 Task: Select street view around selected location Georgia Aquarium, Georgia, United States and verify 3 surrounding locations
Action: Mouse pressed left at (556, 309)
Screenshot: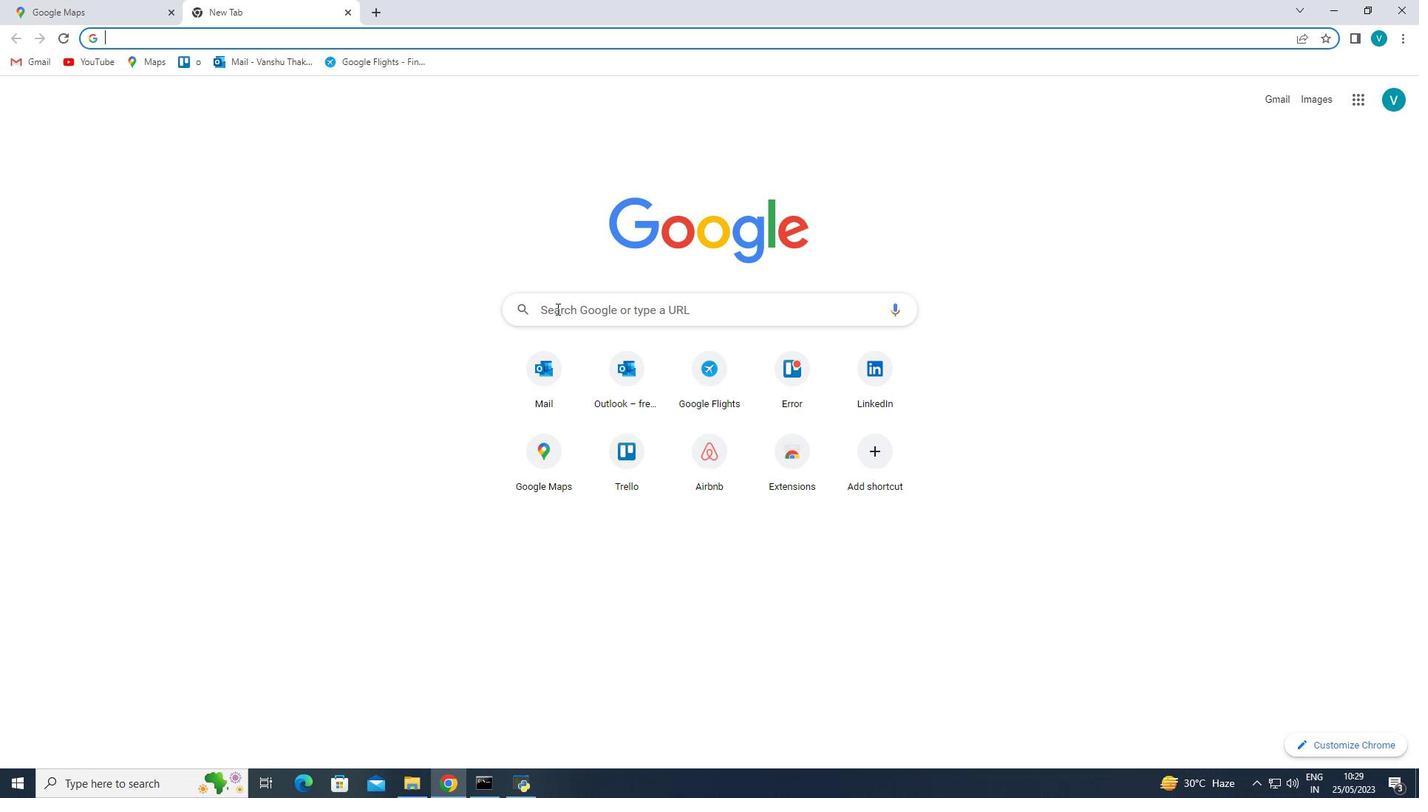 
Action: Mouse moved to (569, 339)
Screenshot: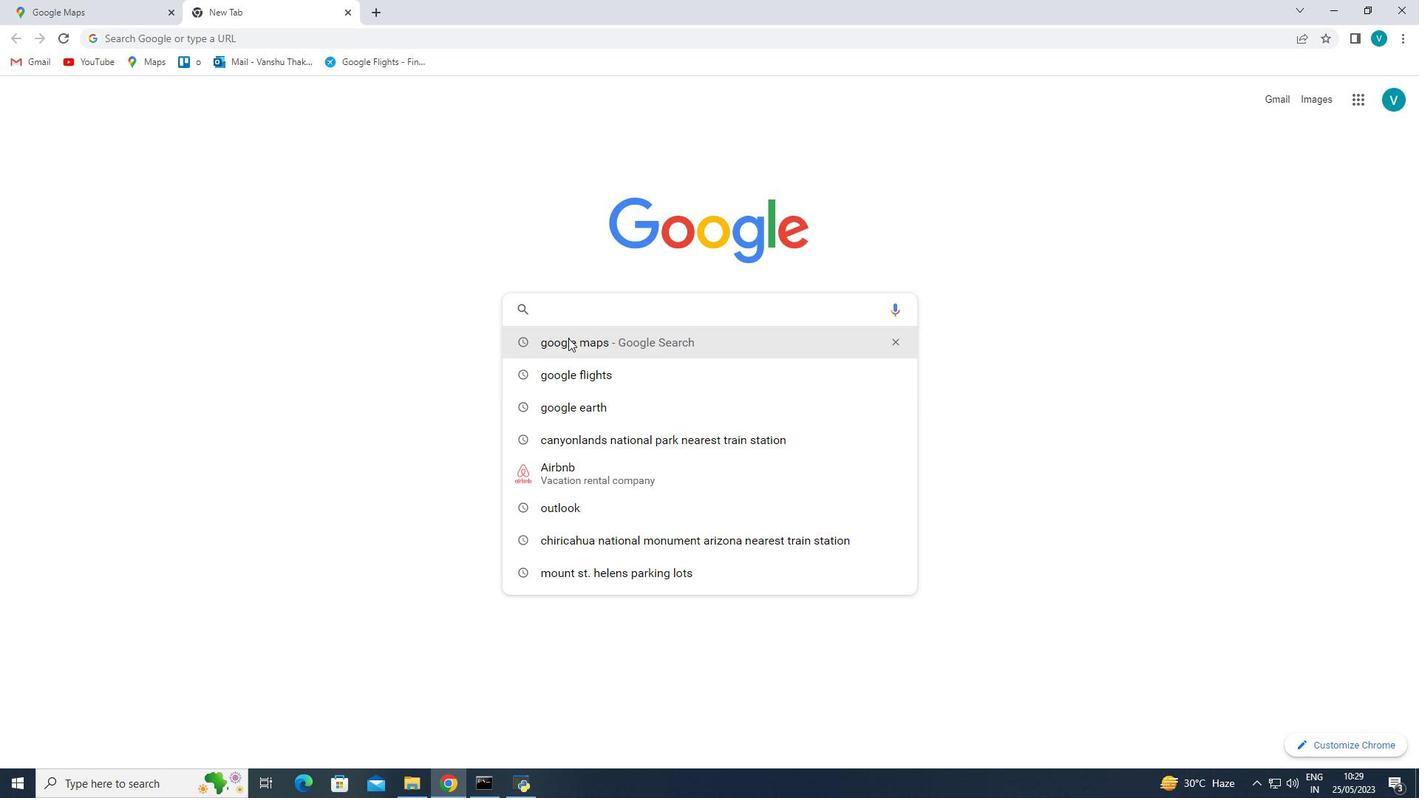 
Action: Mouse pressed left at (569, 339)
Screenshot: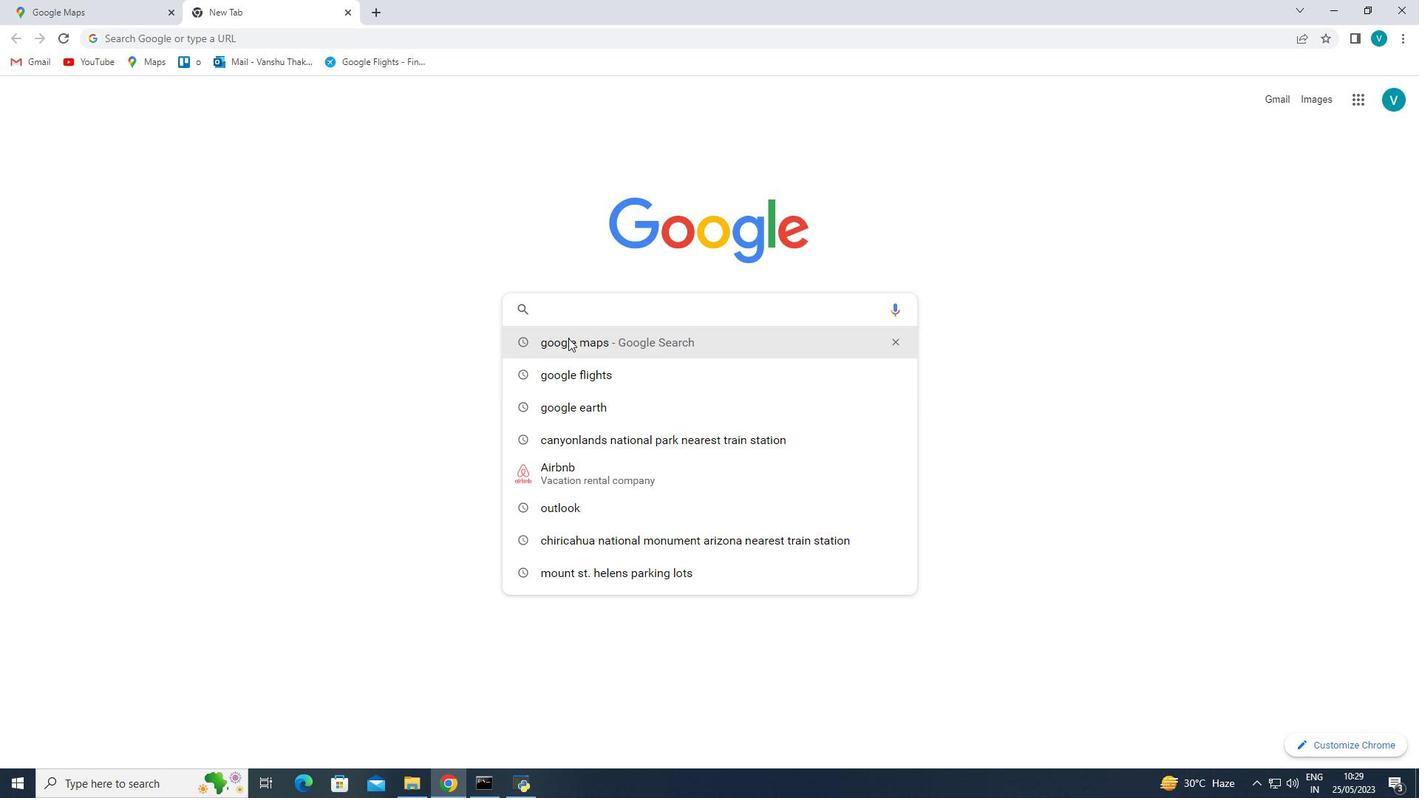 
Action: Mouse moved to (240, 244)
Screenshot: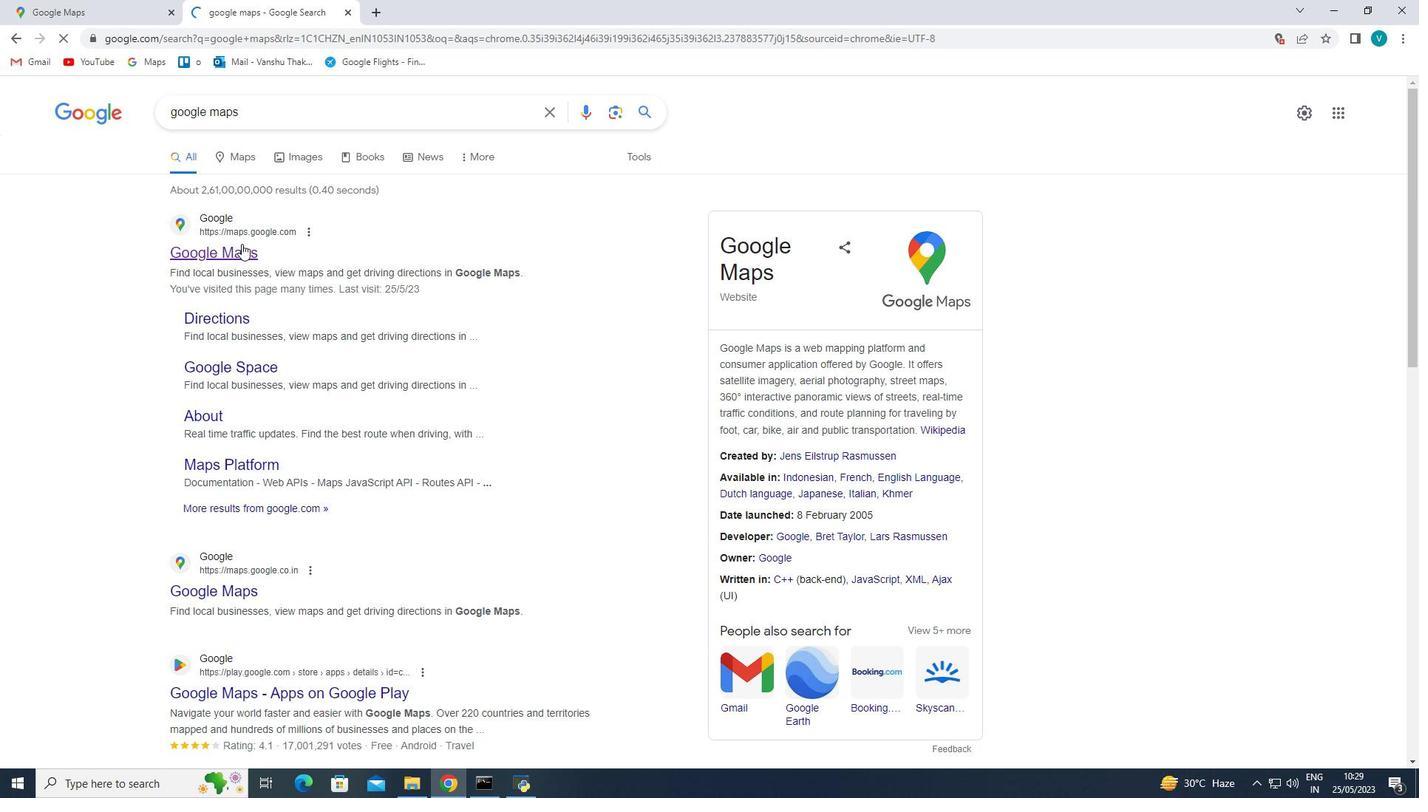 
Action: Mouse pressed left at (240, 244)
Screenshot: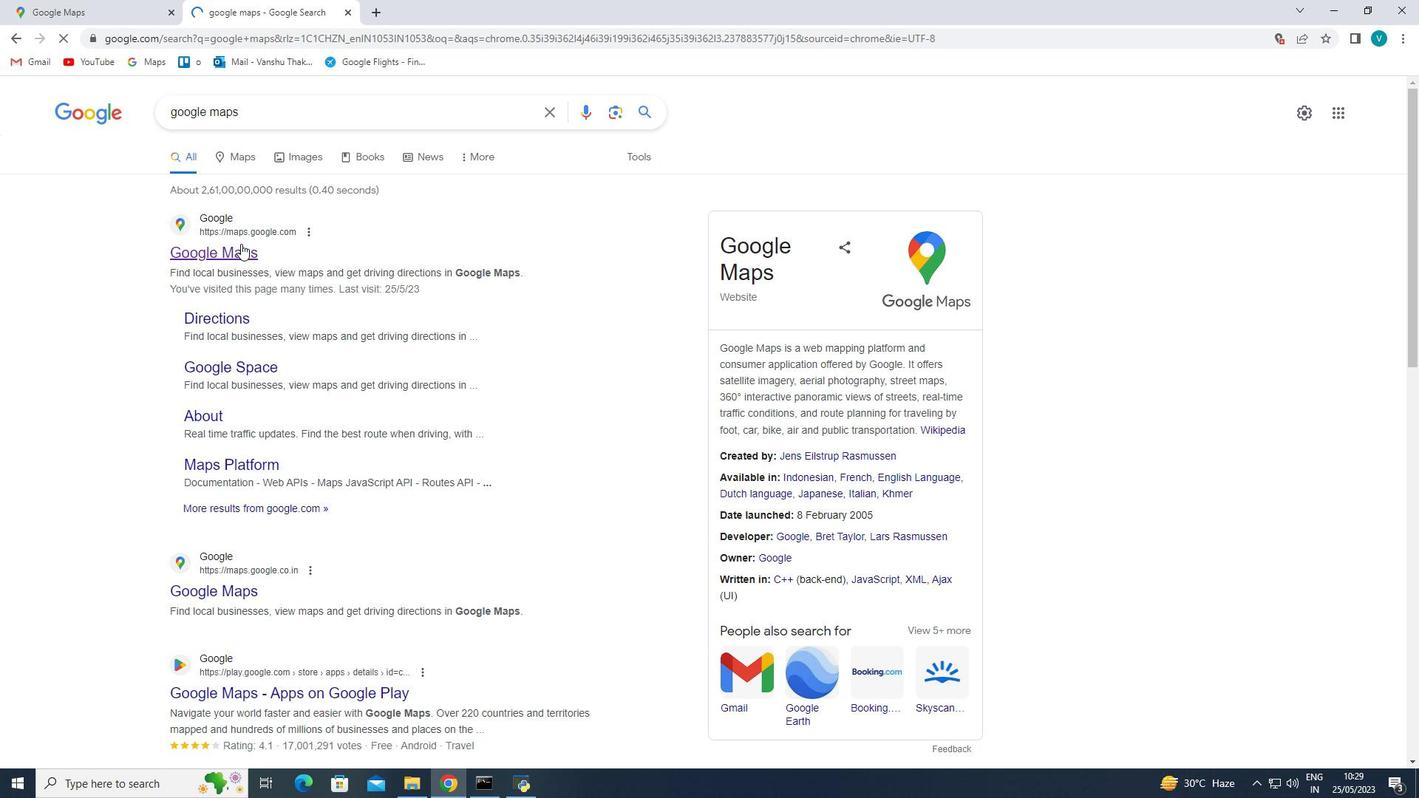 
Action: Mouse moved to (229, 102)
Screenshot: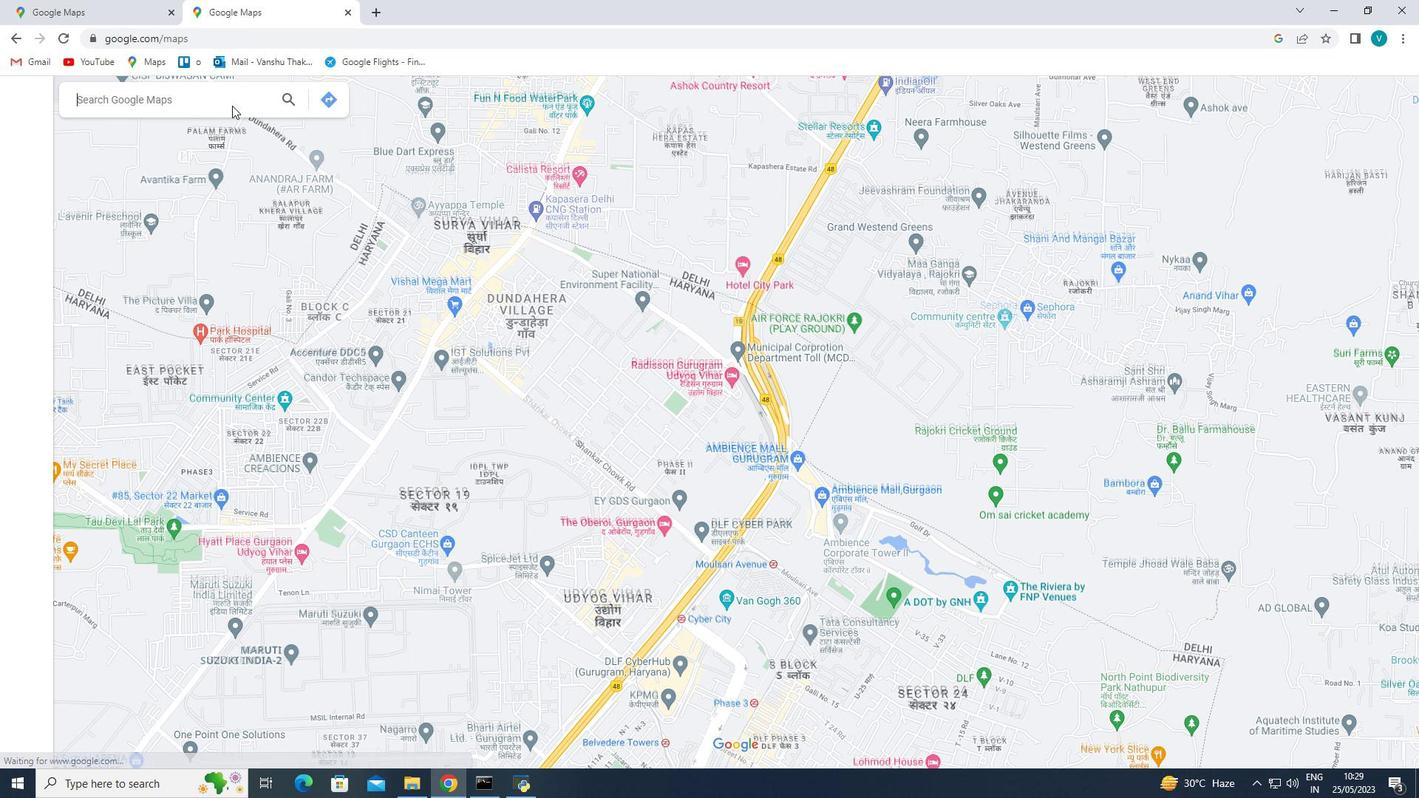 
Action: Mouse pressed left at (229, 102)
Screenshot: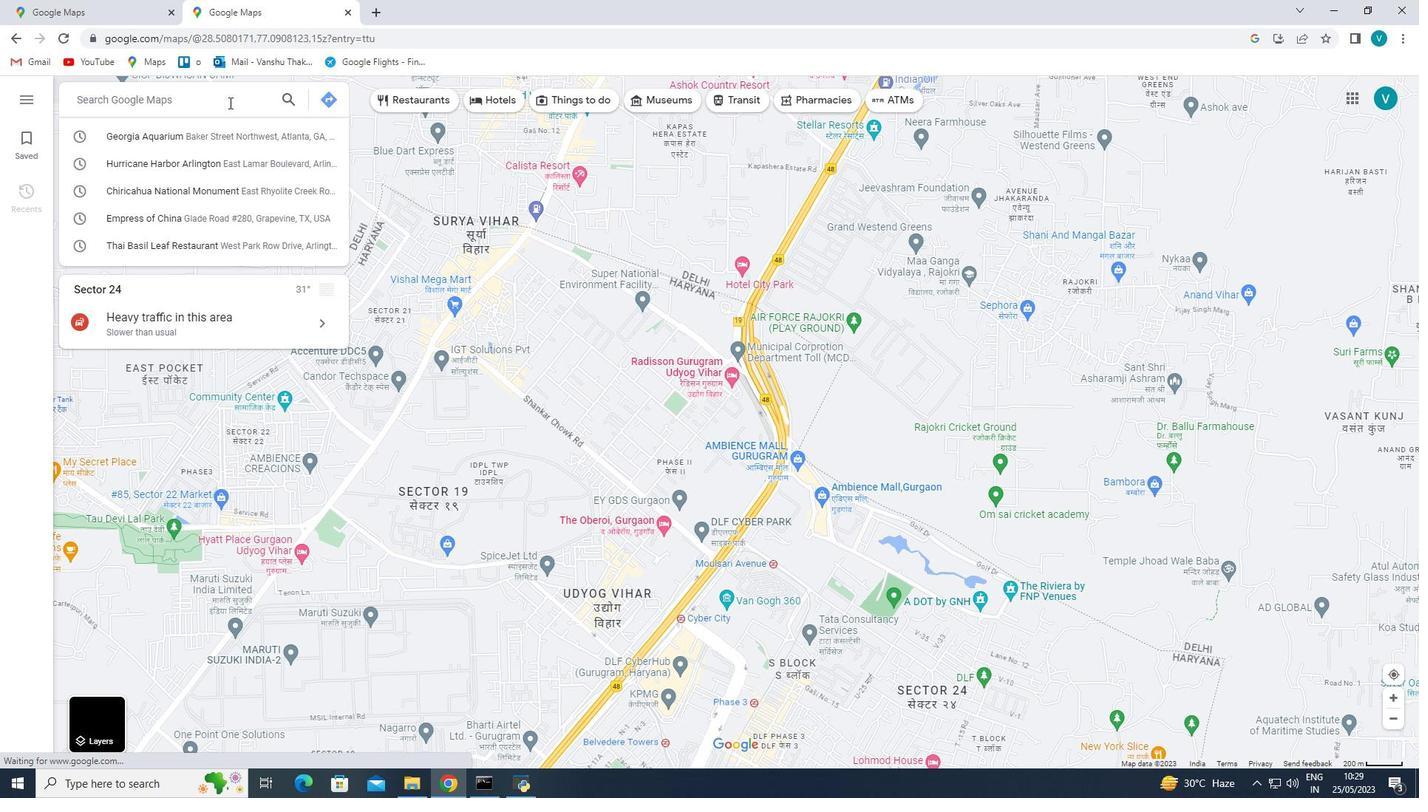 
Action: Key pressed <Key.shift><Key.shift><Key.shift><Key.shift><Key.shift><Key.shift>Georgia<Key.space><Key.shift>Auarium,<Key.space><Key.shift>Georgia,<Key.space><Key.shift>United<Key.space><Key.shift>States<Key.enter>
Screenshot: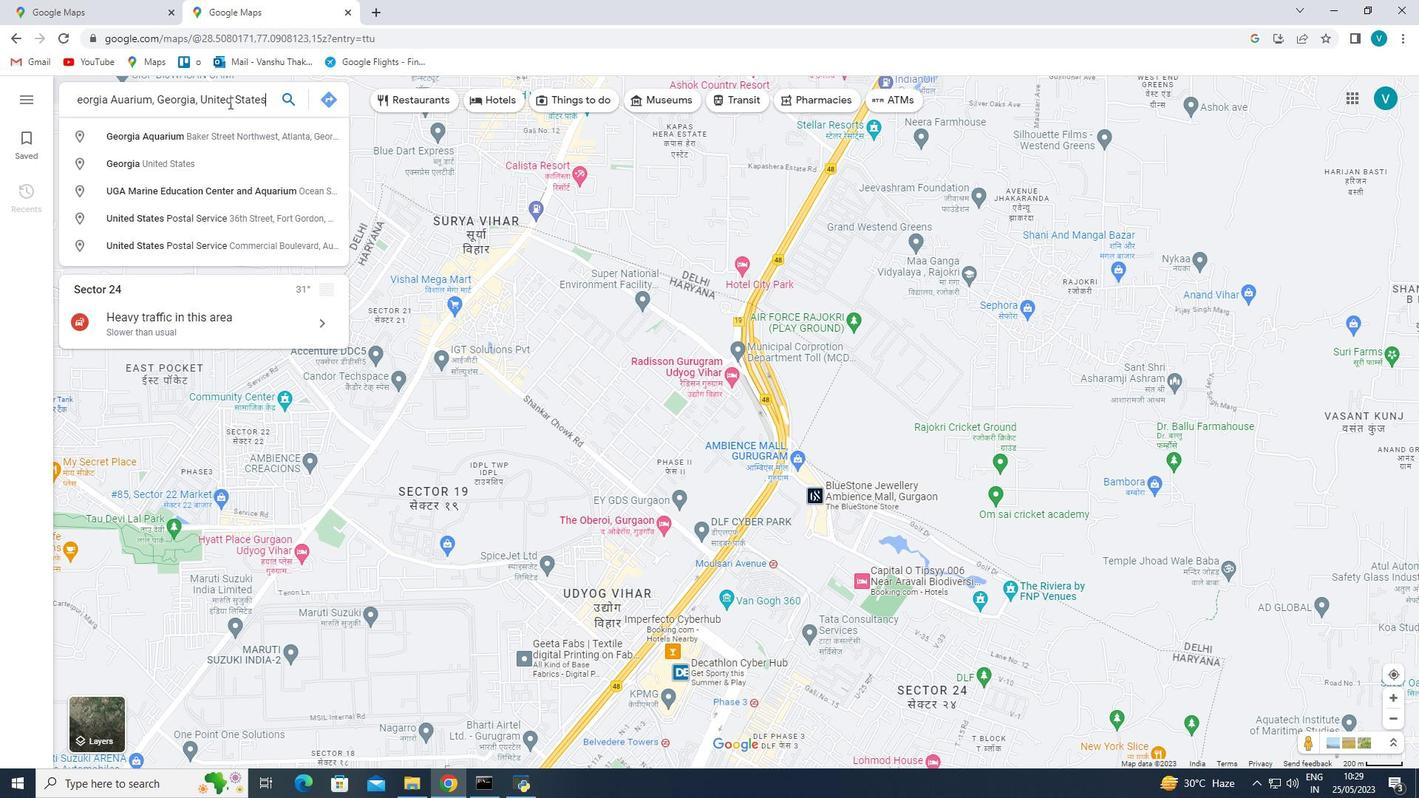 
Action: Mouse moved to (1392, 748)
Screenshot: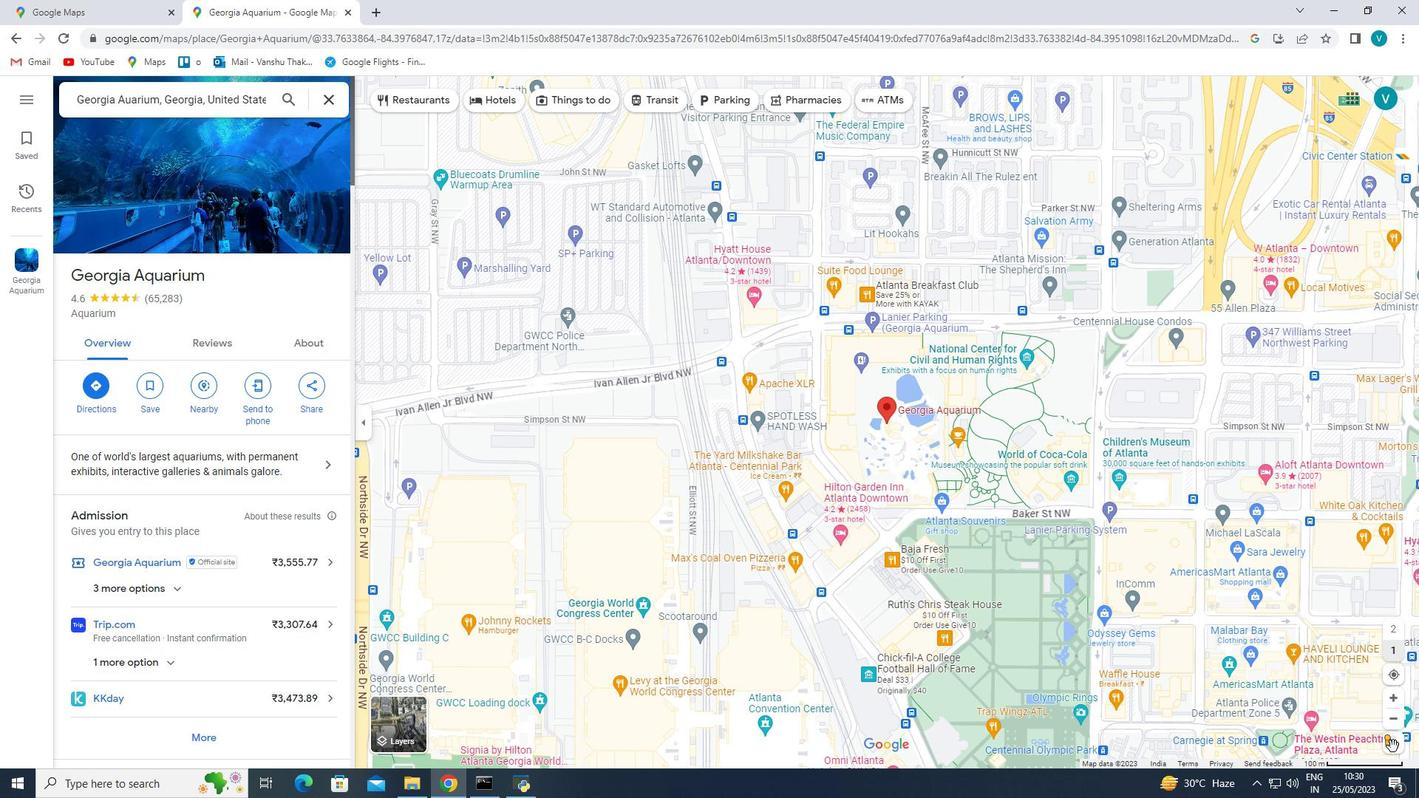 
Action: Mouse pressed left at (1392, 748)
Screenshot: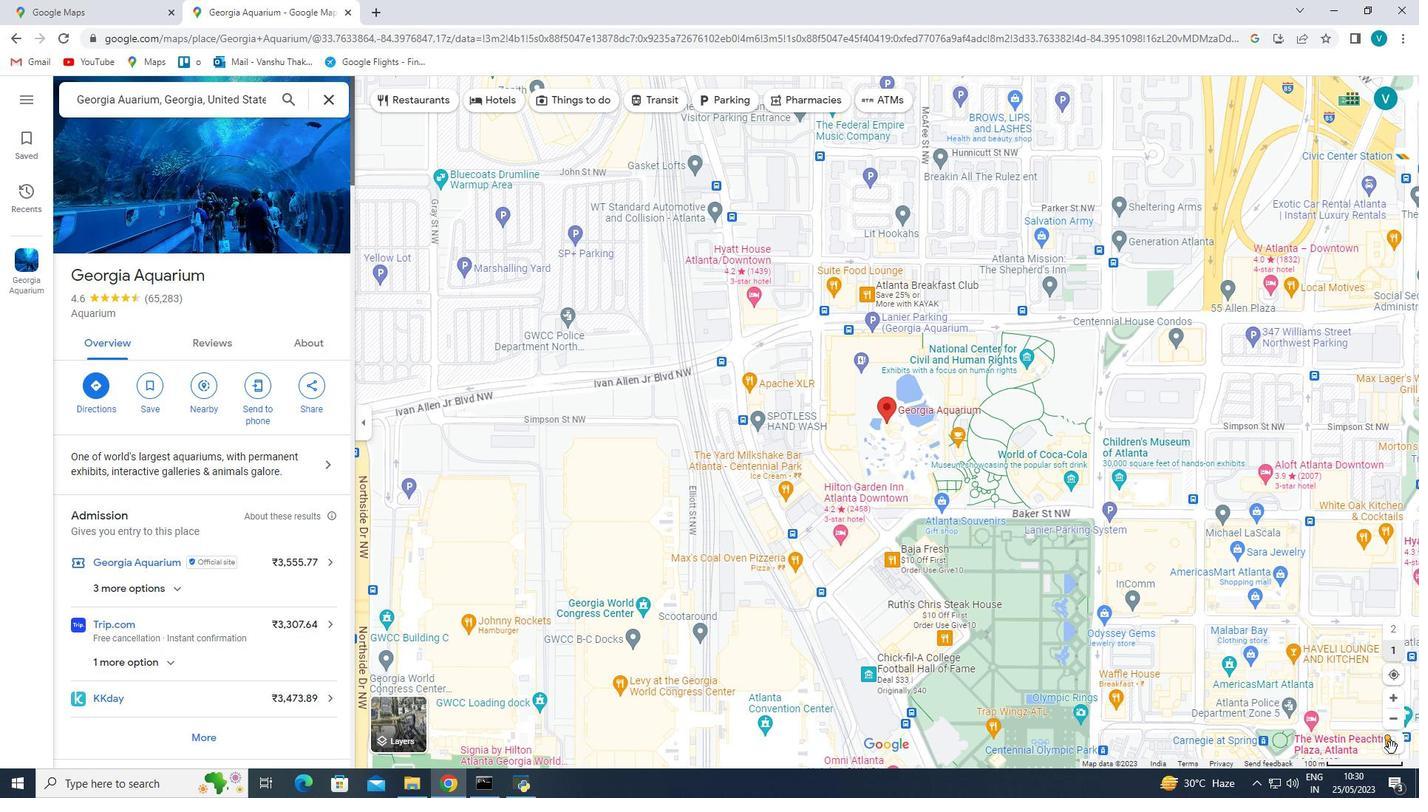 
Action: Mouse moved to (838, 394)
Screenshot: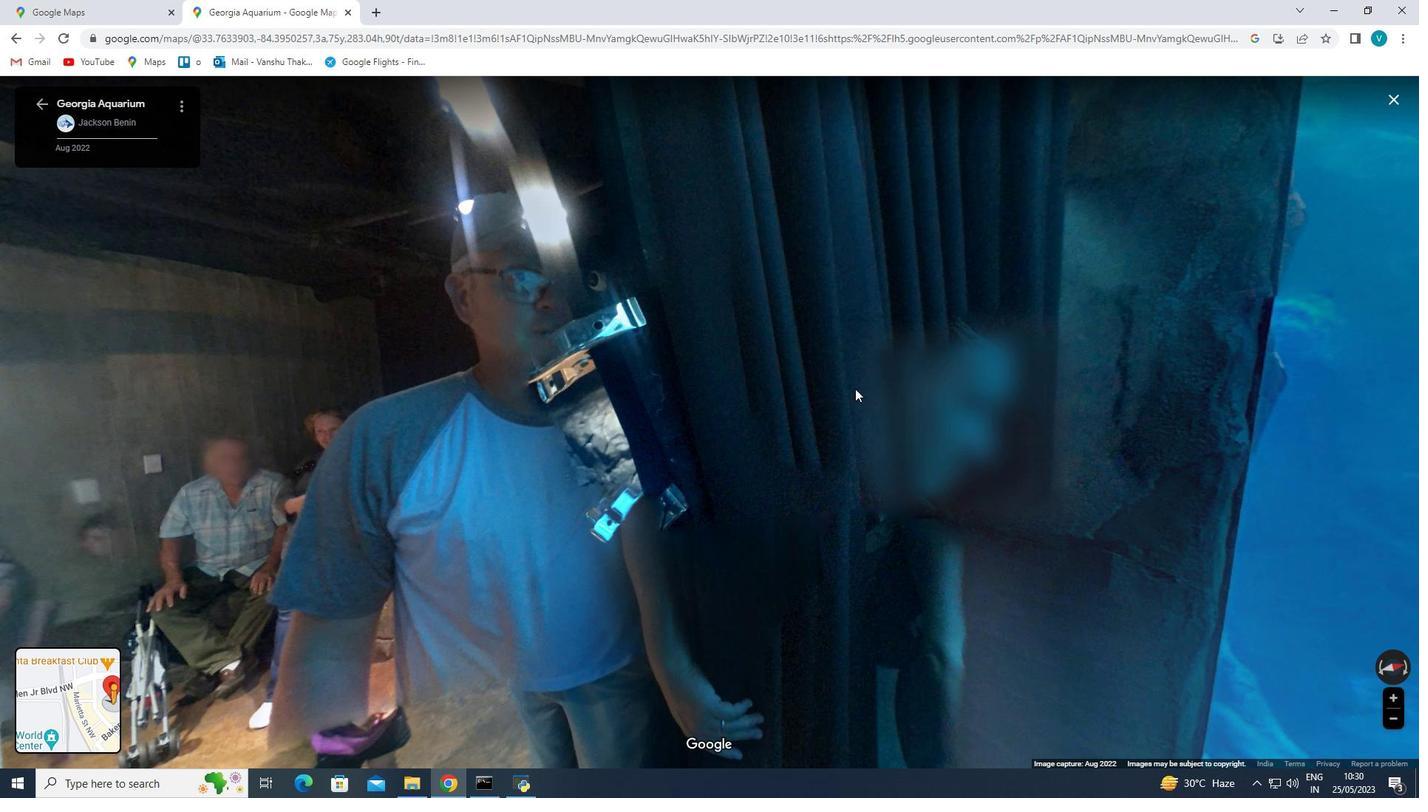 
Action: Mouse scrolled (838, 394) with delta (0, 0)
Screenshot: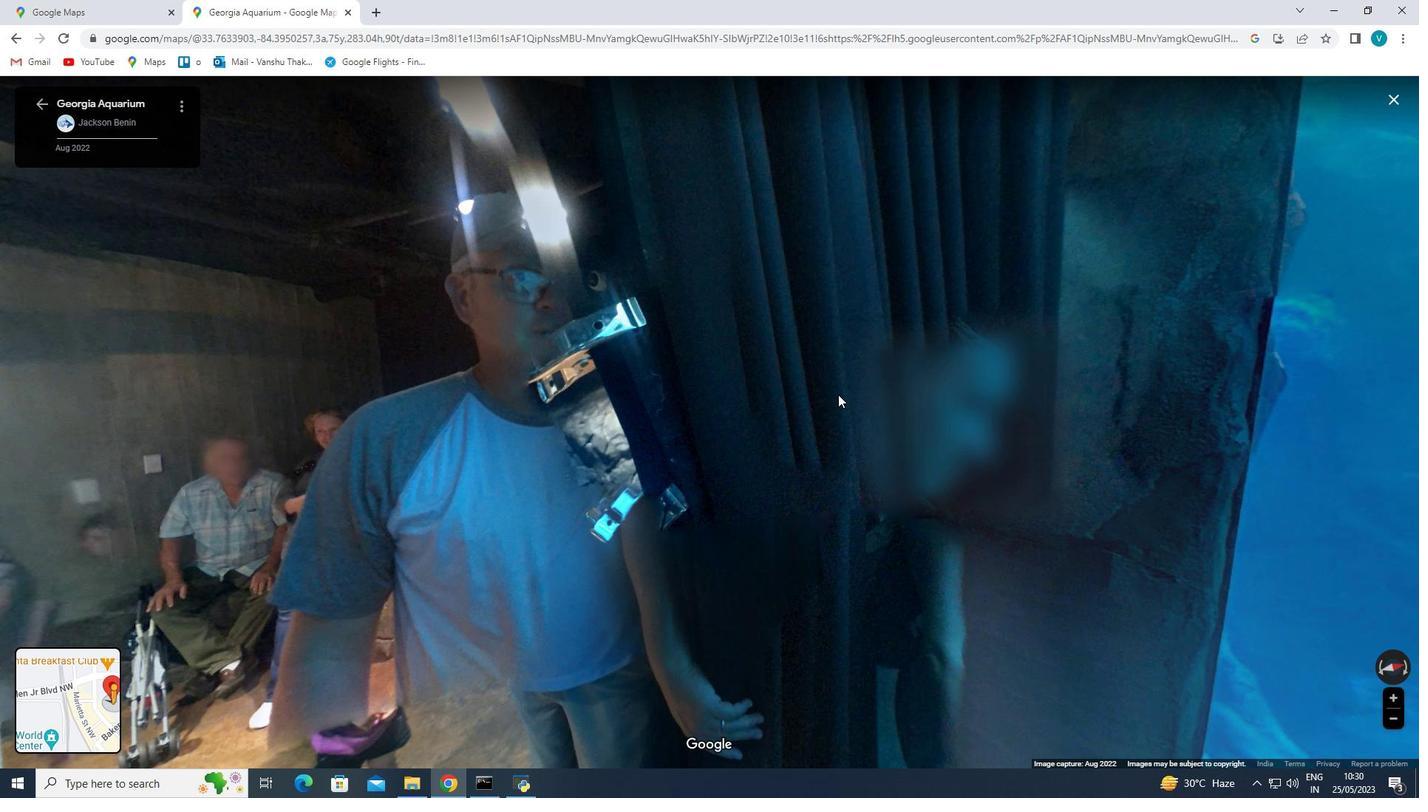 
Action: Mouse scrolled (838, 394) with delta (0, 0)
Screenshot: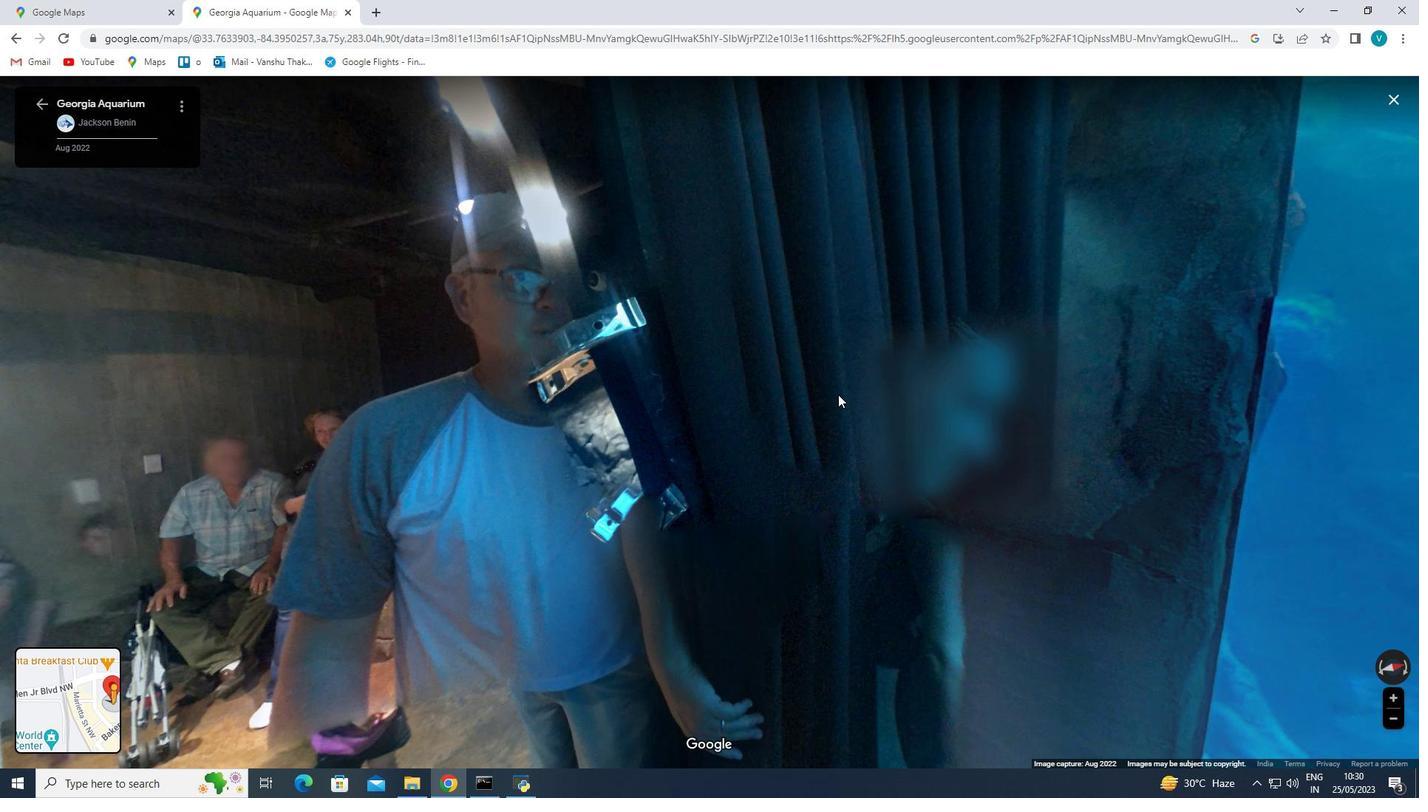 
Action: Mouse scrolled (838, 394) with delta (0, 0)
Screenshot: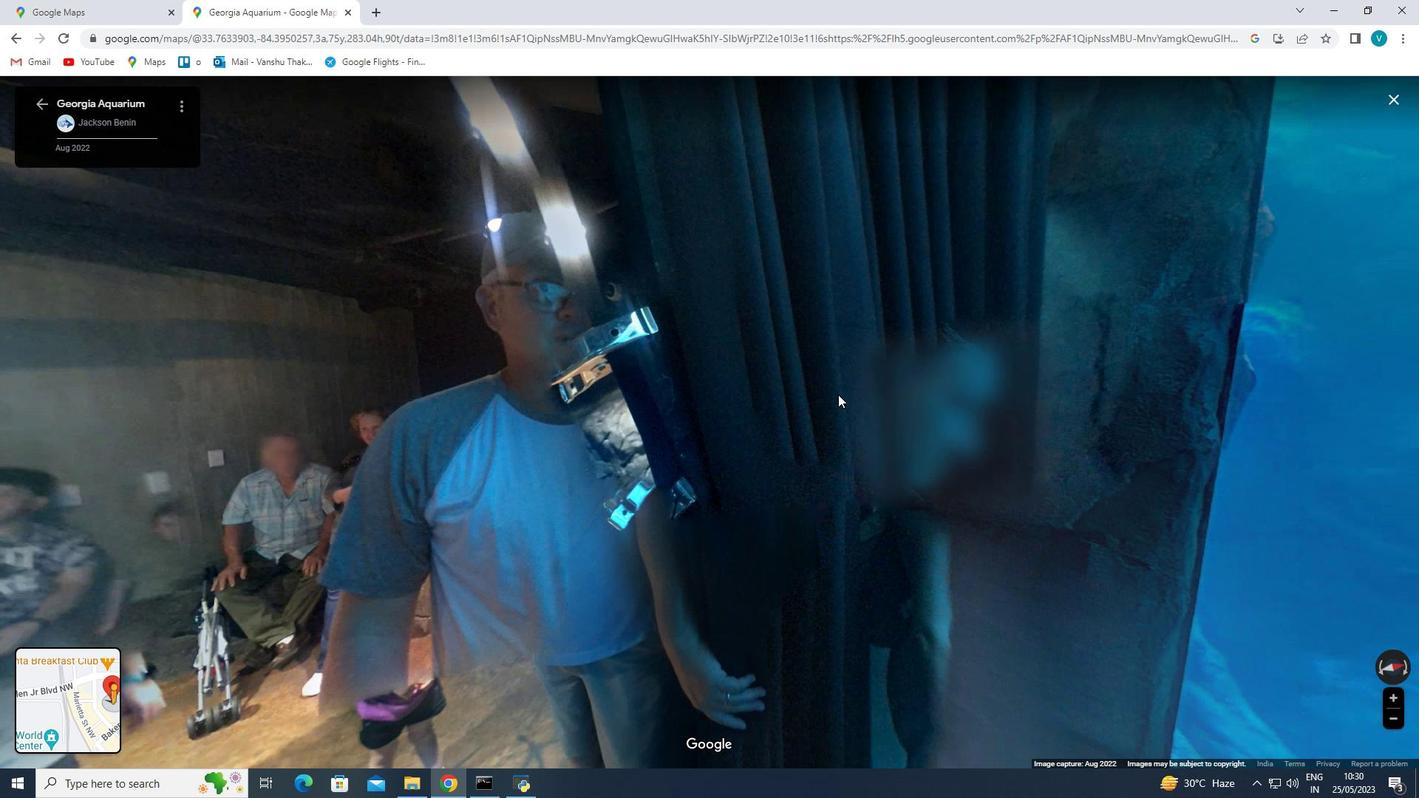
Action: Mouse scrolled (838, 394) with delta (0, 0)
Screenshot: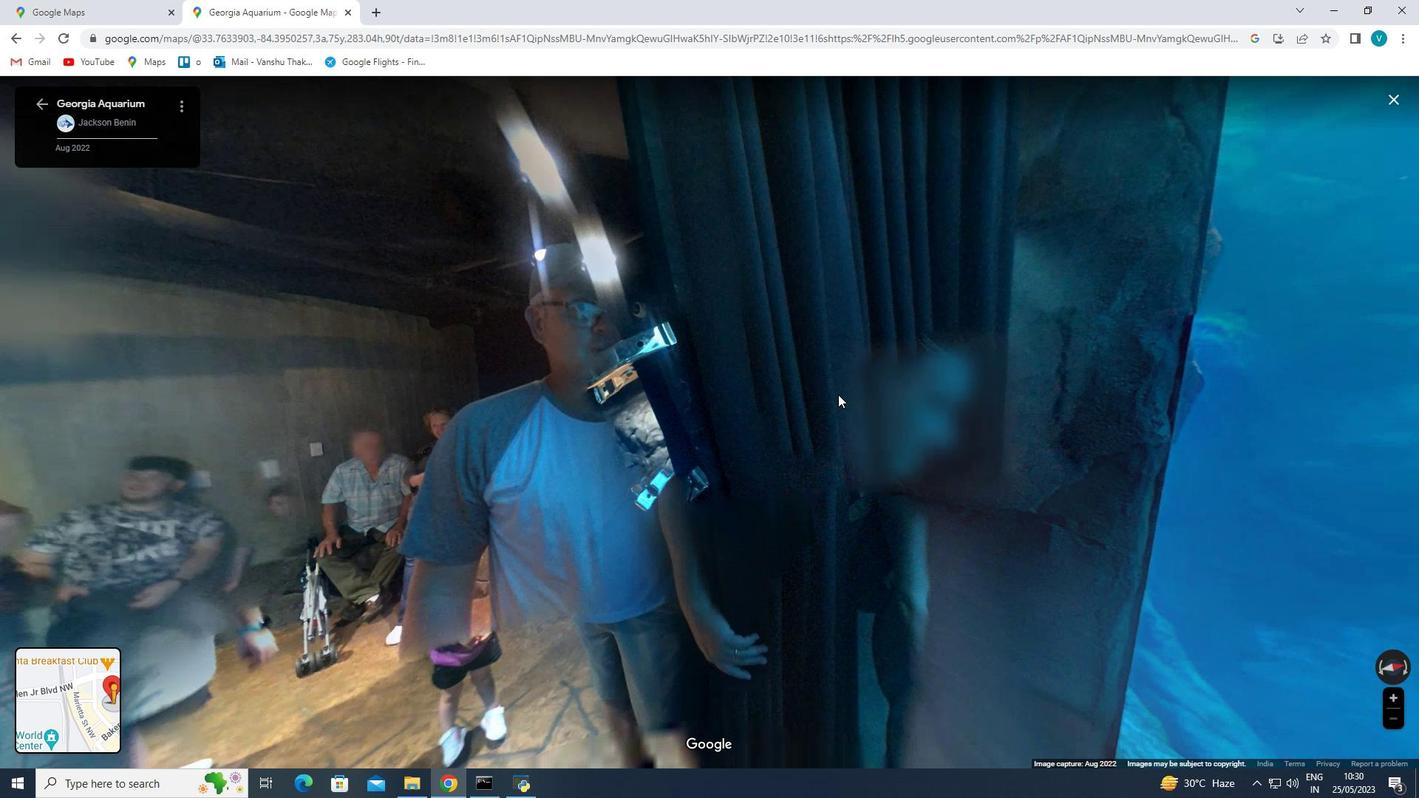 
Action: Mouse scrolled (838, 394) with delta (0, 0)
Screenshot: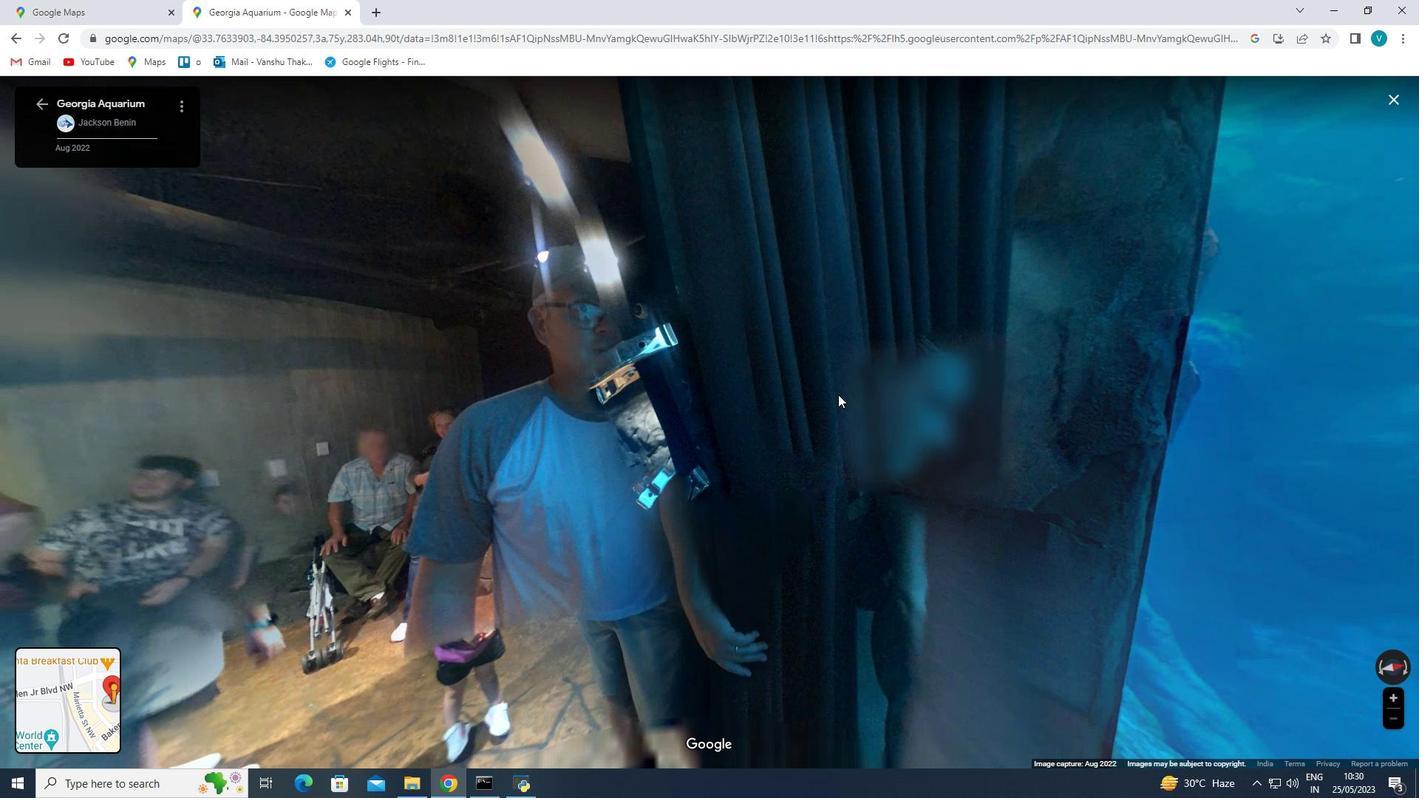 
Action: Mouse moved to (1047, 558)
Screenshot: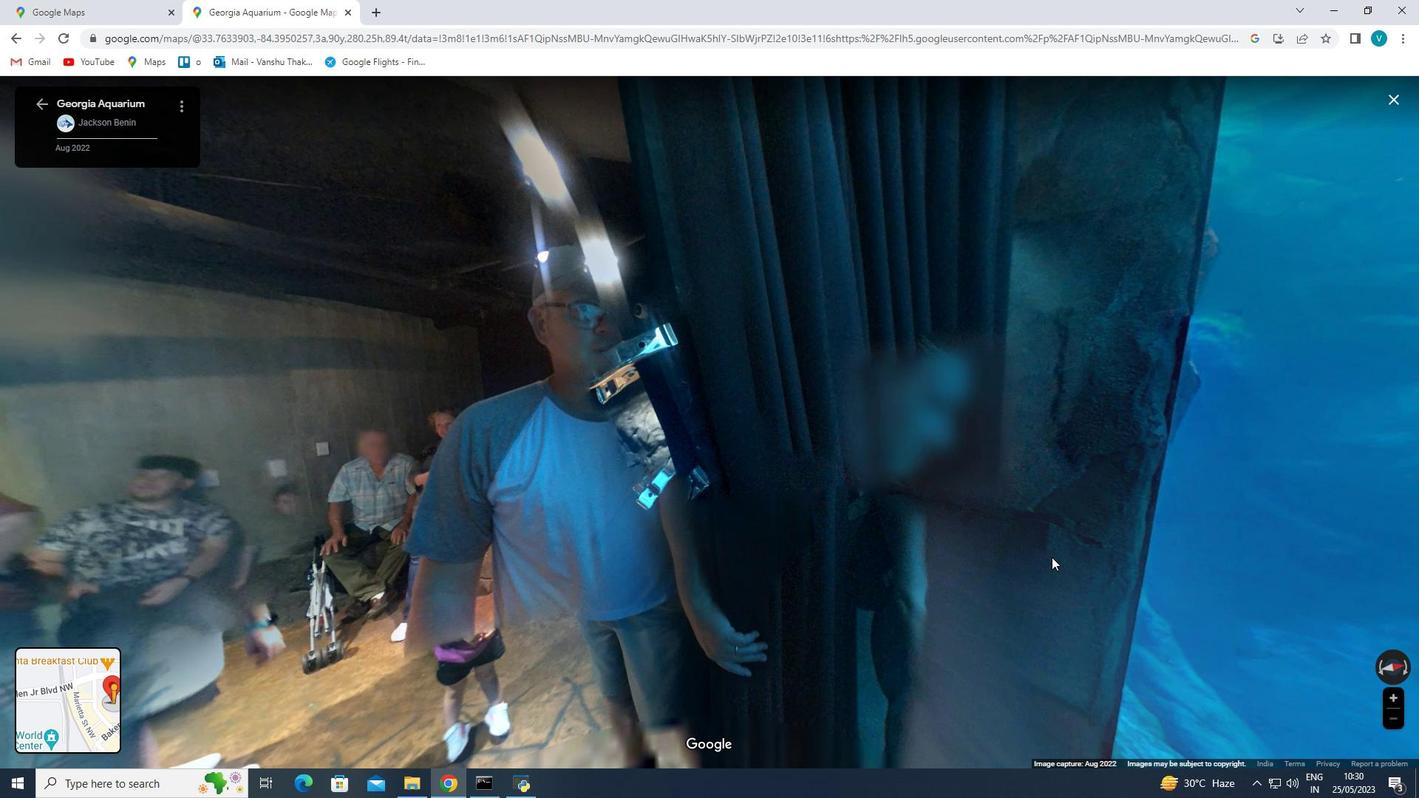 
Action: Mouse pressed left at (1047, 558)
Screenshot: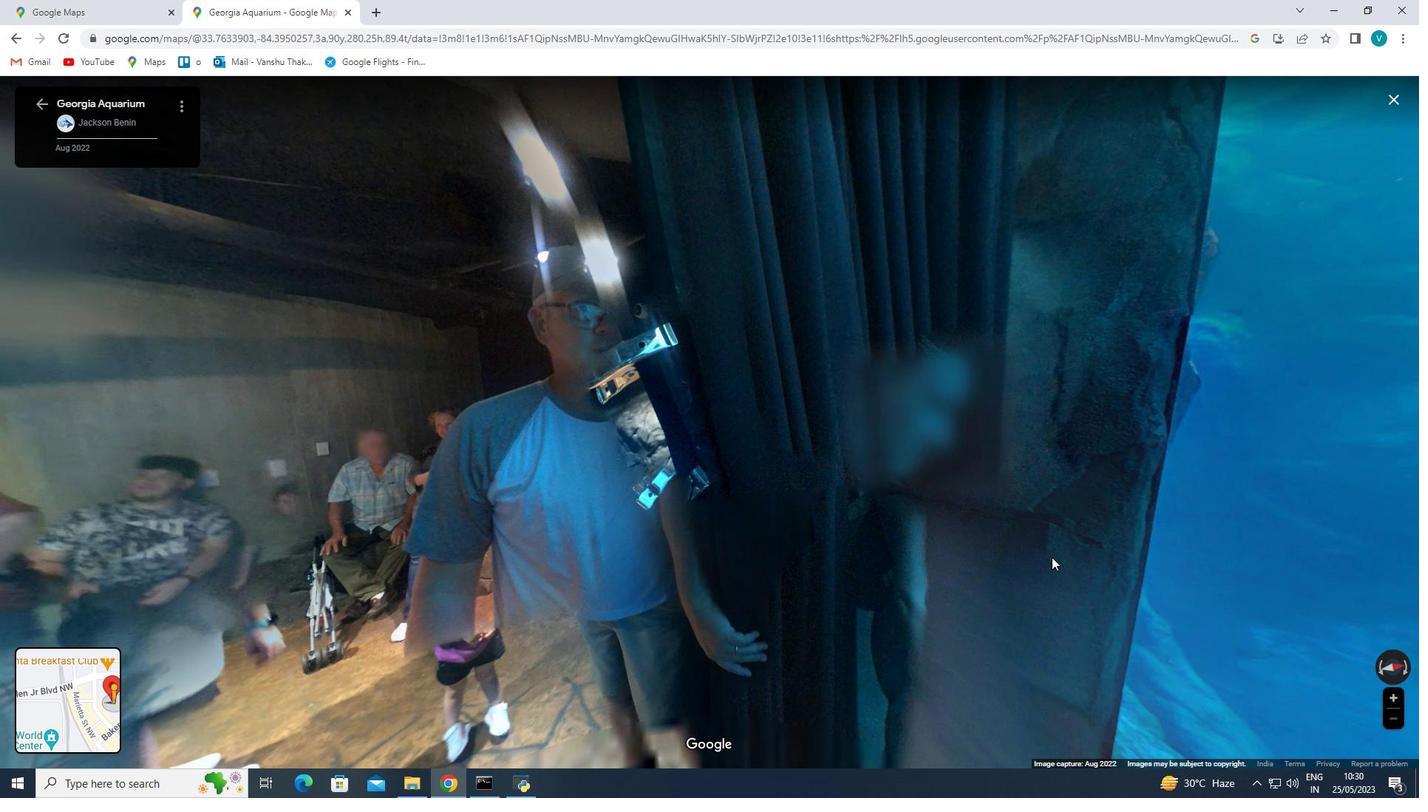 
Action: Mouse moved to (815, 427)
Screenshot: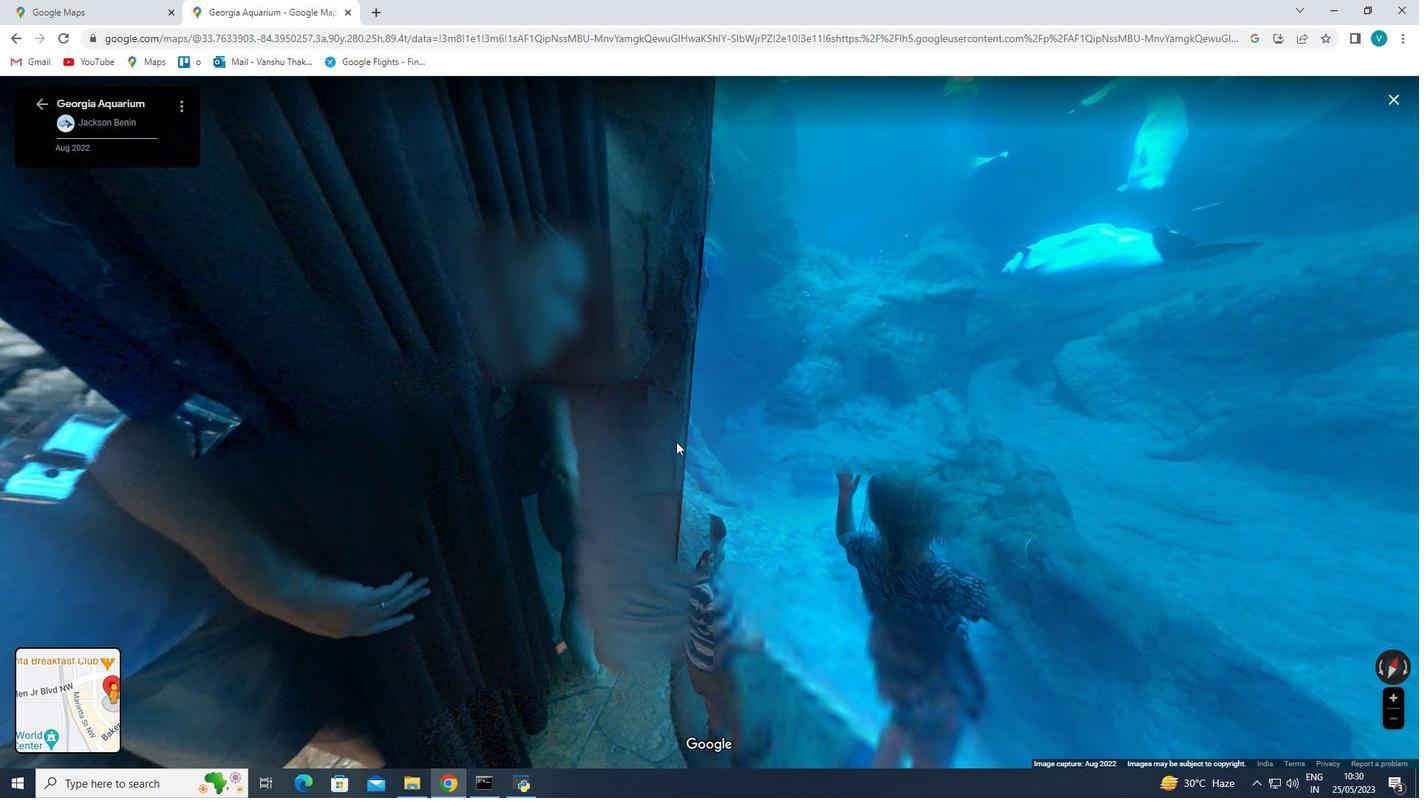 
Action: Mouse pressed left at (815, 427)
Screenshot: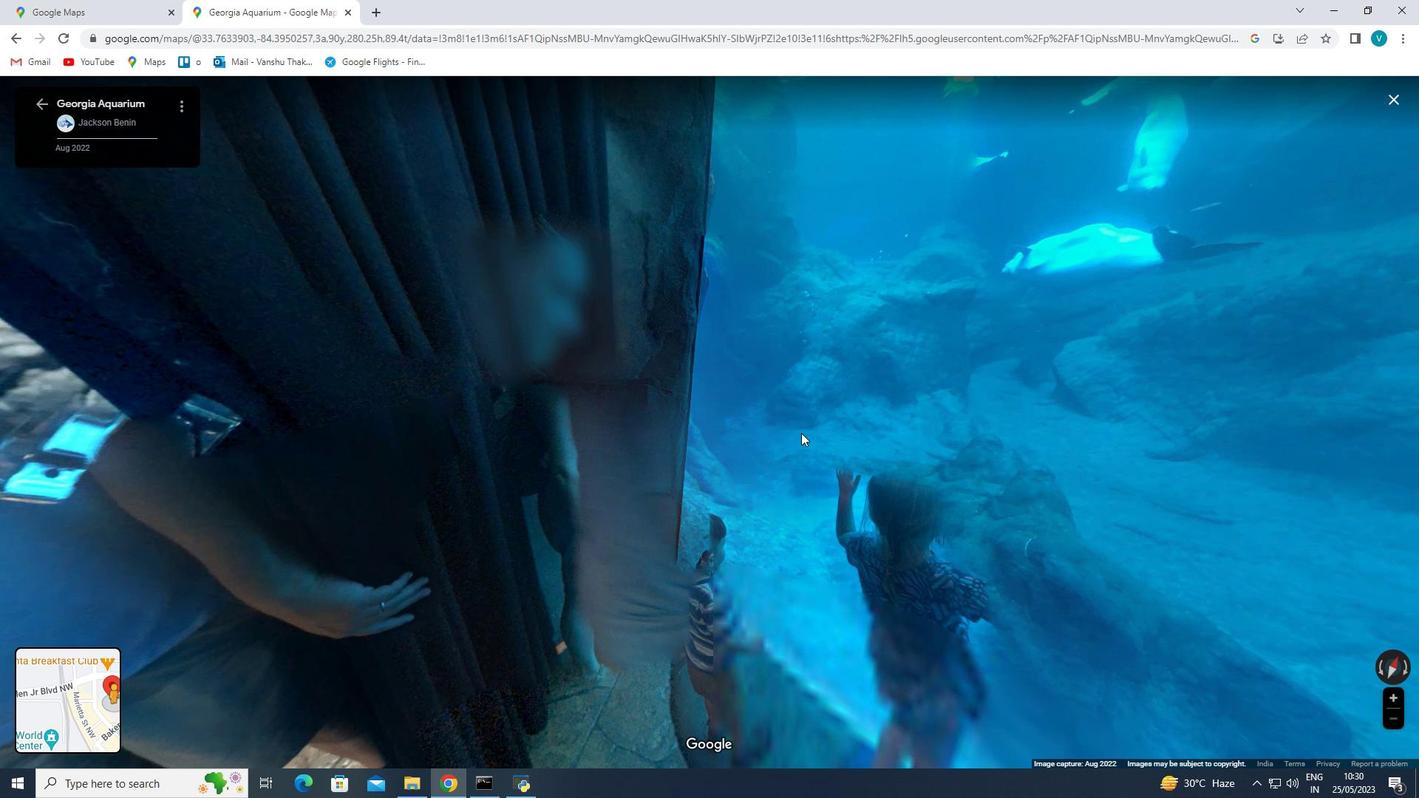 
Action: Mouse moved to (957, 423)
Screenshot: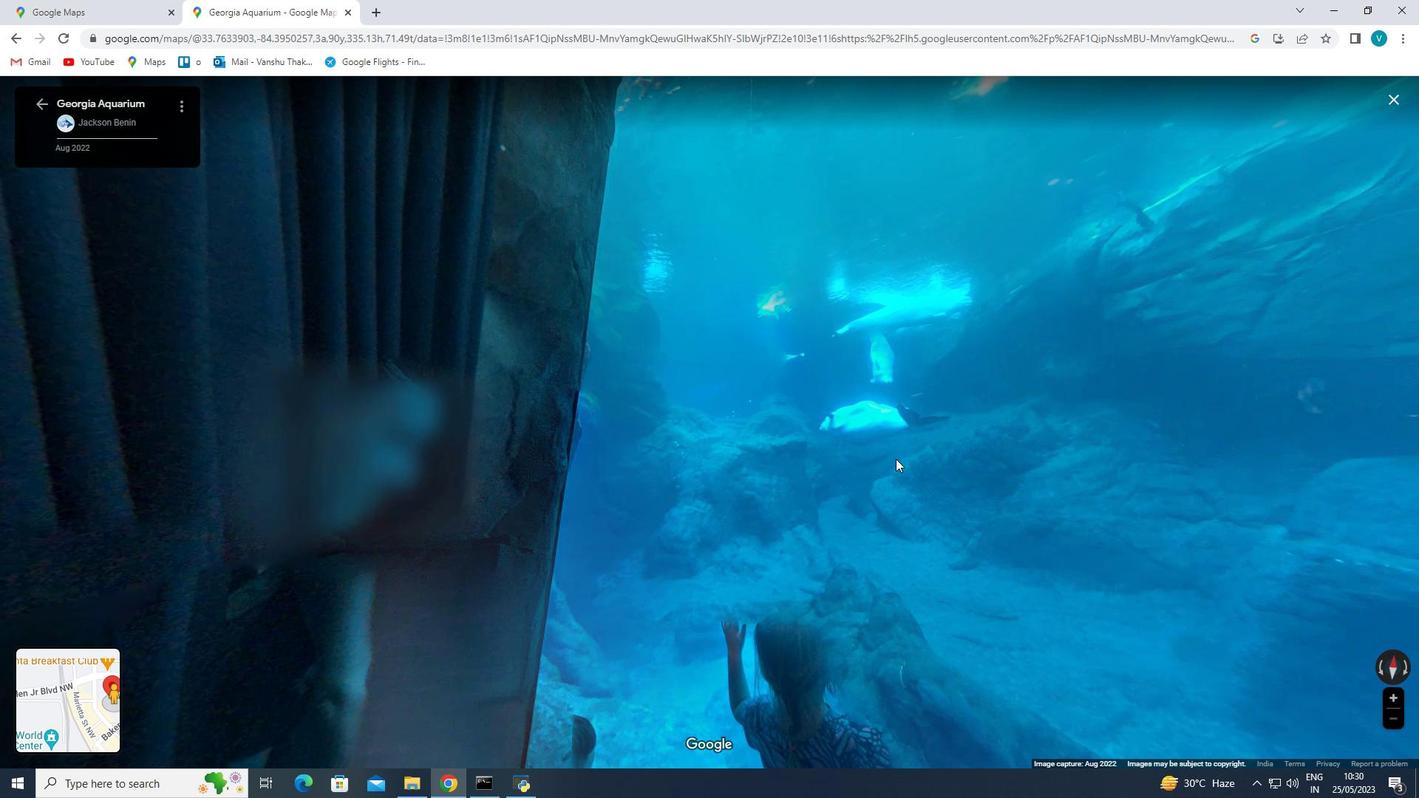 
Action: Mouse pressed left at (957, 423)
Screenshot: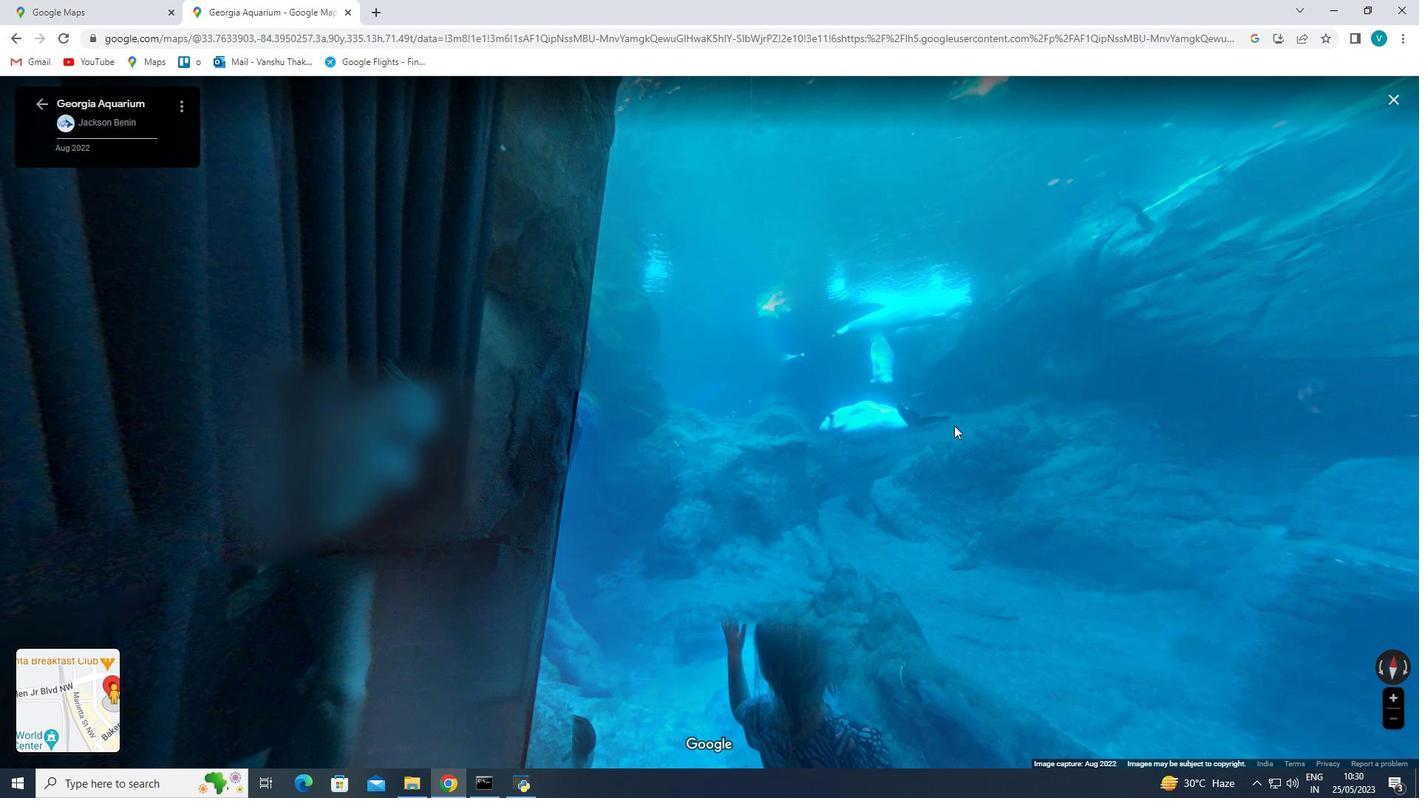 
Action: Mouse moved to (537, 450)
Screenshot: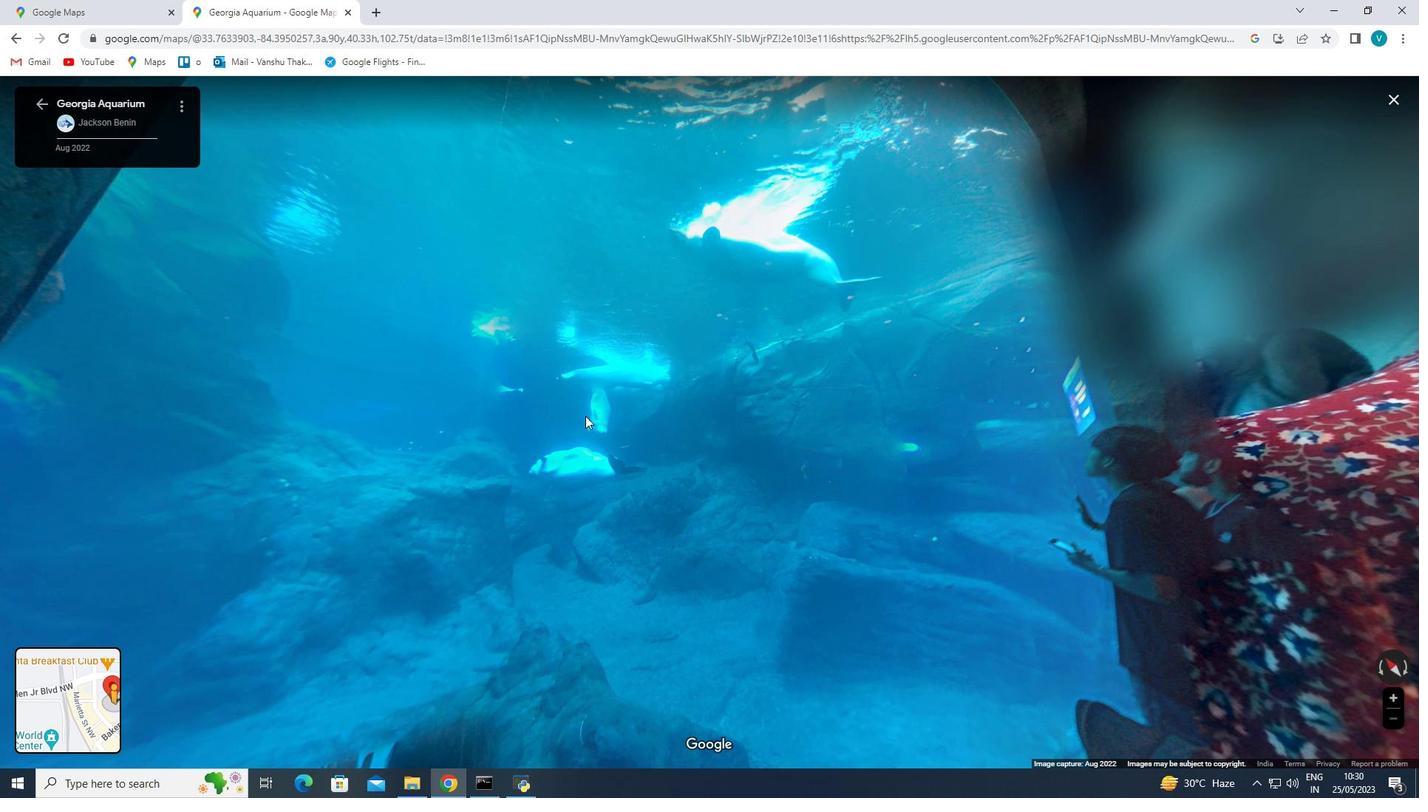 
Action: Mouse scrolled (537, 449) with delta (0, 0)
Screenshot: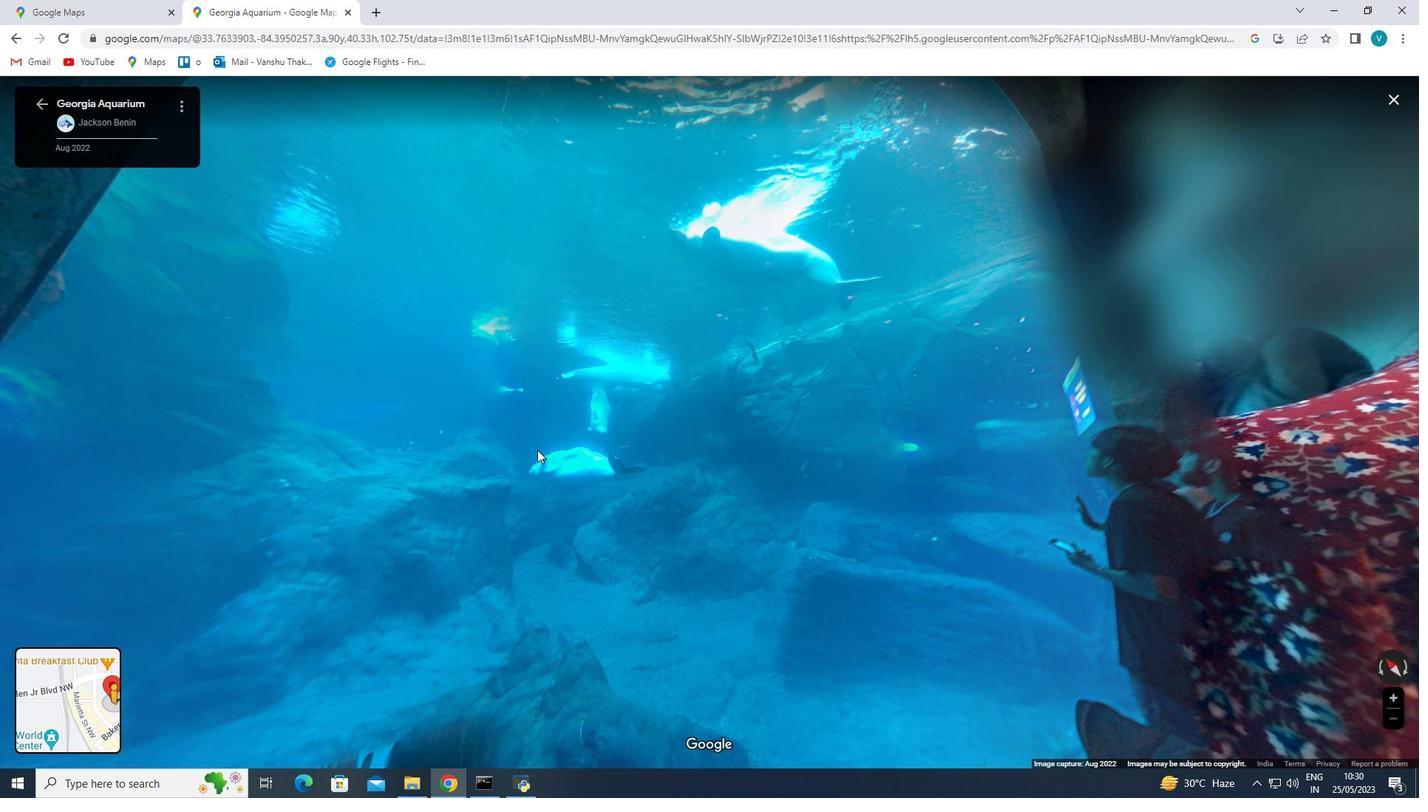 
Action: Mouse scrolled (537, 449) with delta (0, 0)
Screenshot: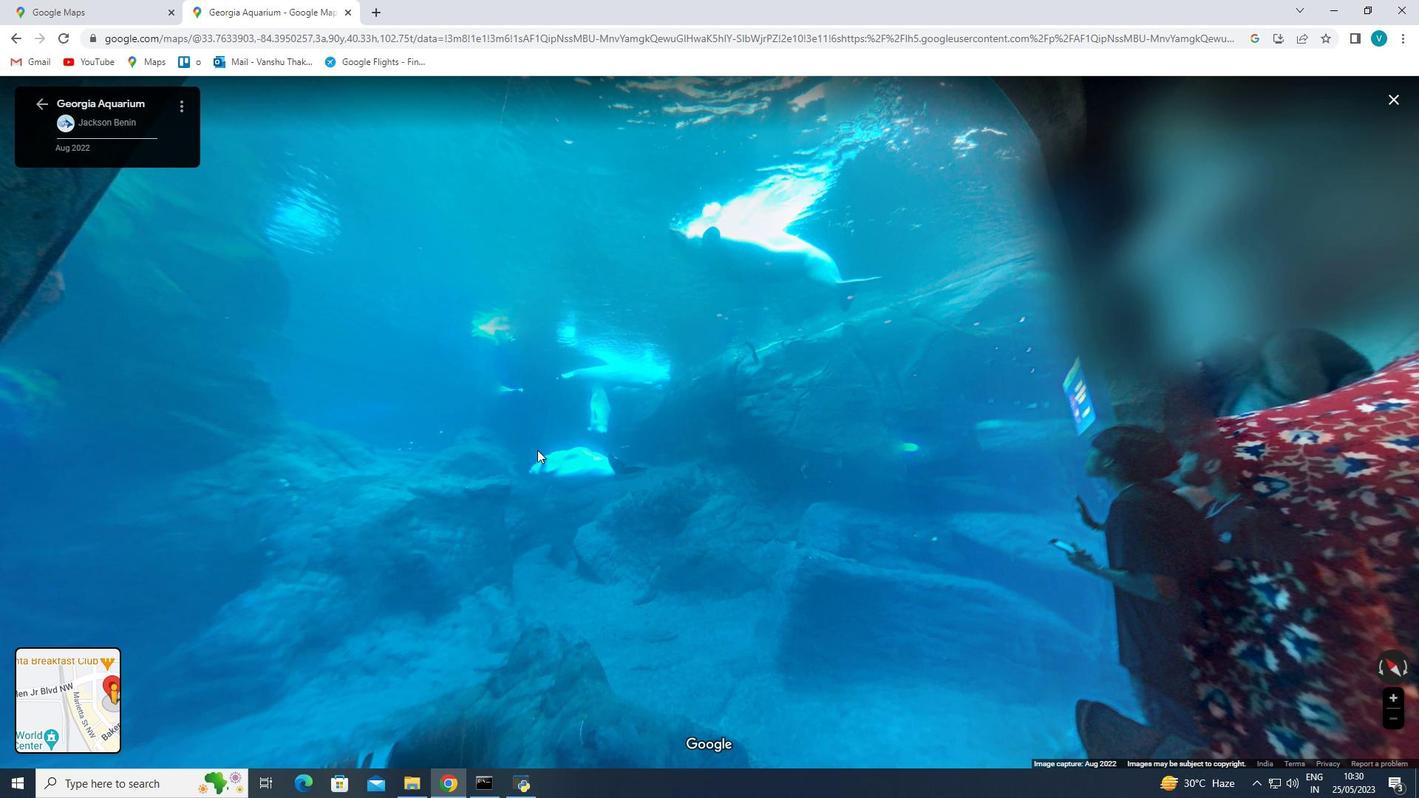 
Action: Mouse scrolled (537, 449) with delta (0, 0)
Screenshot: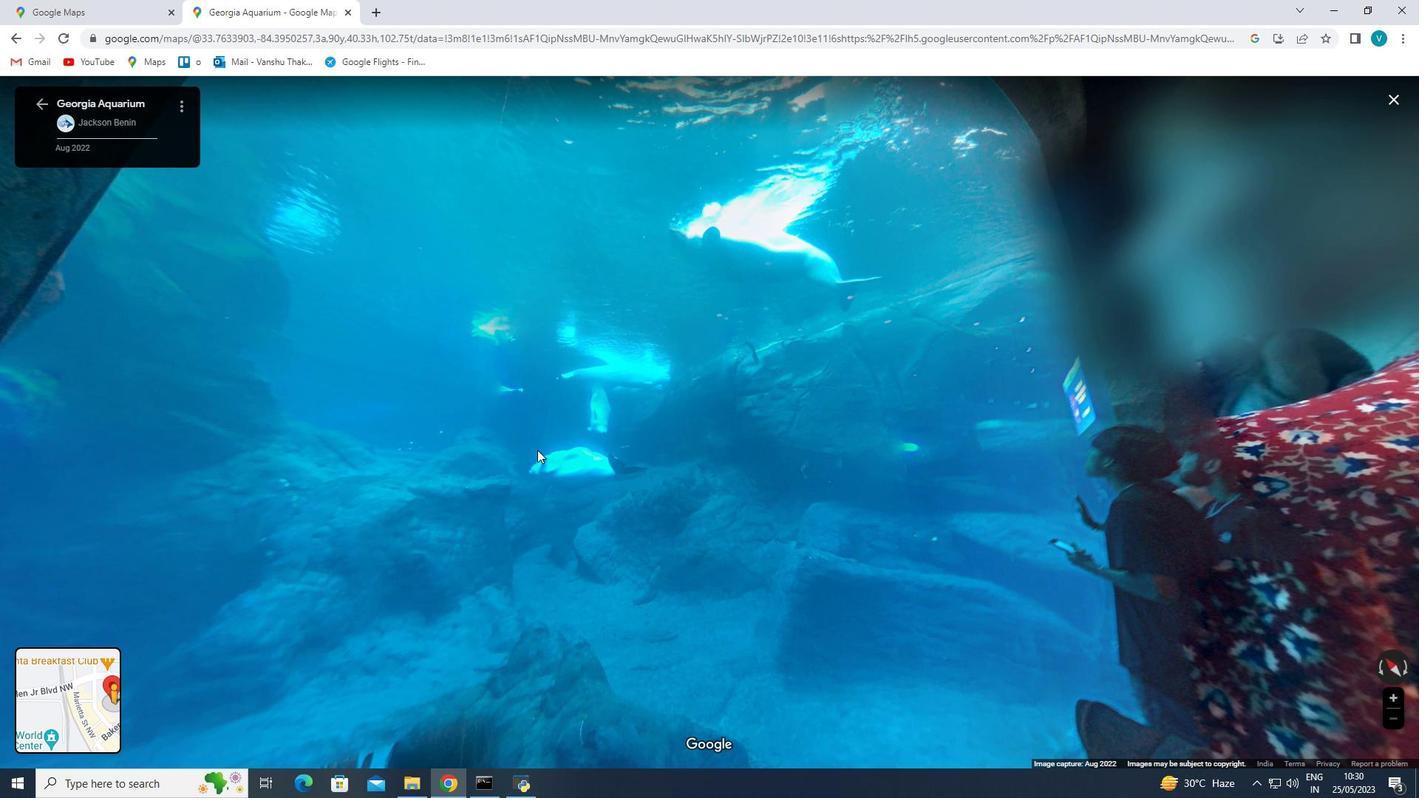 
Action: Mouse scrolled (537, 449) with delta (0, 0)
Screenshot: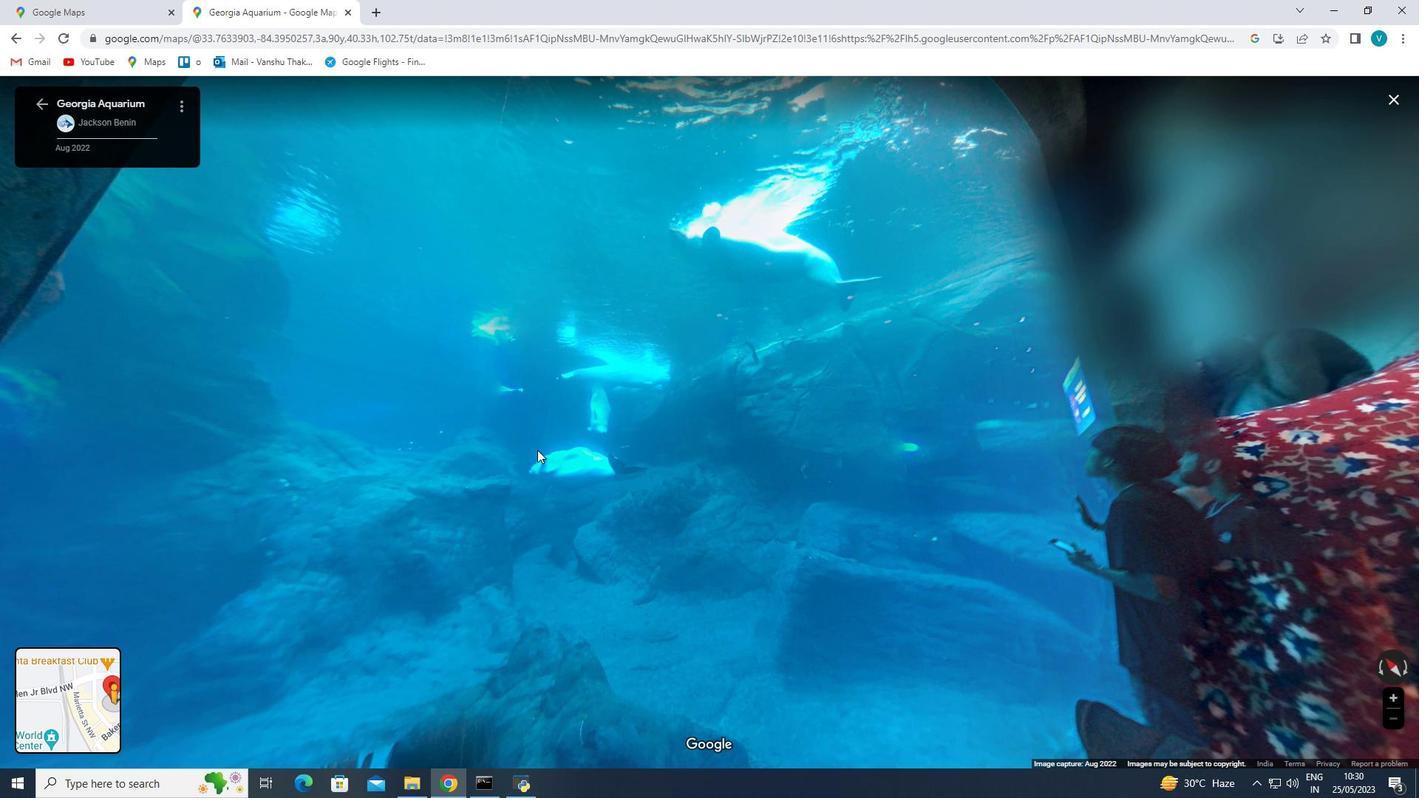 
Action: Mouse scrolled (537, 449) with delta (0, 0)
Screenshot: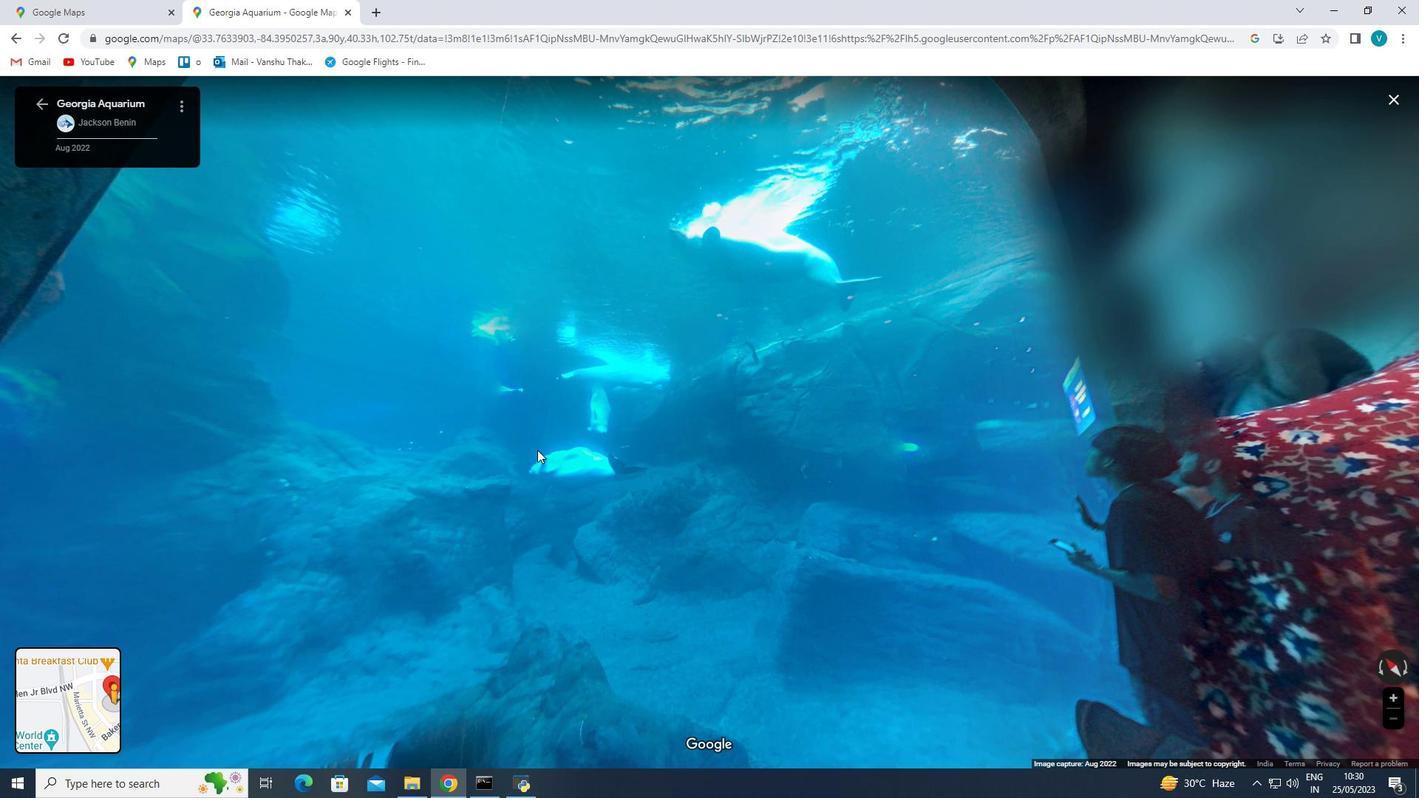 
Action: Mouse moved to (732, 527)
Screenshot: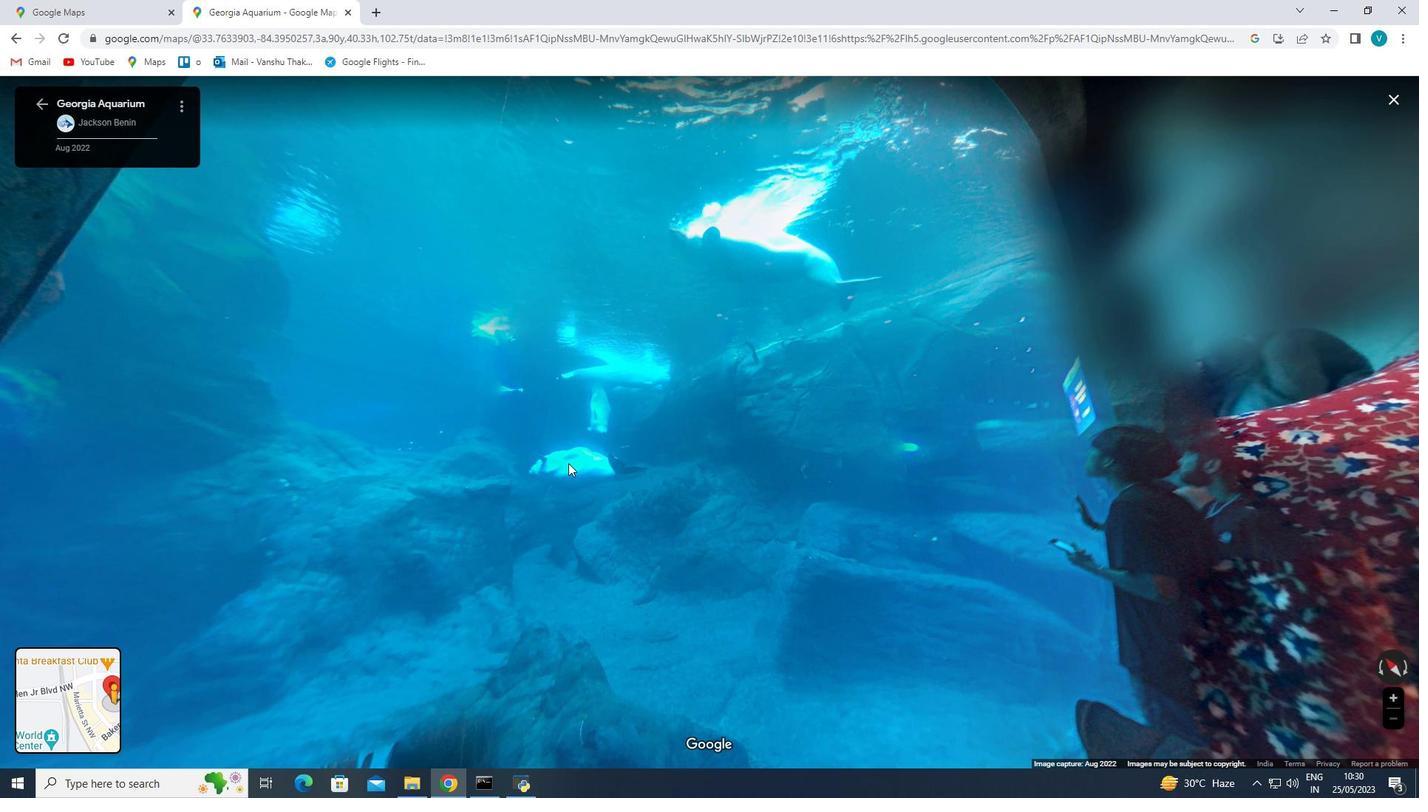 
Action: Mouse pressed left at (732, 527)
Screenshot: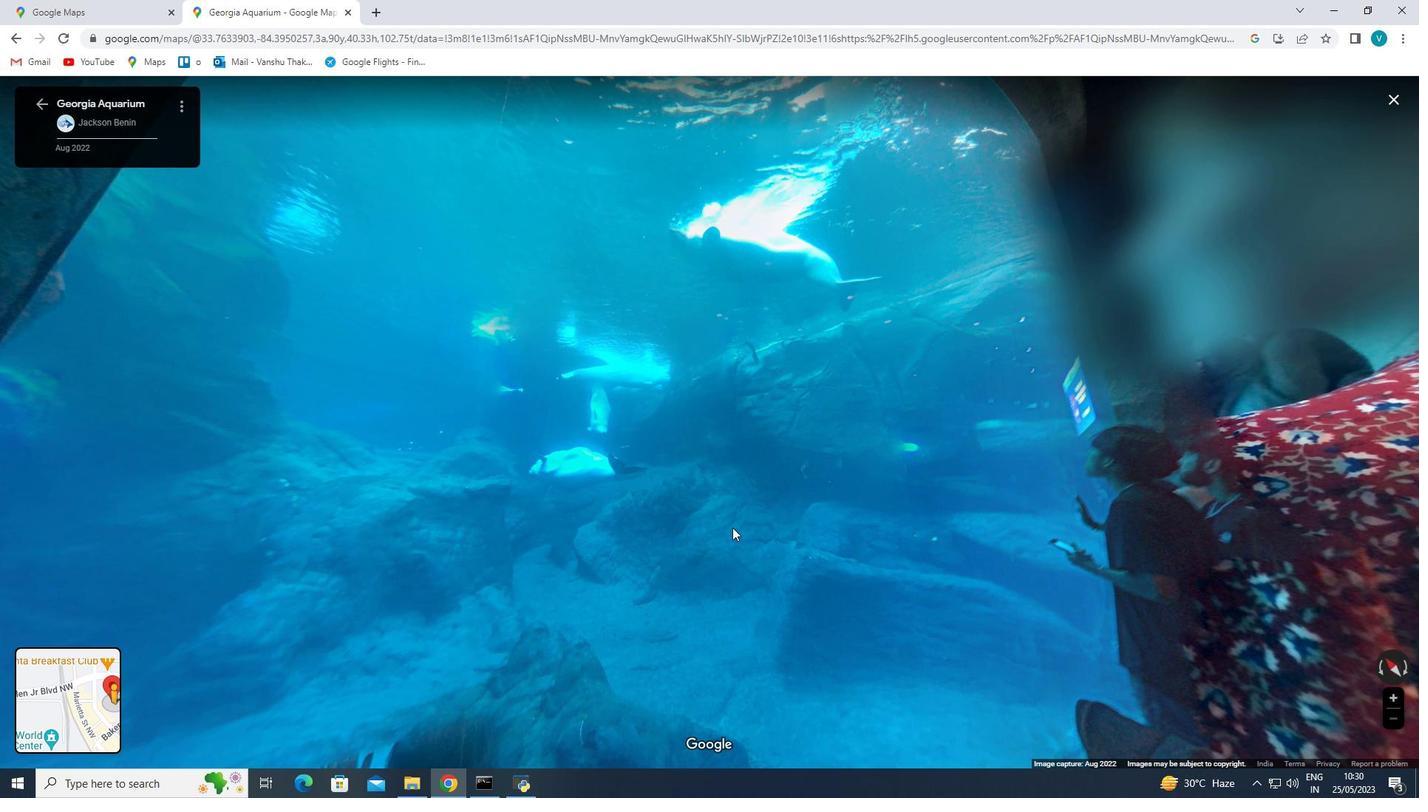 
Action: Mouse moved to (475, 476)
Screenshot: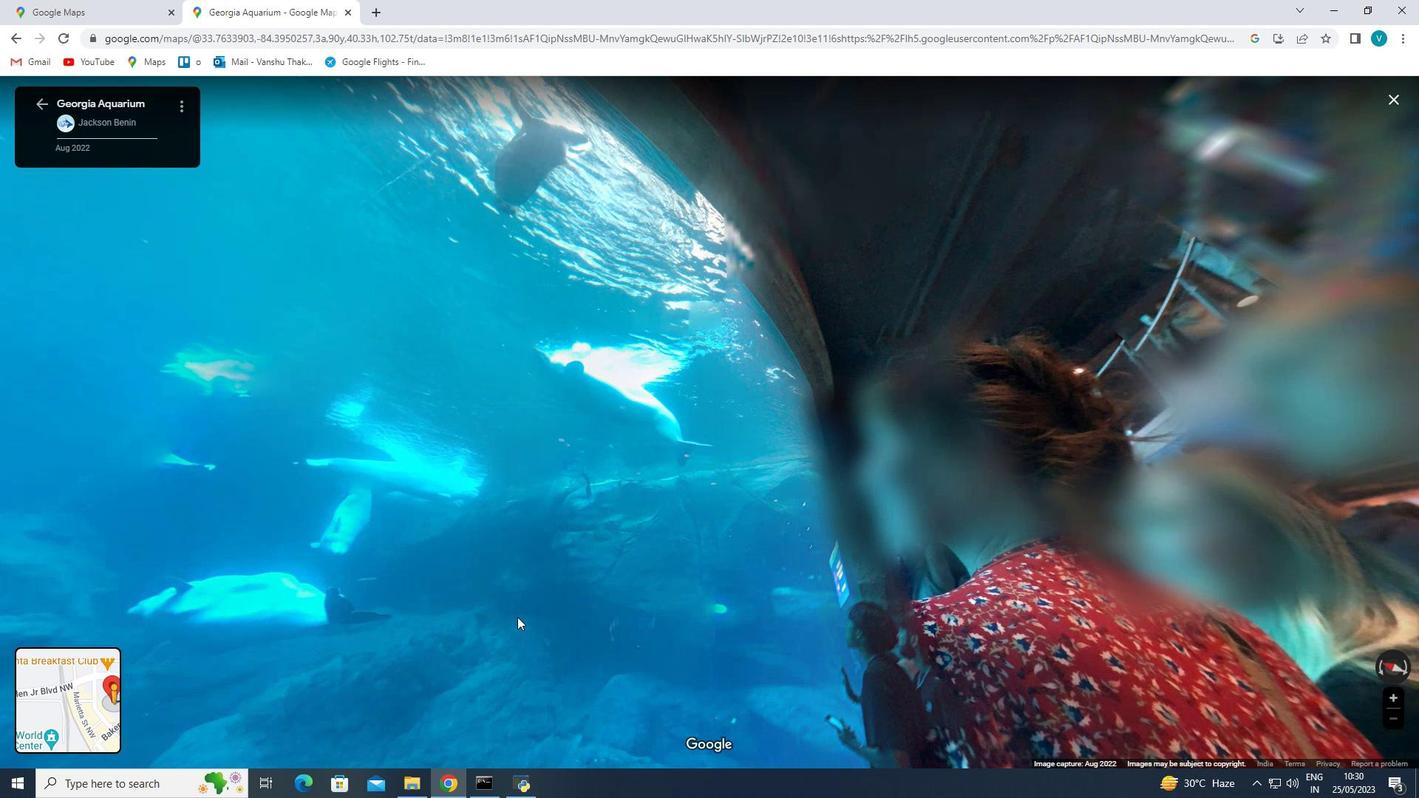 
Action: Mouse pressed left at (475, 476)
Screenshot: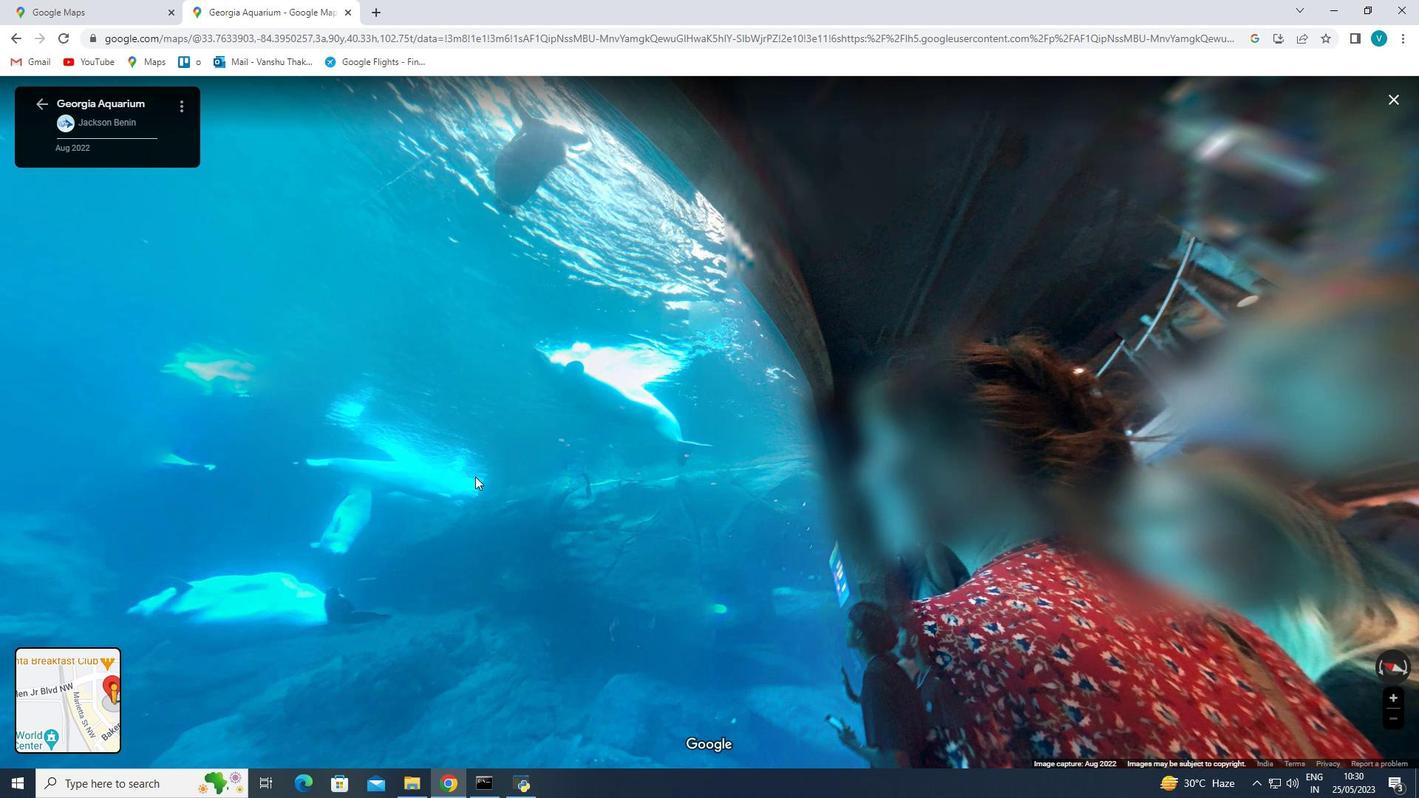 
Action: Mouse moved to (695, 580)
Screenshot: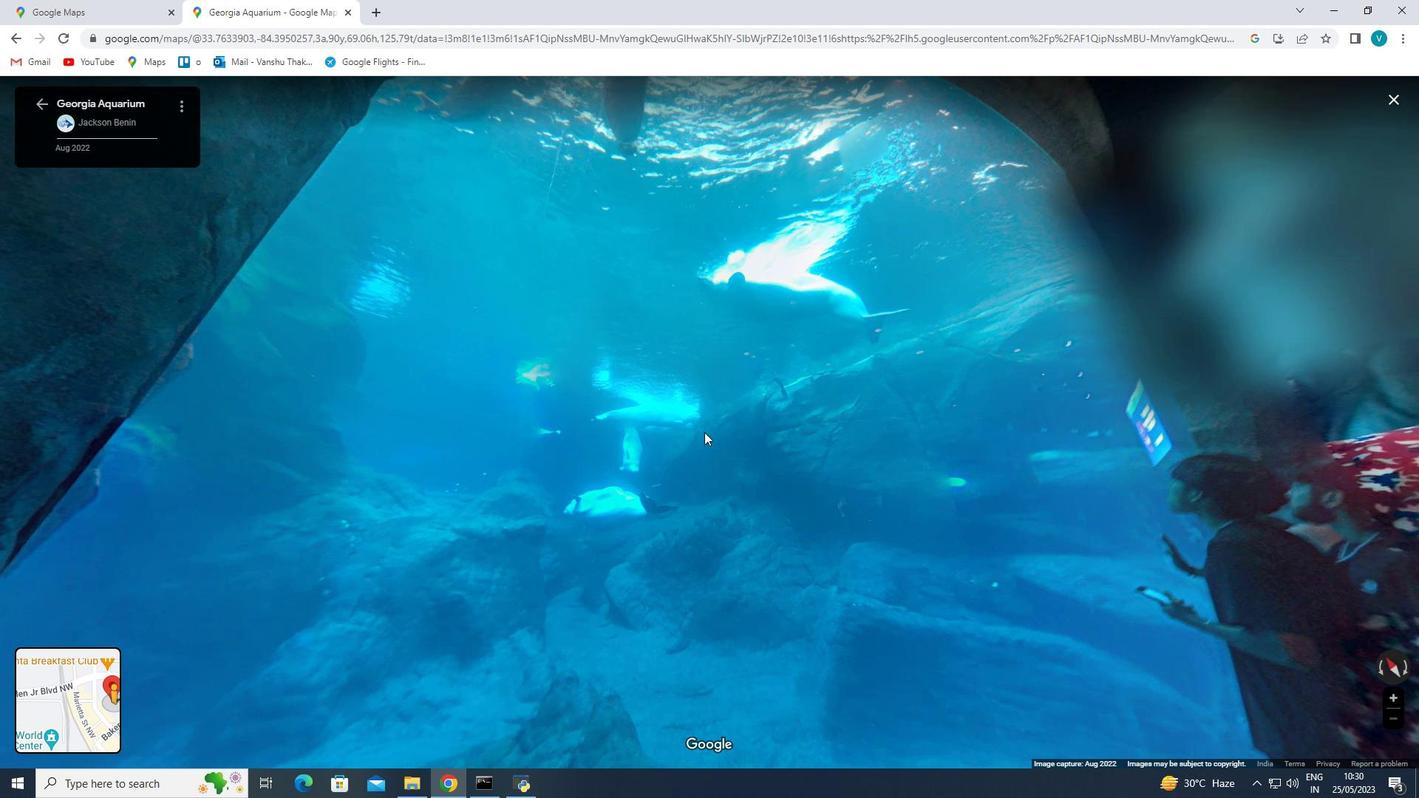 
Action: Mouse pressed left at (695, 580)
Screenshot: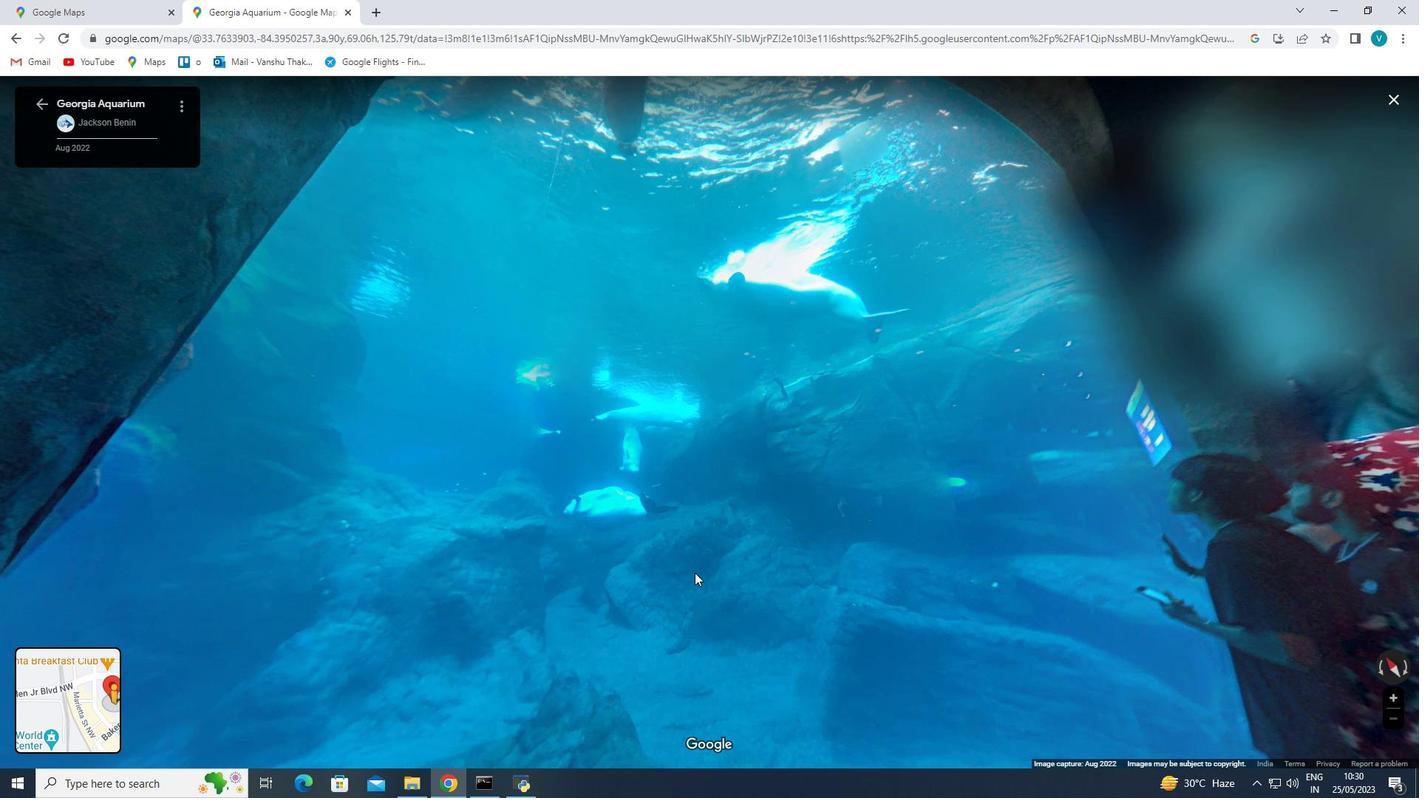 
Action: Mouse moved to (649, 499)
Screenshot: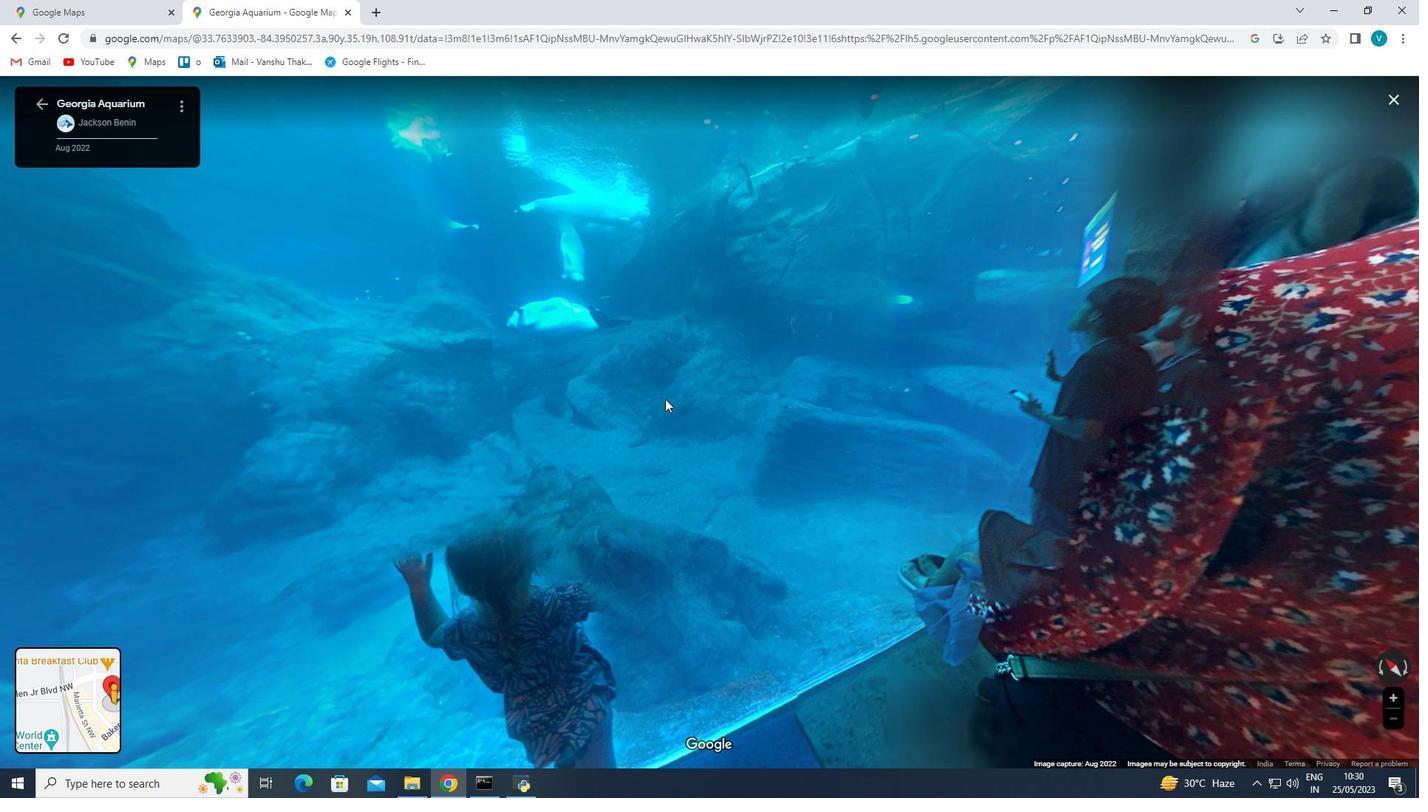 
Action: Mouse pressed left at (729, 596)
Screenshot: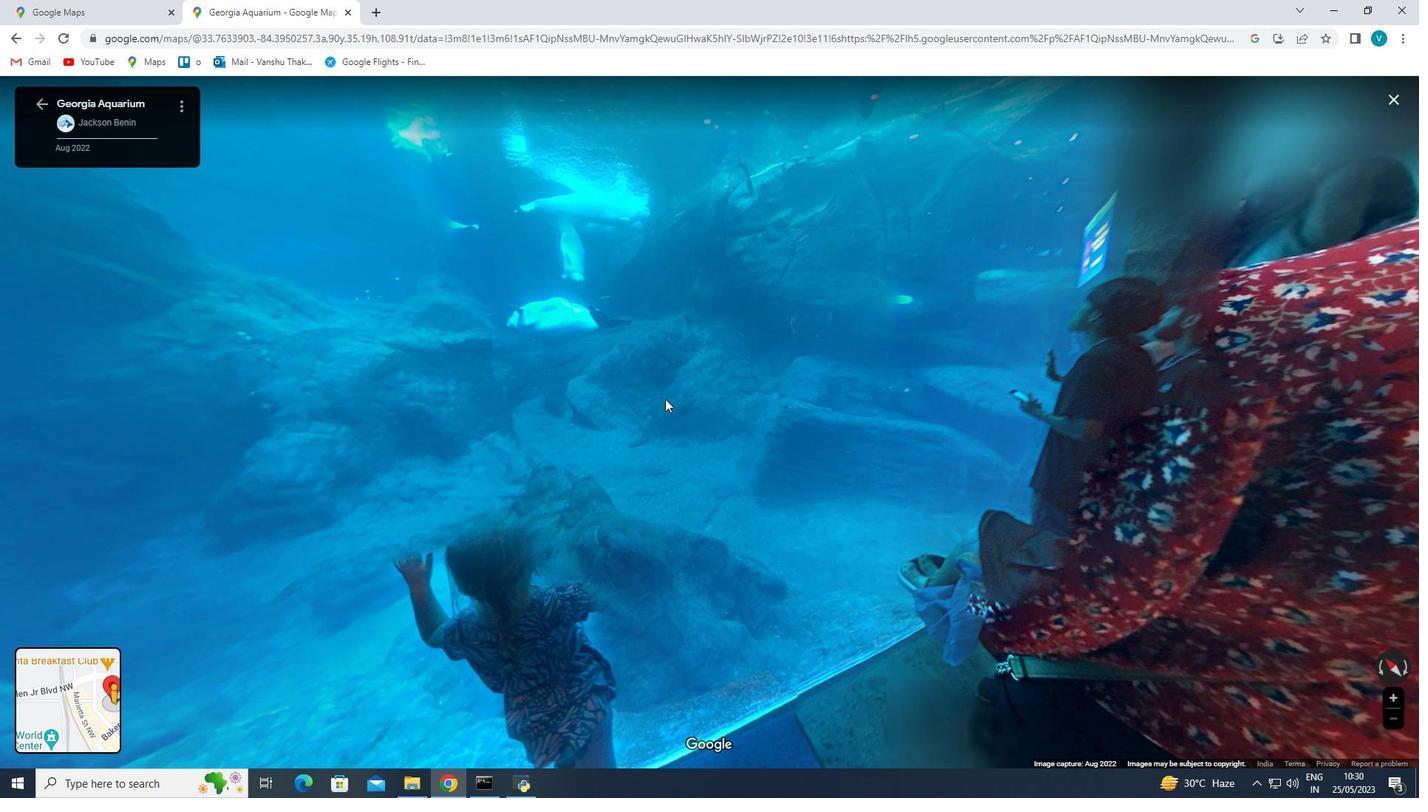 
Action: Mouse moved to (857, 411)
Screenshot: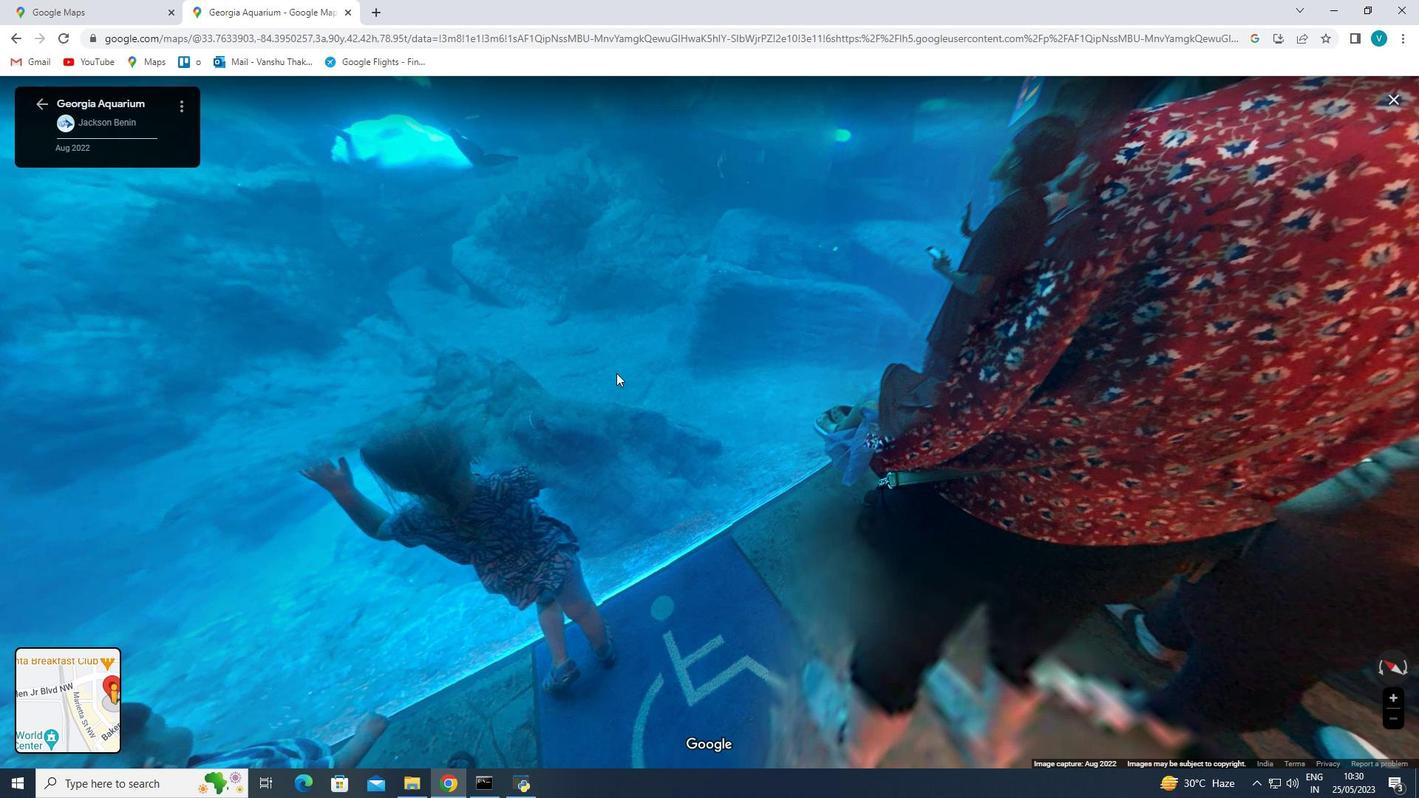 
Action: Mouse pressed left at (857, 411)
Screenshot: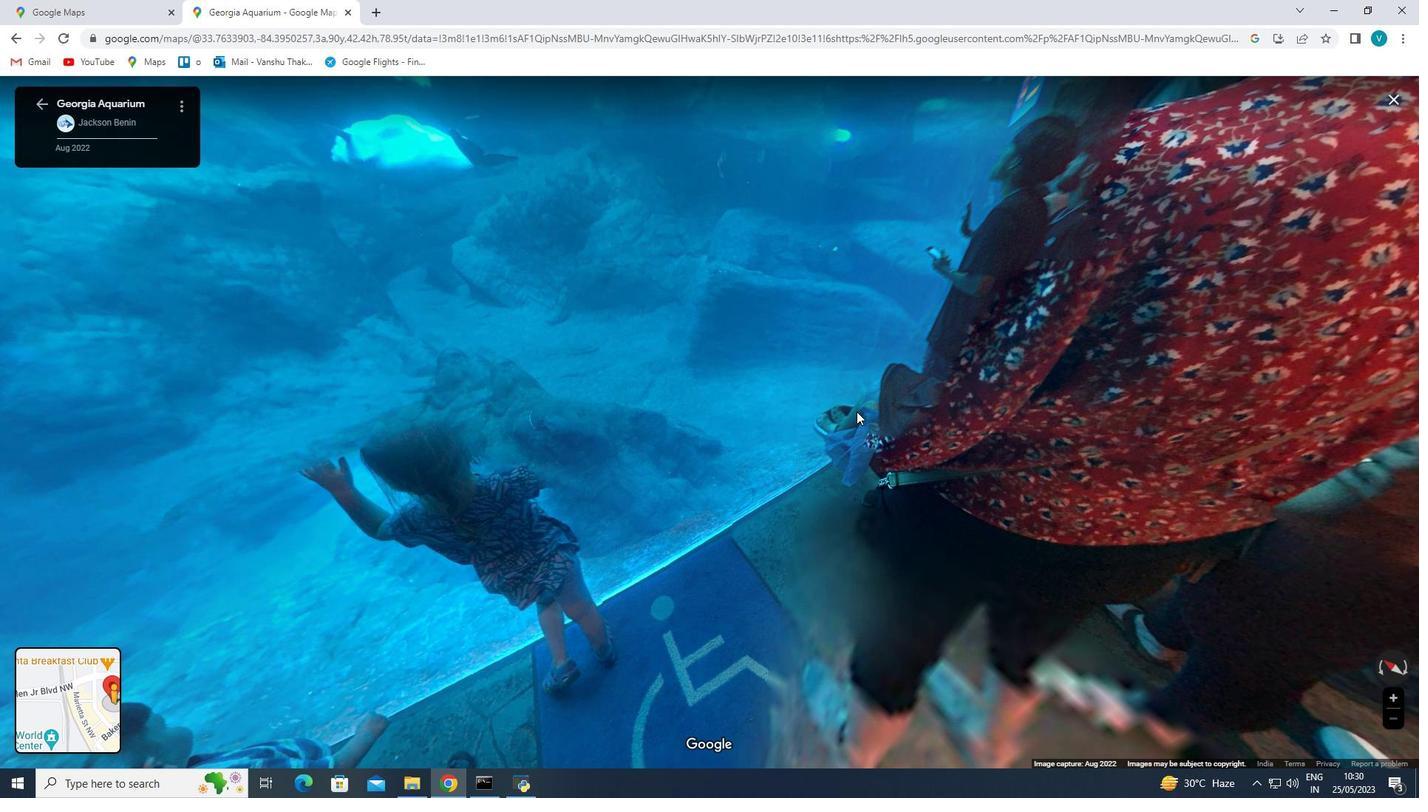 
Action: Mouse moved to (539, 391)
Screenshot: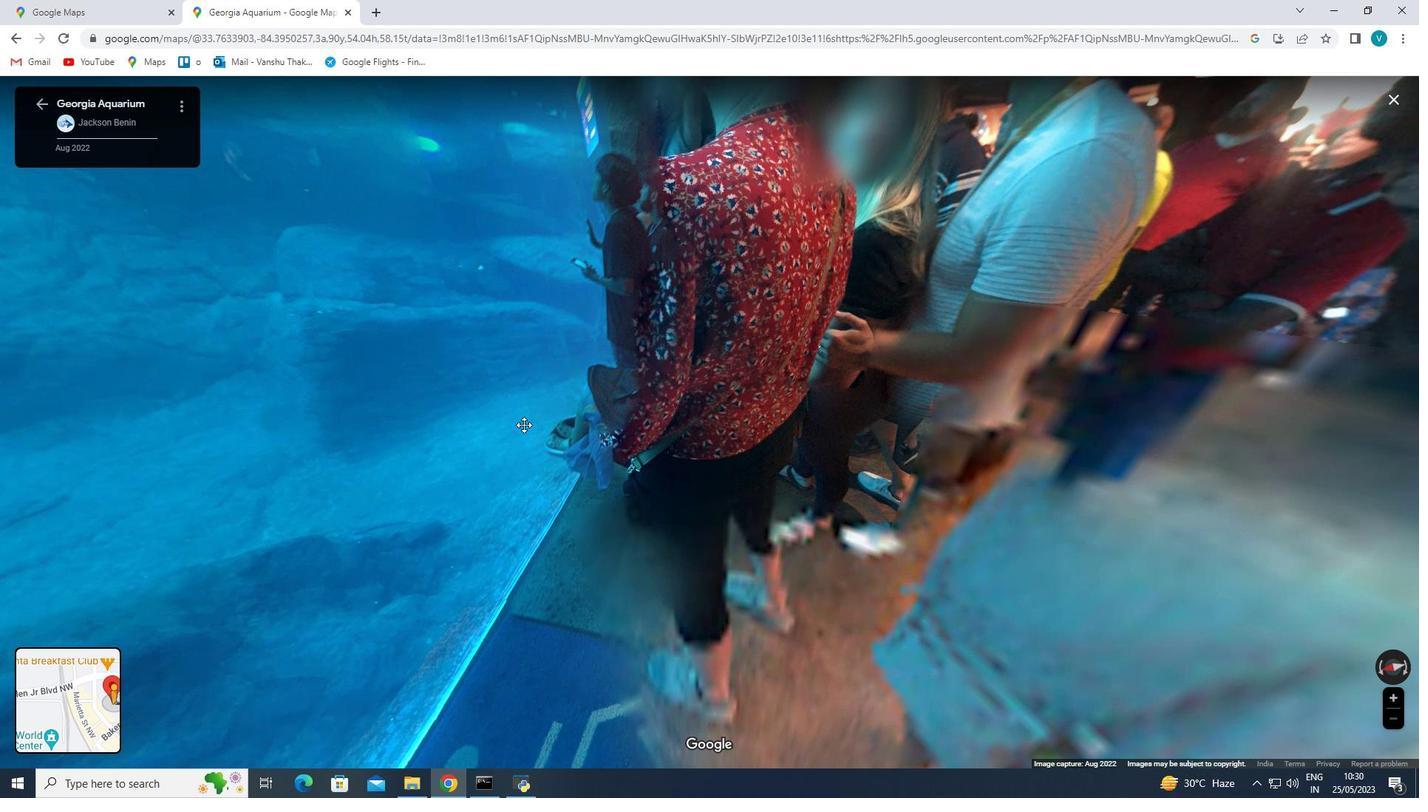 
Action: Mouse pressed left at (539, 391)
Screenshot: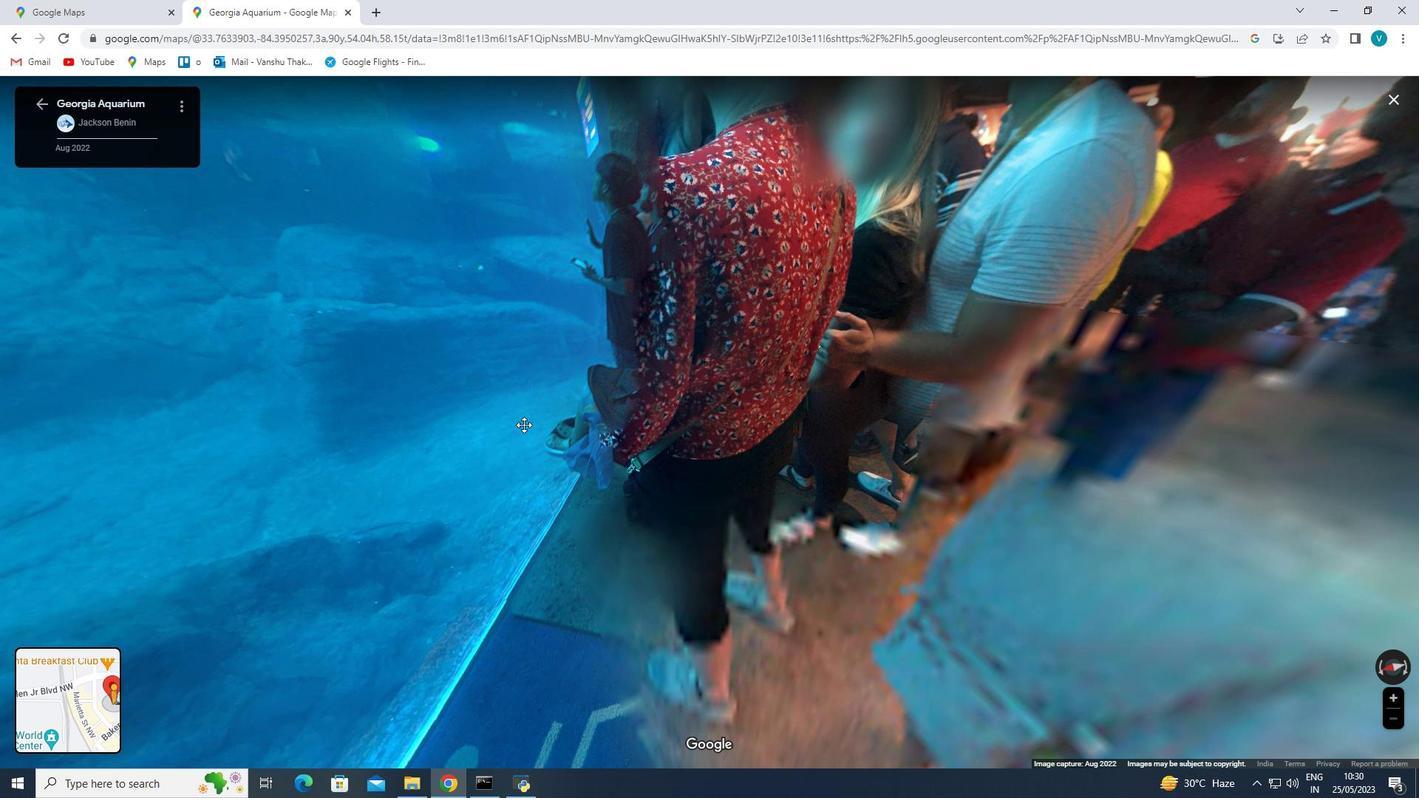 
Action: Mouse moved to (845, 462)
Screenshot: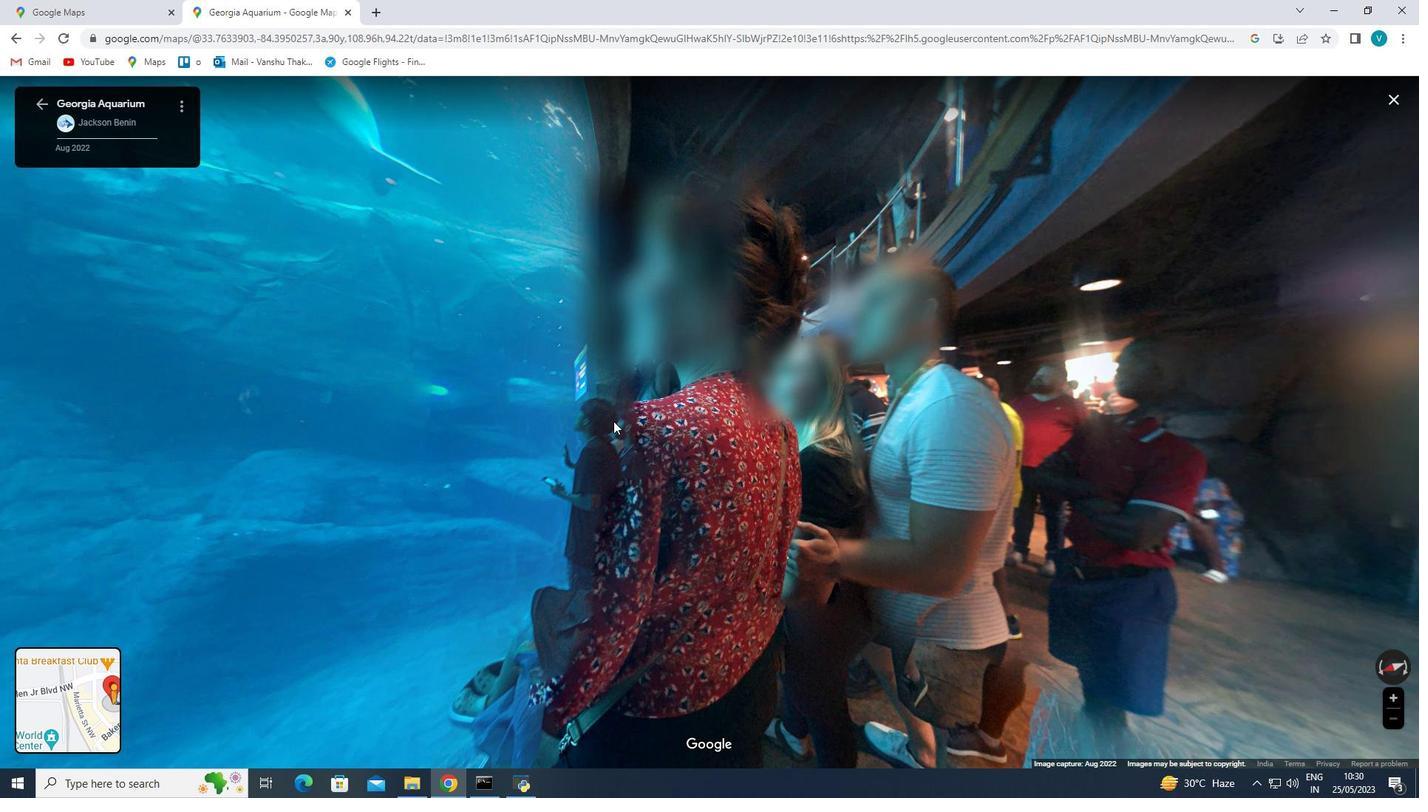 
Action: Mouse pressed left at (845, 462)
Screenshot: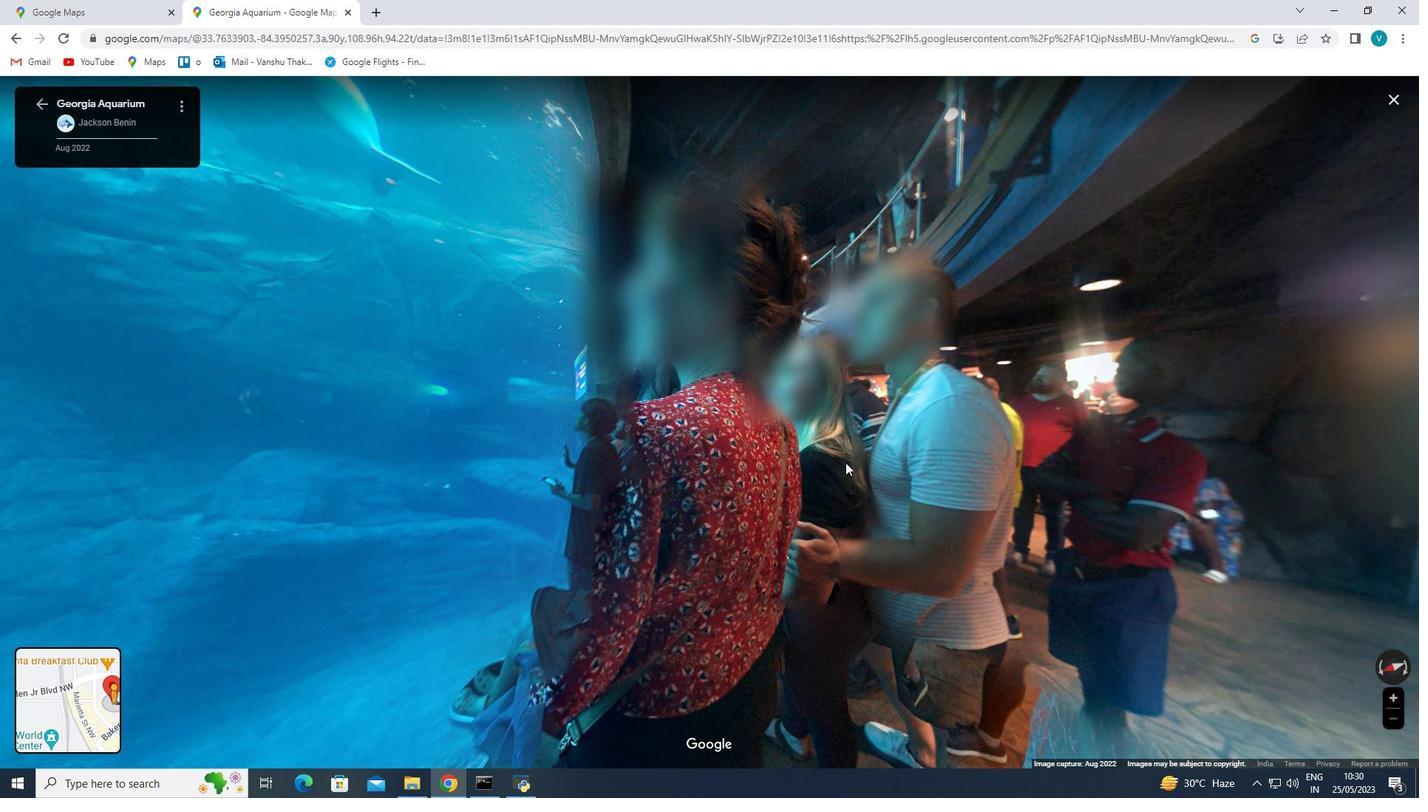 
Action: Mouse moved to (921, 516)
Screenshot: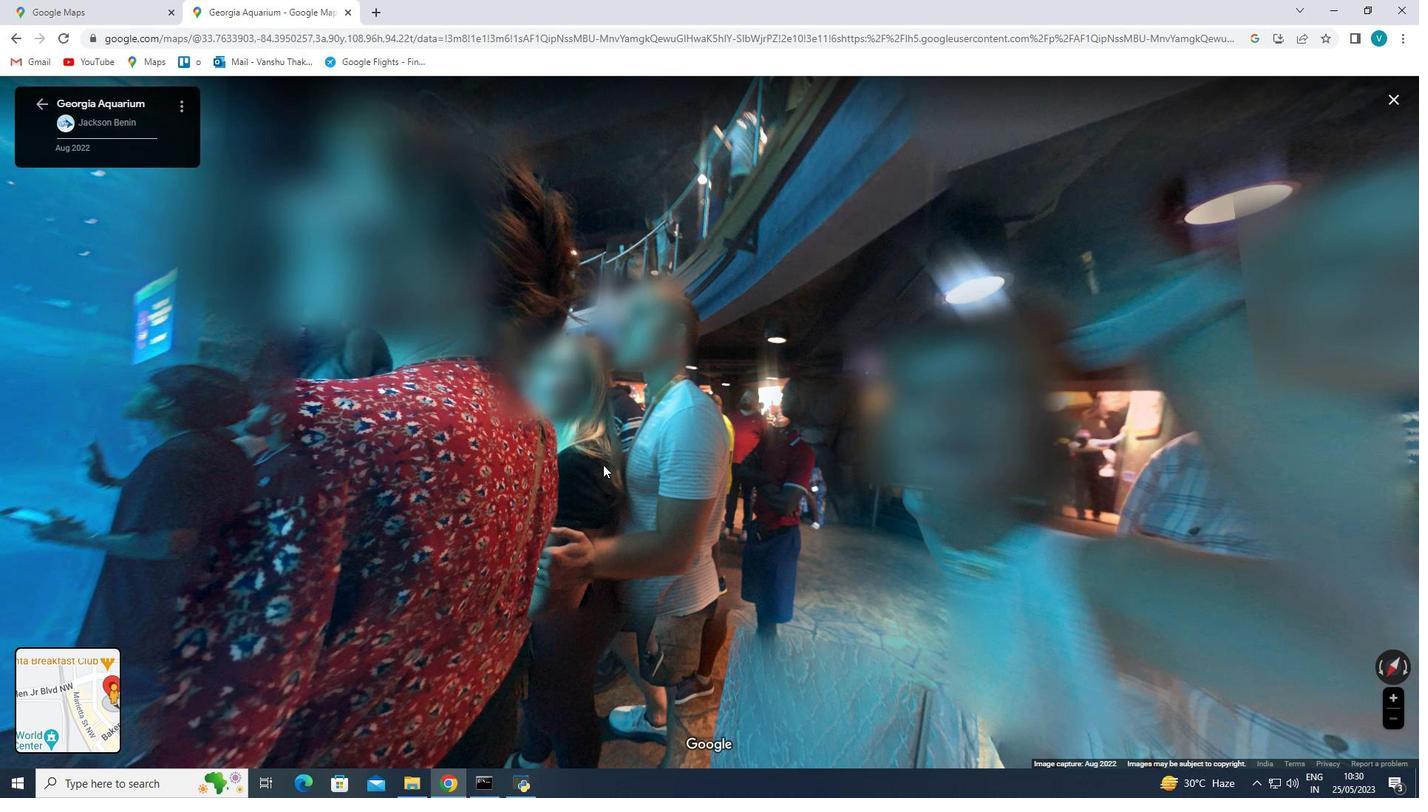 
Action: Mouse pressed left at (921, 516)
Screenshot: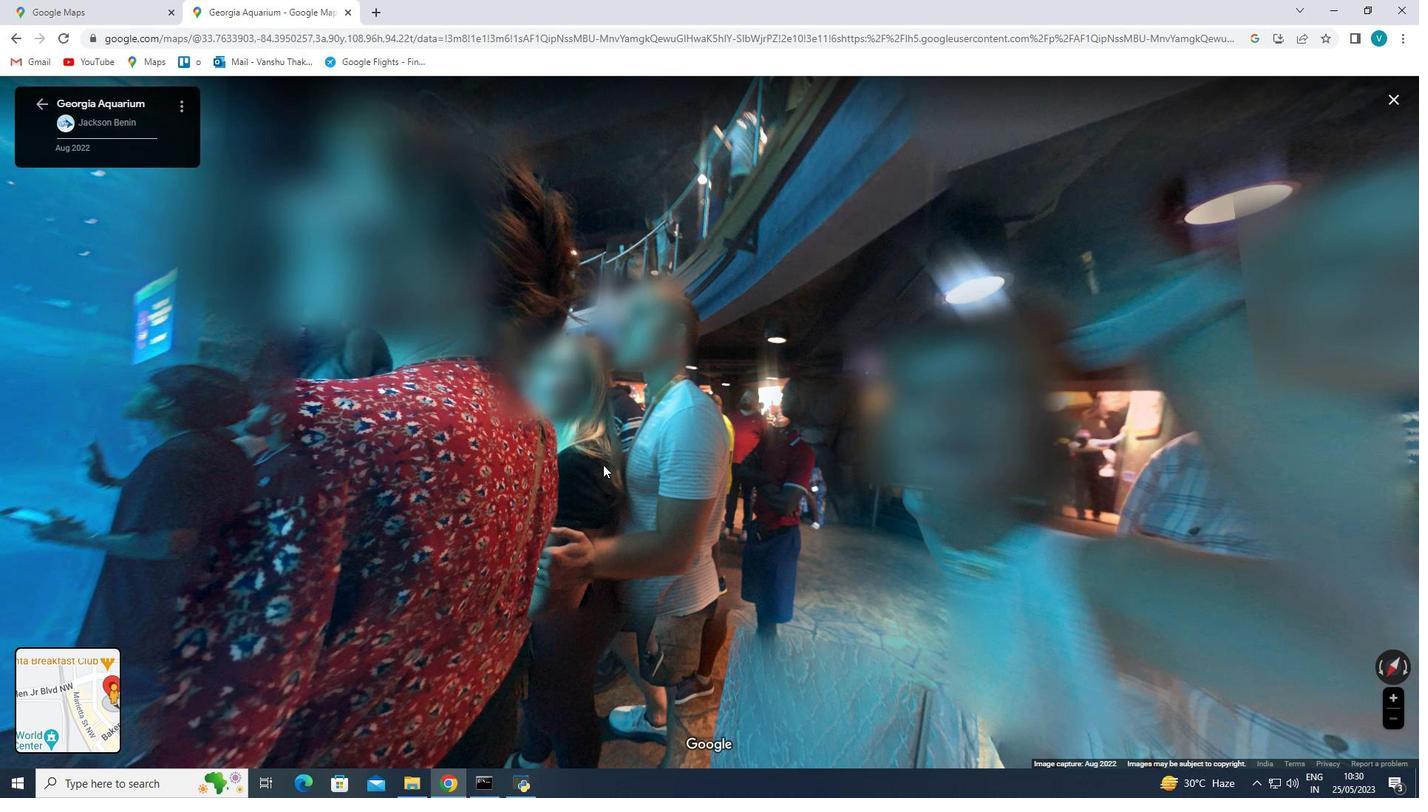 
Action: Mouse moved to (810, 493)
Screenshot: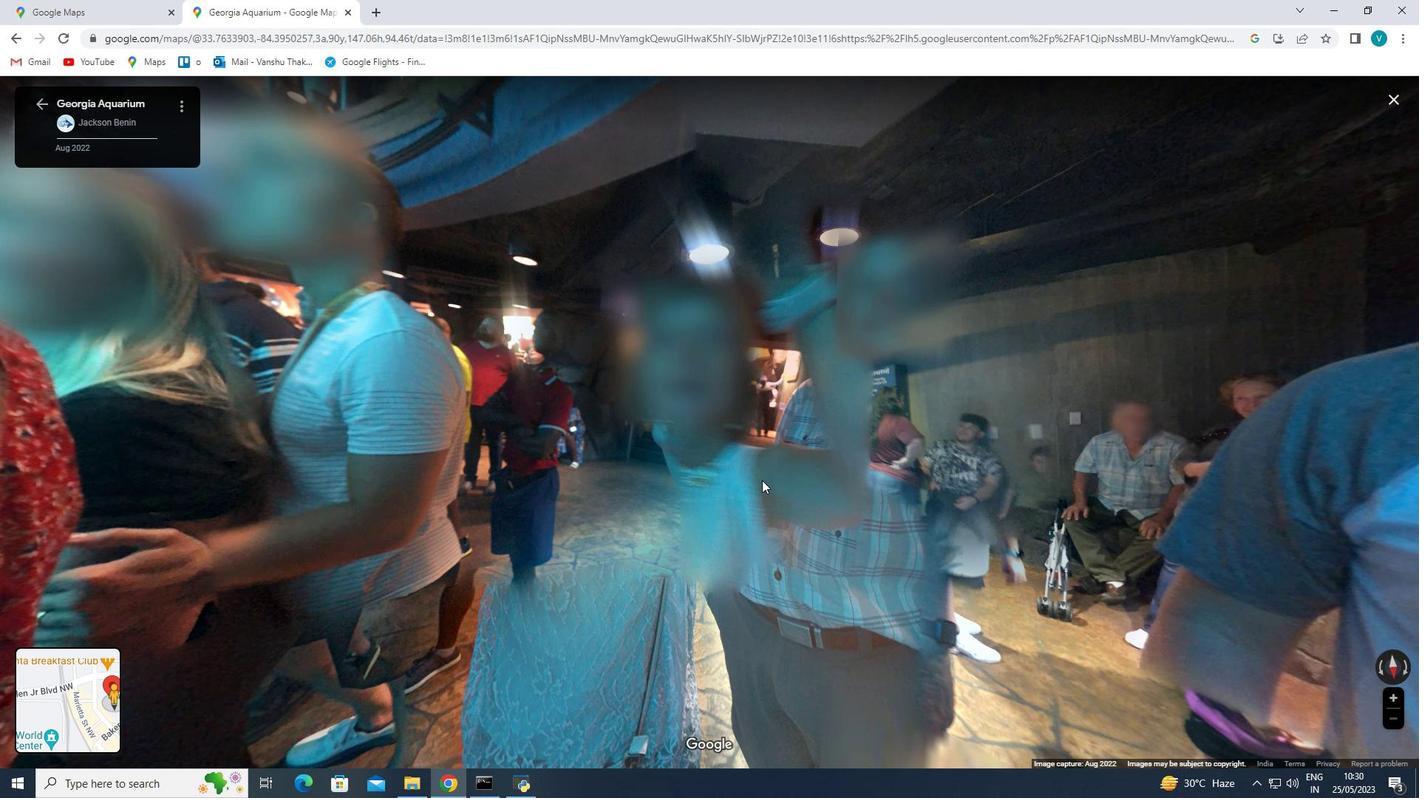 
Action: Mouse scrolled (810, 492) with delta (0, 0)
Screenshot: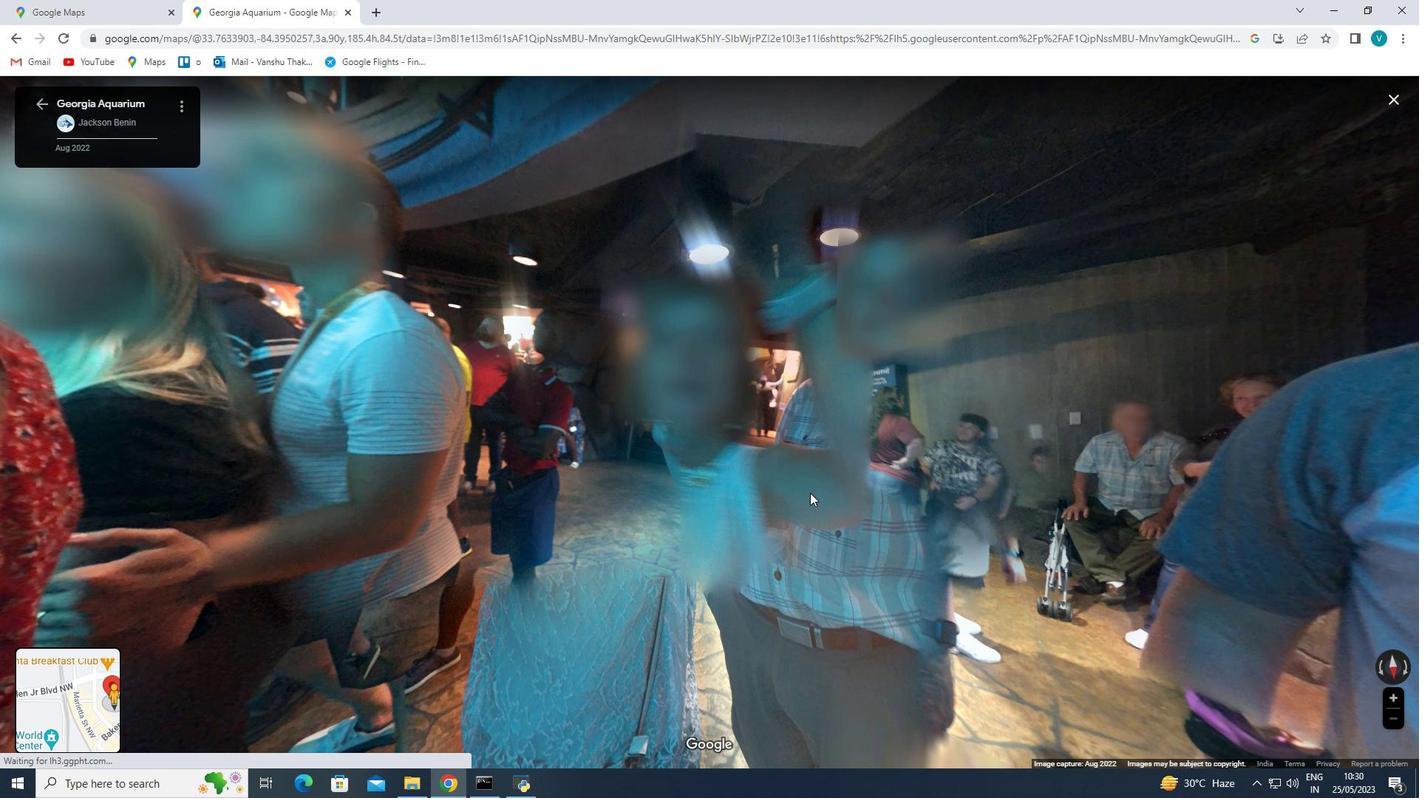 
Action: Mouse scrolled (810, 492) with delta (0, 0)
Screenshot: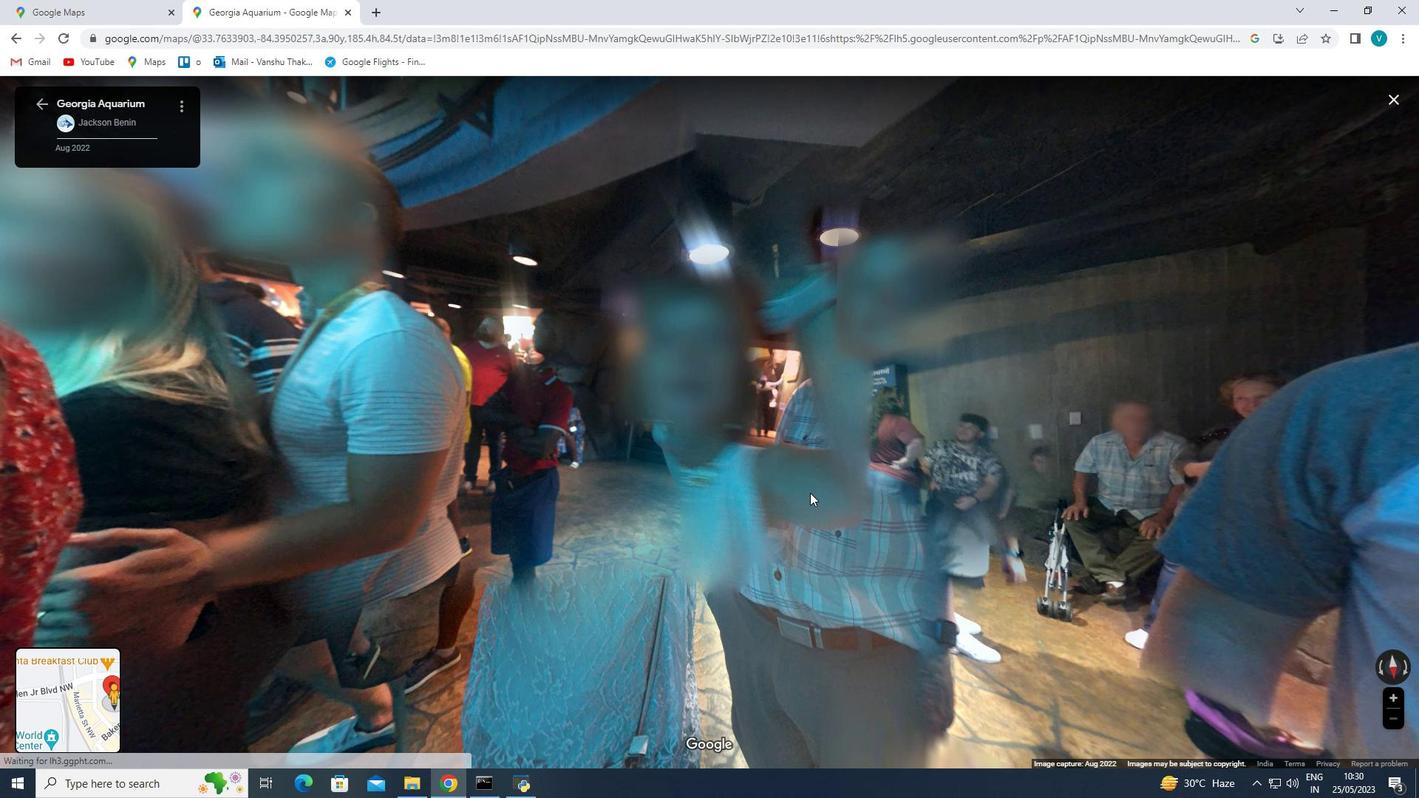 
Action: Mouse scrolled (810, 492) with delta (0, 0)
Screenshot: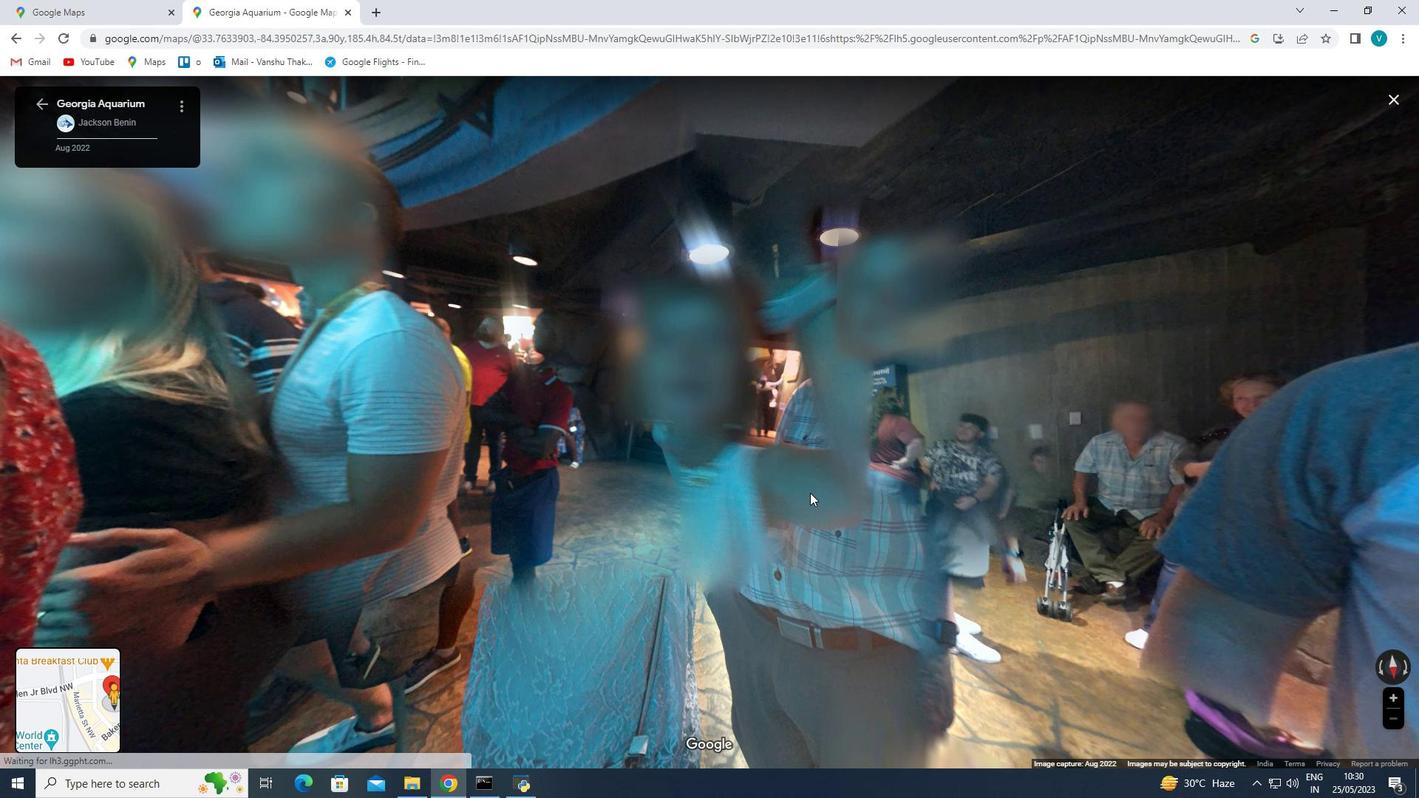 
Action: Mouse scrolled (810, 492) with delta (0, 0)
Screenshot: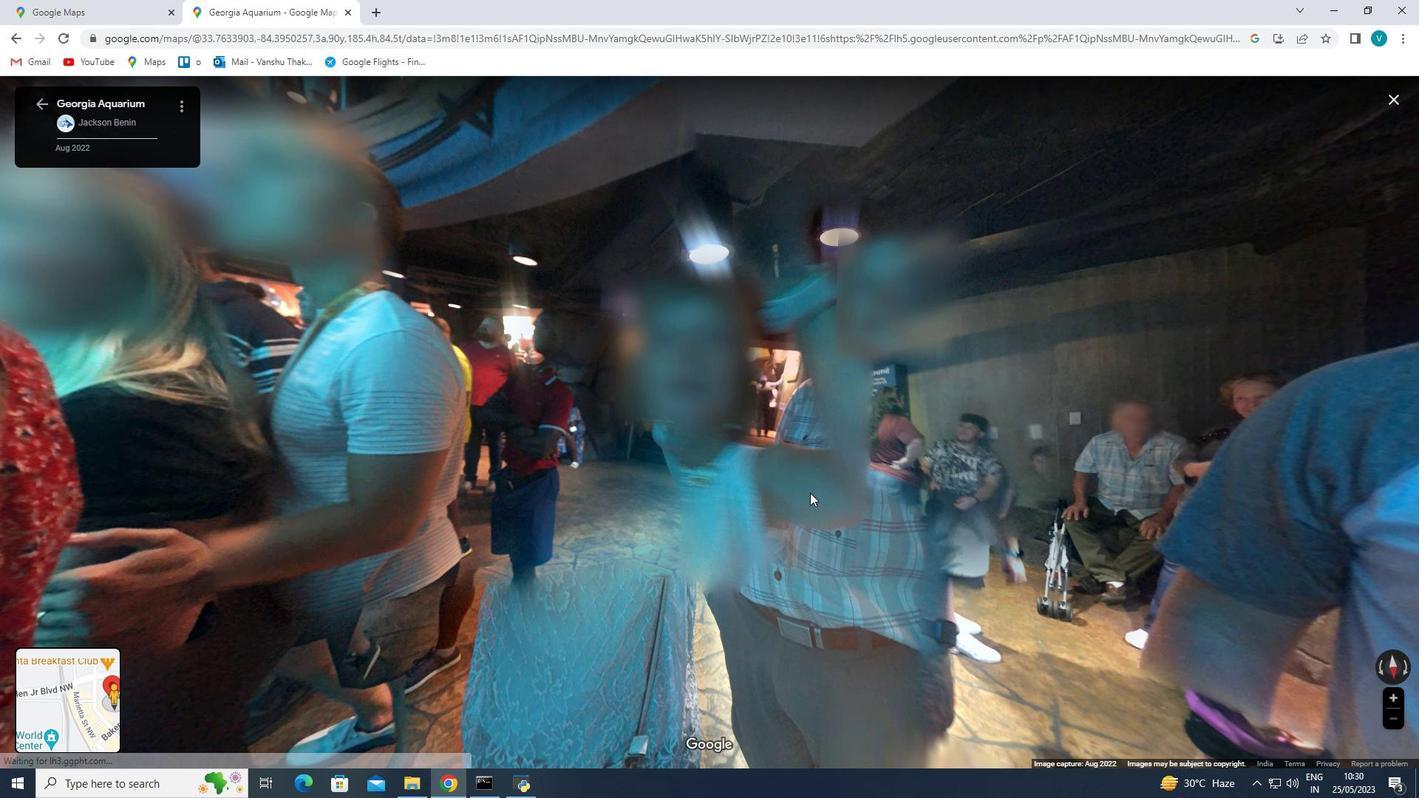 
Action: Mouse moved to (942, 539)
Screenshot: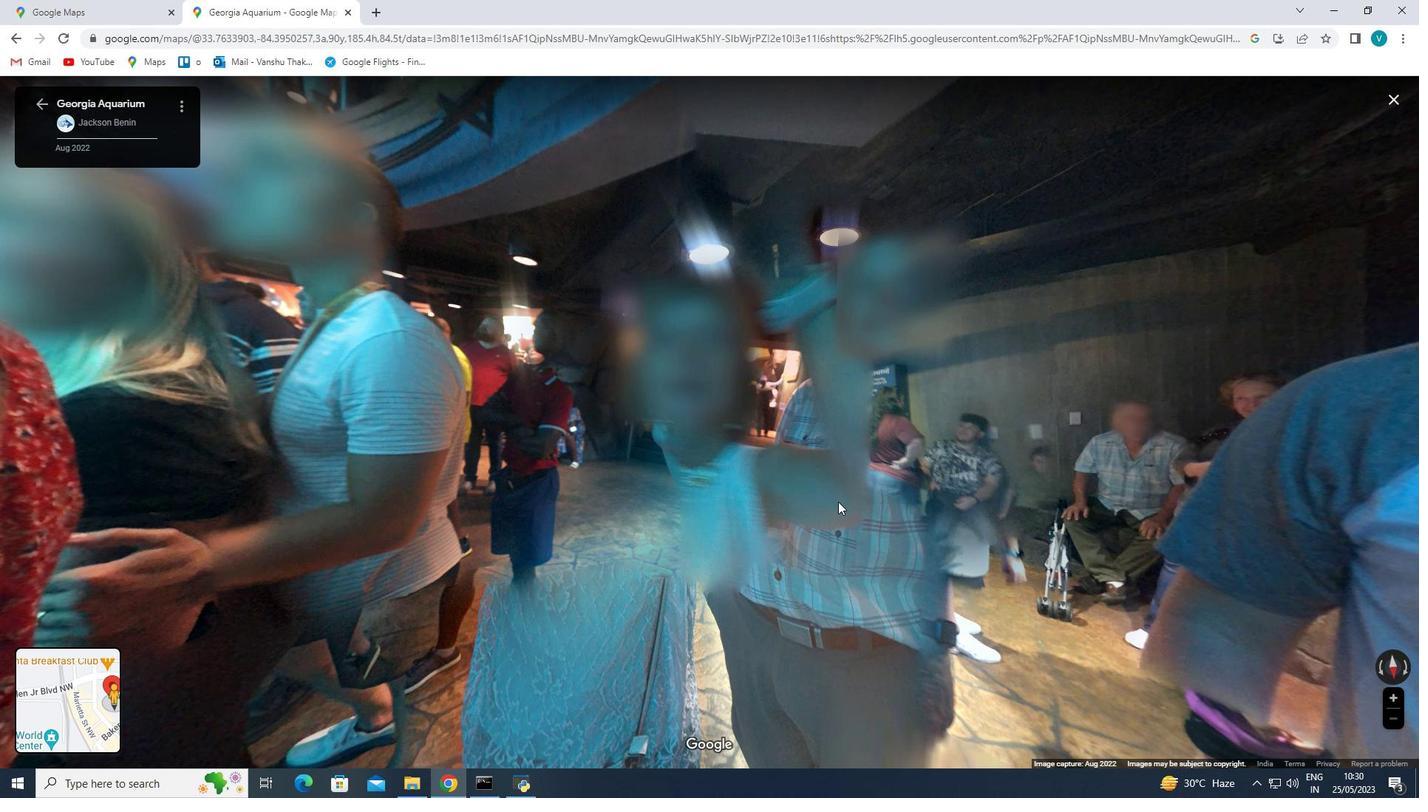 
Action: Mouse pressed left at (942, 539)
Screenshot: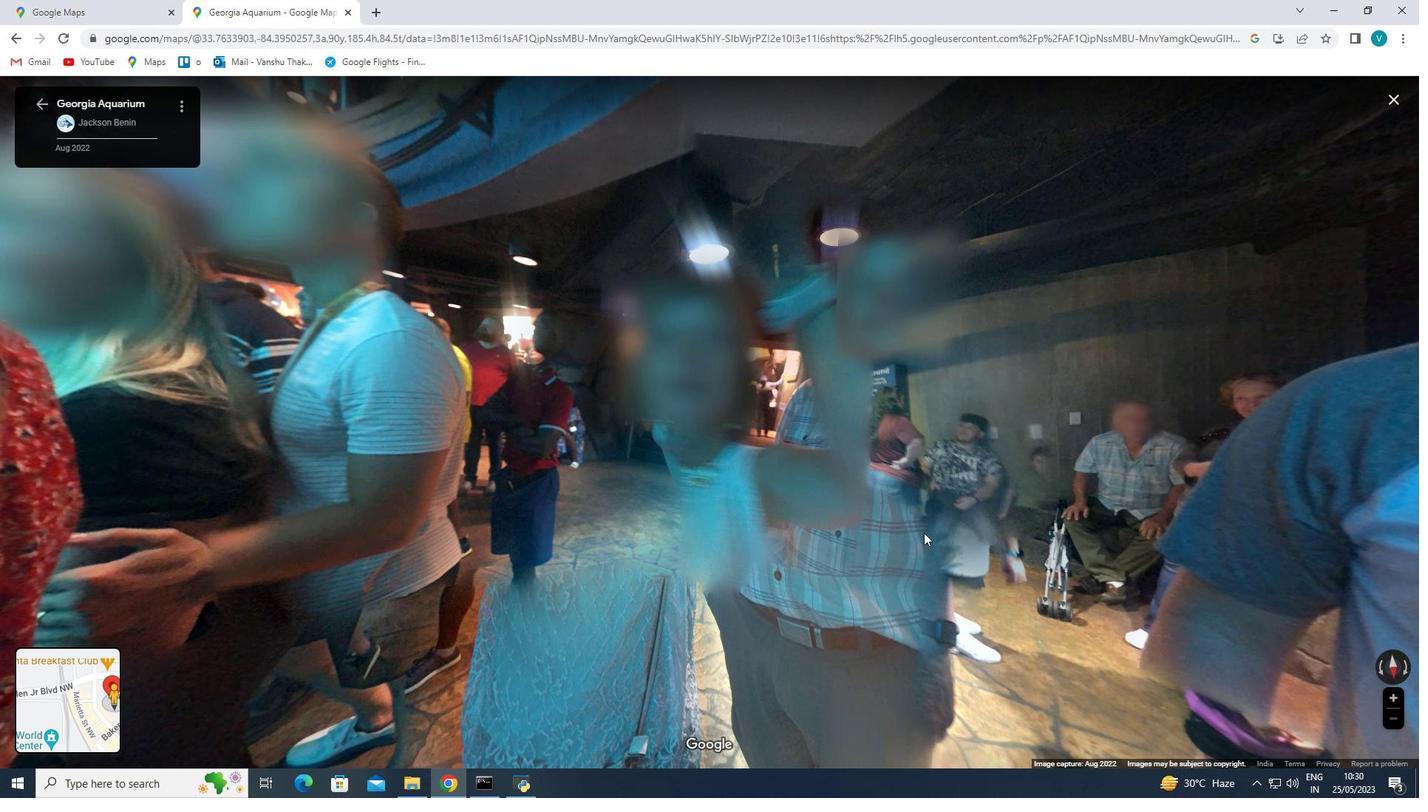 
Action: Mouse moved to (599, 302)
Screenshot: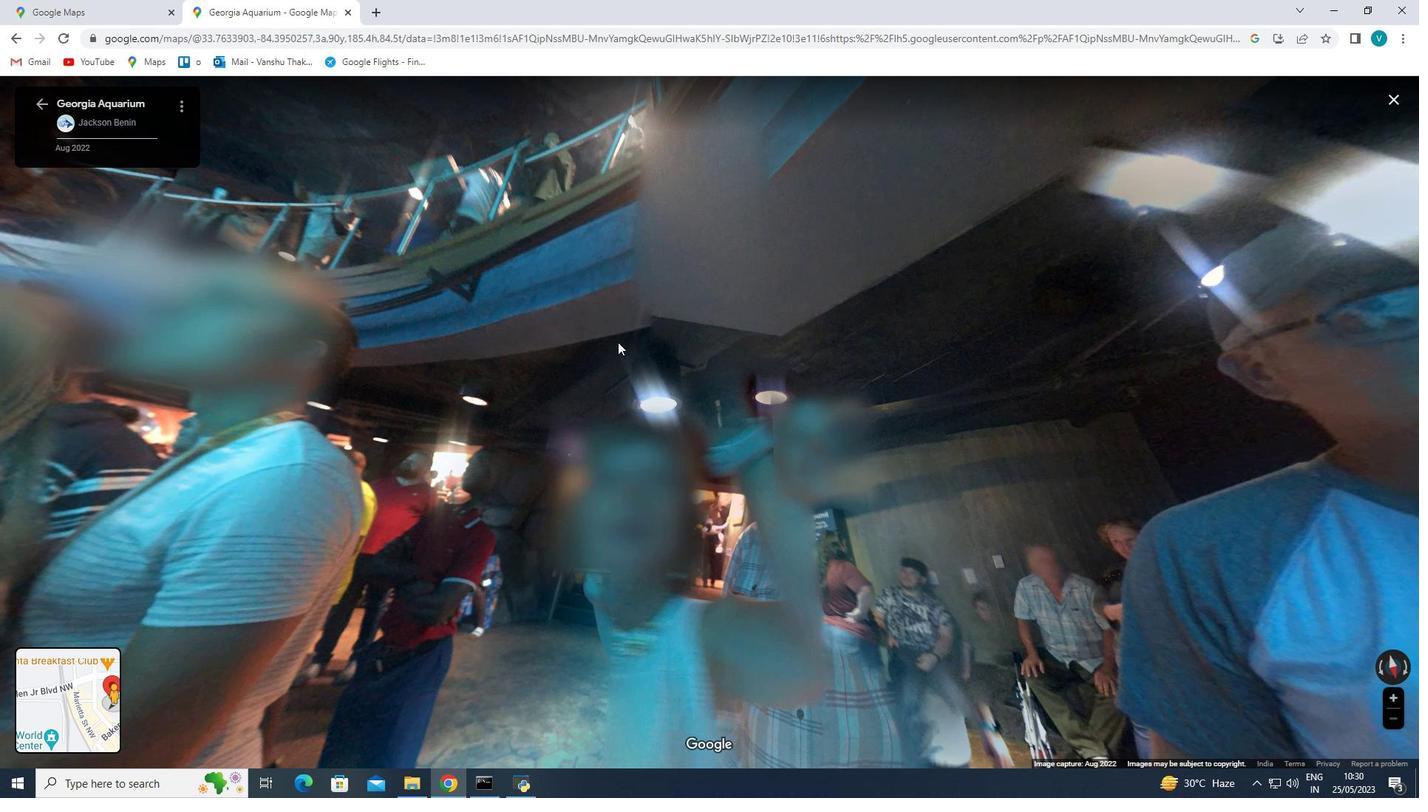 
Action: Mouse pressed left at (599, 302)
Screenshot: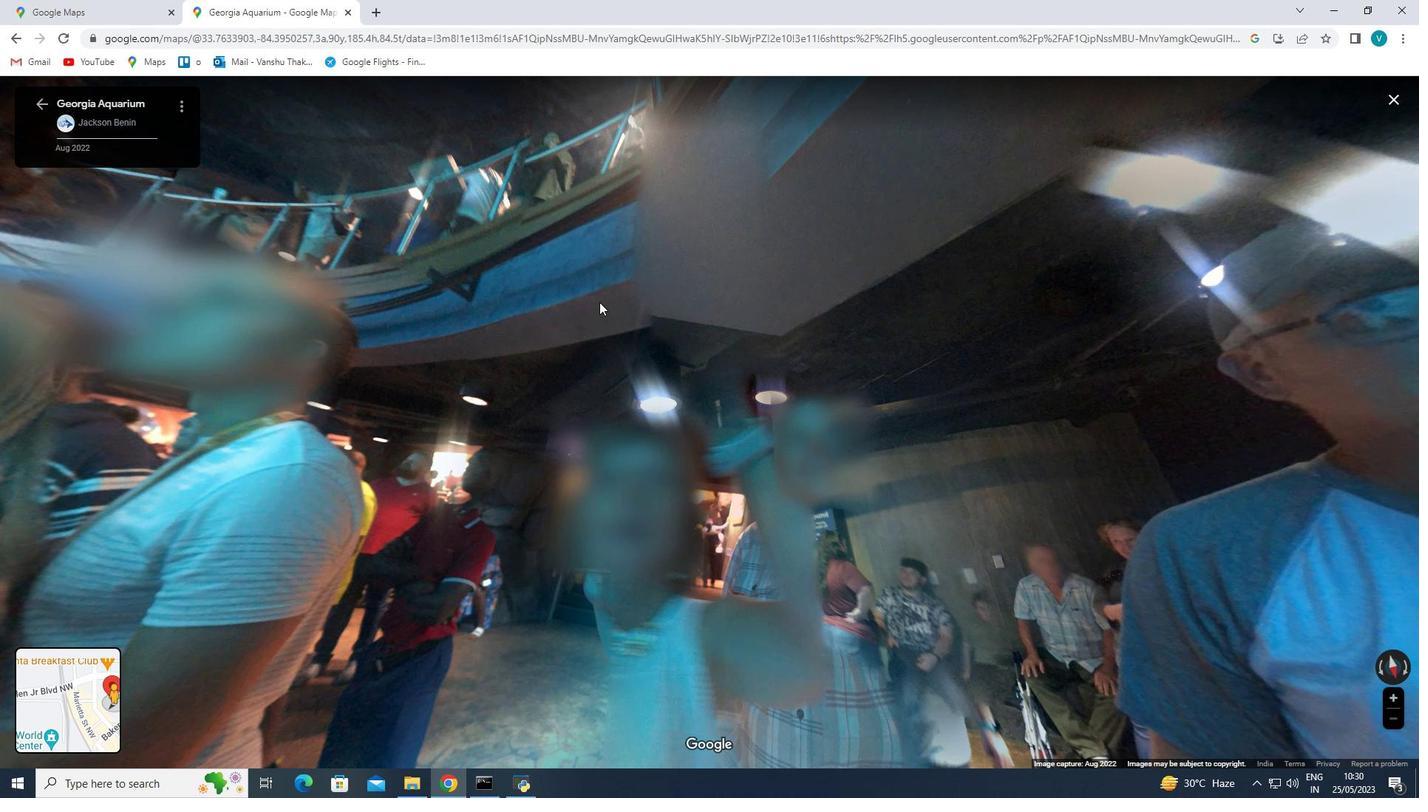 
Action: Mouse moved to (758, 421)
Screenshot: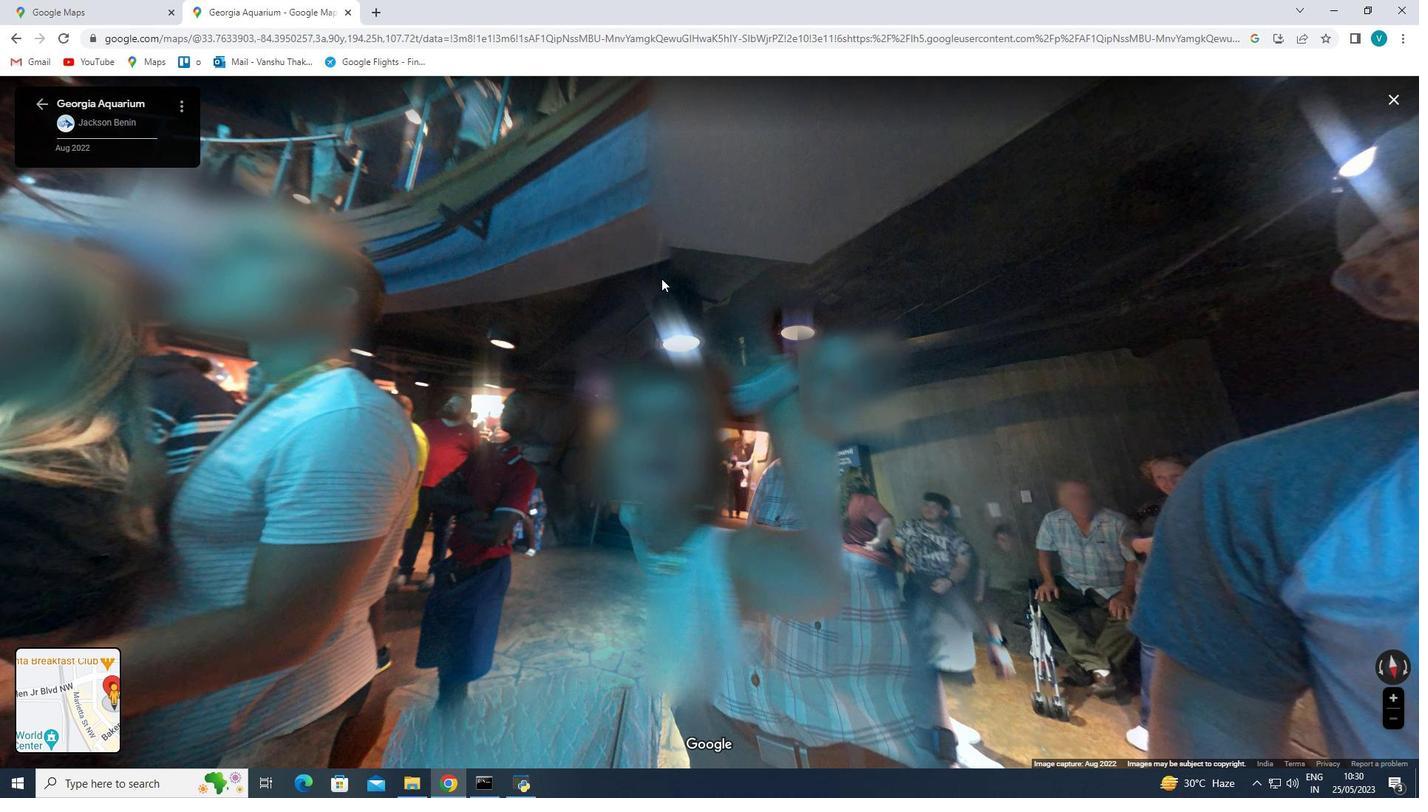 
Action: Mouse pressed left at (758, 421)
Screenshot: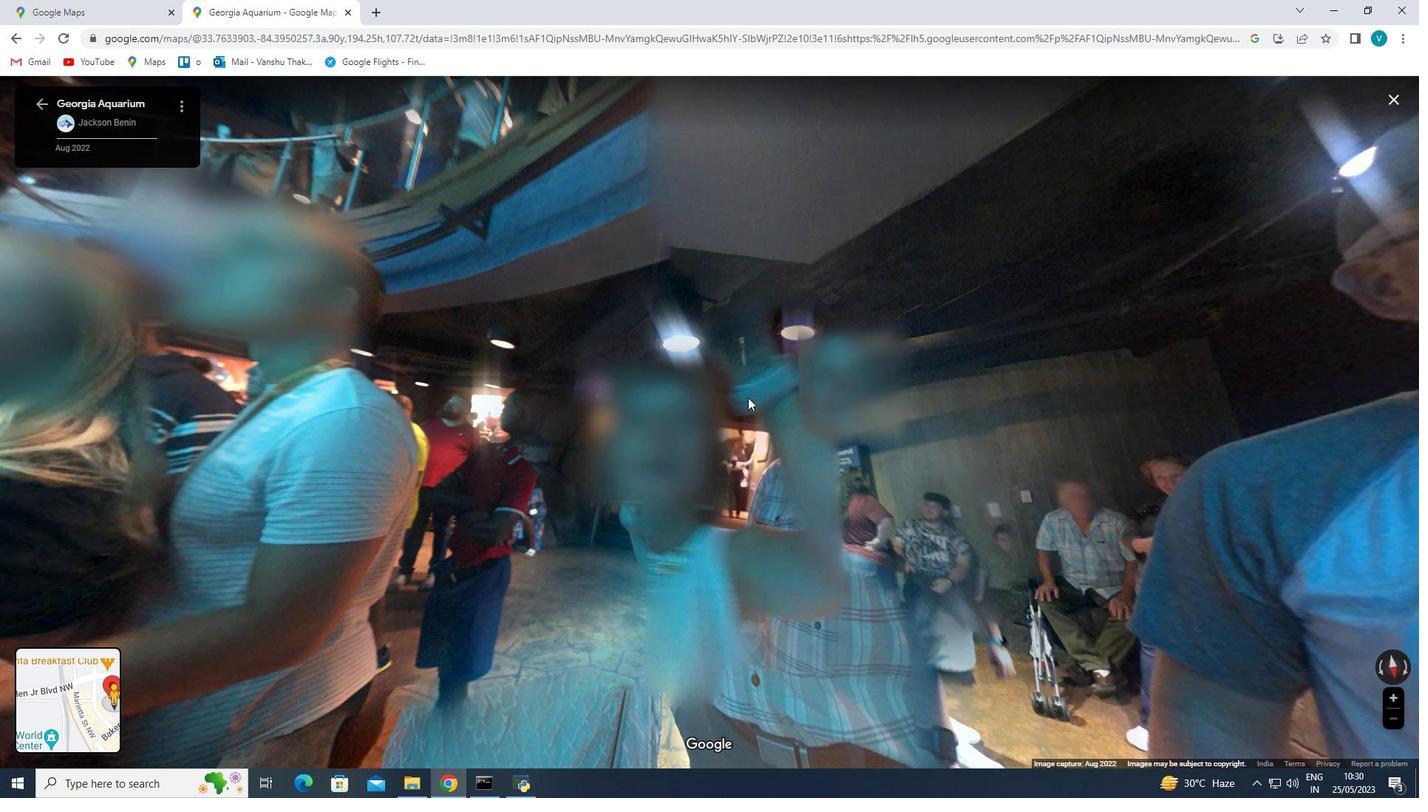
Action: Mouse moved to (902, 290)
Screenshot: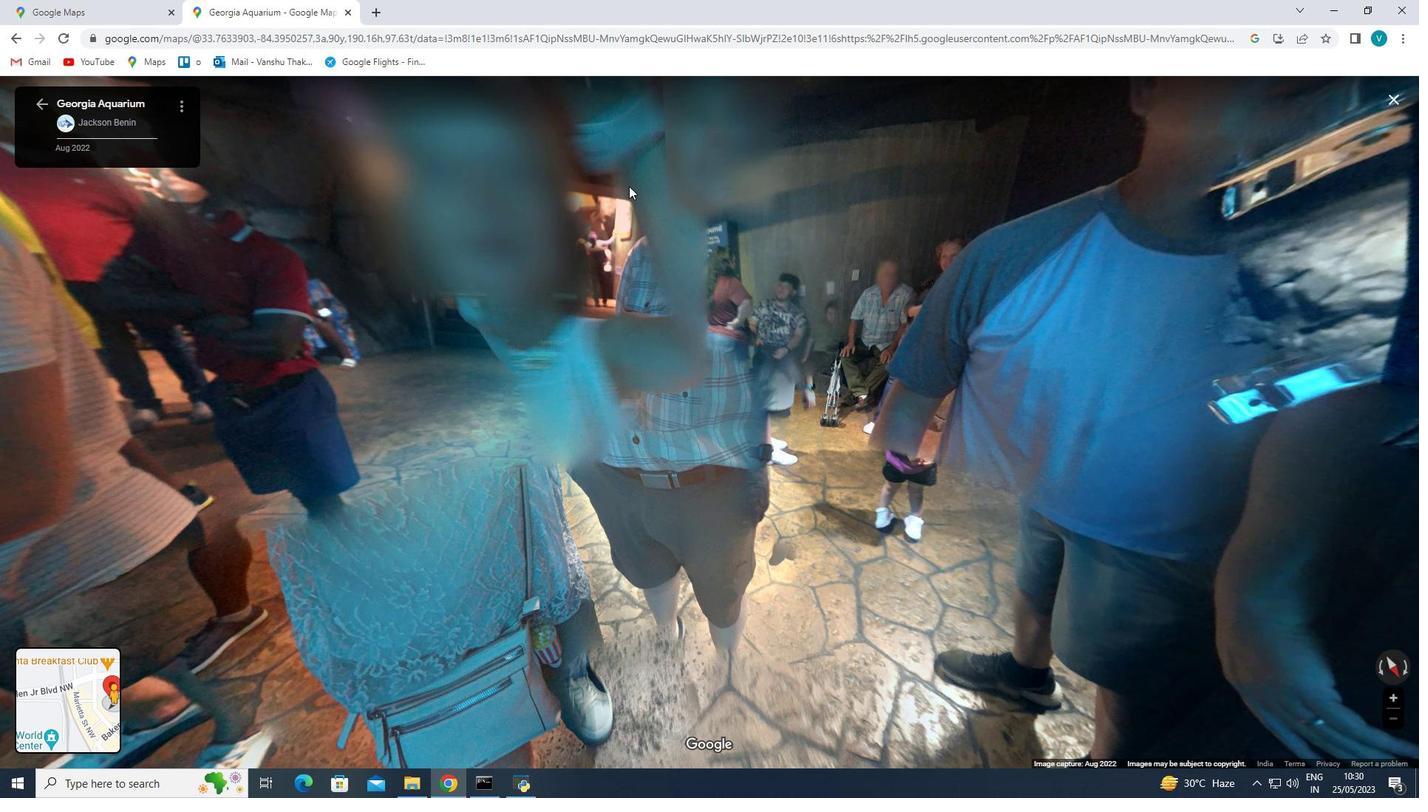 
Action: Mouse pressed left at (902, 290)
Screenshot: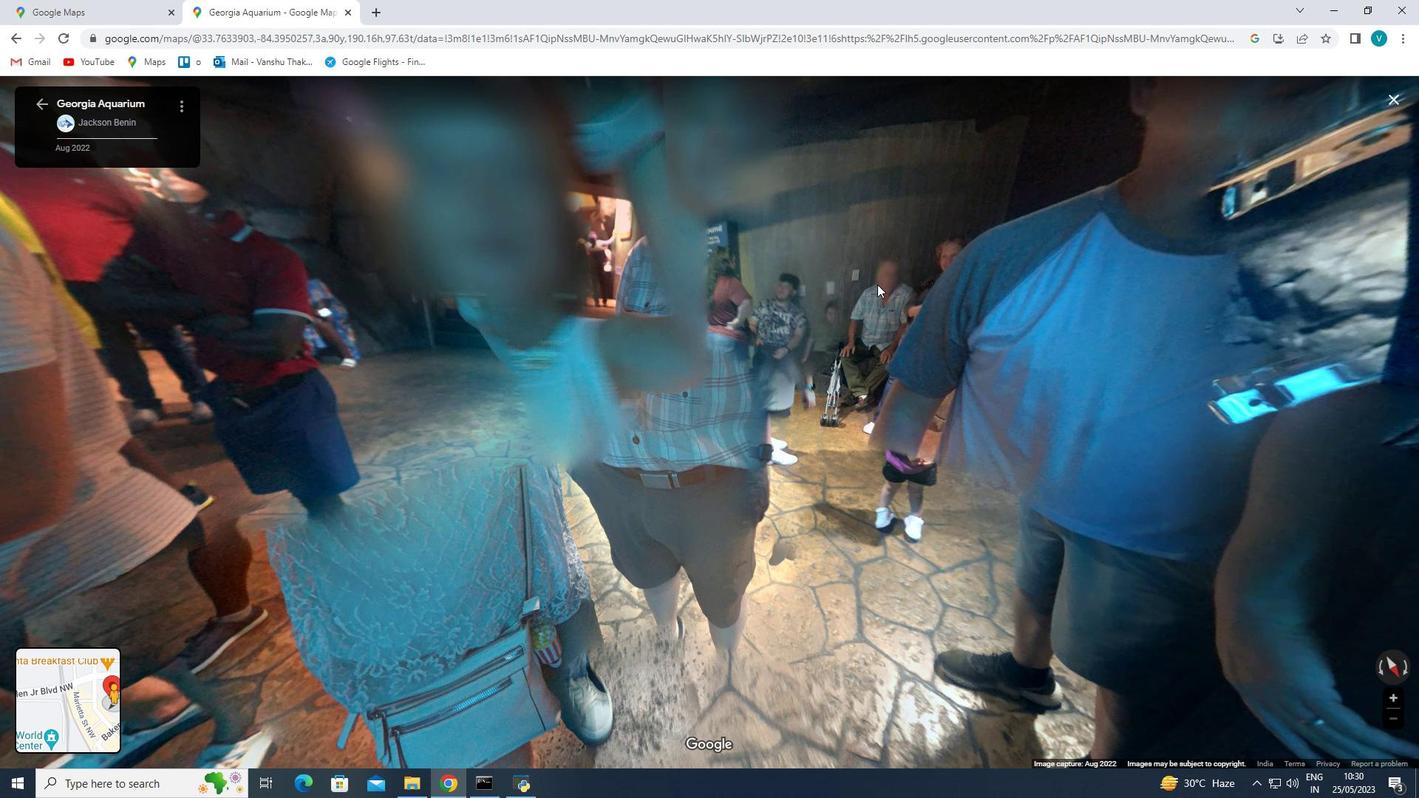 
Action: Mouse moved to (992, 430)
Screenshot: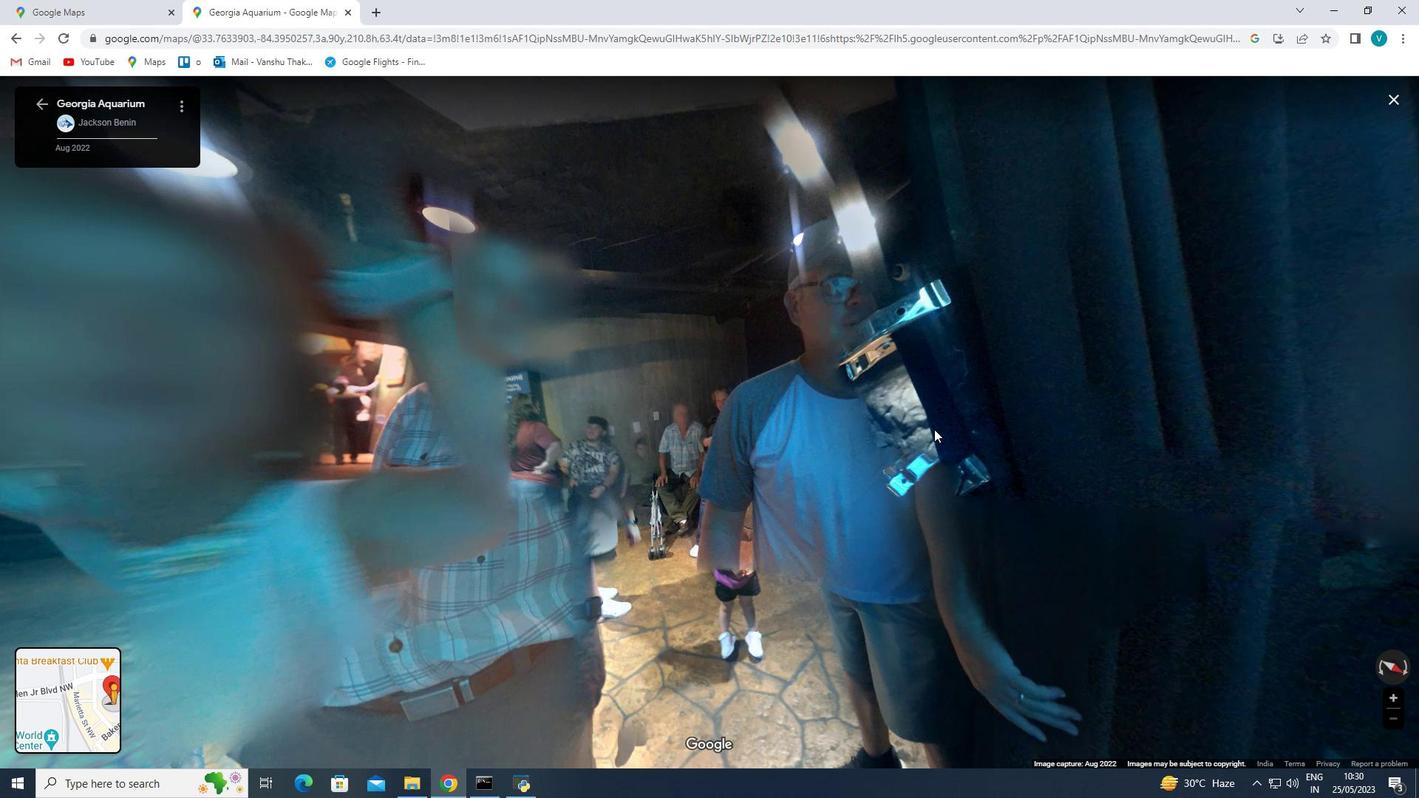
Action: Mouse pressed left at (992, 430)
Screenshot: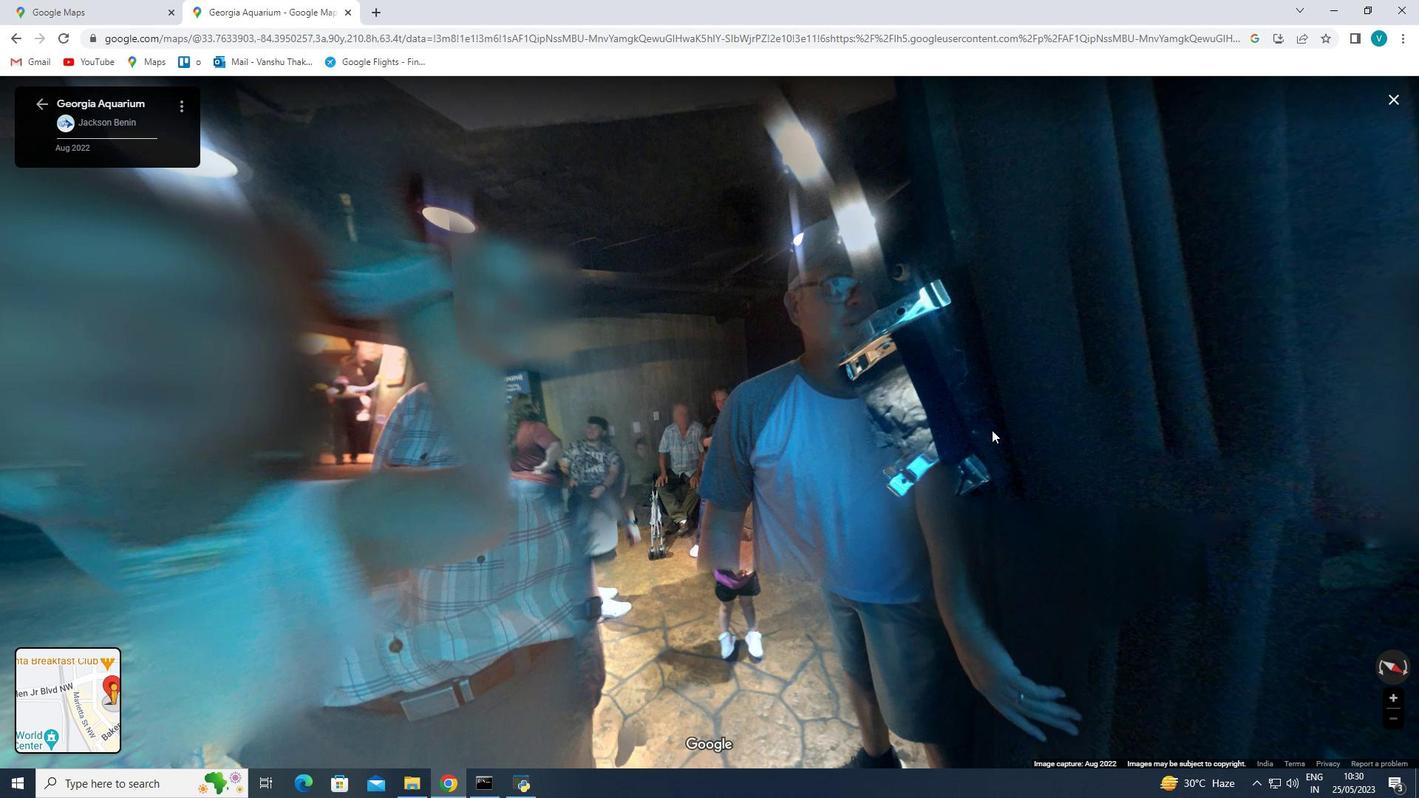 
Action: Mouse moved to (1054, 507)
Screenshot: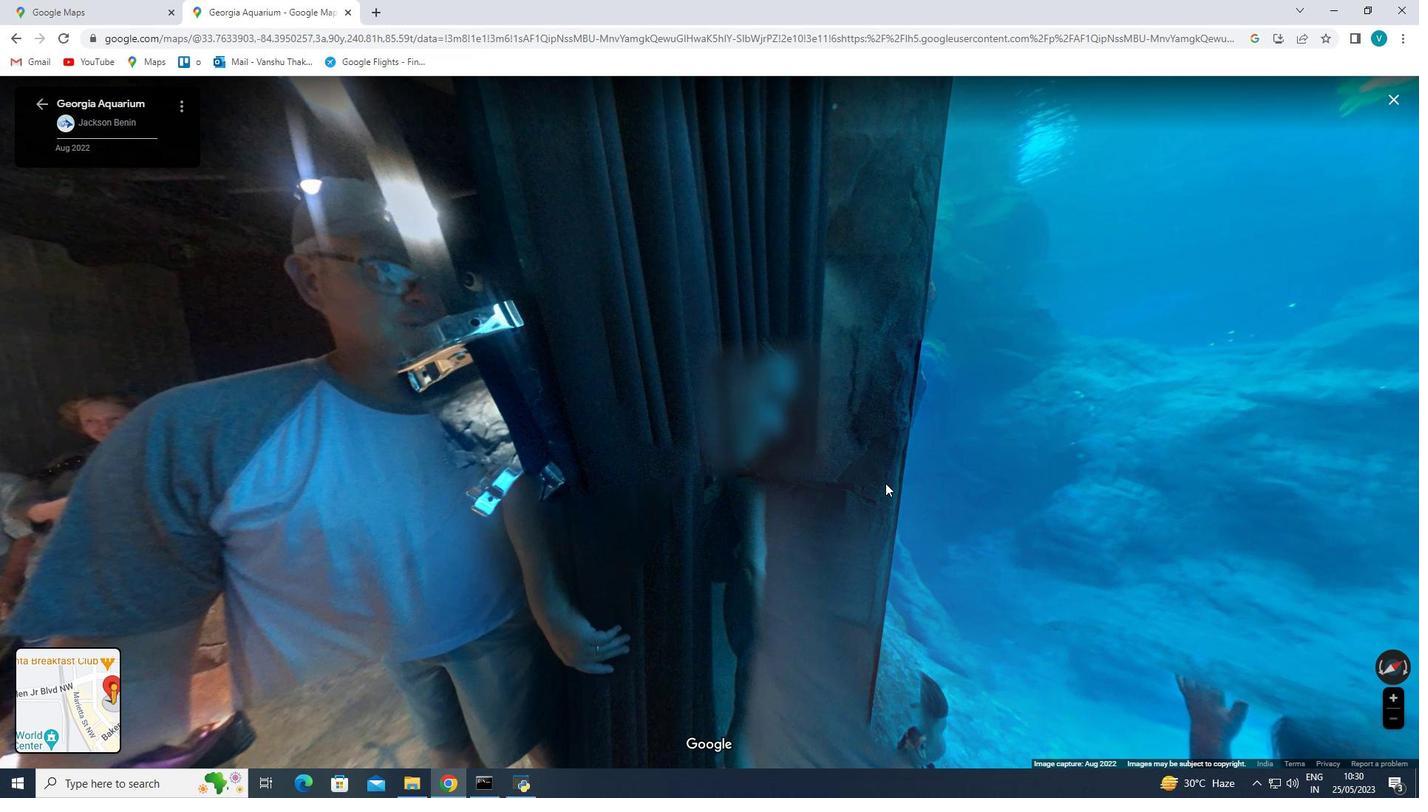 
Action: Mouse pressed left at (1054, 507)
Screenshot: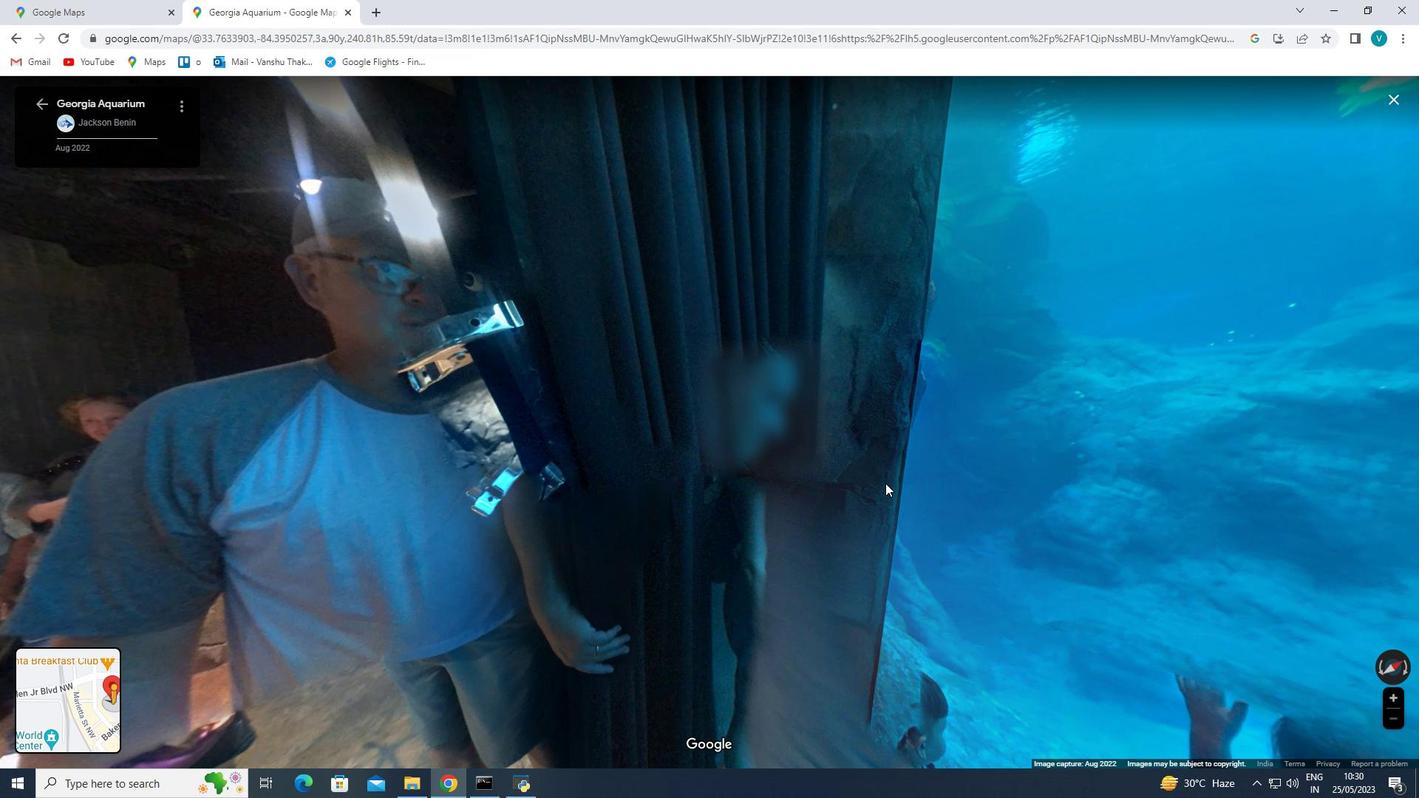 
Action: Mouse moved to (807, 584)
Screenshot: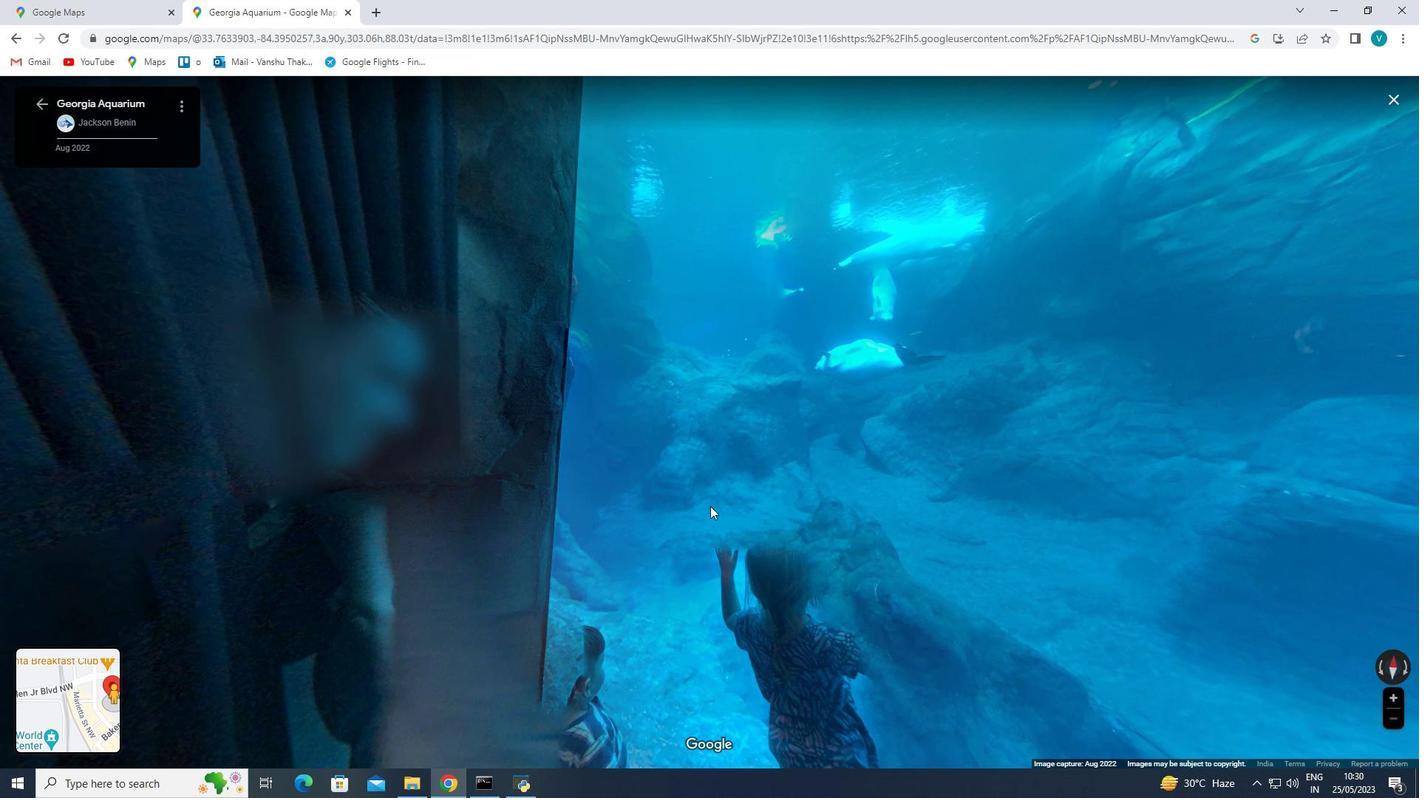 
Action: Mouse pressed left at (807, 584)
Screenshot: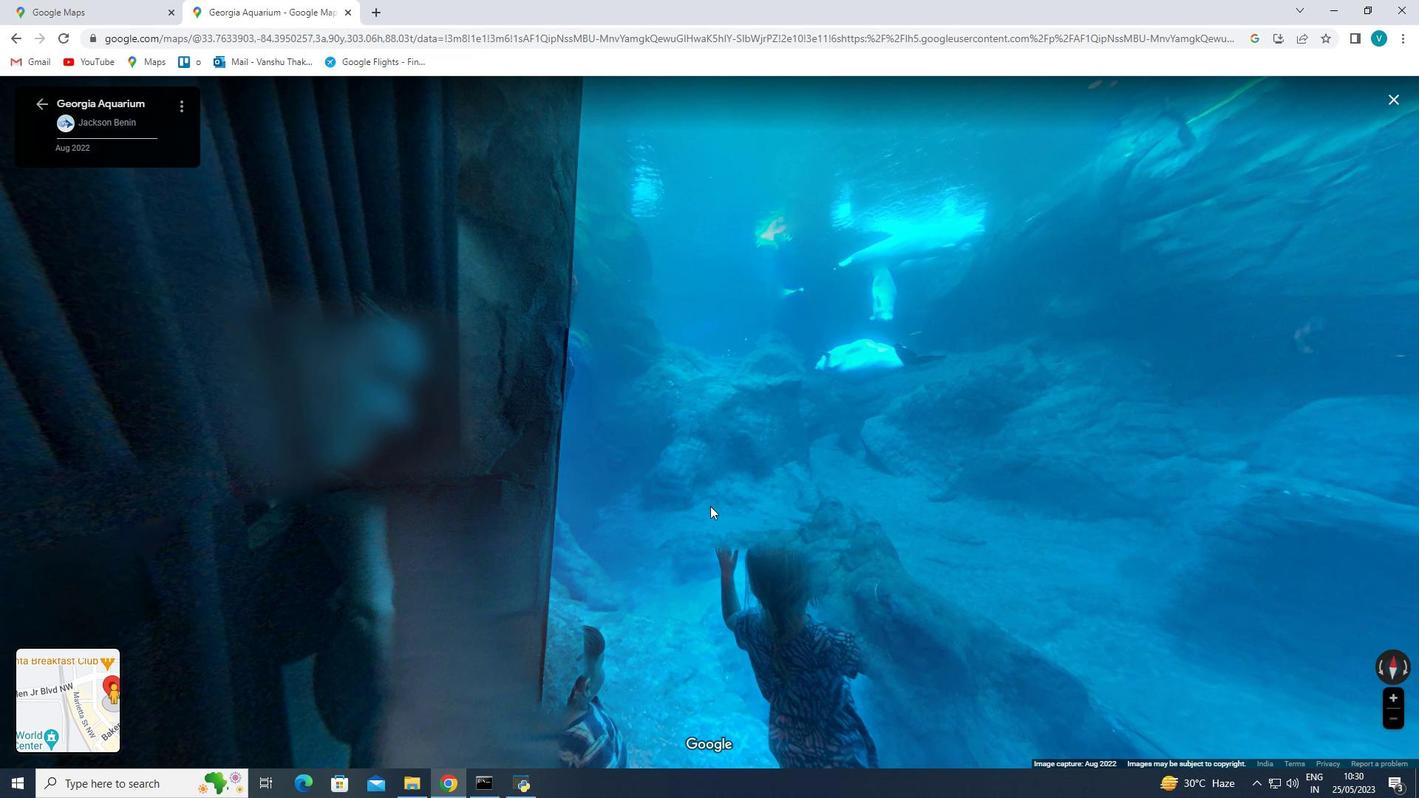 
Action: Mouse moved to (963, 503)
Screenshot: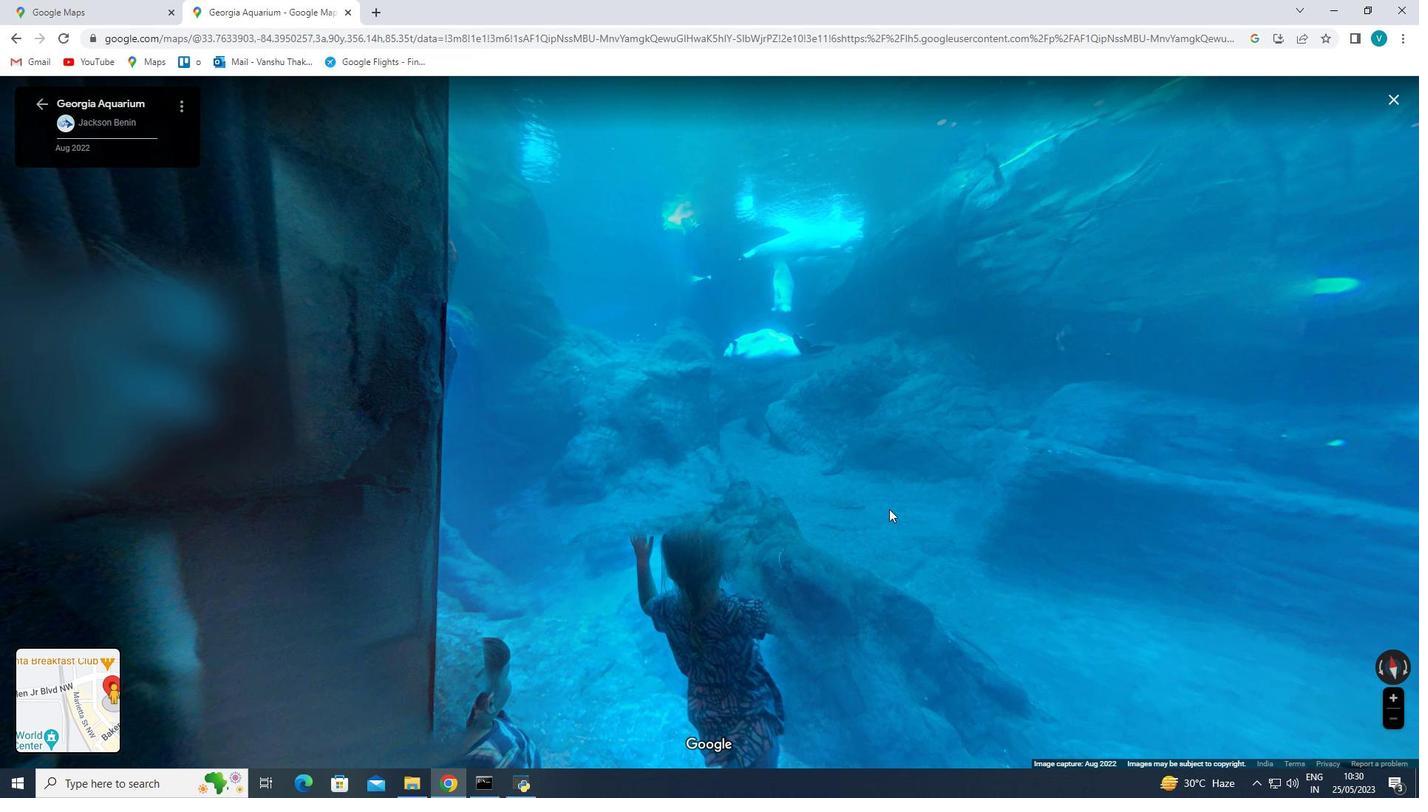 
Action: Mouse pressed left at (963, 503)
Screenshot: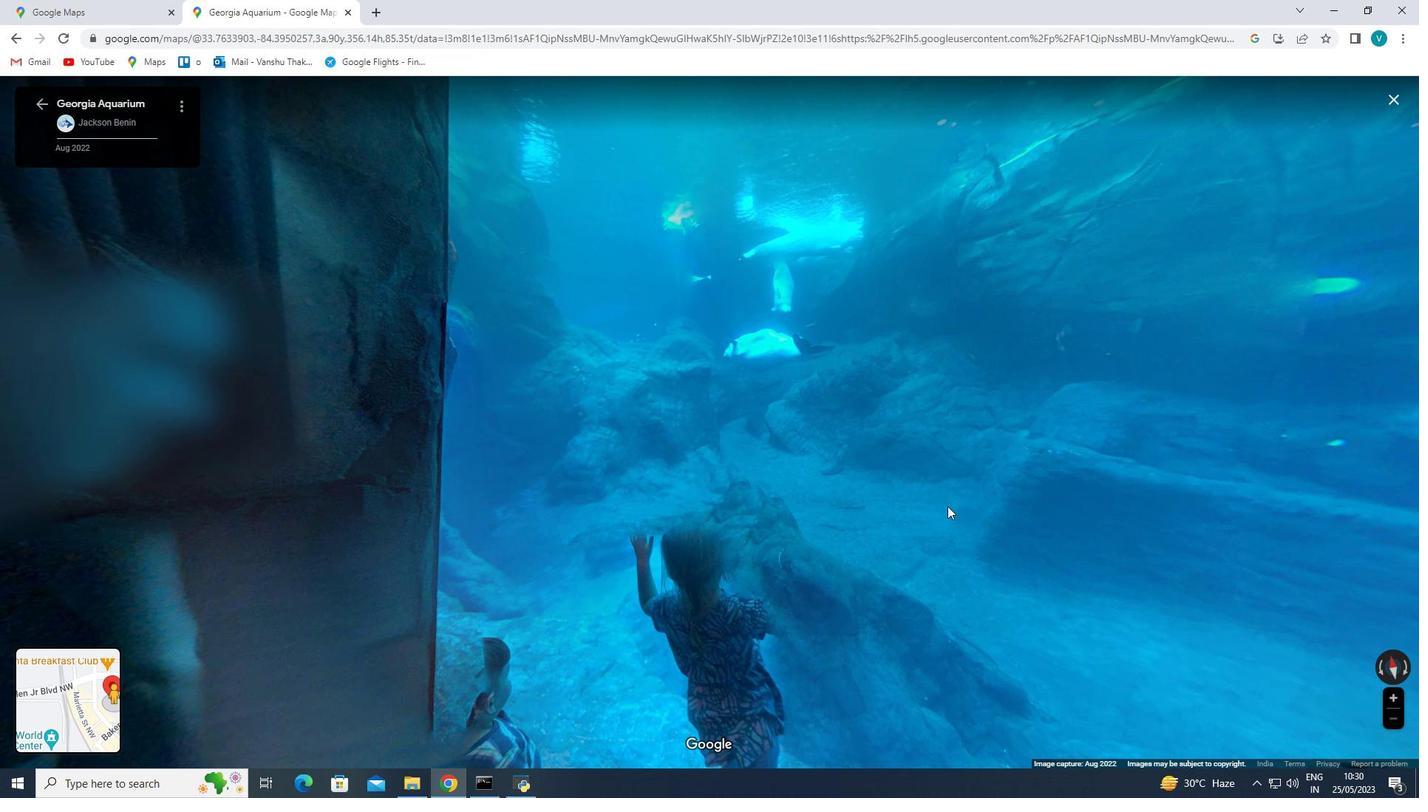 
Action: Mouse moved to (1092, 536)
Screenshot: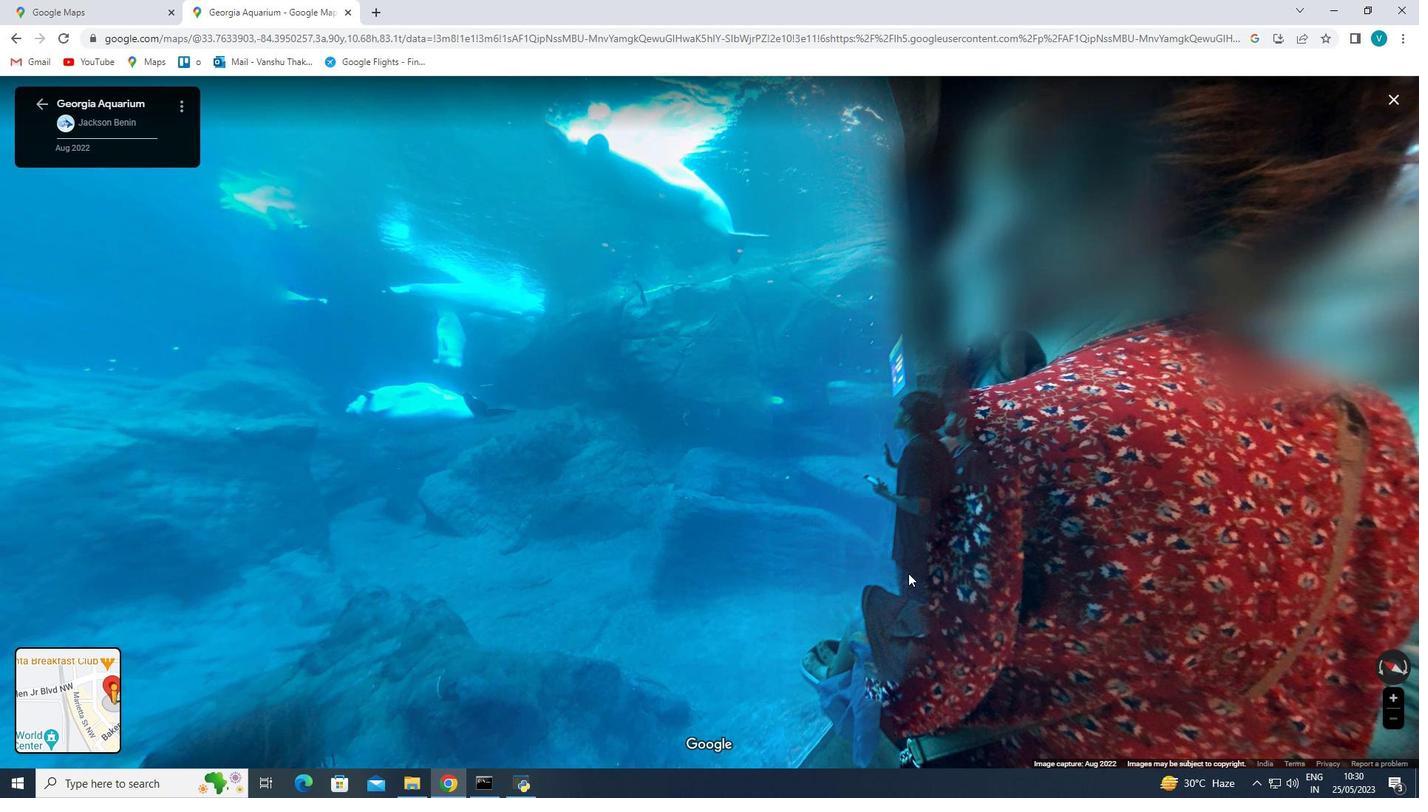 
Action: Mouse pressed left at (1092, 536)
Screenshot: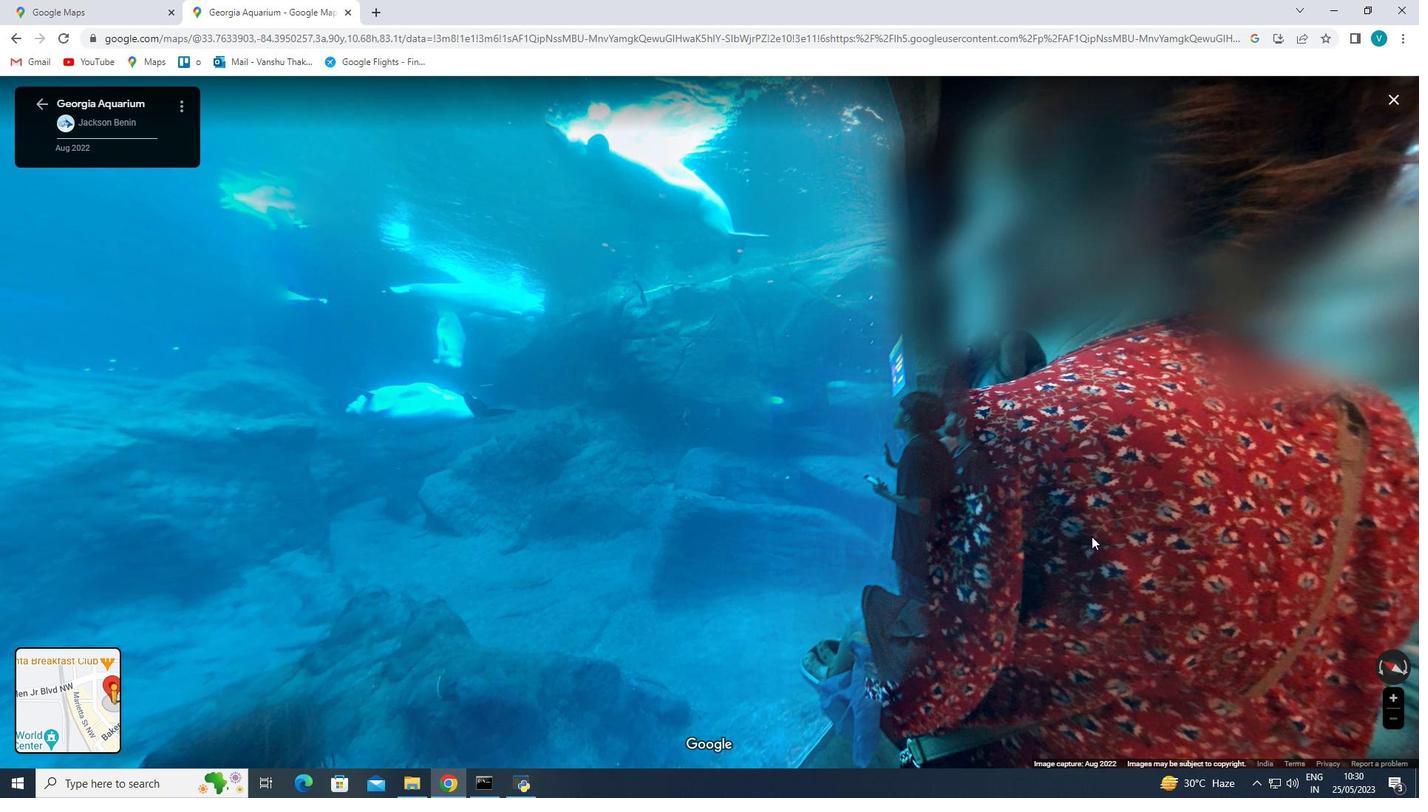 
Action: Mouse moved to (825, 437)
Screenshot: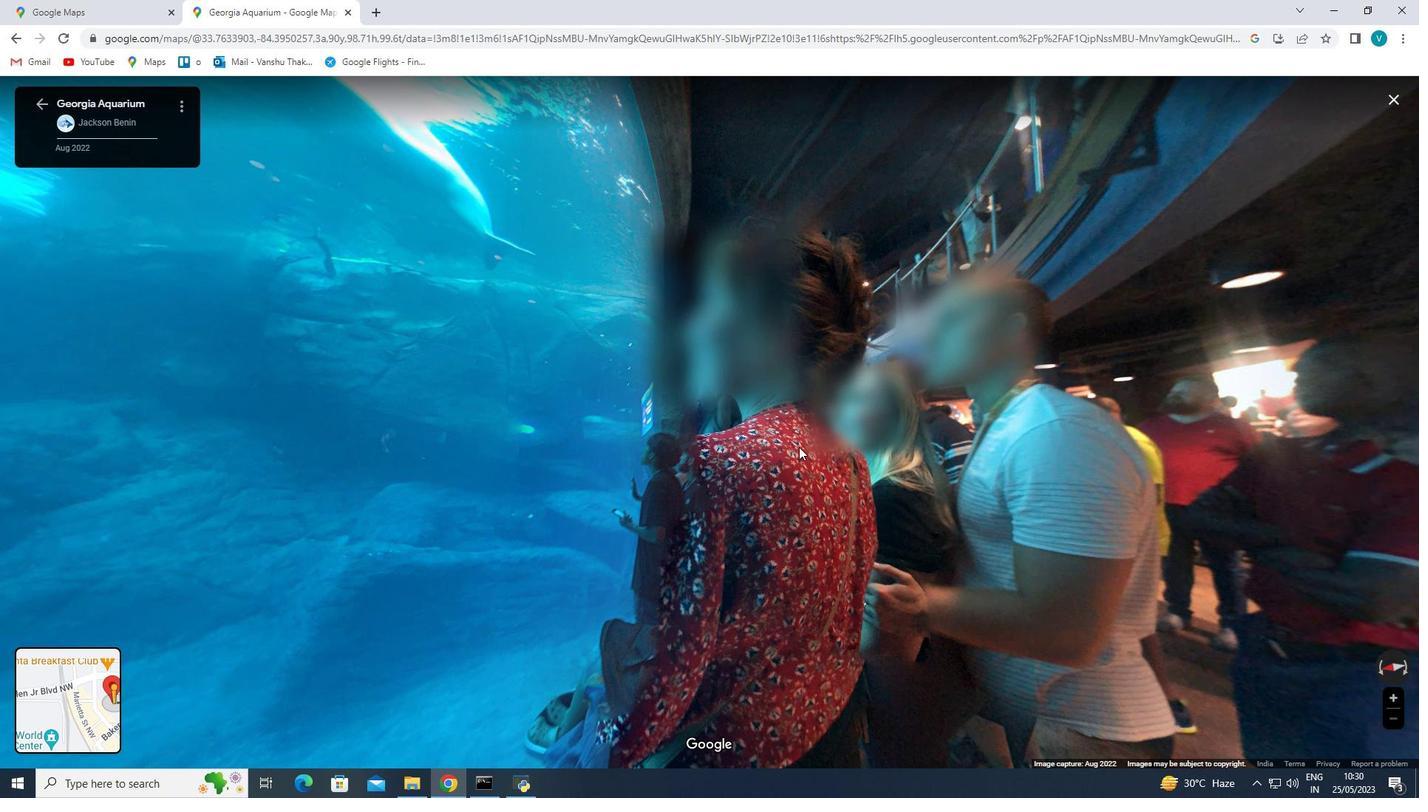 
Action: Mouse scrolled (825, 436) with delta (0, 0)
Screenshot: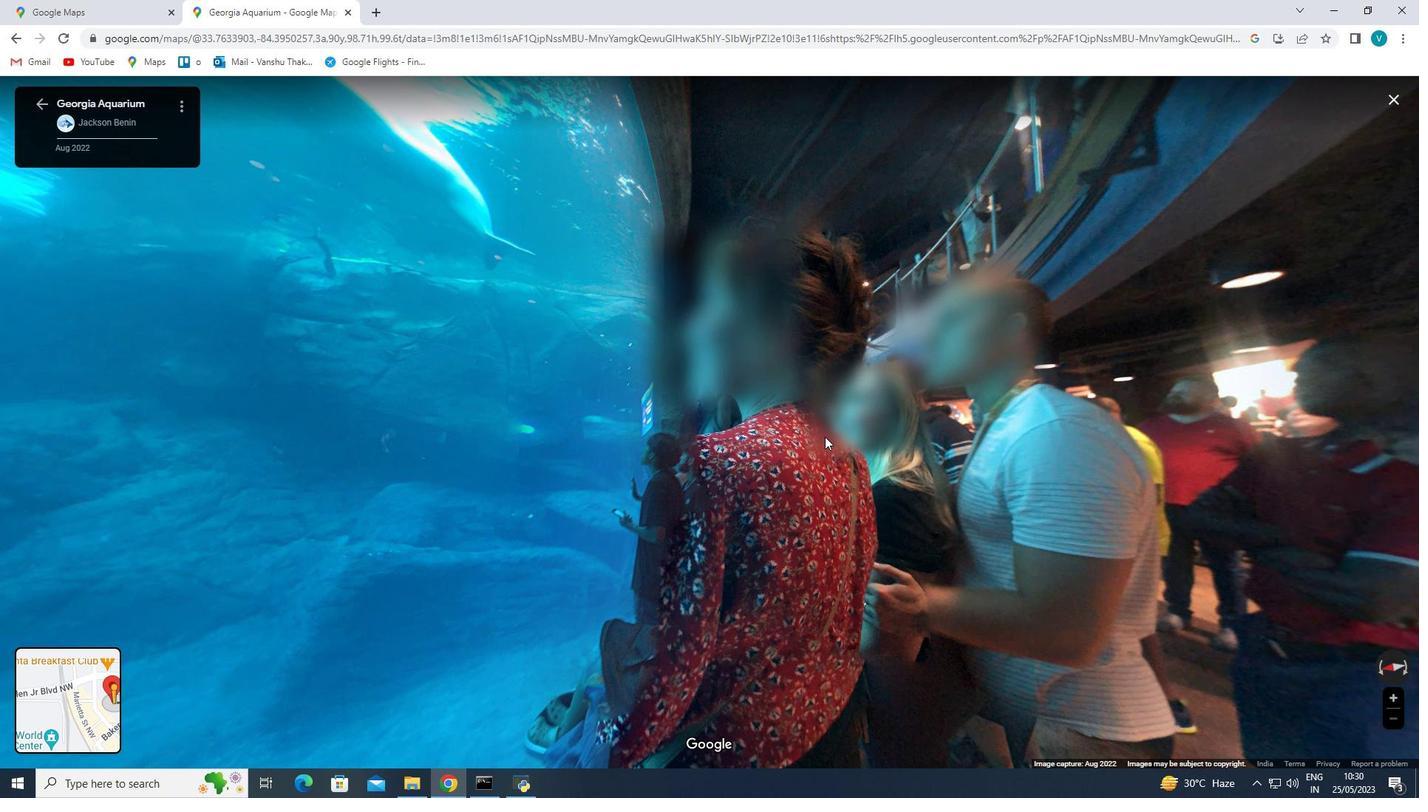 
Action: Mouse scrolled (825, 436) with delta (0, 0)
Screenshot: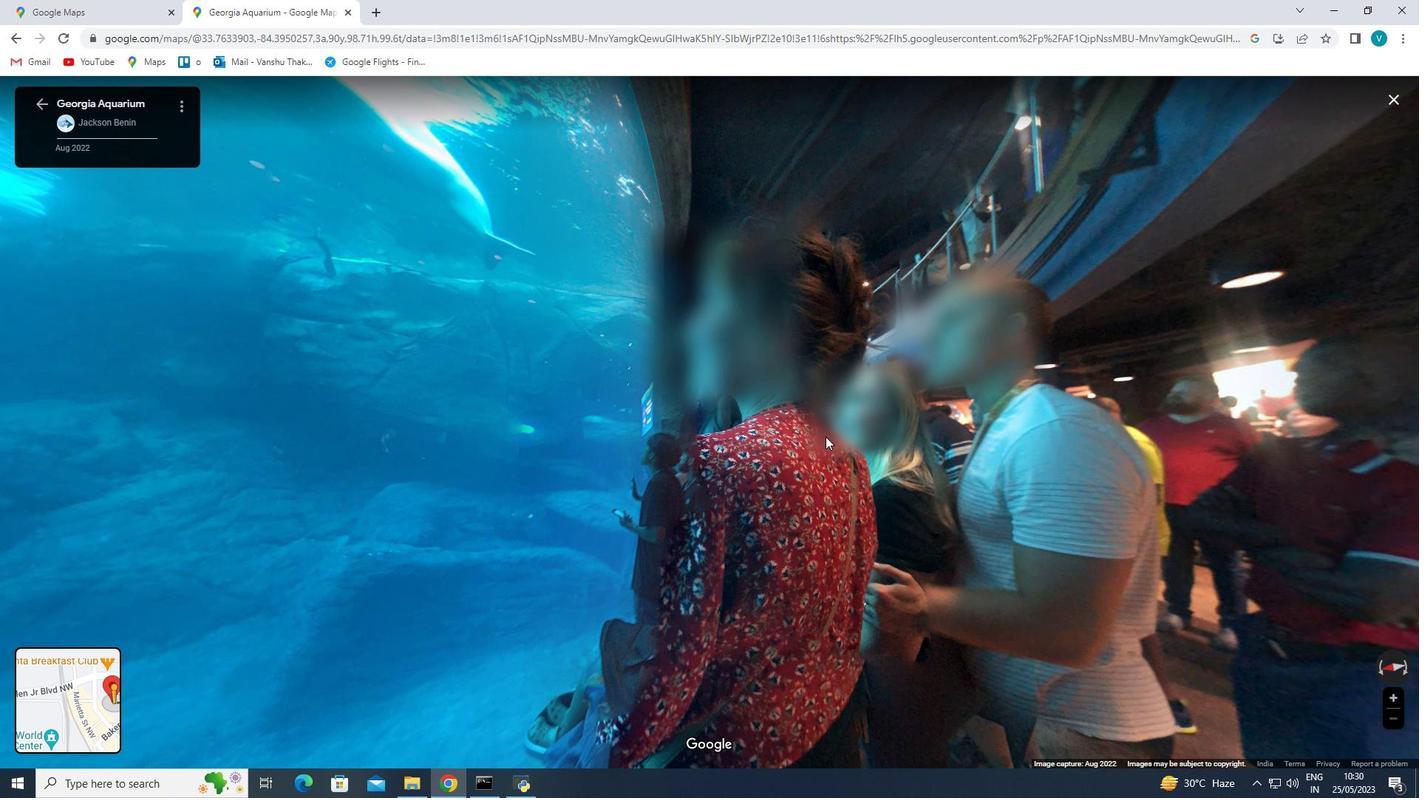 
Action: Mouse scrolled (825, 436) with delta (0, 0)
Screenshot: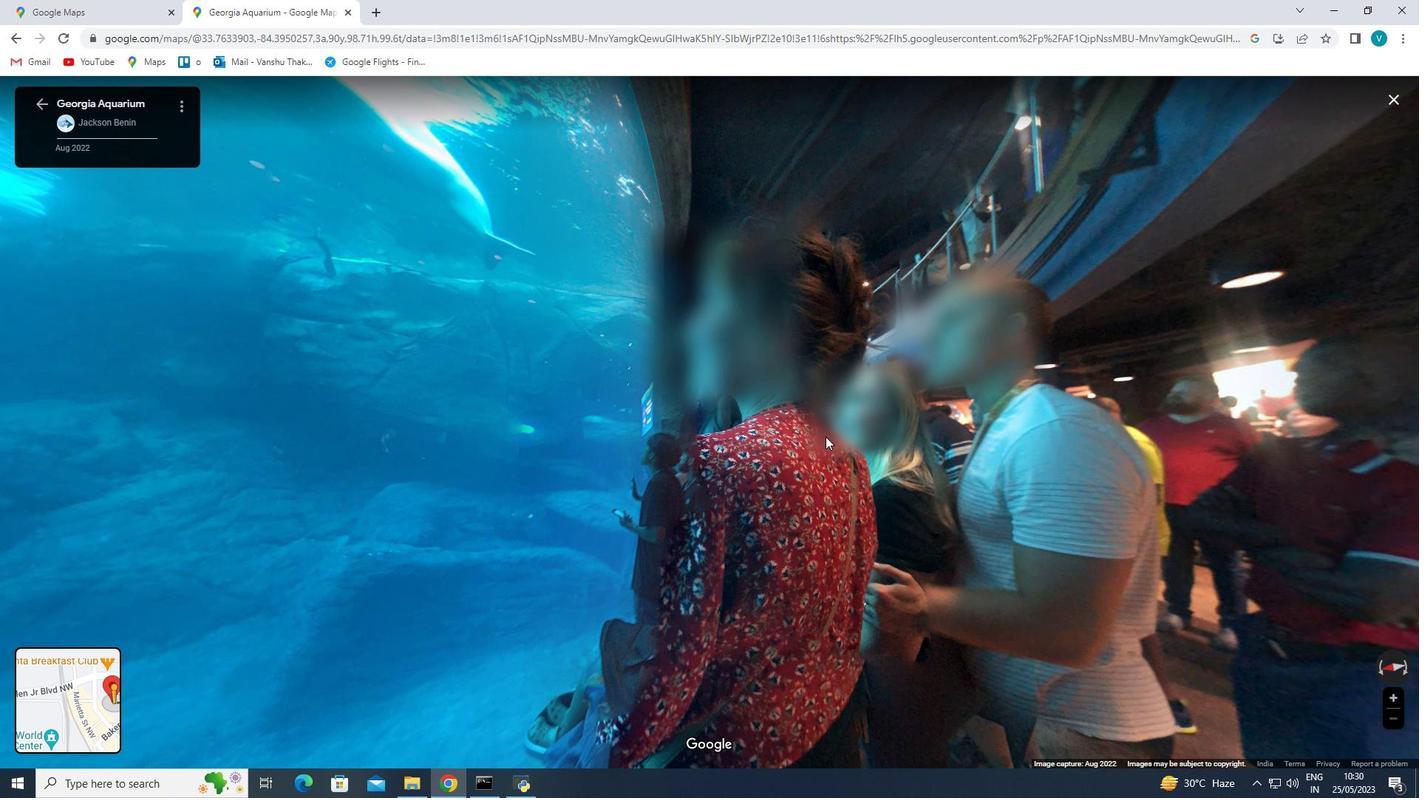 
Action: Mouse scrolled (825, 436) with delta (0, 0)
Screenshot: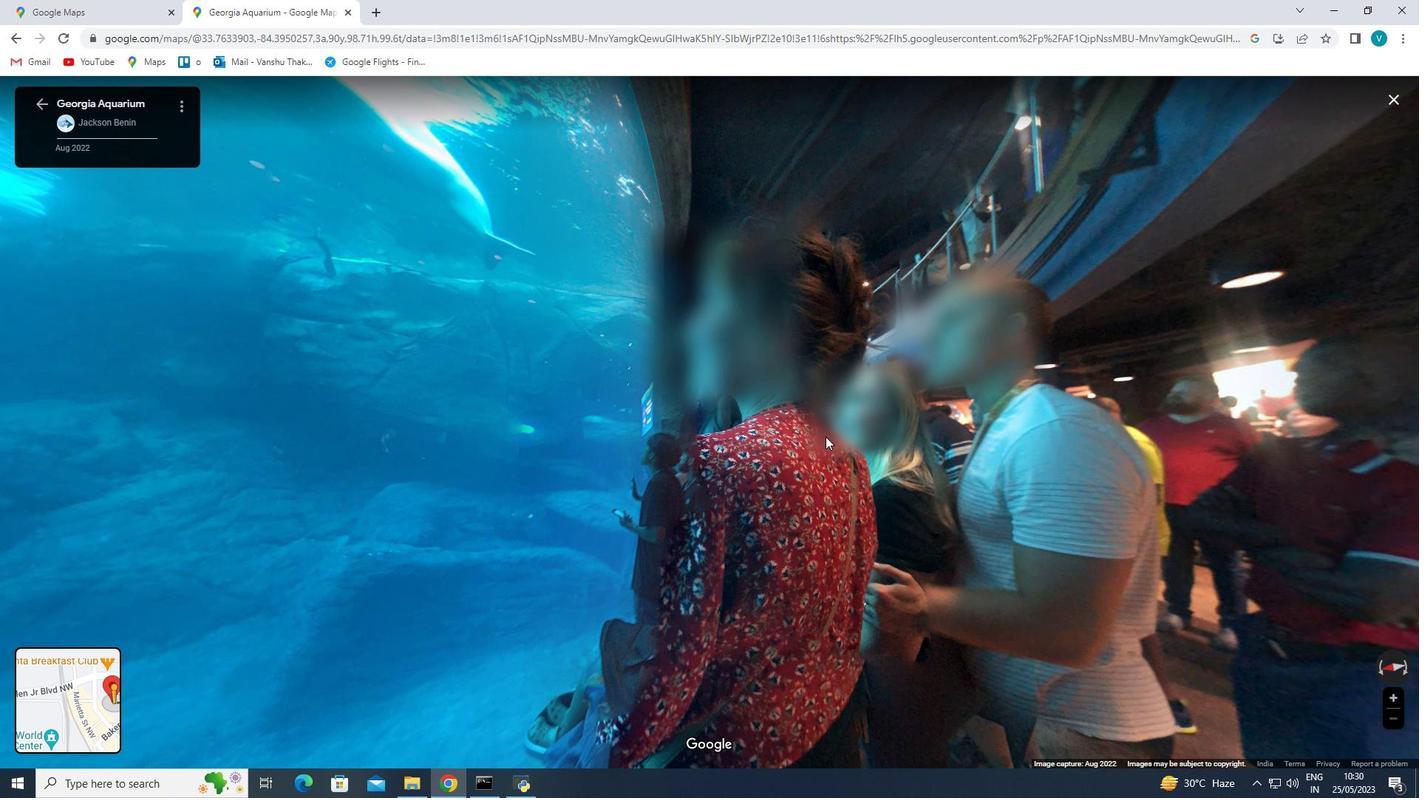 
Action: Mouse moved to (1067, 475)
Screenshot: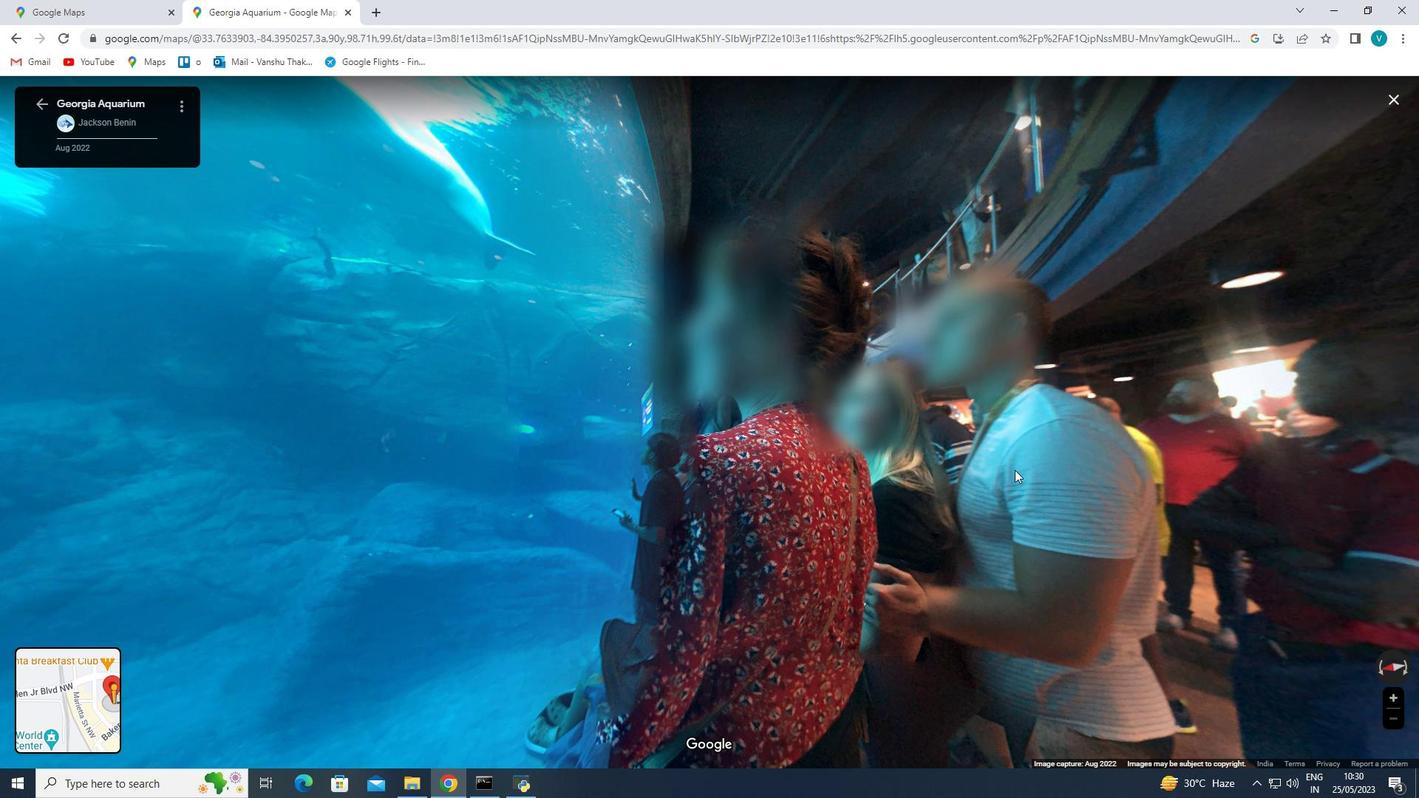 
Action: Mouse pressed left at (1067, 475)
Screenshot: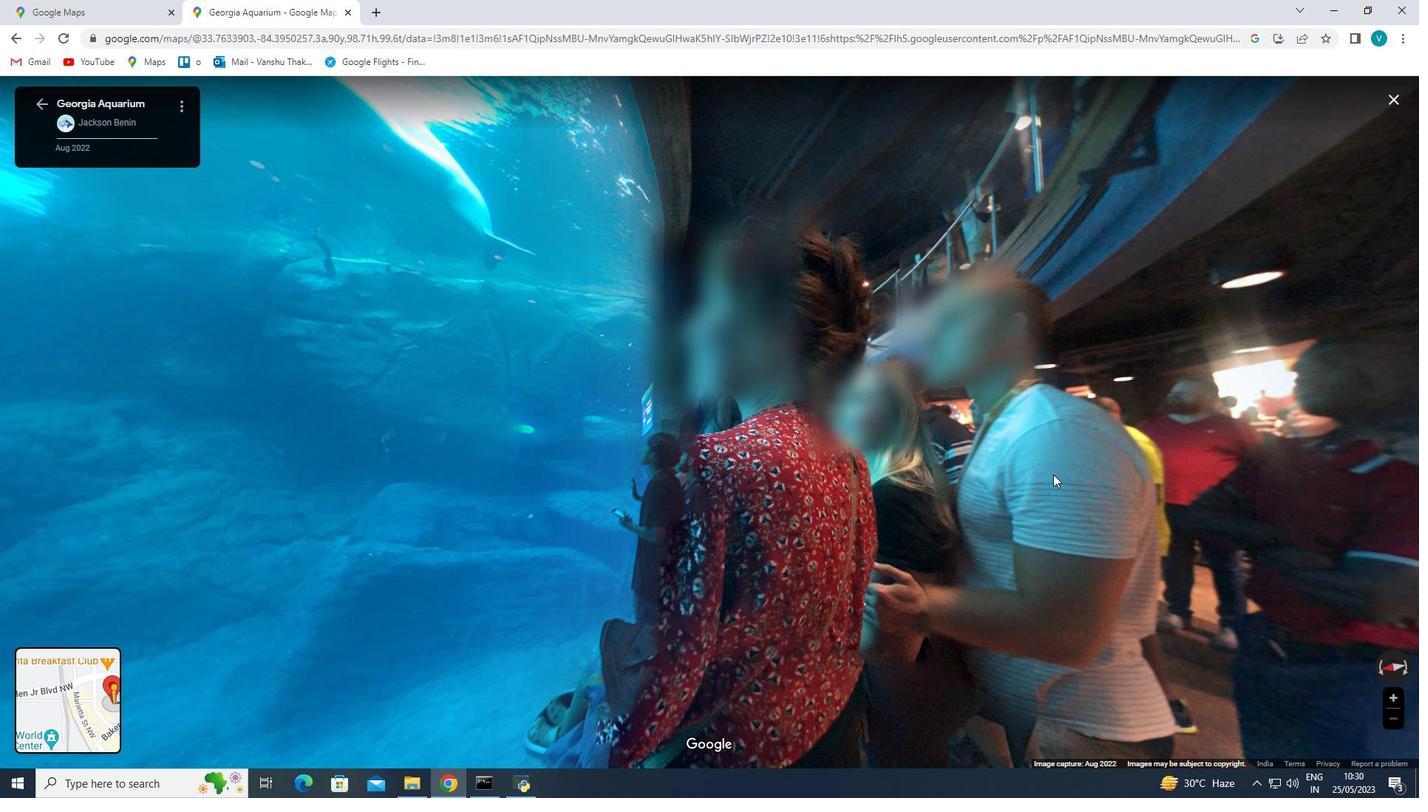 
Action: Mouse moved to (930, 465)
Screenshot: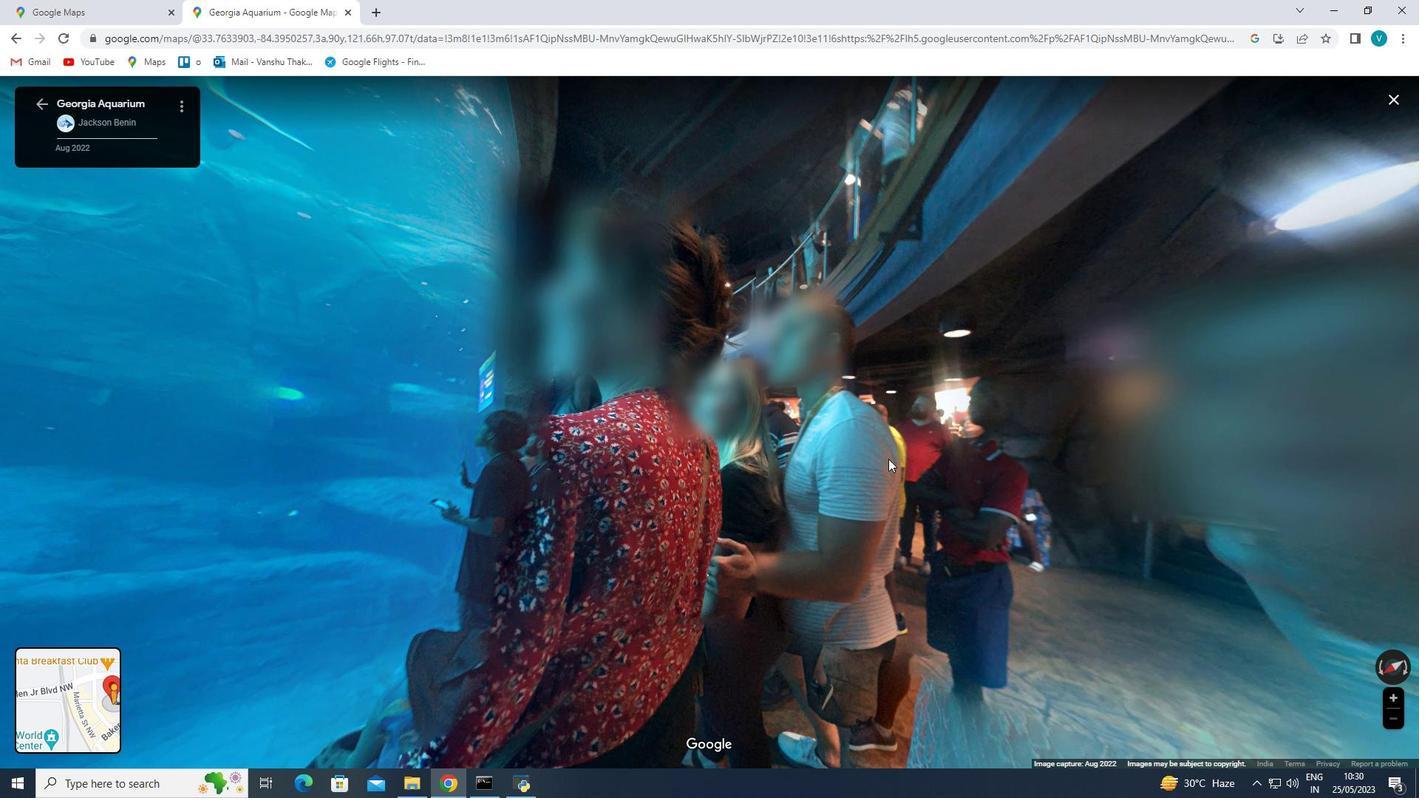 
Action: Mouse scrolled (930, 465) with delta (0, 0)
Screenshot: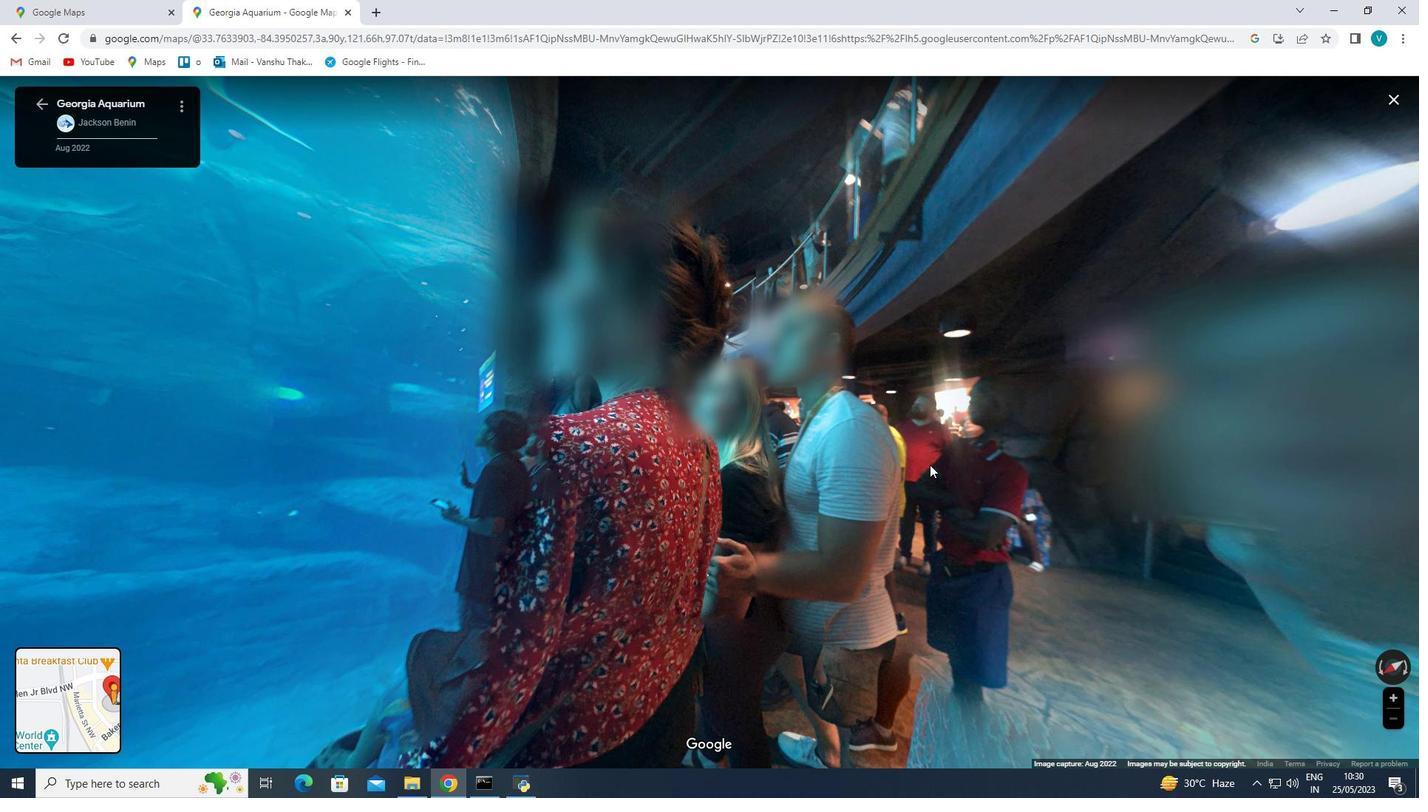 
Action: Mouse scrolled (930, 464) with delta (0, 0)
Screenshot: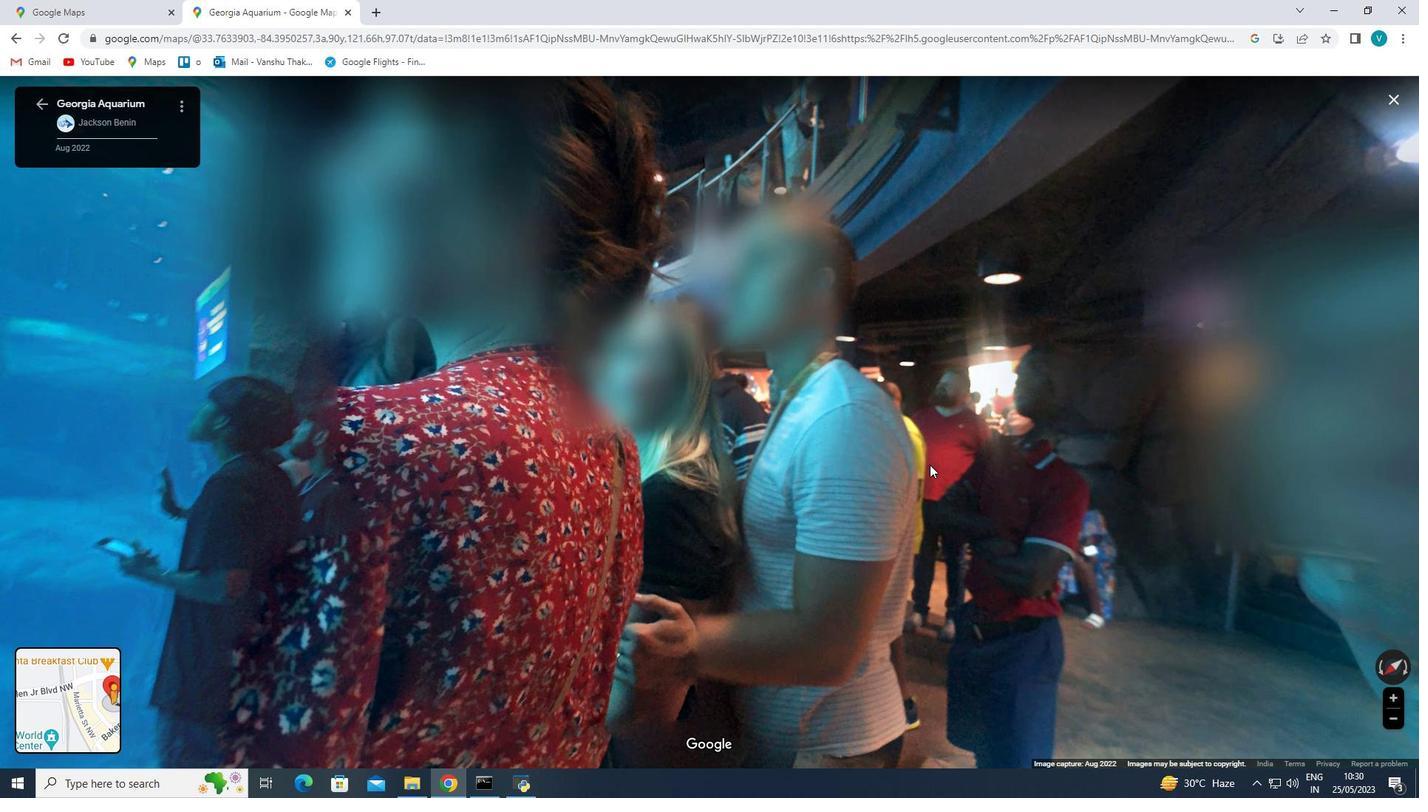 
Action: Mouse scrolled (930, 464) with delta (0, 0)
Screenshot: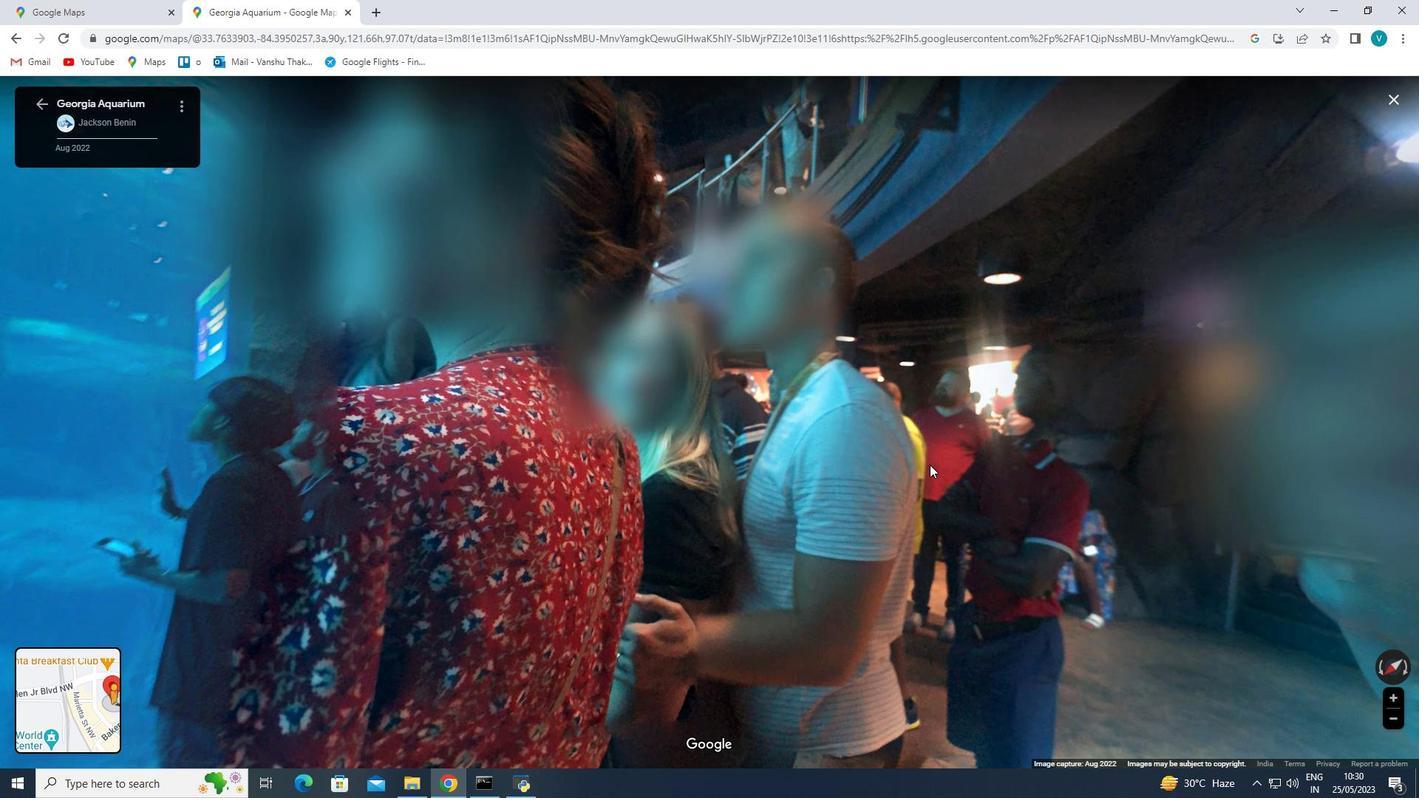 
Action: Mouse moved to (930, 465)
Screenshot: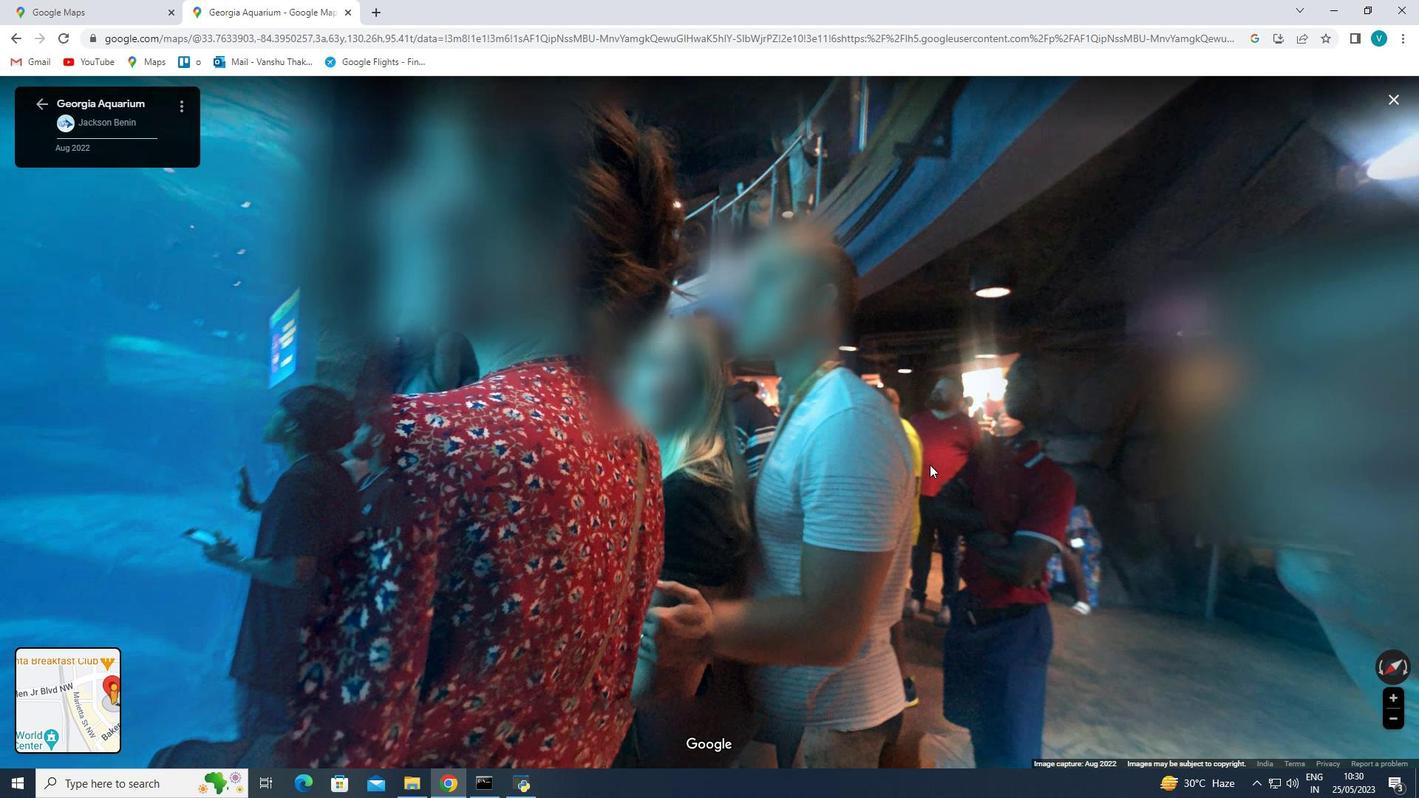 
Action: Mouse scrolled (930, 464) with delta (0, 0)
Screenshot: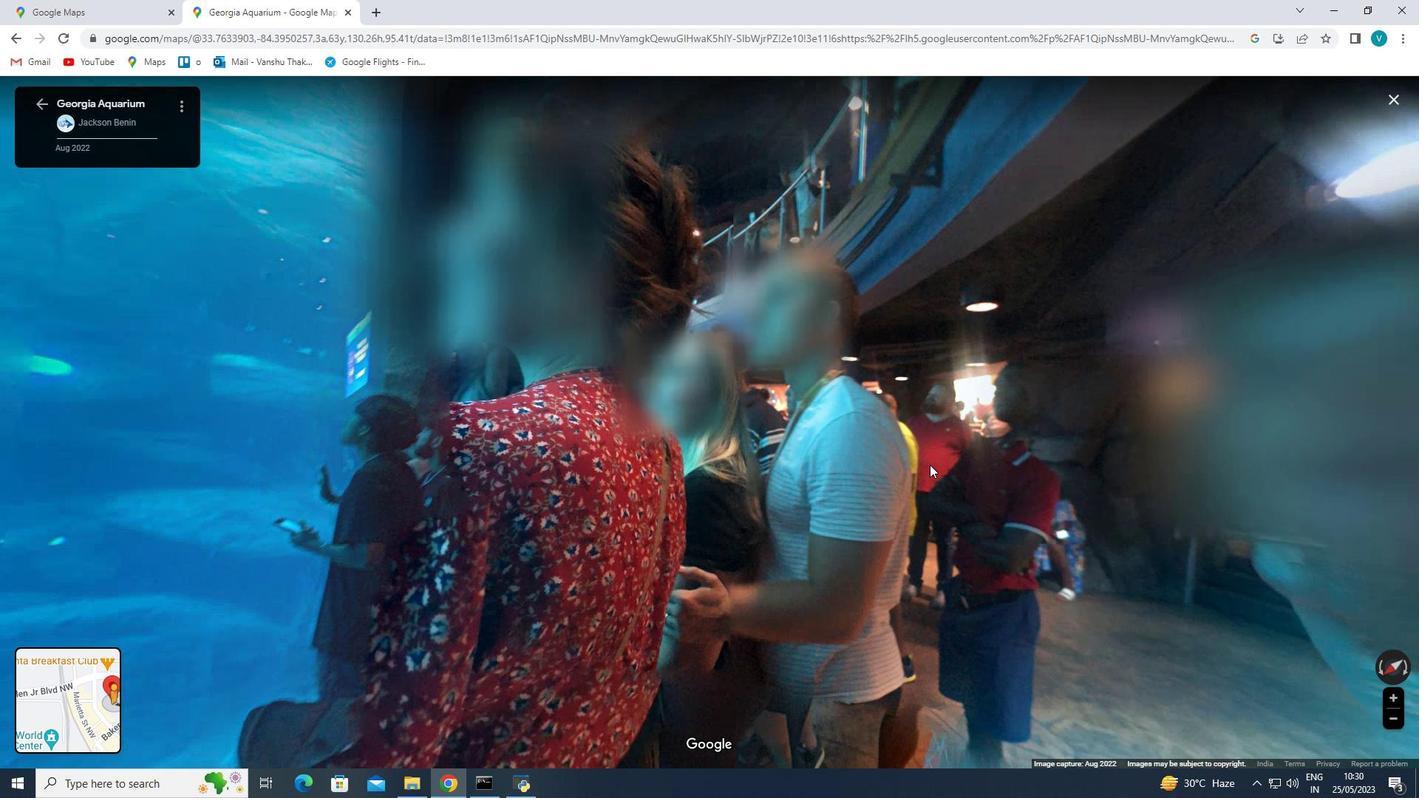 
Action: Mouse moved to (1061, 463)
Screenshot: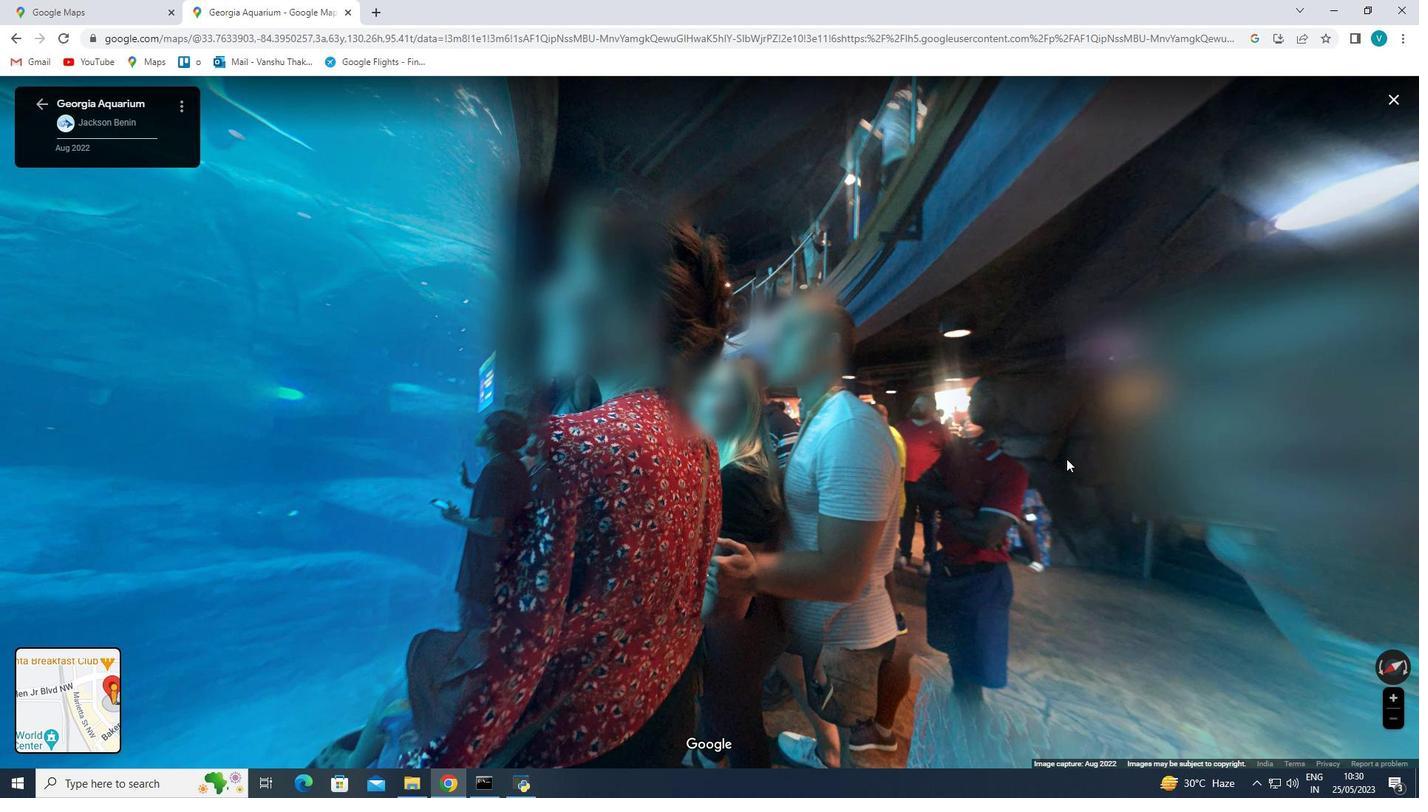 
Action: Mouse pressed left at (1067, 459)
Screenshot: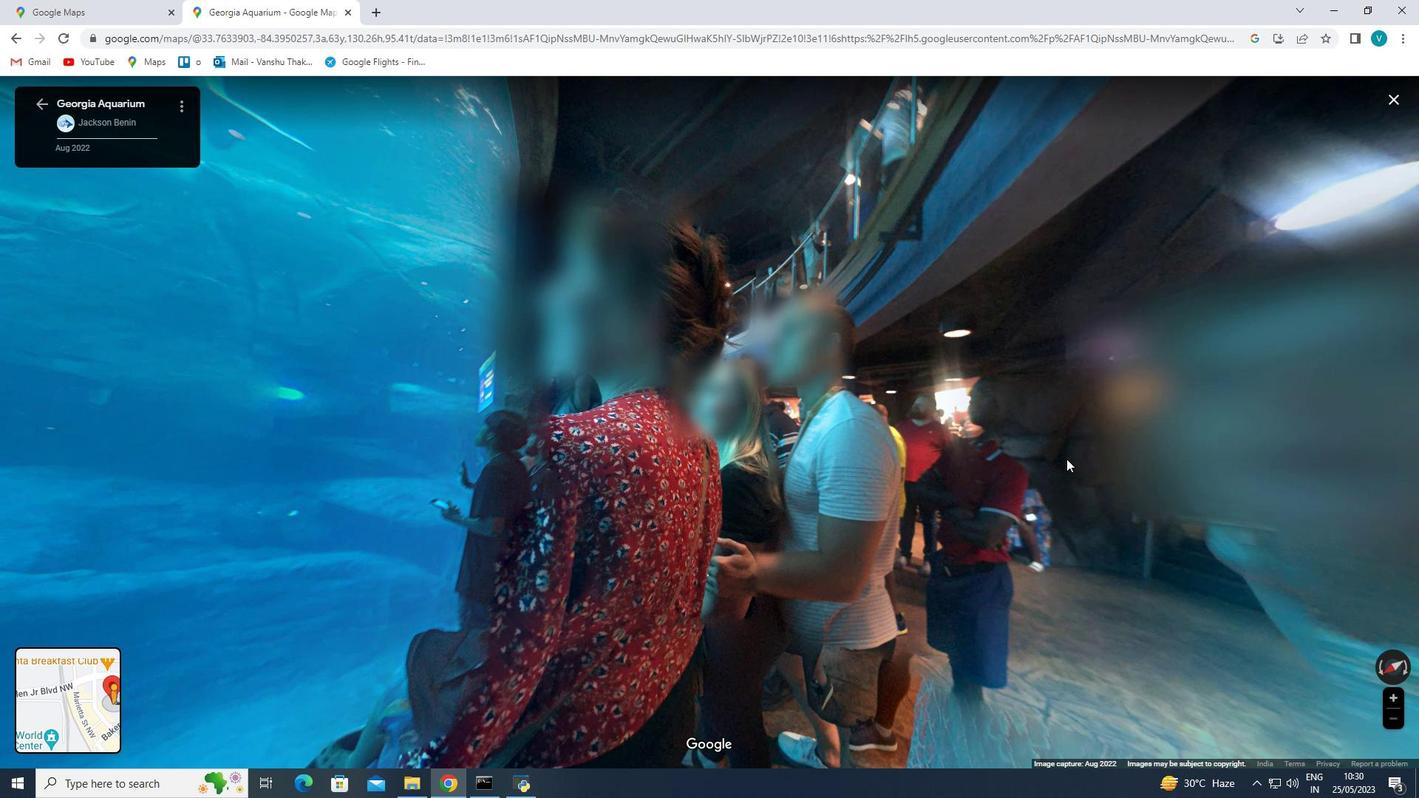 
Action: Mouse moved to (1024, 508)
Screenshot: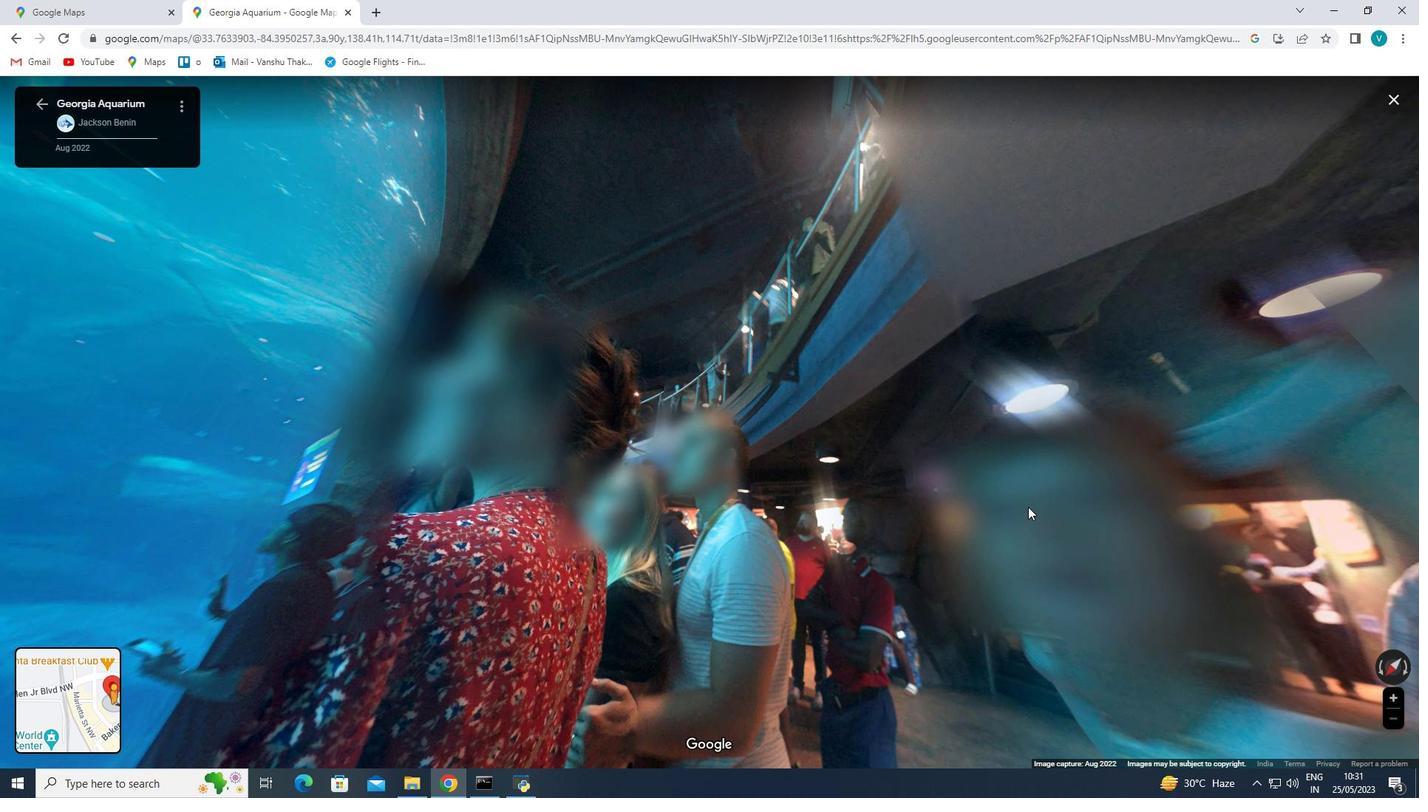 
Action: Mouse pressed left at (1024, 508)
Screenshot: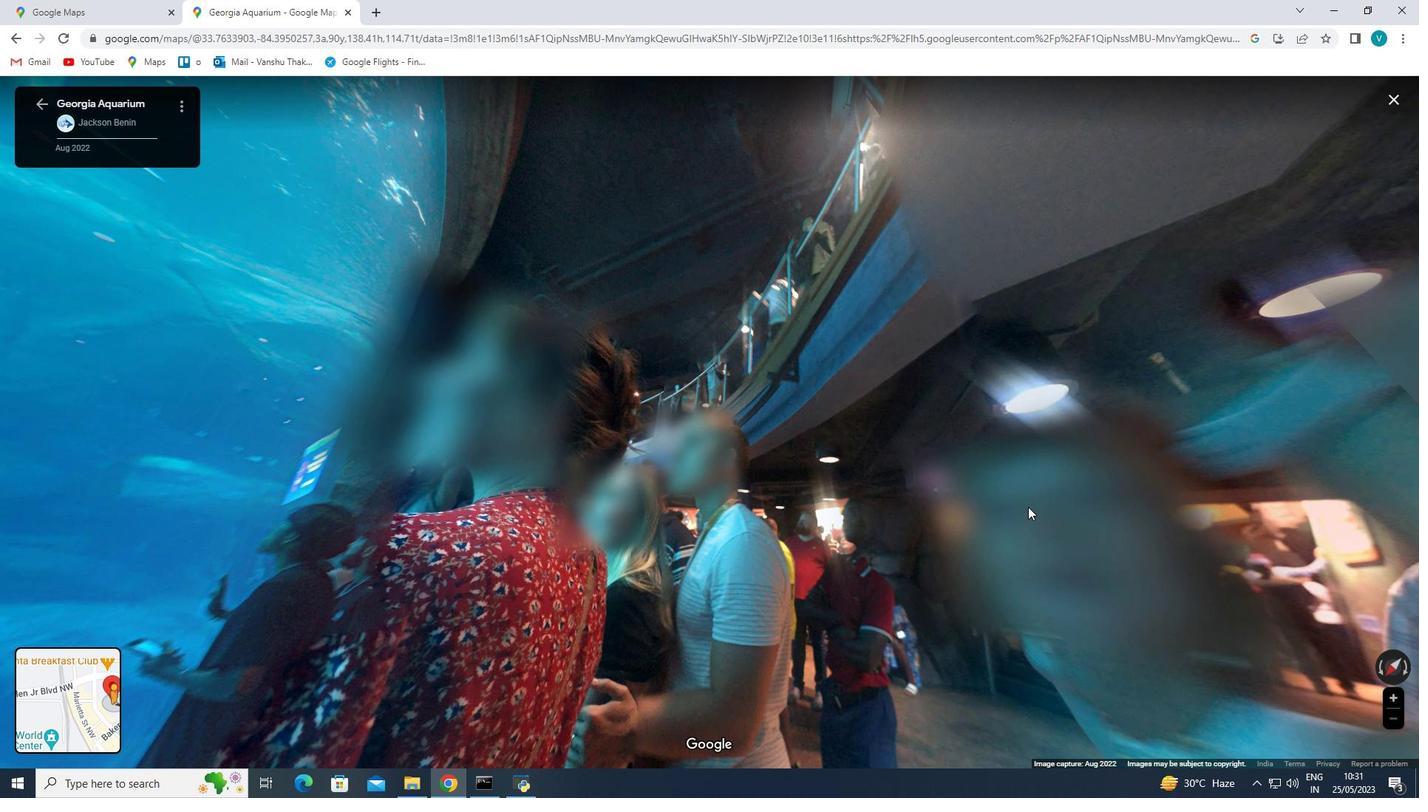 
Action: Mouse moved to (853, 555)
Screenshot: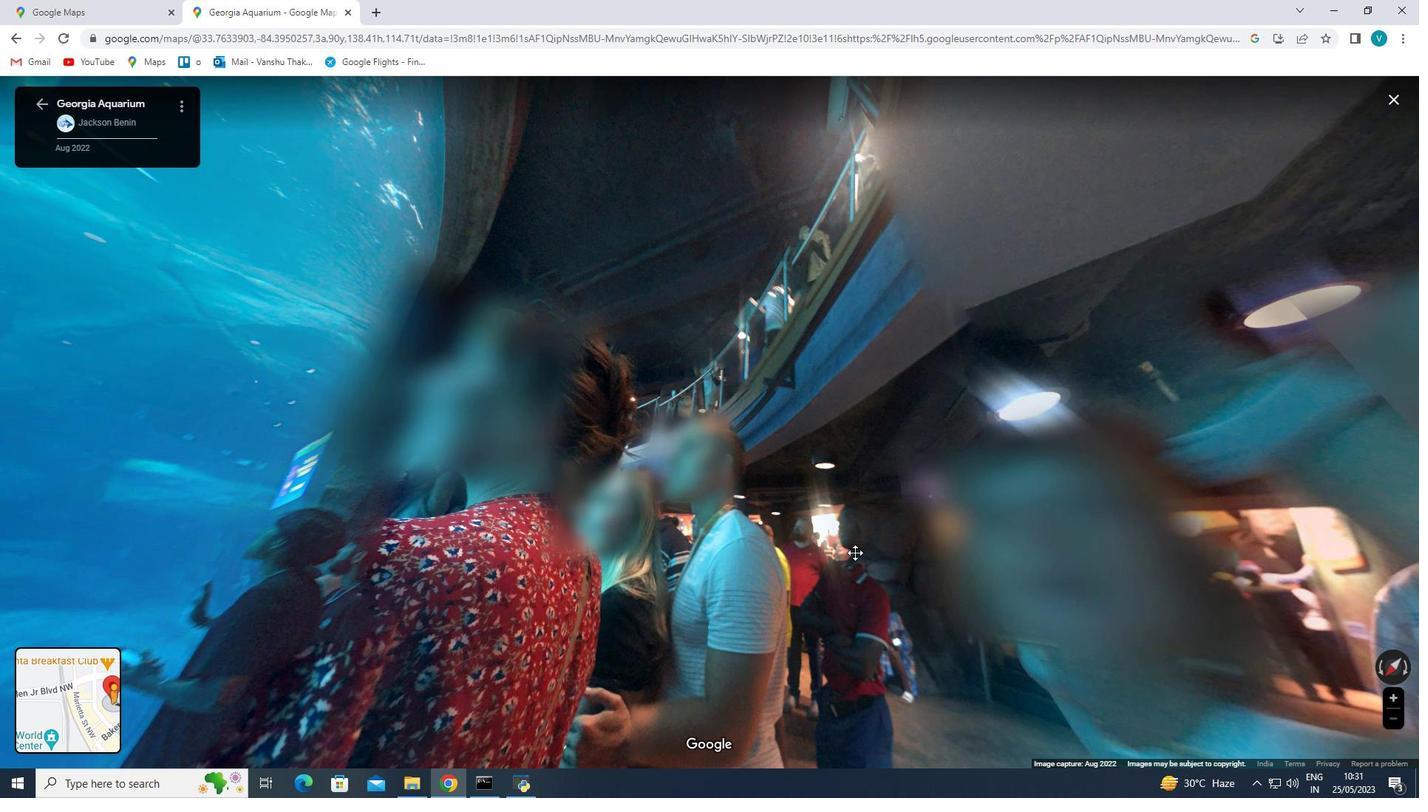 
Action: Mouse scrolled (853, 556) with delta (0, 0)
Screenshot: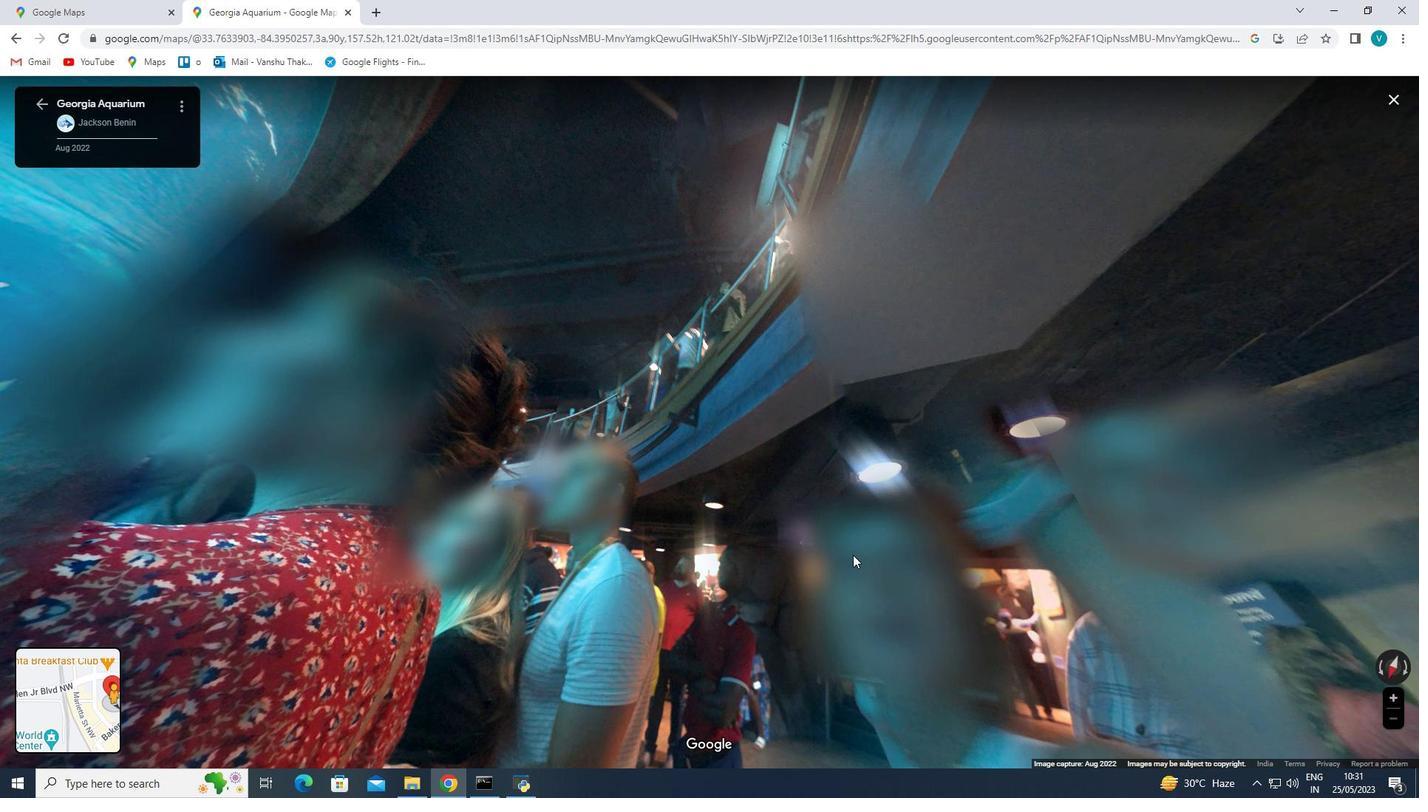 
Action: Mouse scrolled (853, 556) with delta (0, 0)
Screenshot: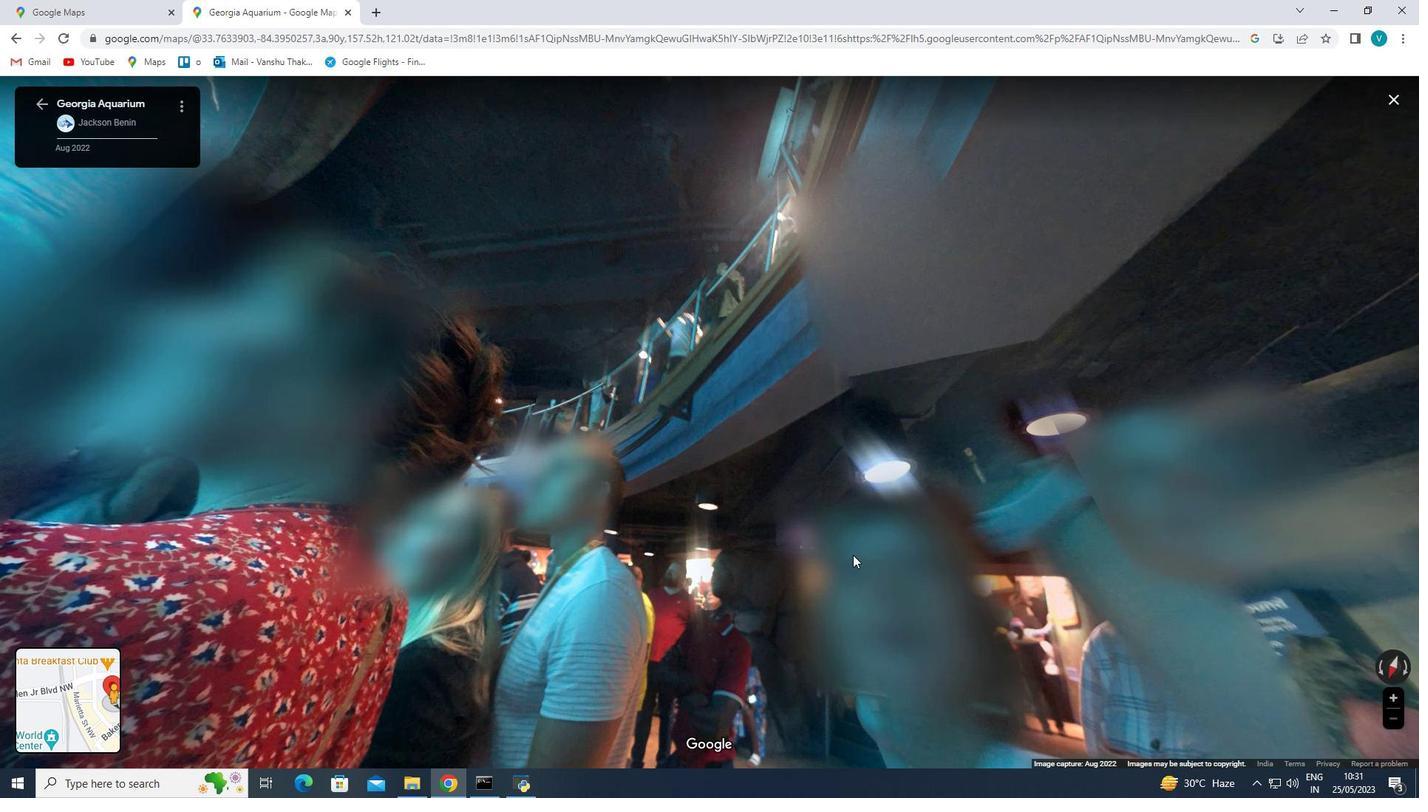 
Action: Mouse scrolled (853, 554) with delta (0, 0)
Screenshot: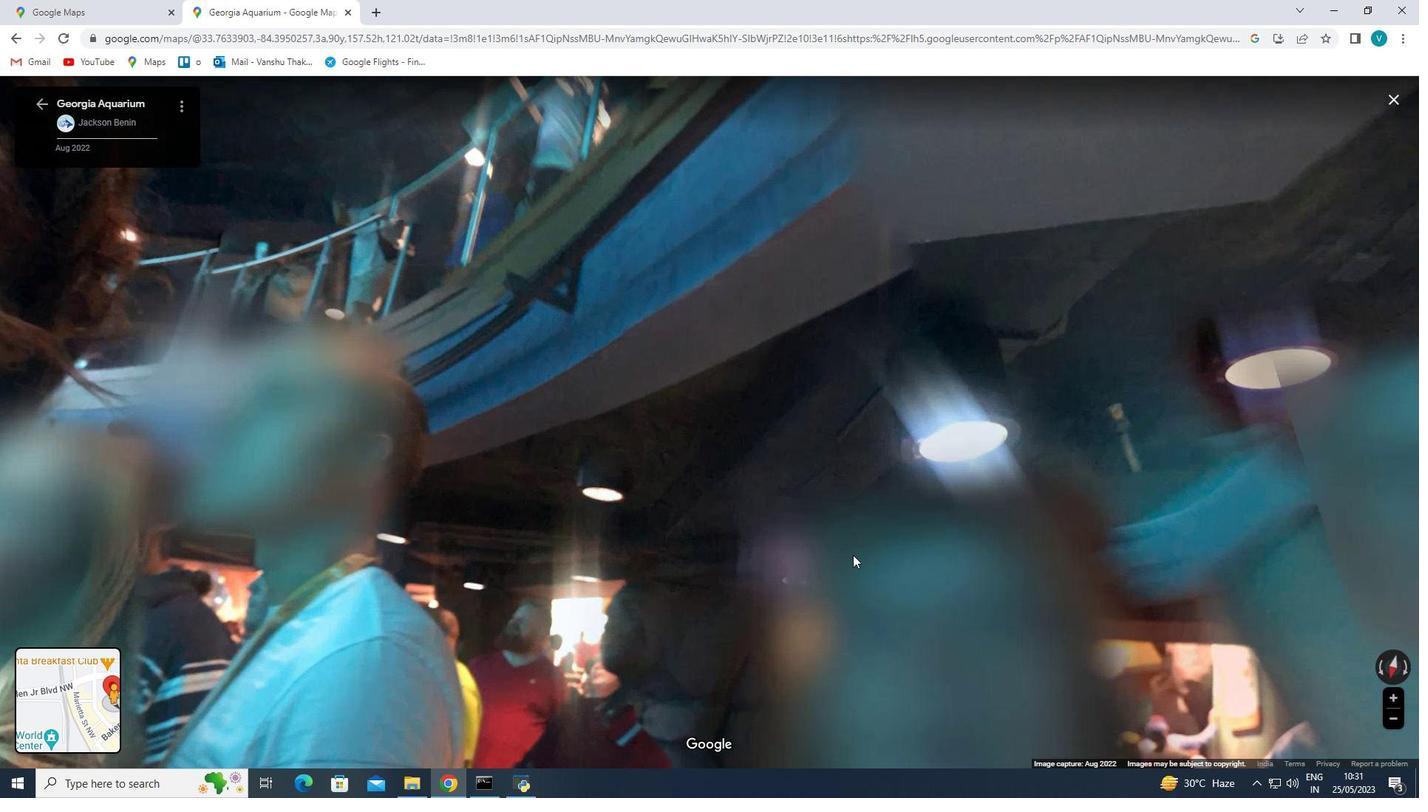 
Action: Mouse scrolled (853, 554) with delta (0, 0)
Screenshot: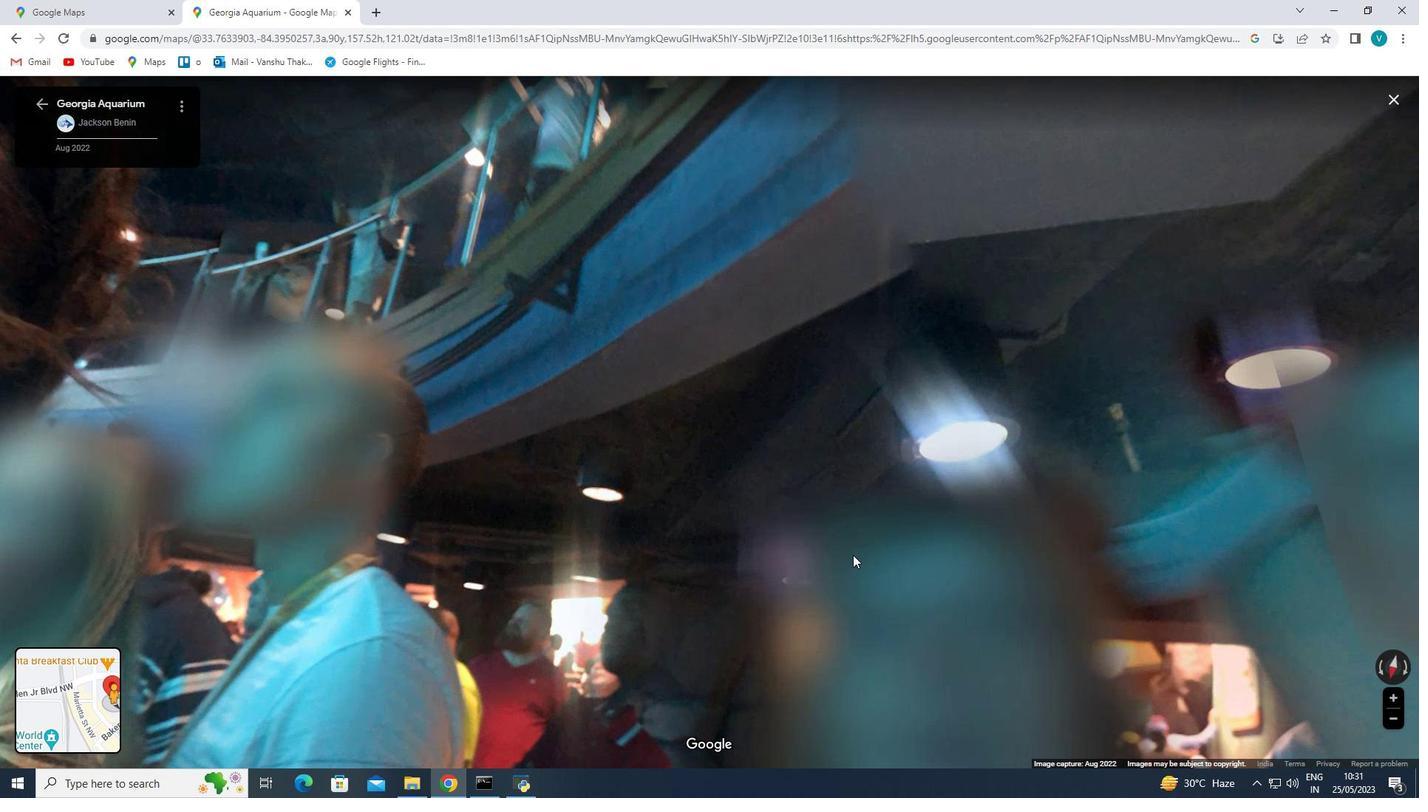 
Action: Mouse scrolled (853, 554) with delta (0, 0)
Screenshot: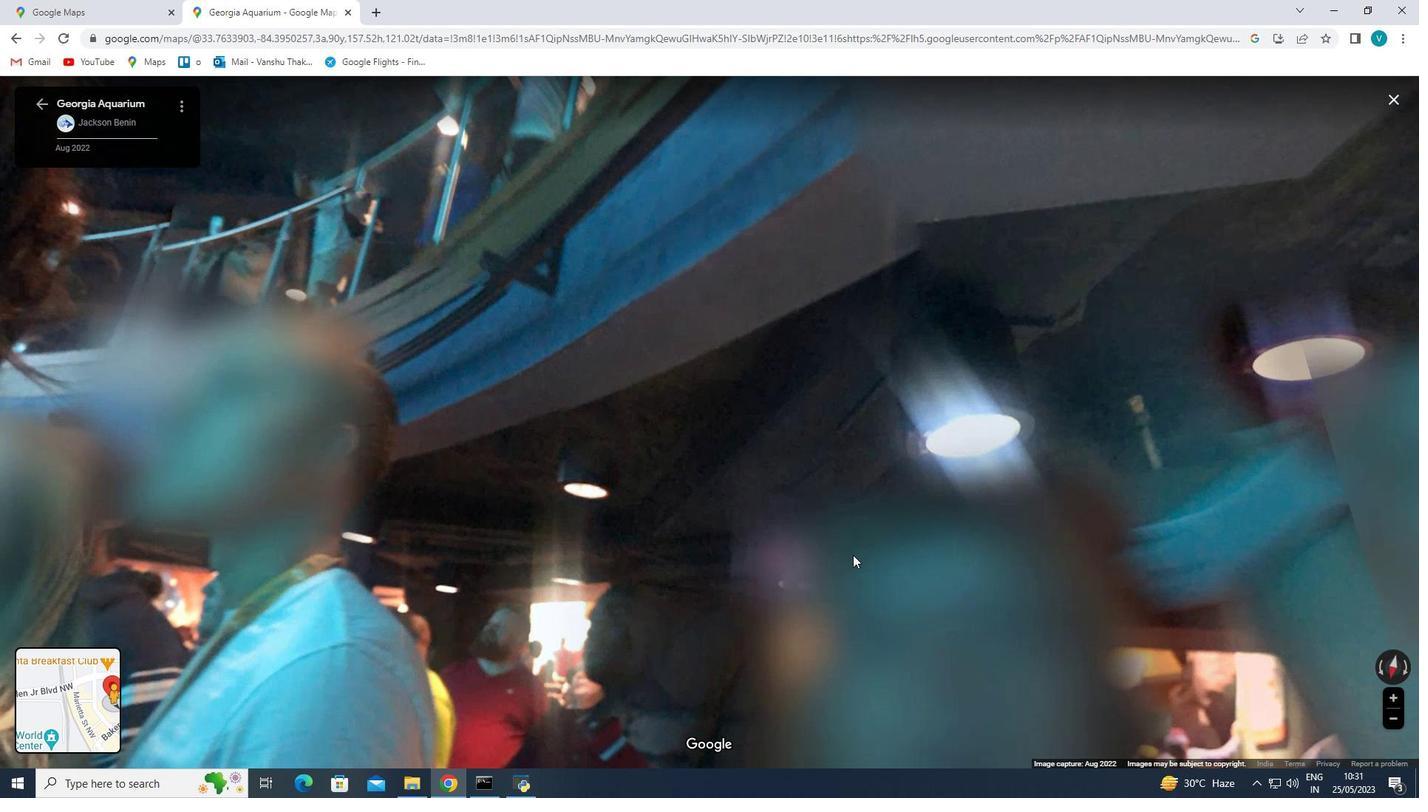 
Action: Mouse scrolled (853, 554) with delta (0, 0)
Screenshot: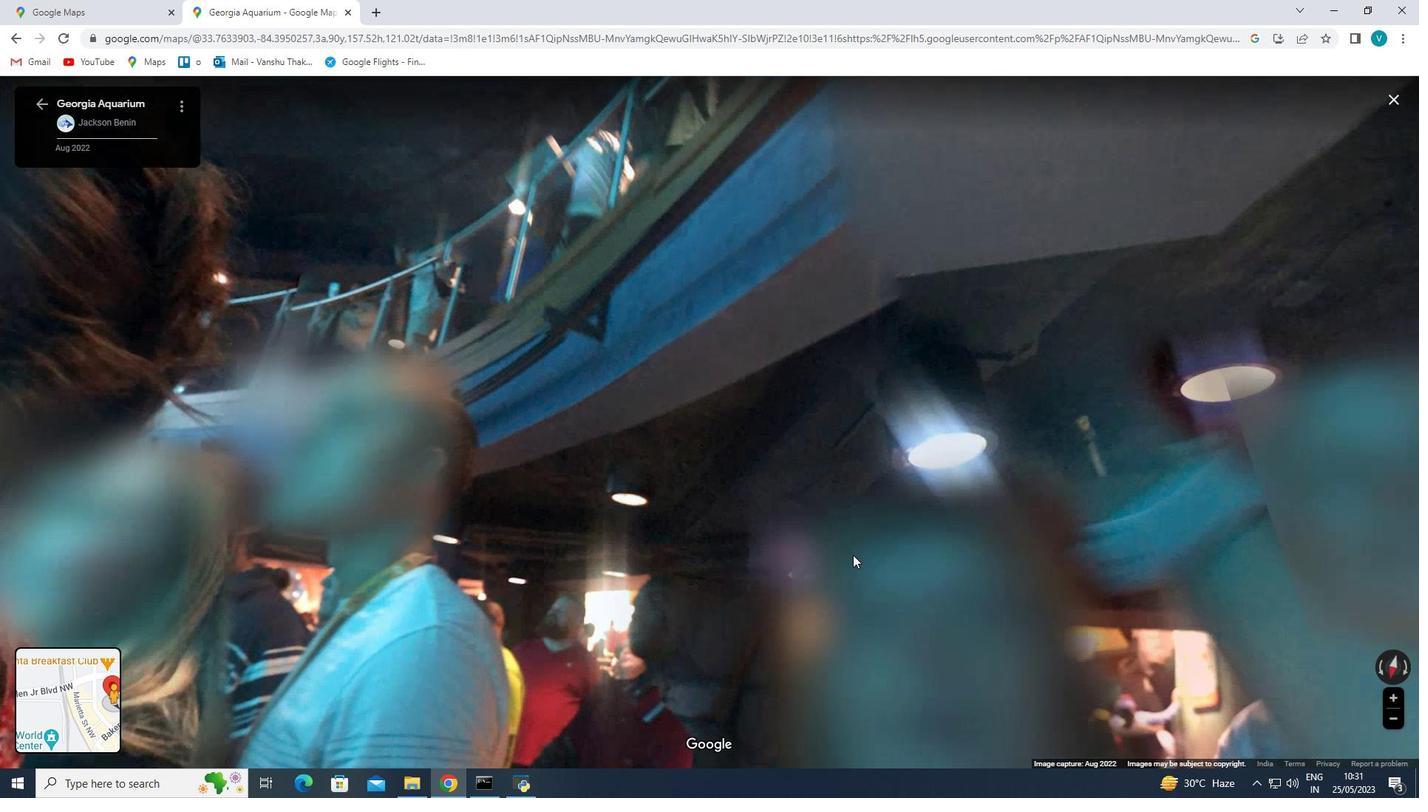
Action: Mouse scrolled (853, 554) with delta (0, 0)
Screenshot: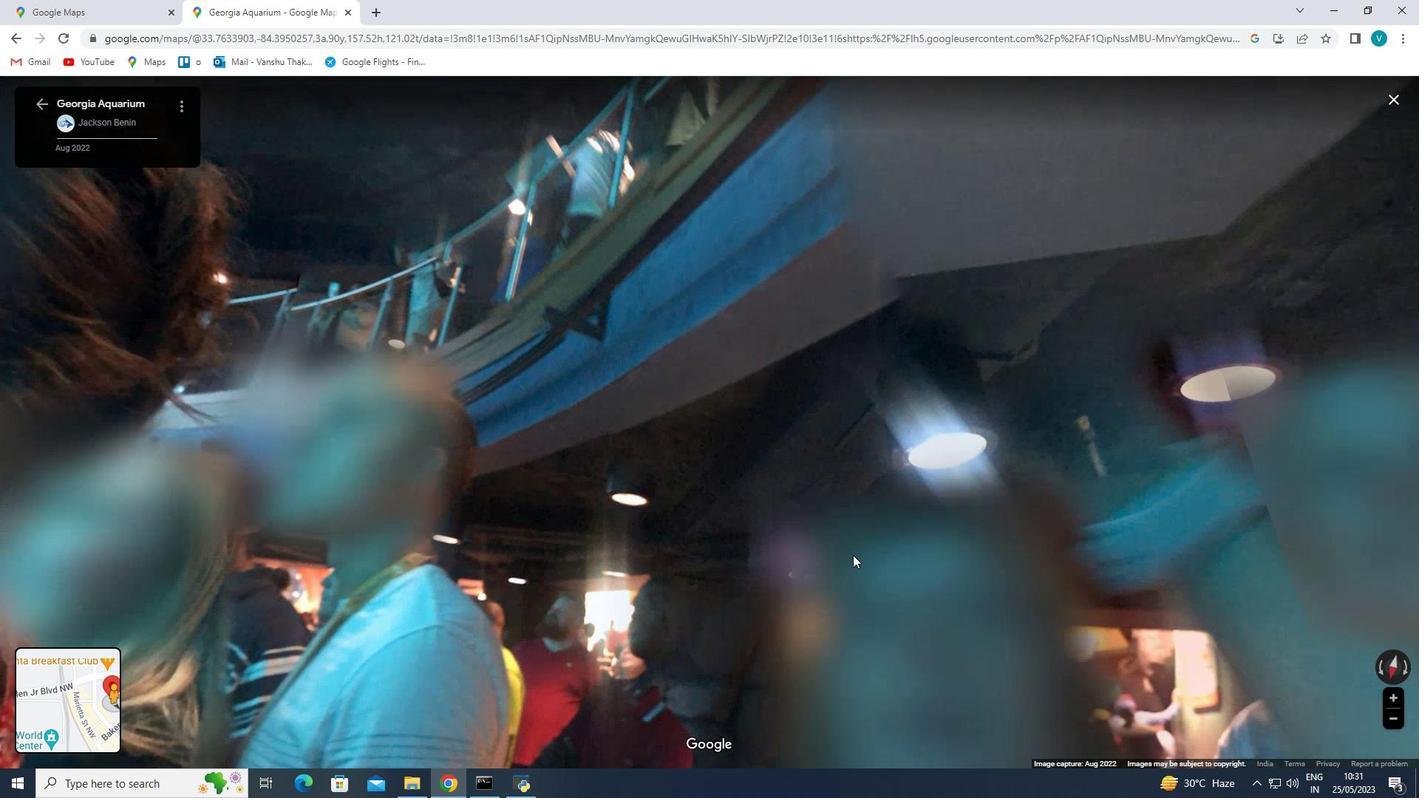 
Action: Mouse moved to (1192, 583)
Screenshot: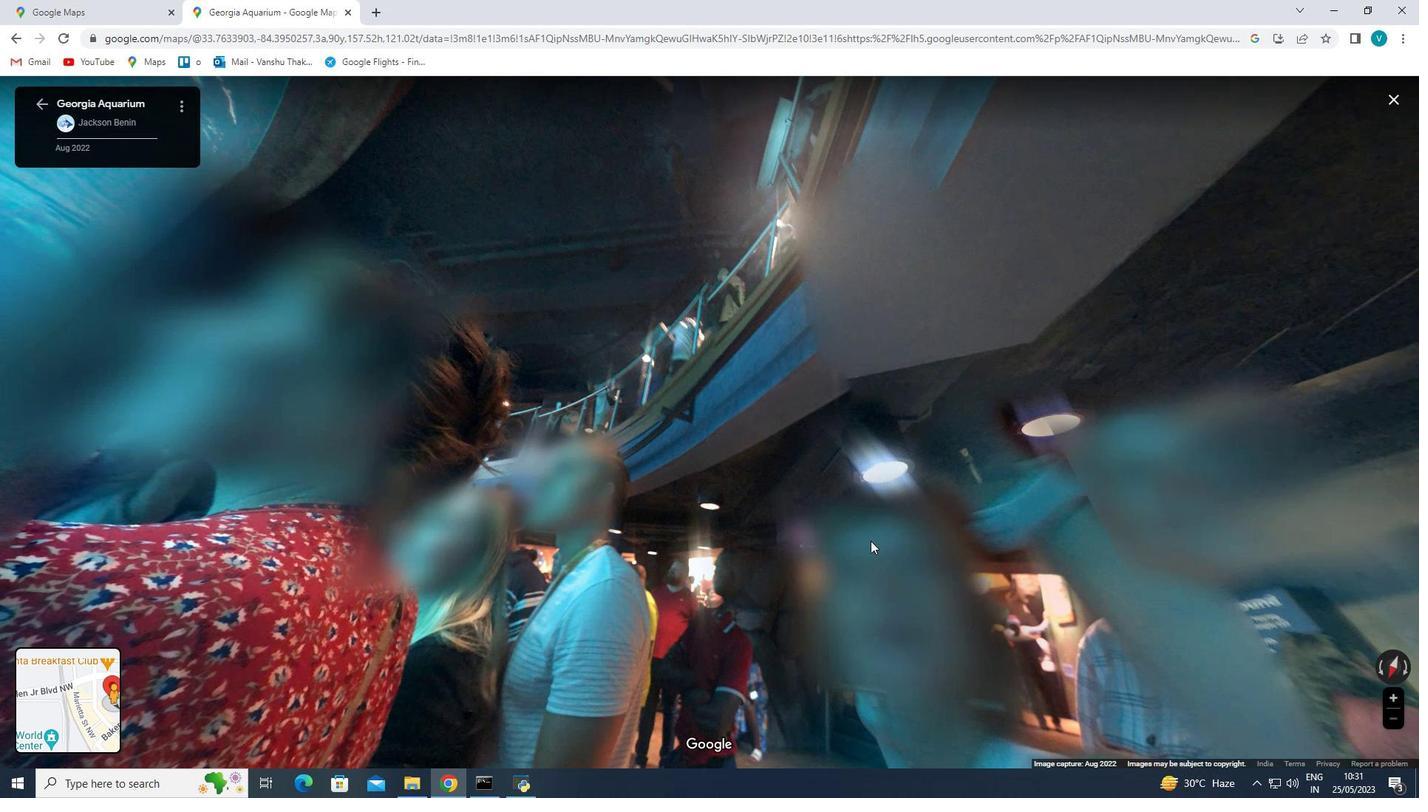 
Action: Mouse pressed left at (1192, 583)
Screenshot: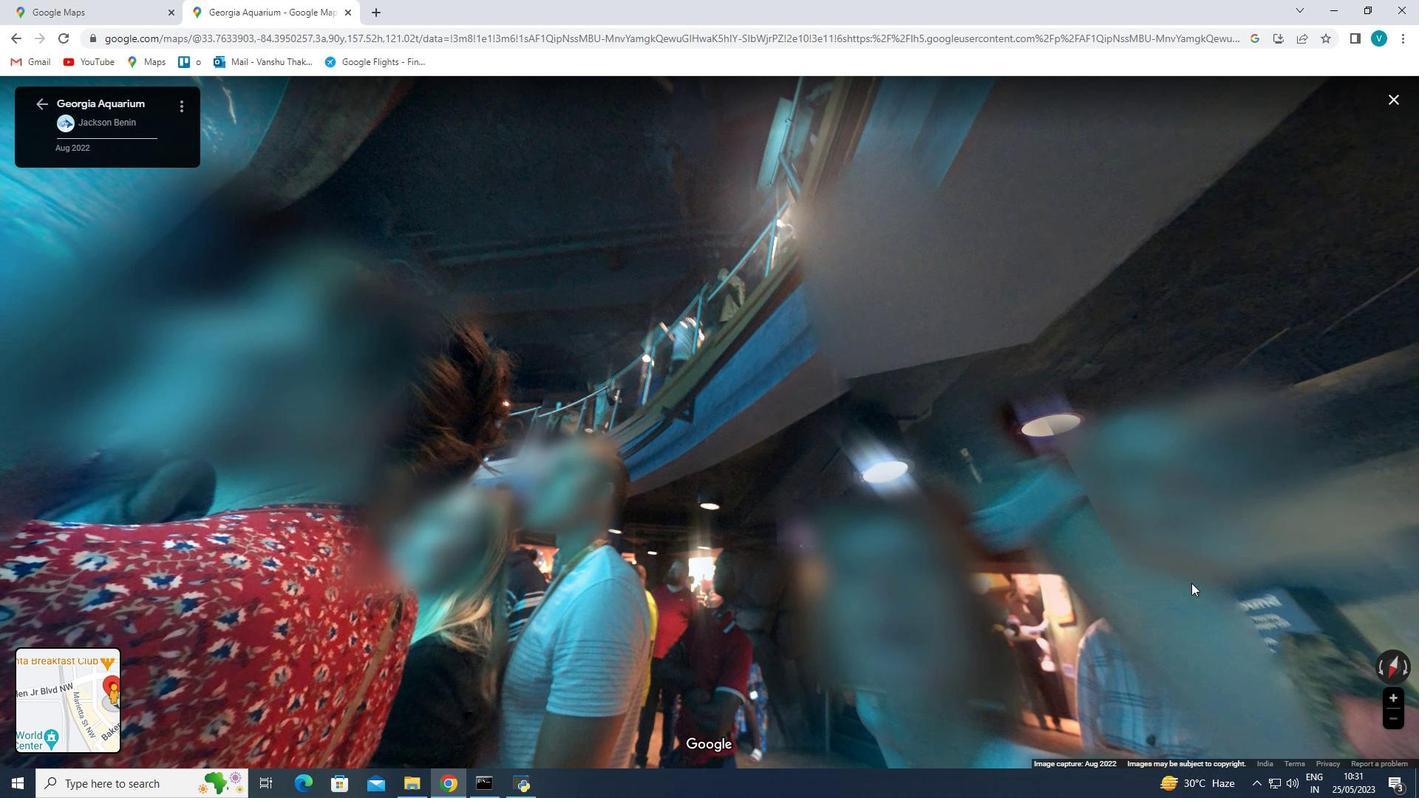
Action: Mouse moved to (1023, 615)
Screenshot: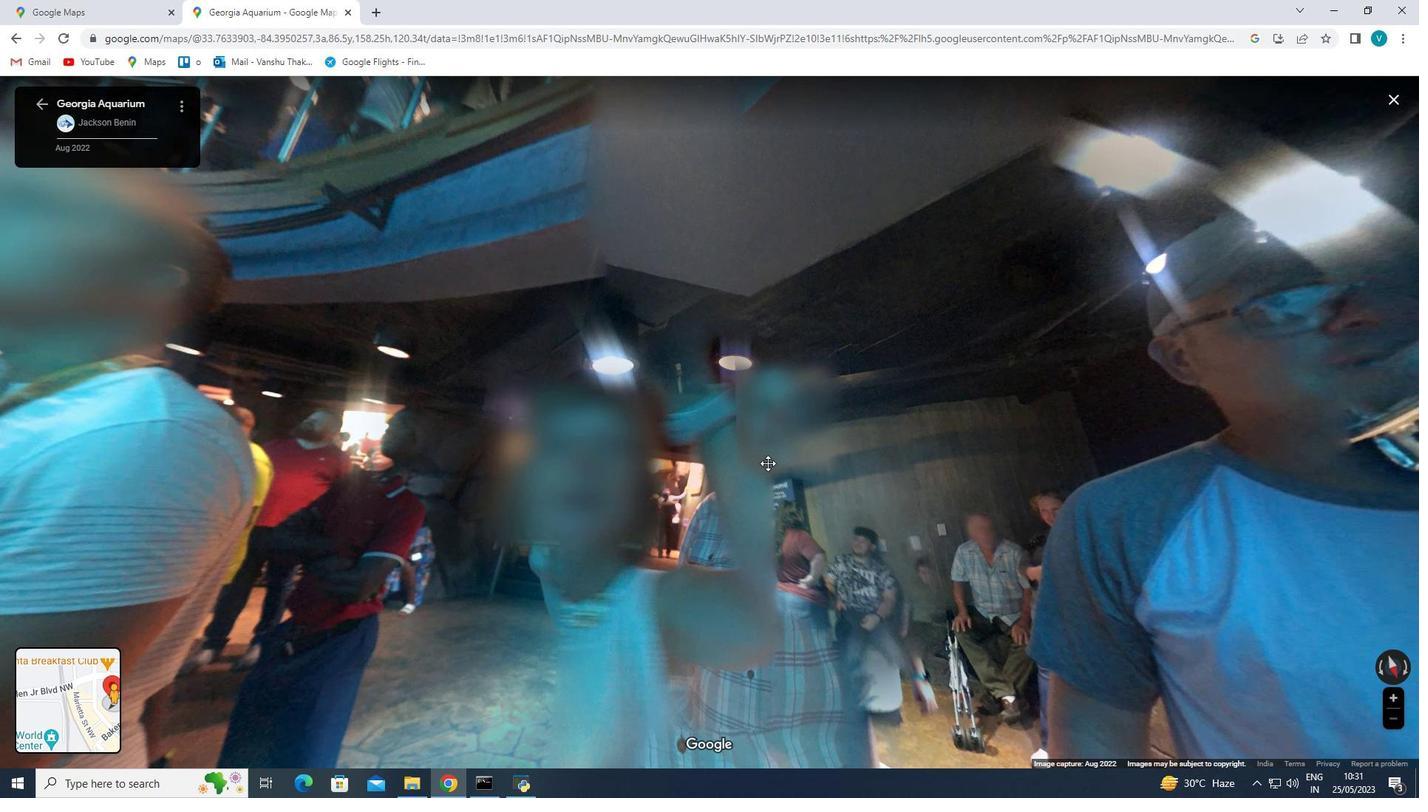 
Action: Mouse pressed left at (1023, 615)
Screenshot: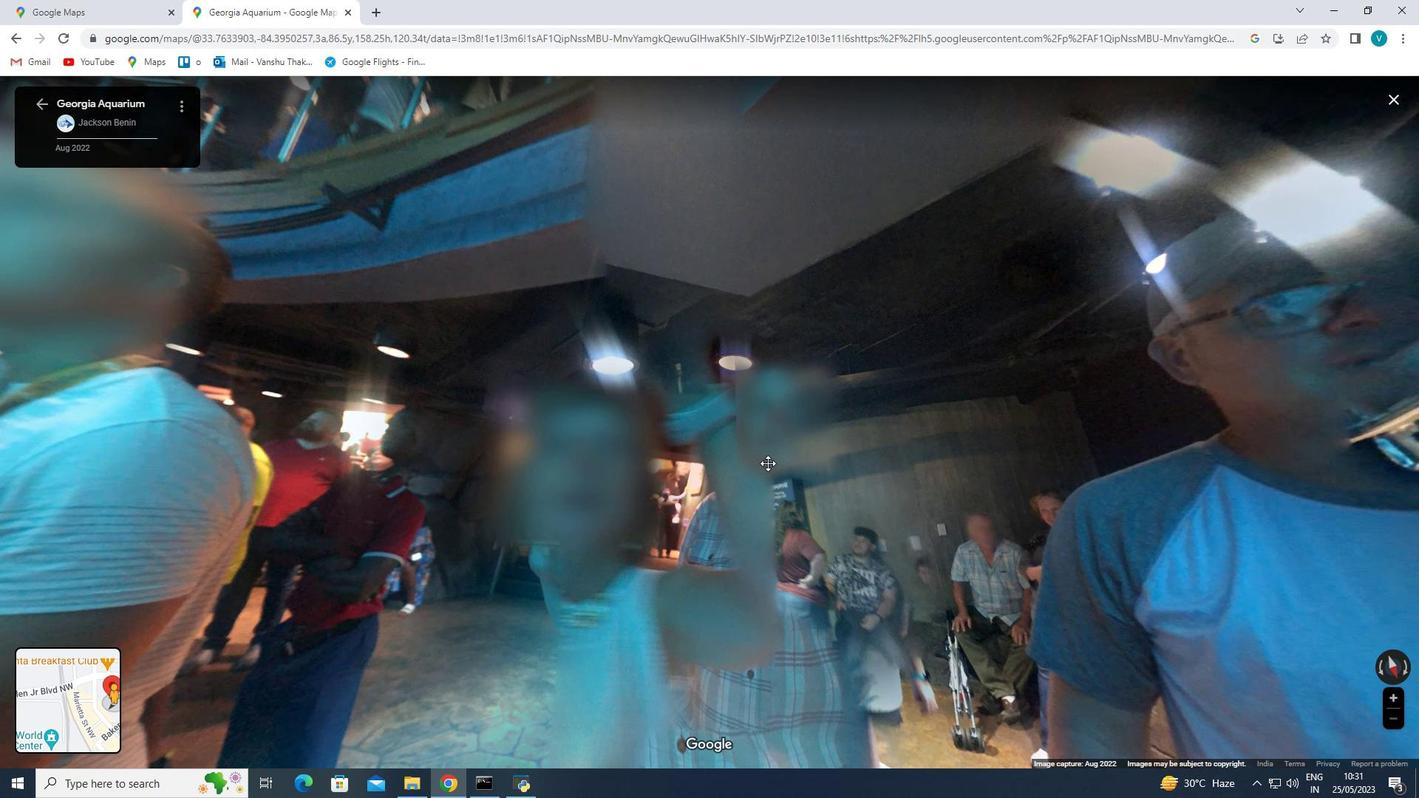 
Action: Mouse moved to (846, 544)
Screenshot: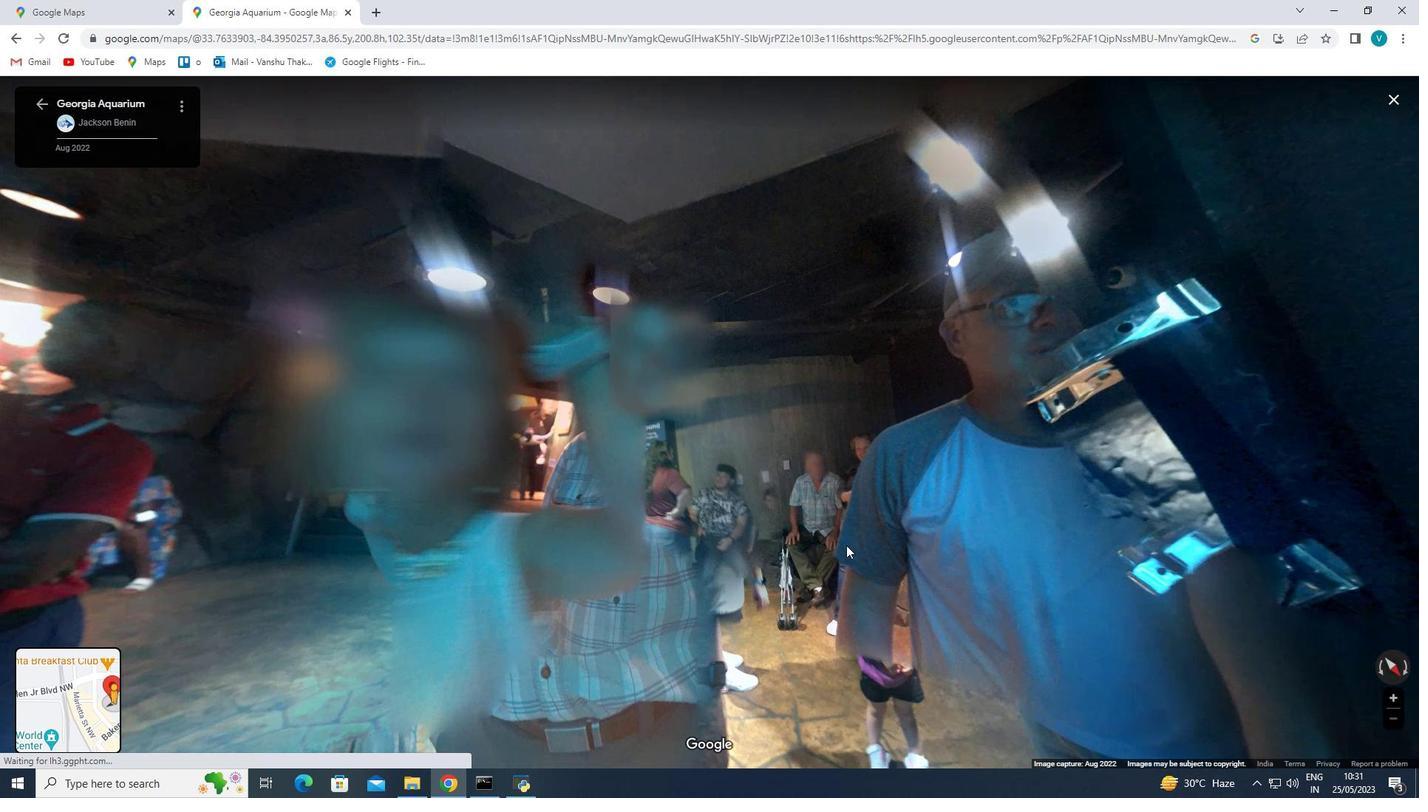 
Action: Mouse scrolled (846, 544) with delta (0, 0)
Screenshot: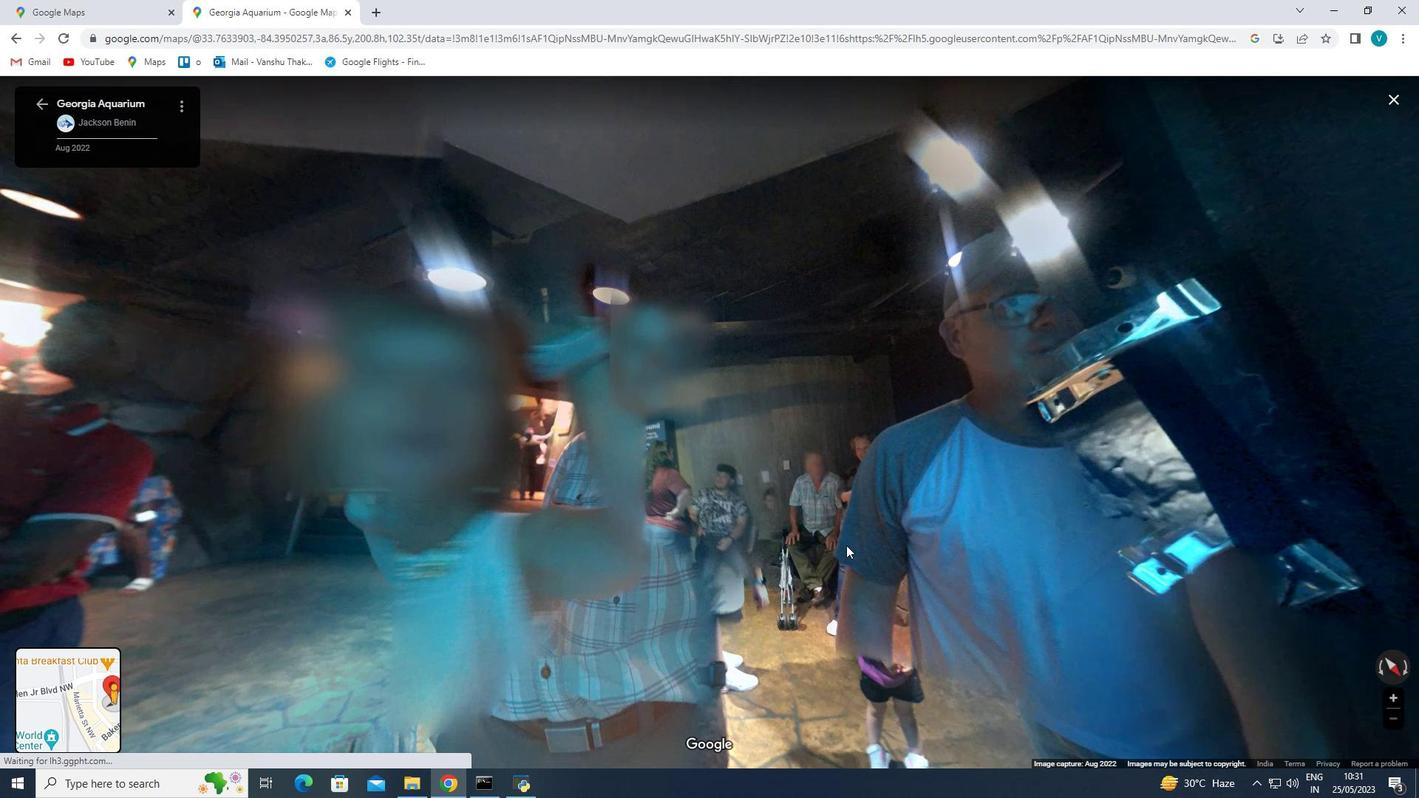 
Action: Mouse moved to (847, 544)
Screenshot: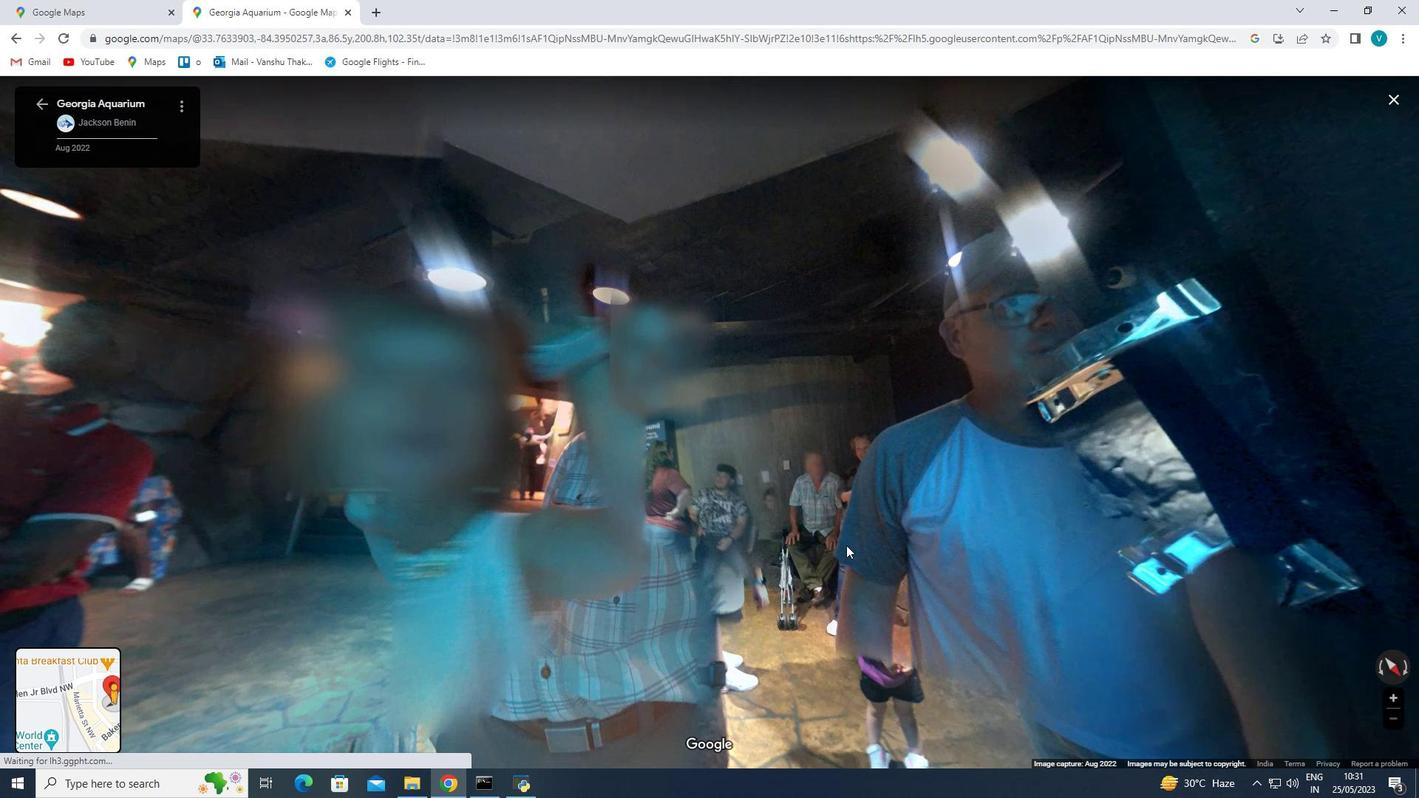 
Action: Mouse scrolled (847, 544) with delta (0, 0)
Screenshot: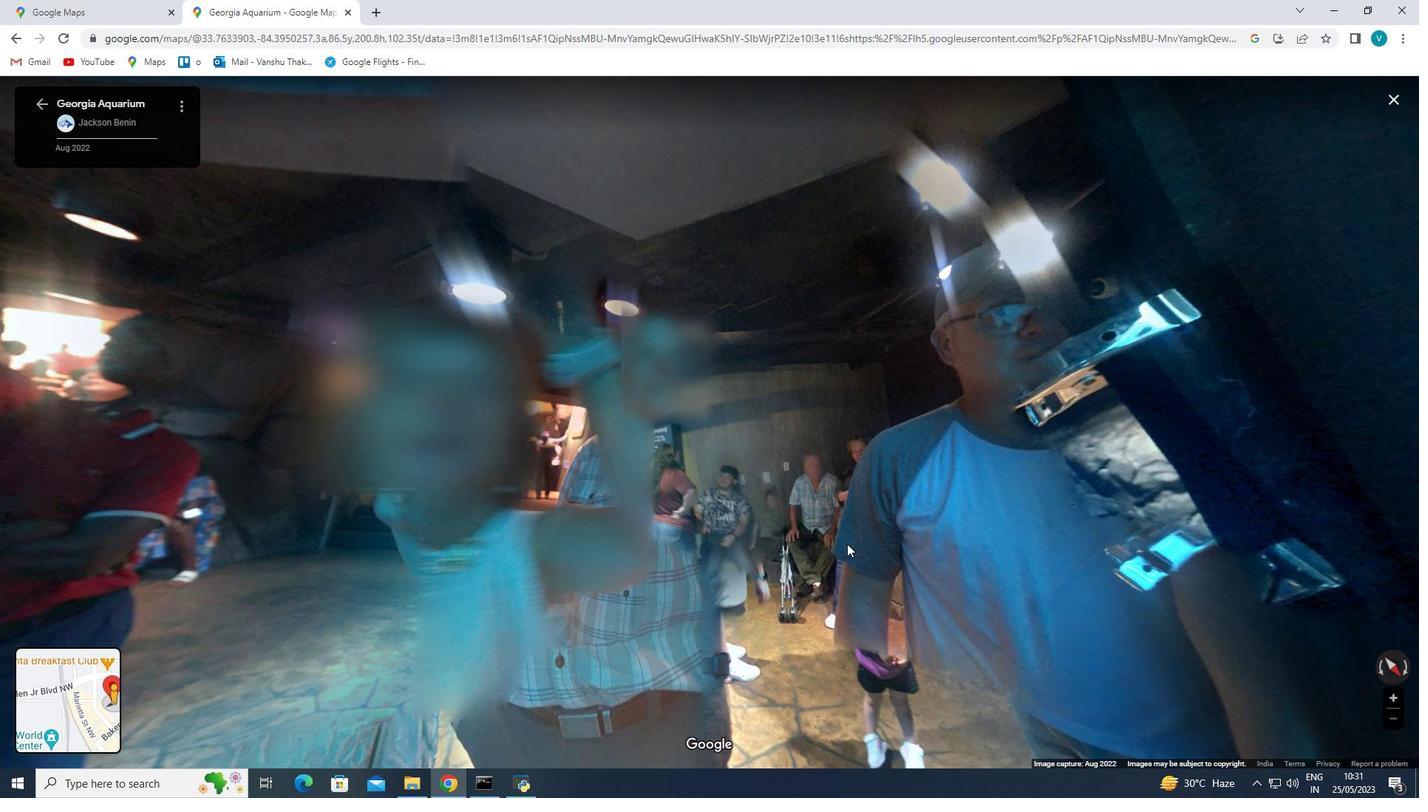 
Action: Mouse scrolled (847, 544) with delta (0, 0)
Screenshot: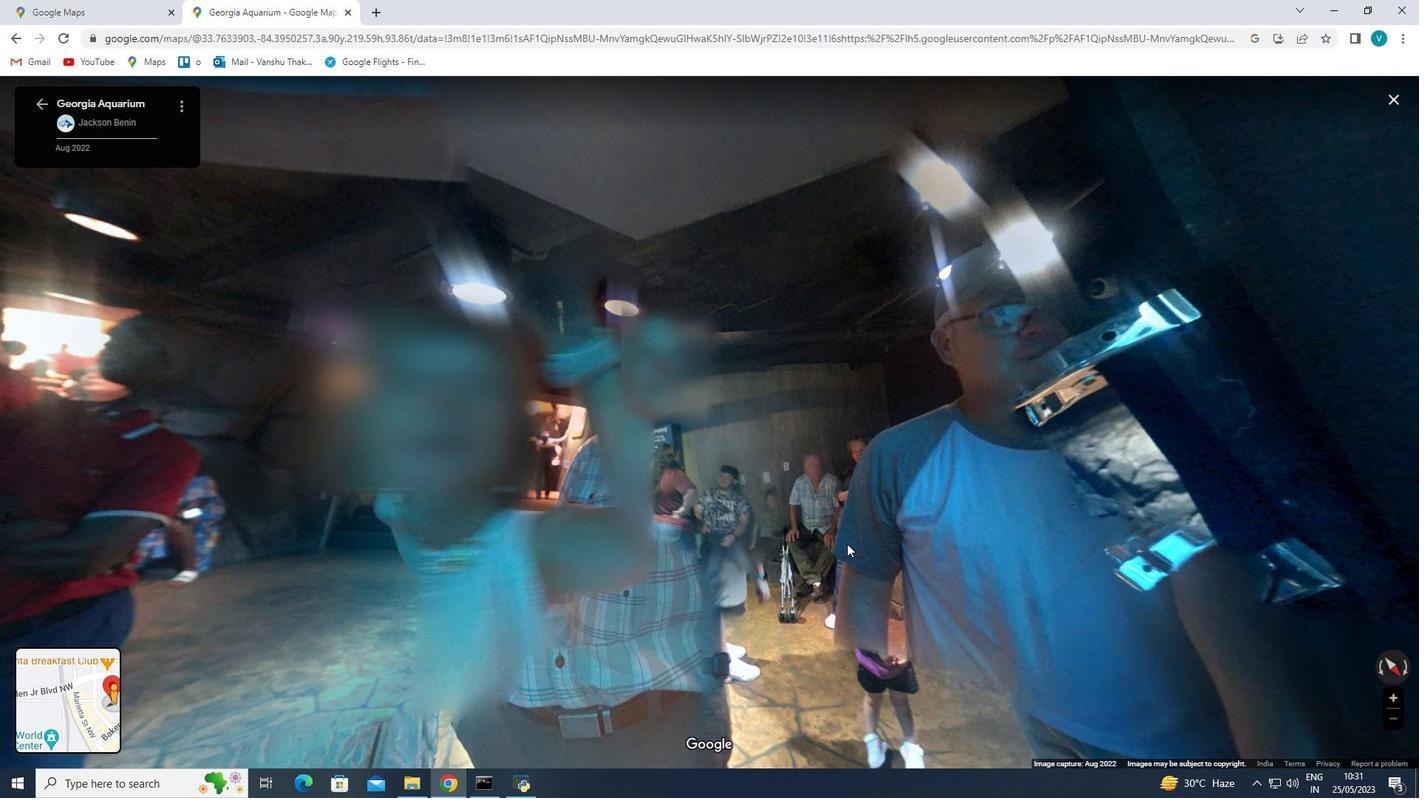 
Action: Mouse scrolled (847, 544) with delta (0, 0)
Screenshot: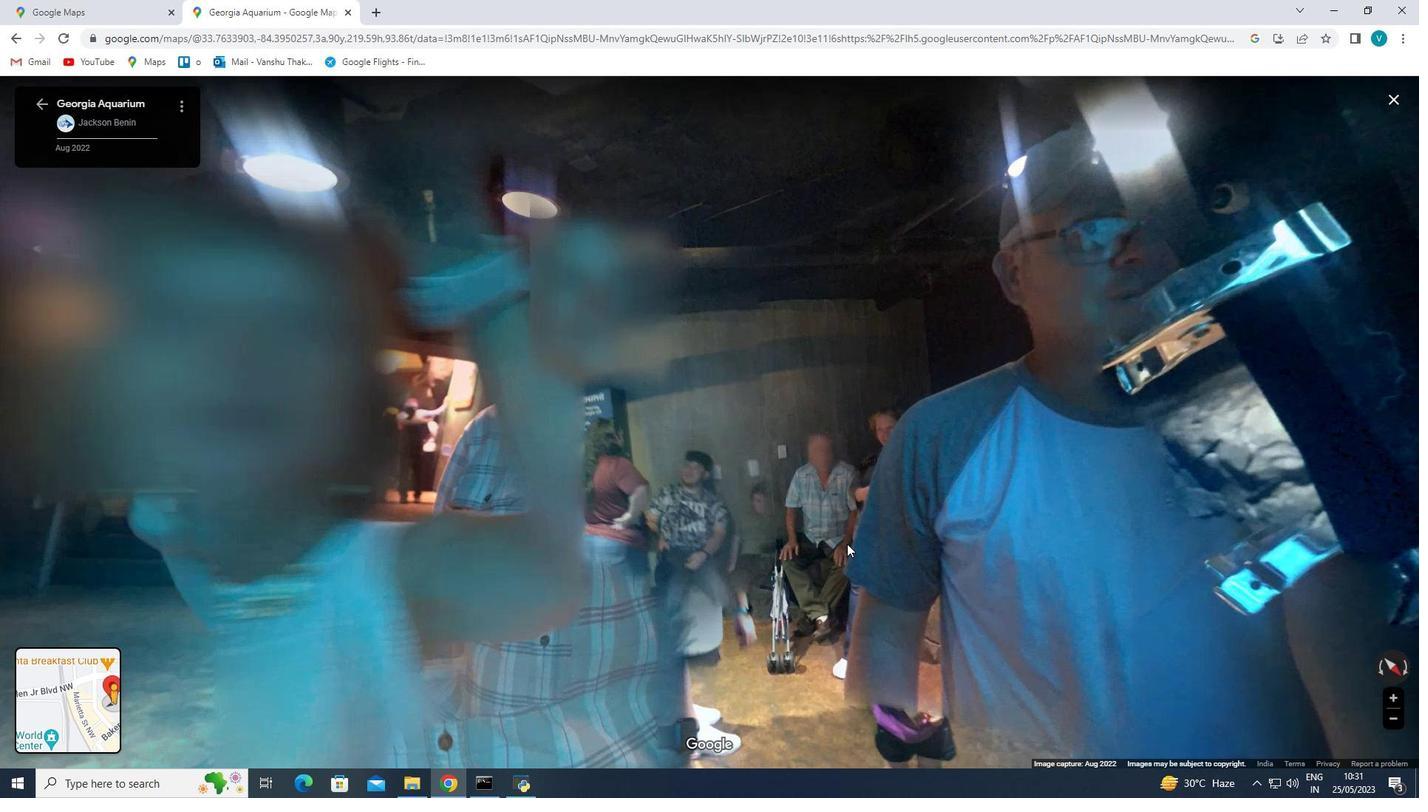 
Action: Mouse scrolled (847, 544) with delta (0, 0)
Screenshot: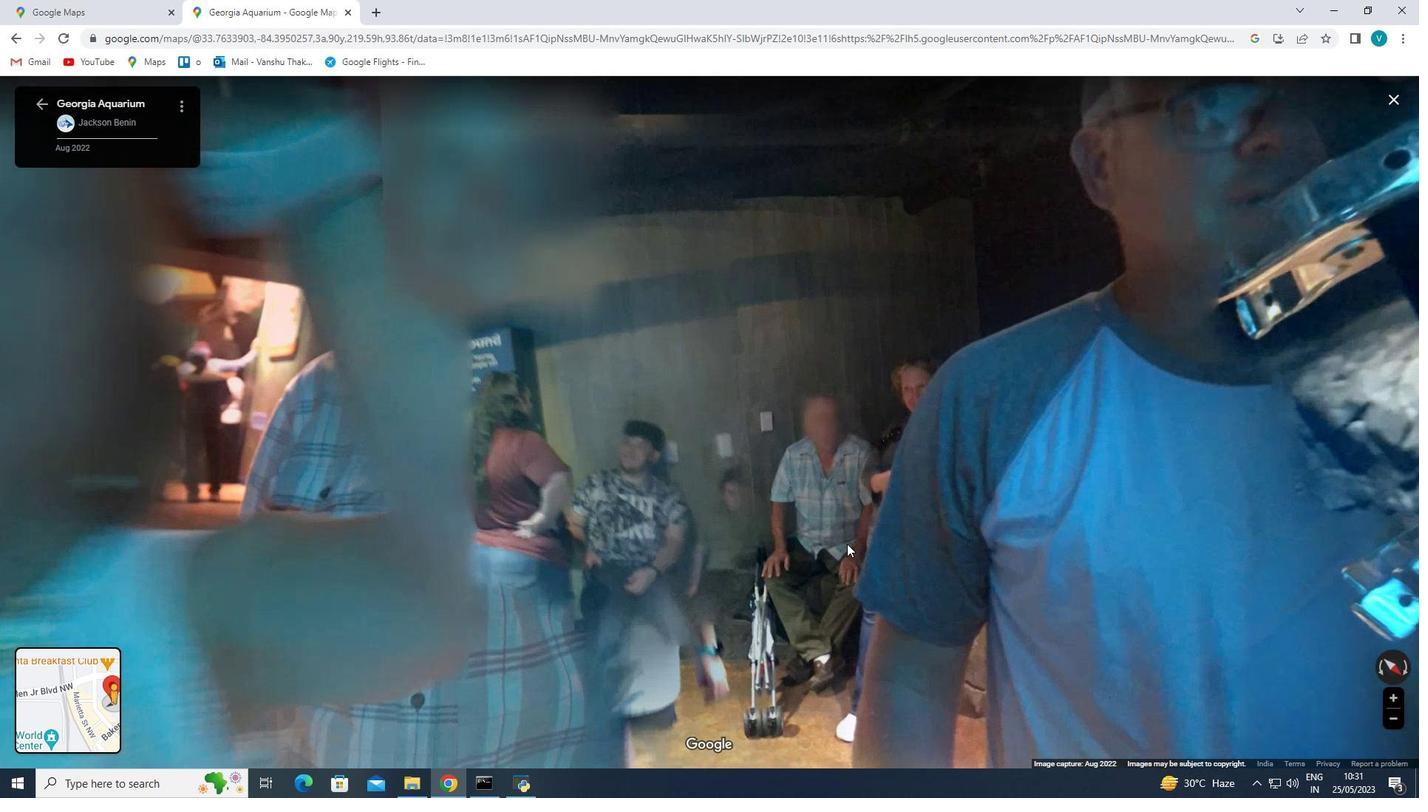 
Action: Mouse scrolled (847, 543) with delta (0, 0)
Screenshot: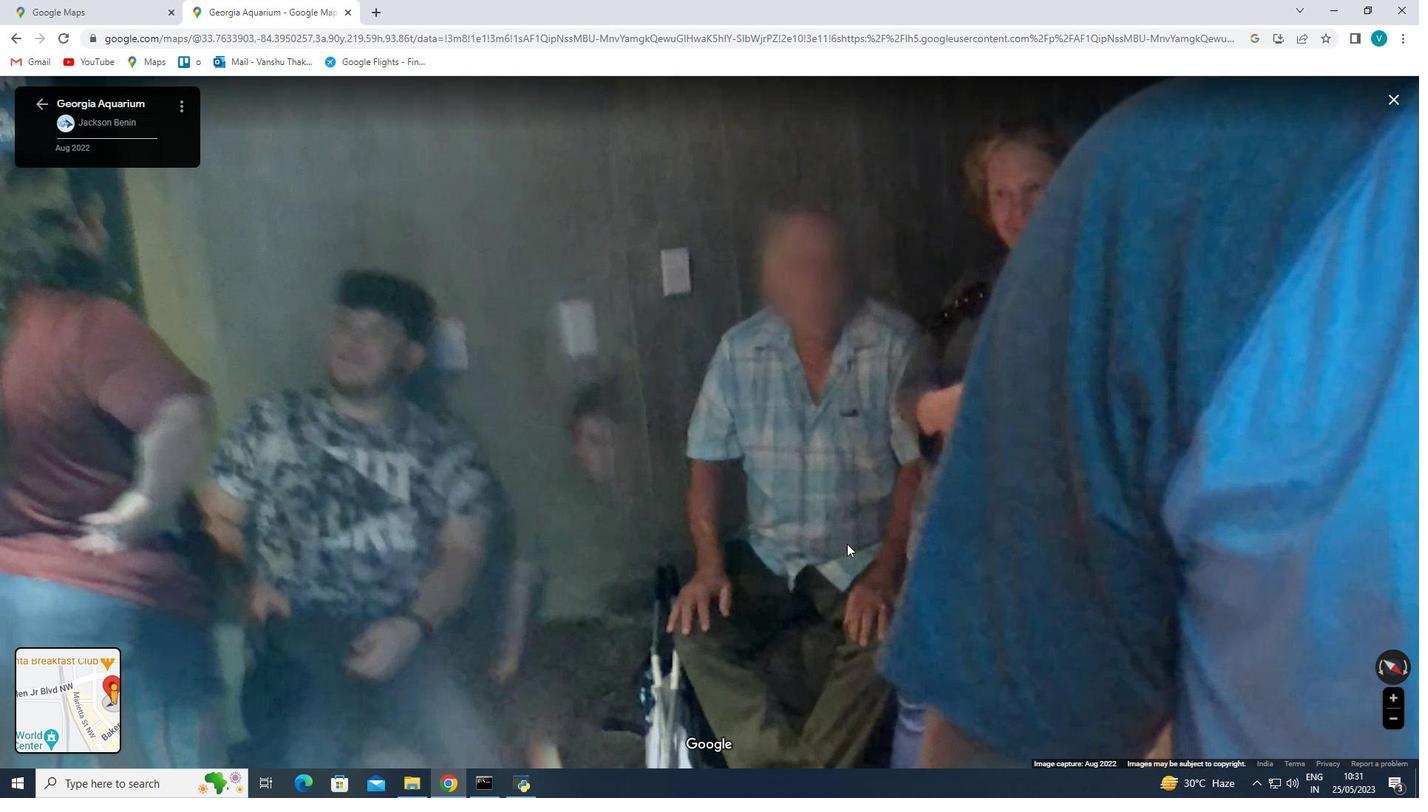 
Action: Mouse scrolled (847, 543) with delta (0, 0)
Screenshot: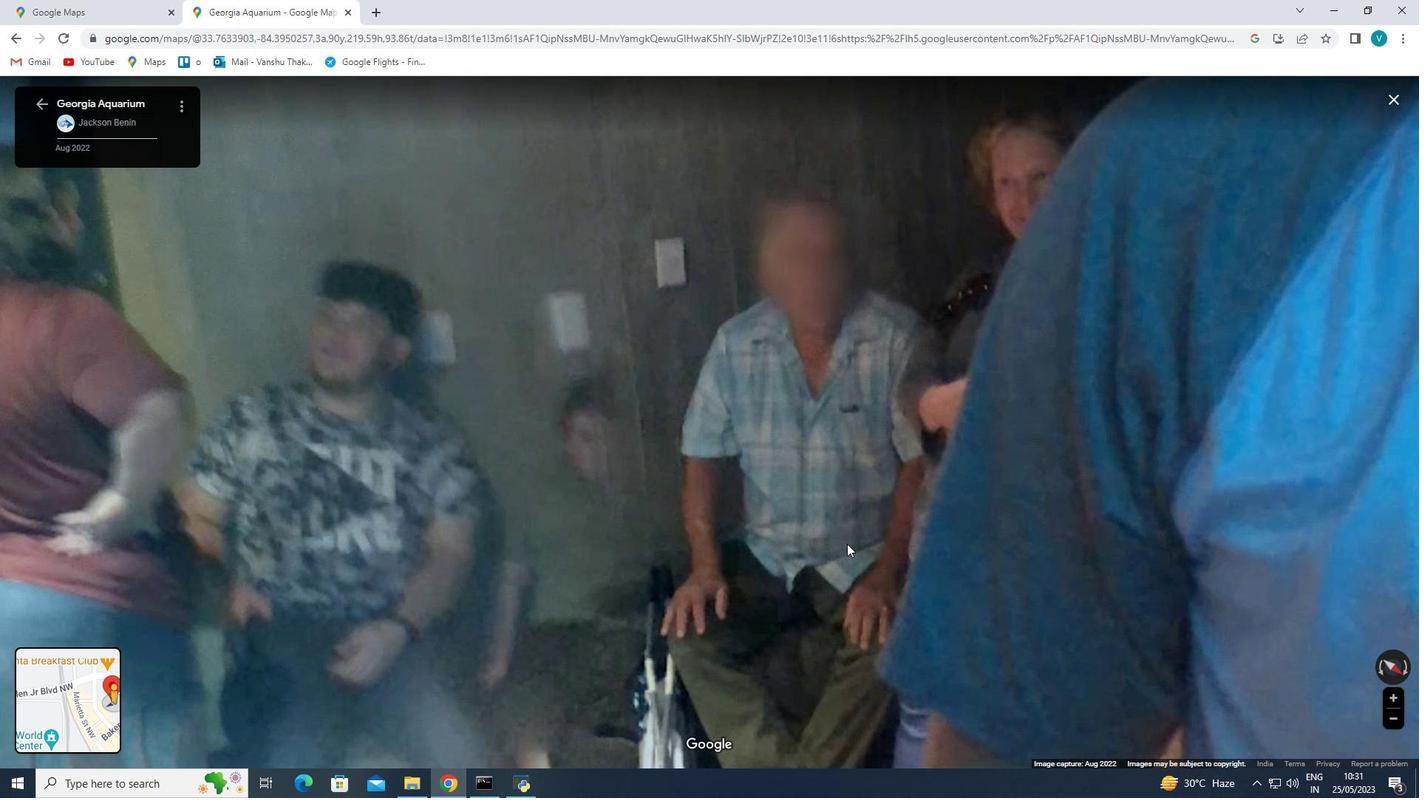 
Action: Mouse scrolled (847, 543) with delta (0, 0)
Screenshot: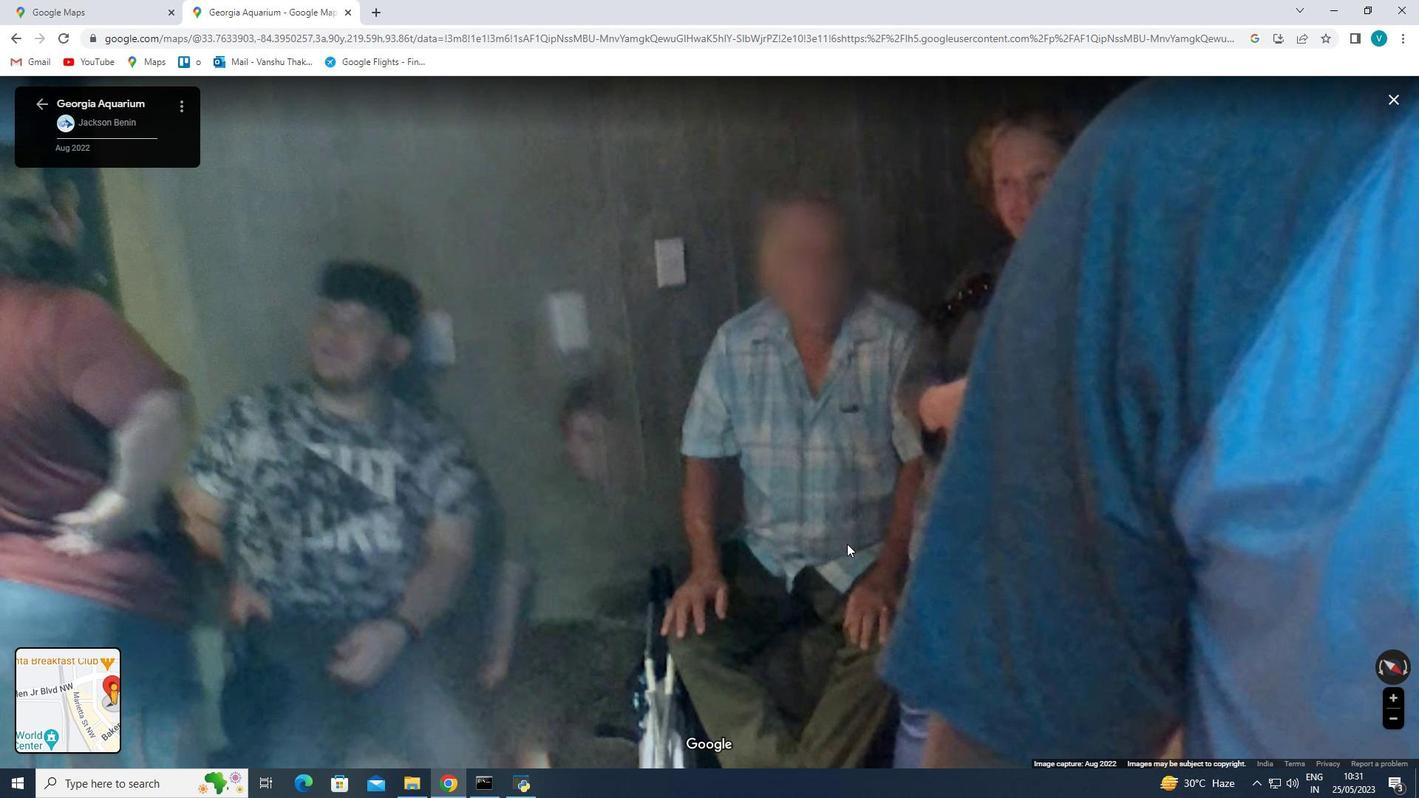 
Action: Mouse scrolled (847, 543) with delta (0, 0)
Screenshot: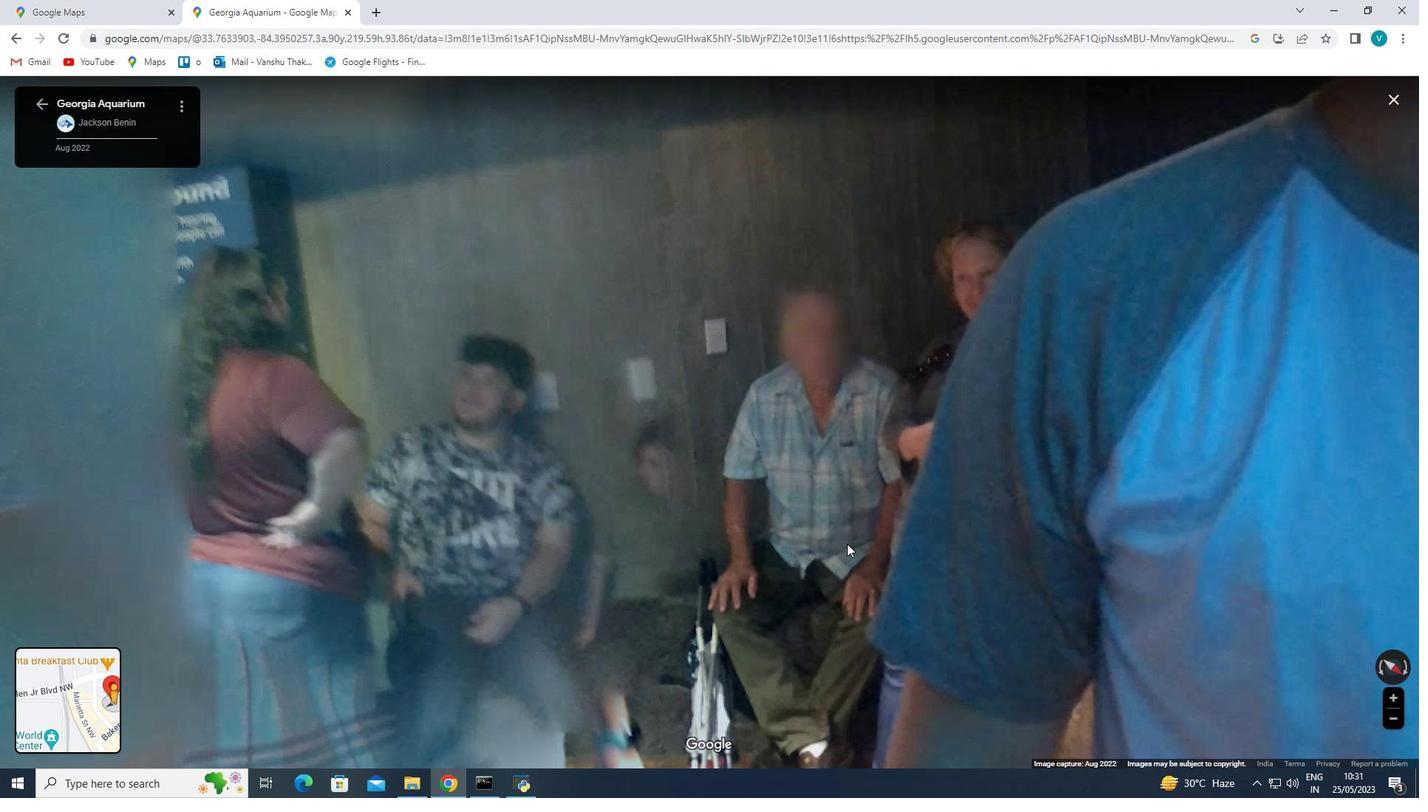 
Action: Mouse scrolled (847, 543) with delta (0, 0)
Screenshot: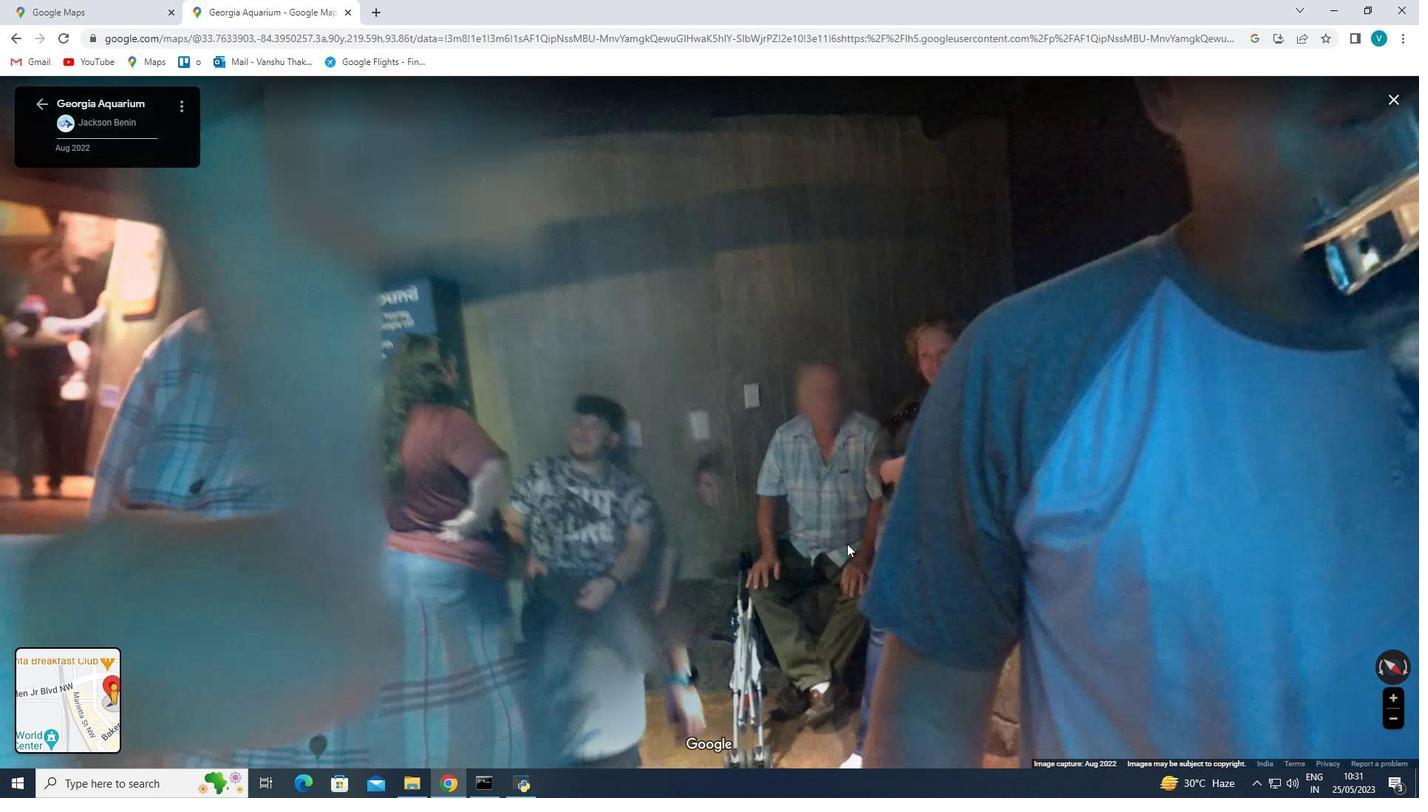 
Action: Mouse scrolled (847, 543) with delta (0, 0)
Screenshot: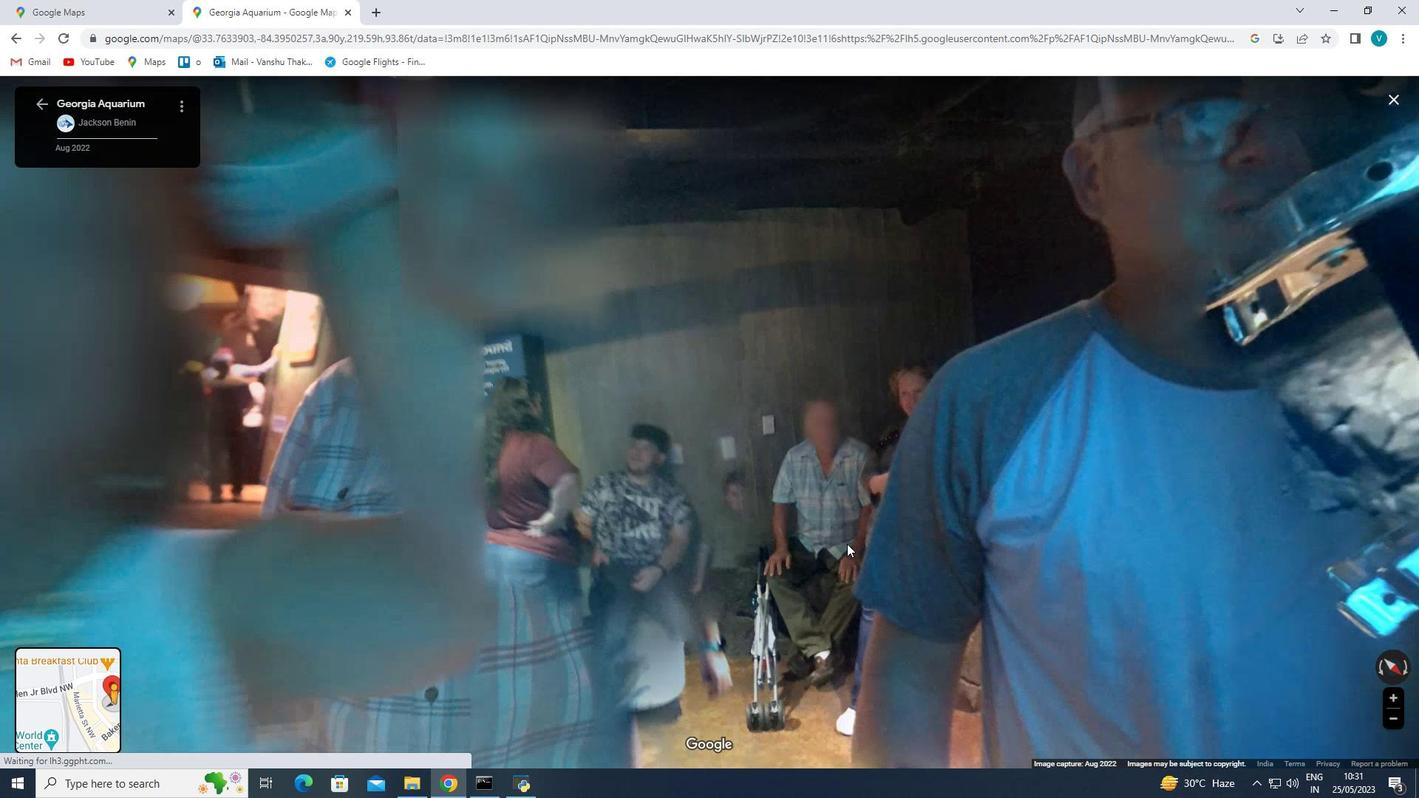 
Action: Mouse scrolled (847, 543) with delta (0, 0)
Screenshot: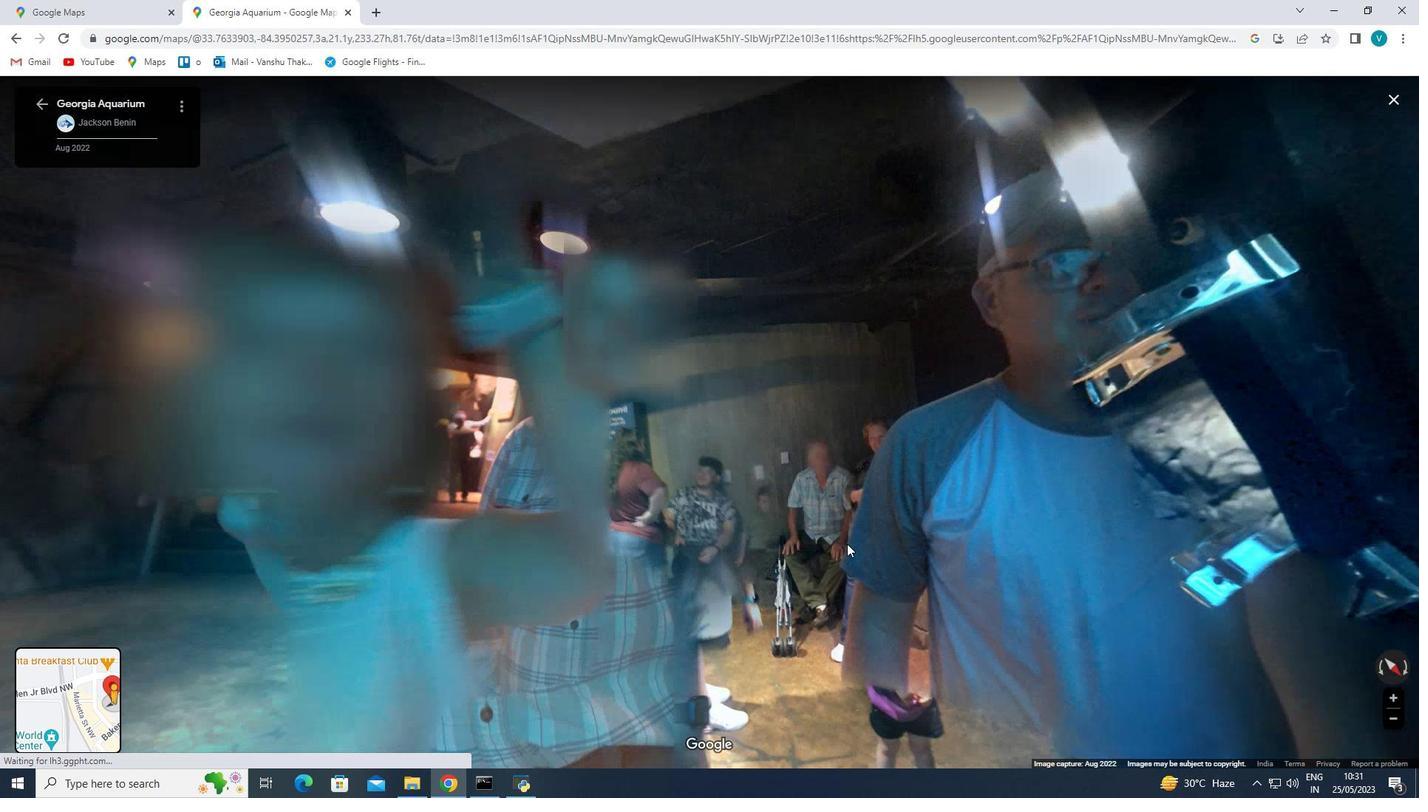 
Action: Mouse moved to (854, 539)
Screenshot: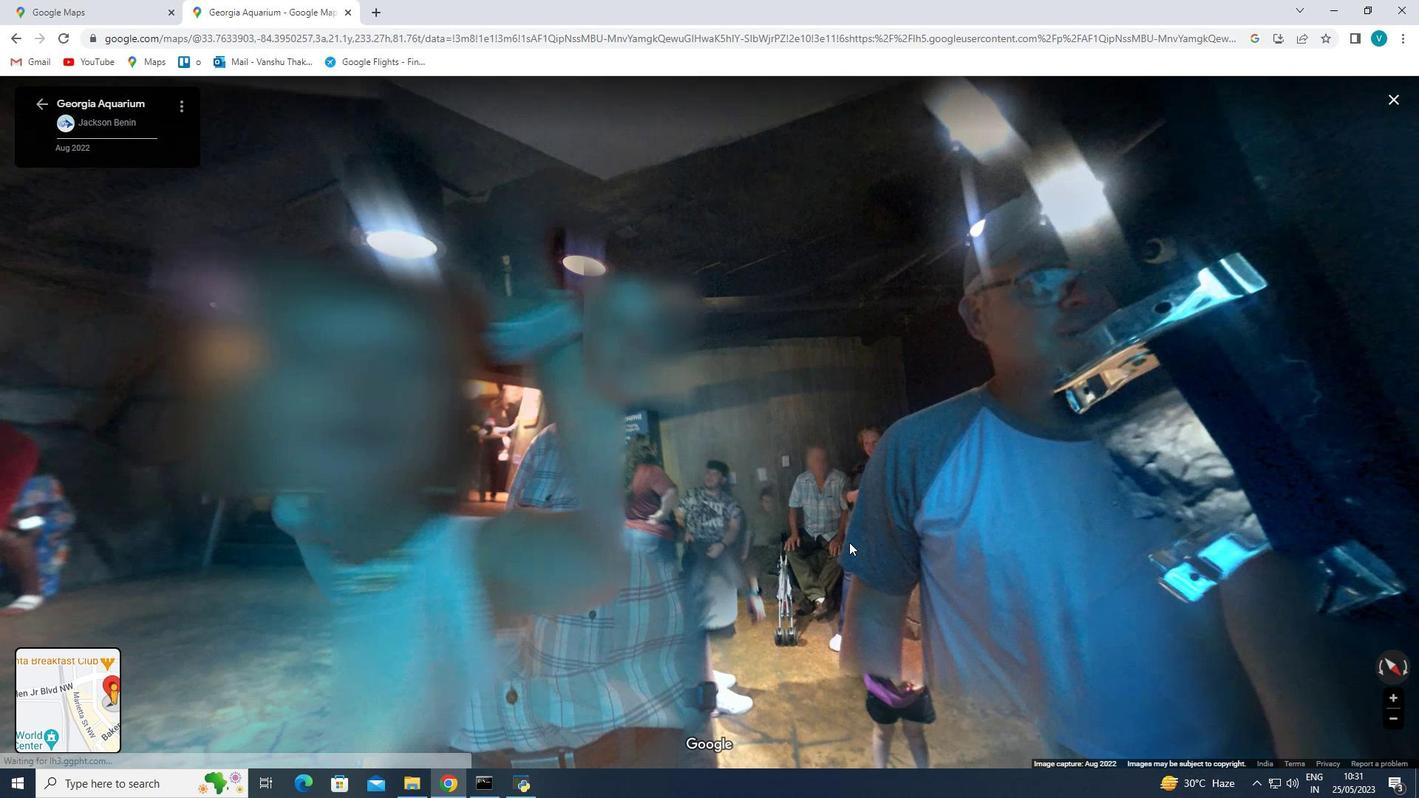 
Action: Mouse scrolled (854, 539) with delta (0, 0)
Screenshot: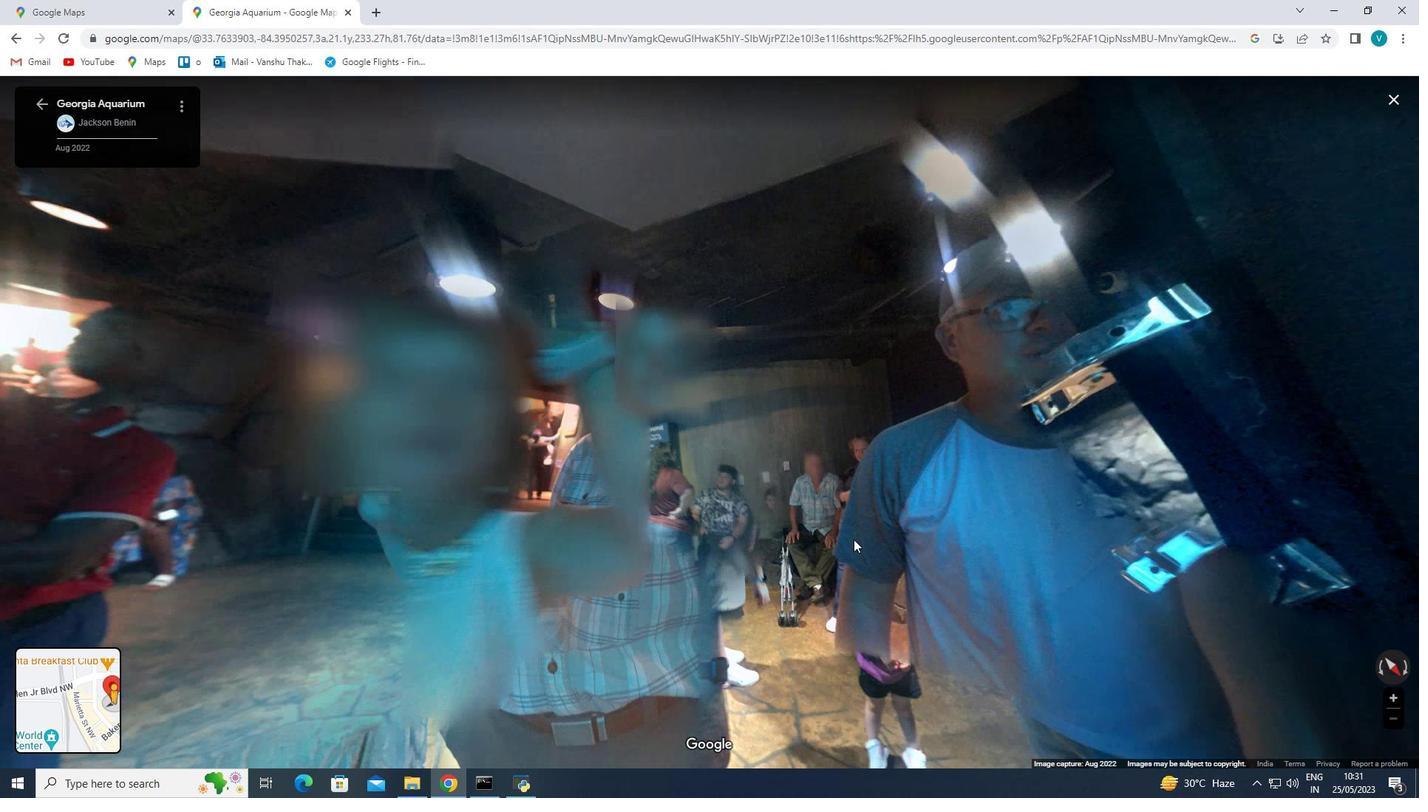 
Action: Mouse moved to (854, 539)
Screenshot: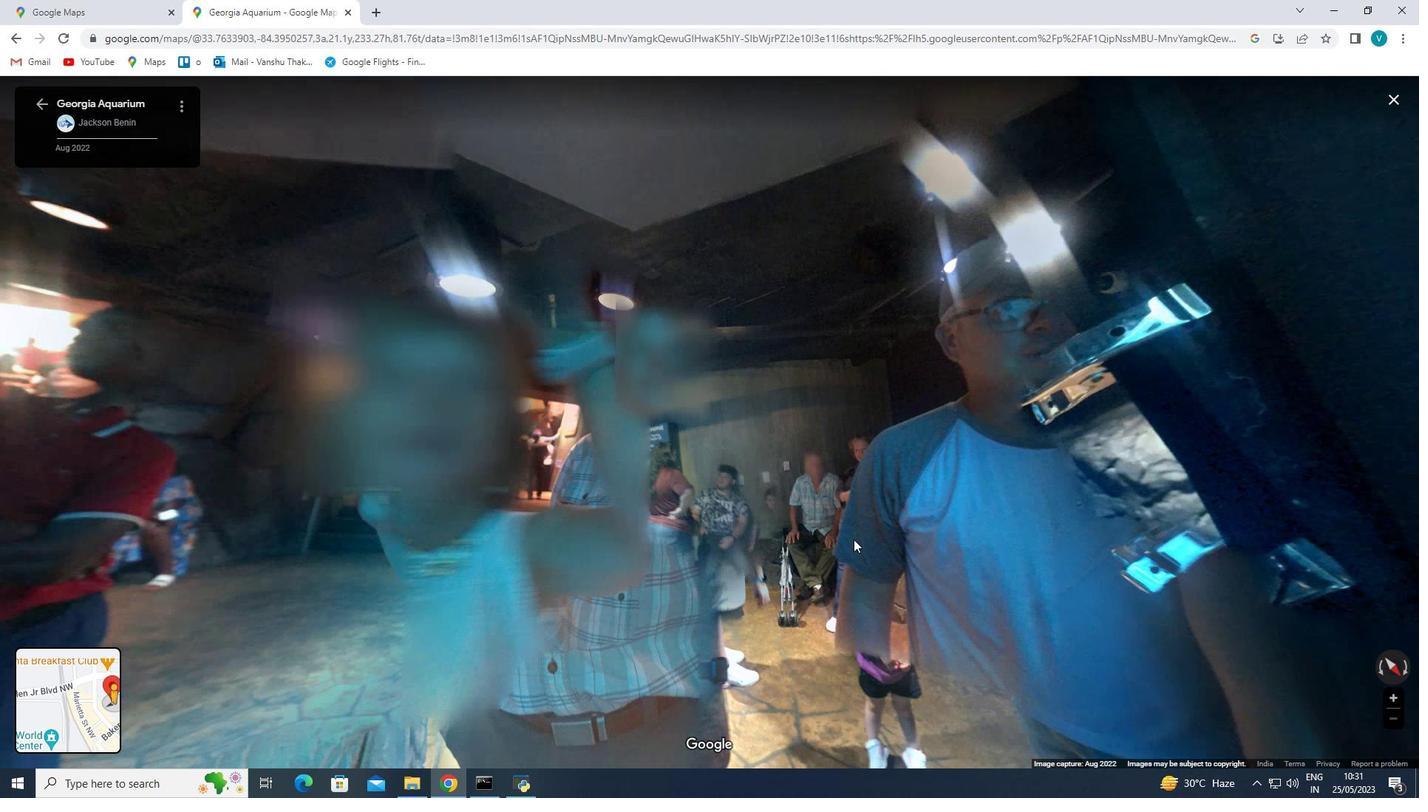 
Action: Mouse scrolled (854, 538) with delta (0, 0)
Screenshot: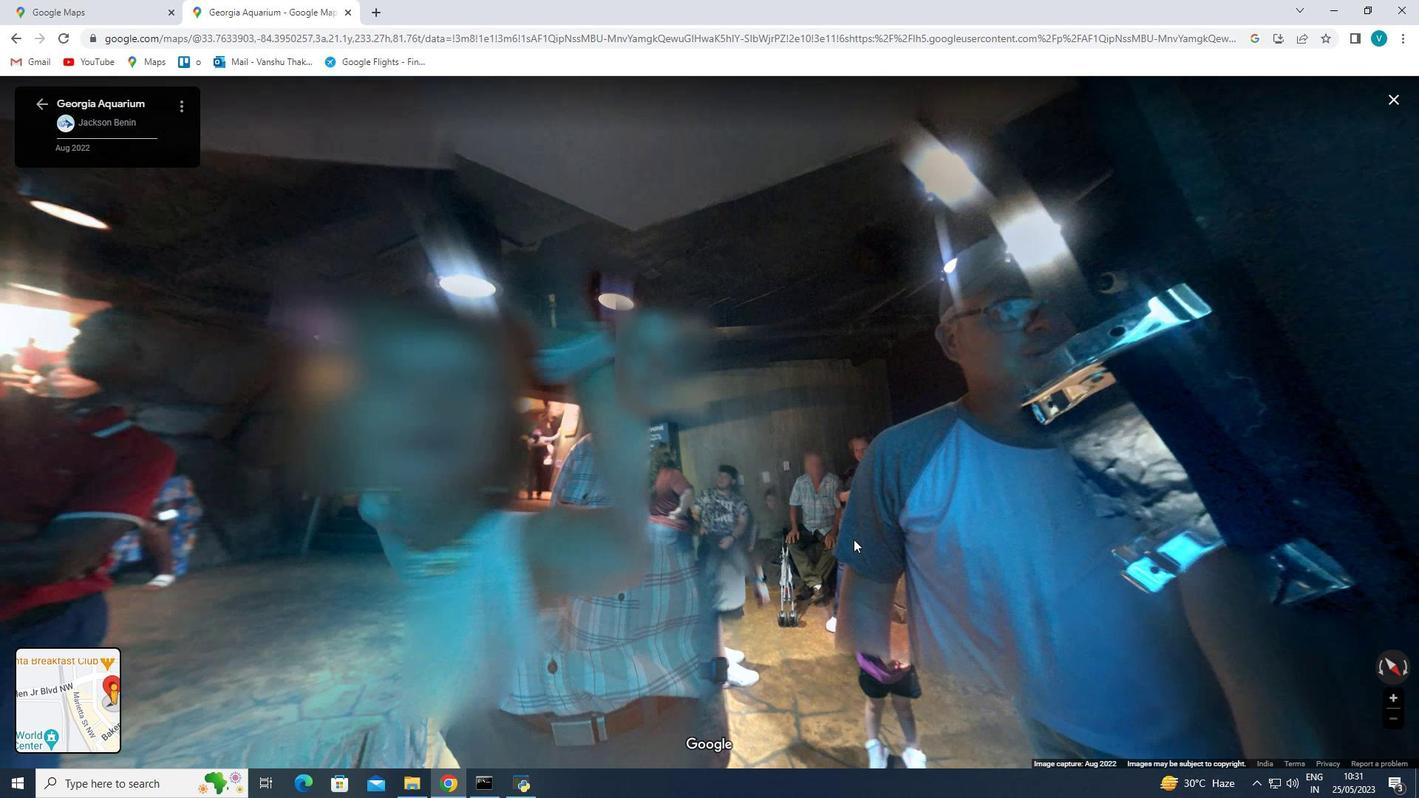 
Action: Mouse scrolled (854, 538) with delta (0, 0)
Screenshot: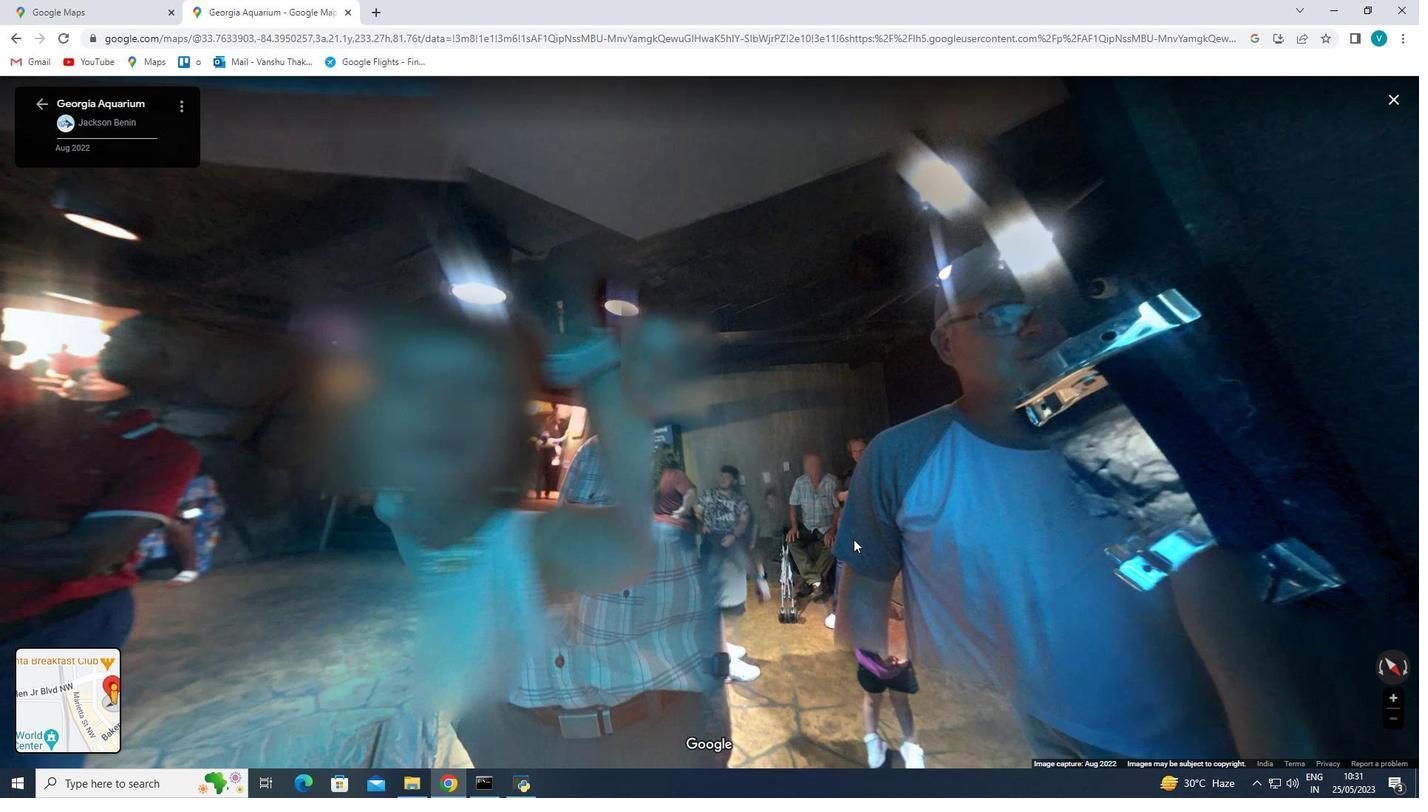 
Action: Mouse moved to (854, 539)
Screenshot: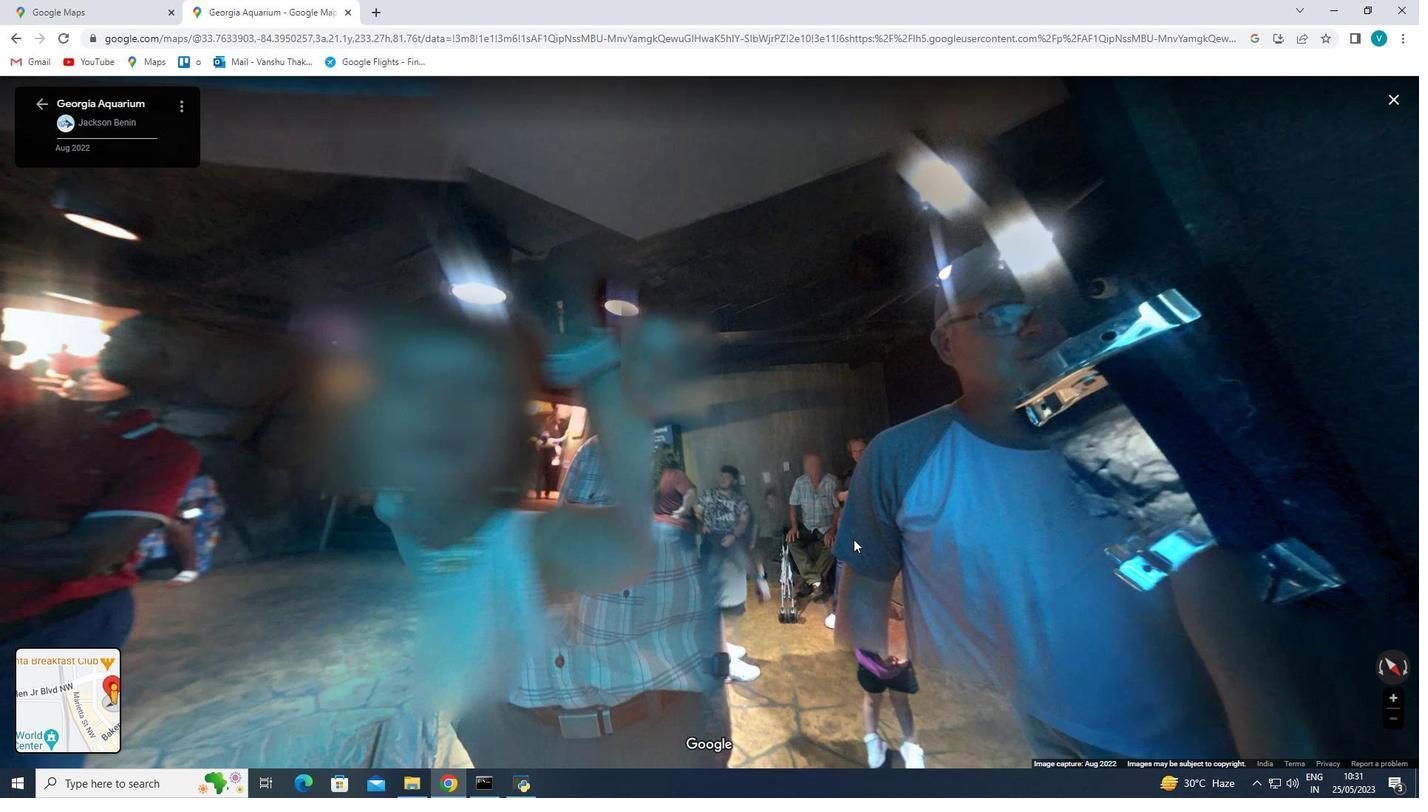 
Action: Mouse scrolled (854, 538) with delta (0, 0)
Screenshot: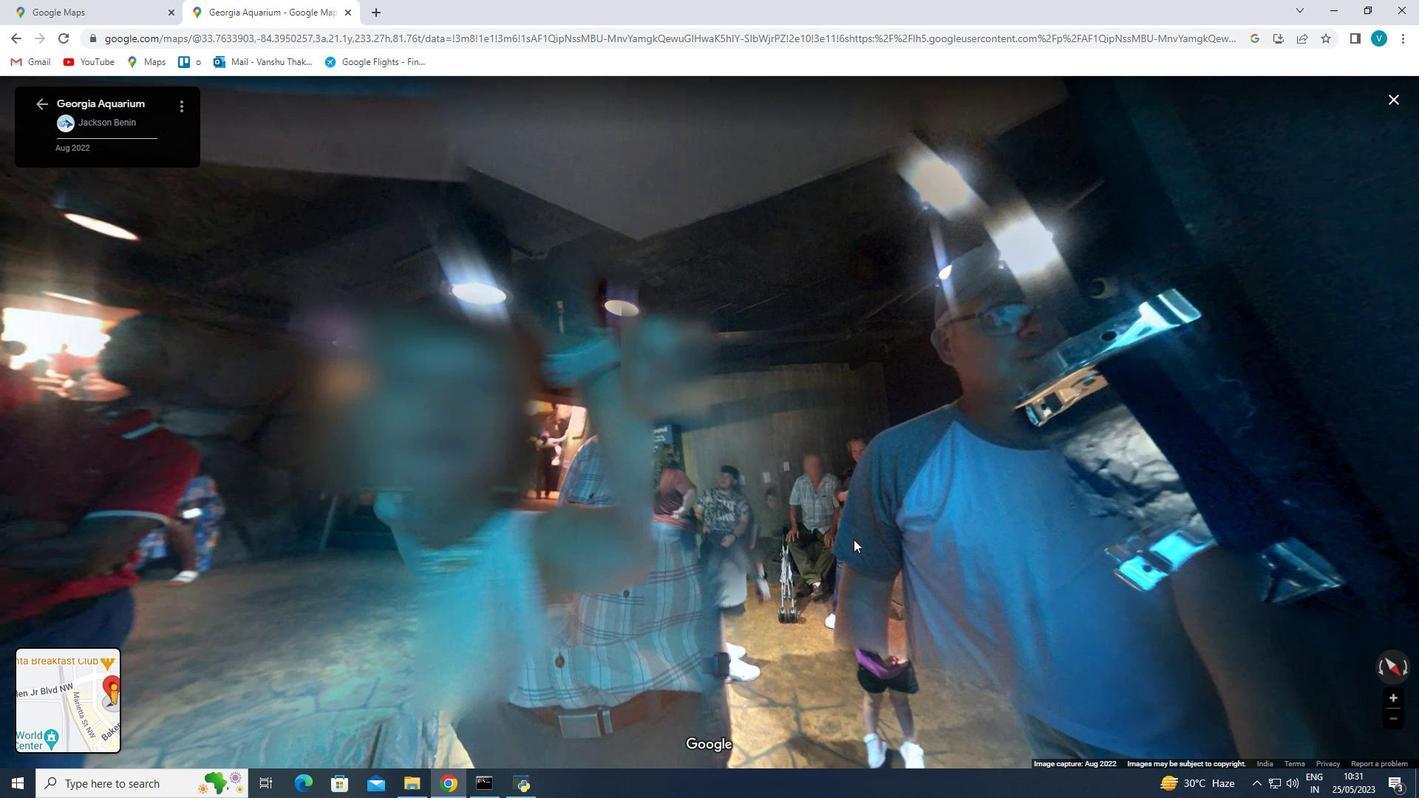 
Action: Mouse moved to (854, 538)
Screenshot: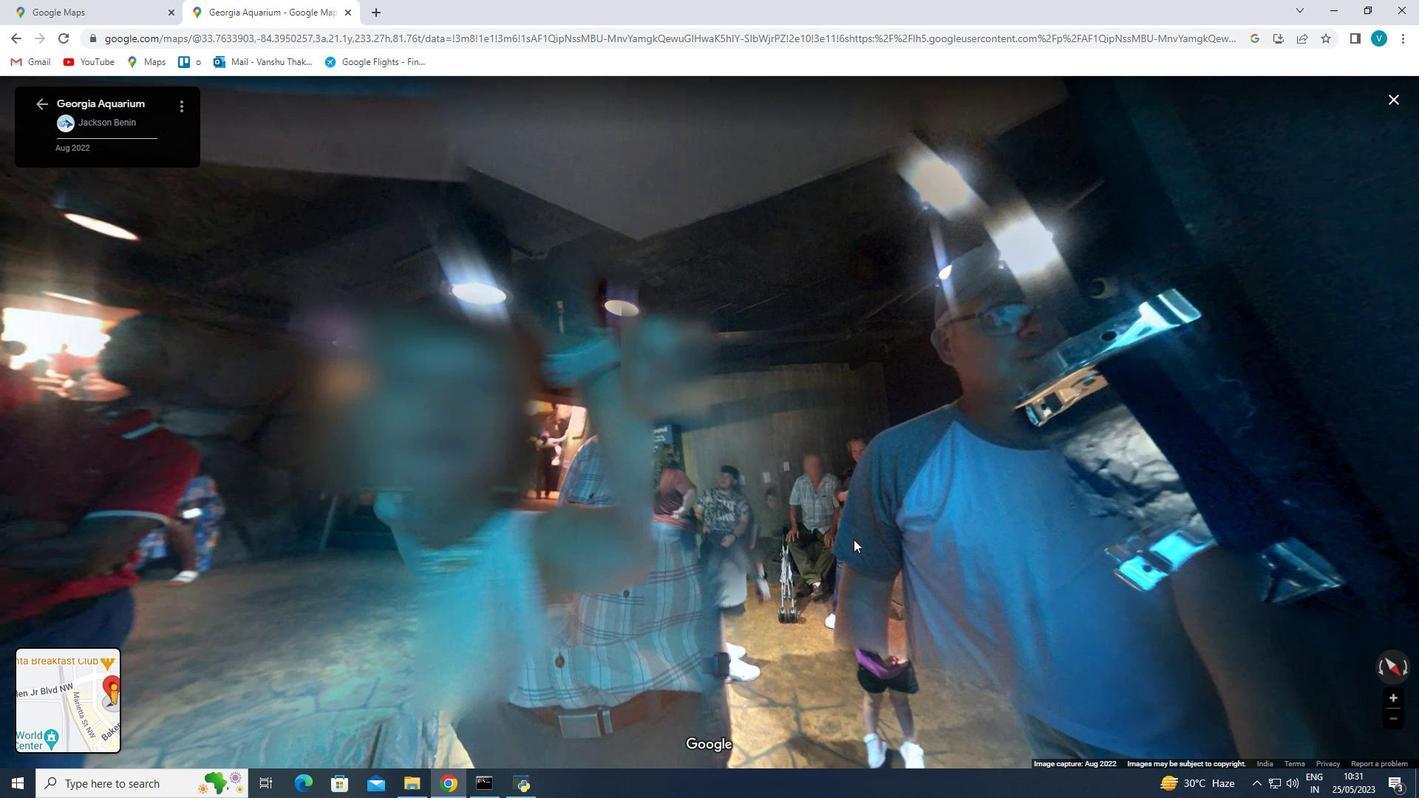 
Action: Mouse scrolled (854, 537) with delta (0, 0)
Screenshot: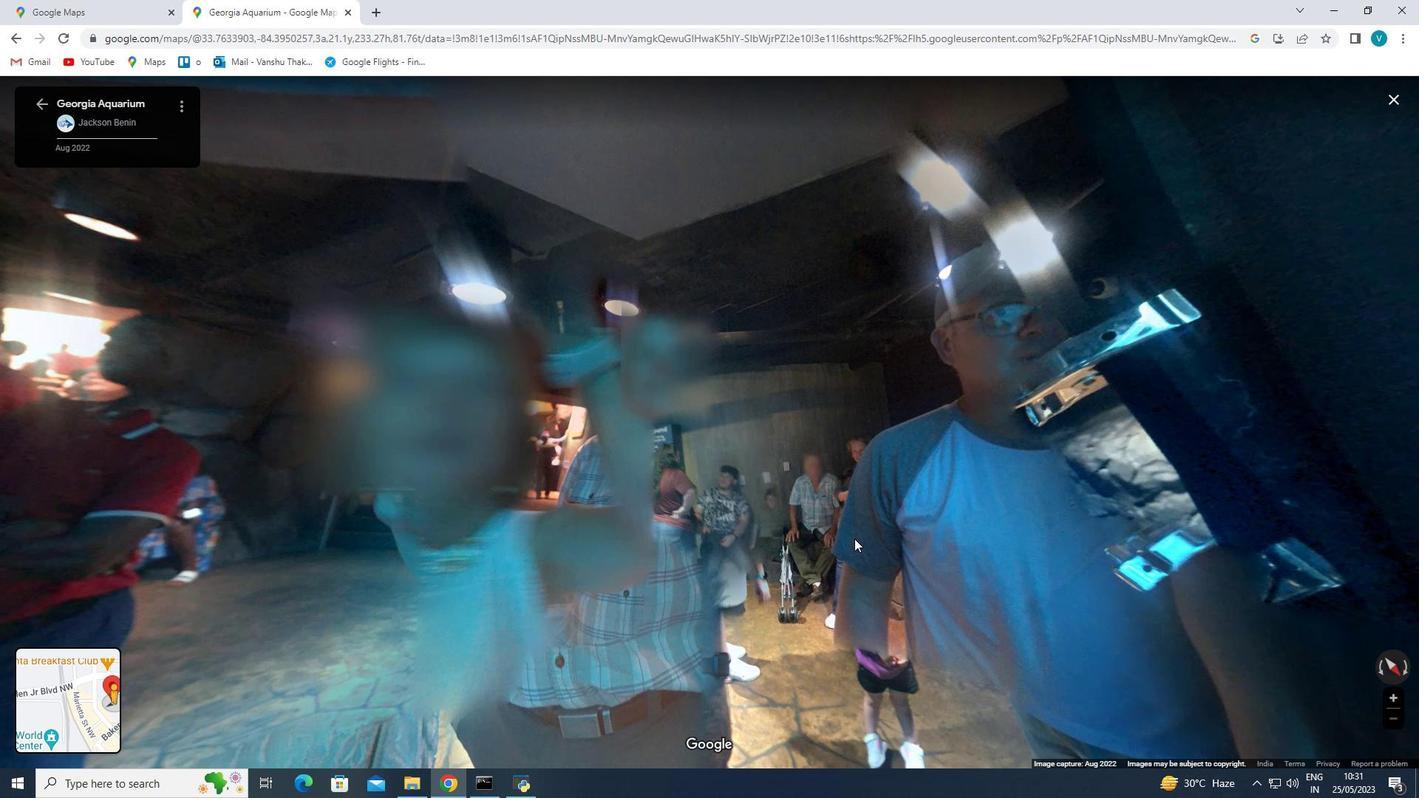 
Action: Mouse moved to (1149, 488)
Screenshot: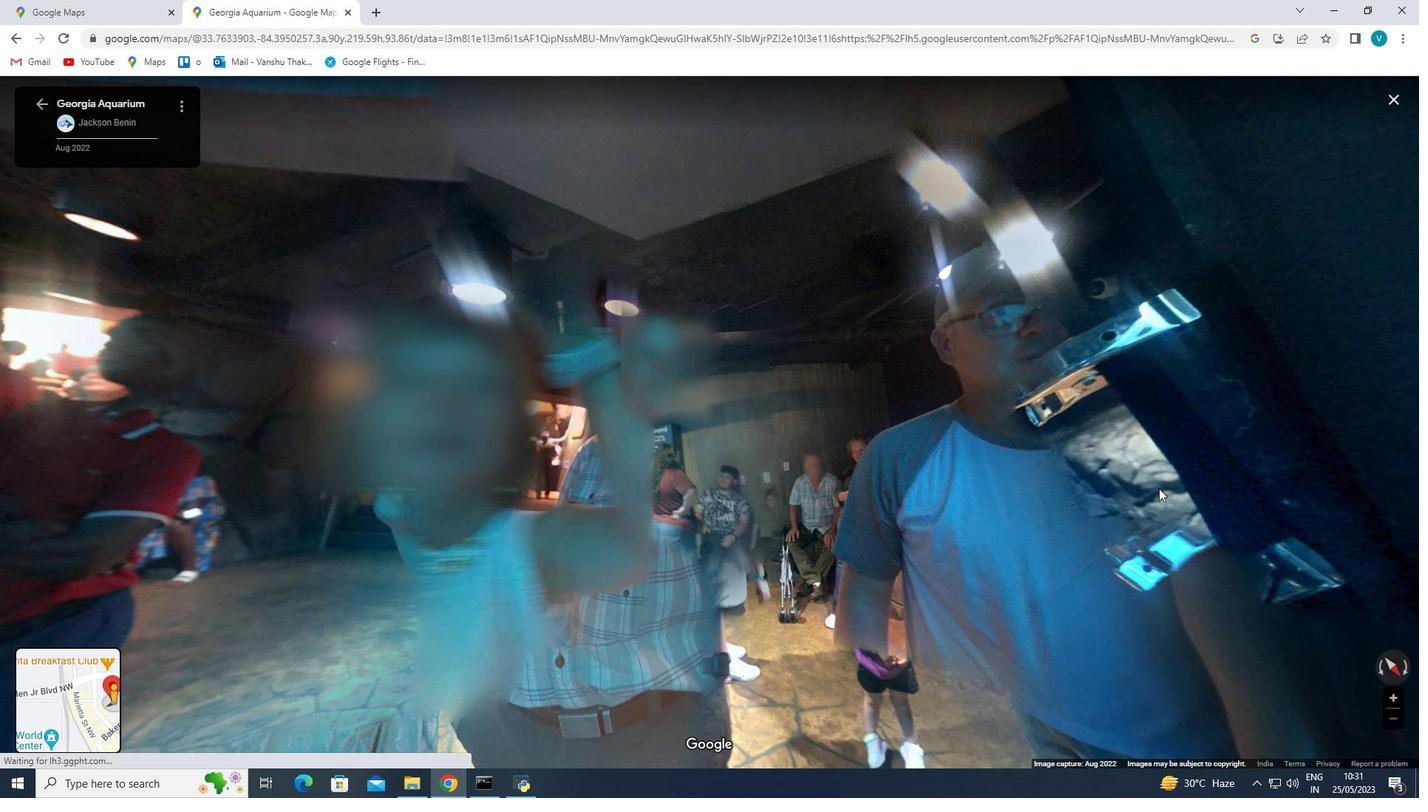
Action: Mouse pressed left at (1149, 488)
Screenshot: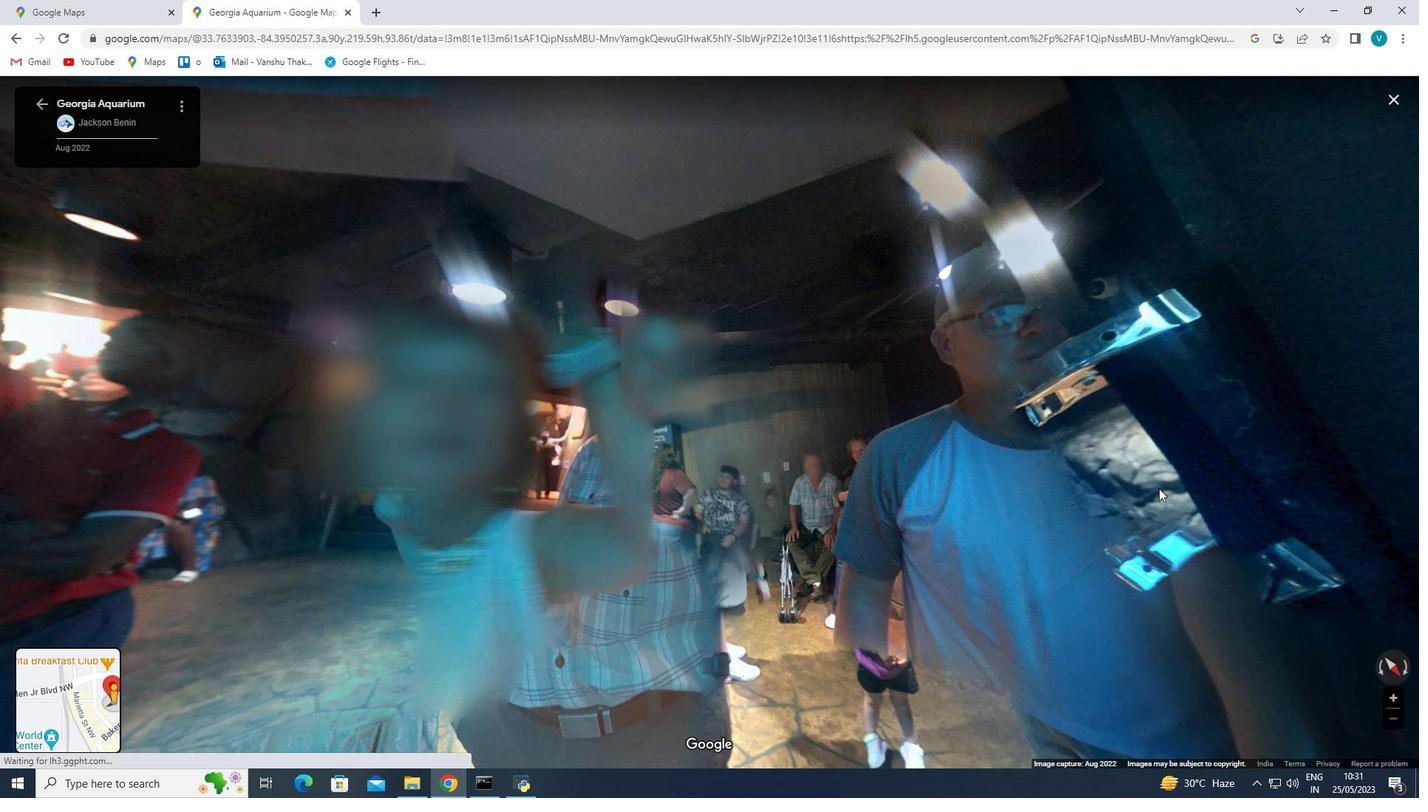
Action: Mouse moved to (1141, 508)
Screenshot: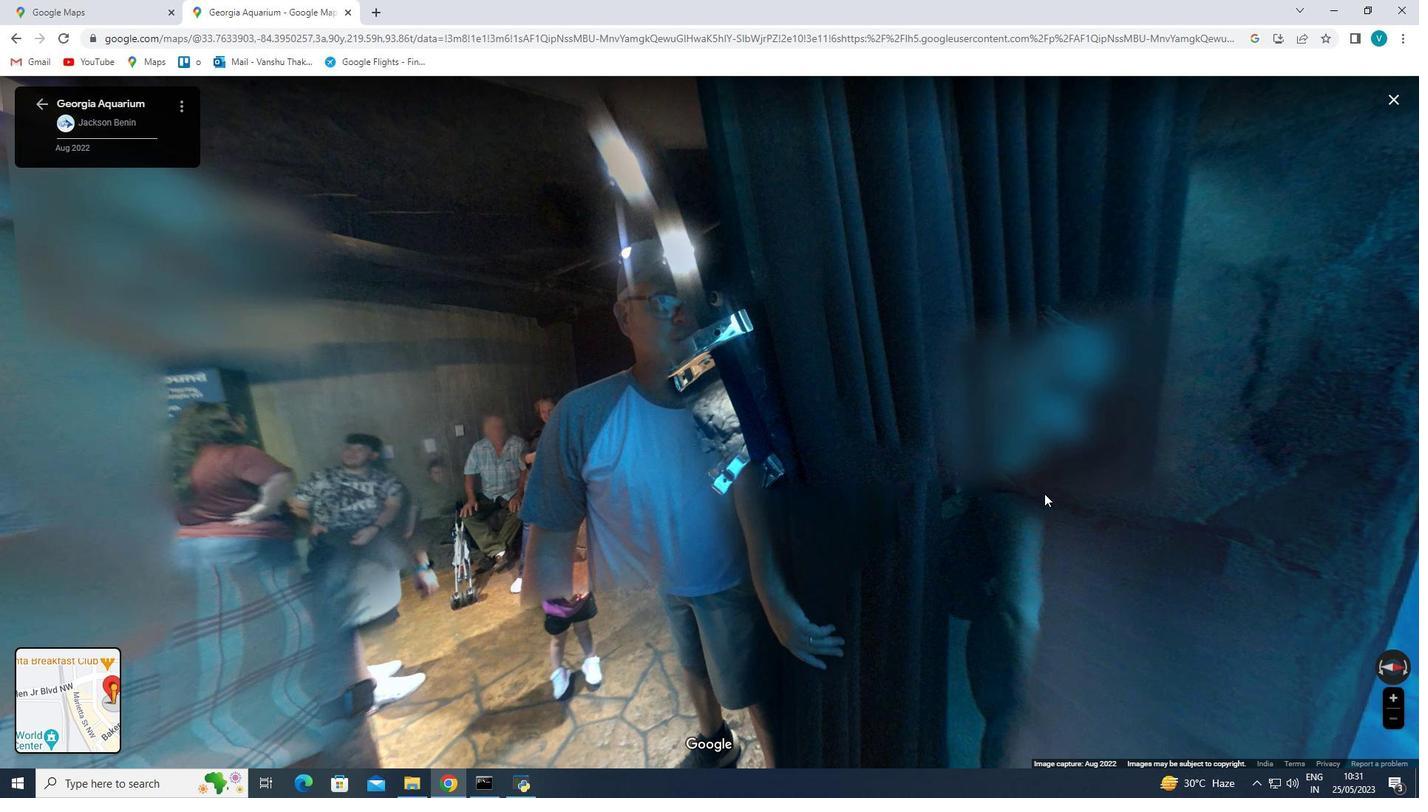 
Action: Mouse pressed left at (1141, 508)
Screenshot: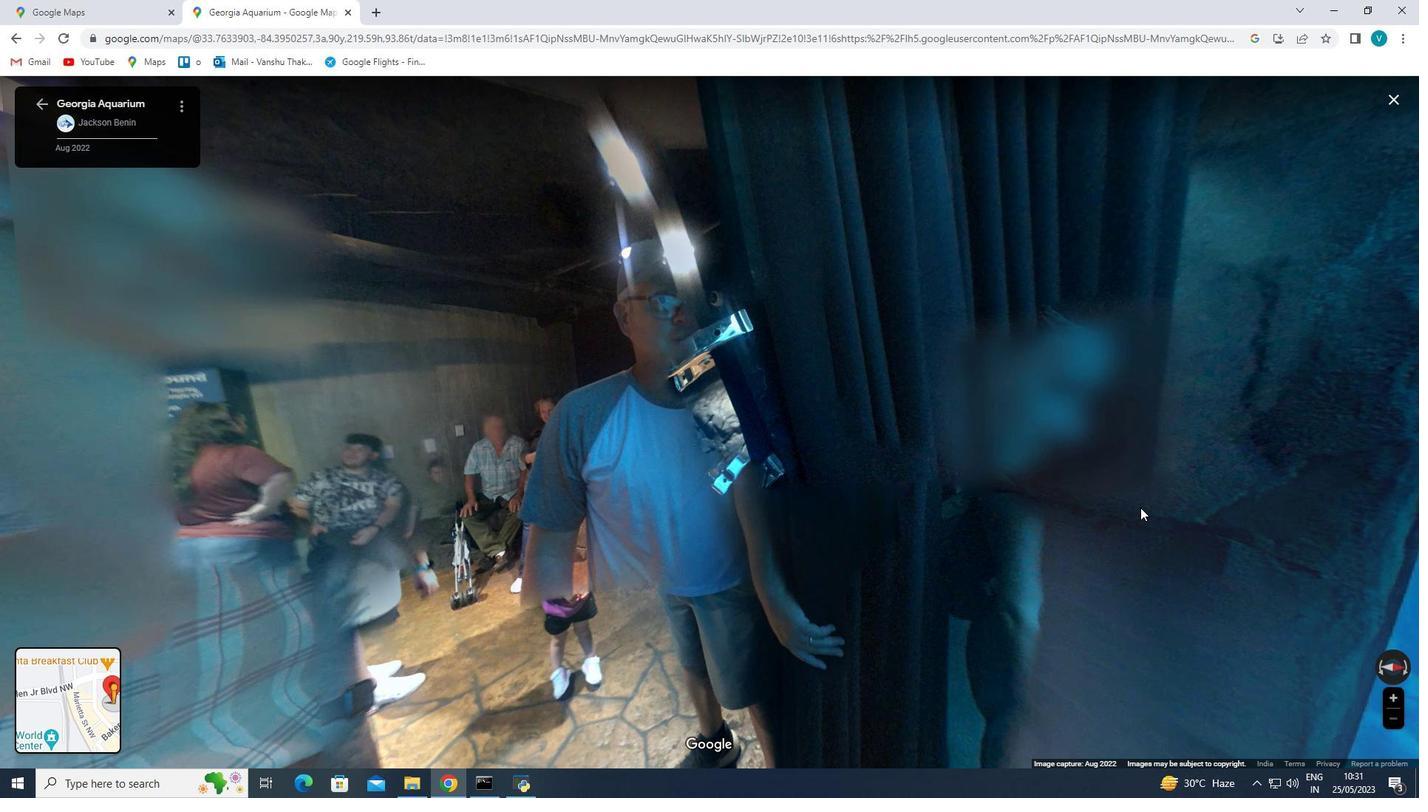 
Action: Mouse moved to (1194, 559)
Screenshot: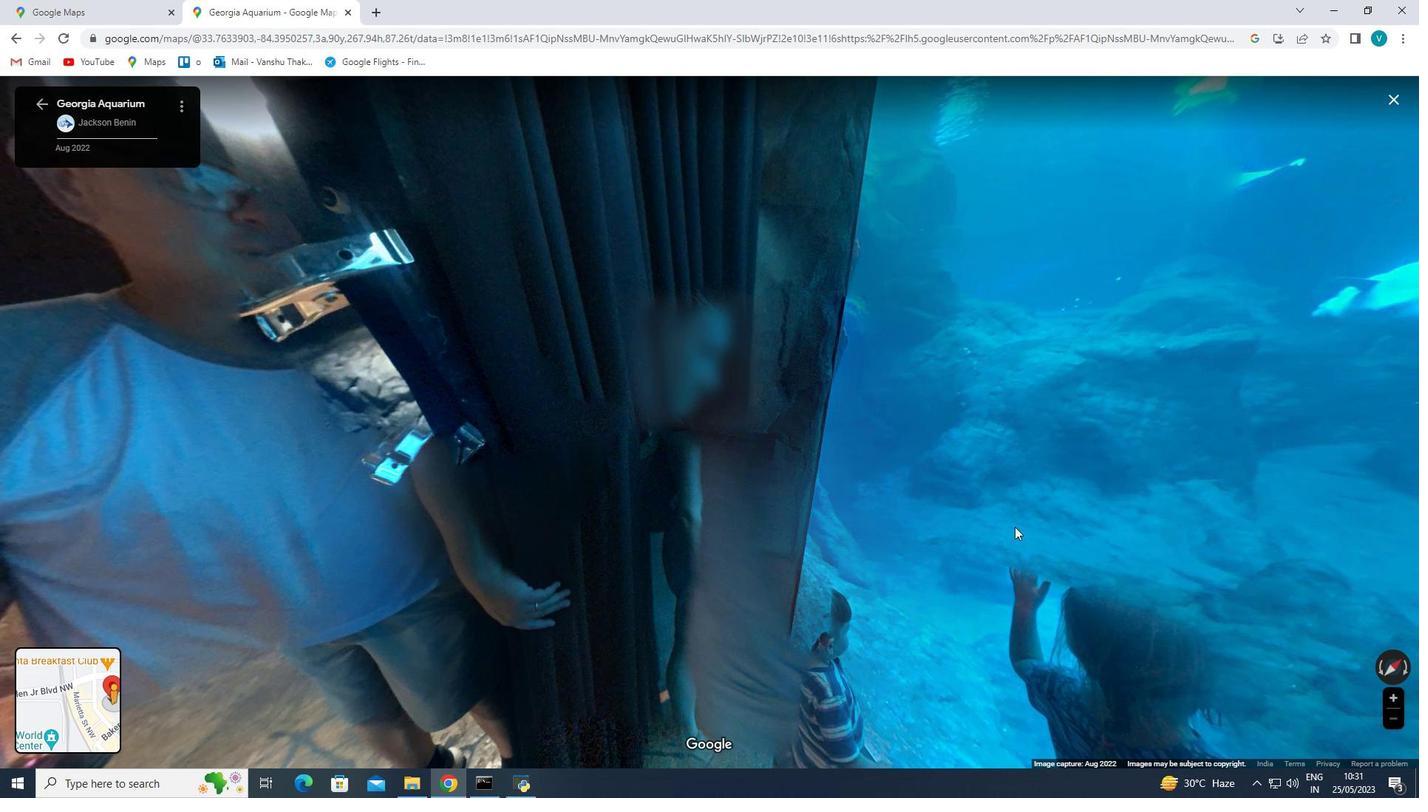 
Action: Mouse pressed left at (1194, 559)
Screenshot: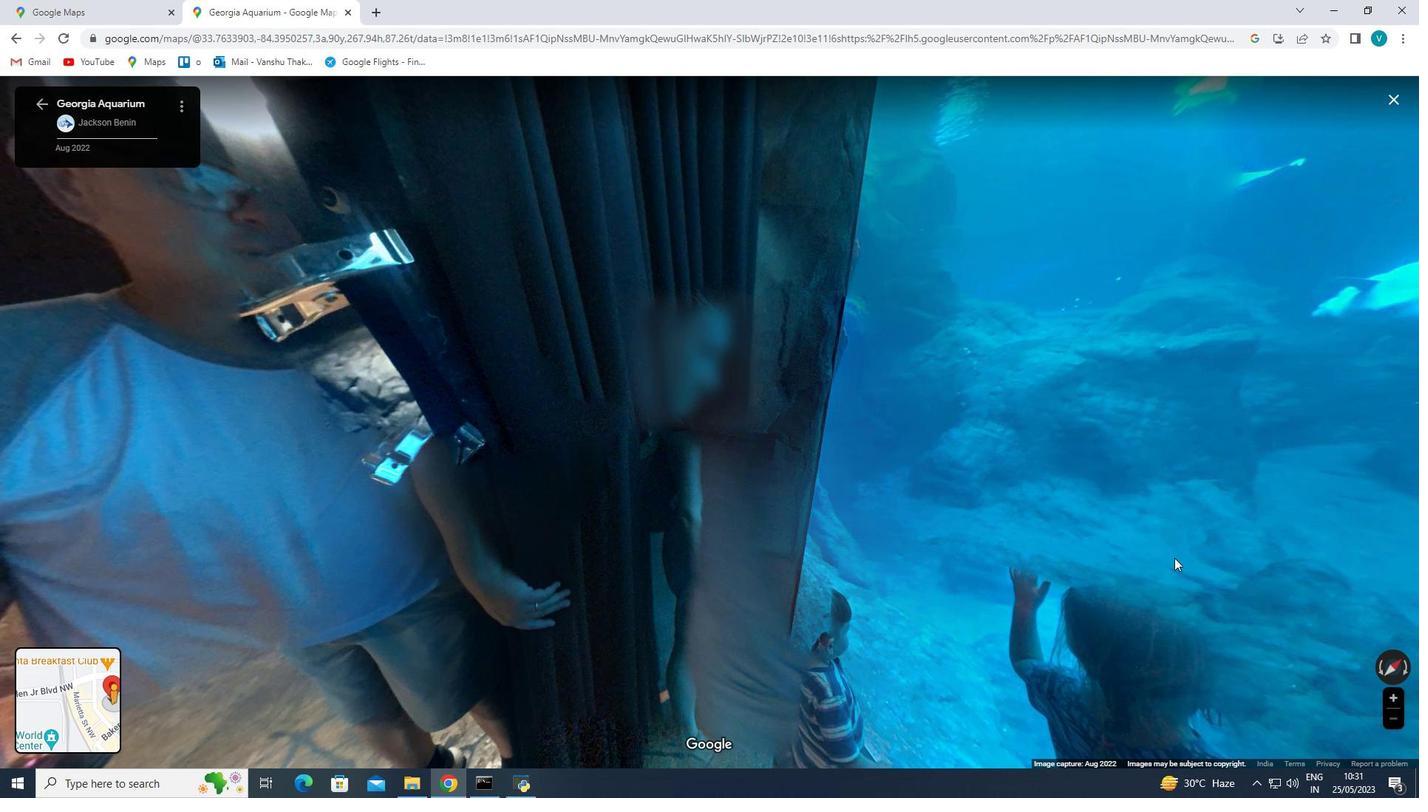 
Action: Mouse moved to (1140, 556)
Screenshot: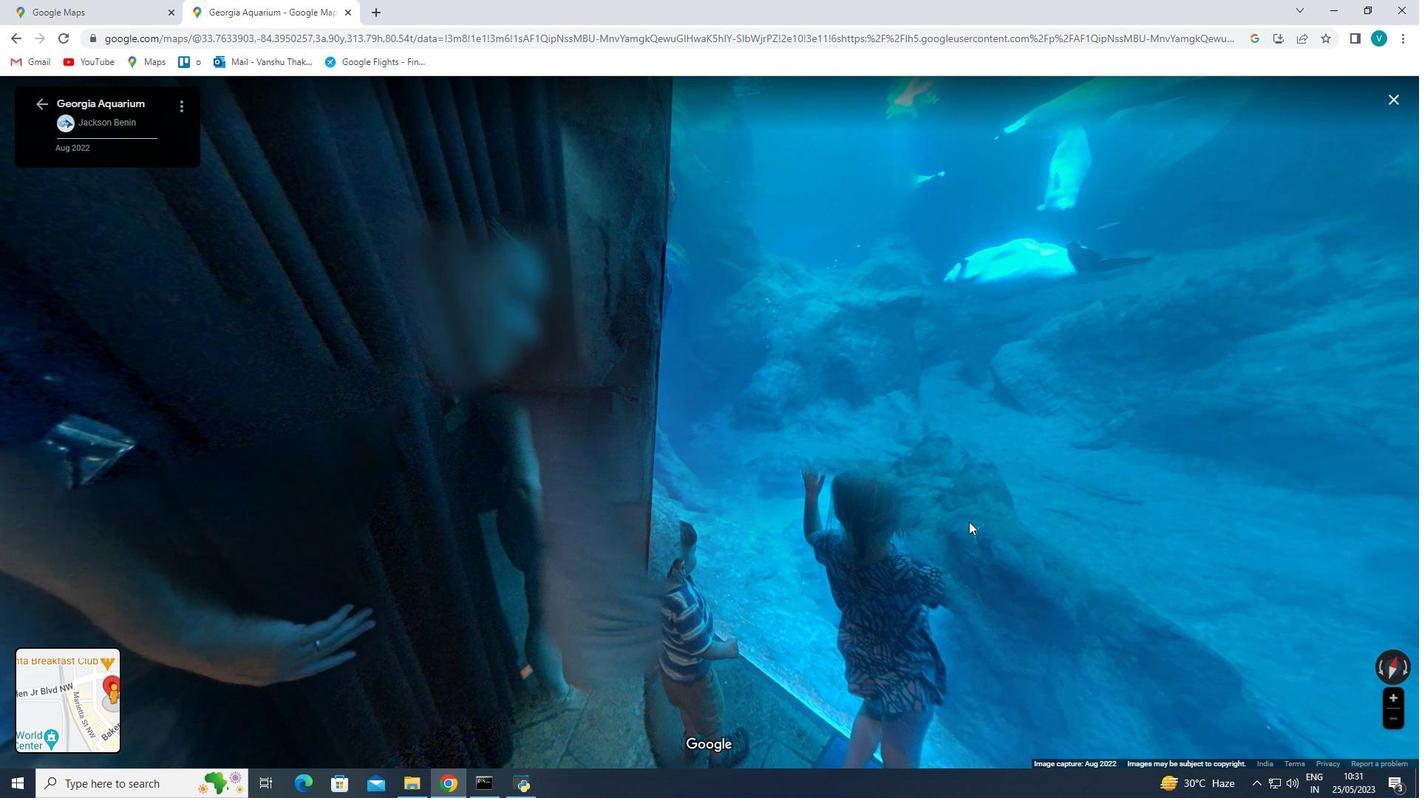 
Action: Mouse pressed left at (1140, 556)
Screenshot: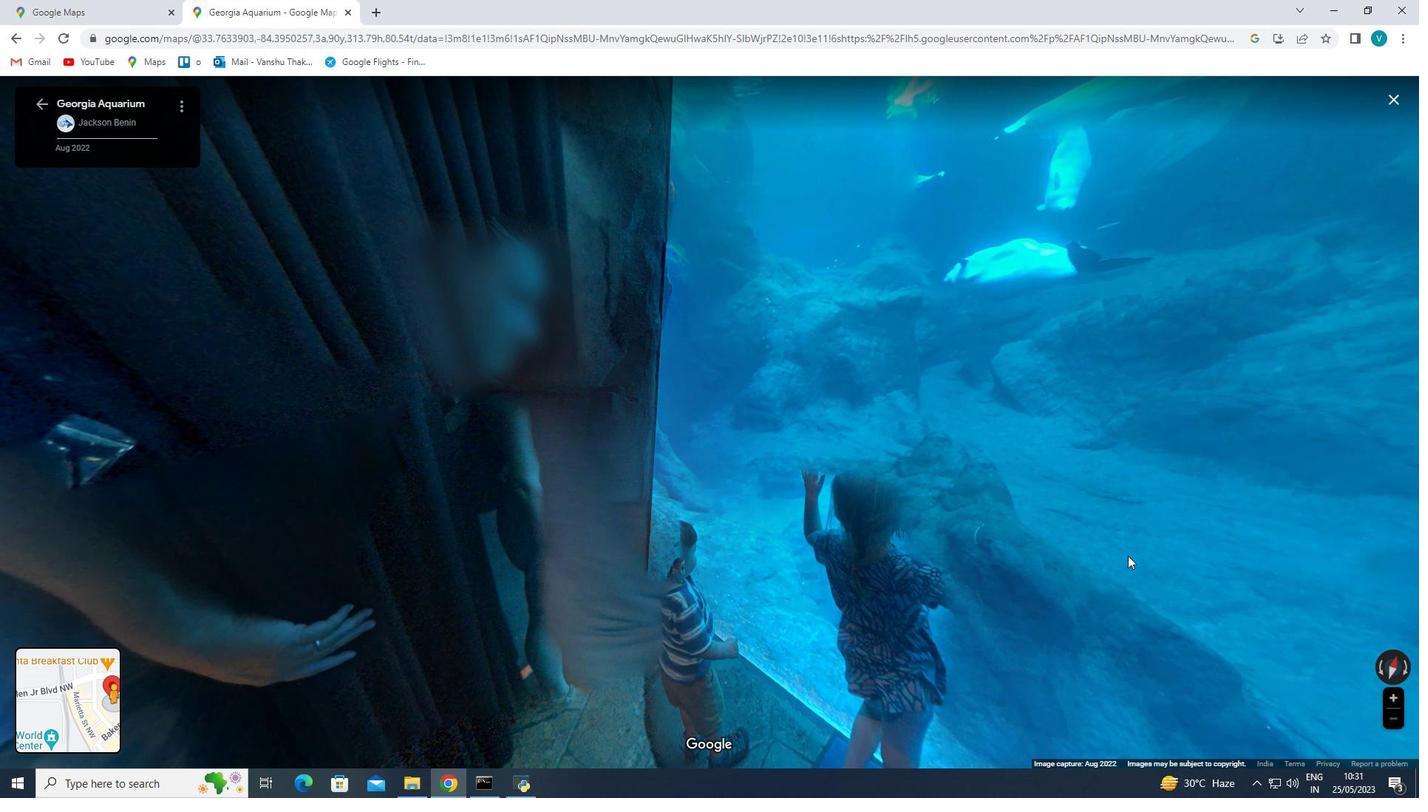
Action: Mouse moved to (1038, 524)
Screenshot: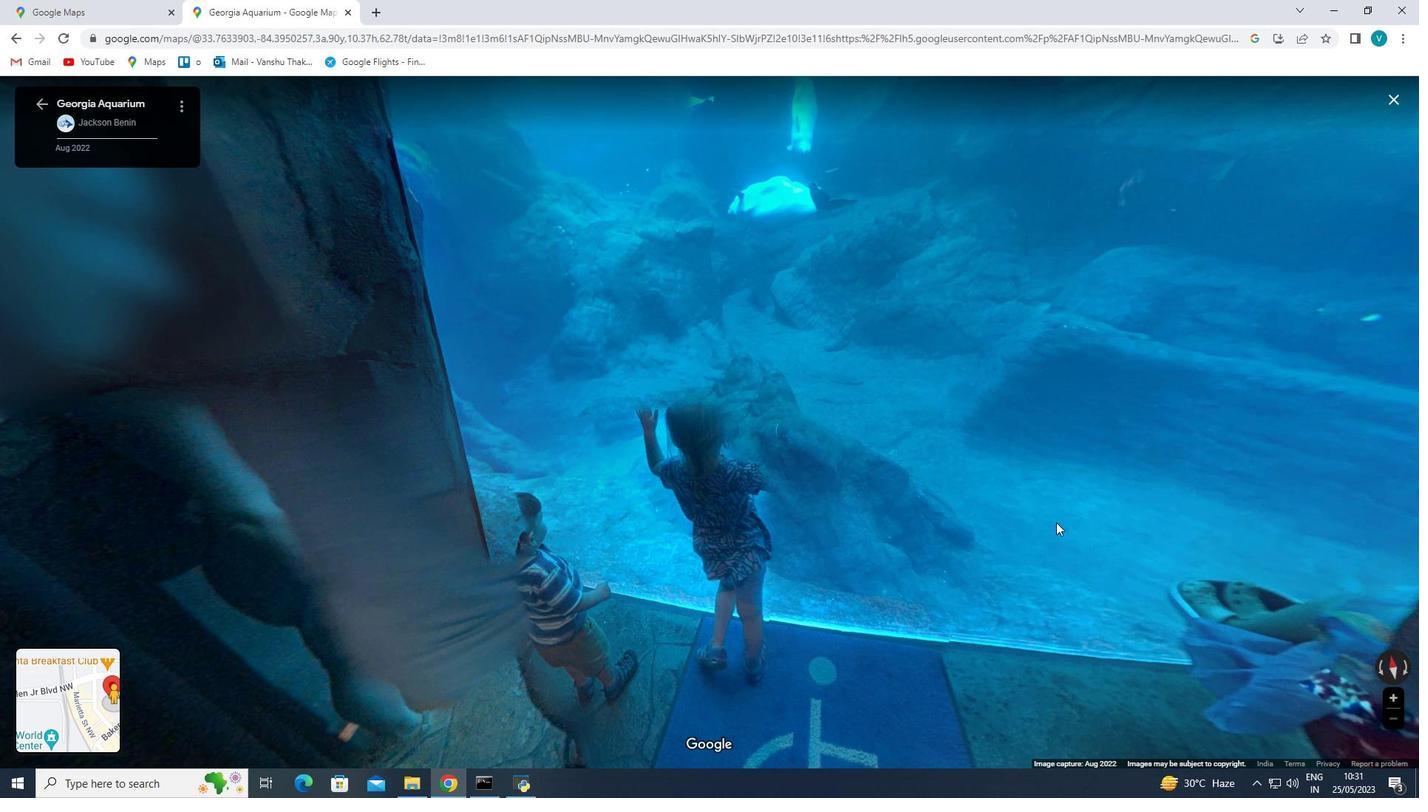 
Action: Mouse pressed left at (1038, 524)
Screenshot: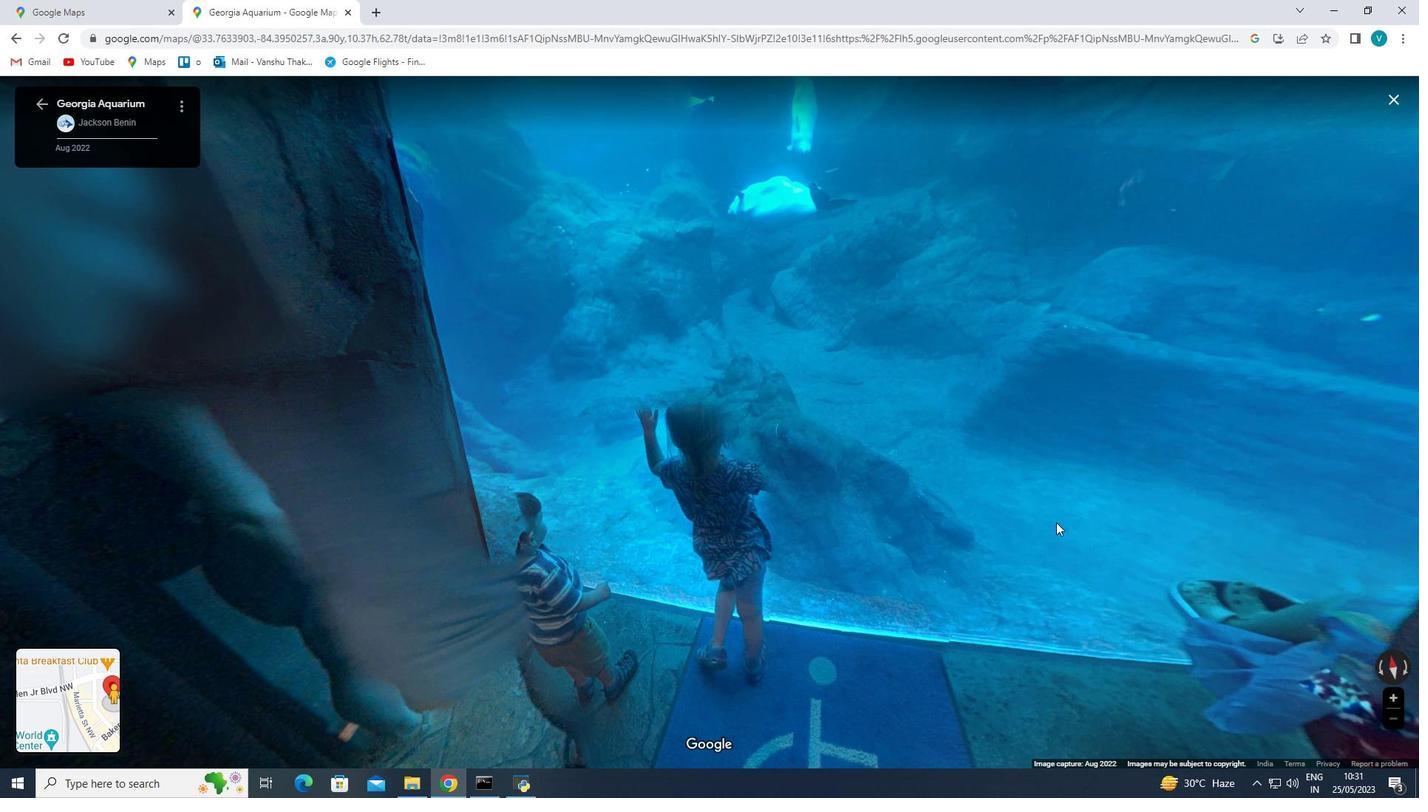 
Action: Mouse moved to (1040, 546)
Screenshot: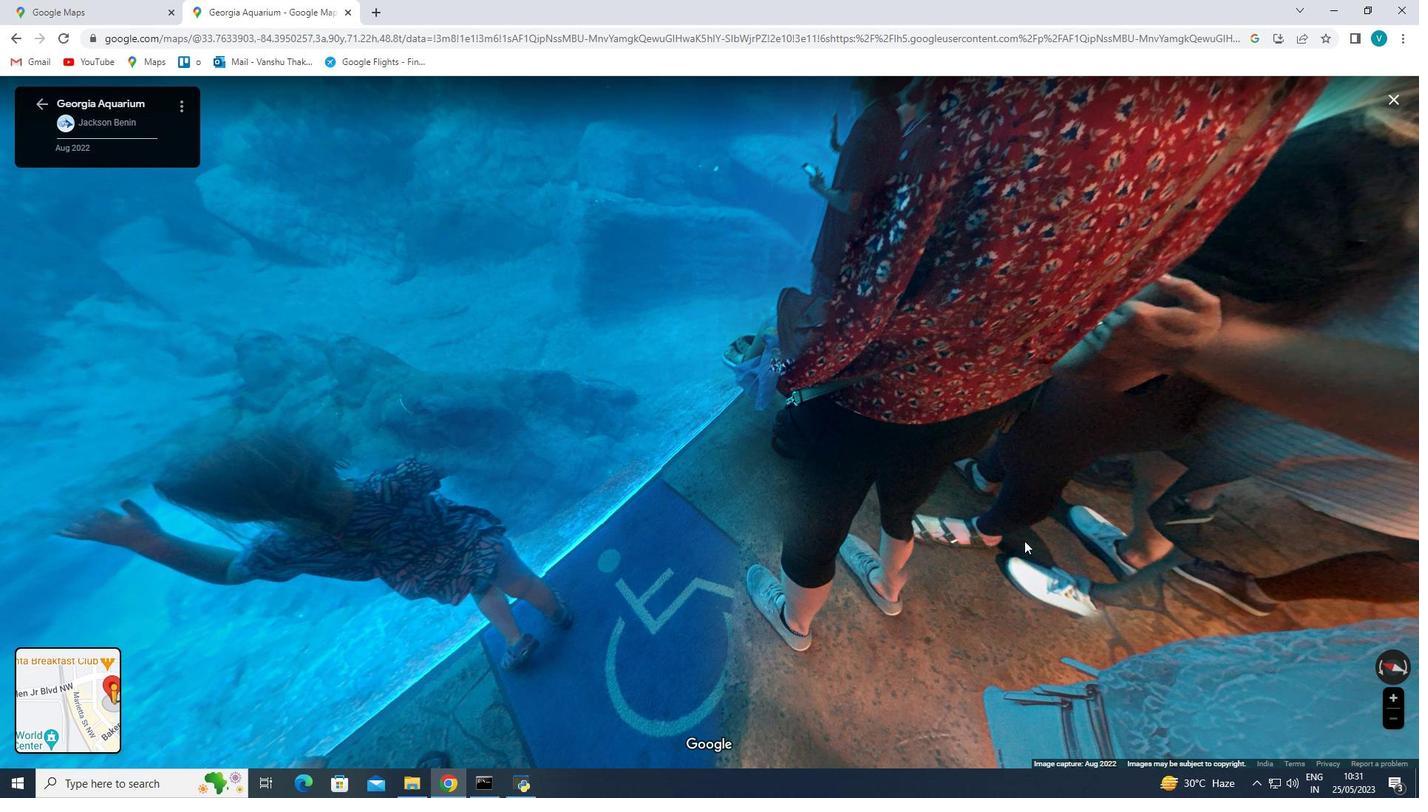 
Action: Mouse pressed left at (1040, 546)
Screenshot: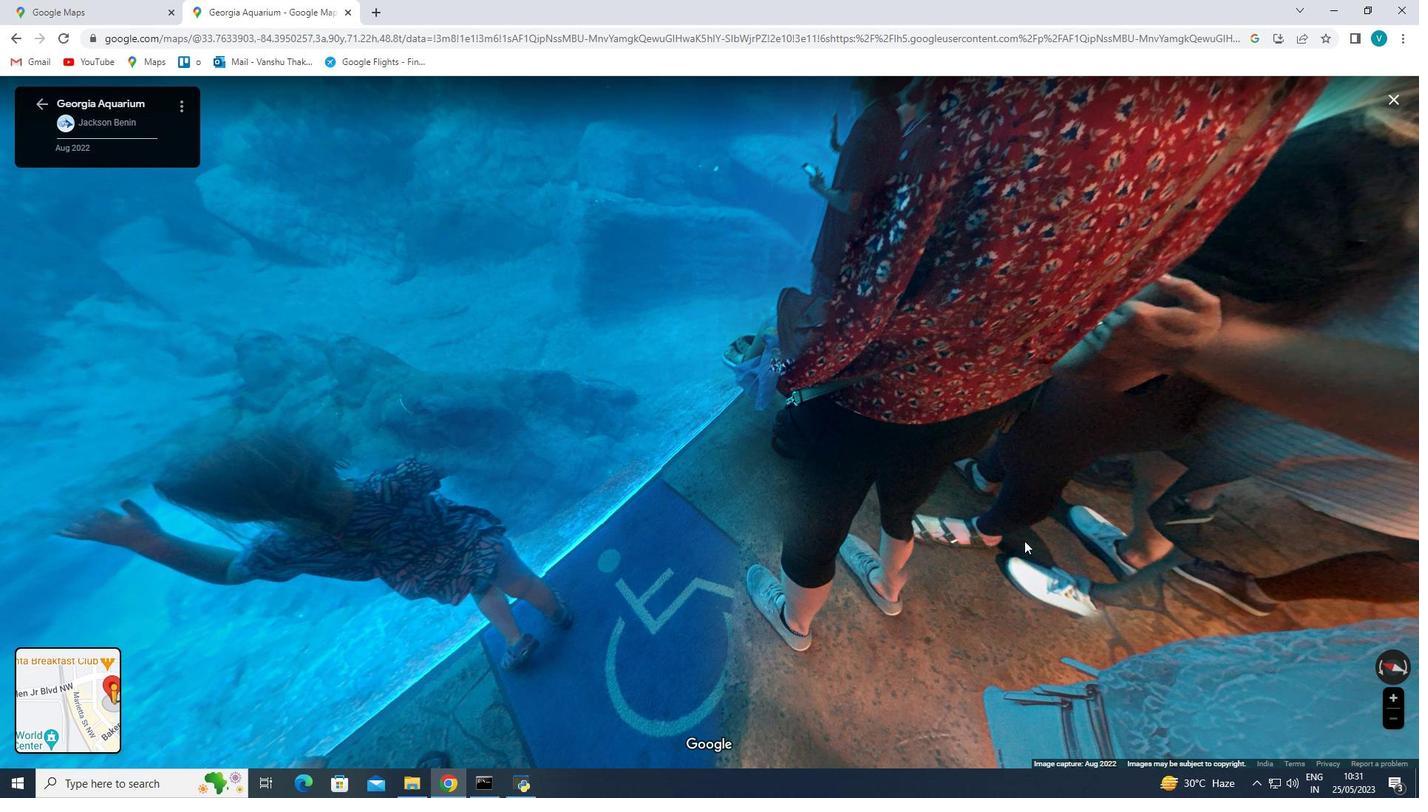 
Action: Mouse moved to (698, 251)
Screenshot: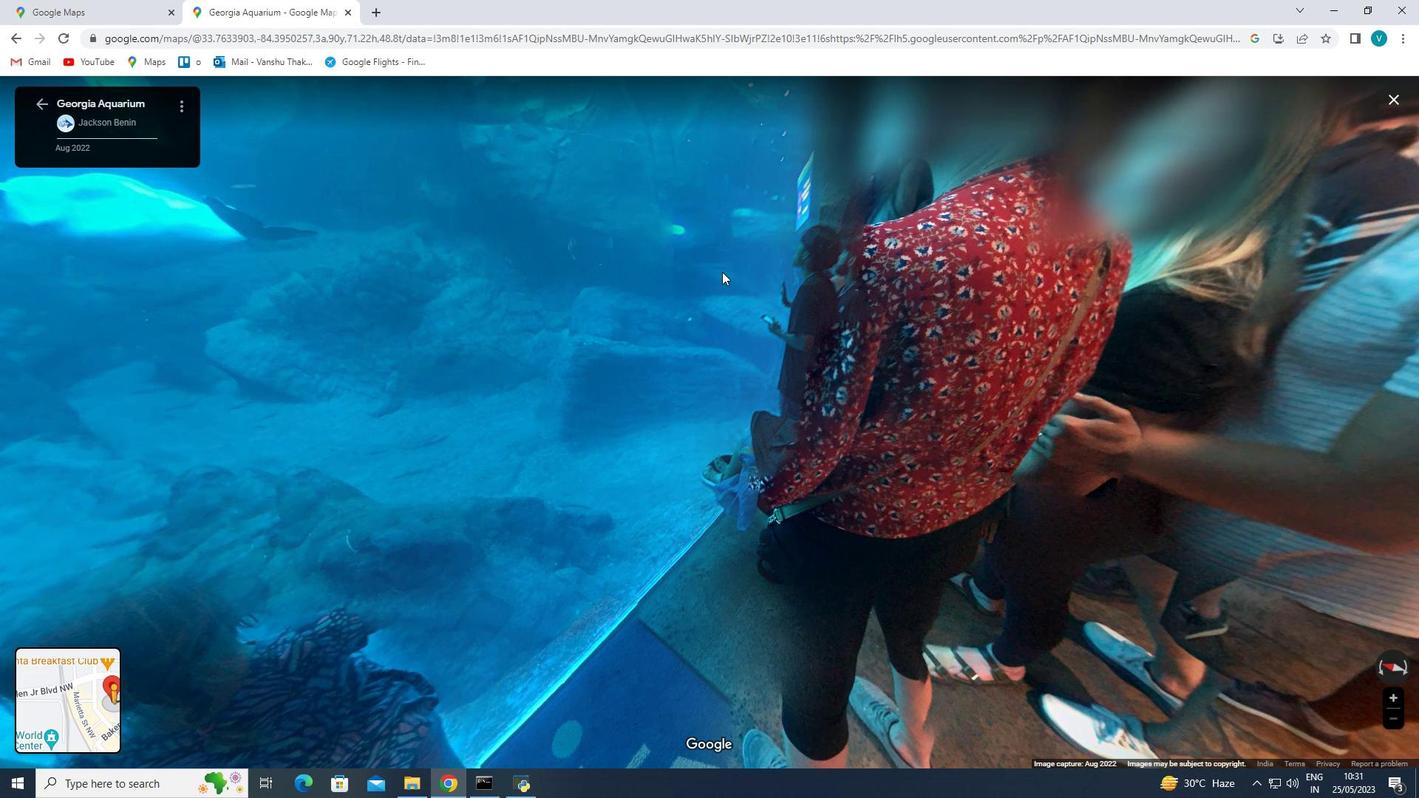 
Action: Mouse pressed left at (698, 251)
Screenshot: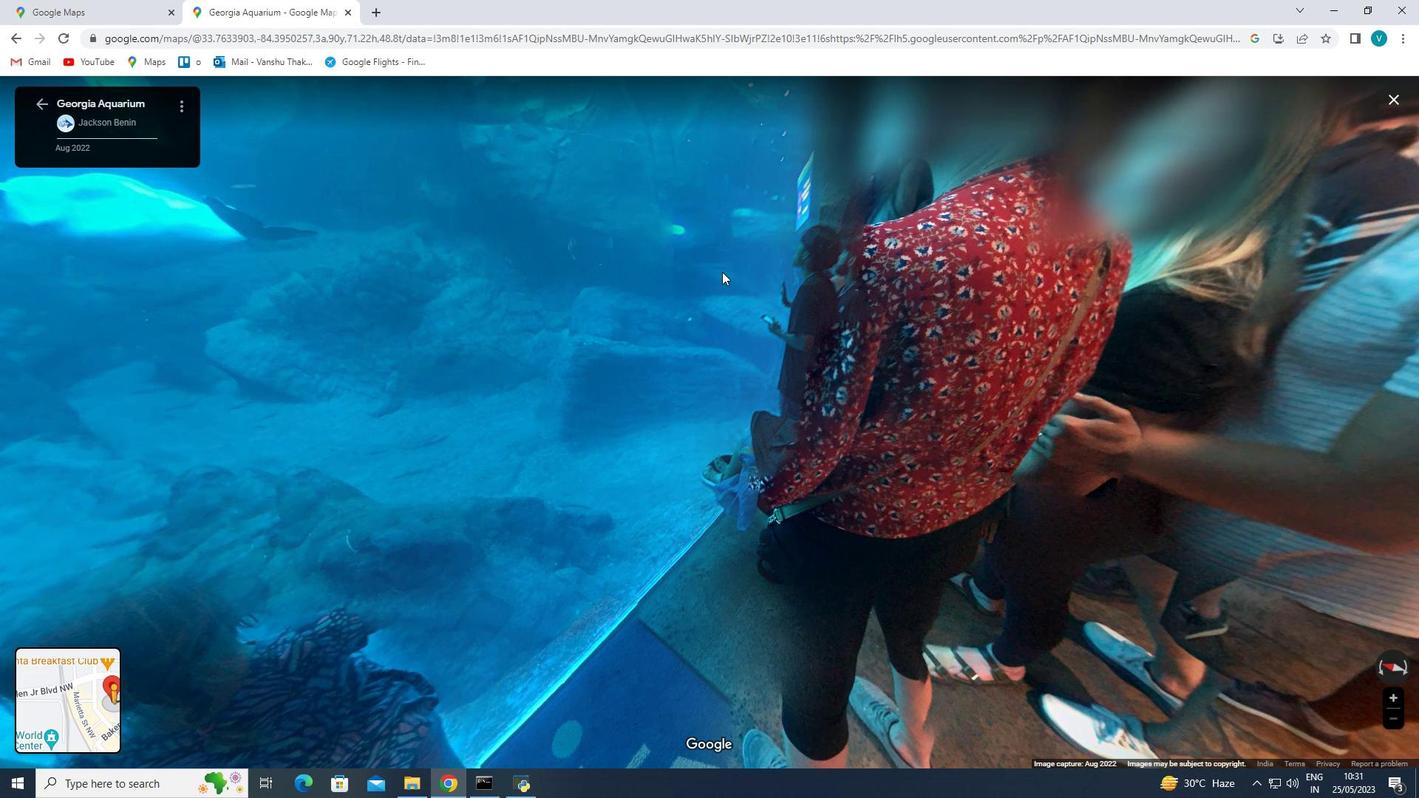 
Action: Mouse moved to (1035, 484)
Screenshot: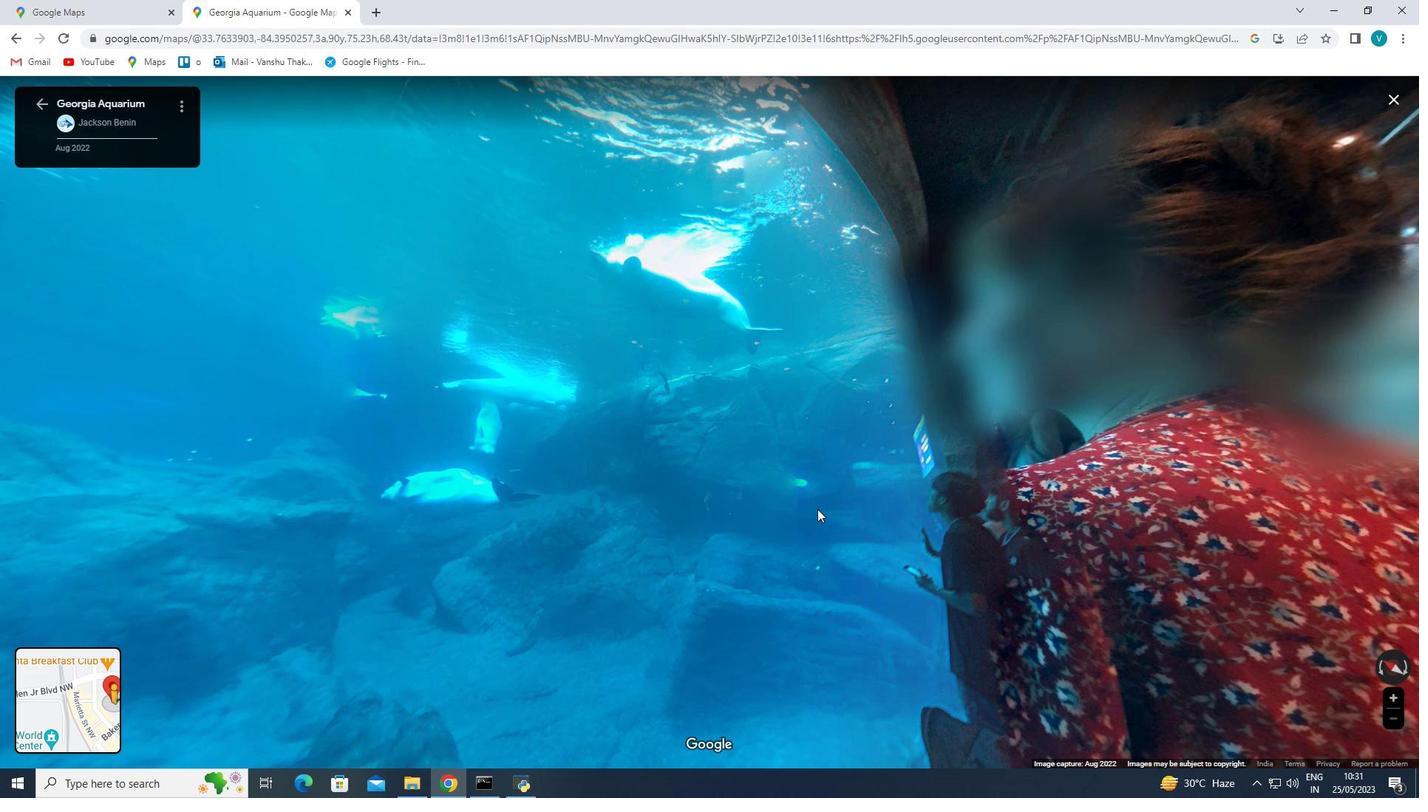 
Action: Mouse pressed left at (1035, 484)
Screenshot: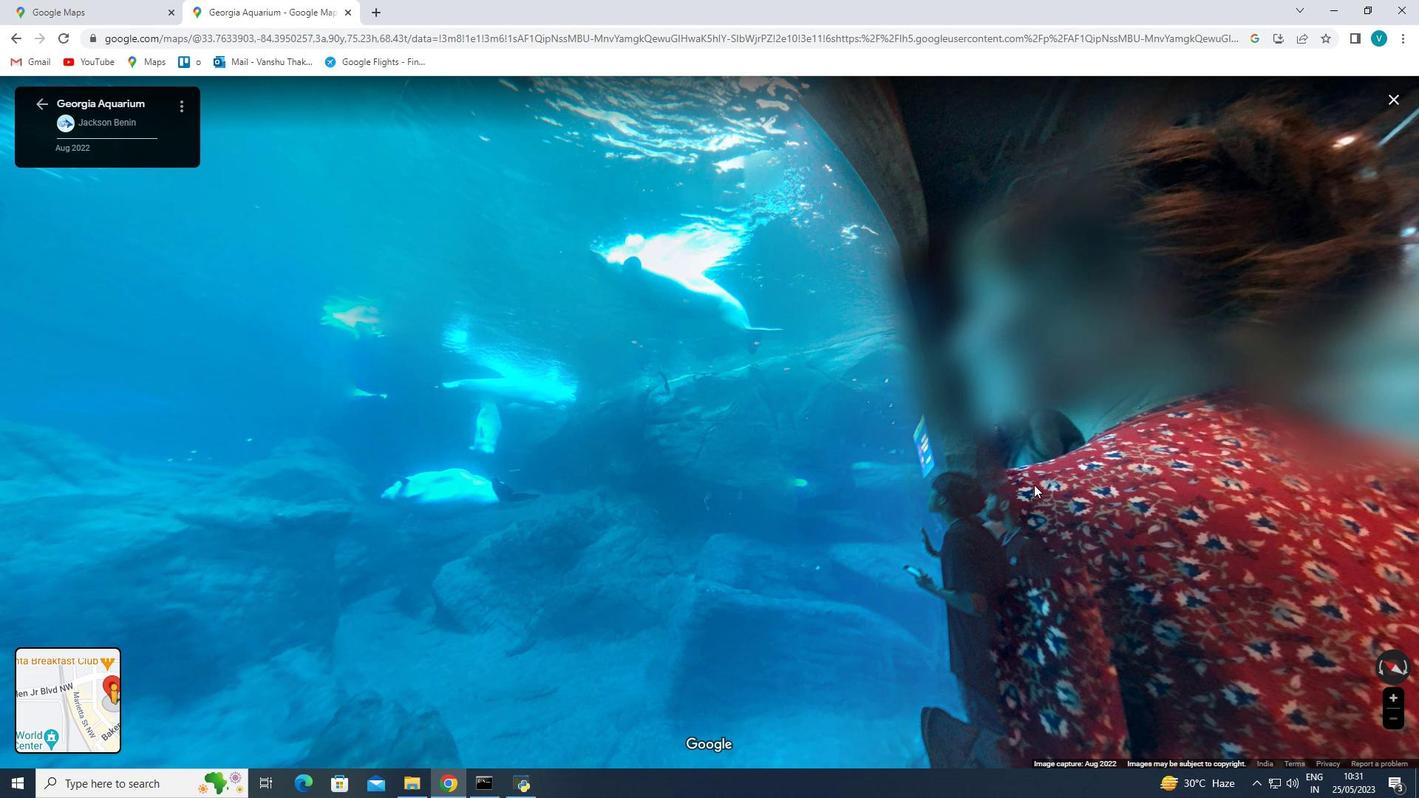 
Action: Mouse moved to (1260, 569)
Screenshot: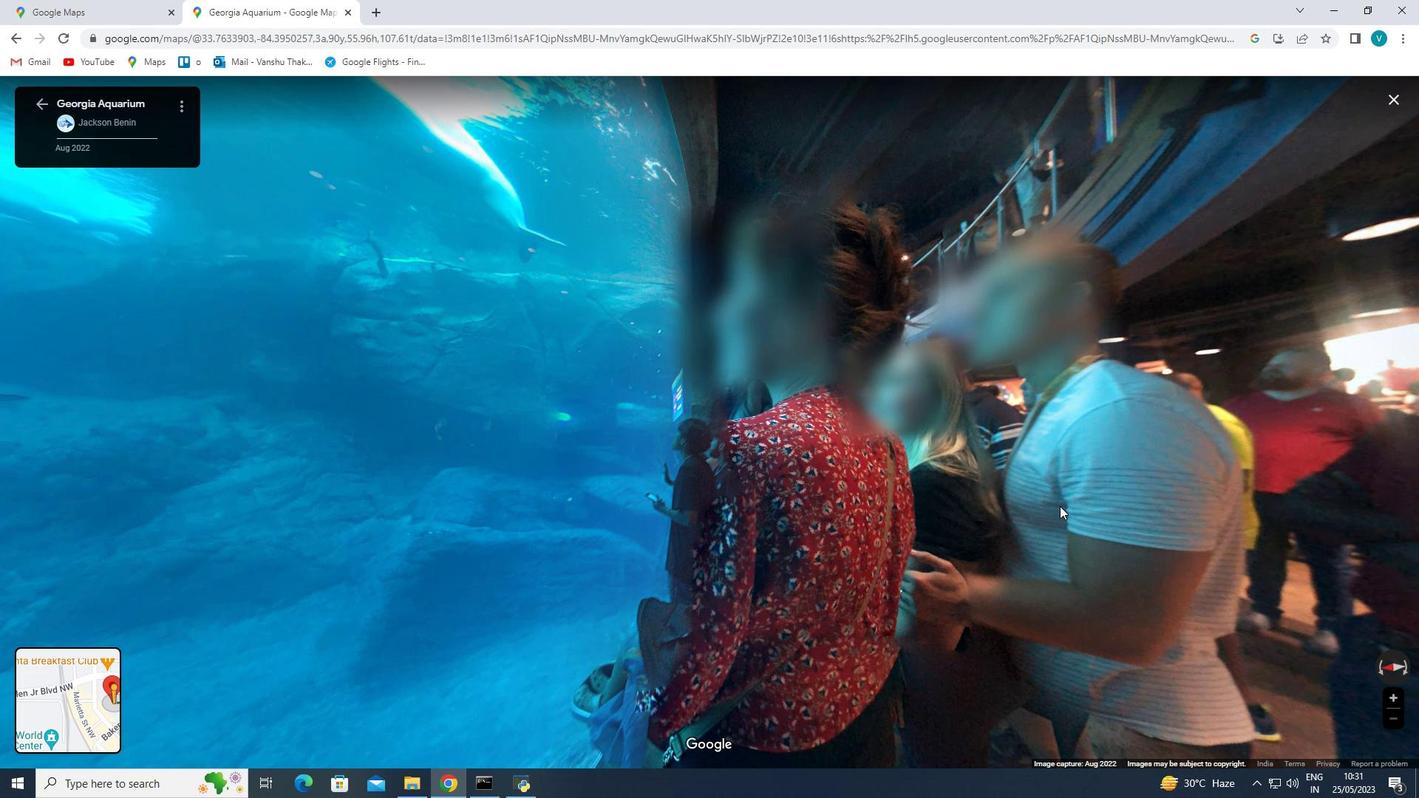
Action: Mouse pressed left at (1260, 569)
Screenshot: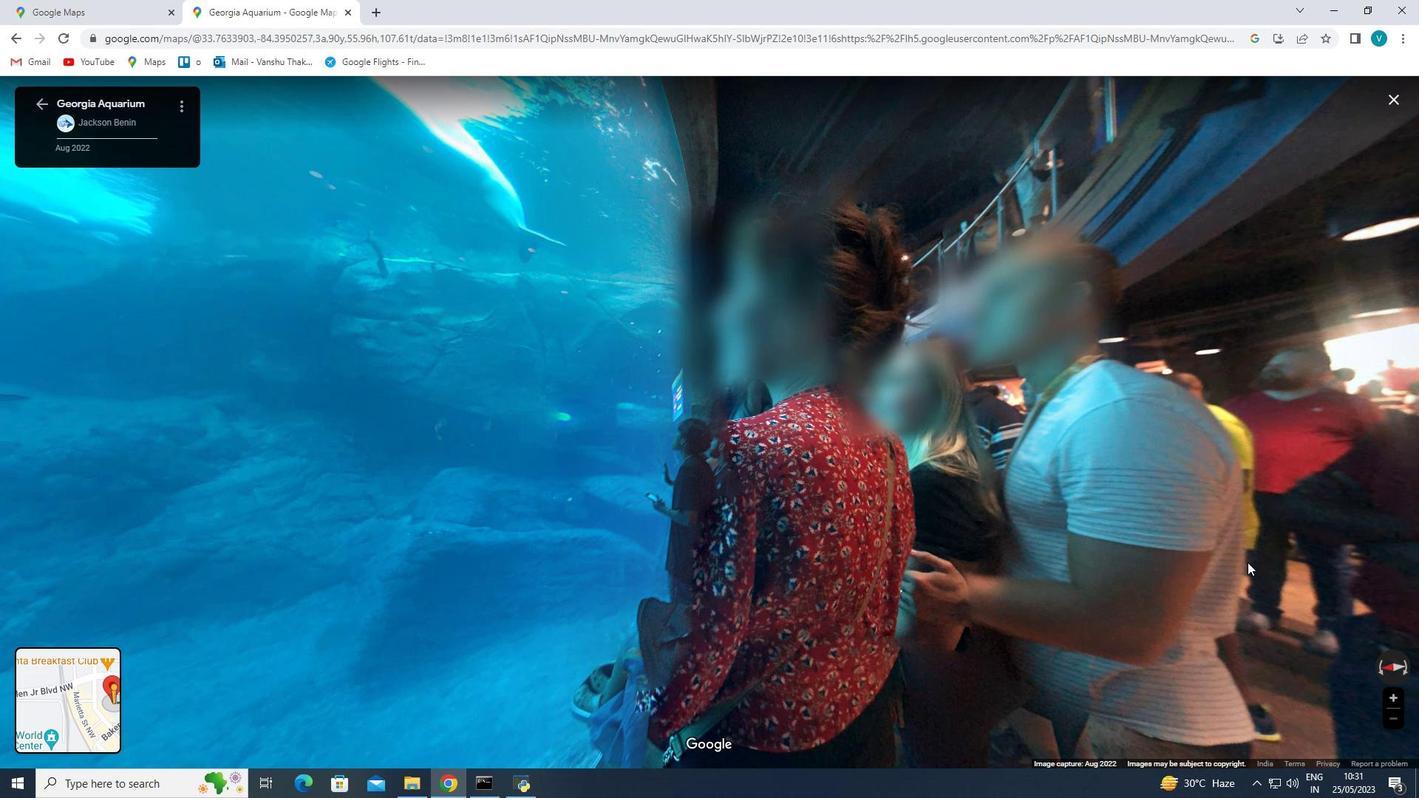 
Action: Mouse moved to (1285, 574)
Screenshot: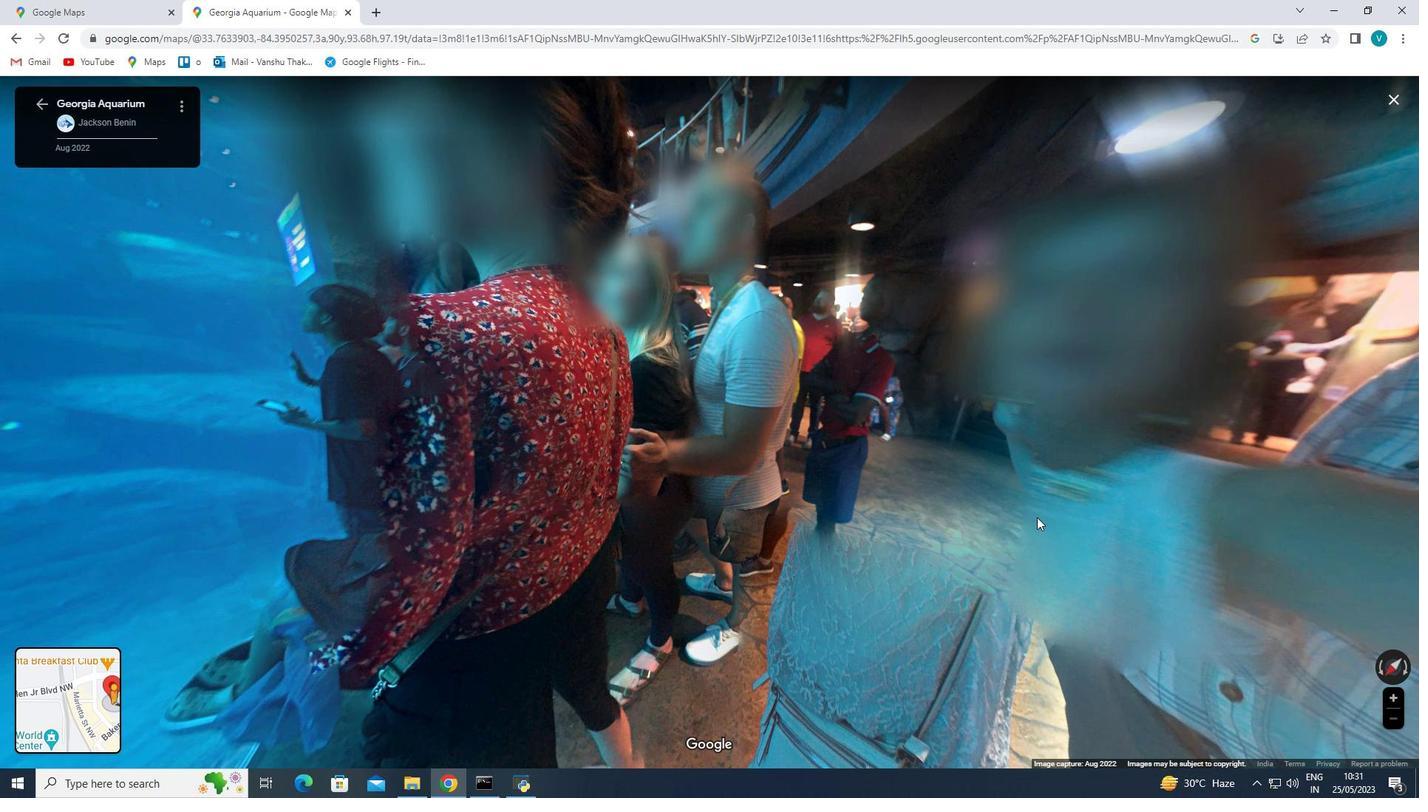 
Action: Mouse pressed left at (1285, 574)
Screenshot: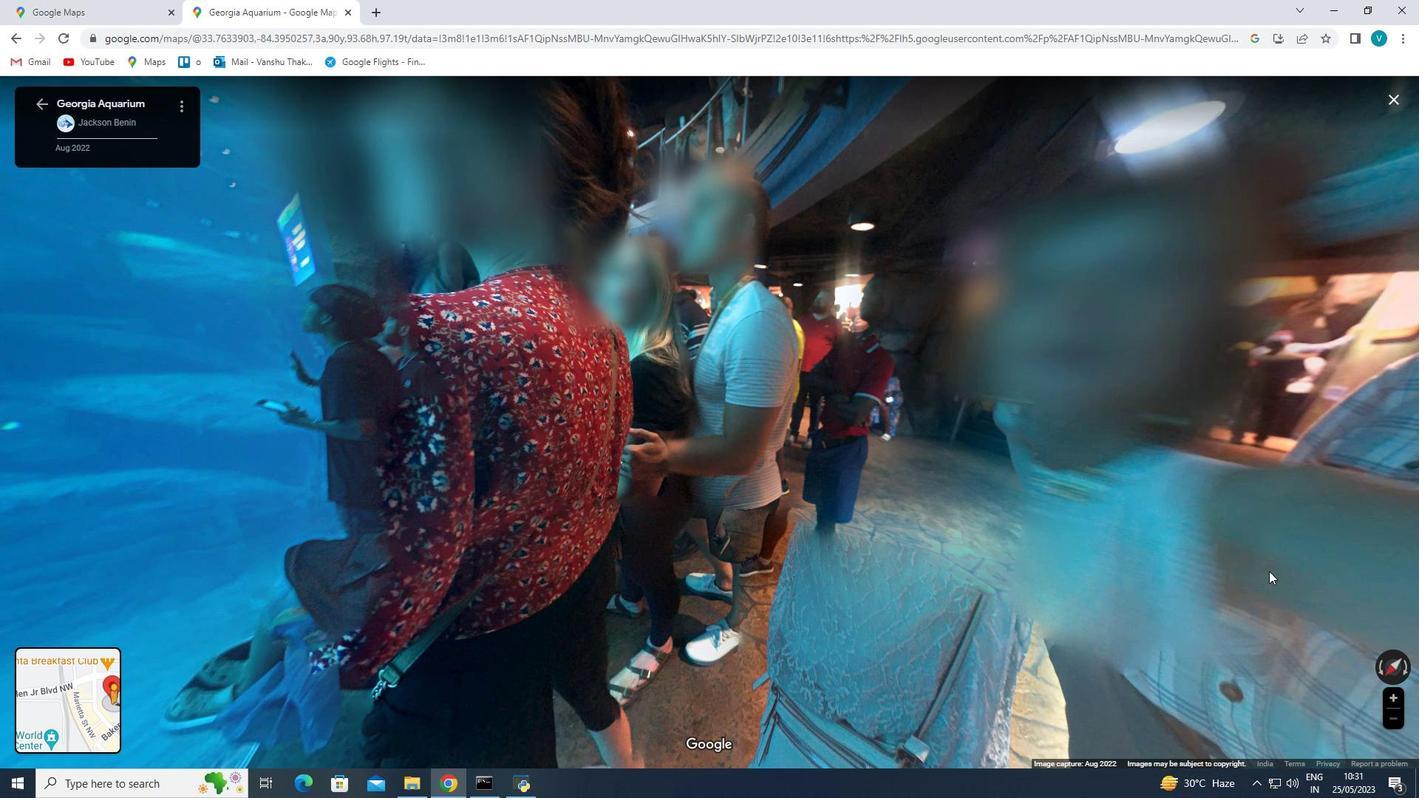 
Action: Mouse moved to (1224, 430)
Screenshot: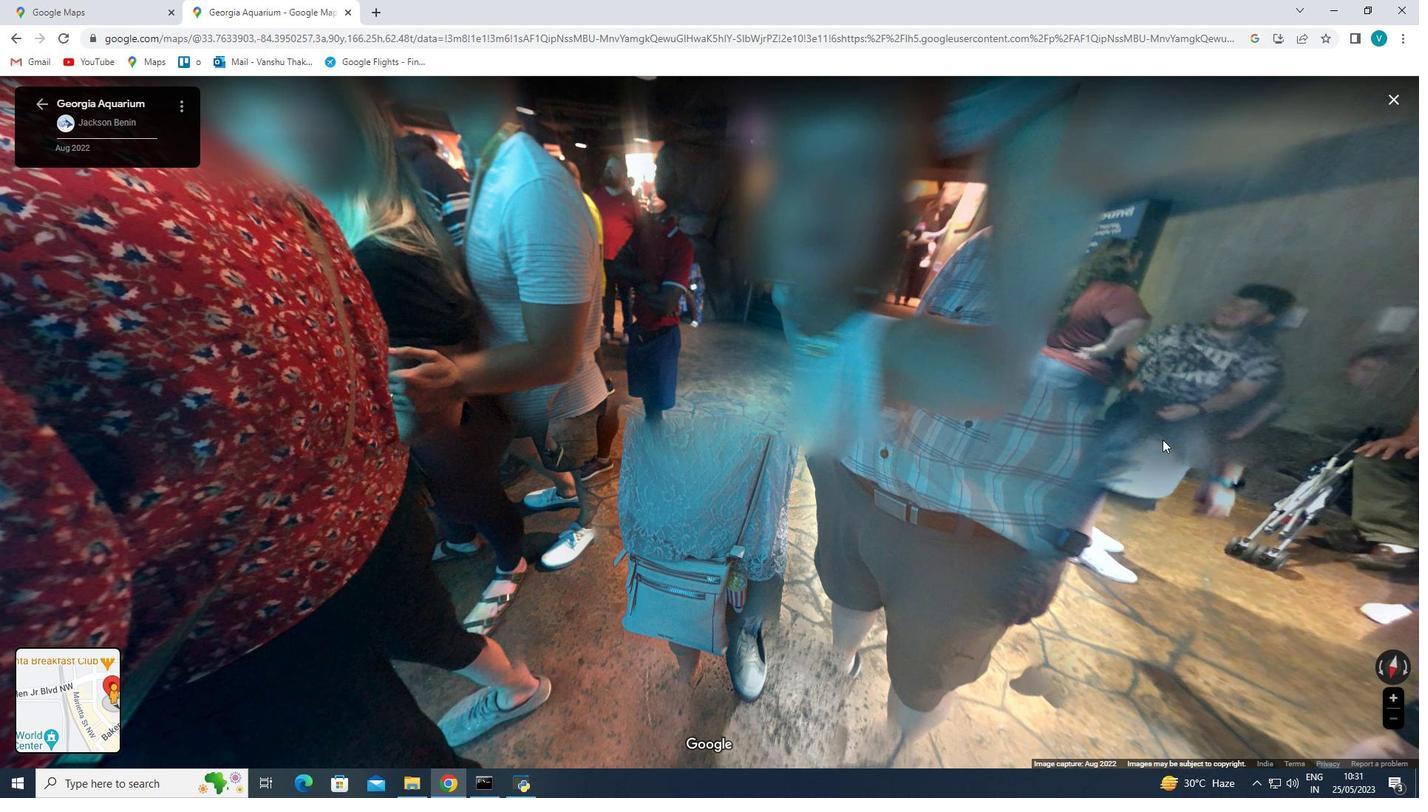
Action: Mouse pressed left at (1224, 430)
Screenshot: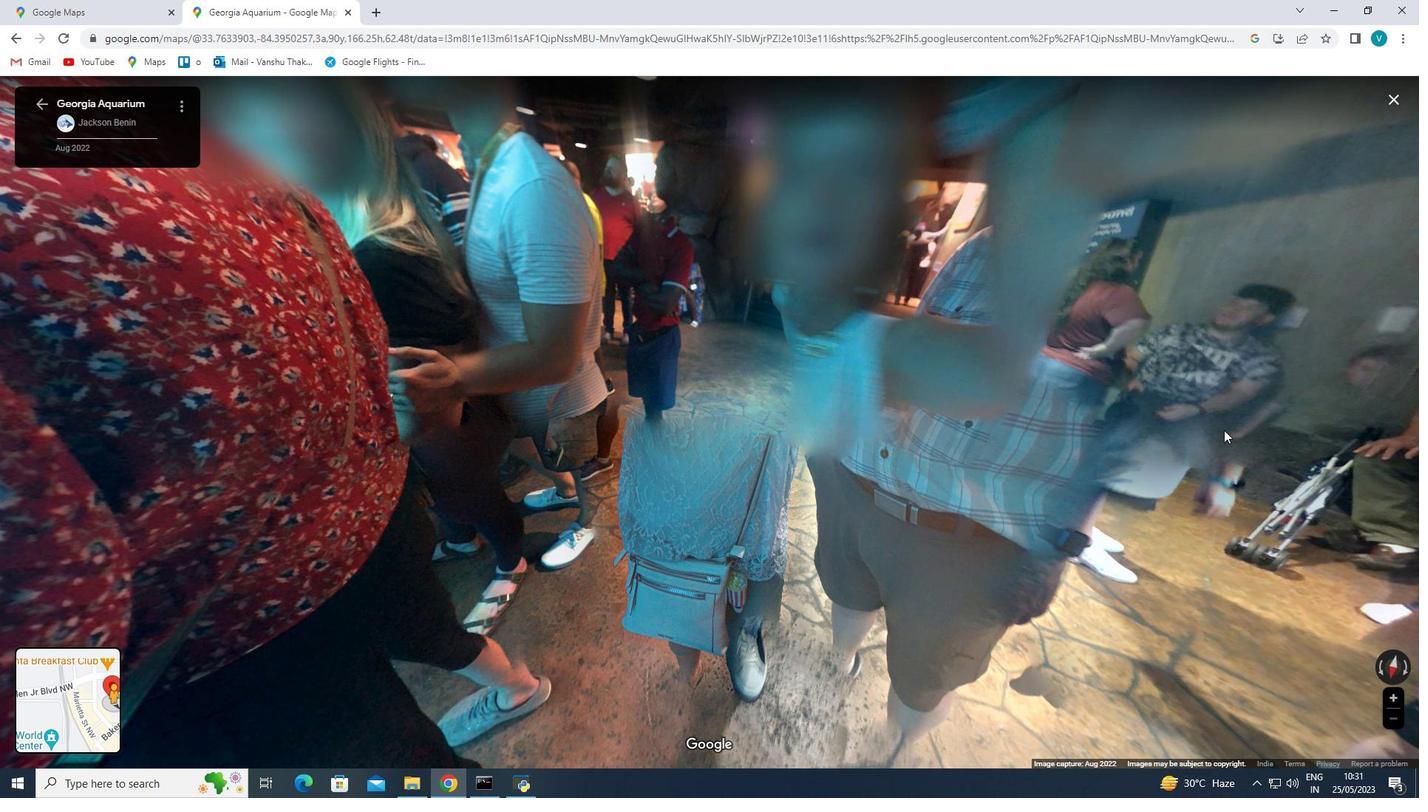 
Action: Mouse moved to (1257, 499)
Screenshot: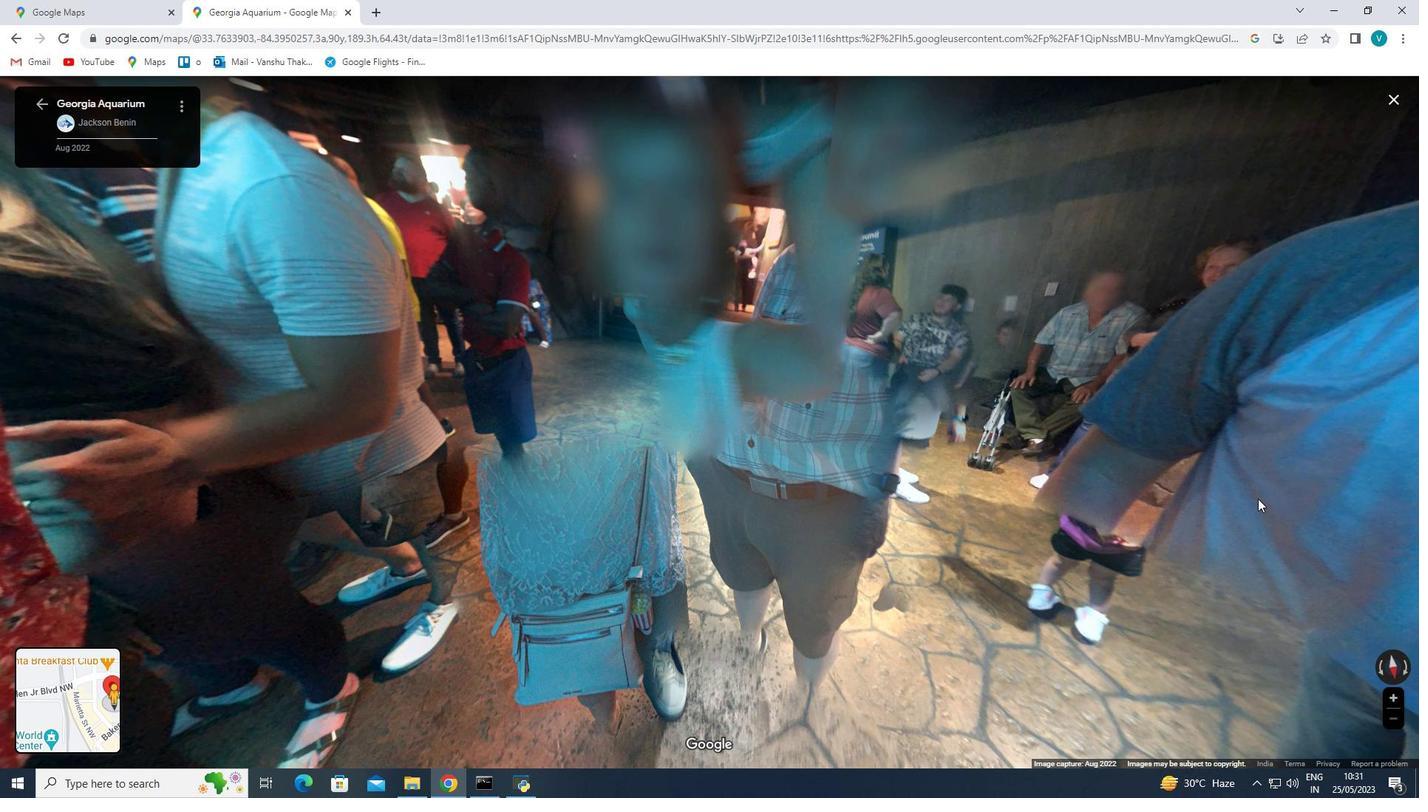 
Action: Mouse pressed left at (1257, 499)
Screenshot: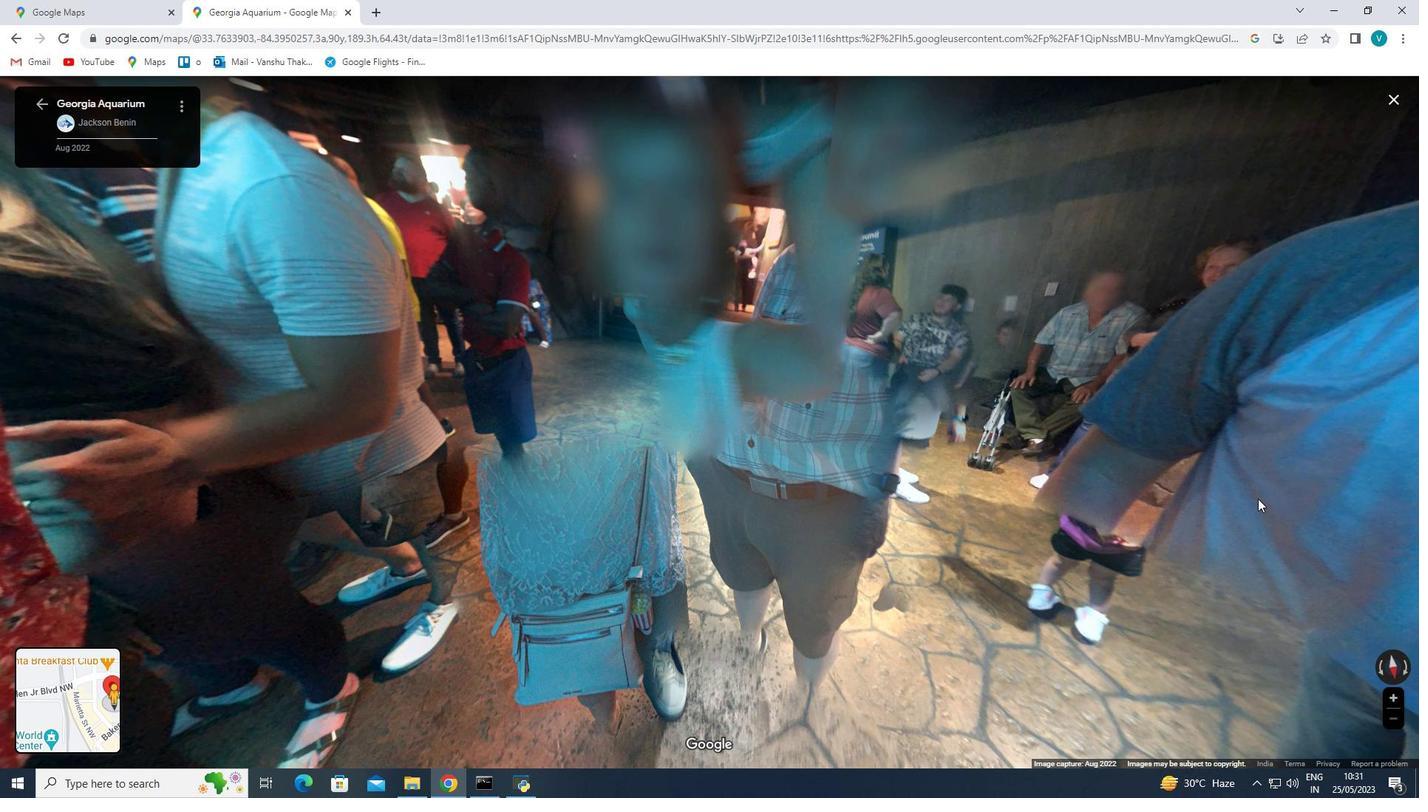 
Action: Mouse moved to (977, 458)
Screenshot: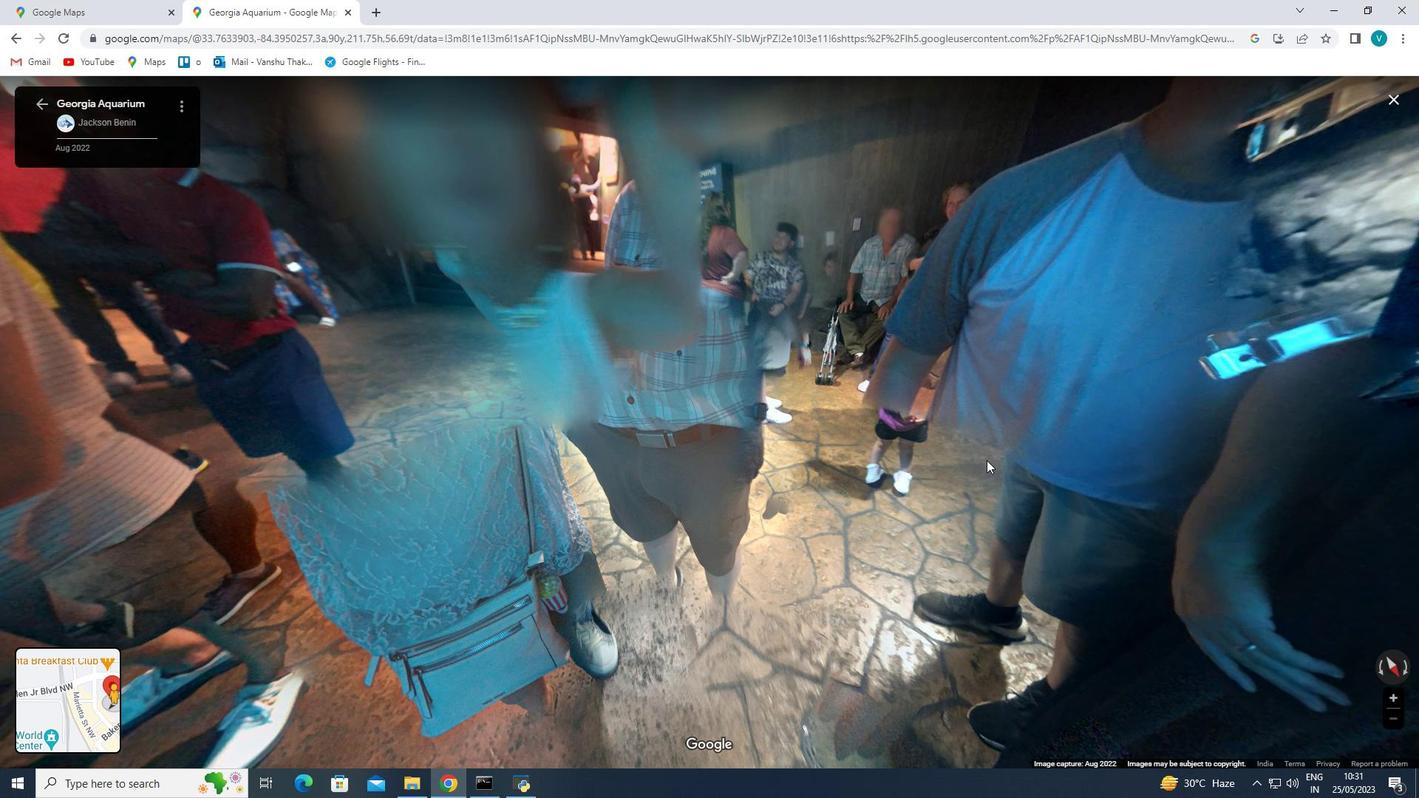 
Action: Mouse pressed left at (977, 458)
Screenshot: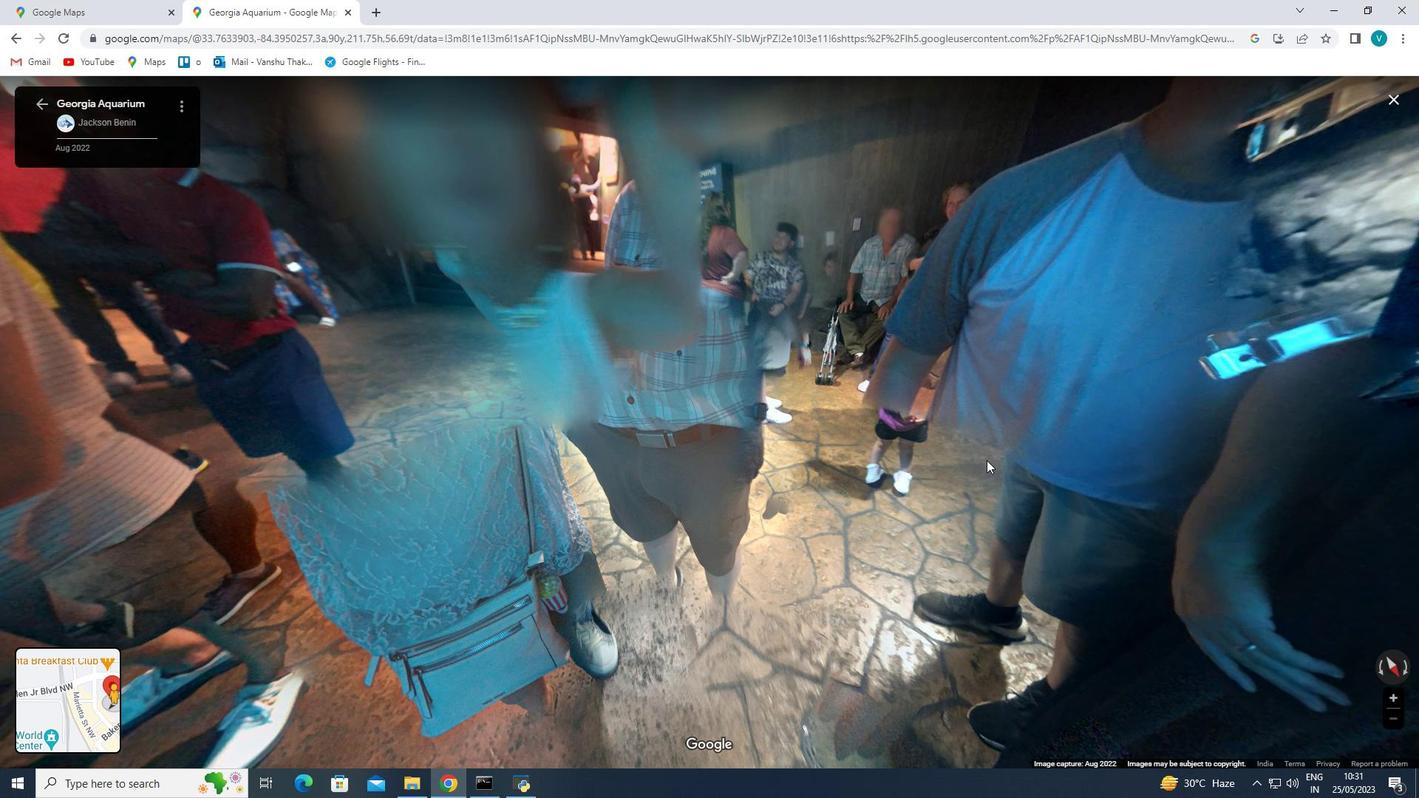
Action: Mouse moved to (777, 396)
Screenshot: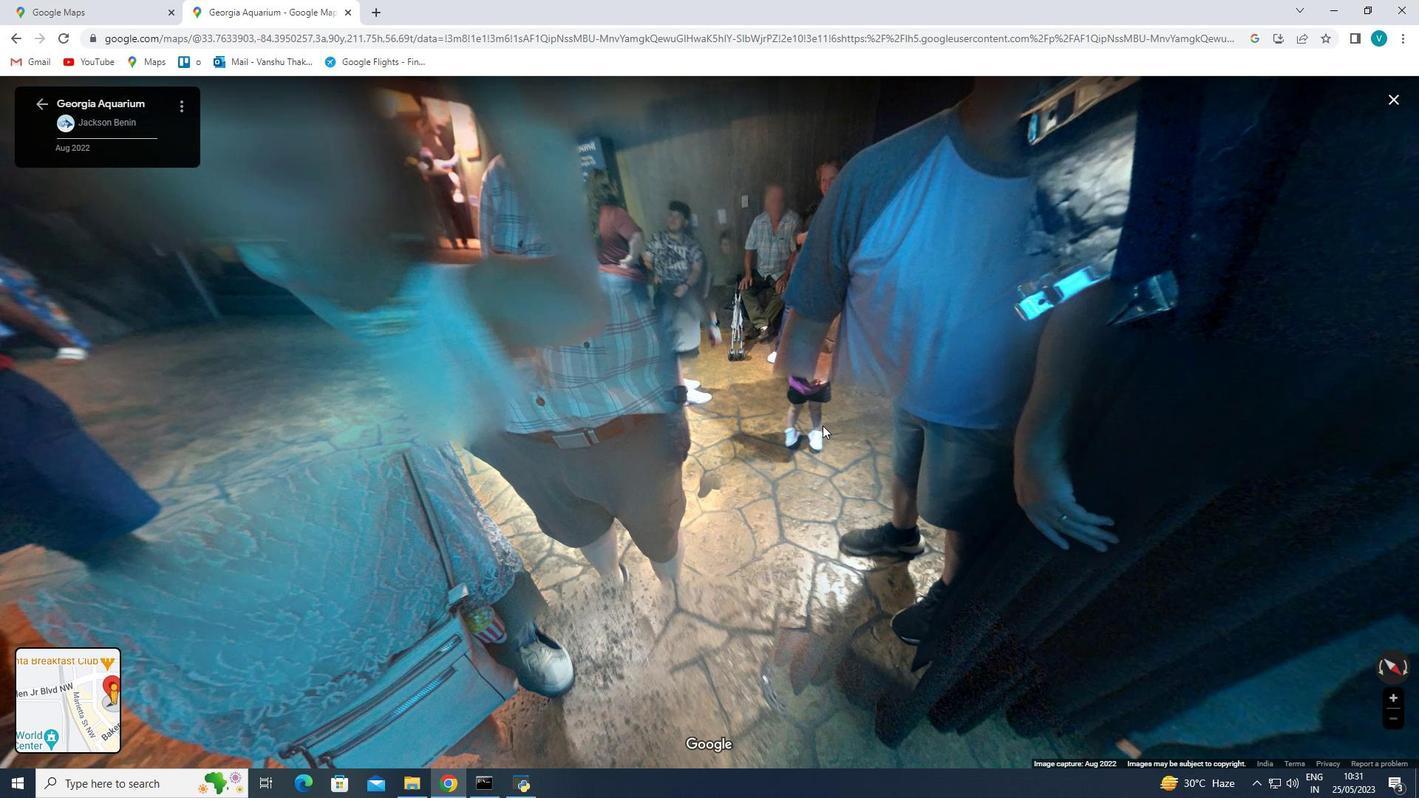 
Action: Mouse pressed left at (777, 396)
Screenshot: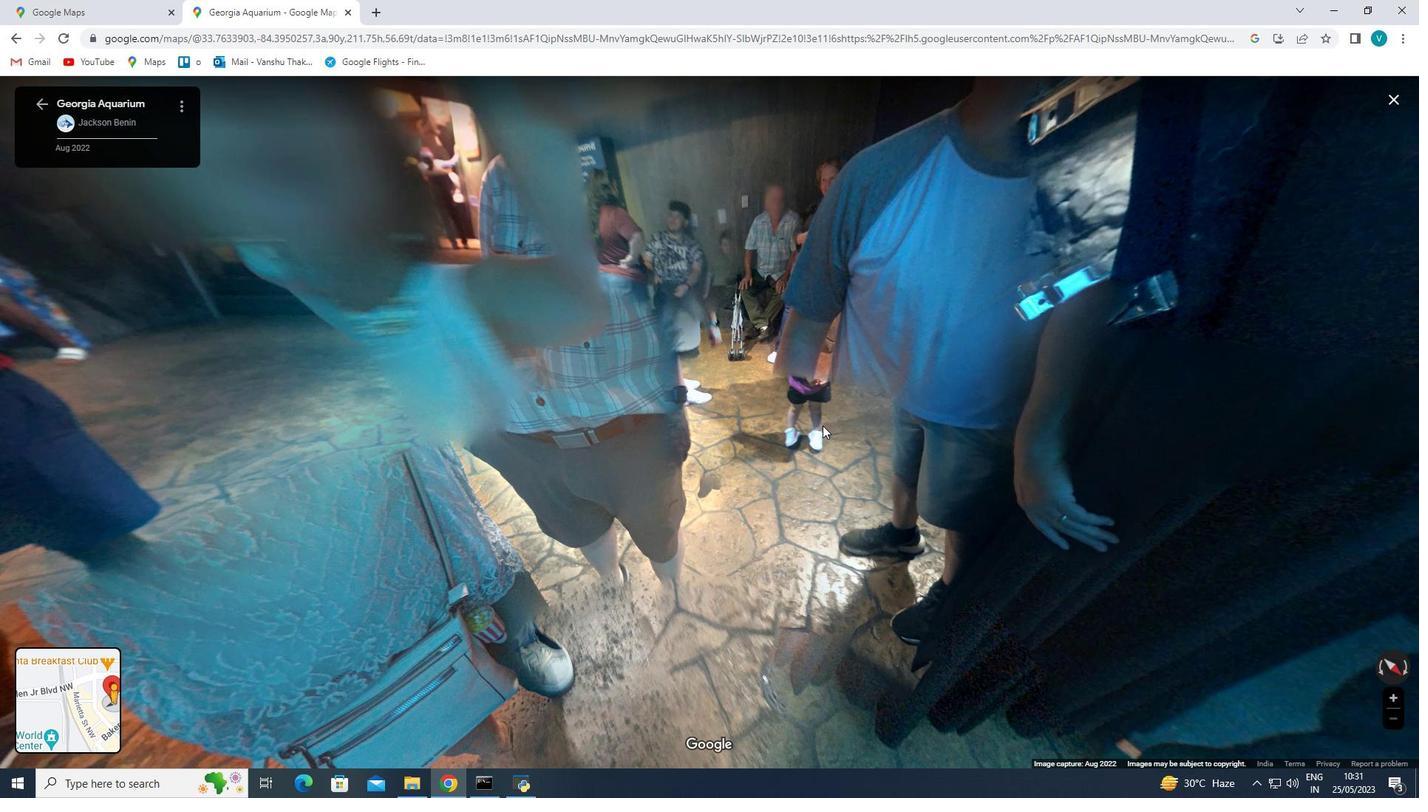 
Action: Mouse moved to (837, 477)
Screenshot: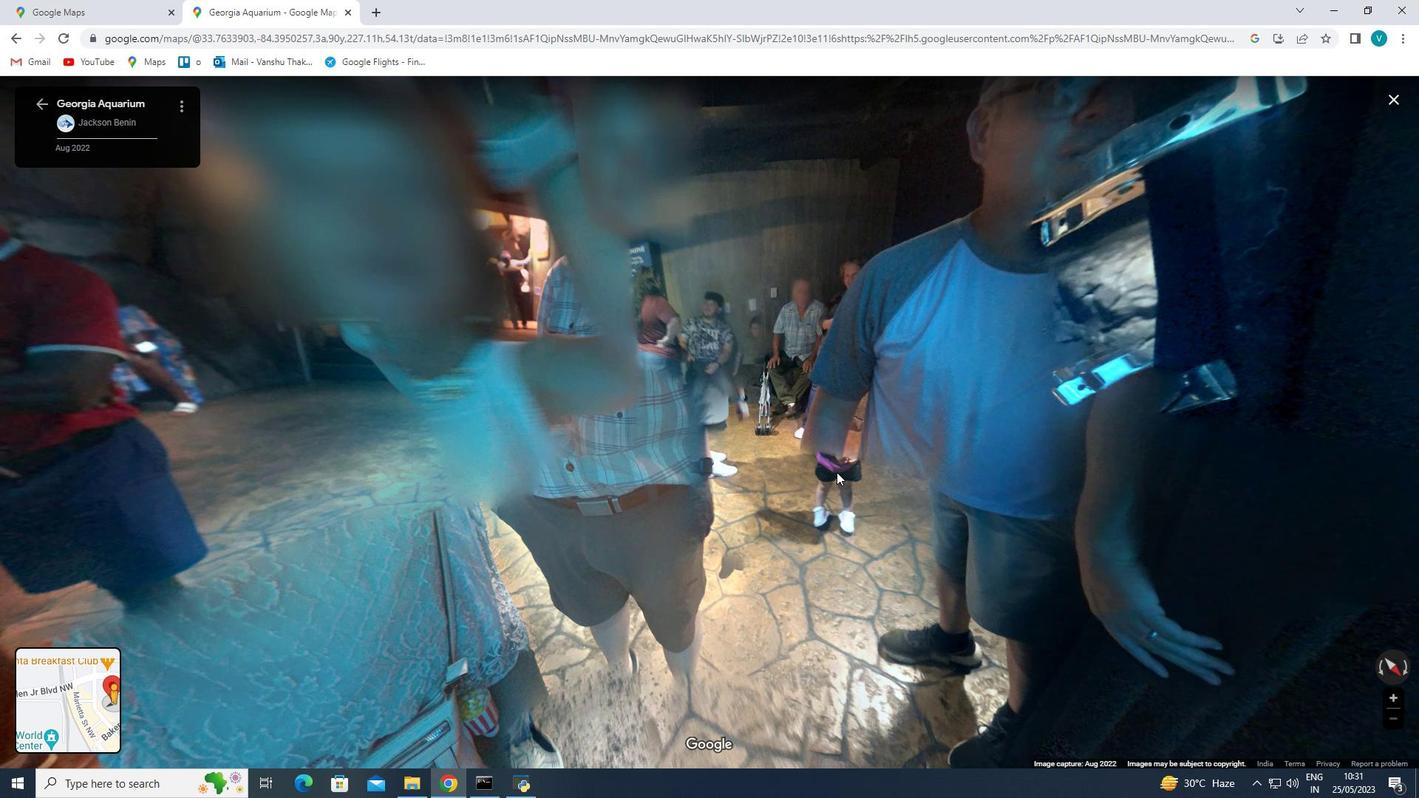 
Action: Mouse pressed left at (837, 472)
Screenshot: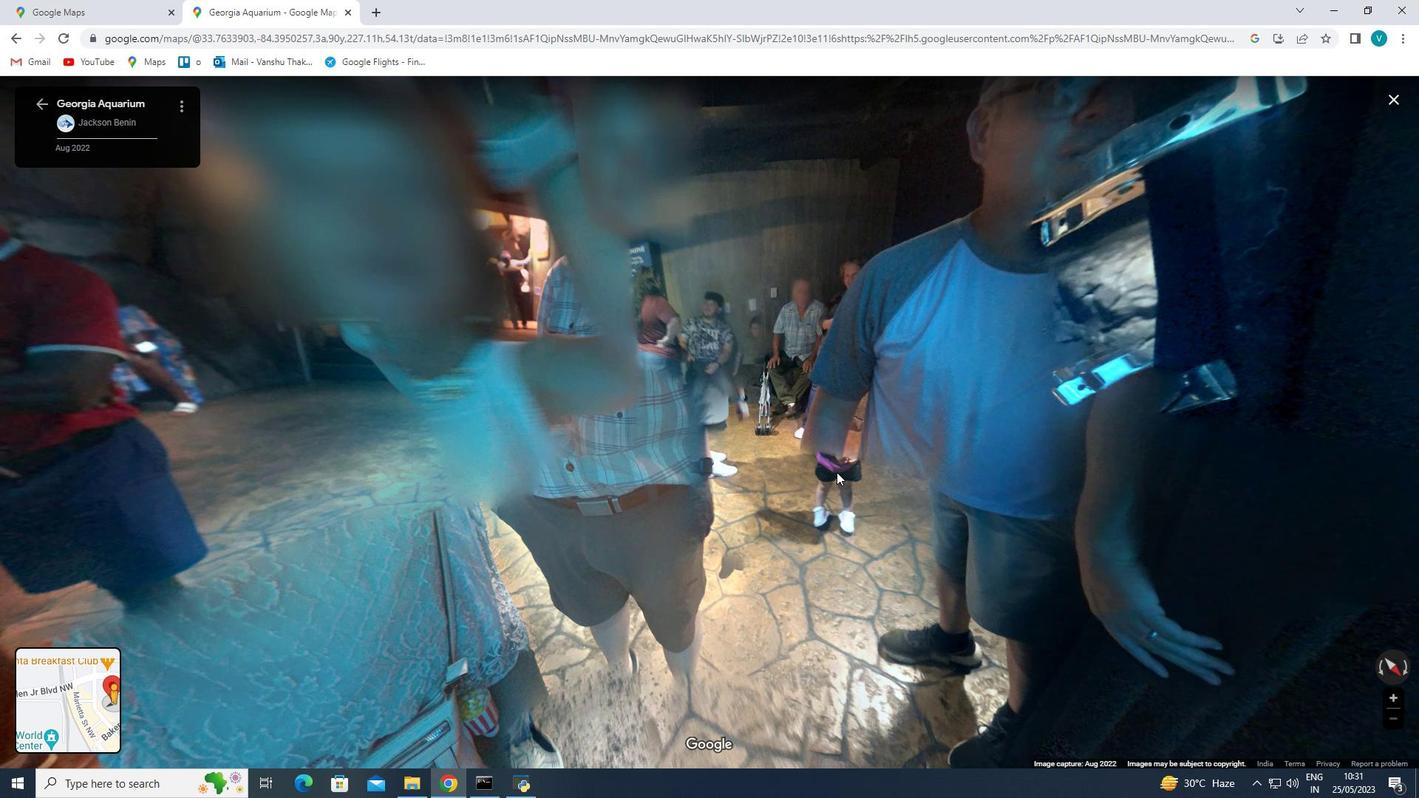 
Action: Mouse moved to (776, 425)
Screenshot: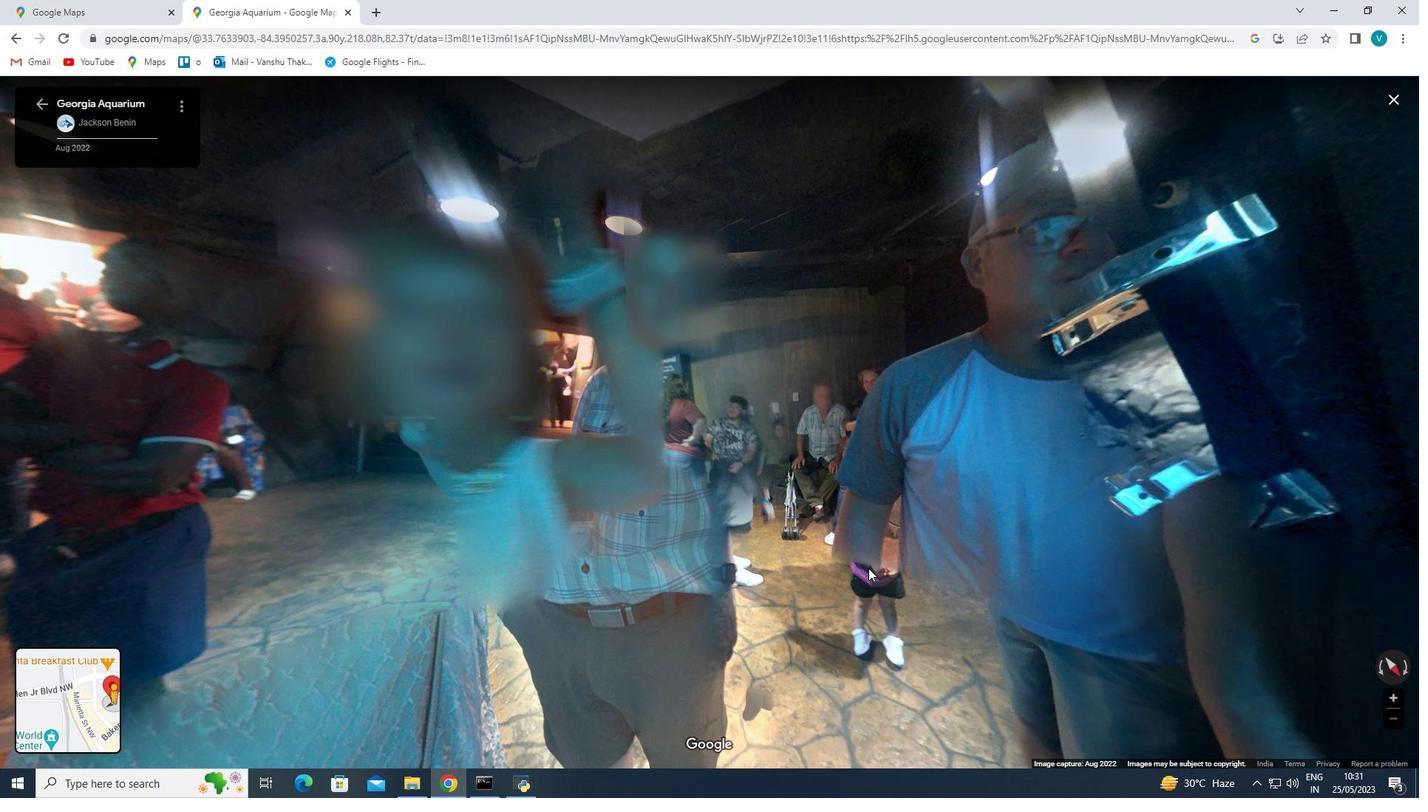 
Action: Mouse pressed left at (776, 425)
Screenshot: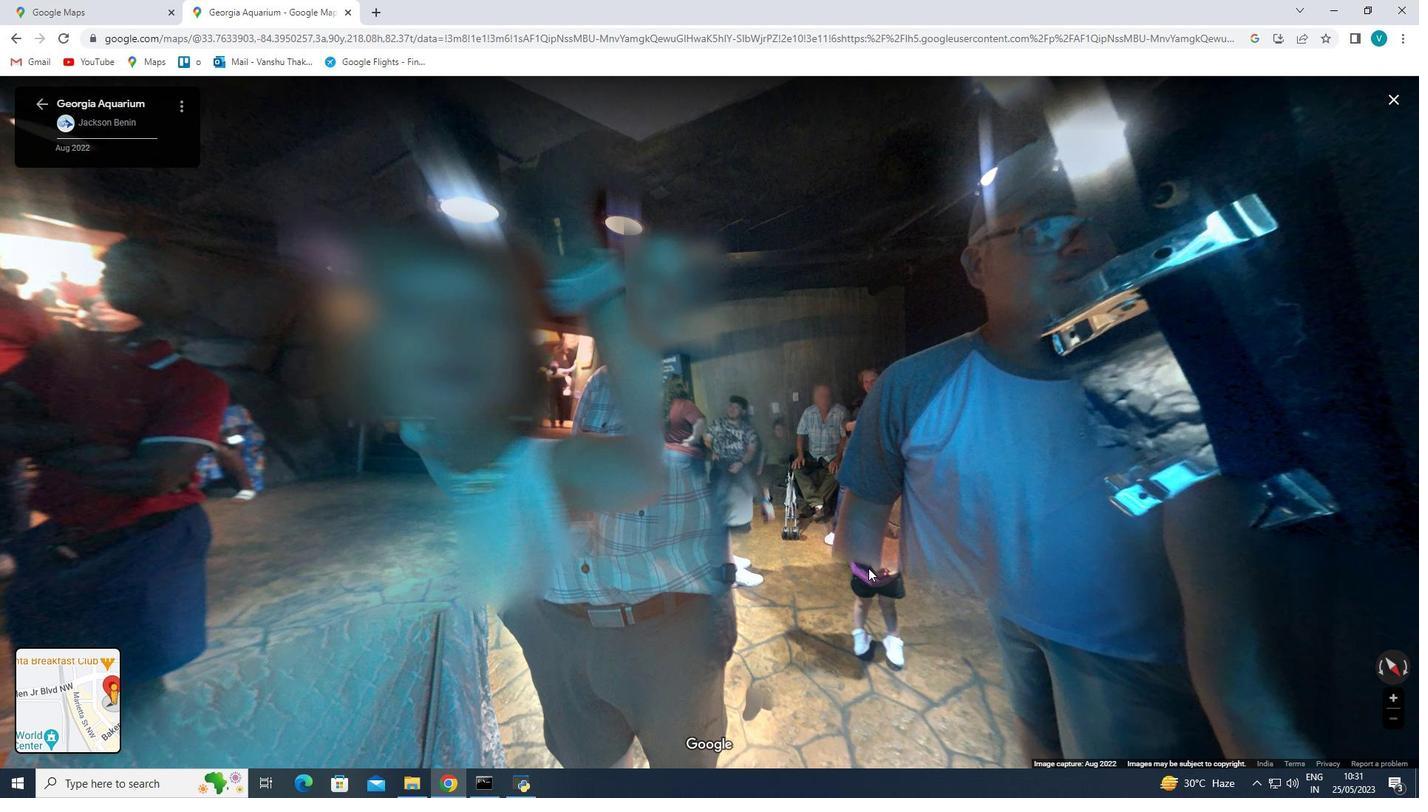 
Action: Mouse moved to (991, 514)
Screenshot: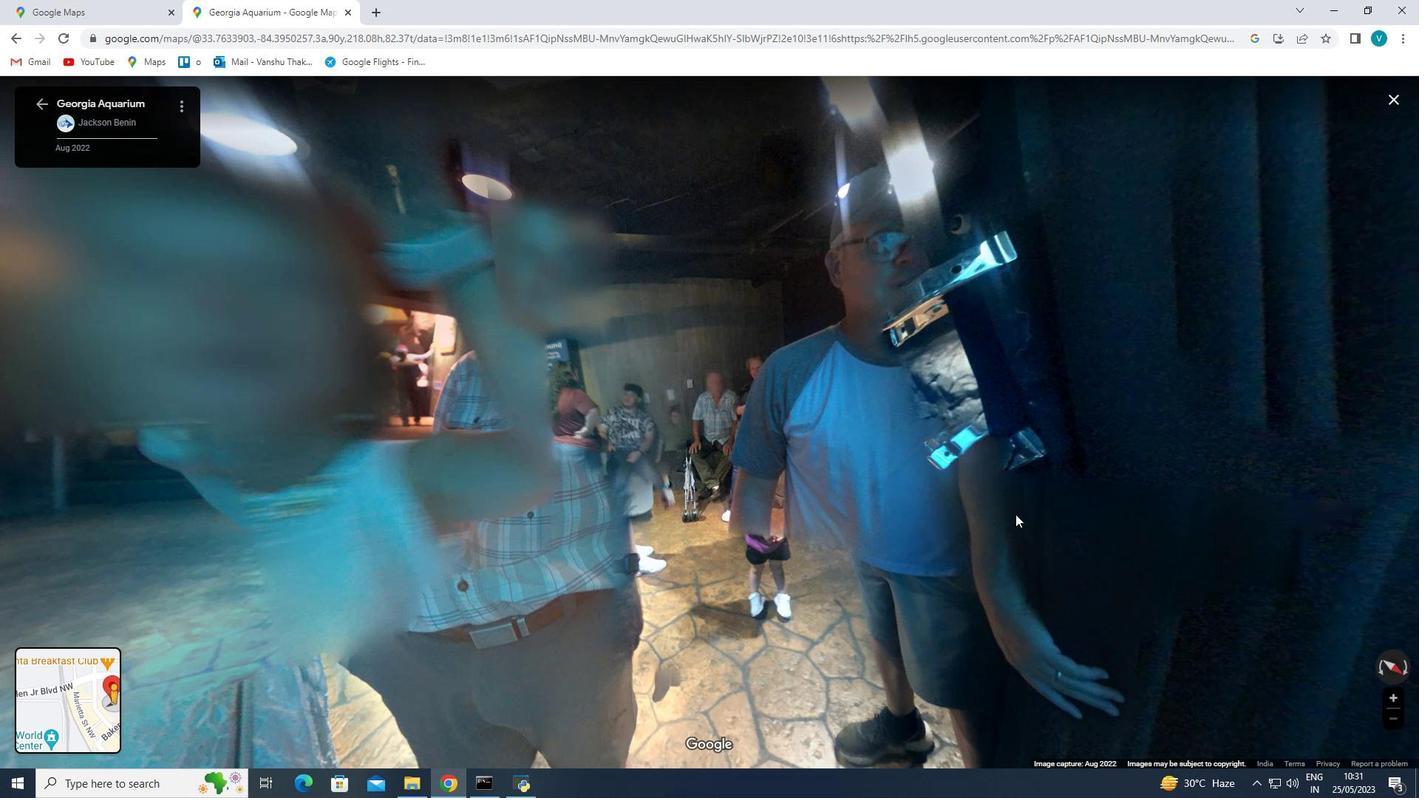 
Action: Mouse pressed left at (991, 514)
Screenshot: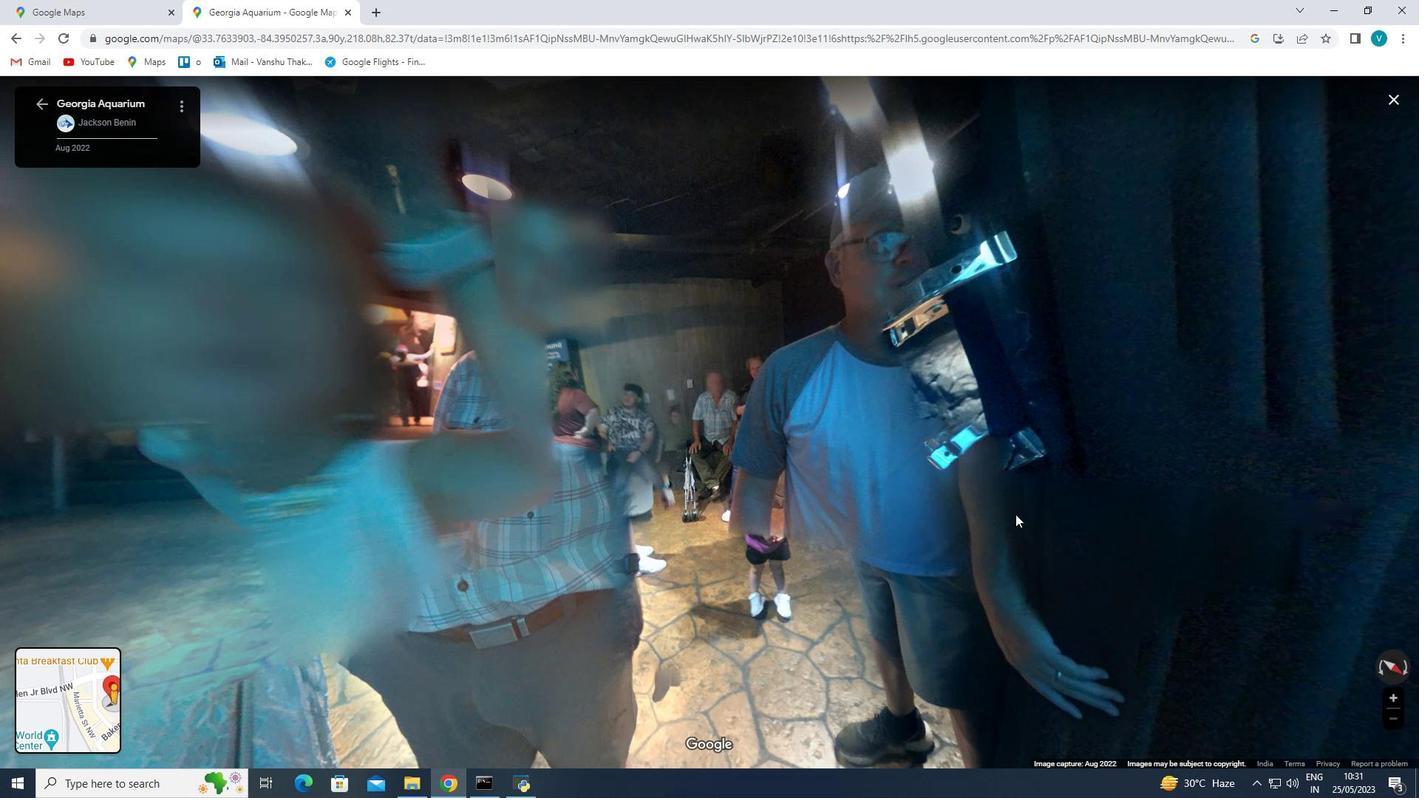 
Action: Mouse moved to (855, 392)
Screenshot: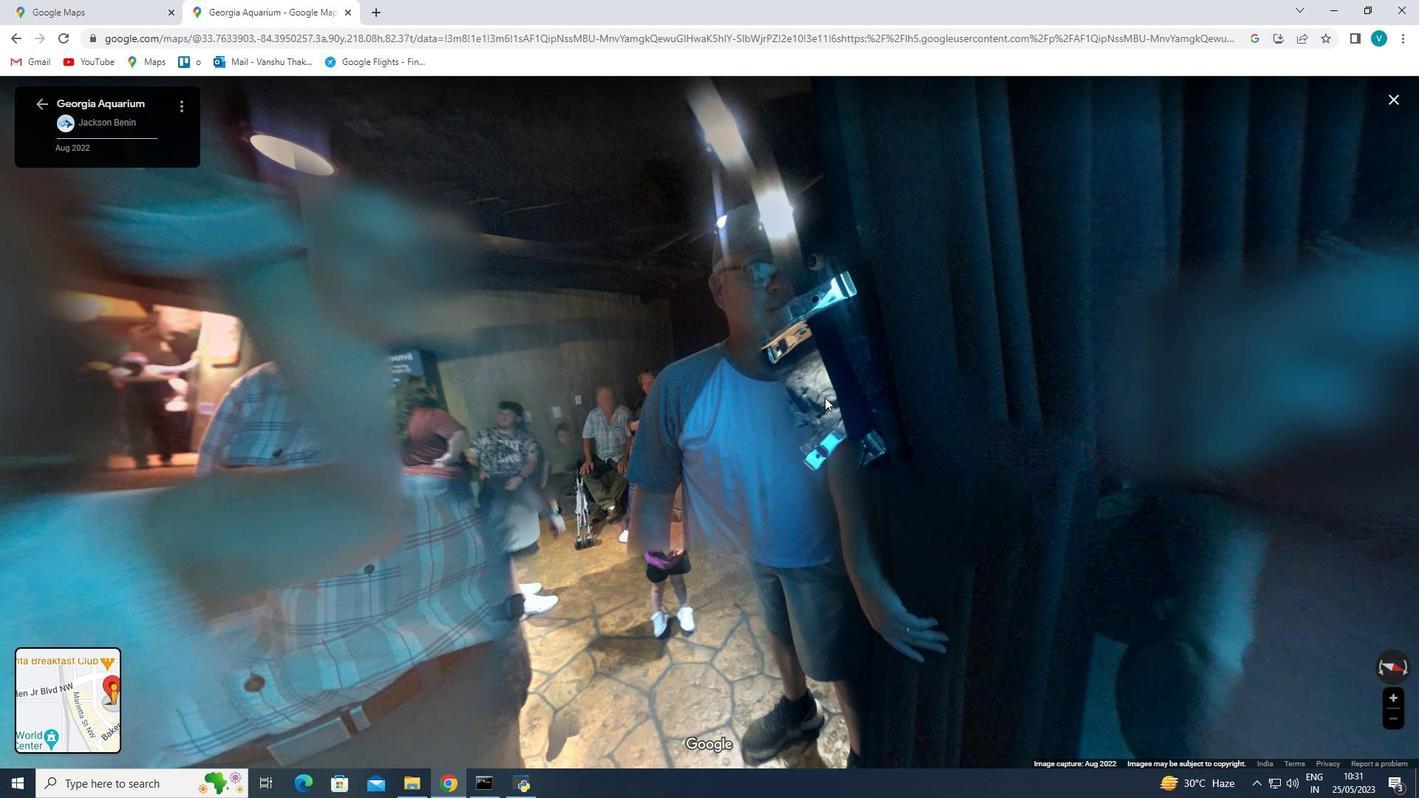 
Action: Mouse pressed left at (857, 390)
Screenshot: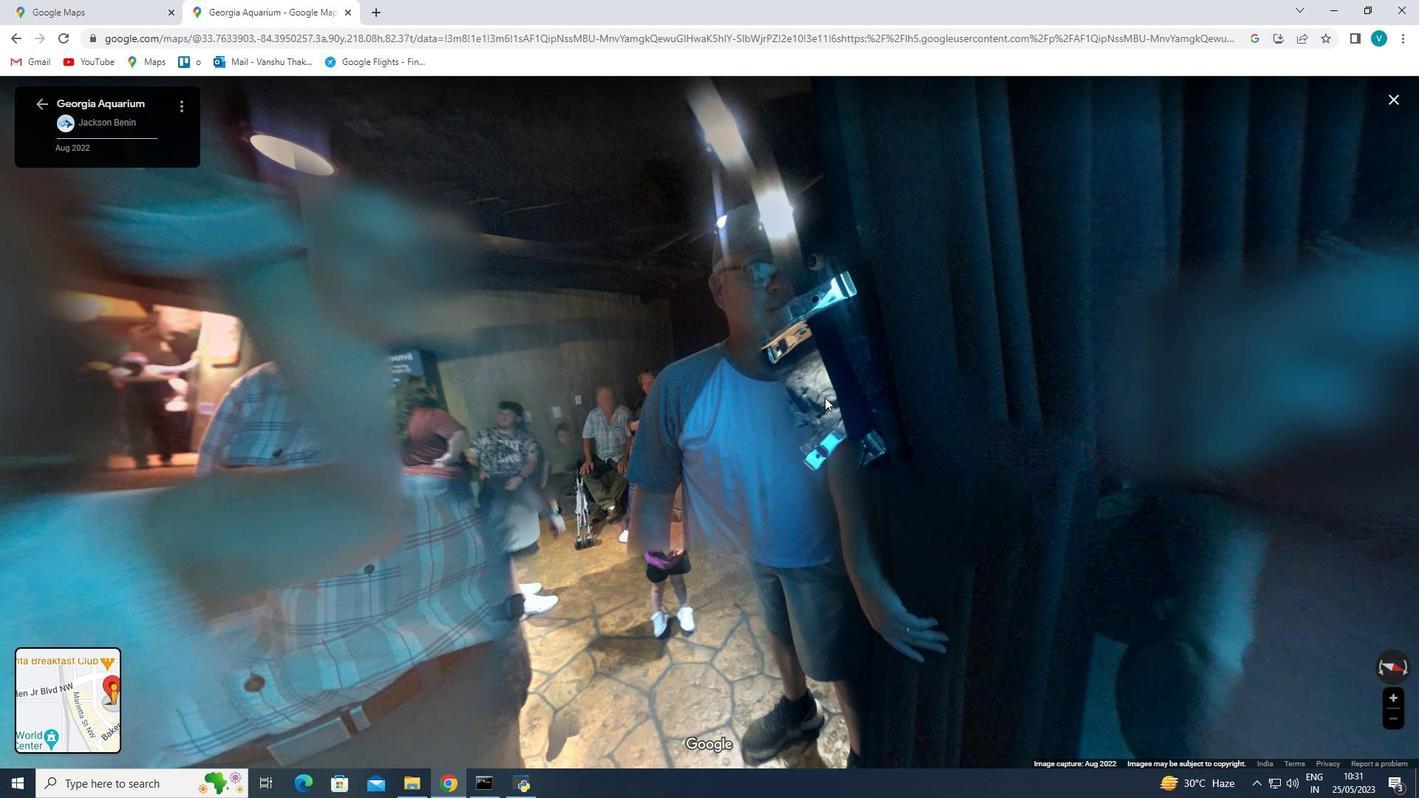 
Action: Mouse moved to (914, 454)
Screenshot: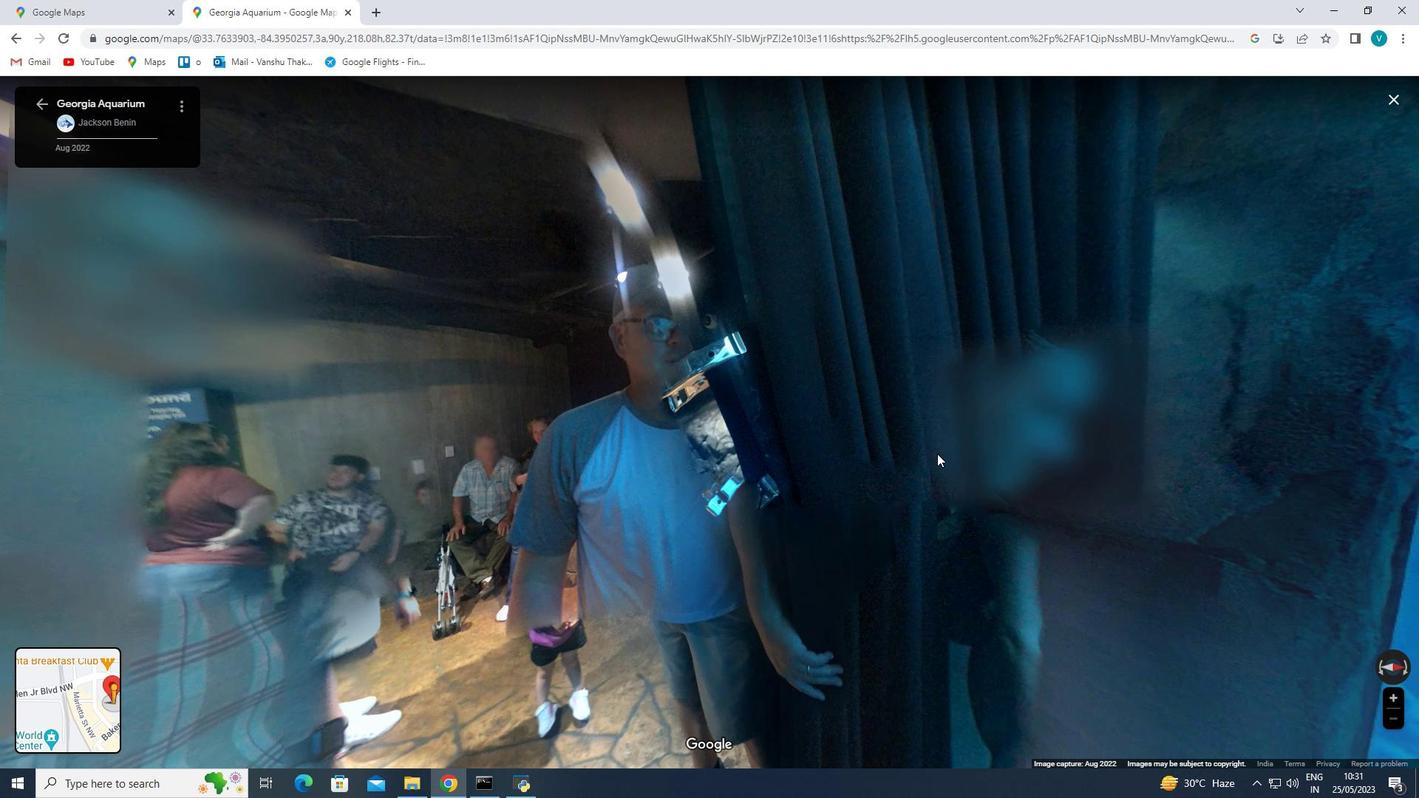 
Action: Mouse pressed left at (914, 454)
Screenshot: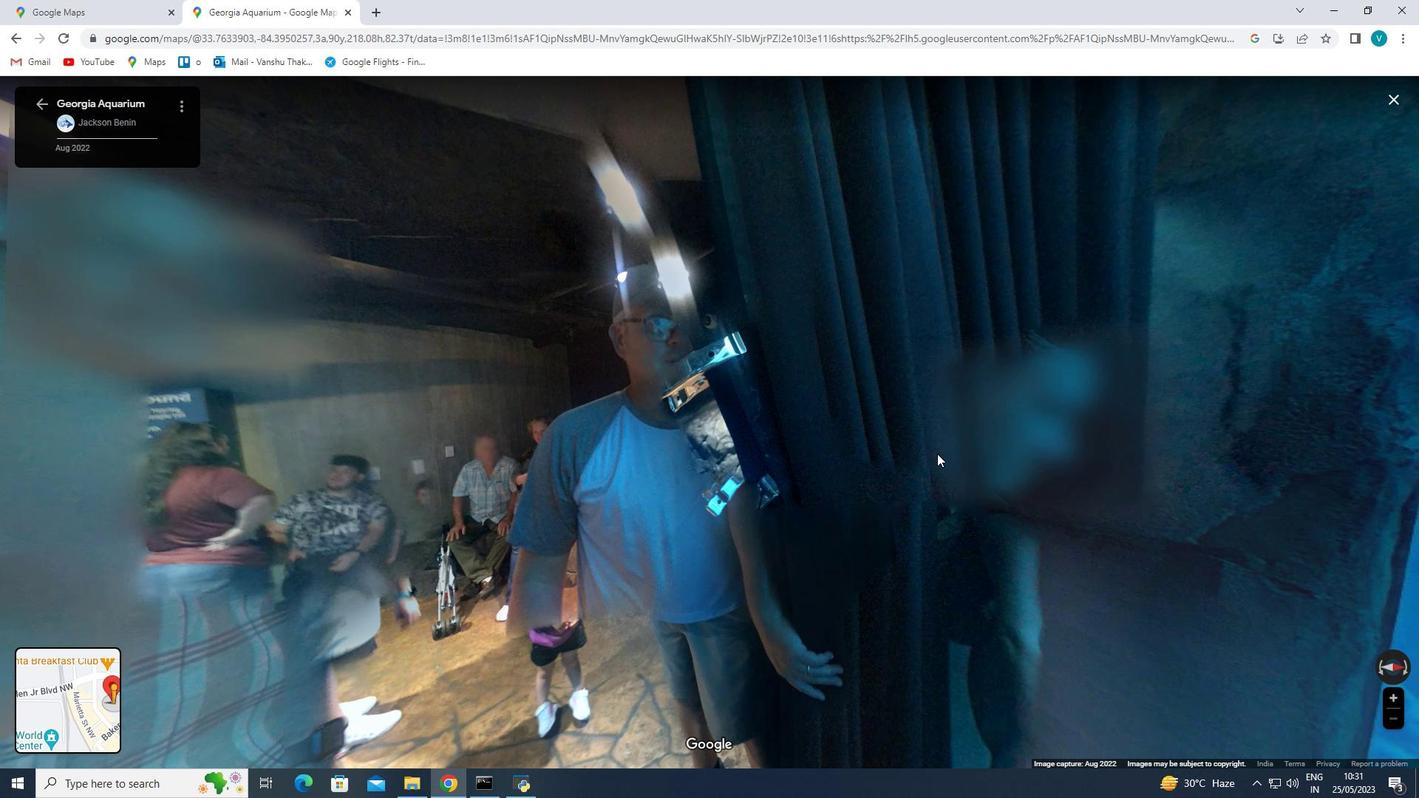 
Action: Mouse moved to (1004, 503)
Screenshot: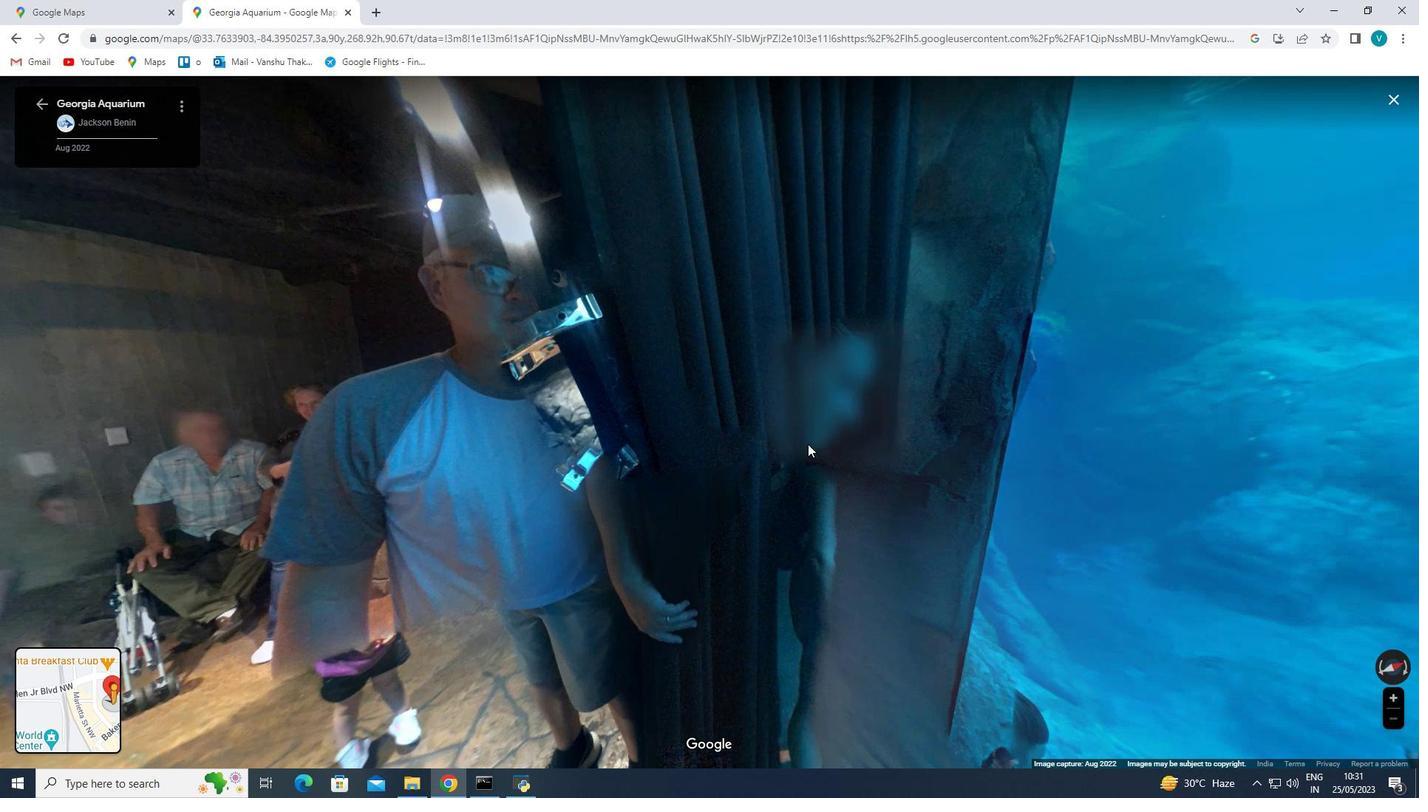
Action: Mouse pressed left at (1004, 503)
Screenshot: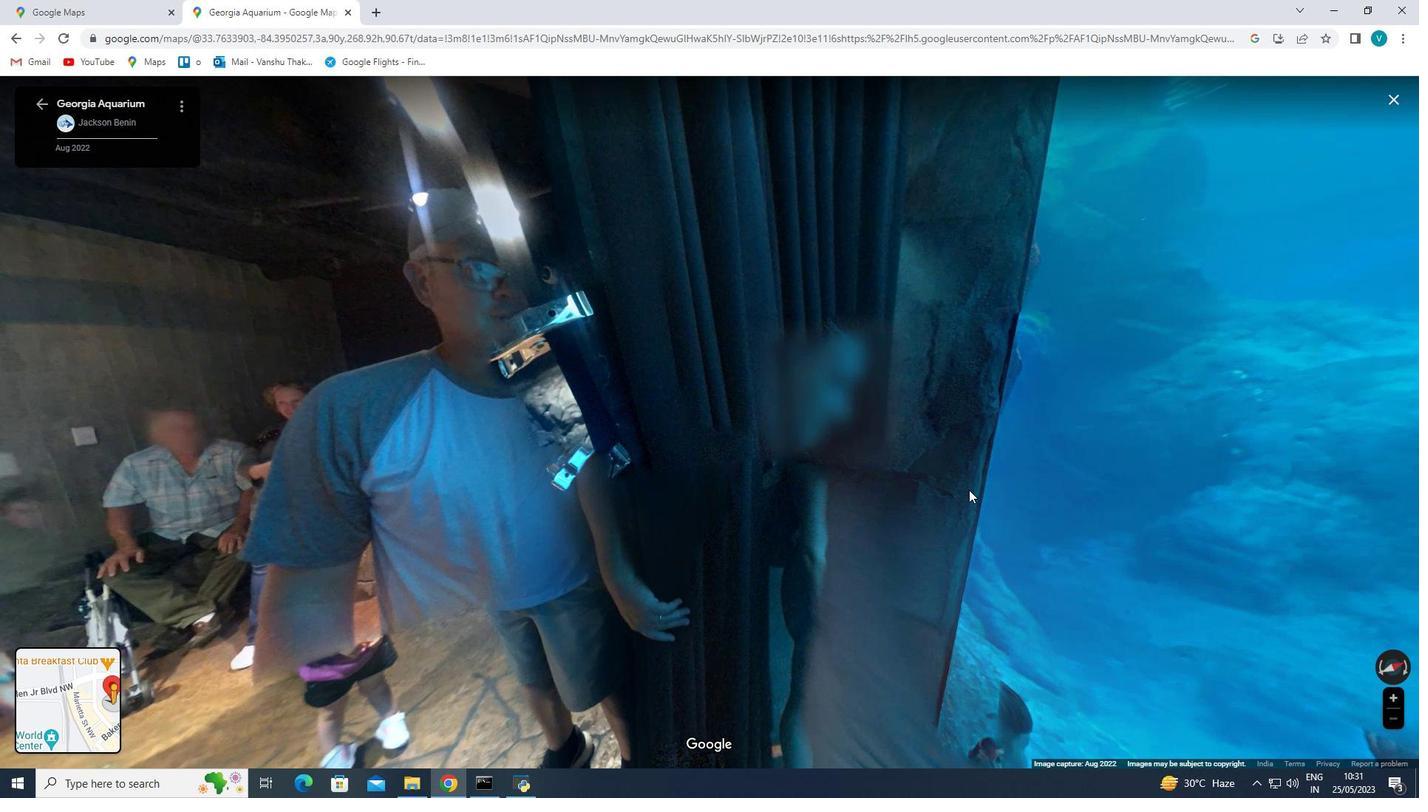 
Action: Mouse moved to (787, 429)
Screenshot: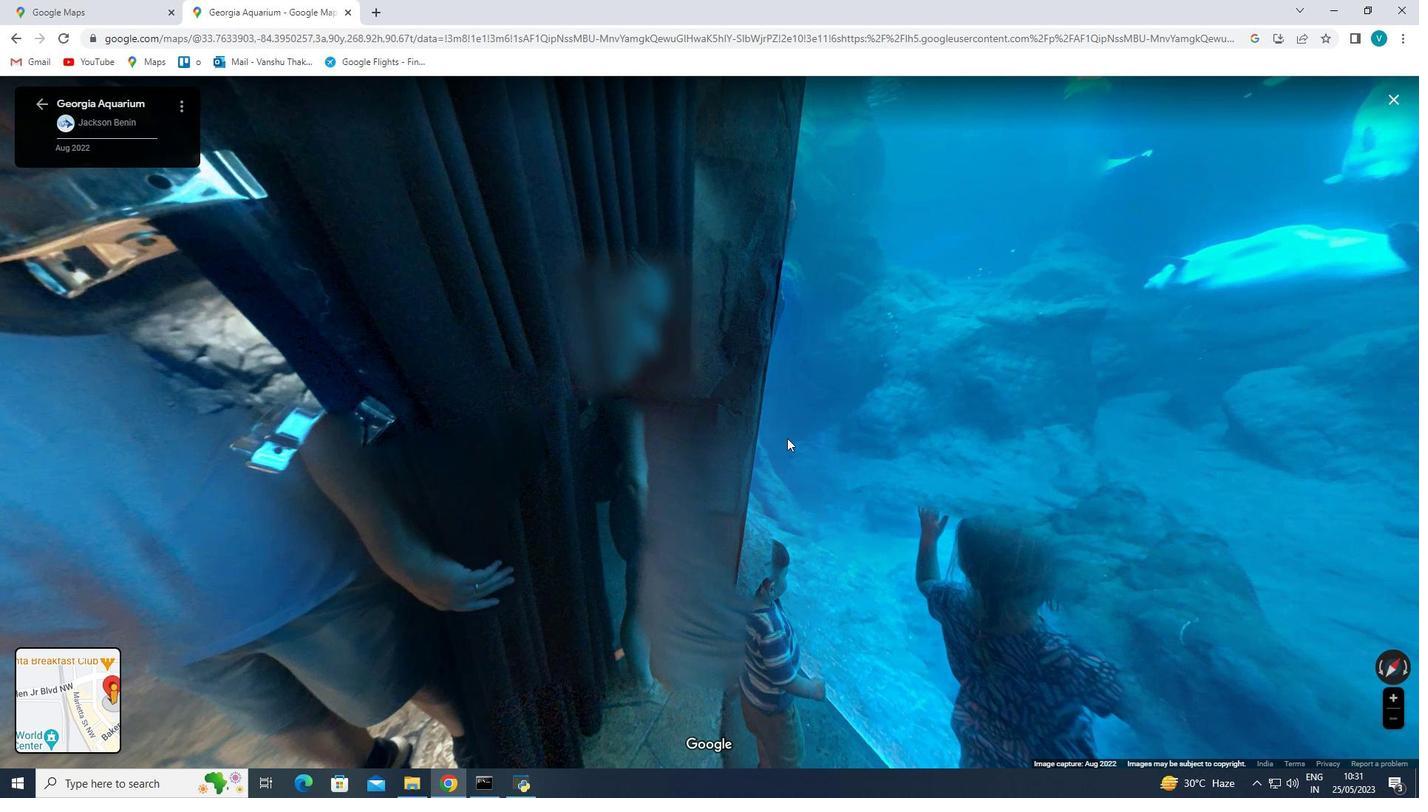 
Action: Mouse pressed left at (787, 429)
Screenshot: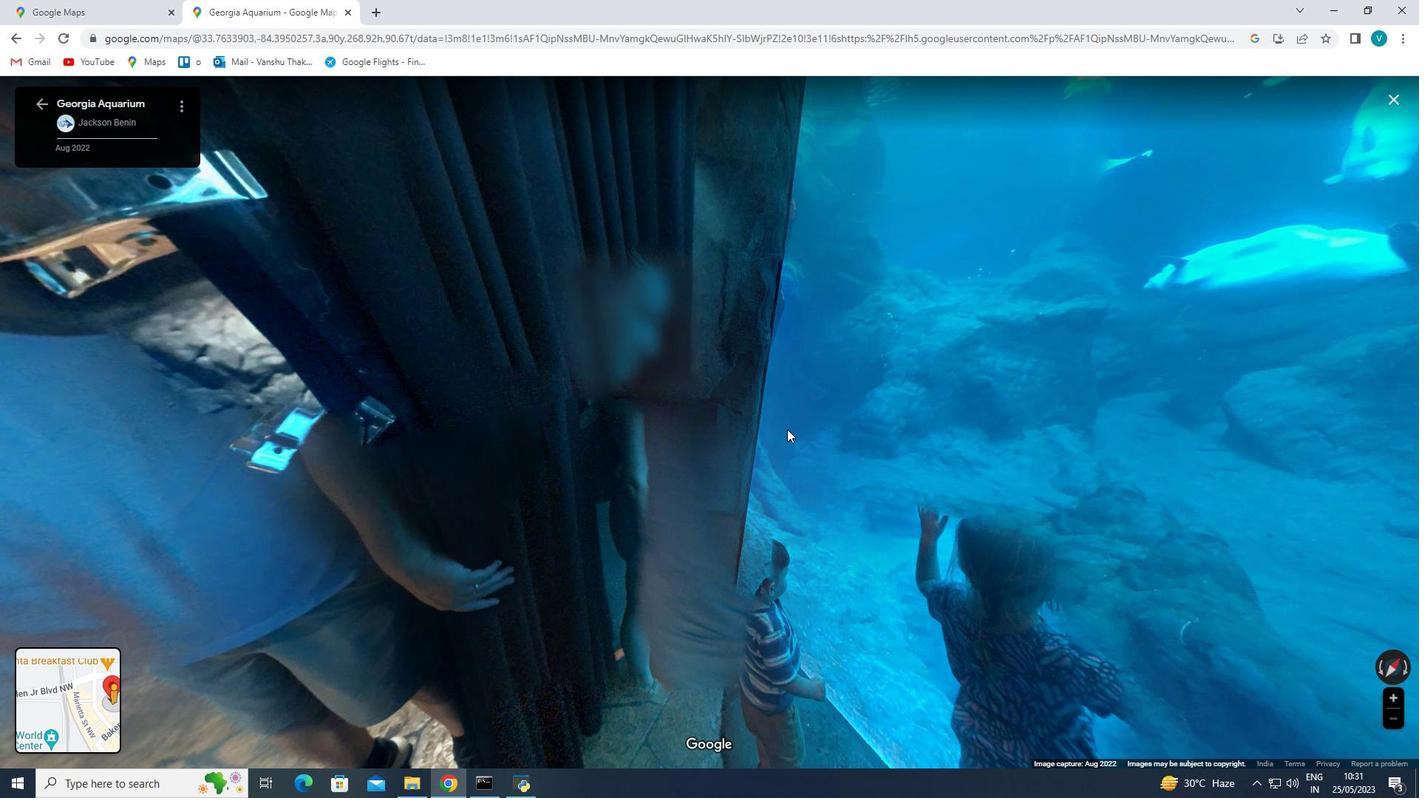 
Action: Mouse moved to (885, 505)
Screenshot: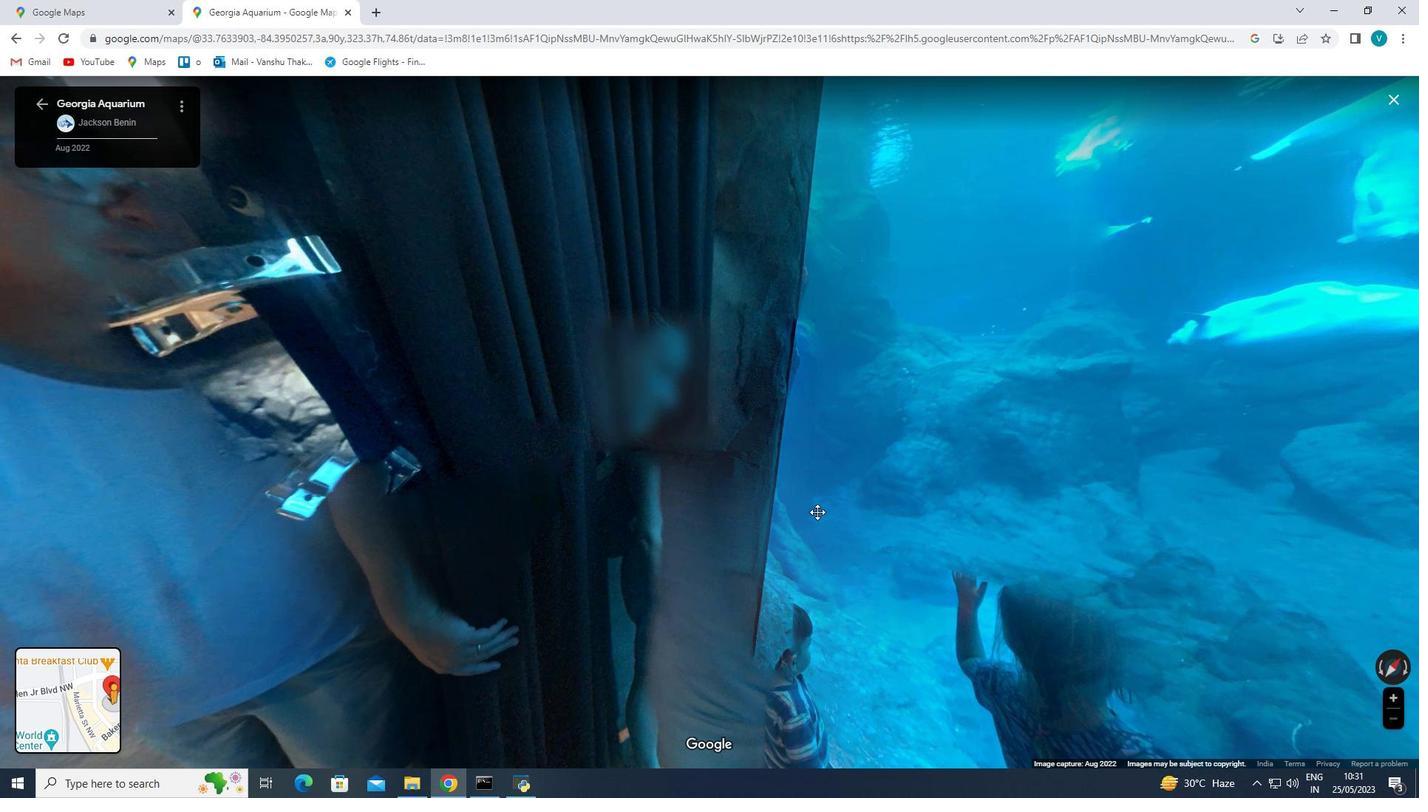 
Action: Mouse pressed left at (885, 505)
Screenshot: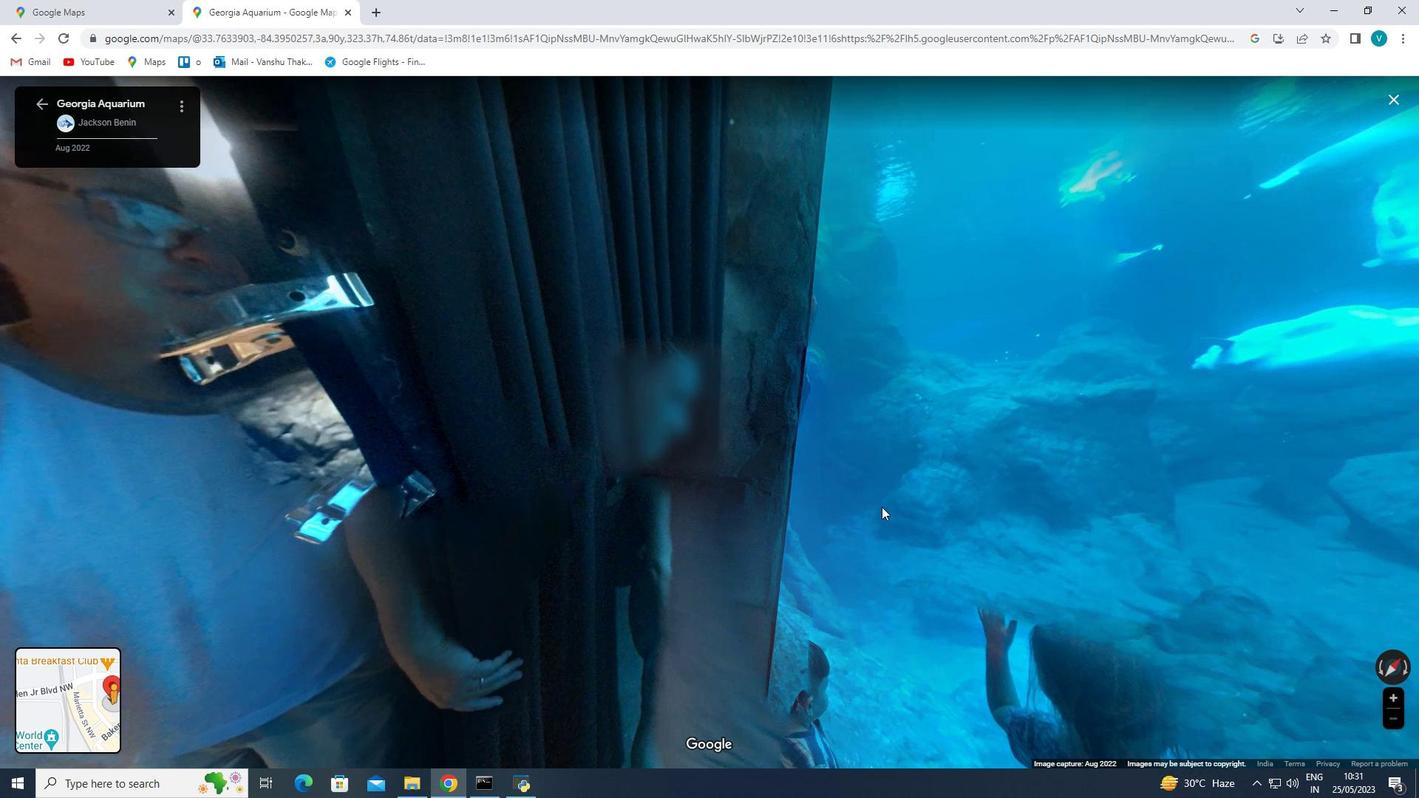 
Action: Mouse moved to (940, 544)
Screenshot: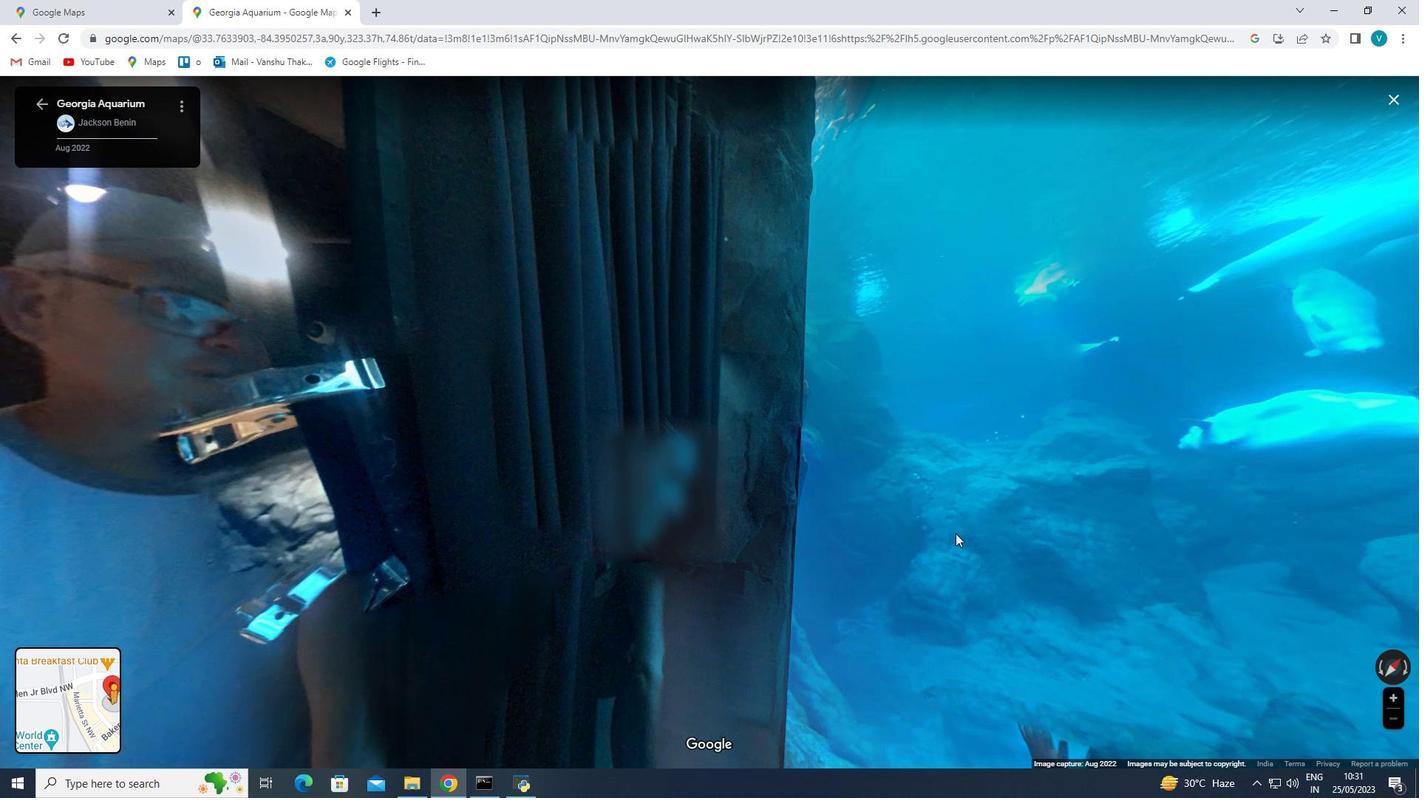 
Action: Mouse pressed left at (940, 544)
Screenshot: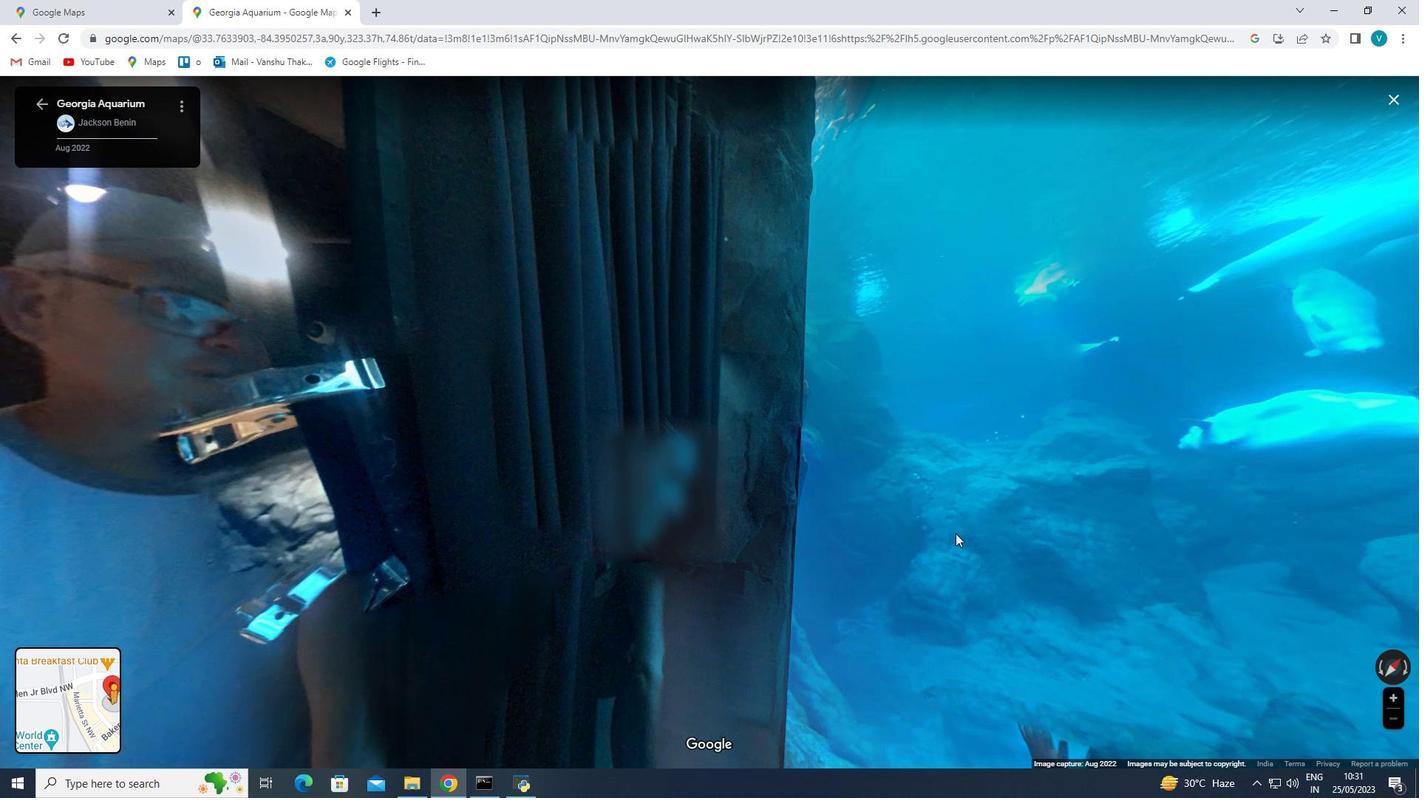 
Action: Mouse moved to (865, 564)
Screenshot: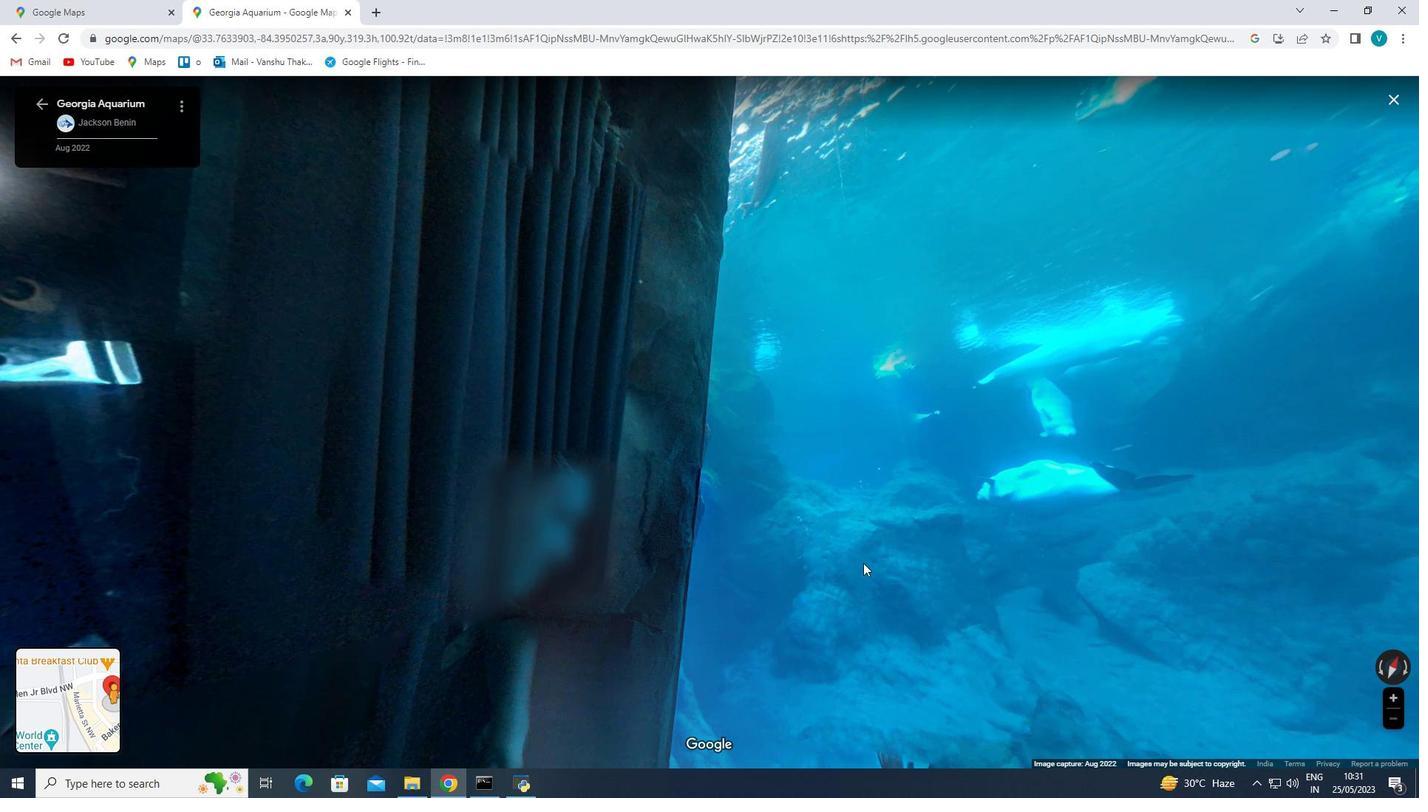 
Action: Mouse pressed left at (868, 565)
Screenshot: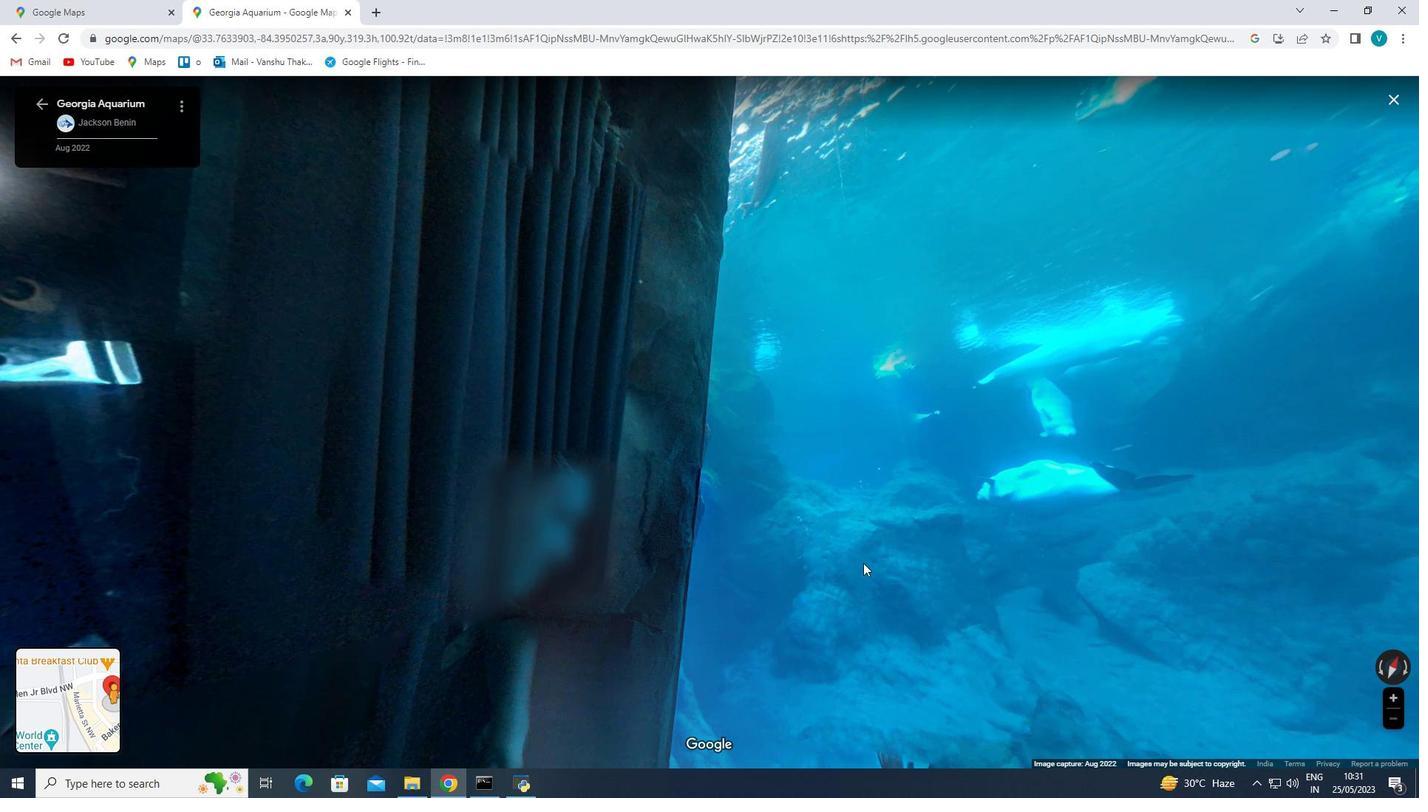 
Action: Mouse moved to (724, 485)
Screenshot: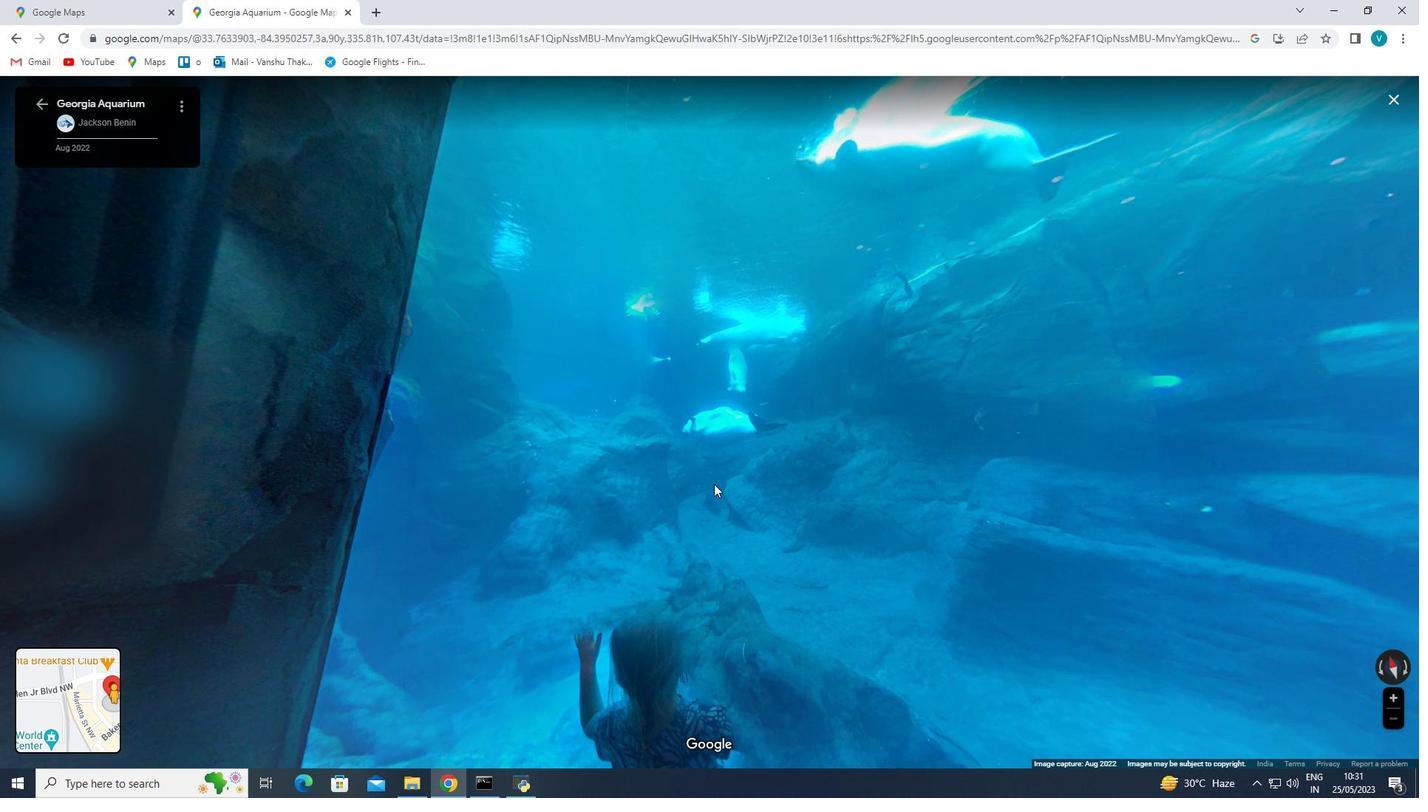 
Action: Mouse pressed left at (724, 485)
Screenshot: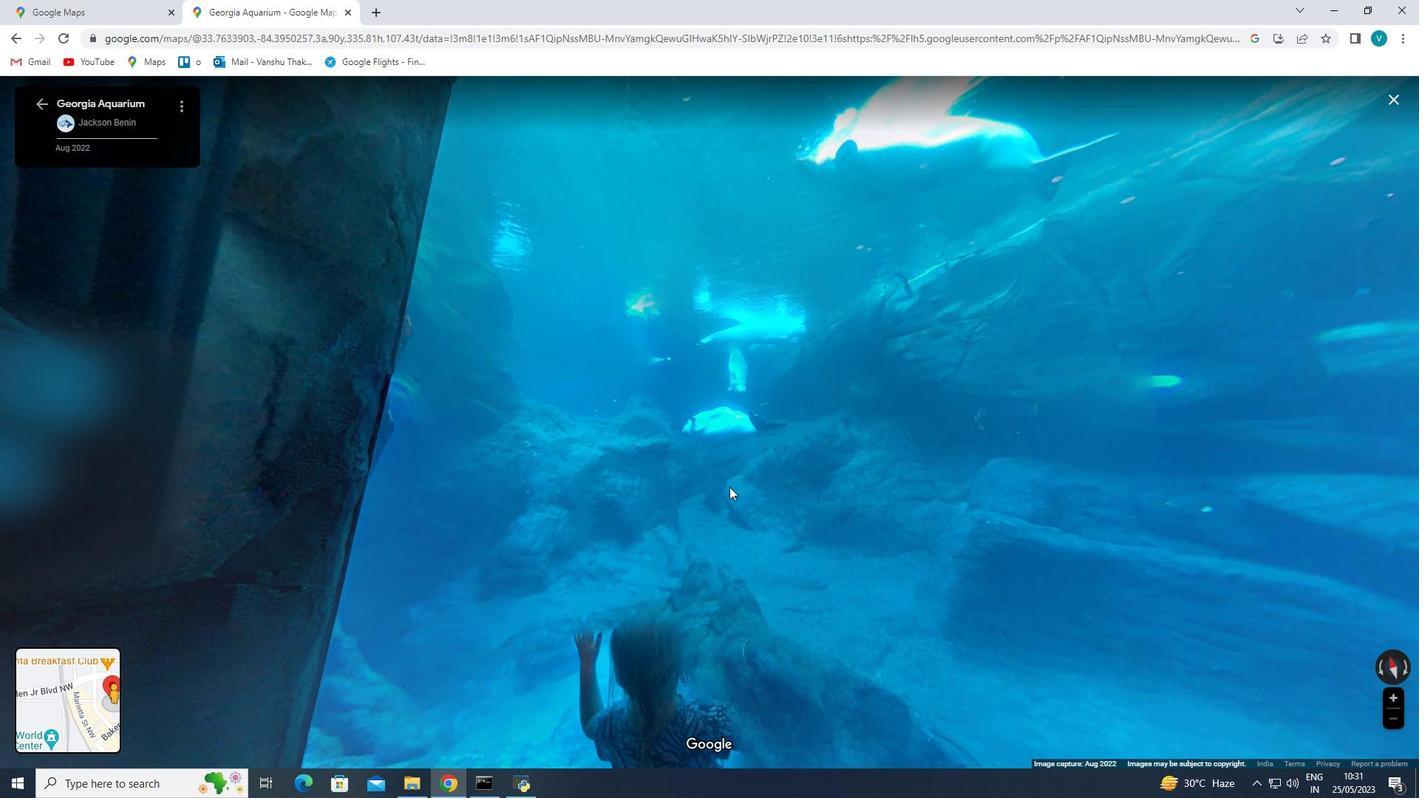 
Action: Mouse moved to (813, 536)
Screenshot: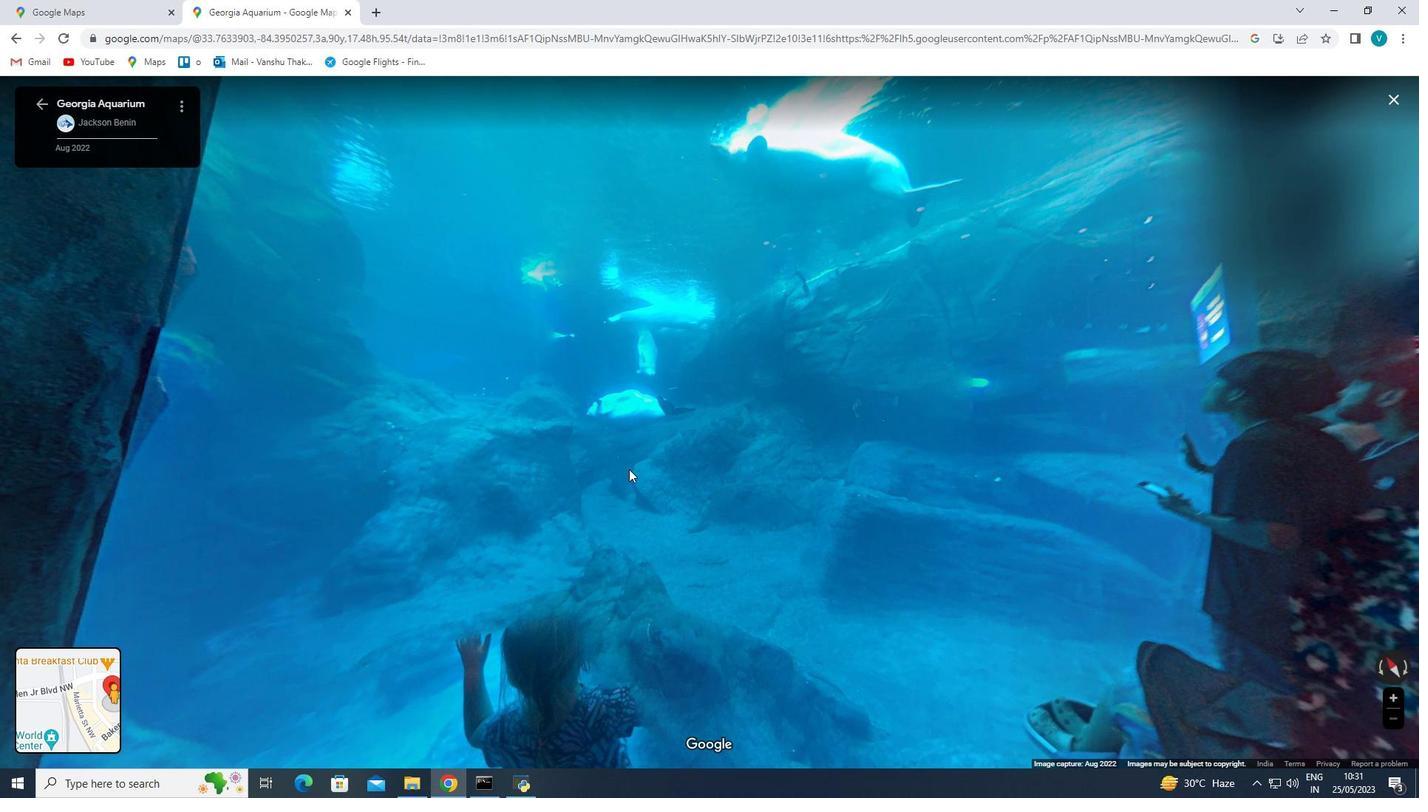 
Action: Mouse pressed left at (829, 542)
Screenshot: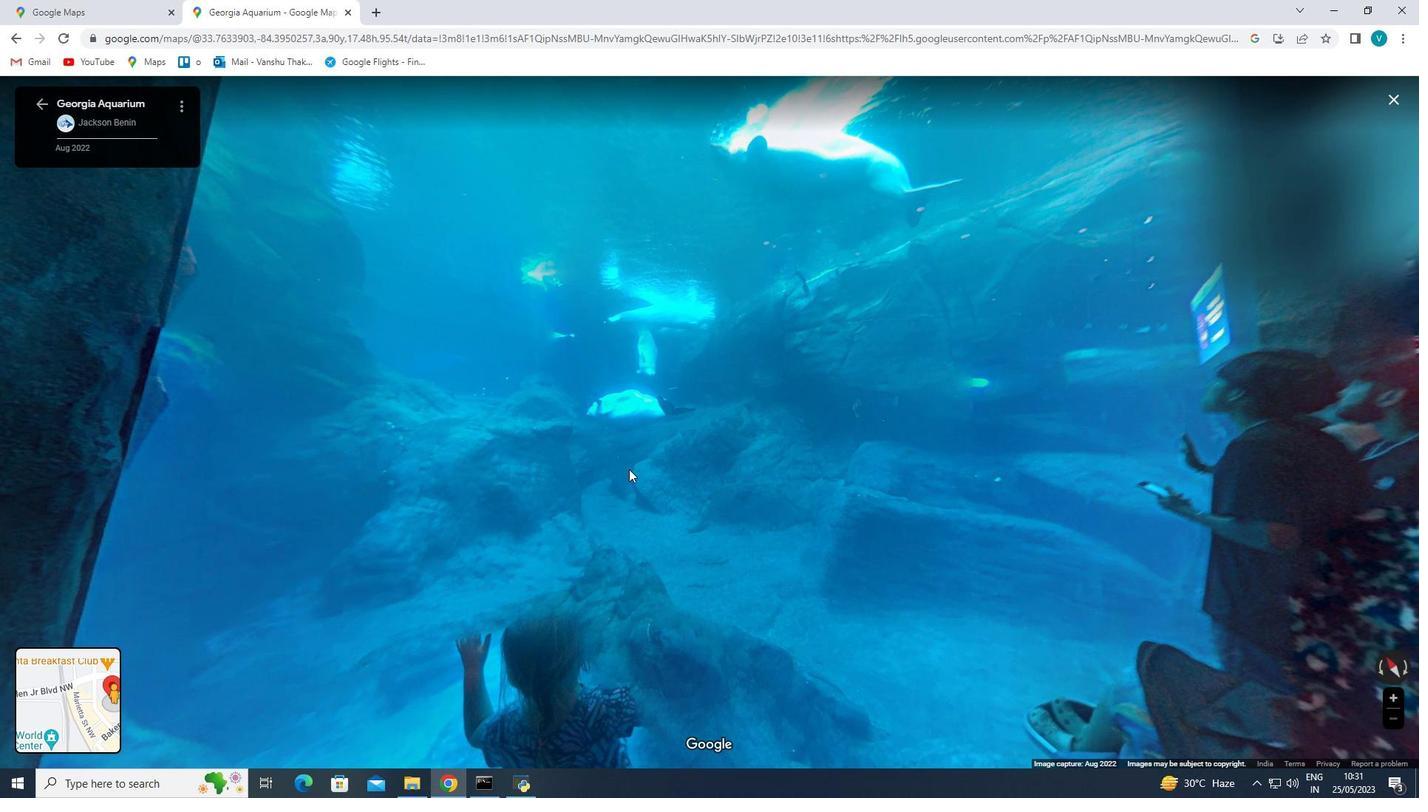 
Action: Mouse moved to (620, 432)
Screenshot: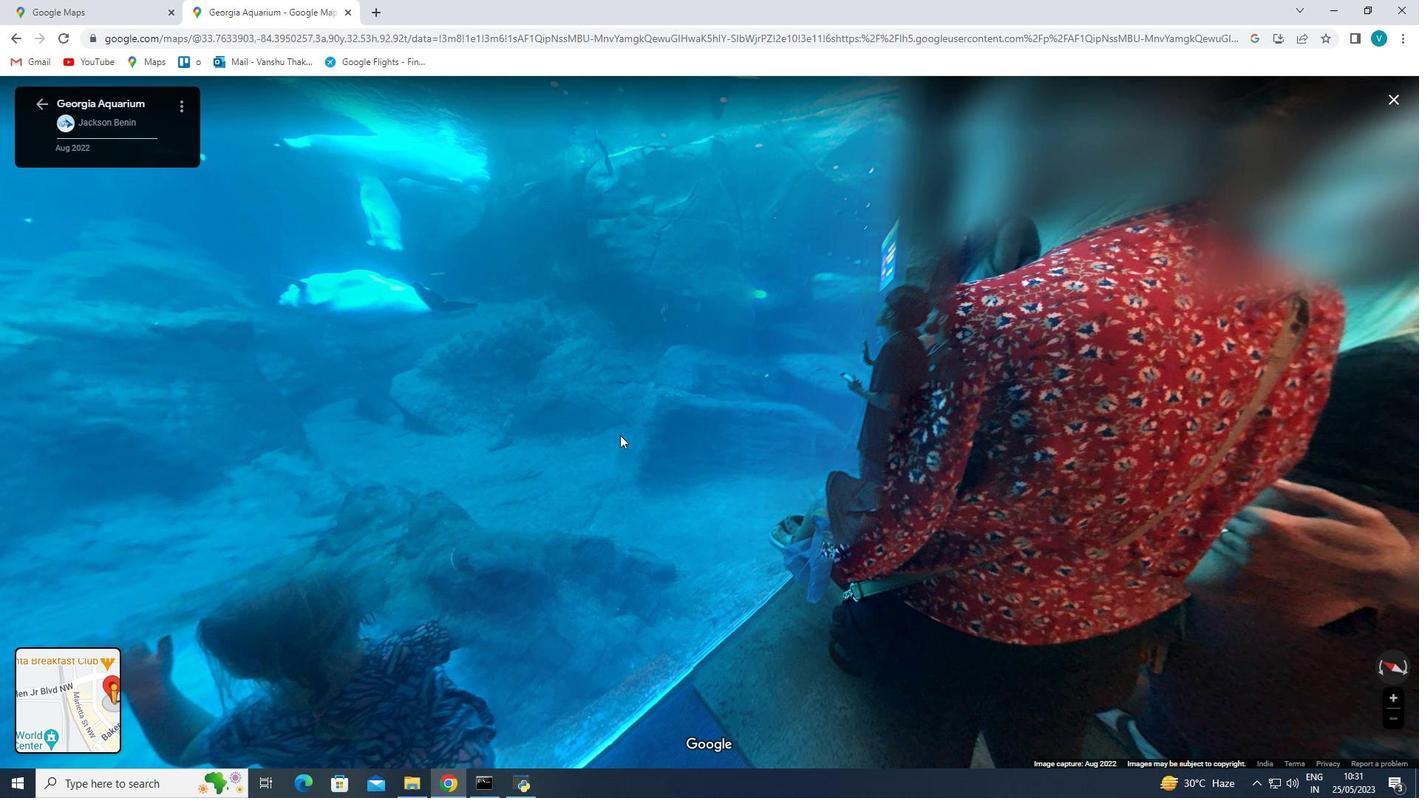 
Action: Mouse pressed left at (620, 432)
Screenshot: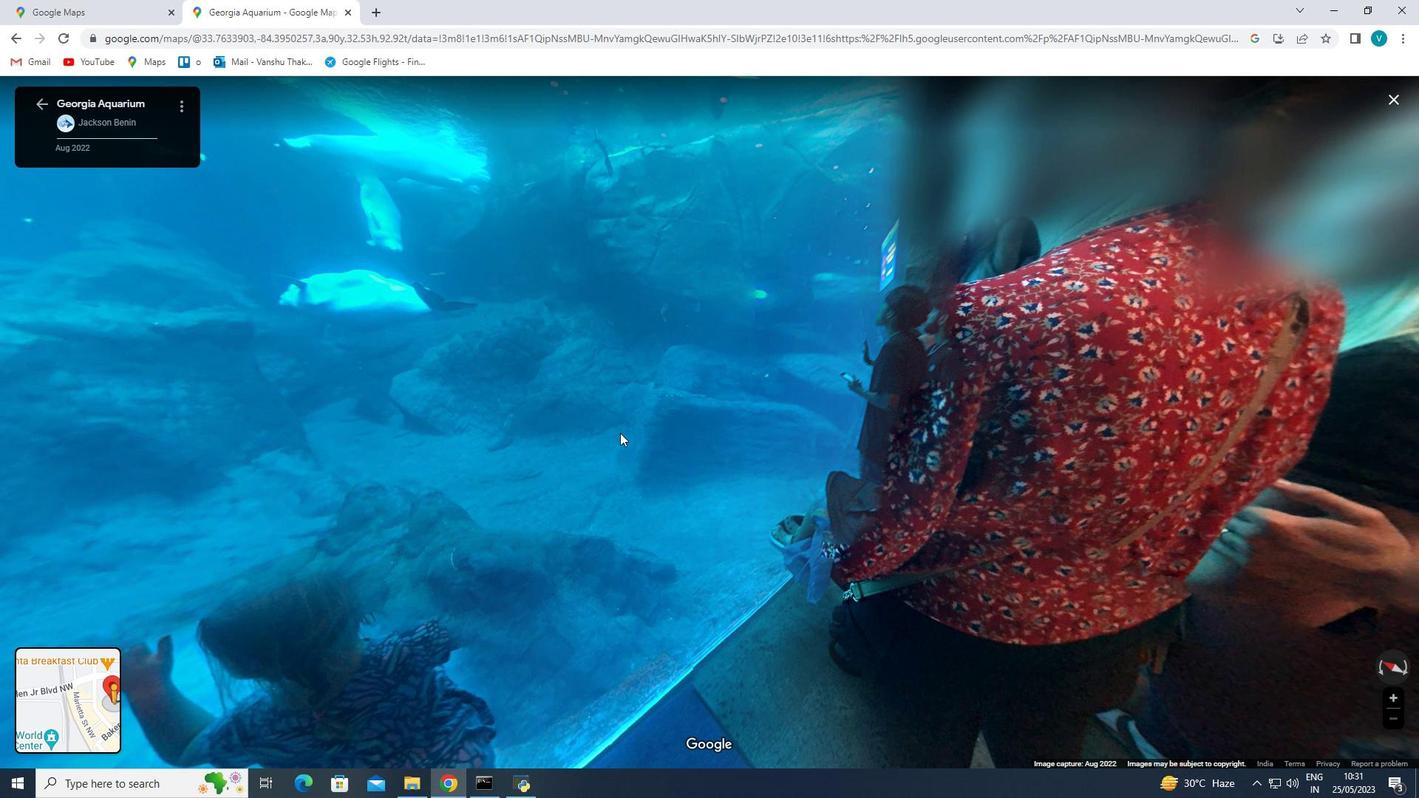 
Action: Mouse moved to (751, 533)
Screenshot: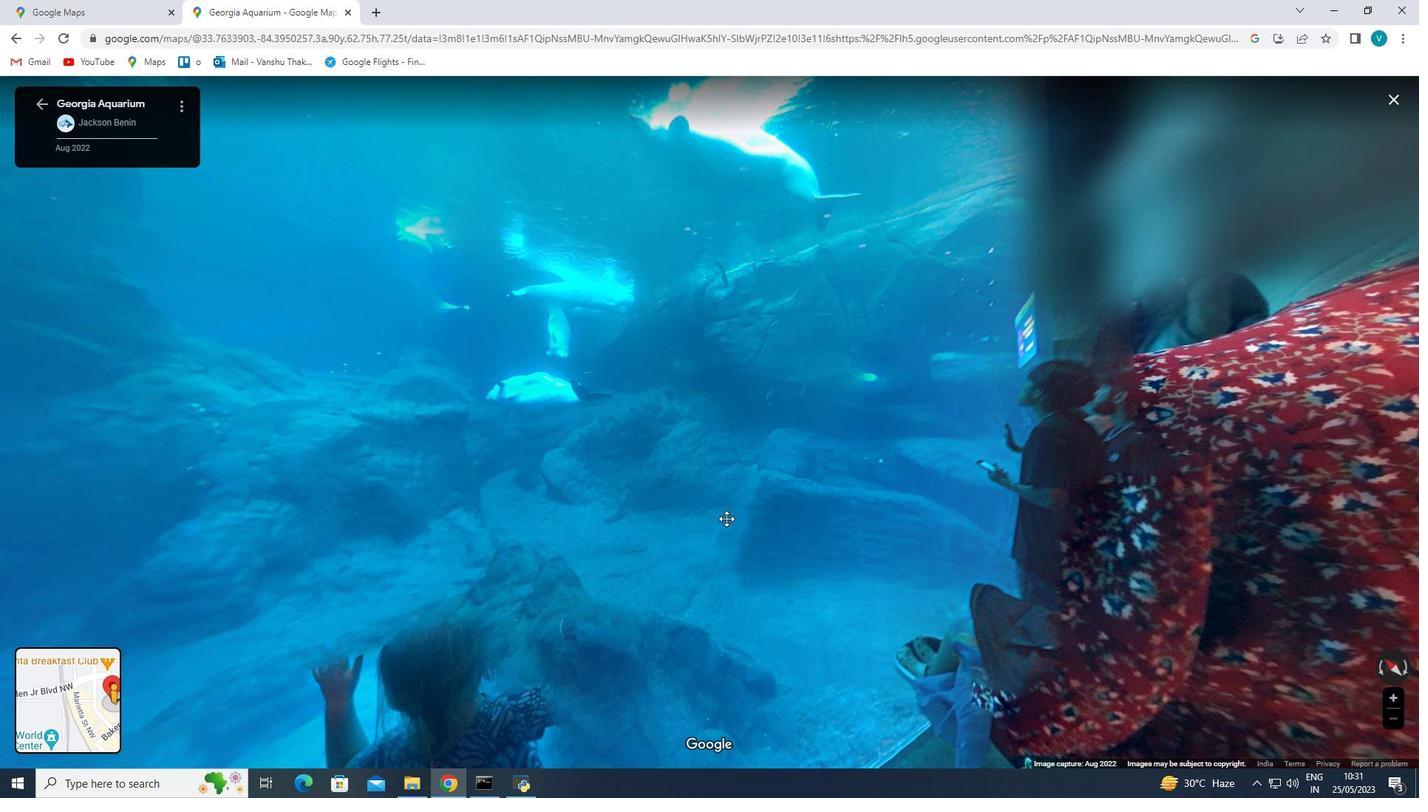 
Action: Mouse pressed left at (751, 533)
Screenshot: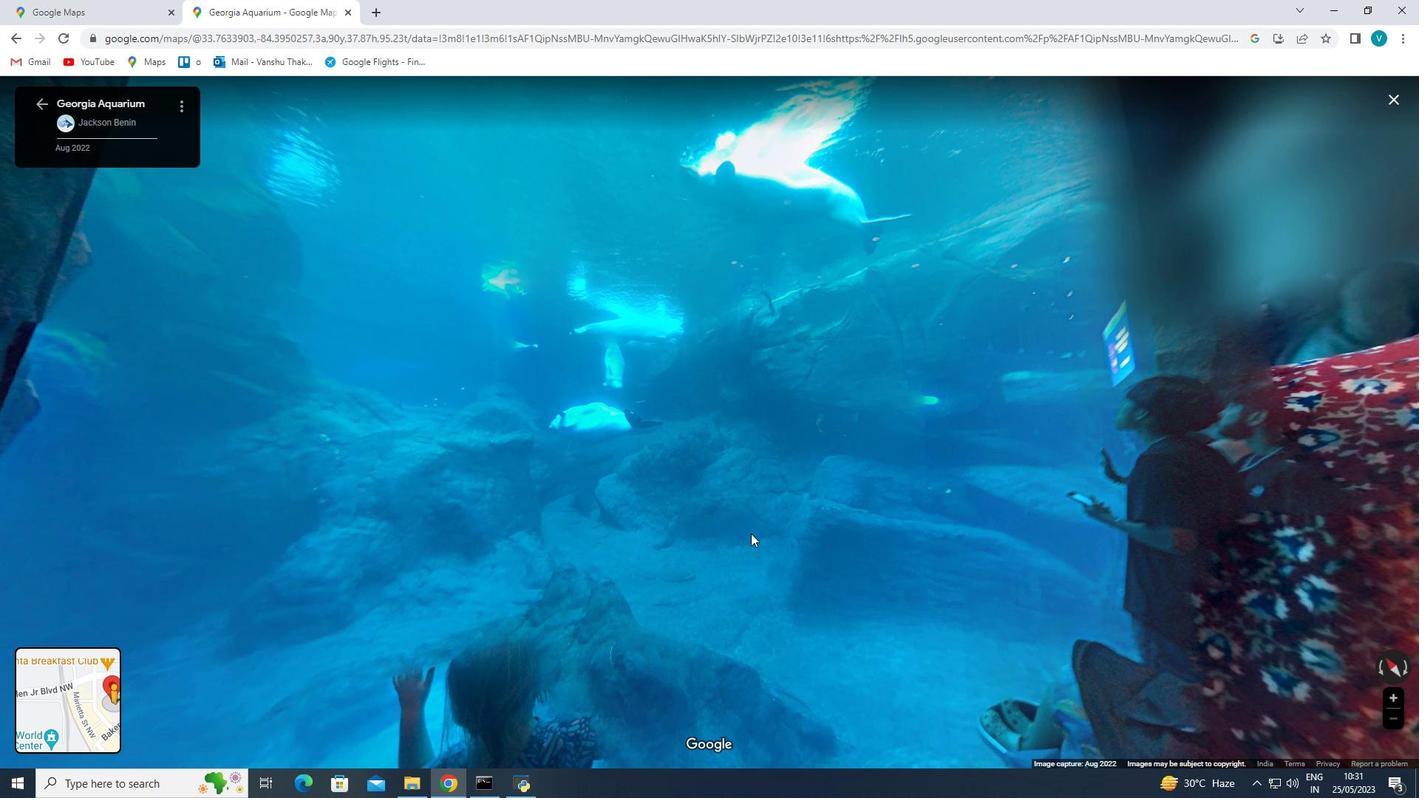 
Action: Mouse moved to (650, 453)
Screenshot: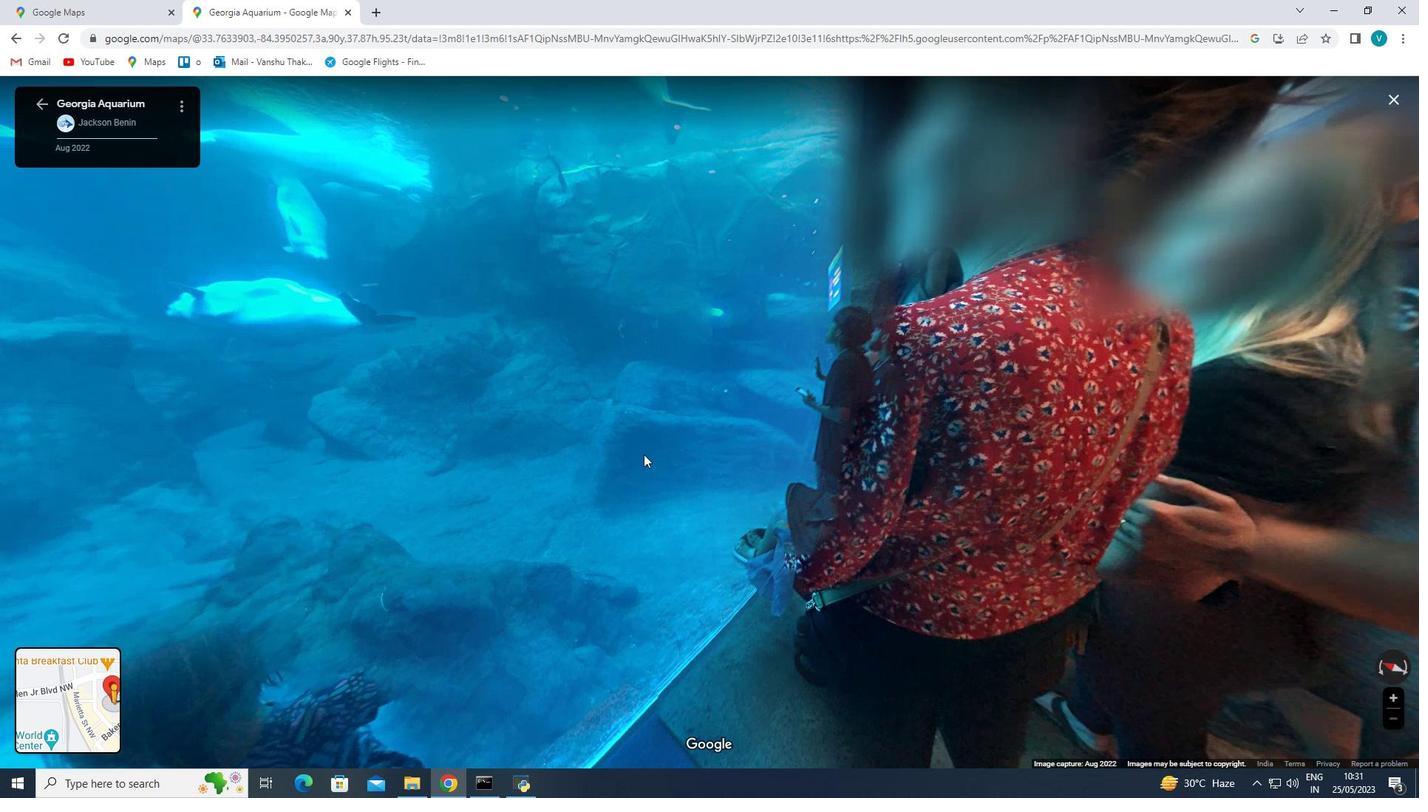 
Action: Mouse pressed left at (650, 453)
Screenshot: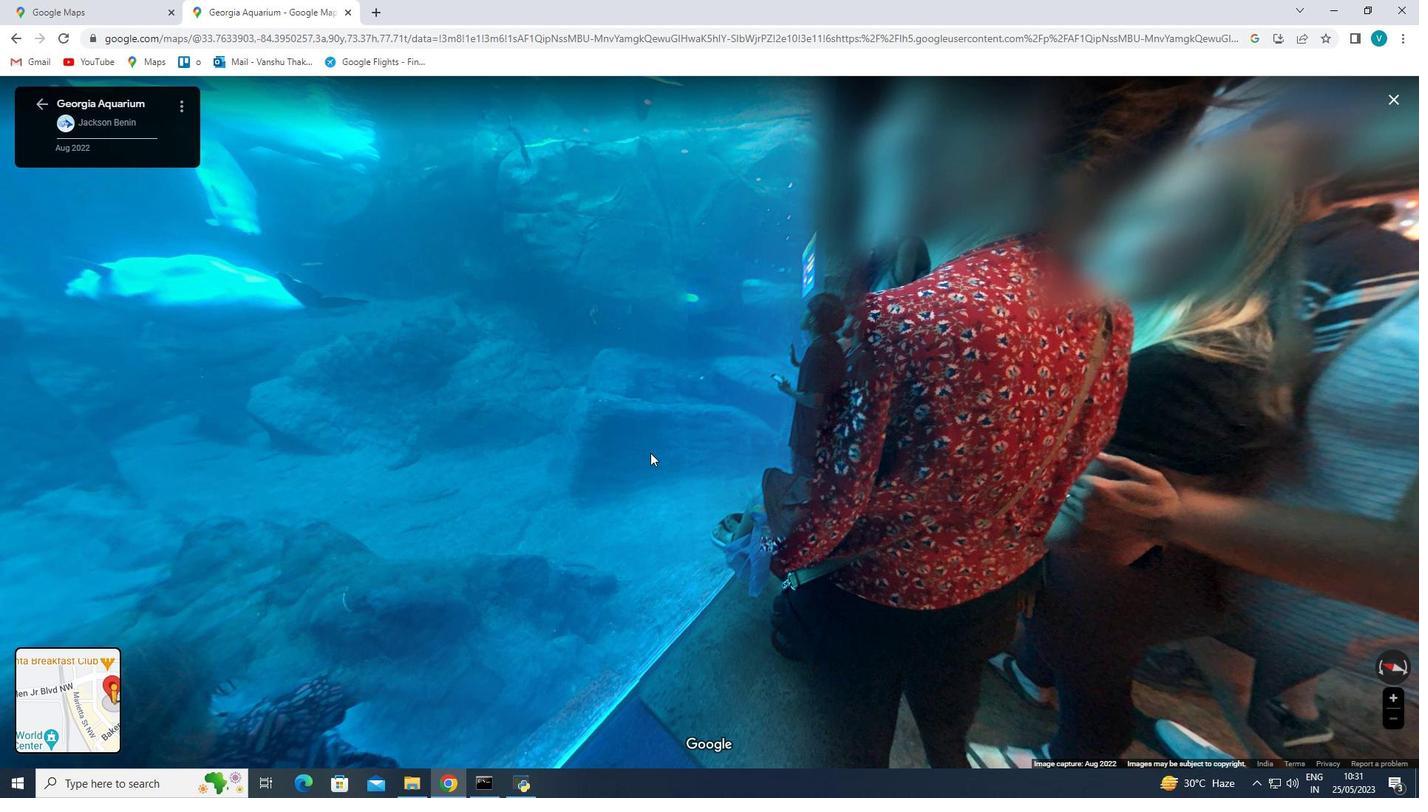 
Action: Mouse moved to (607, 491)
Screenshot: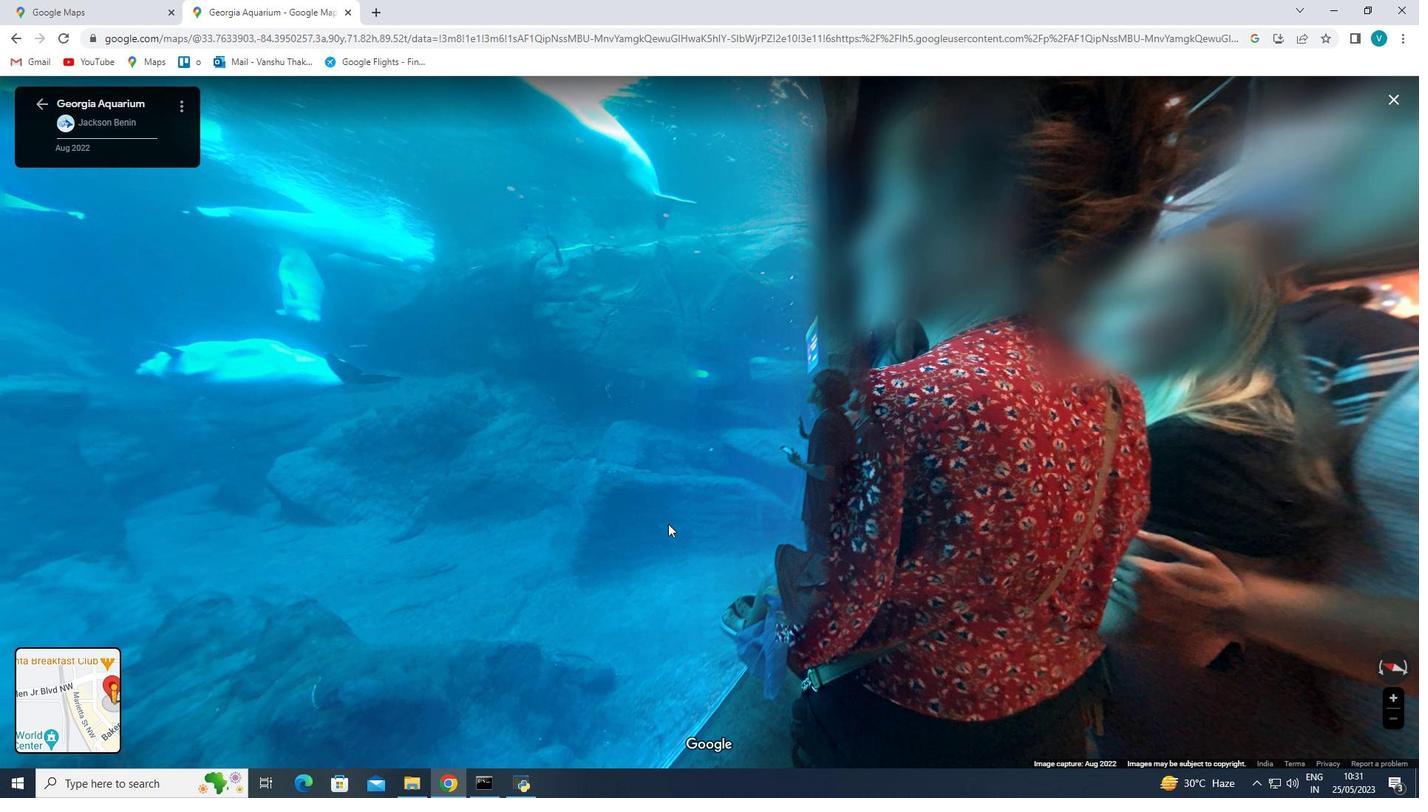 
Action: Mouse pressed left at (650, 513)
Screenshot: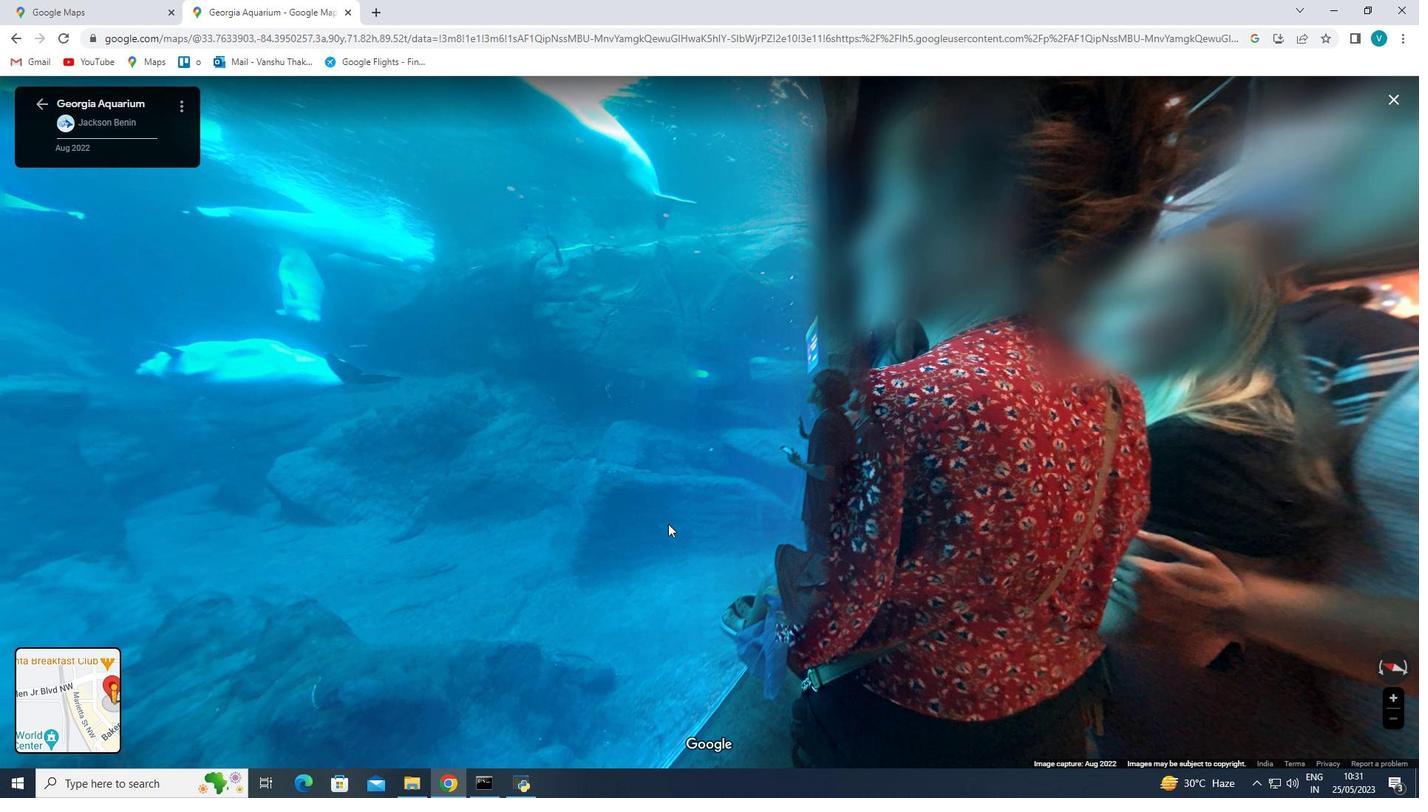 
Action: Mouse moved to (698, 447)
Screenshot: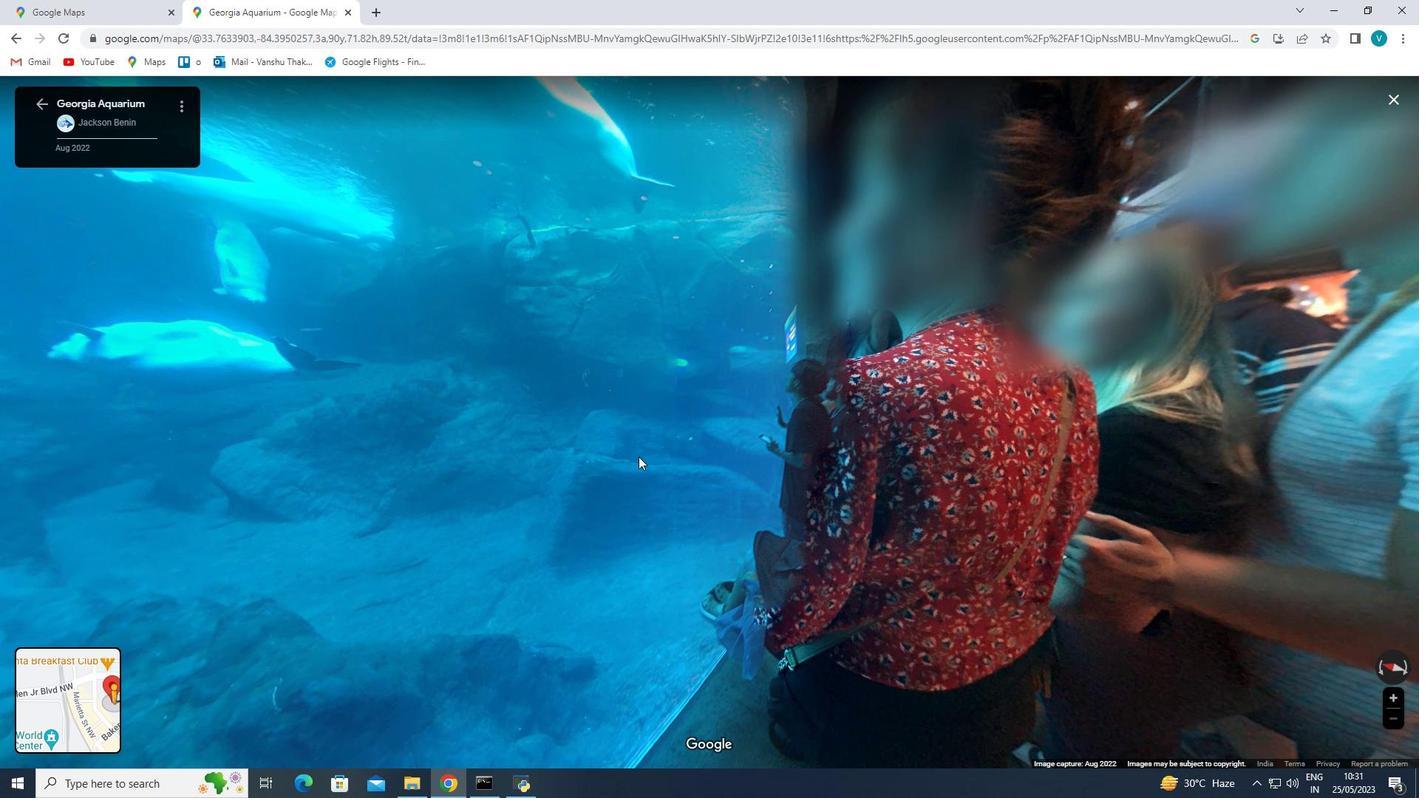 
Action: Mouse pressed left at (698, 447)
Screenshot: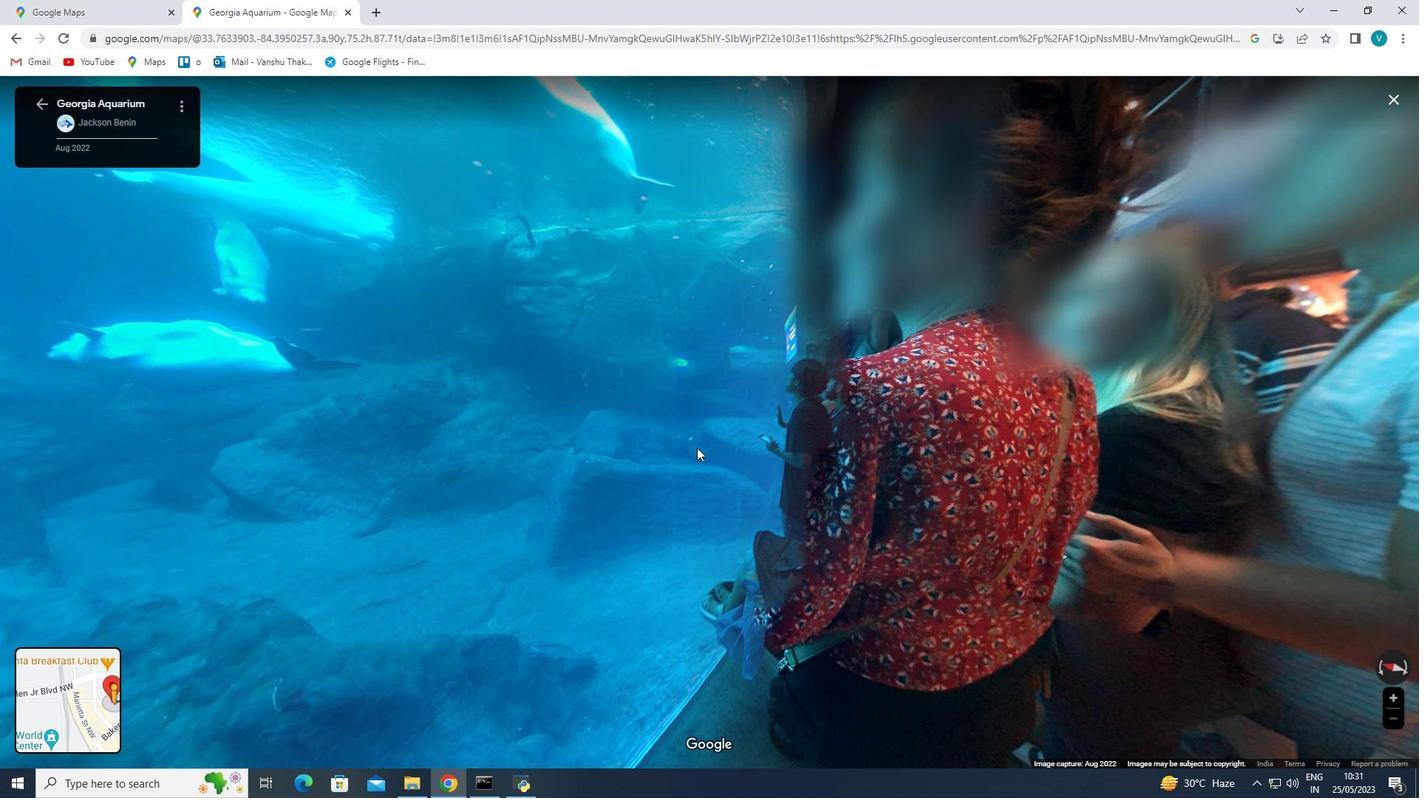 
Action: Mouse moved to (685, 441)
Screenshot: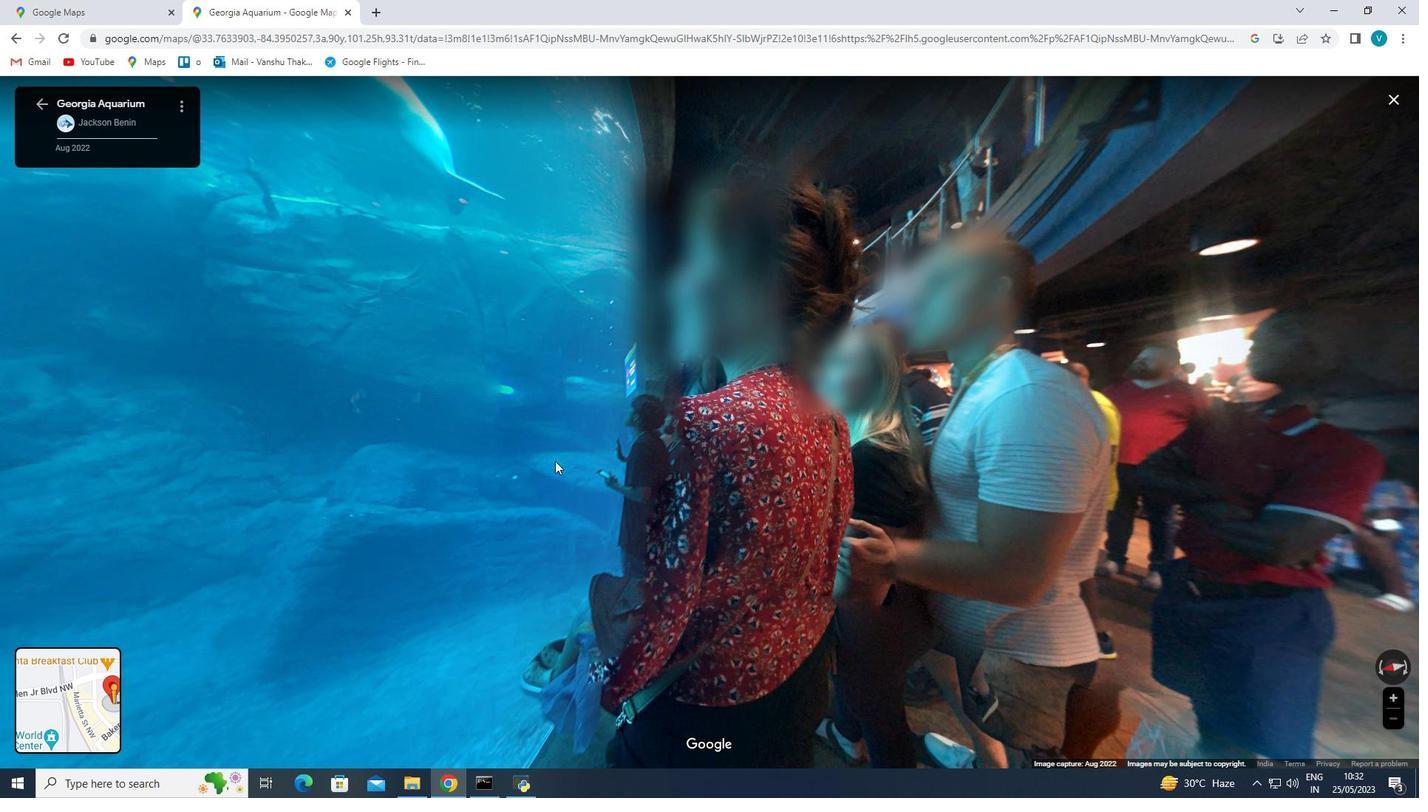 
Action: Mouse pressed left at (685, 441)
Screenshot: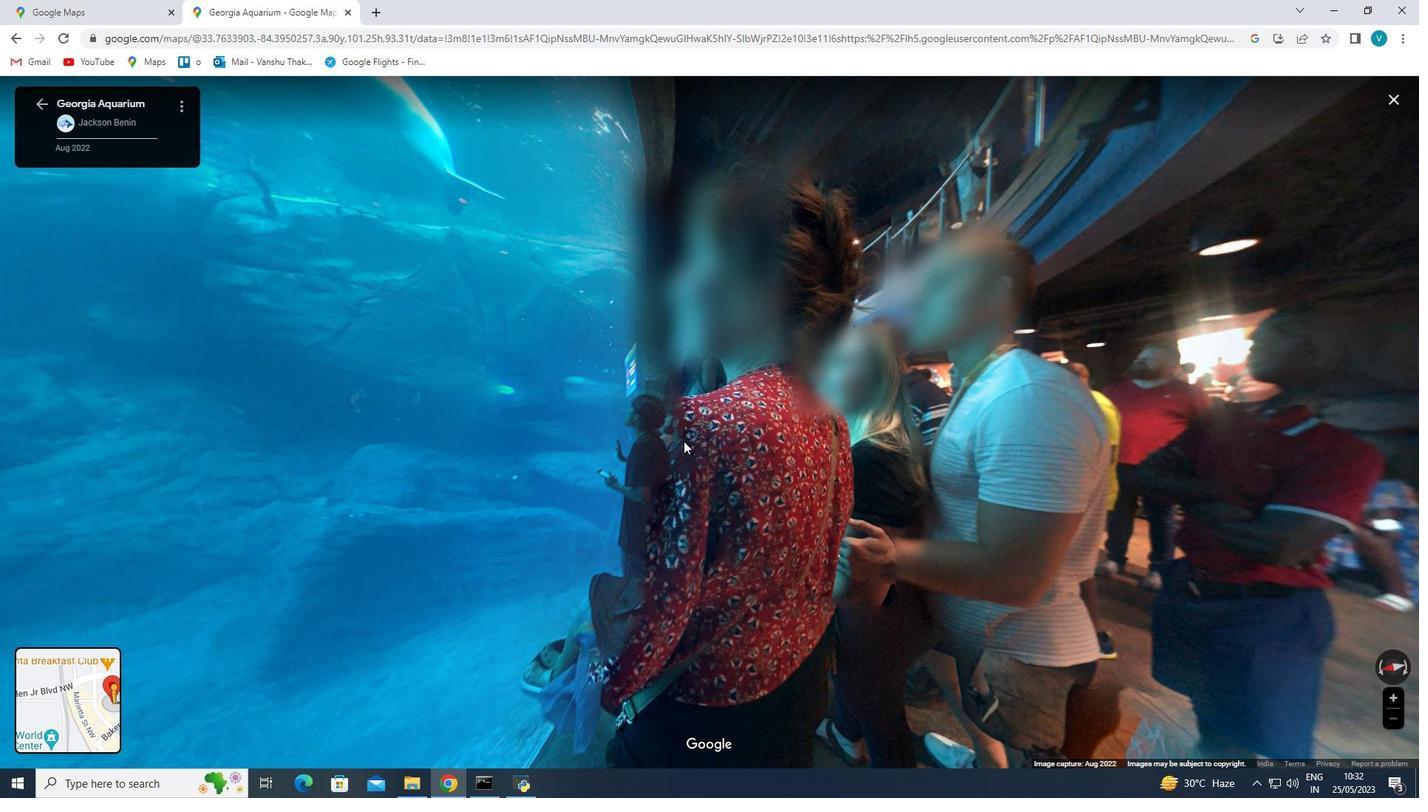 
Action: Mouse moved to (926, 454)
Screenshot: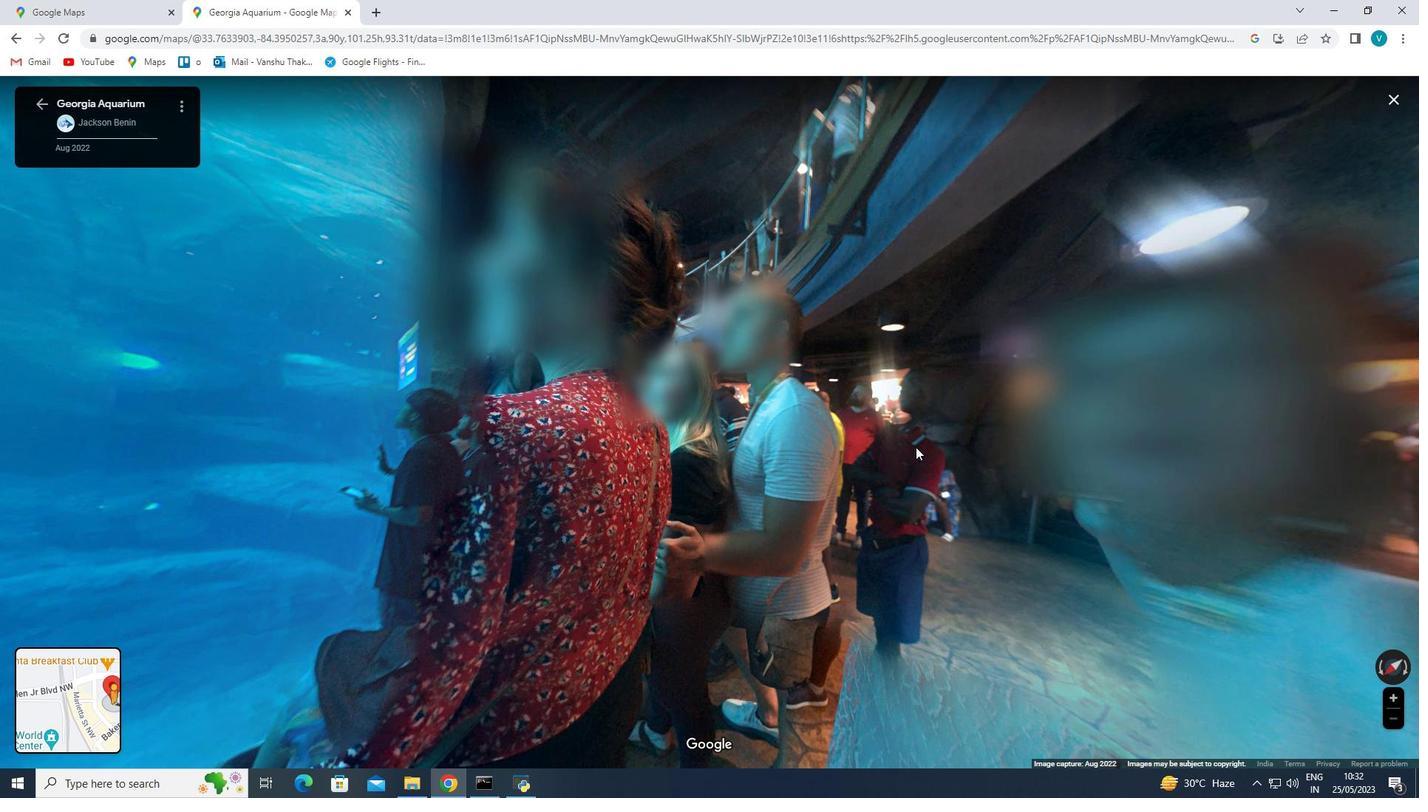 
Action: Mouse pressed left at (926, 454)
Screenshot: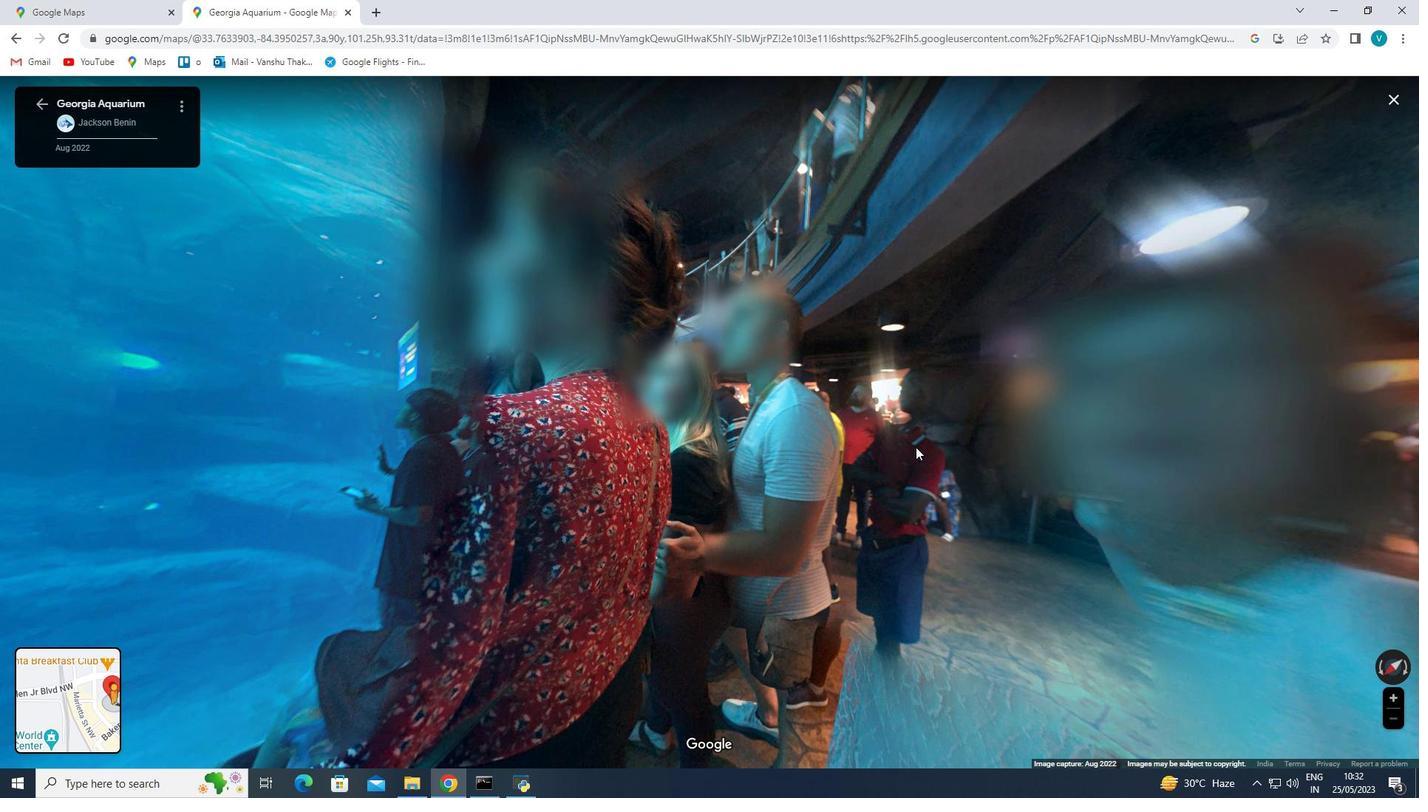 
Action: Mouse moved to (767, 413)
Screenshot: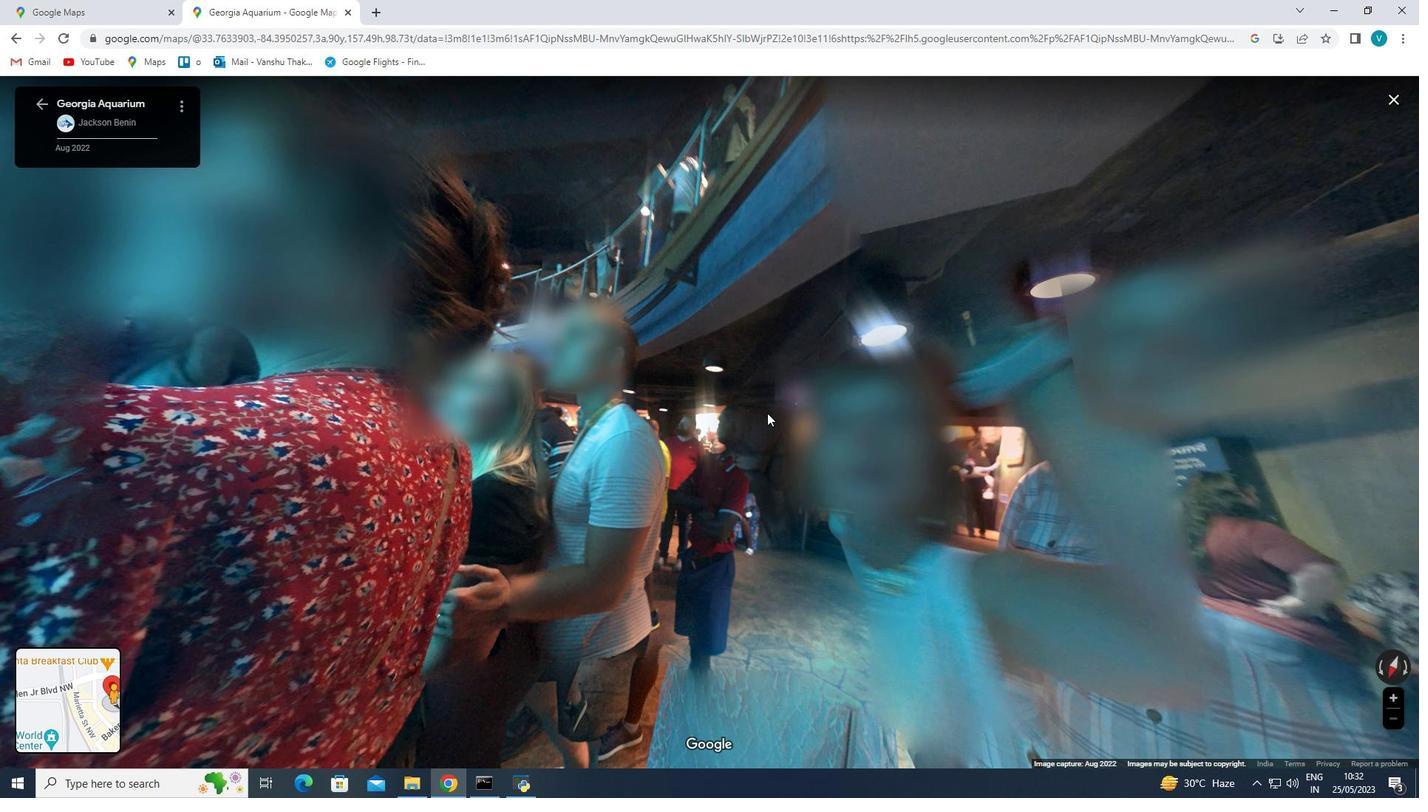 
Action: Mouse pressed left at (767, 413)
Screenshot: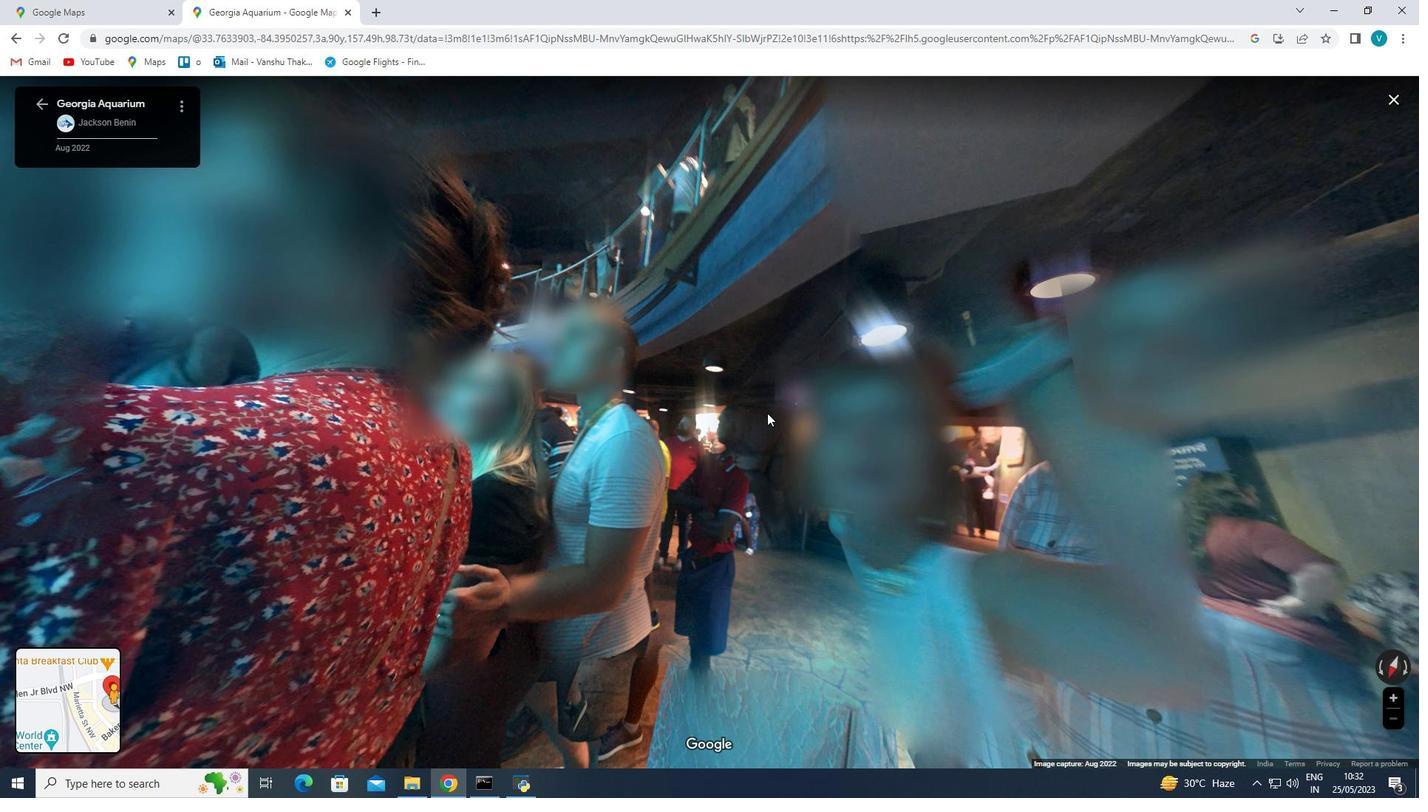
Action: Mouse moved to (642, 502)
Screenshot: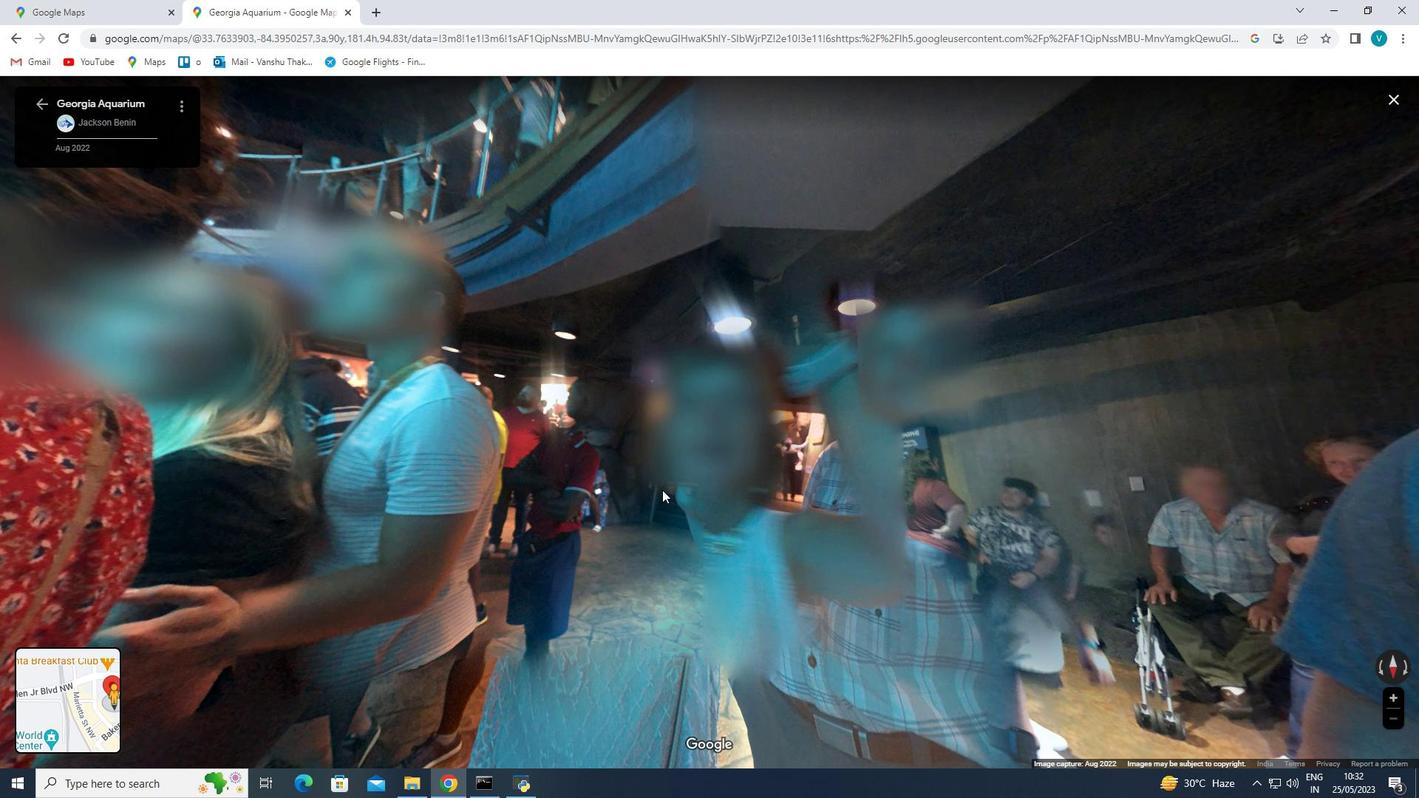 
Action: Mouse pressed left at (642, 502)
Screenshot: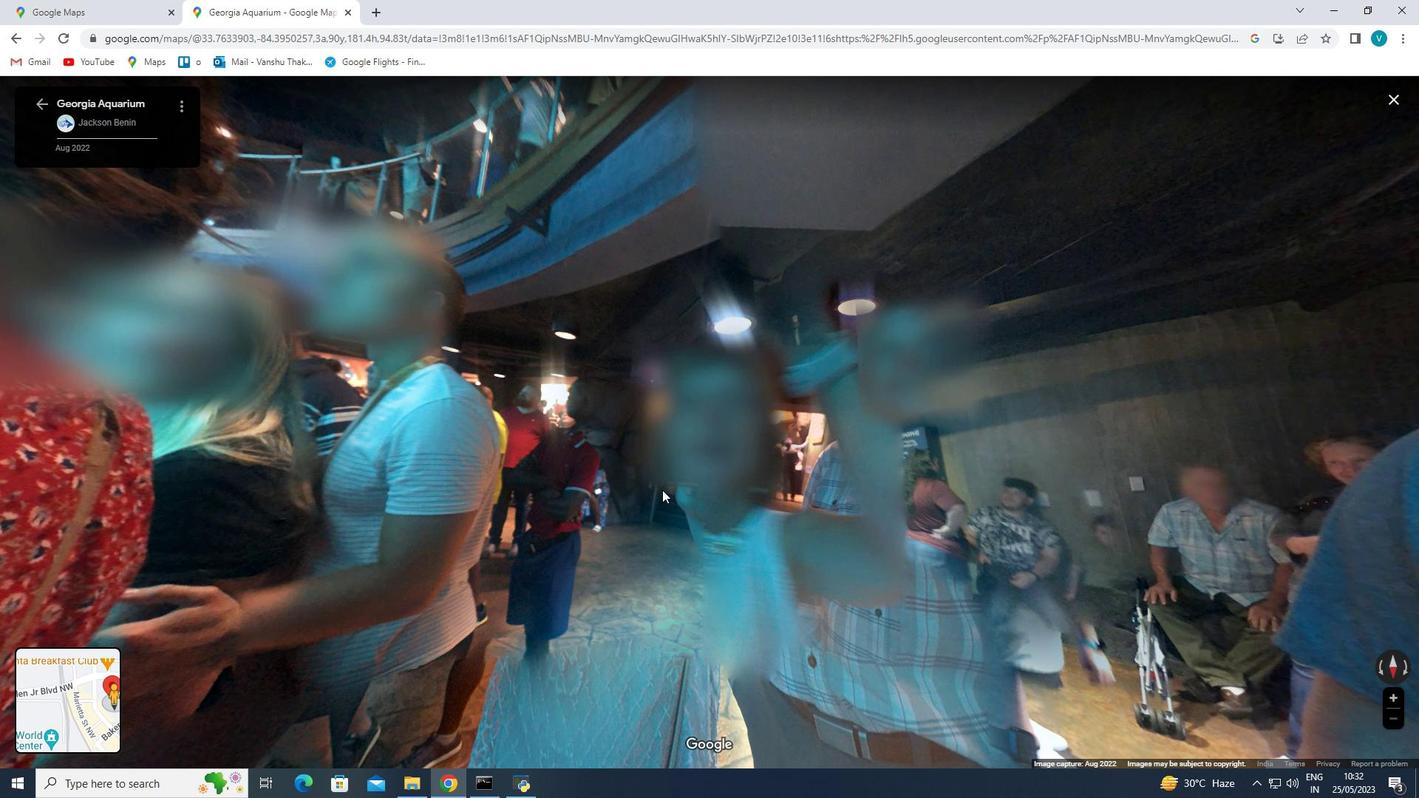 
Action: Mouse moved to (693, 460)
Screenshot: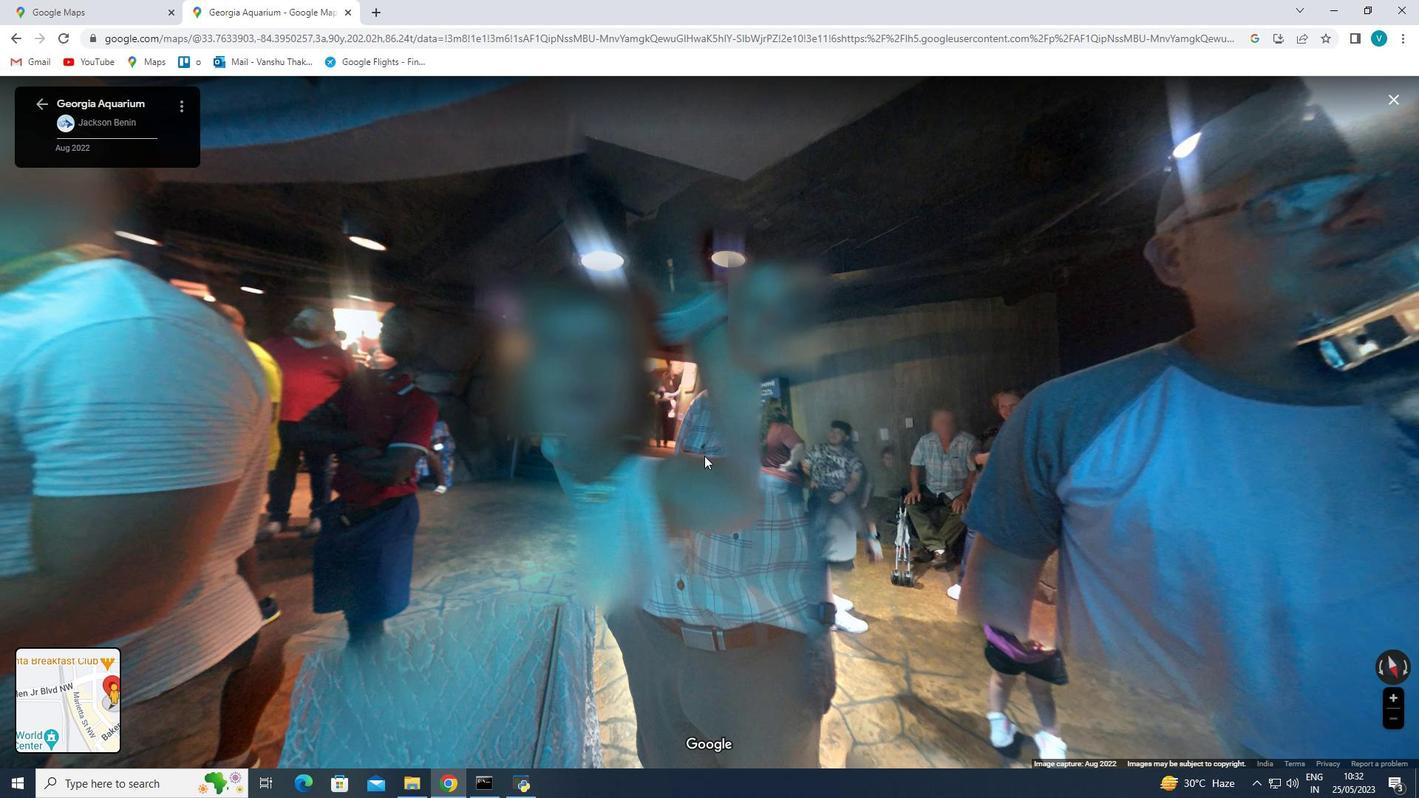 
Action: Mouse pressed left at (693, 460)
Screenshot: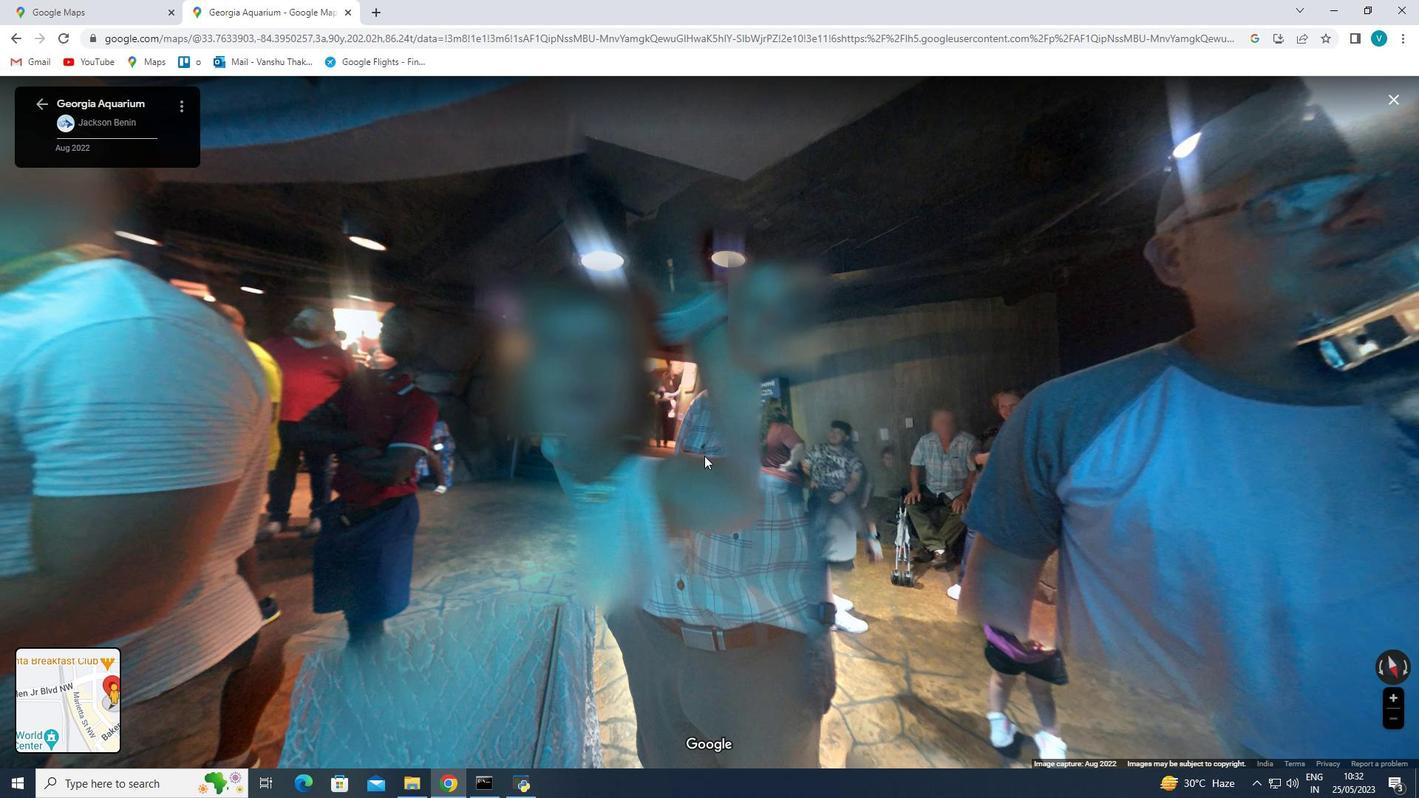 
Action: Mouse moved to (769, 397)
Screenshot: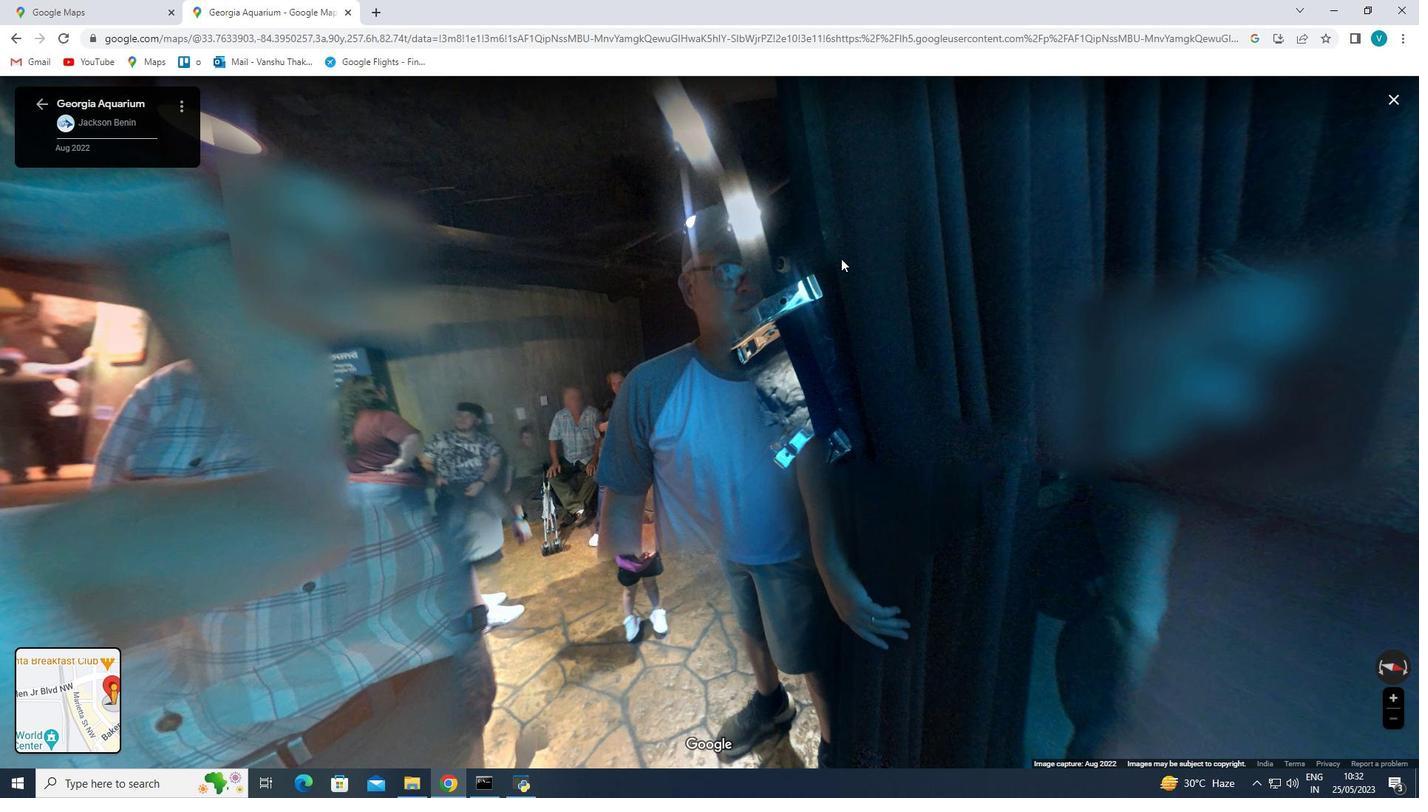 
Action: Mouse pressed left at (828, 276)
Screenshot: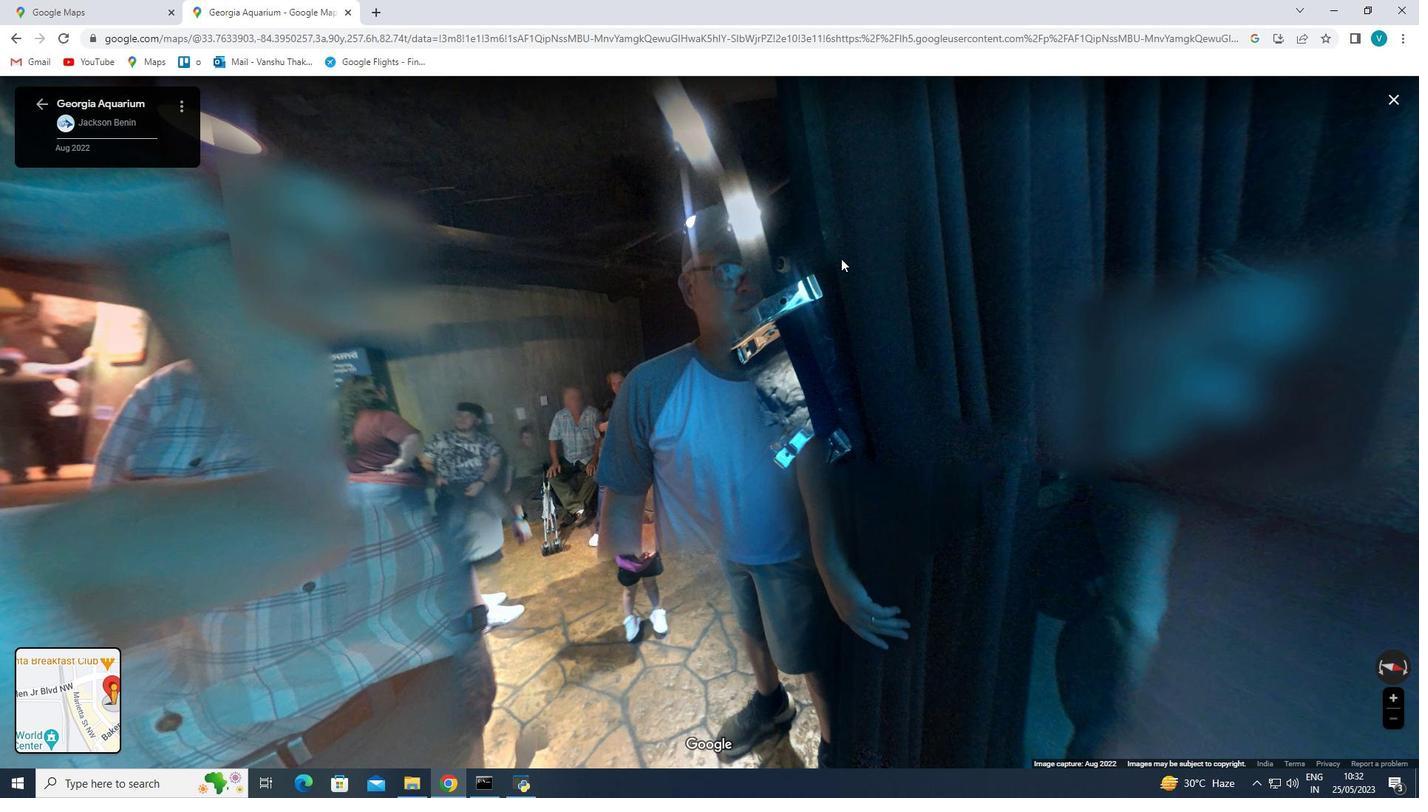 
Action: Mouse moved to (631, 440)
Screenshot: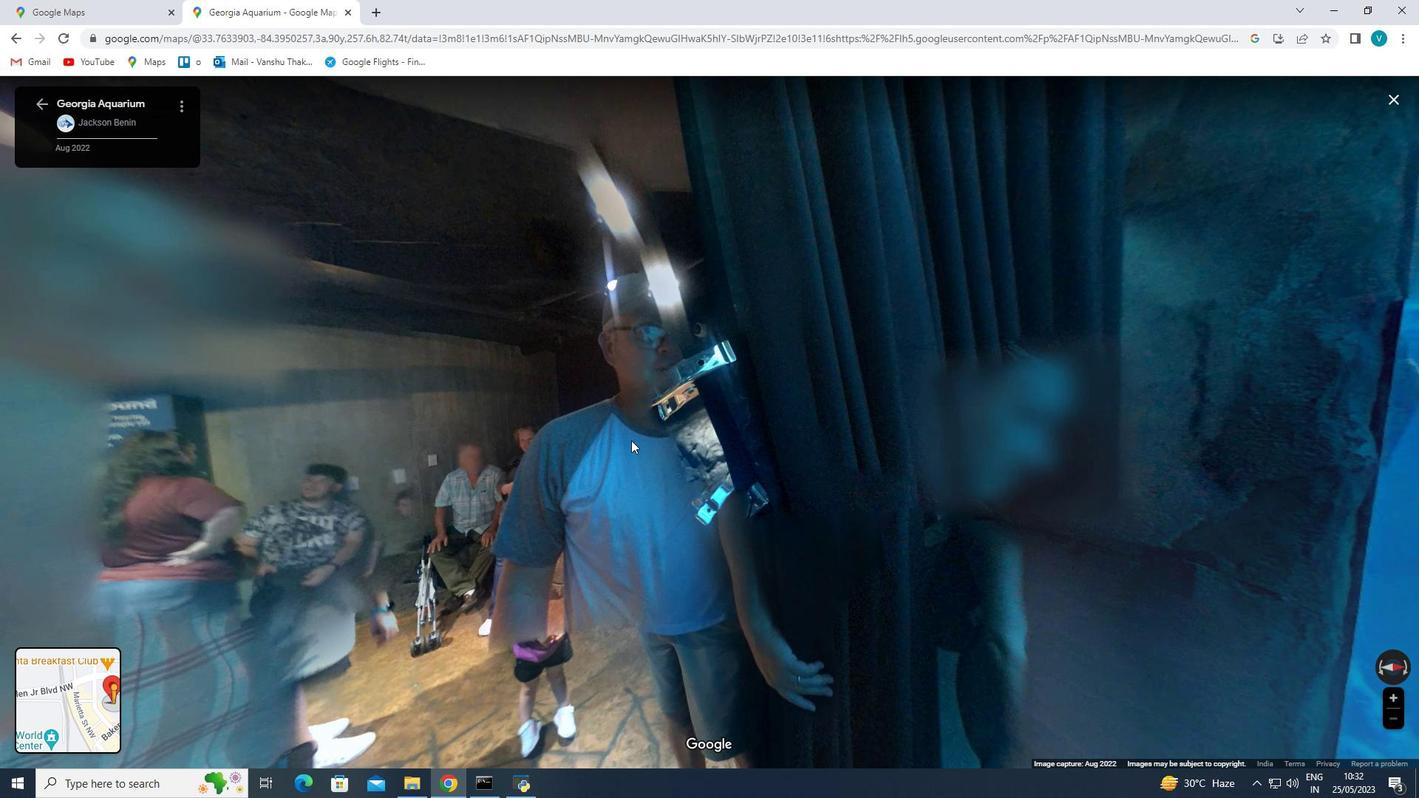 
Action: Mouse pressed left at (631, 440)
Screenshot: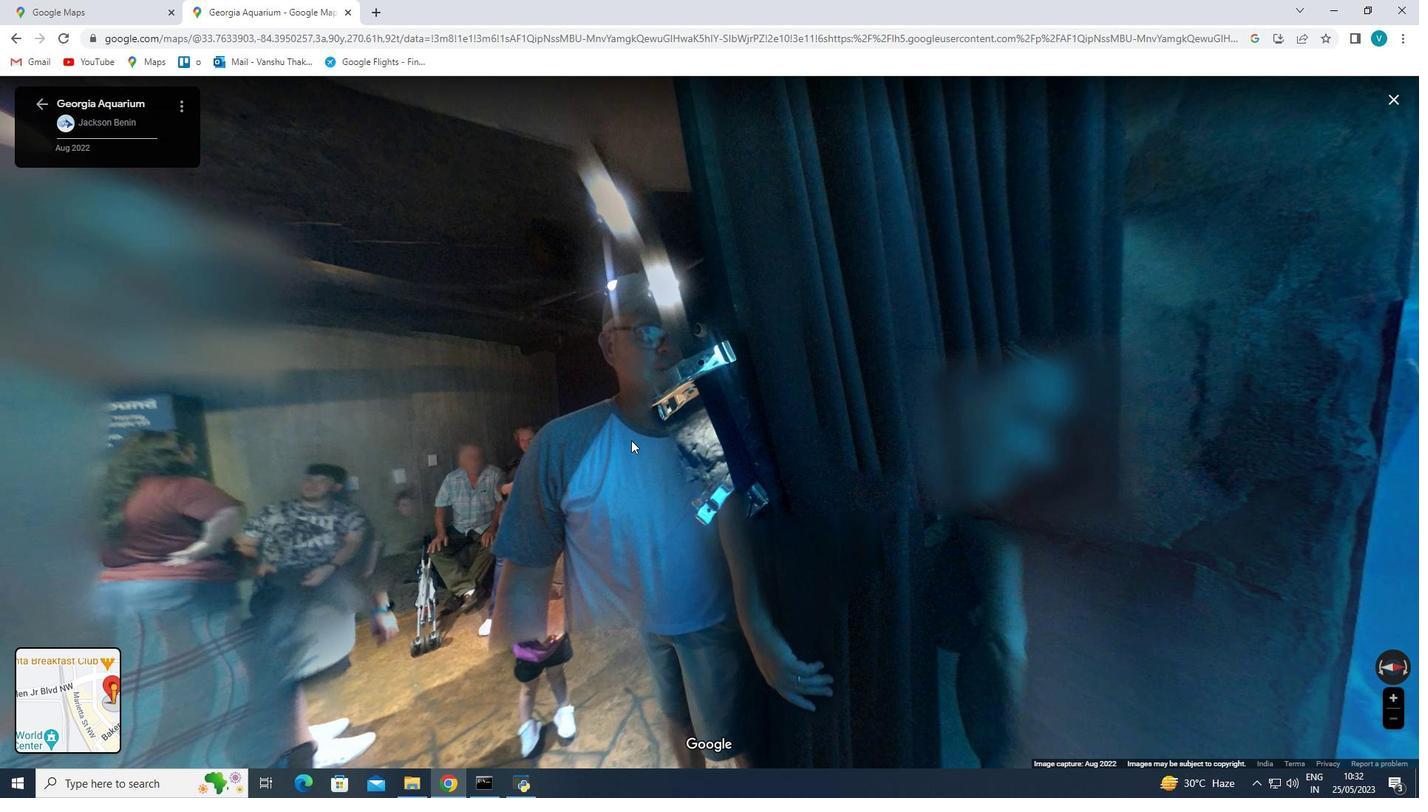 
Action: Mouse moved to (800, 507)
Screenshot: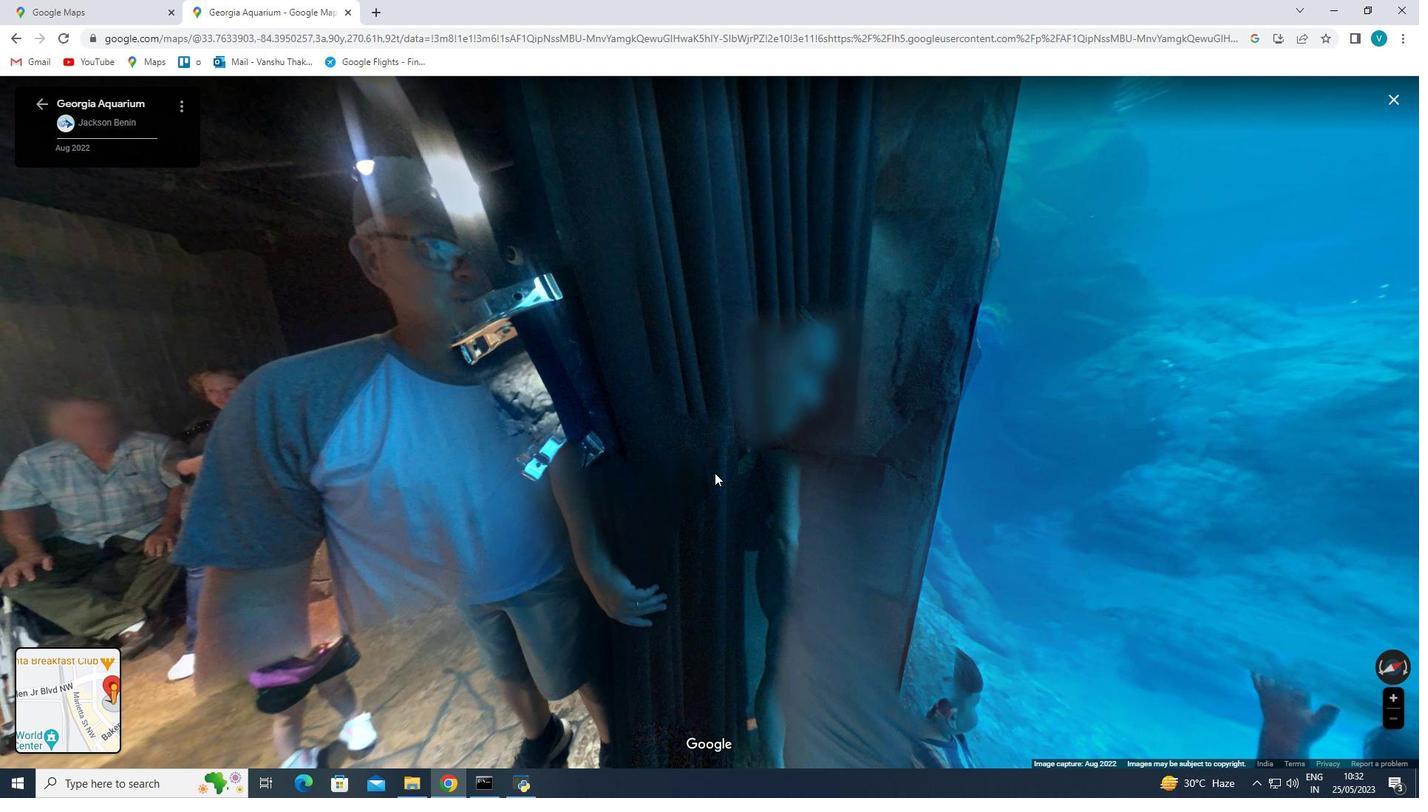 
Action: Mouse pressed left at (800, 507)
Screenshot: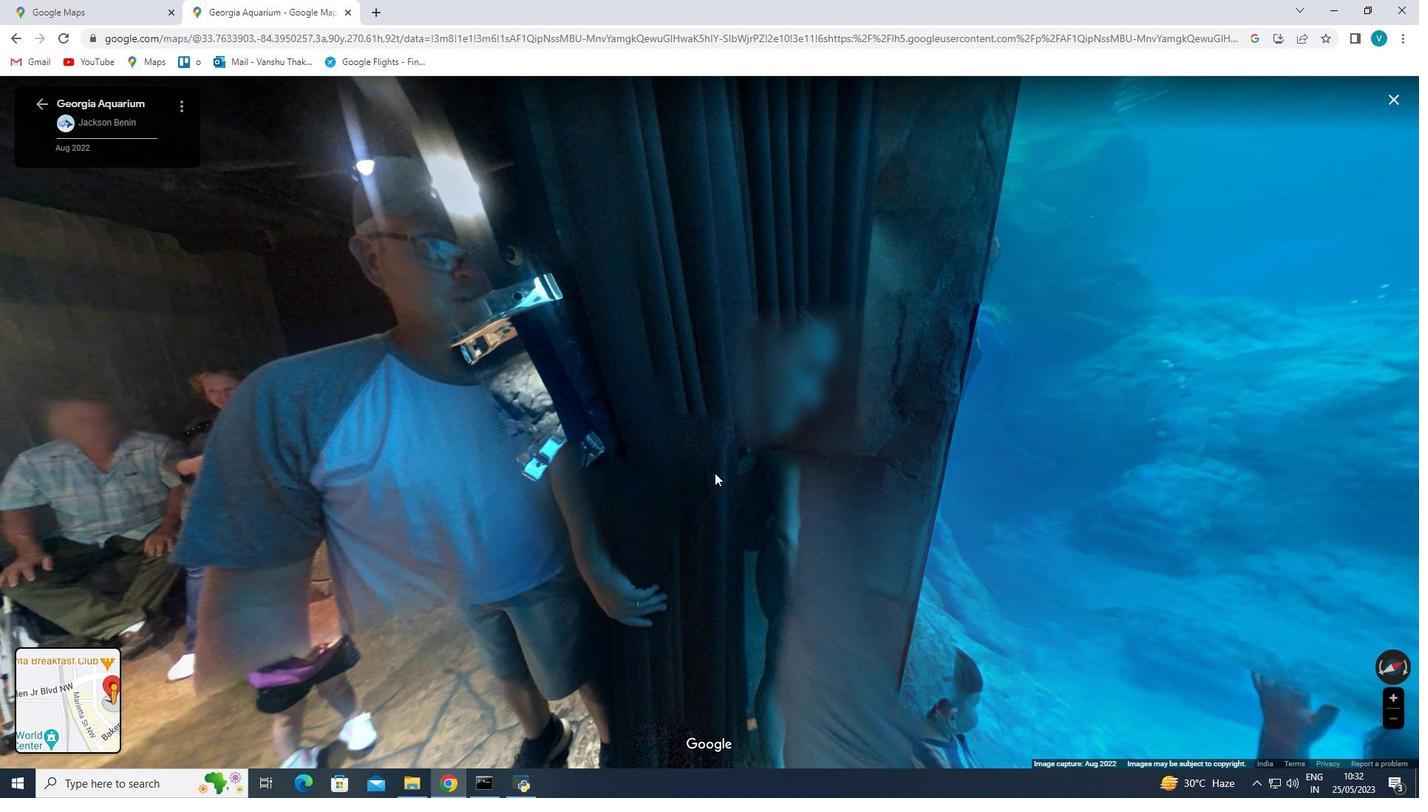 
Action: Mouse moved to (794, 406)
Screenshot: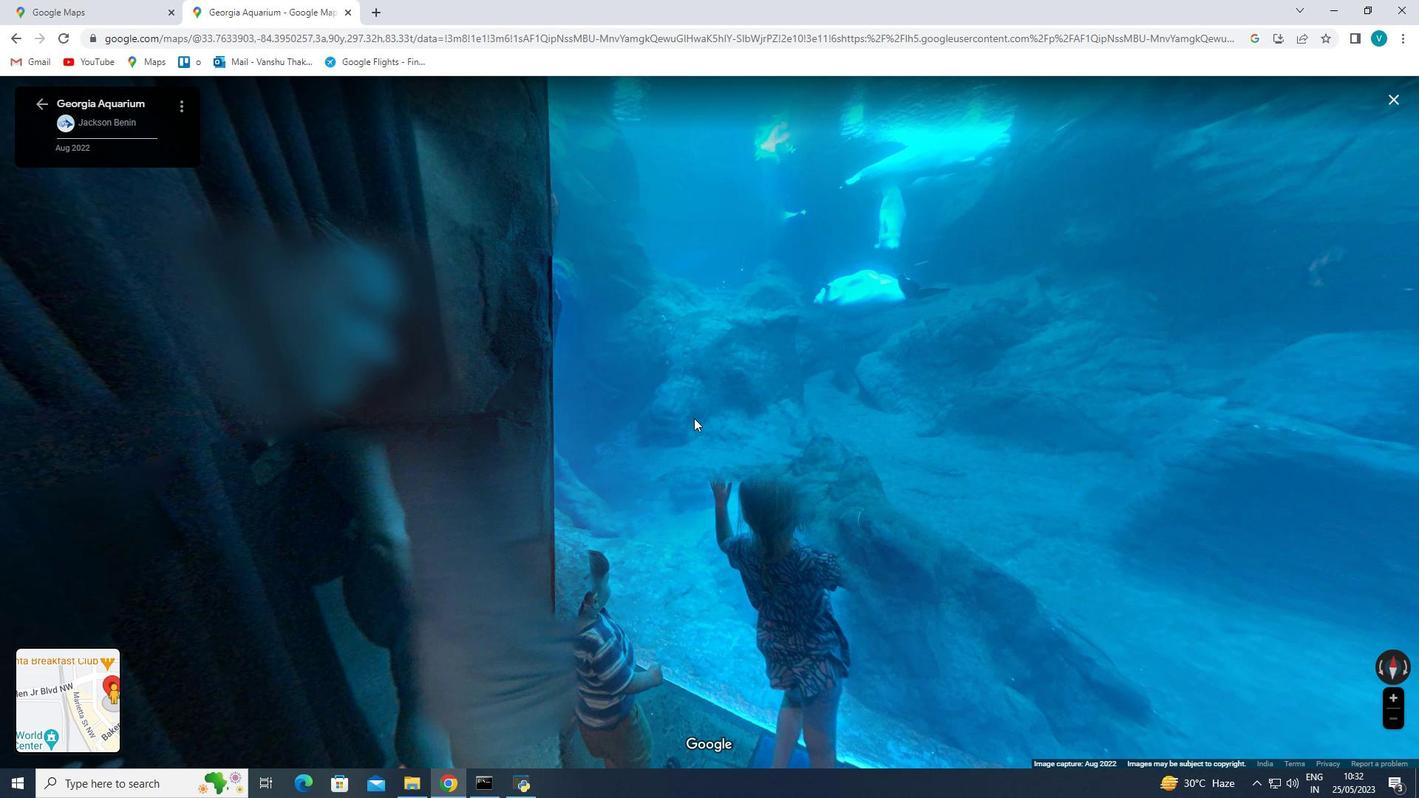 
Action: Mouse pressed left at (794, 406)
Screenshot: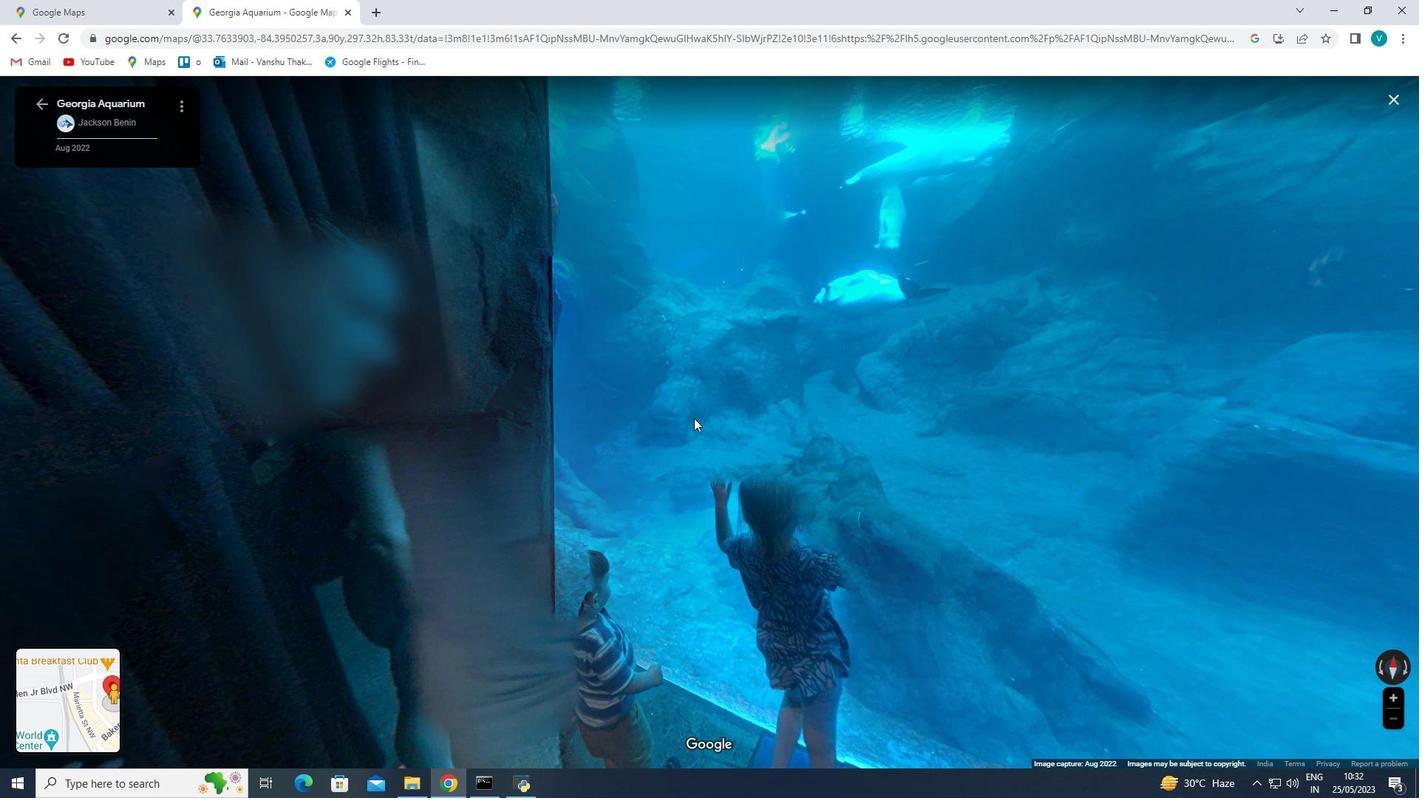 
Action: Mouse moved to (942, 508)
Screenshot: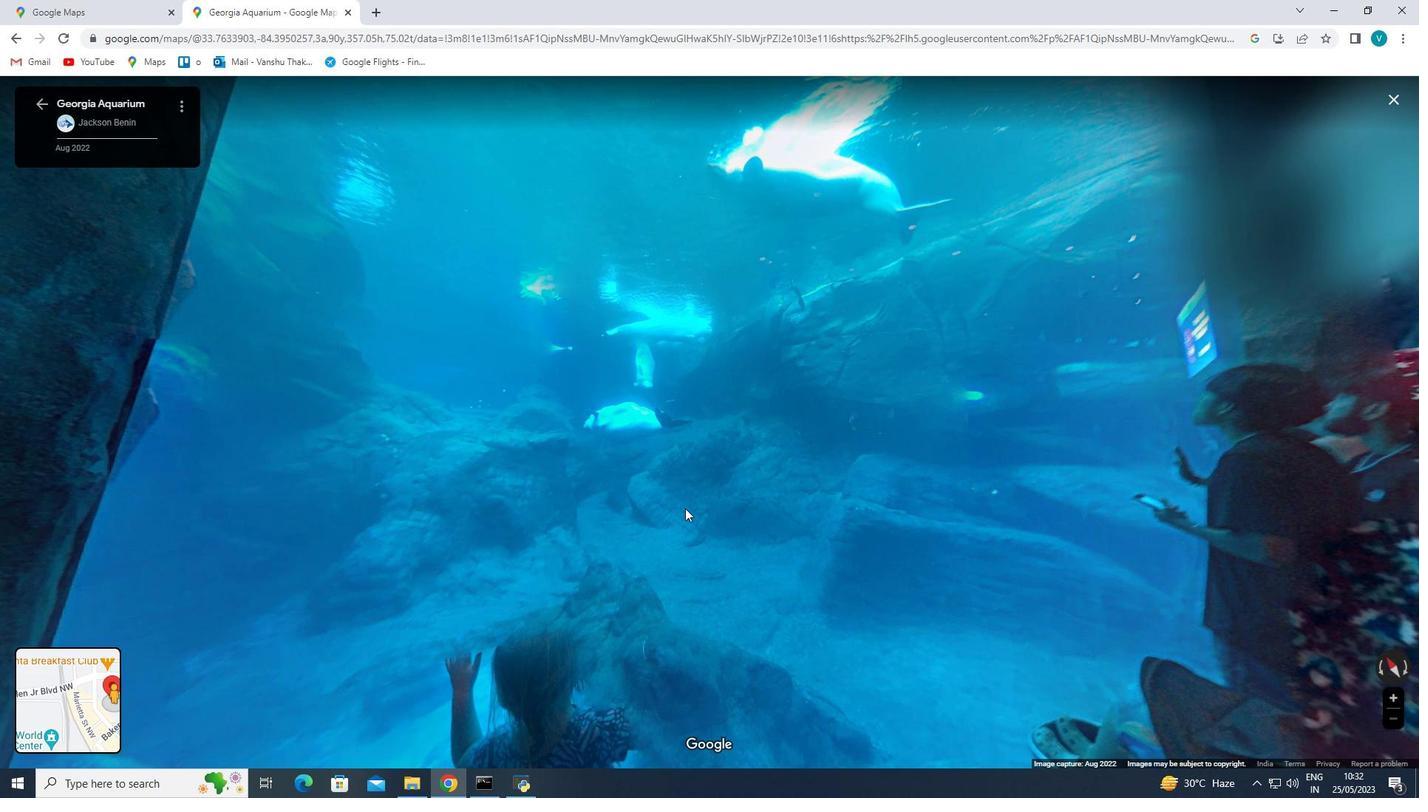 
Action: Mouse pressed left at (975, 486)
Screenshot: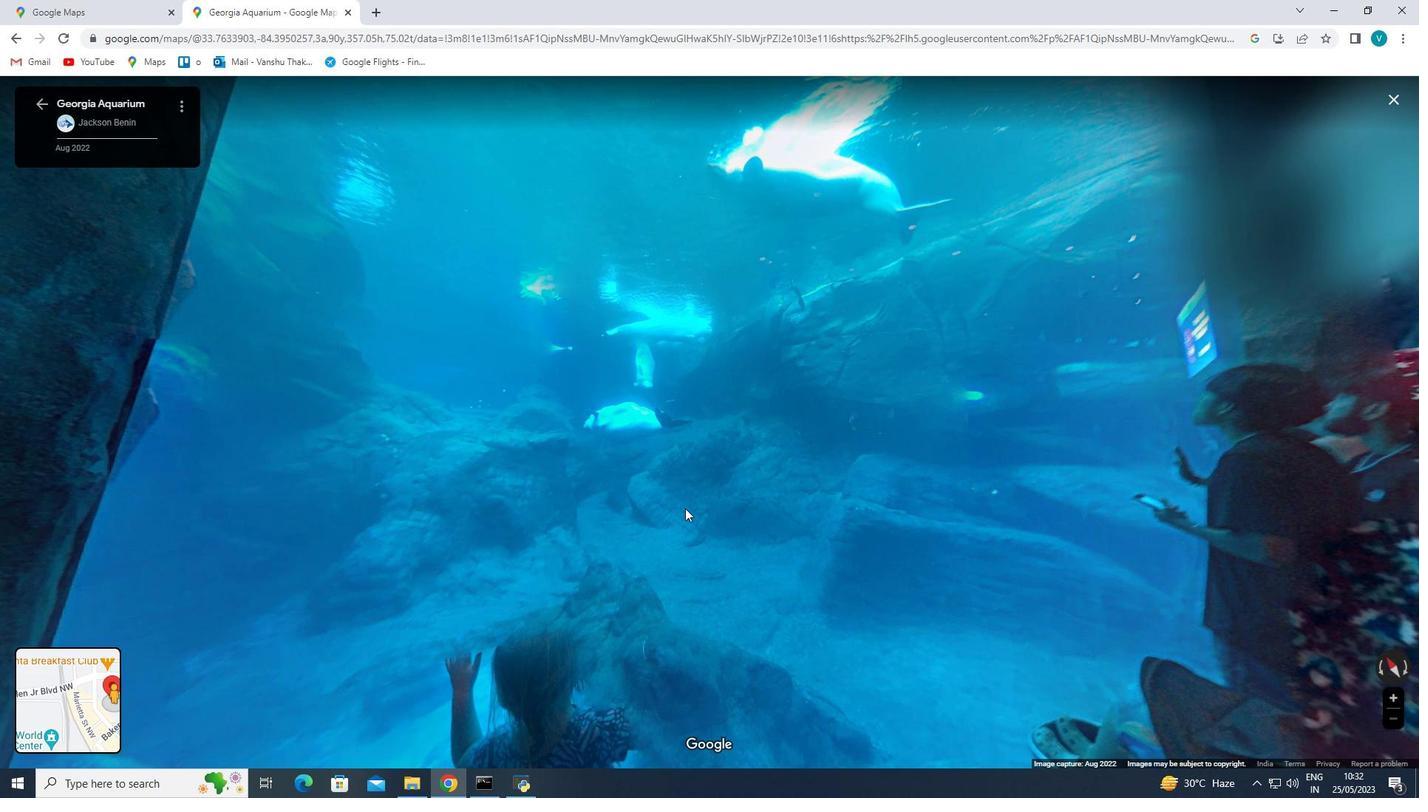 
Action: Mouse moved to (817, 537)
Screenshot: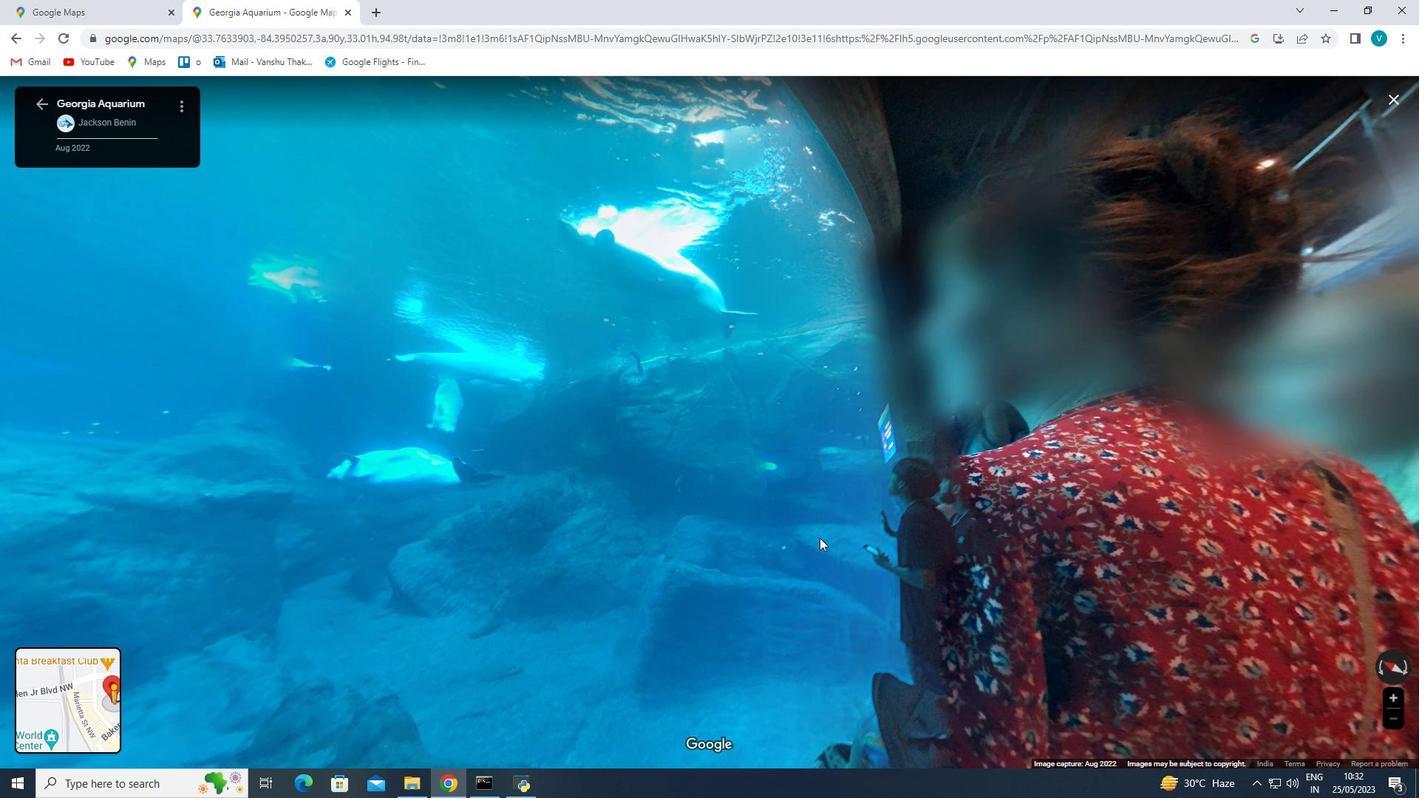 
Action: Mouse pressed left at (817, 537)
Screenshot: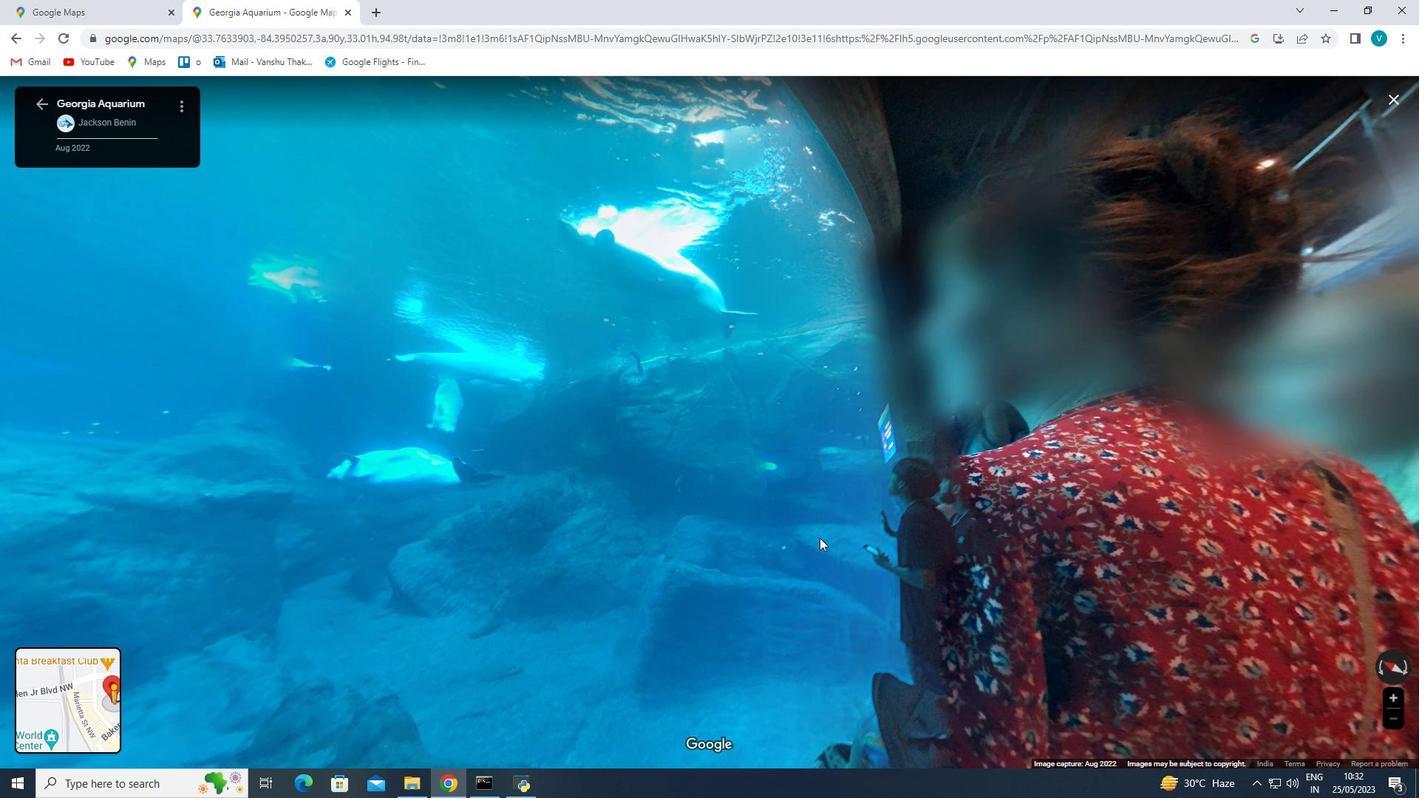 
Action: Mouse moved to (965, 491)
Screenshot: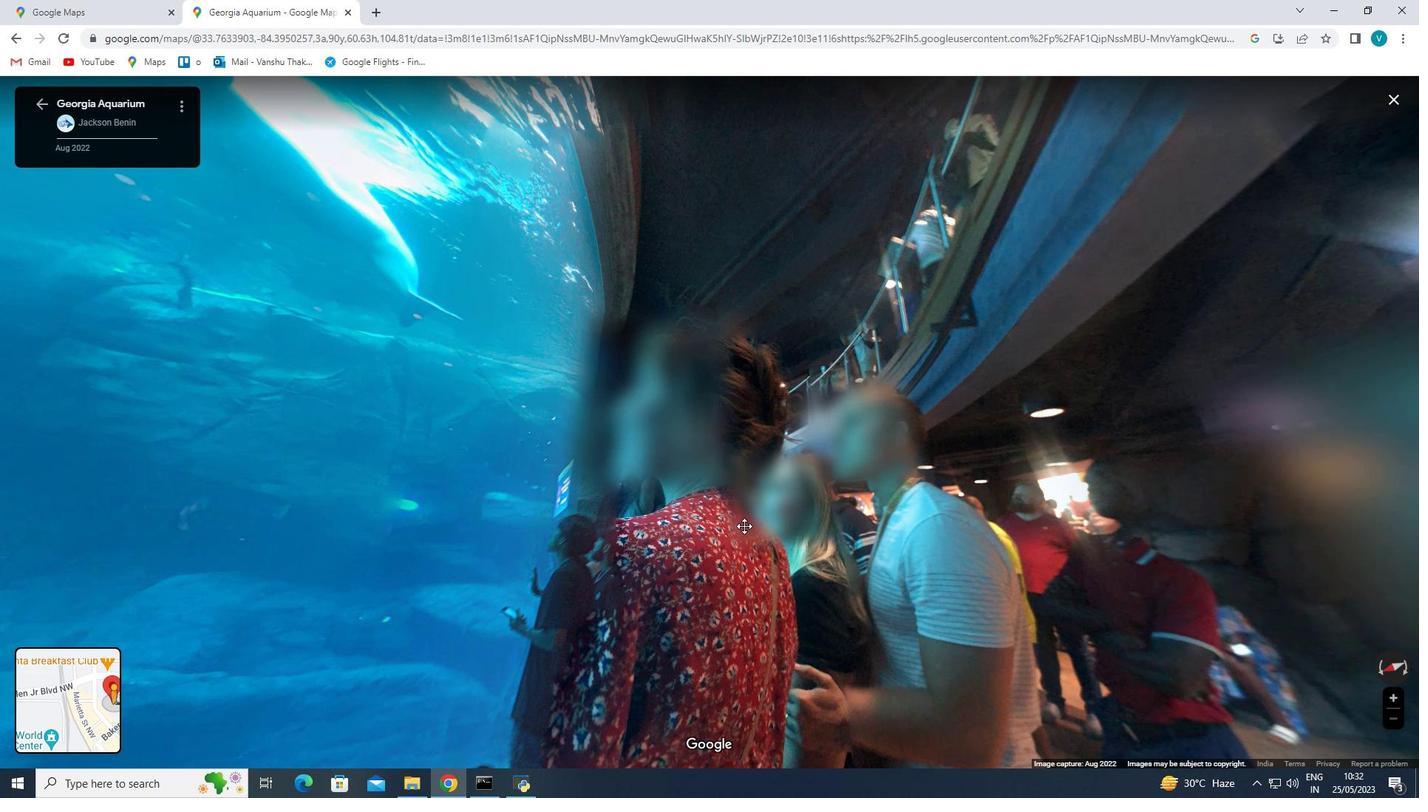 
Action: Mouse pressed left at (965, 491)
Screenshot: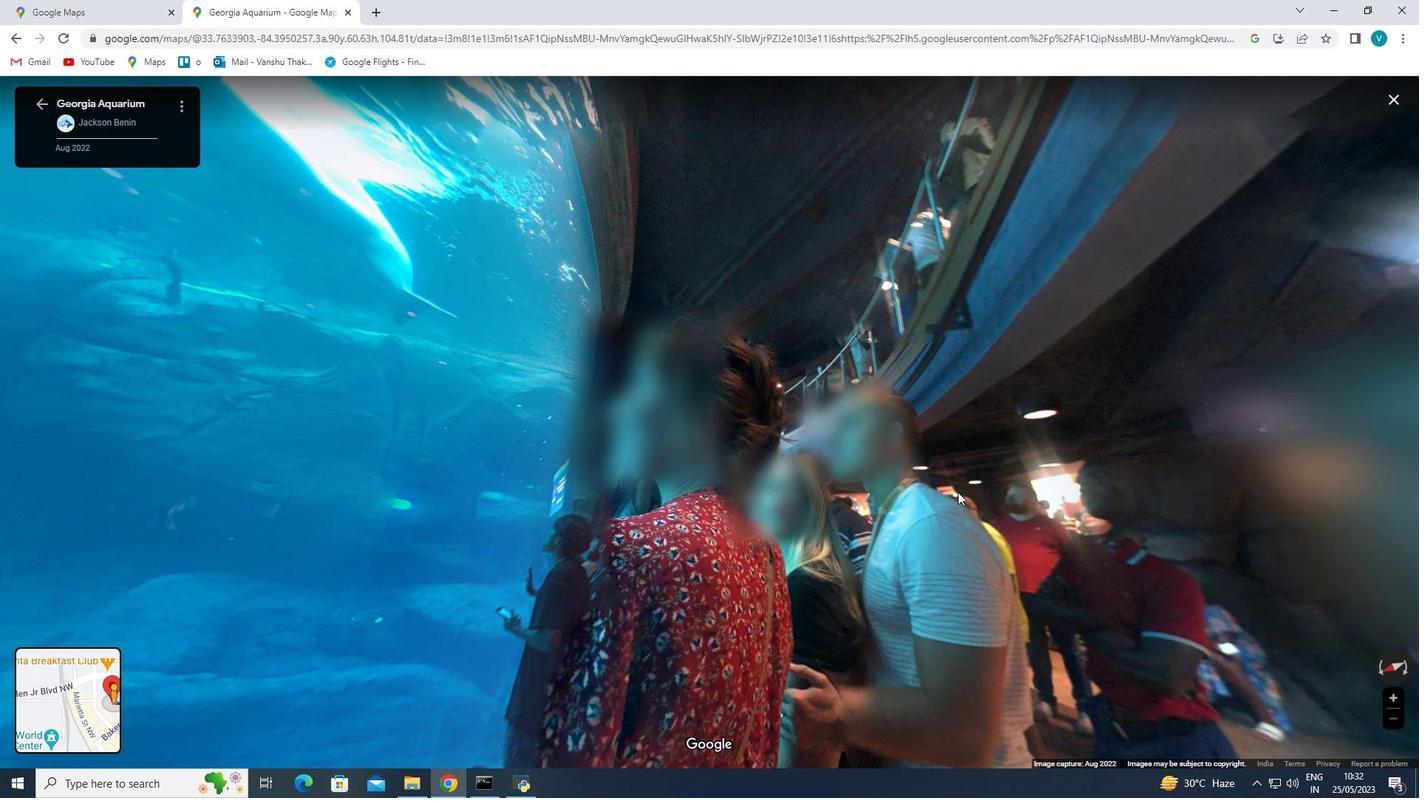 
Action: Mouse moved to (789, 400)
Screenshot: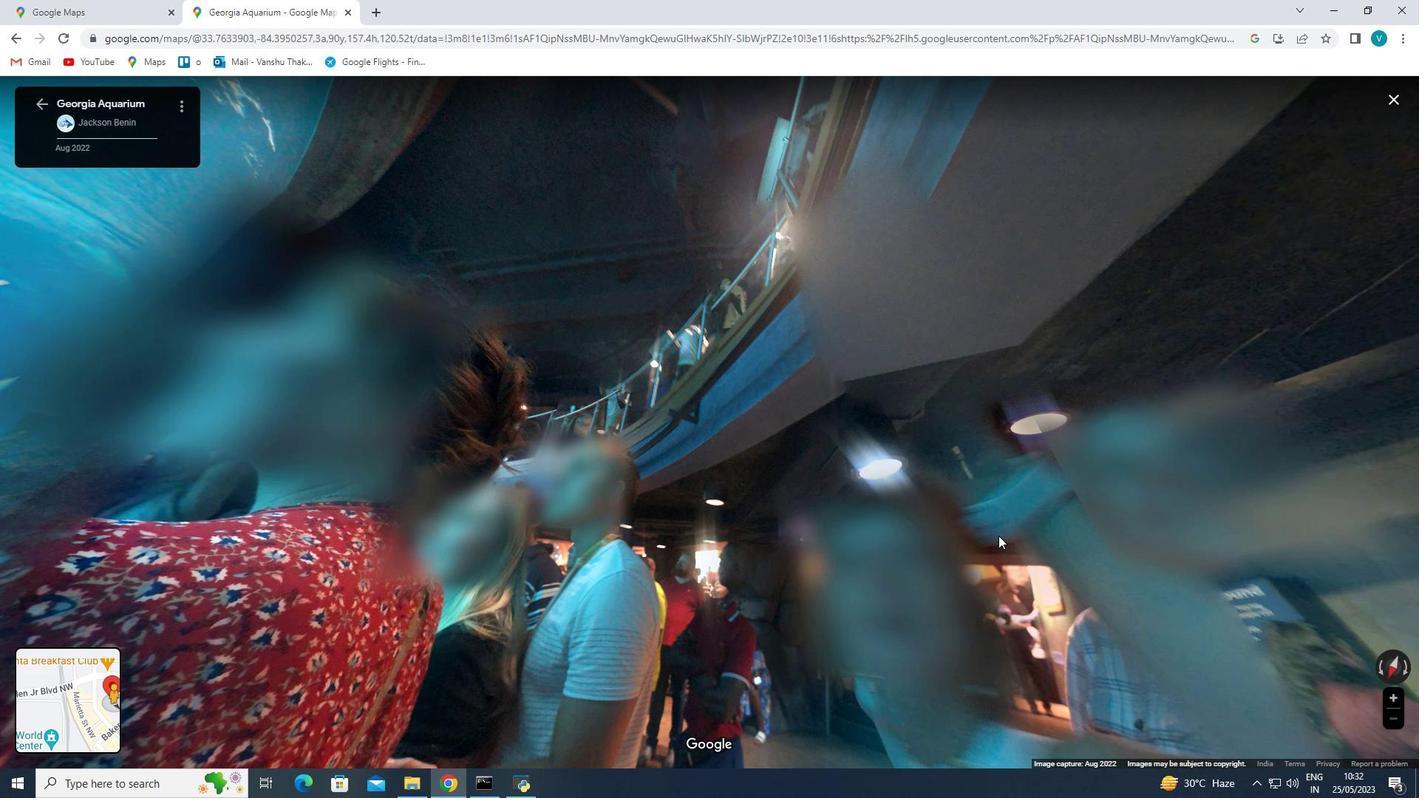 
Action: Mouse pressed left at (989, 587)
Screenshot: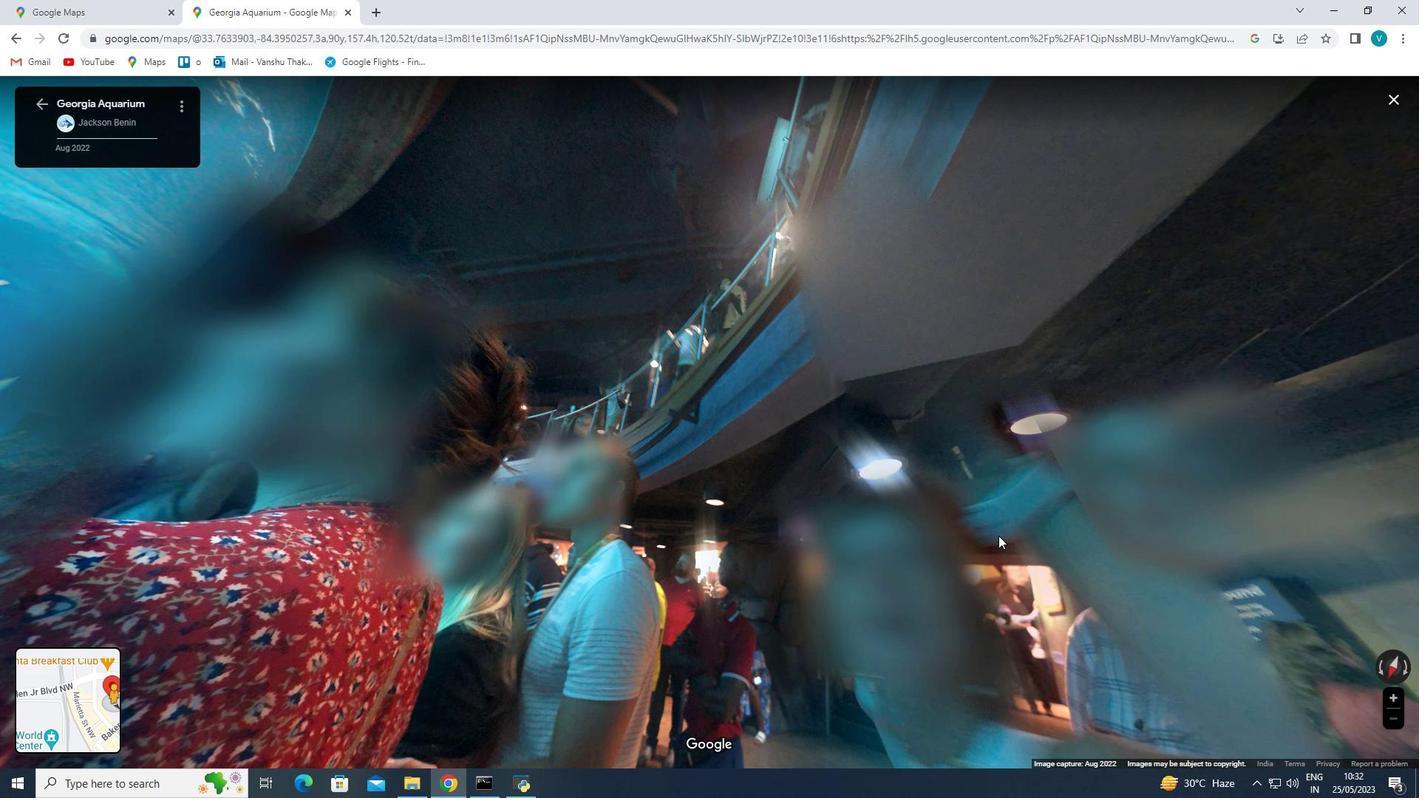
Action: Mouse moved to (982, 529)
Screenshot: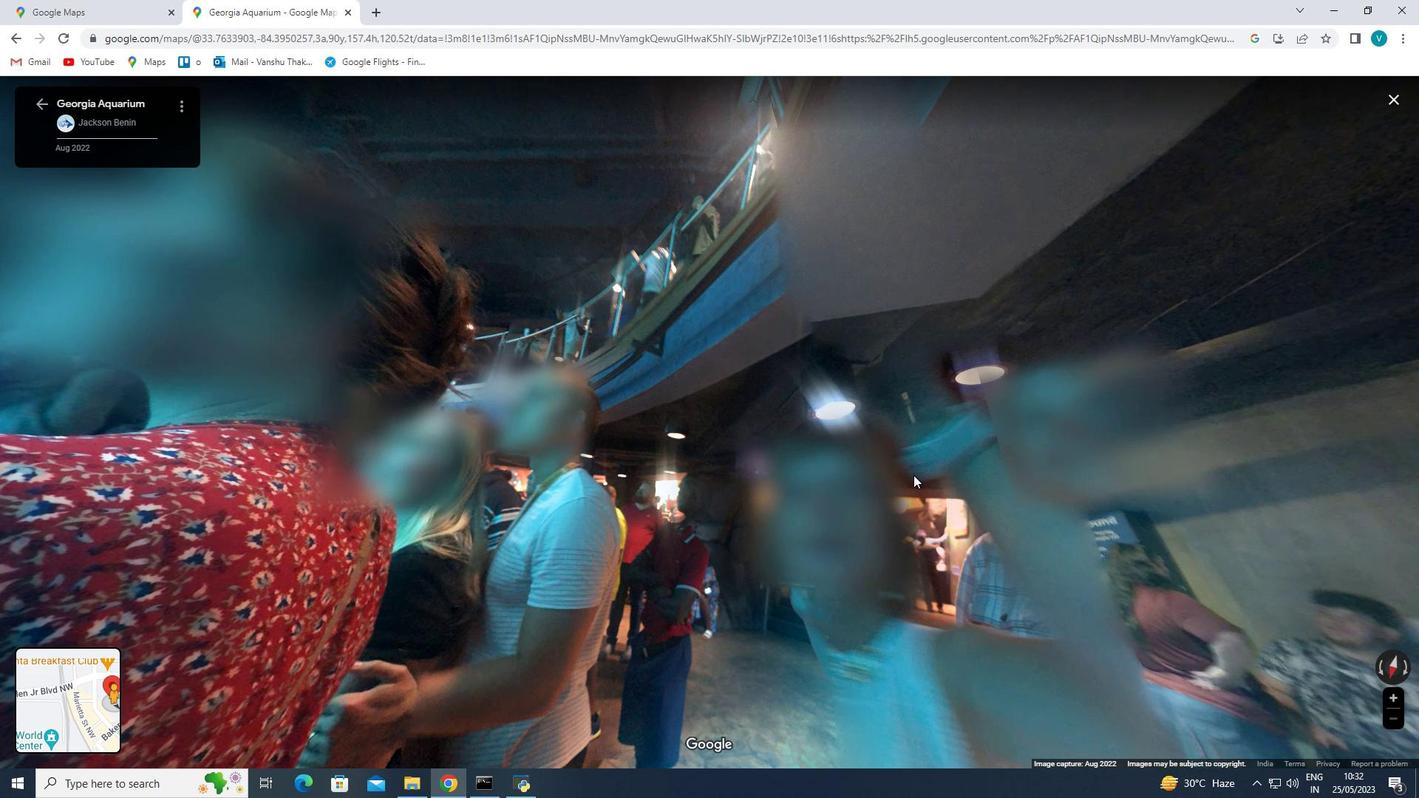 
Action: Mouse pressed left at (982, 529)
Screenshot: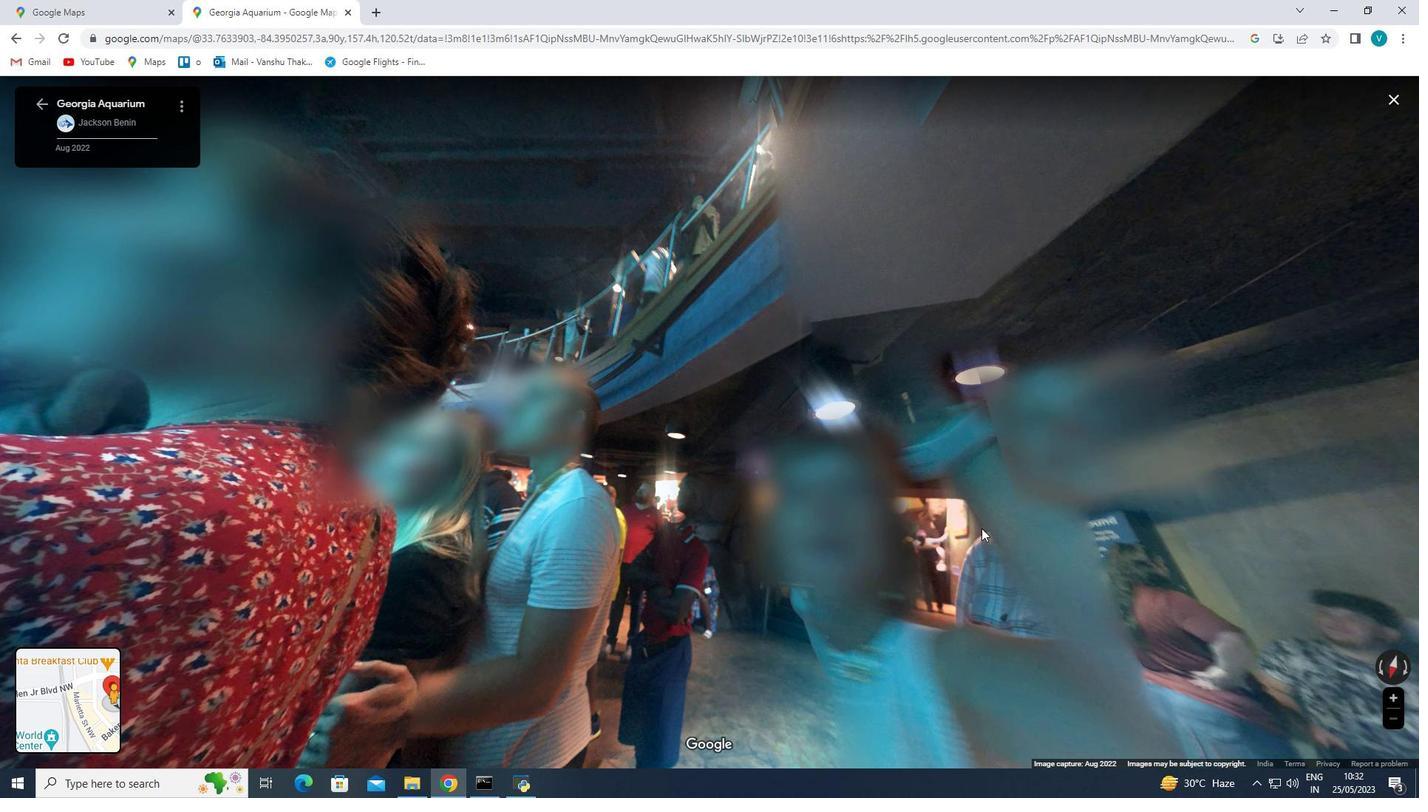 
Action: Mouse moved to (1110, 466)
Screenshot: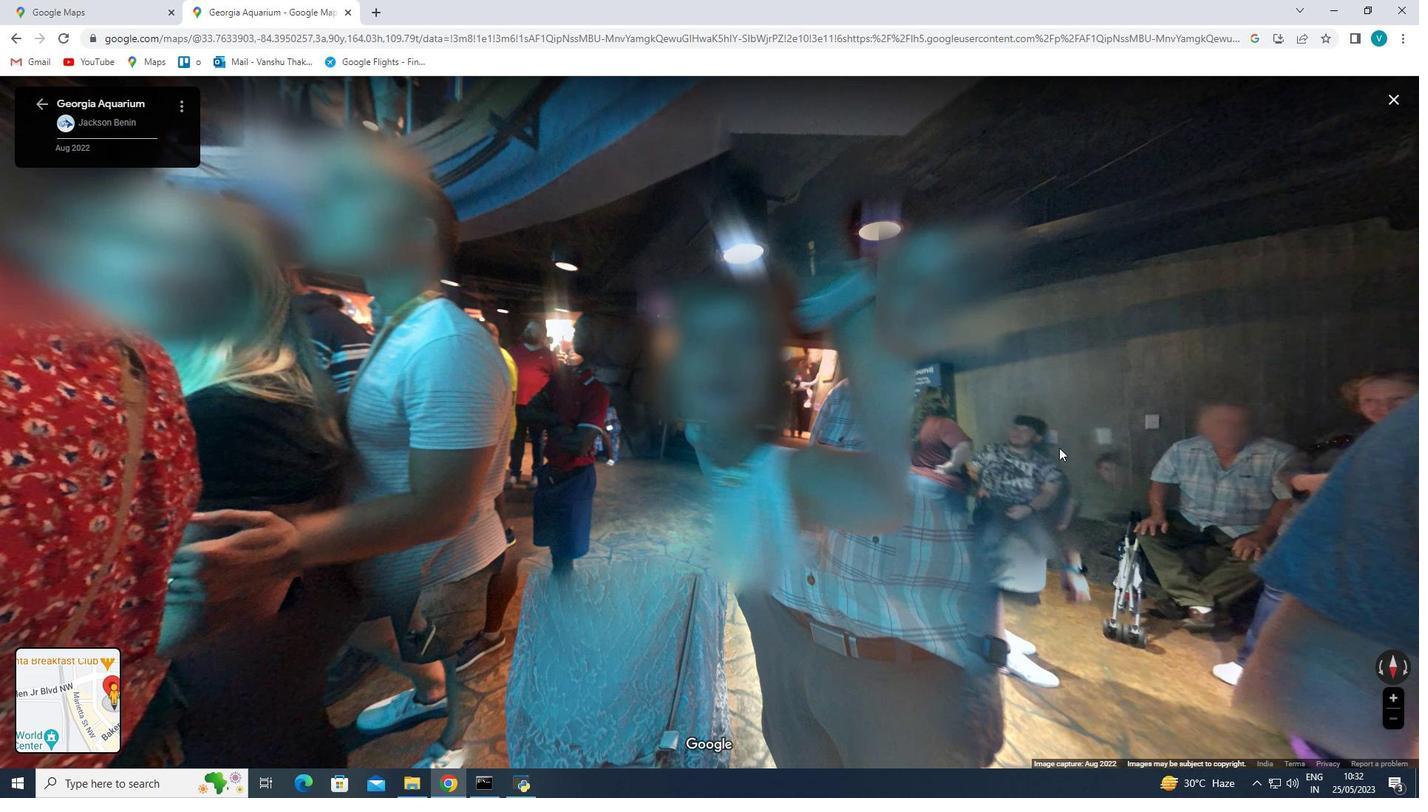
Action: Mouse pressed left at (1110, 466)
Screenshot: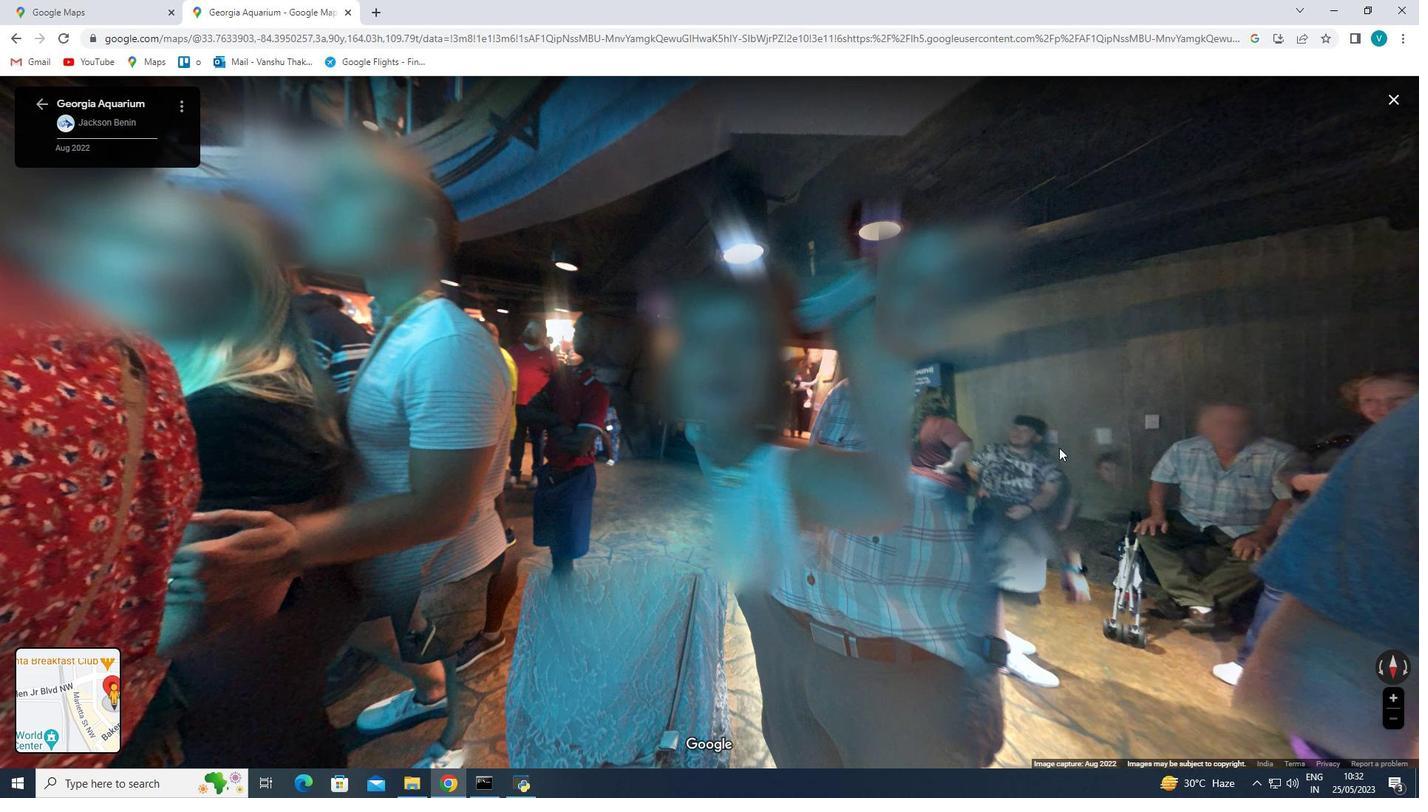 
Action: Mouse moved to (964, 300)
Screenshot: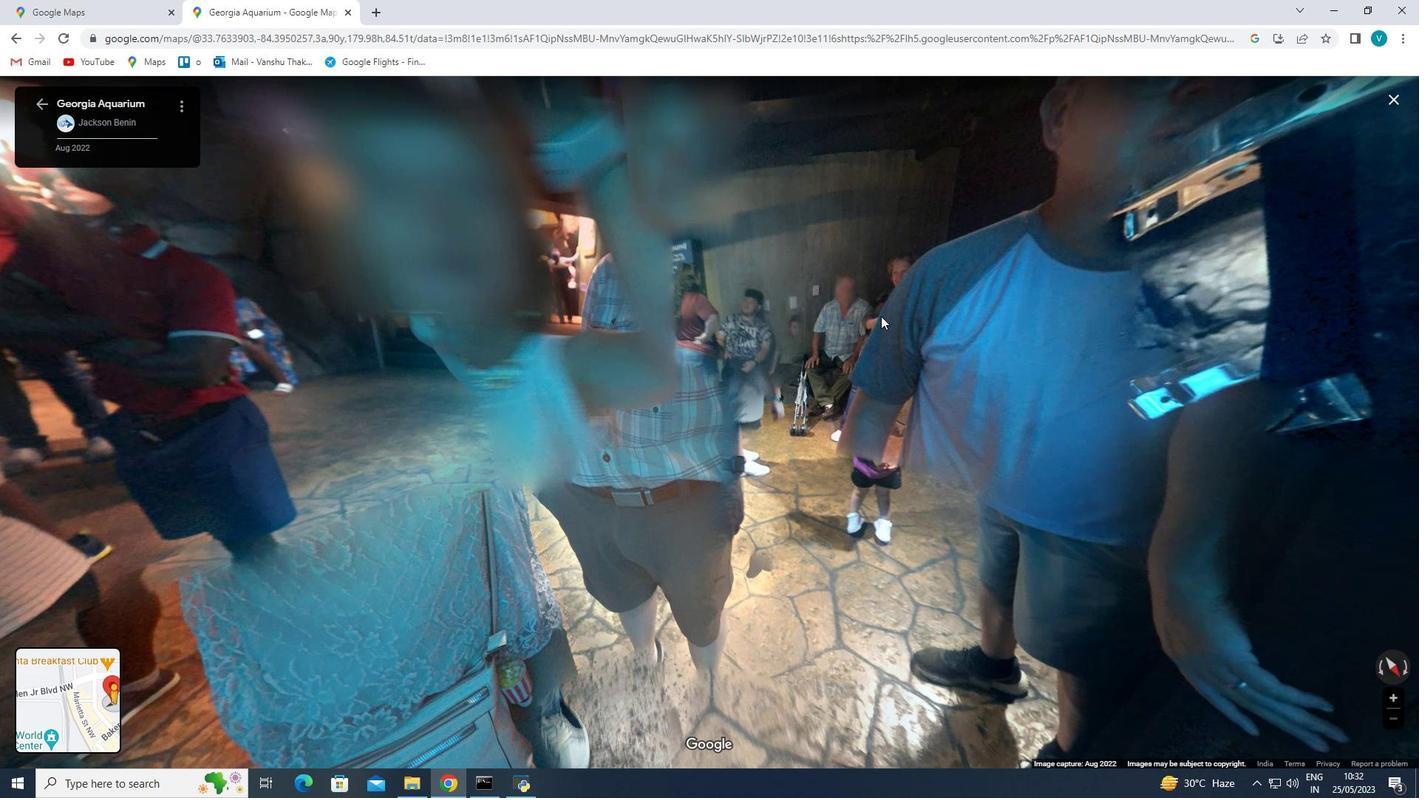 
Action: Mouse pressed left at (964, 300)
Screenshot: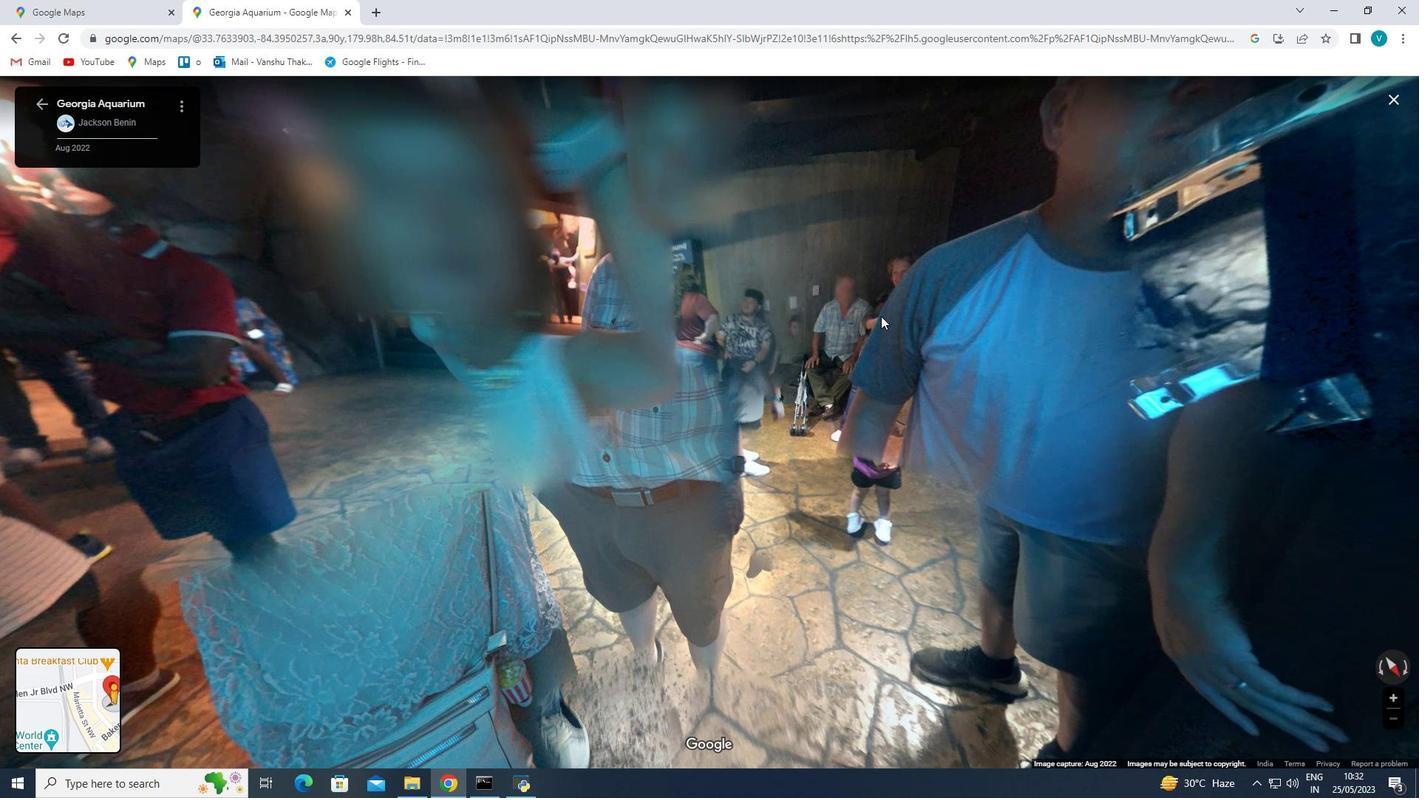 
Action: Mouse moved to (39, 104)
Screenshot: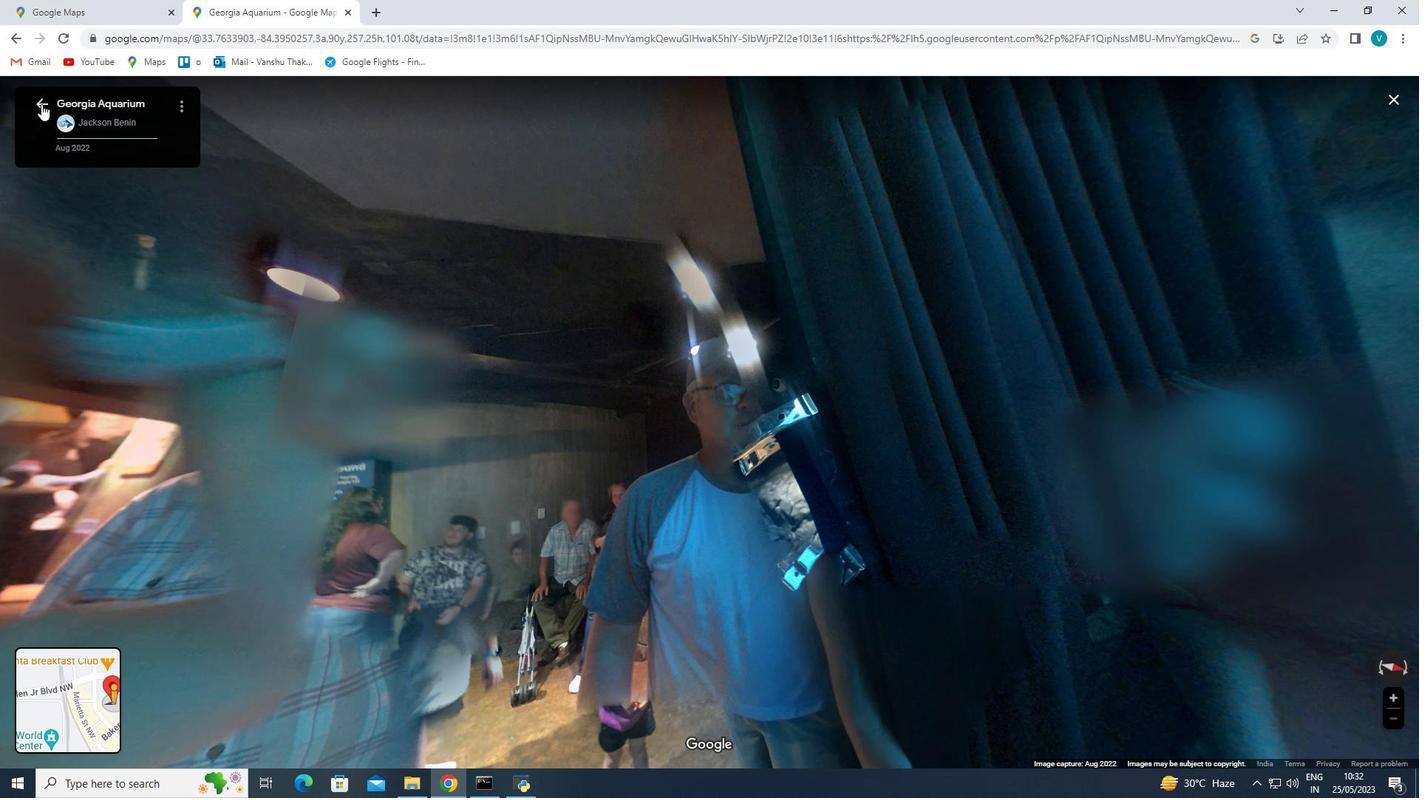 
Action: Mouse pressed left at (39, 104)
Screenshot: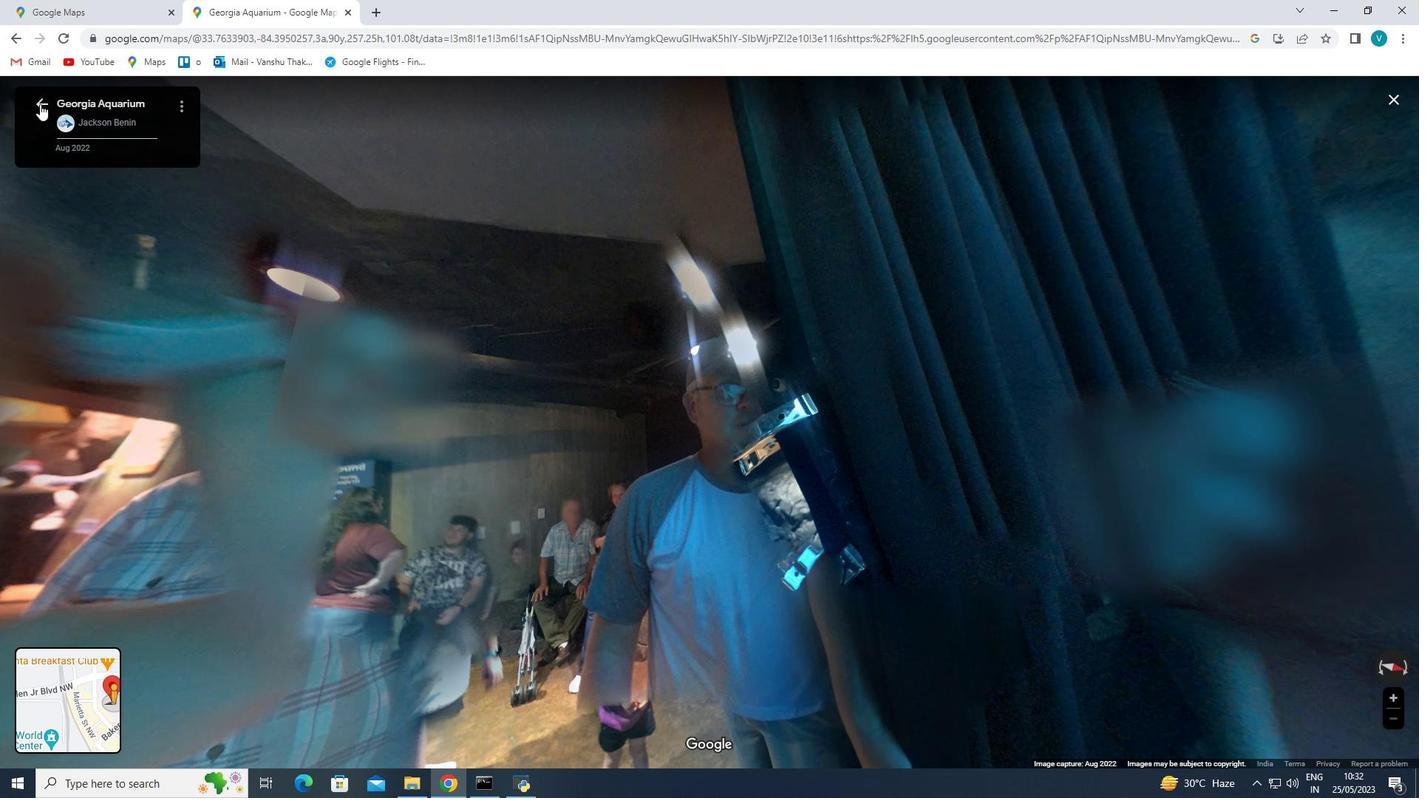 
Action: Mouse moved to (973, 539)
Screenshot: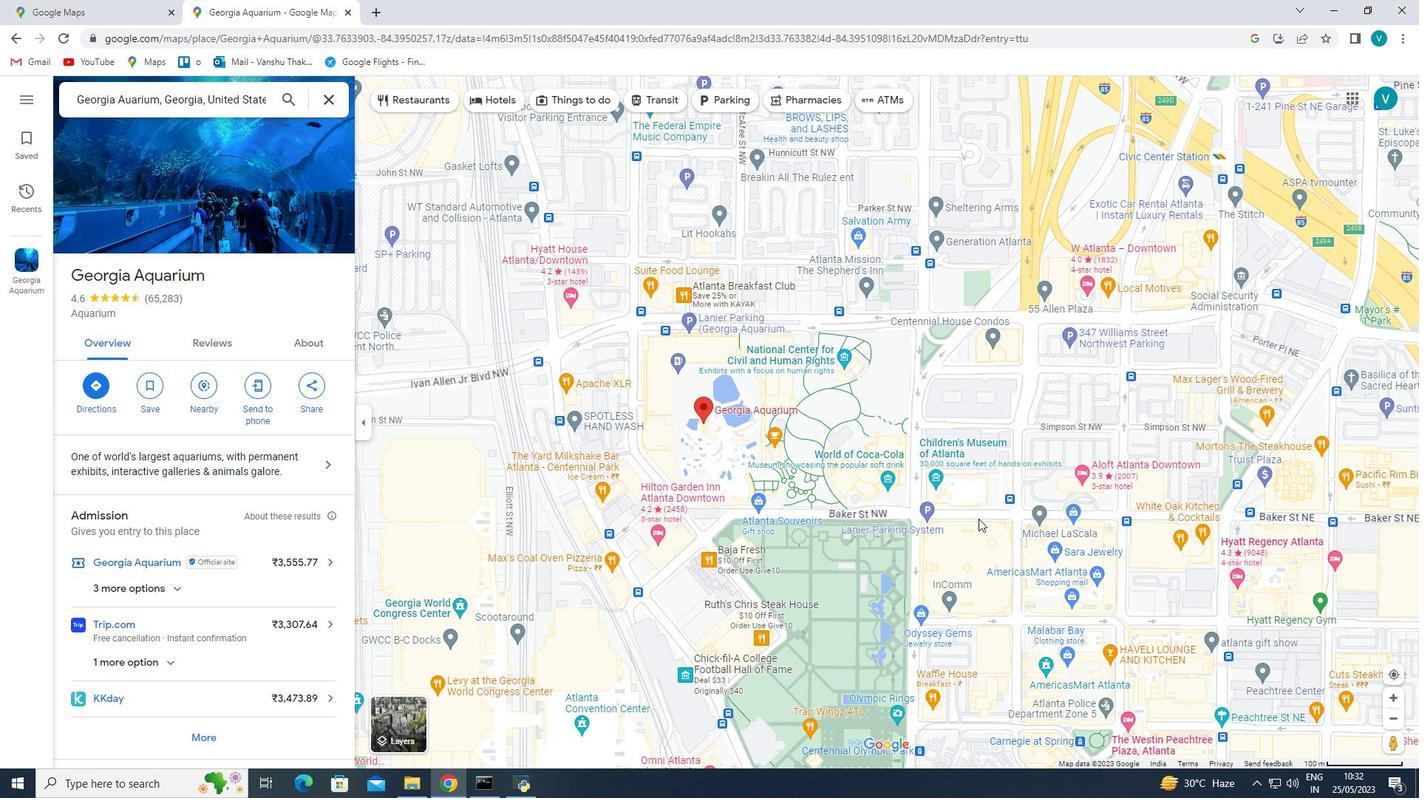 
Action: Mouse scrolled (973, 540) with delta (0, 0)
Screenshot: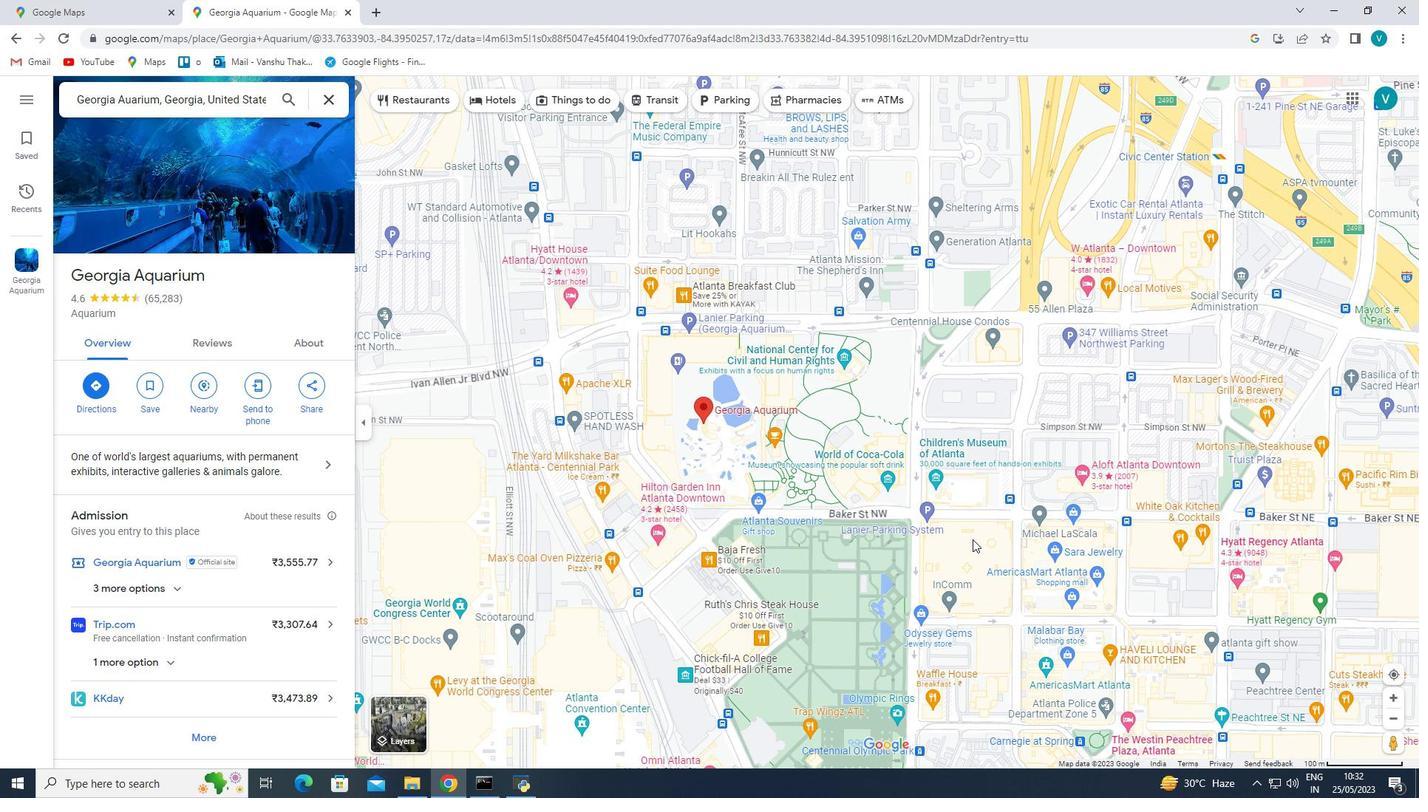 
Action: Mouse scrolled (973, 540) with delta (0, 0)
Screenshot: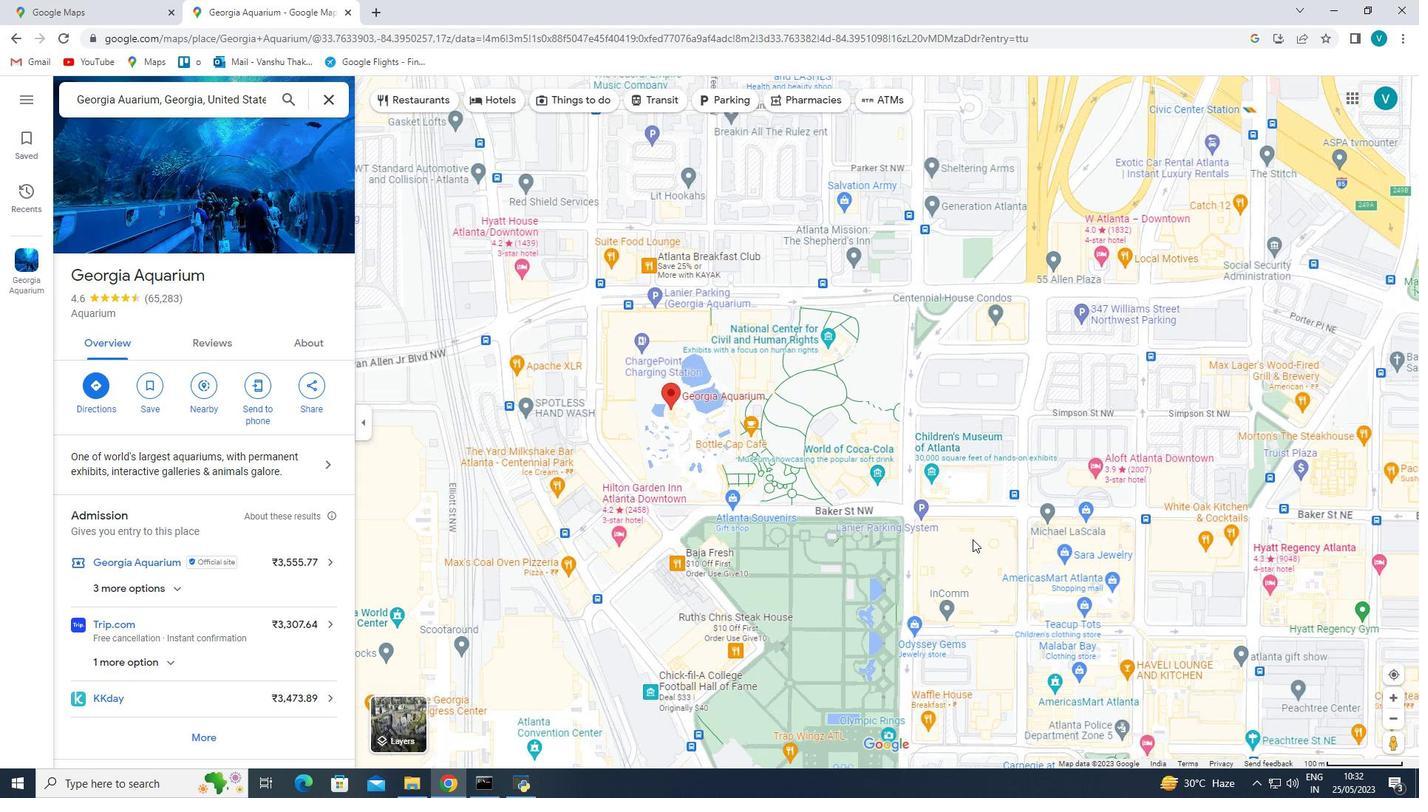 
Action: Mouse scrolled (973, 540) with delta (0, 0)
Screenshot: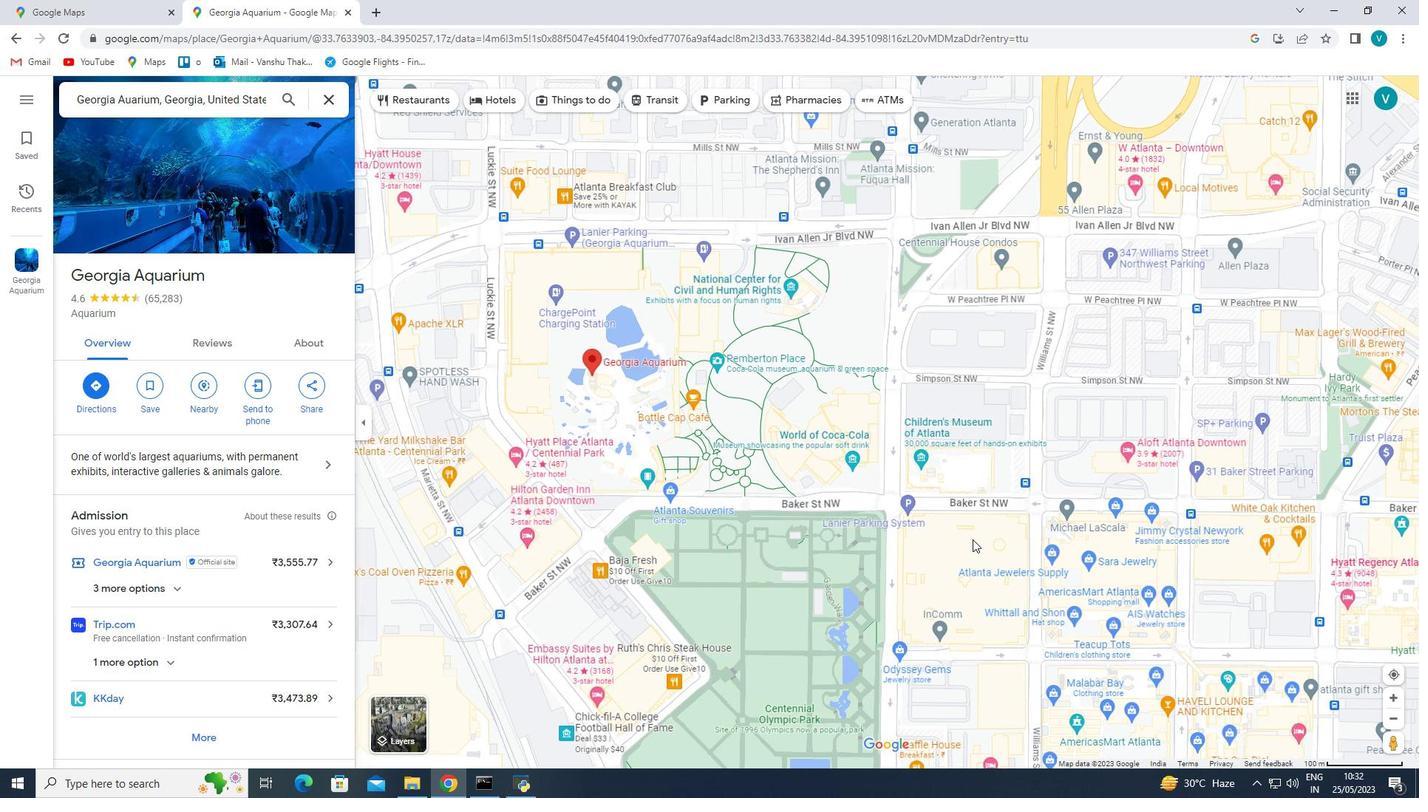 
Action: Mouse scrolled (973, 540) with delta (0, 0)
Screenshot: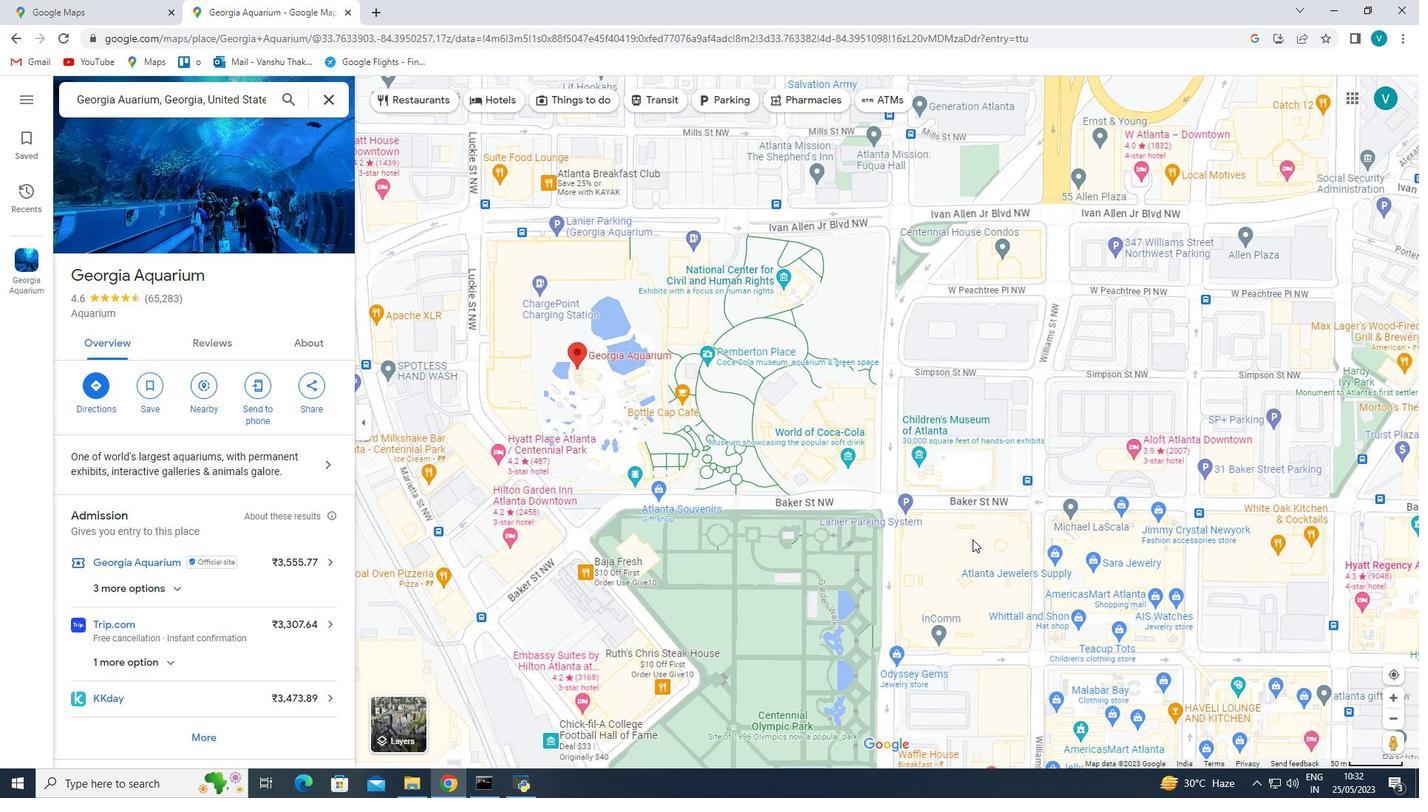 
Action: Mouse scrolled (973, 540) with delta (0, 0)
Screenshot: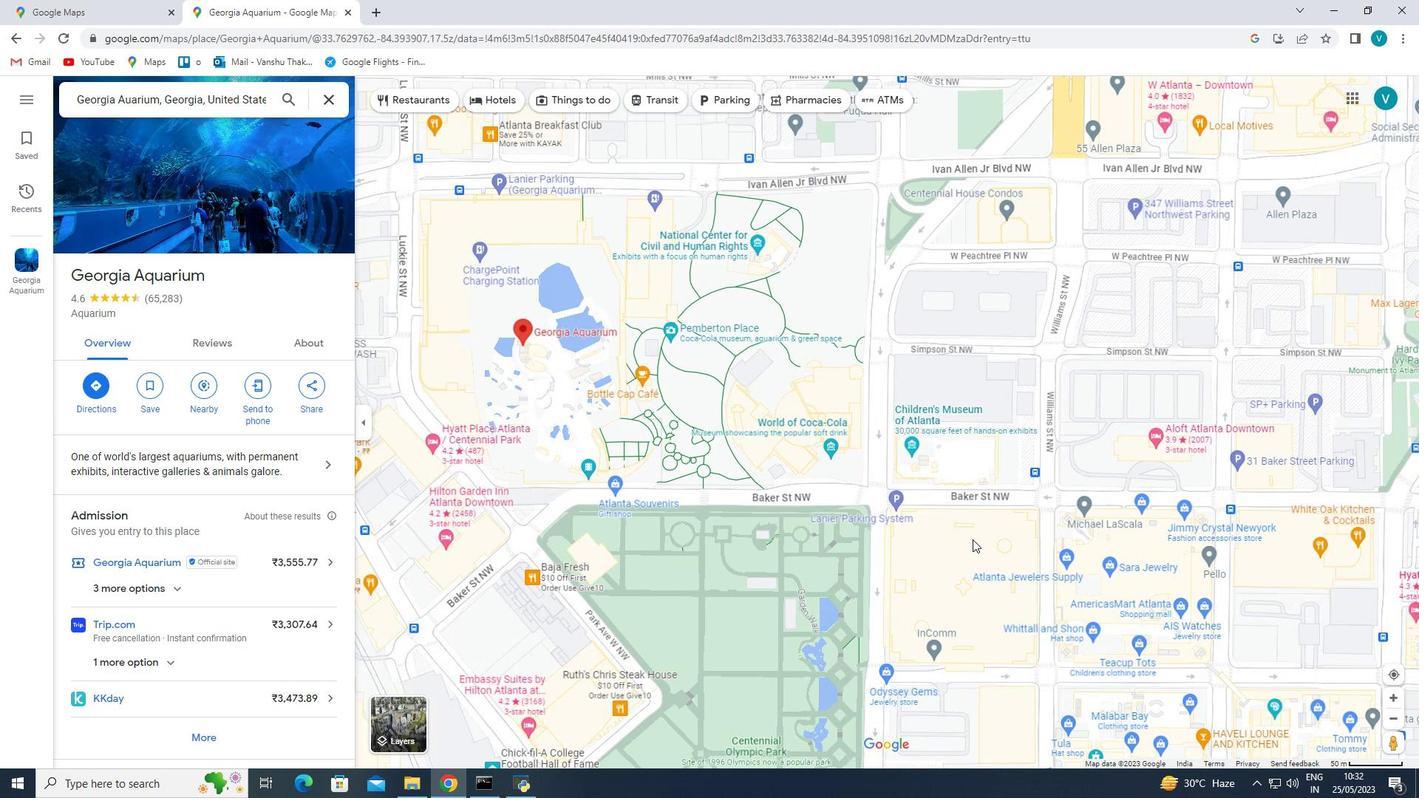 
Action: Mouse moved to (204, 462)
Screenshot: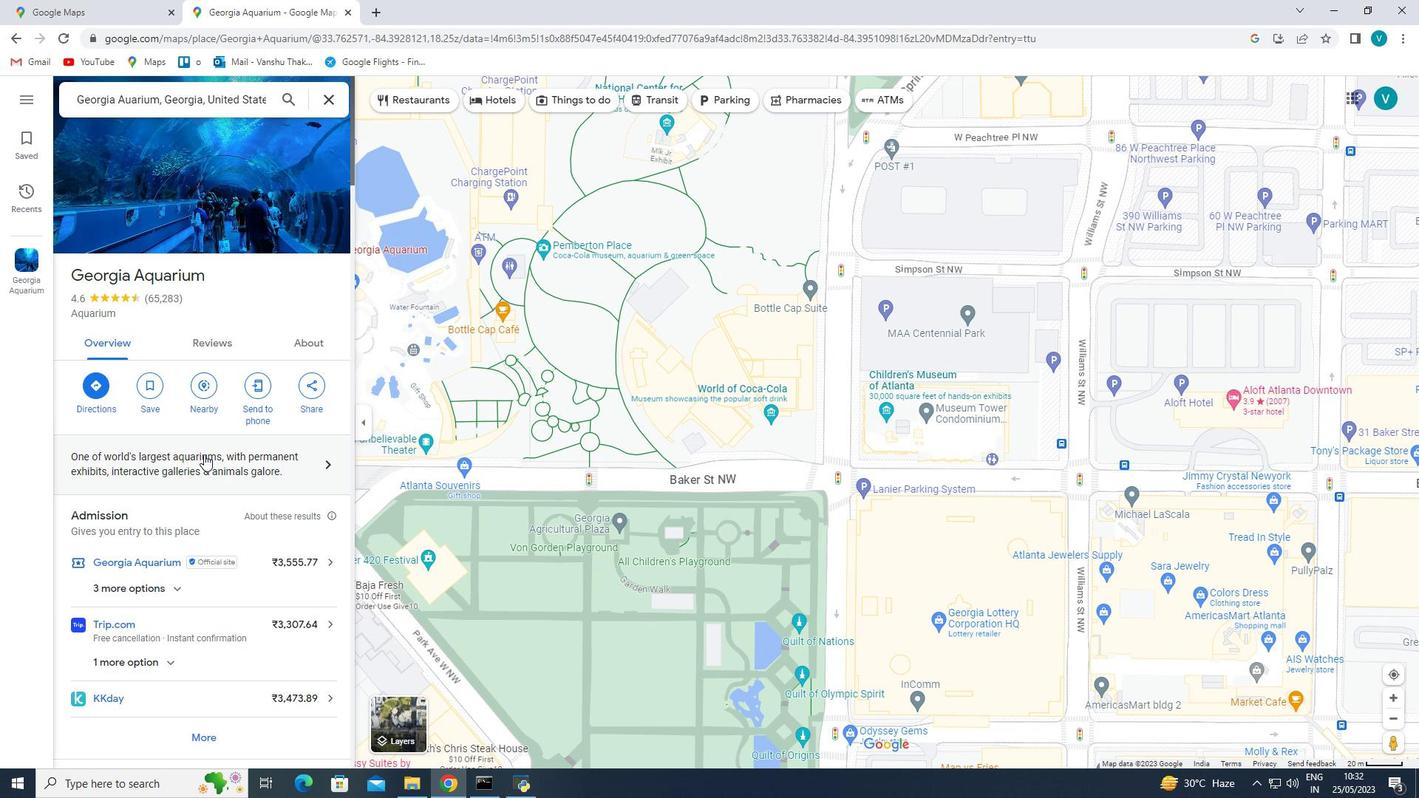 
Action: Mouse scrolled (204, 461) with delta (0, 0)
Screenshot: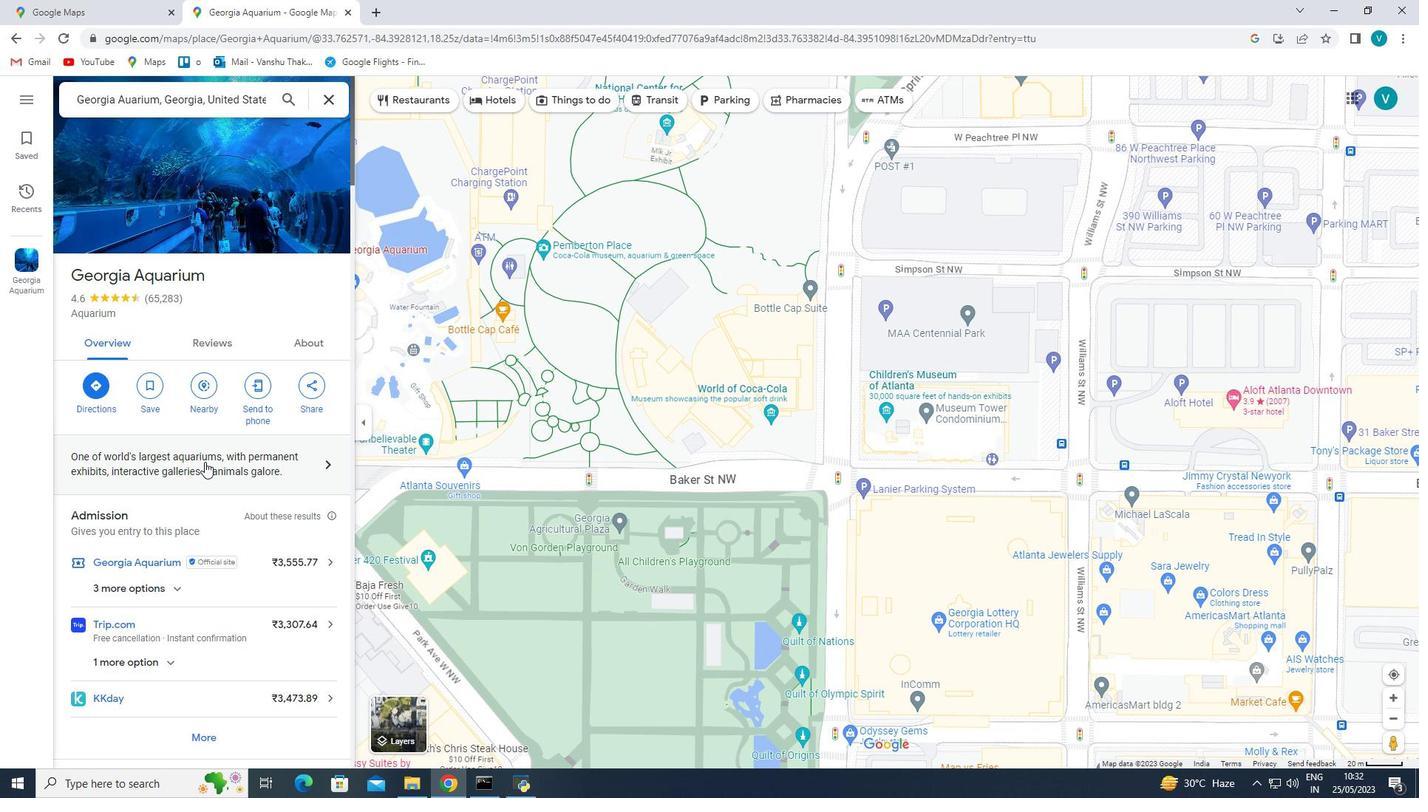 
Action: Mouse scrolled (204, 461) with delta (0, 0)
Screenshot: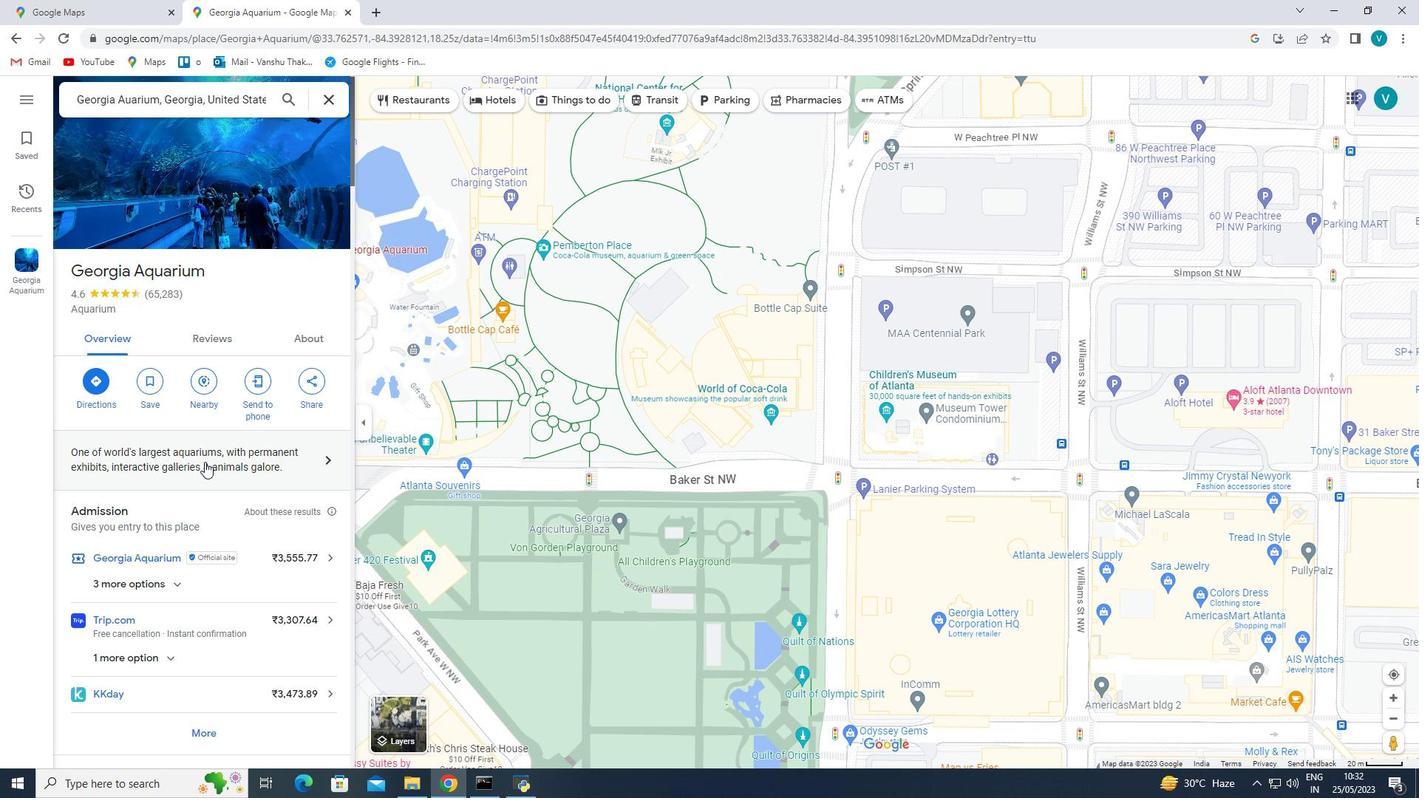 
Action: Mouse scrolled (204, 461) with delta (0, 0)
Screenshot: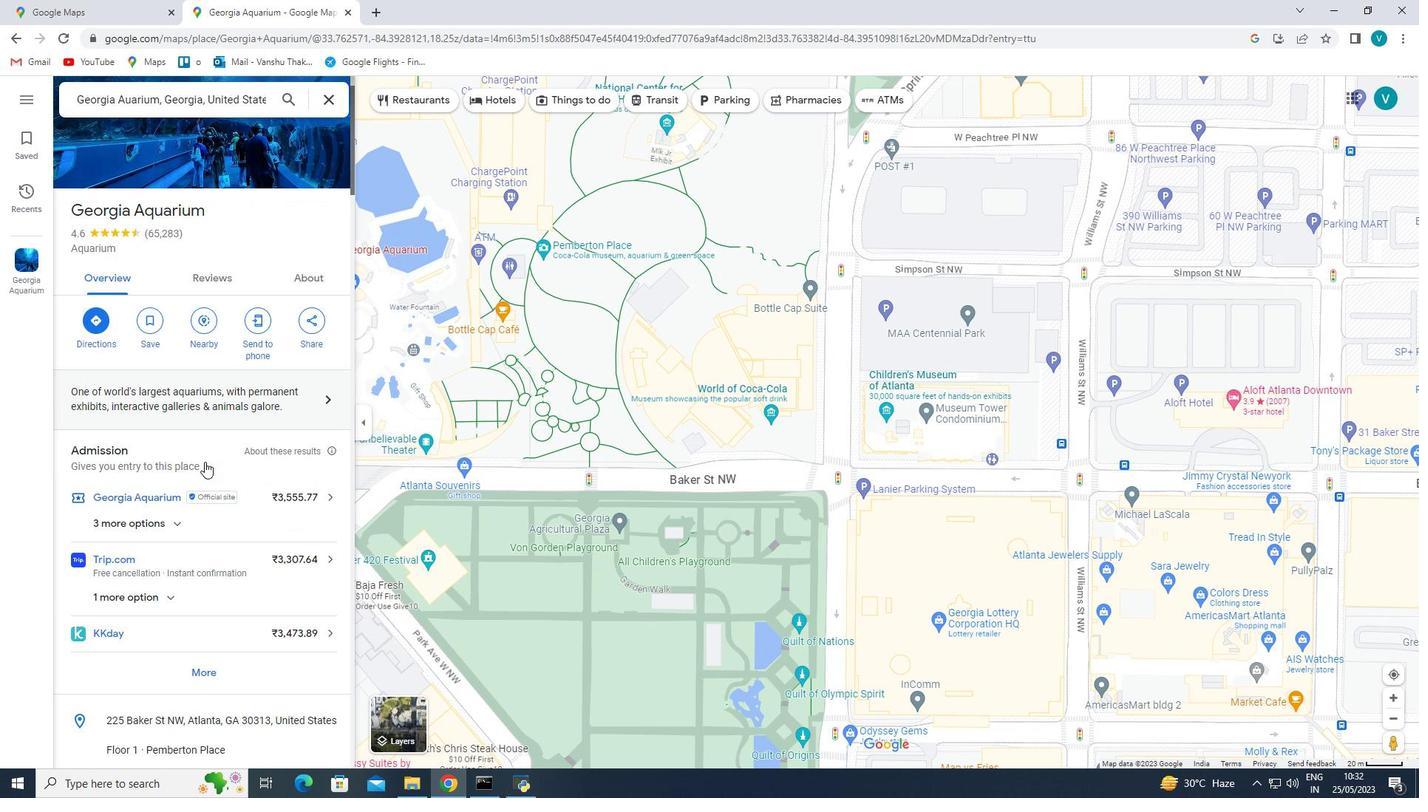 
Action: Mouse scrolled (204, 461) with delta (0, 0)
Screenshot: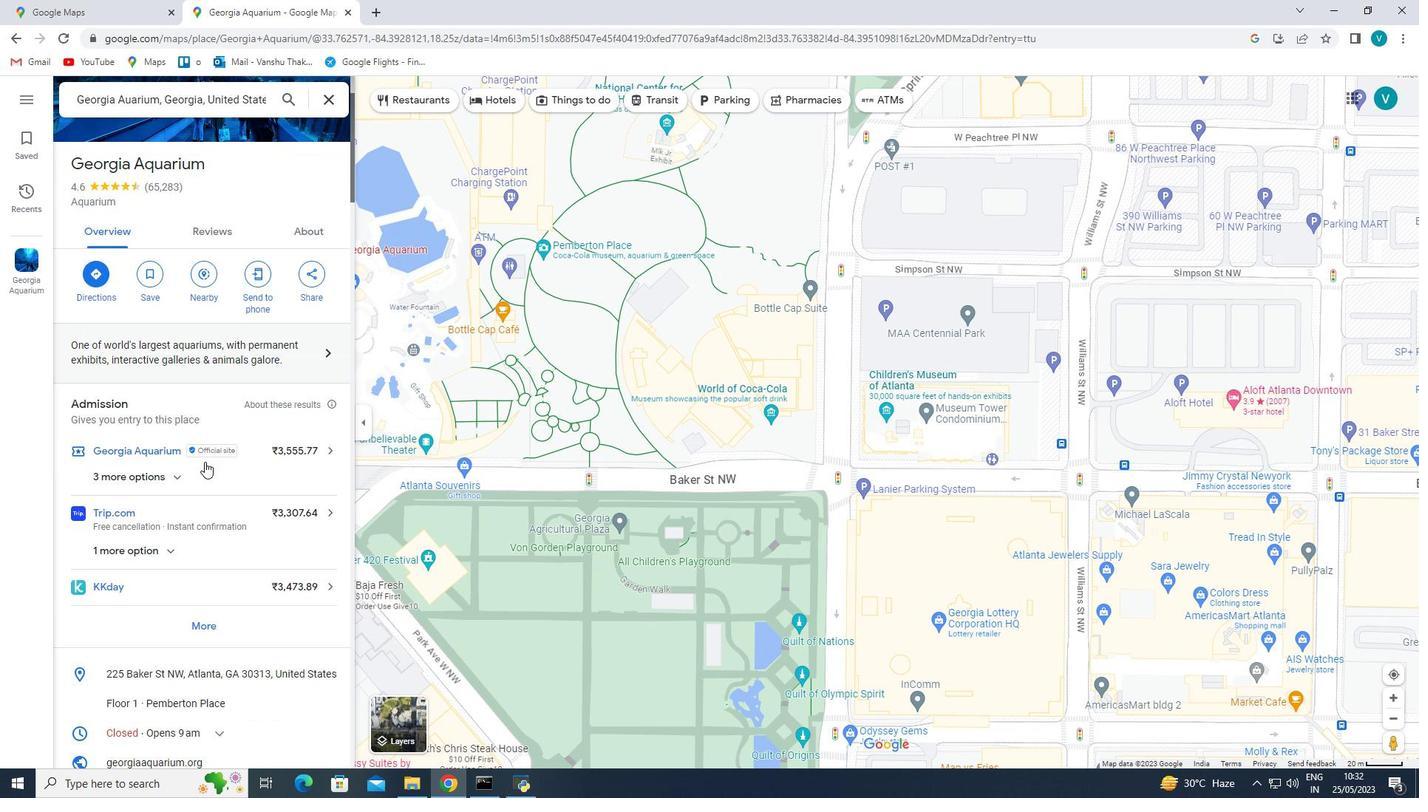 
Action: Mouse scrolled (204, 461) with delta (0, 0)
Screenshot: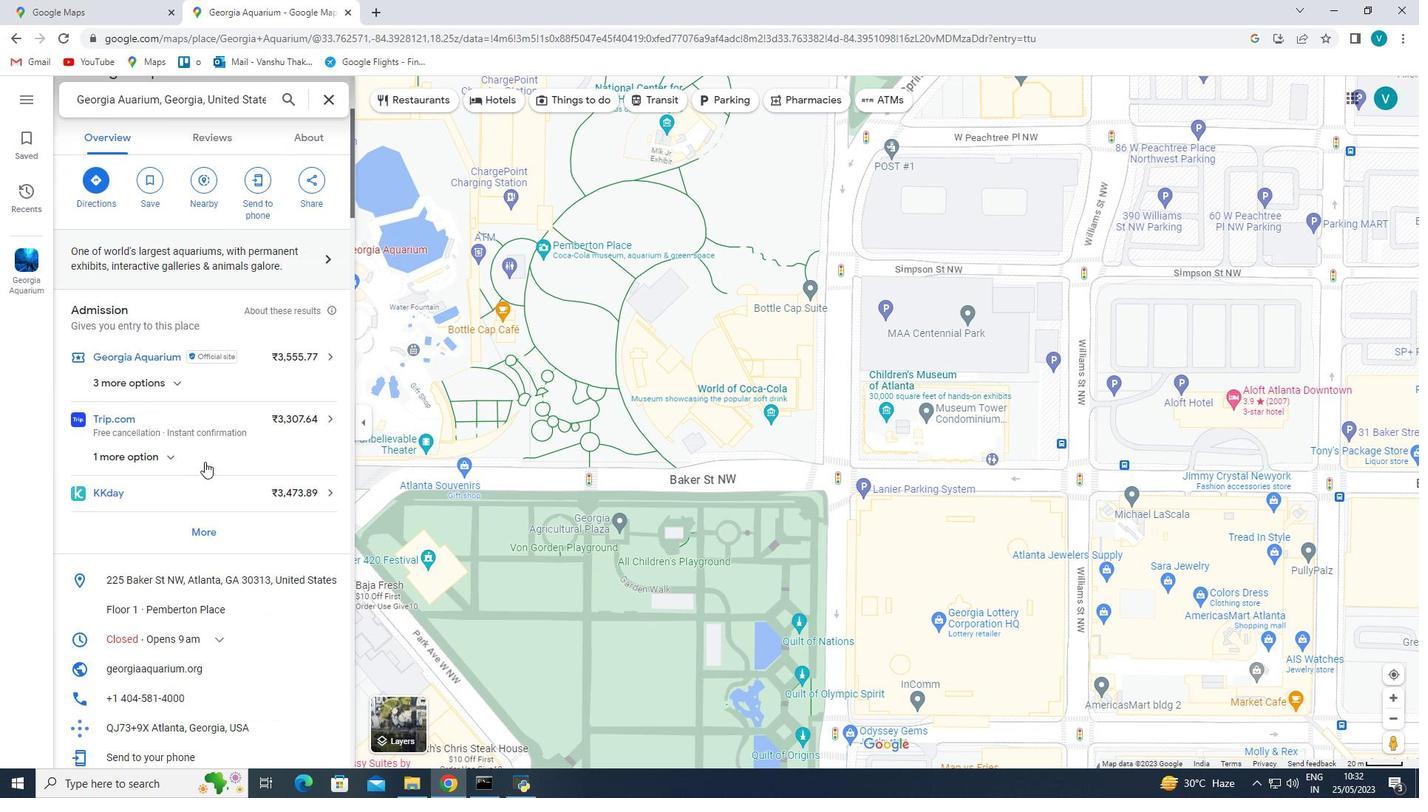 
Action: Mouse scrolled (204, 461) with delta (0, 0)
Screenshot: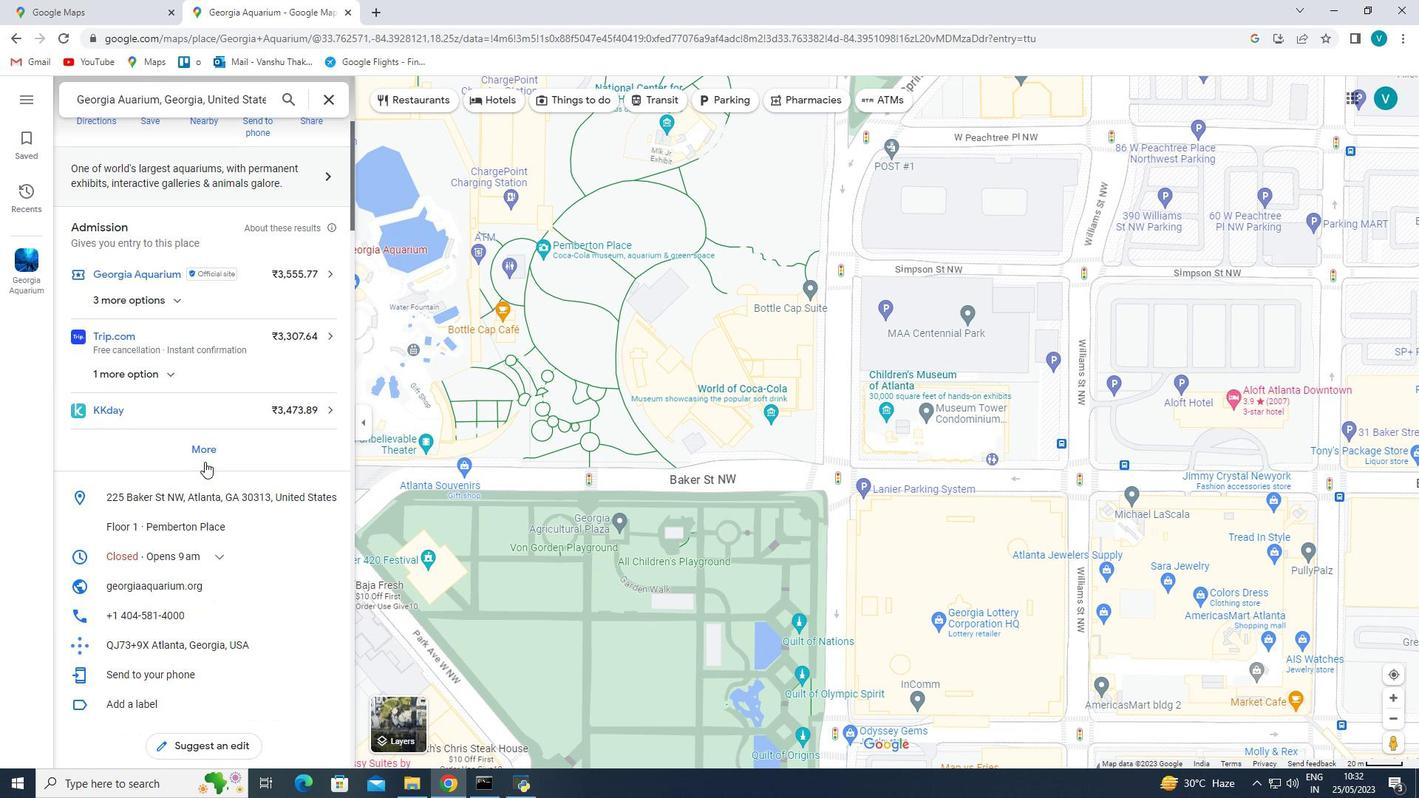 
Action: Mouse scrolled (204, 461) with delta (0, 0)
Screenshot: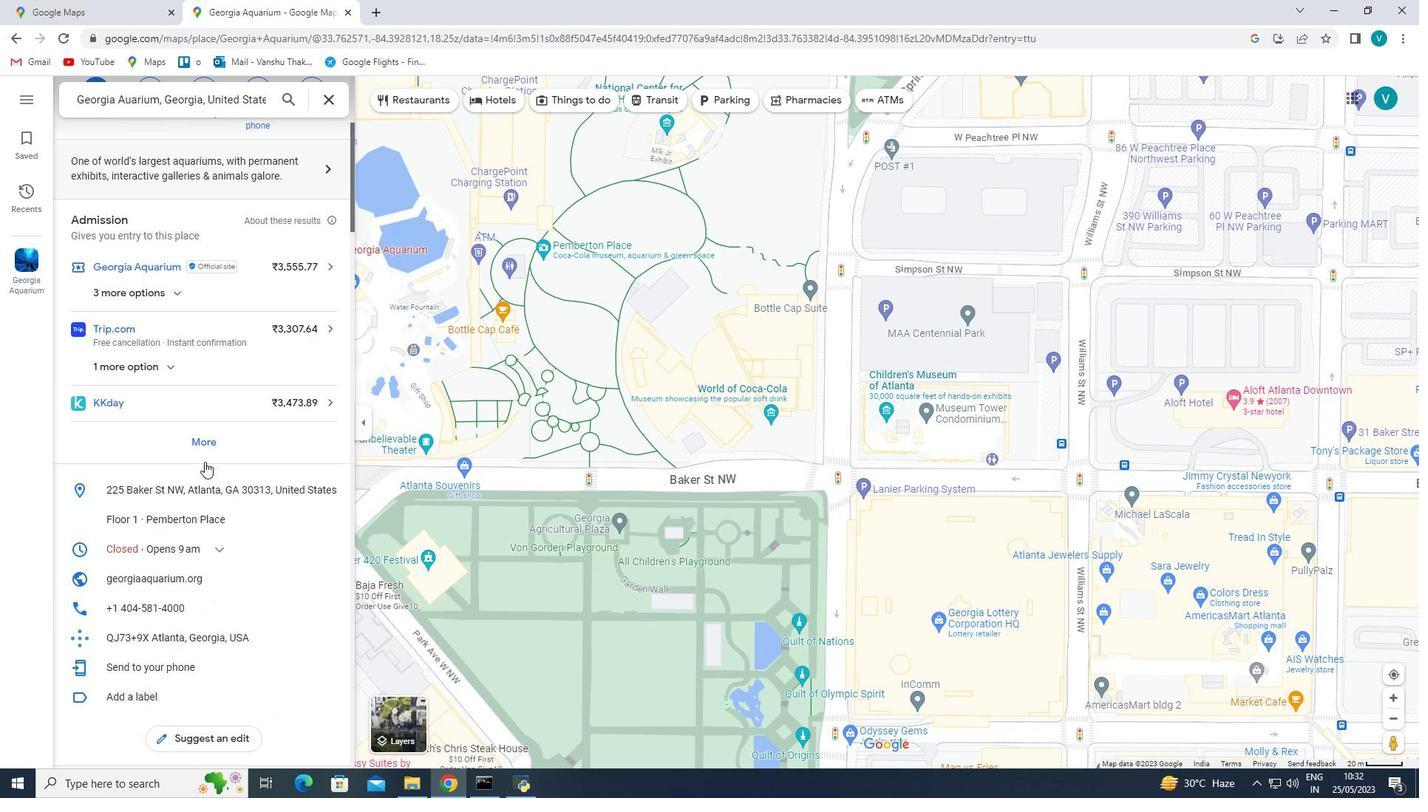 
Action: Mouse scrolled (204, 461) with delta (0, 0)
Screenshot: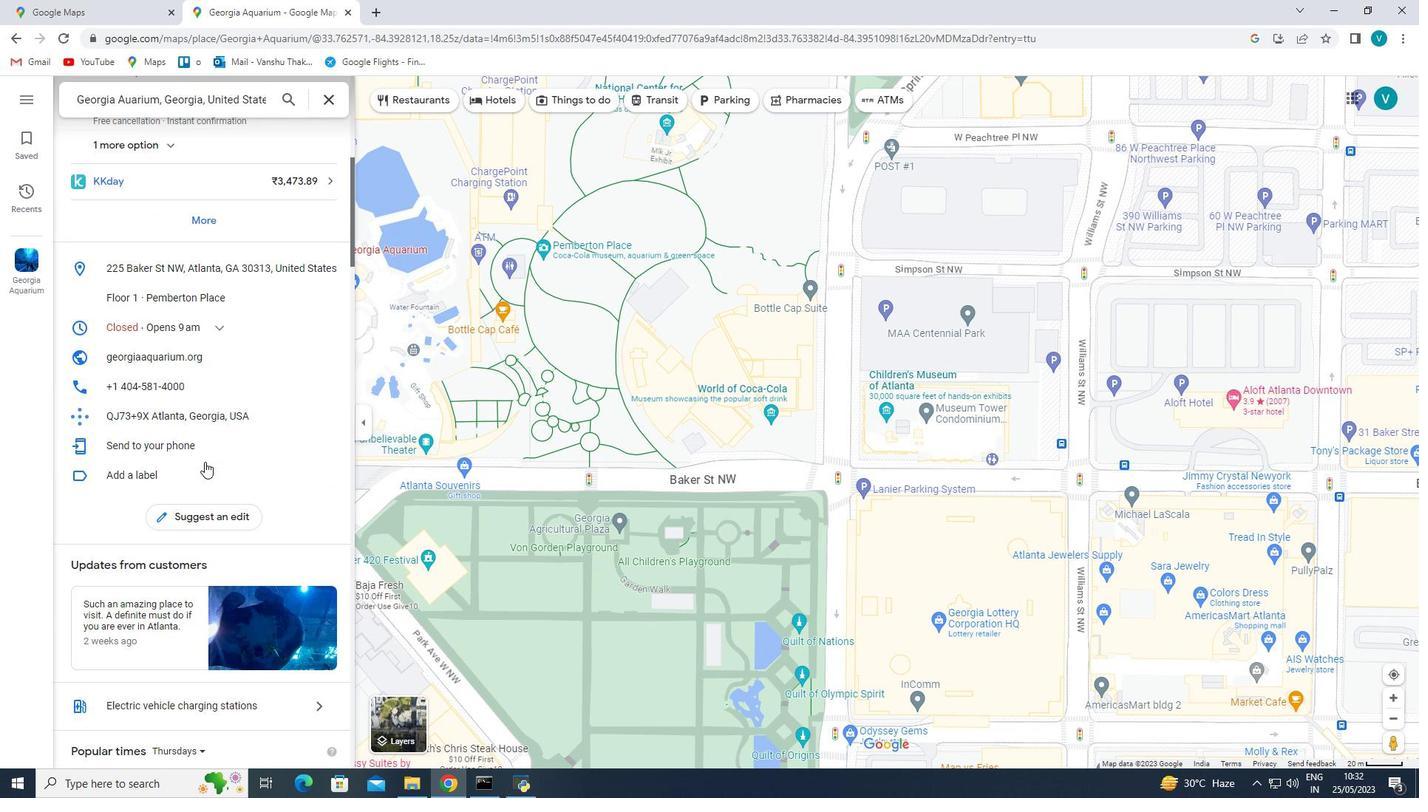 
Action: Mouse scrolled (204, 461) with delta (0, 0)
Screenshot: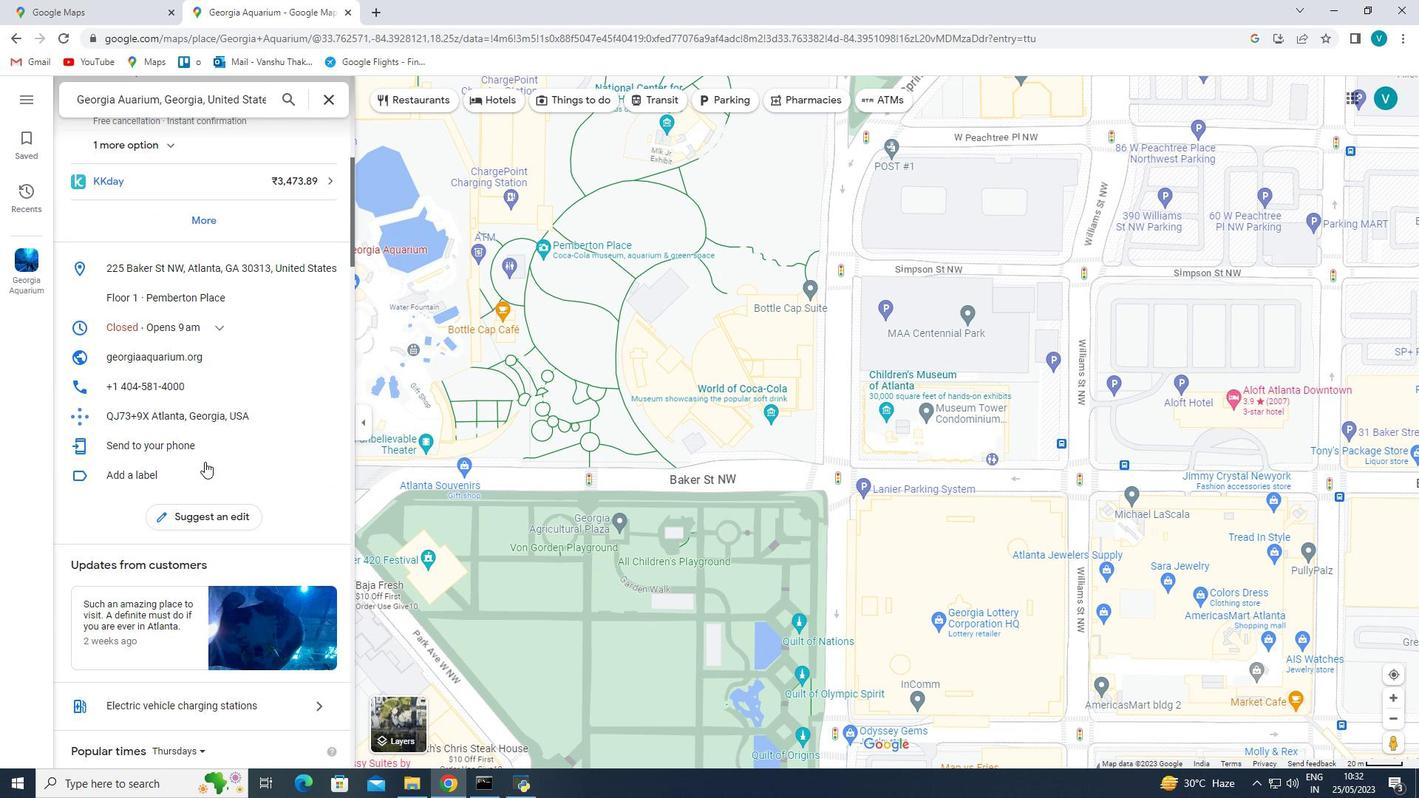 
Action: Mouse scrolled (204, 461) with delta (0, 0)
Screenshot: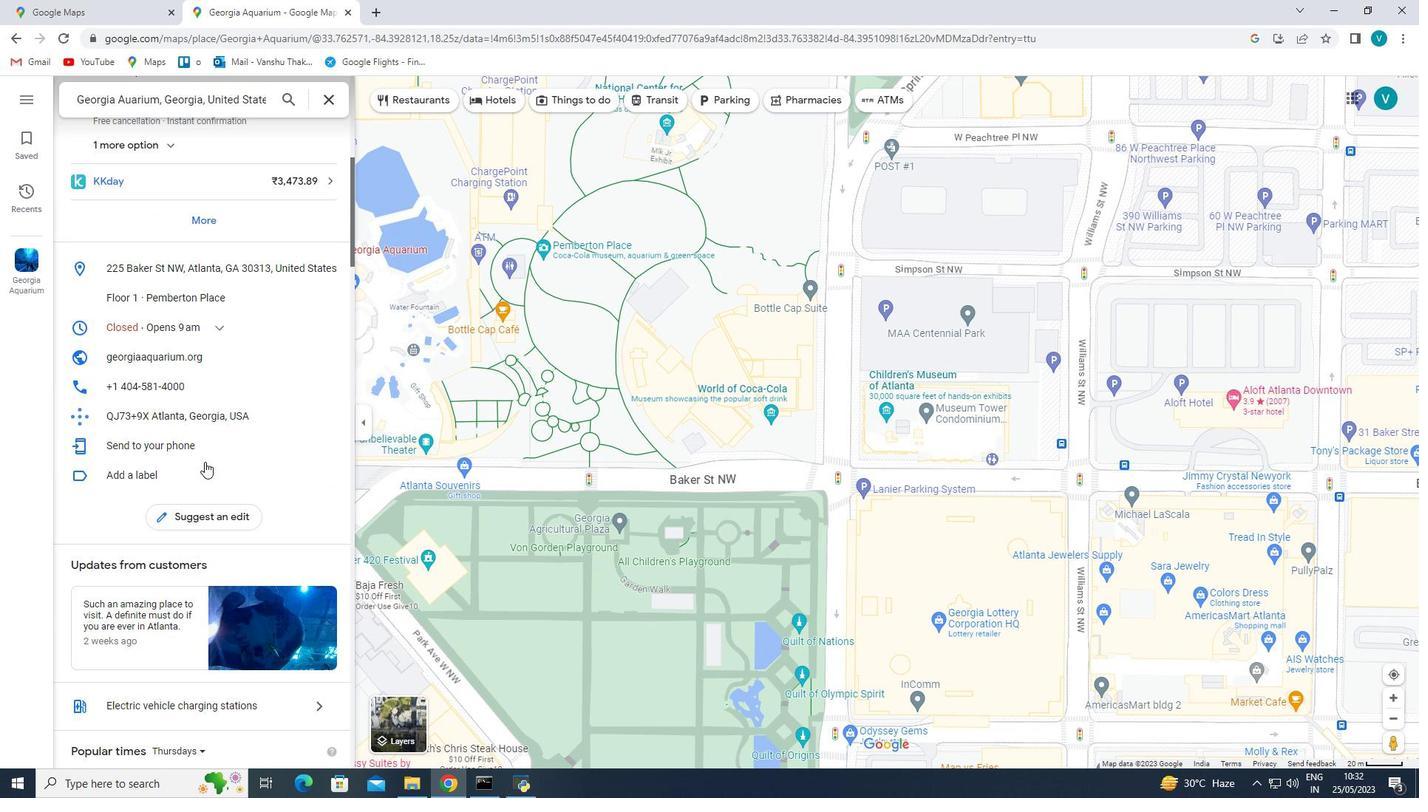 
Action: Mouse scrolled (204, 461) with delta (0, 0)
Screenshot: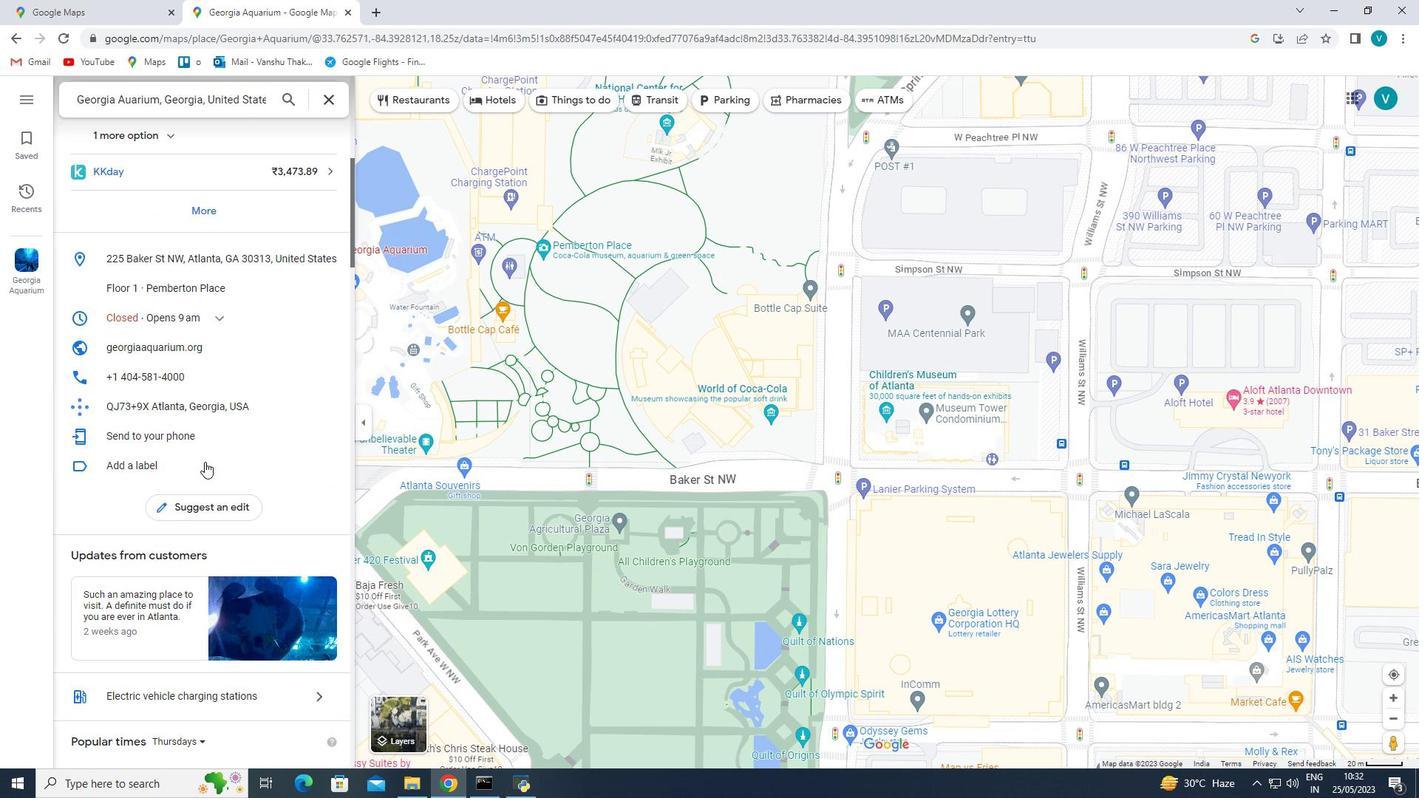 
Action: Mouse scrolled (204, 461) with delta (0, 0)
Screenshot: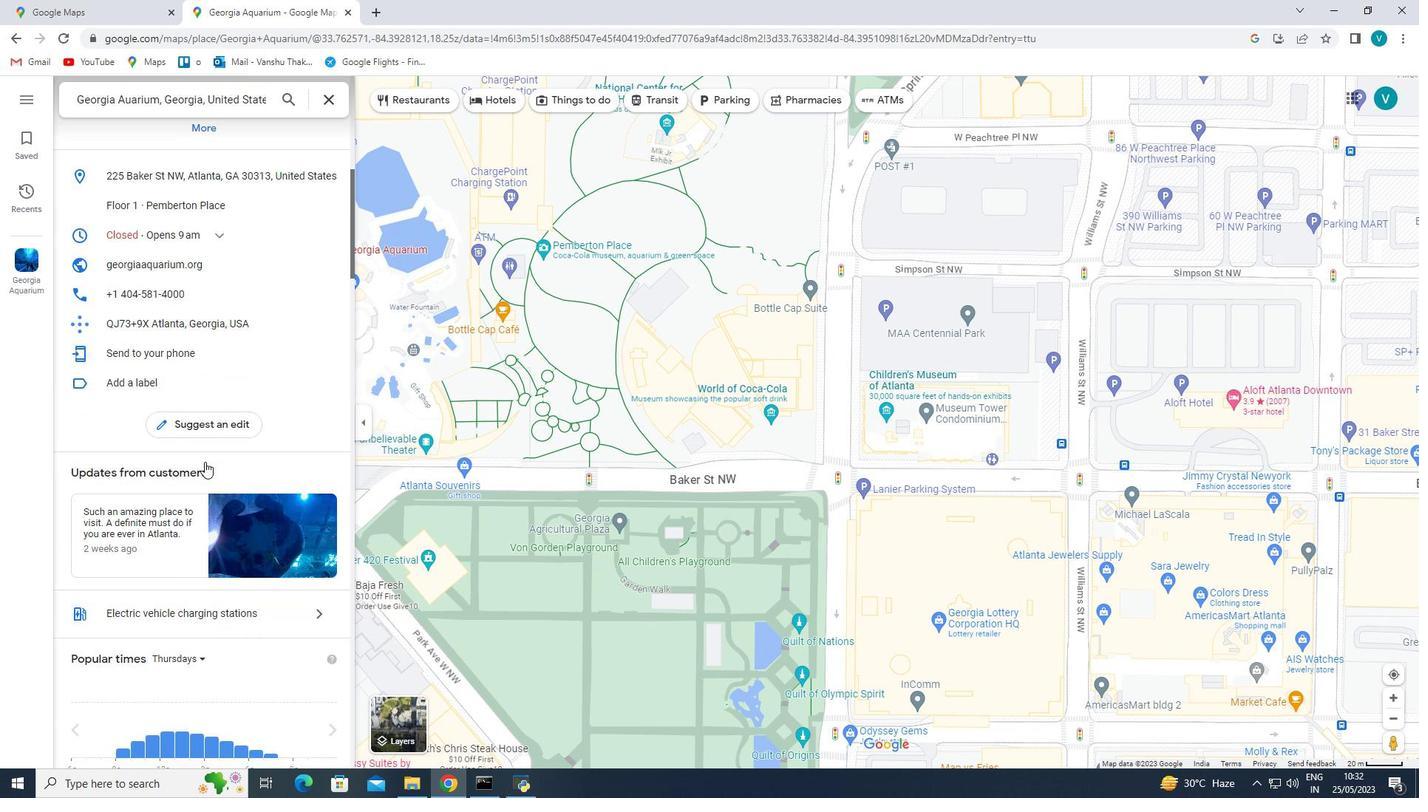
Action: Mouse scrolled (204, 461) with delta (0, 0)
Screenshot: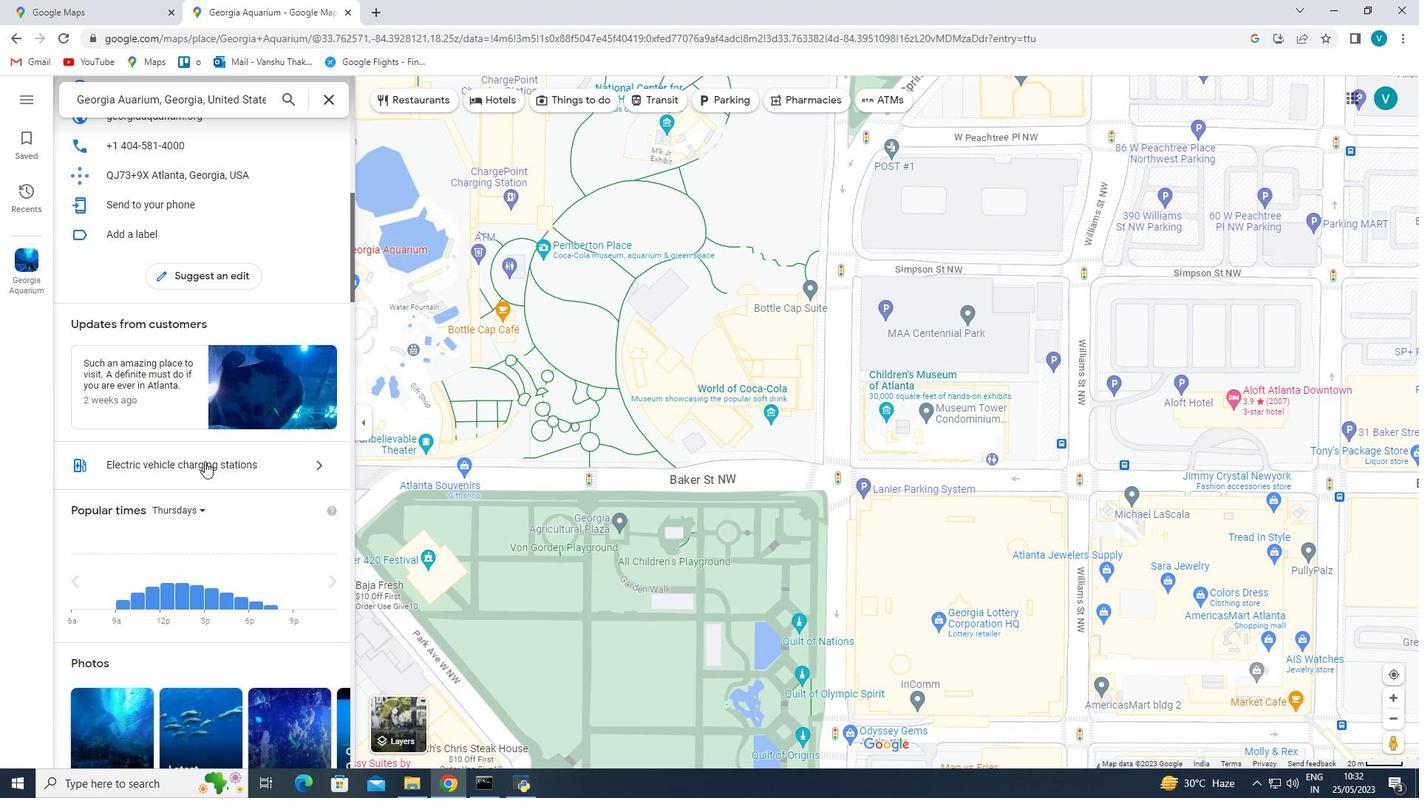 
Action: Mouse moved to (185, 539)
Screenshot: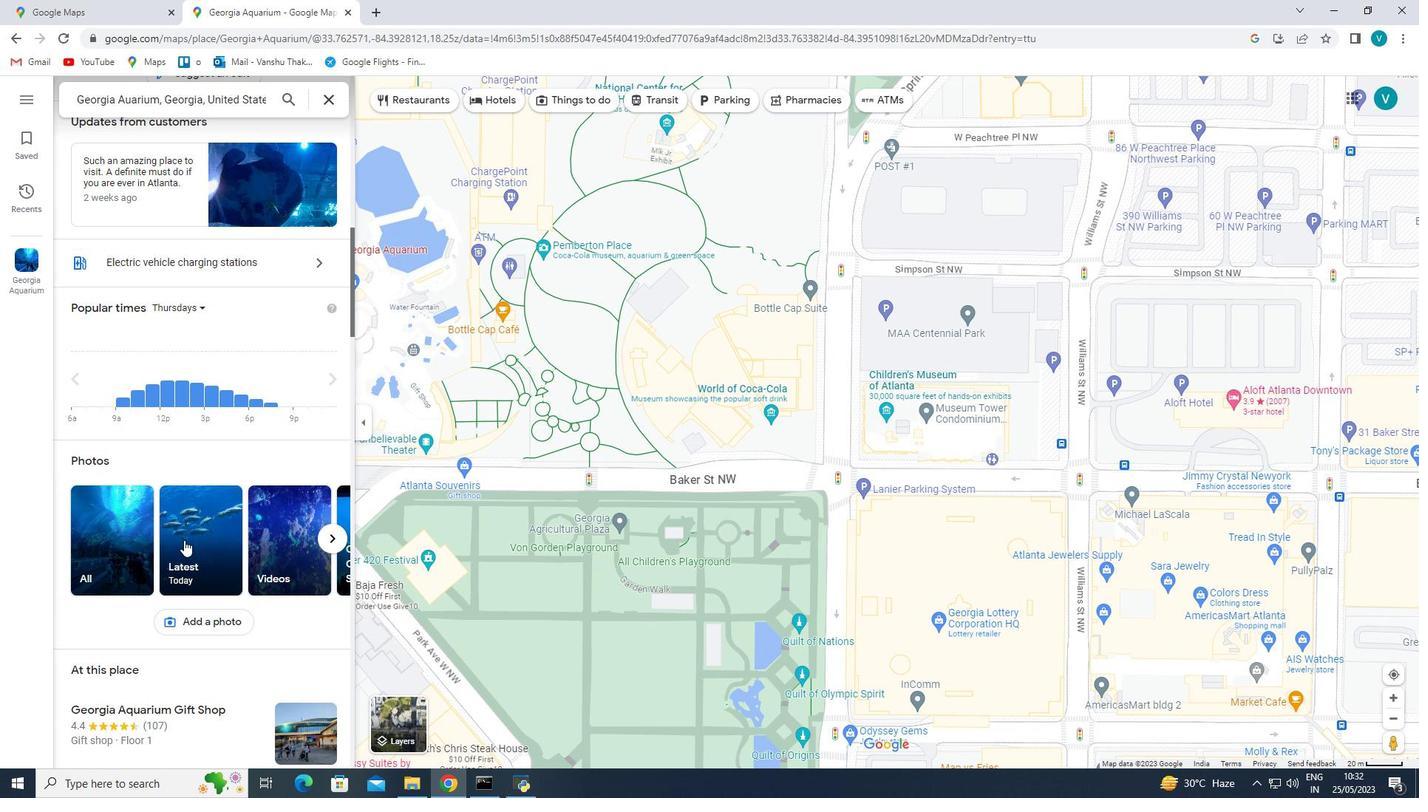 
Action: Mouse pressed left at (185, 539)
Screenshot: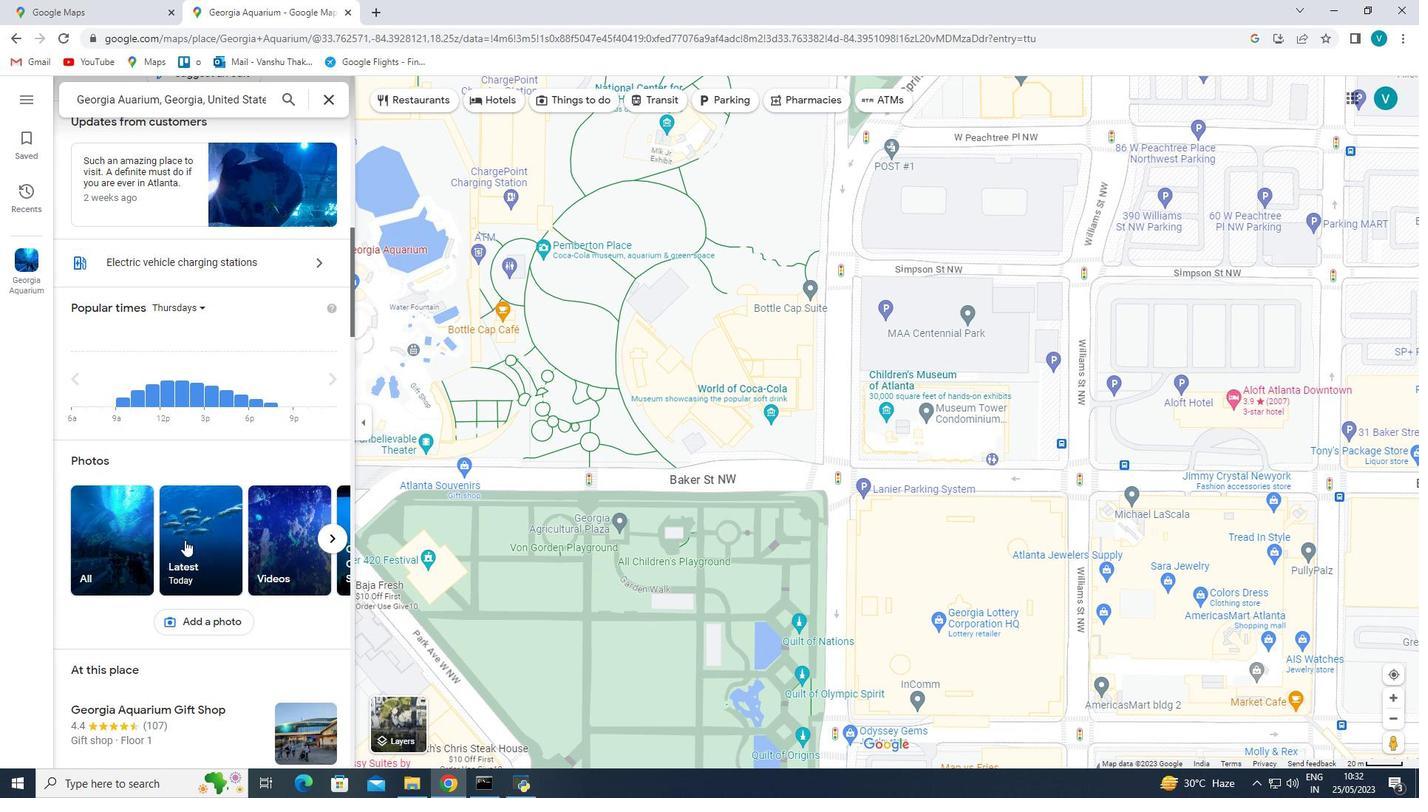 
Action: Mouse moved to (902, 656)
Screenshot: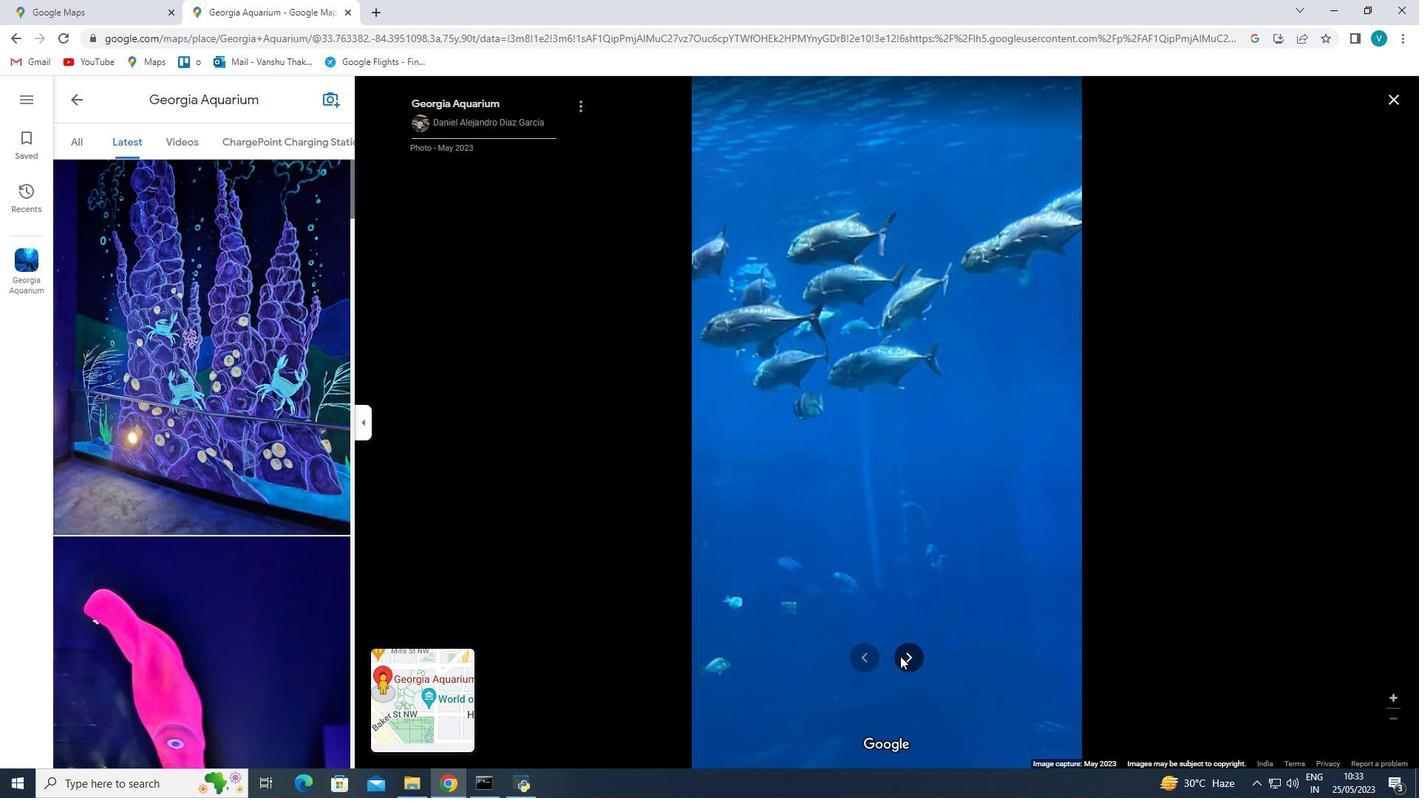 
Action: Mouse pressed left at (902, 656)
Screenshot: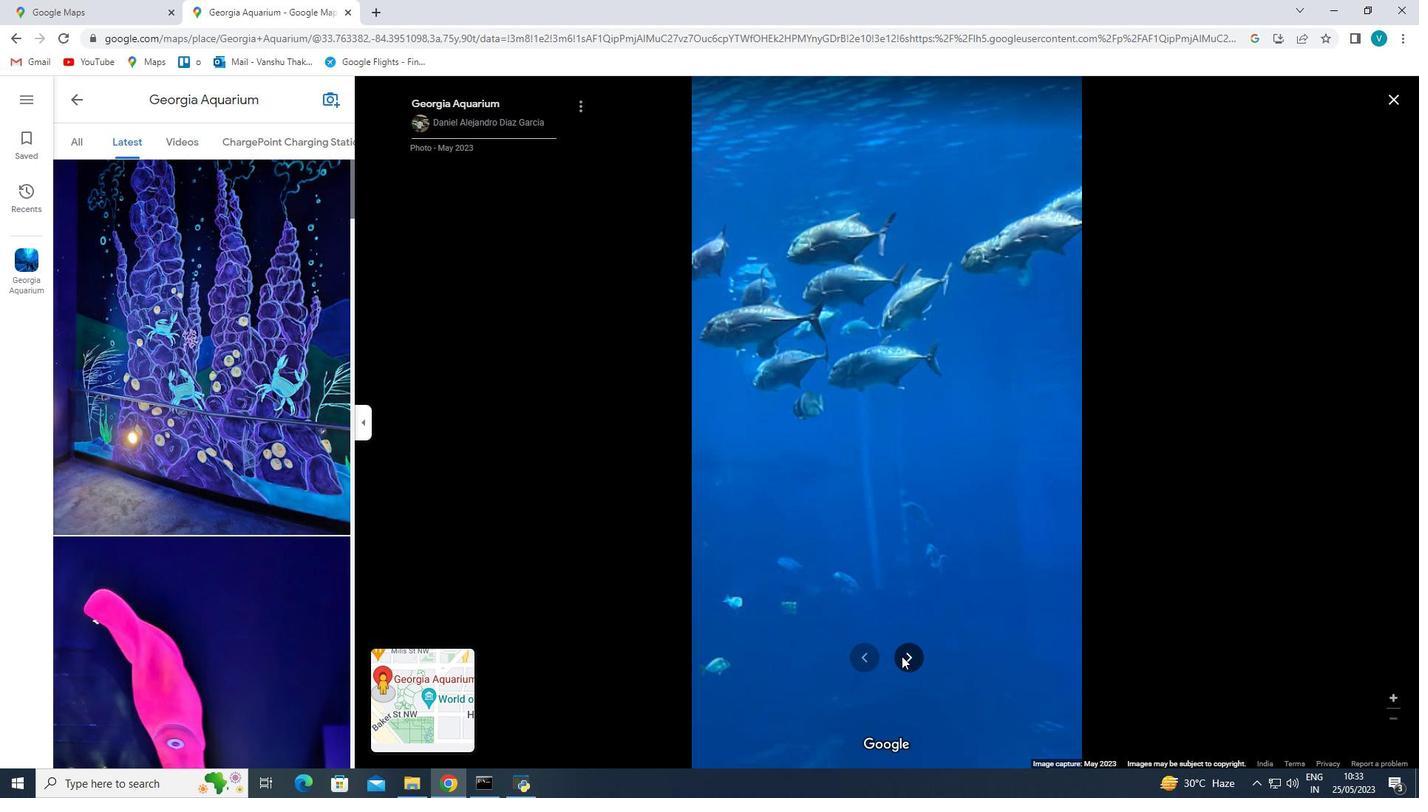 
Action: Mouse pressed left at (902, 656)
Screenshot: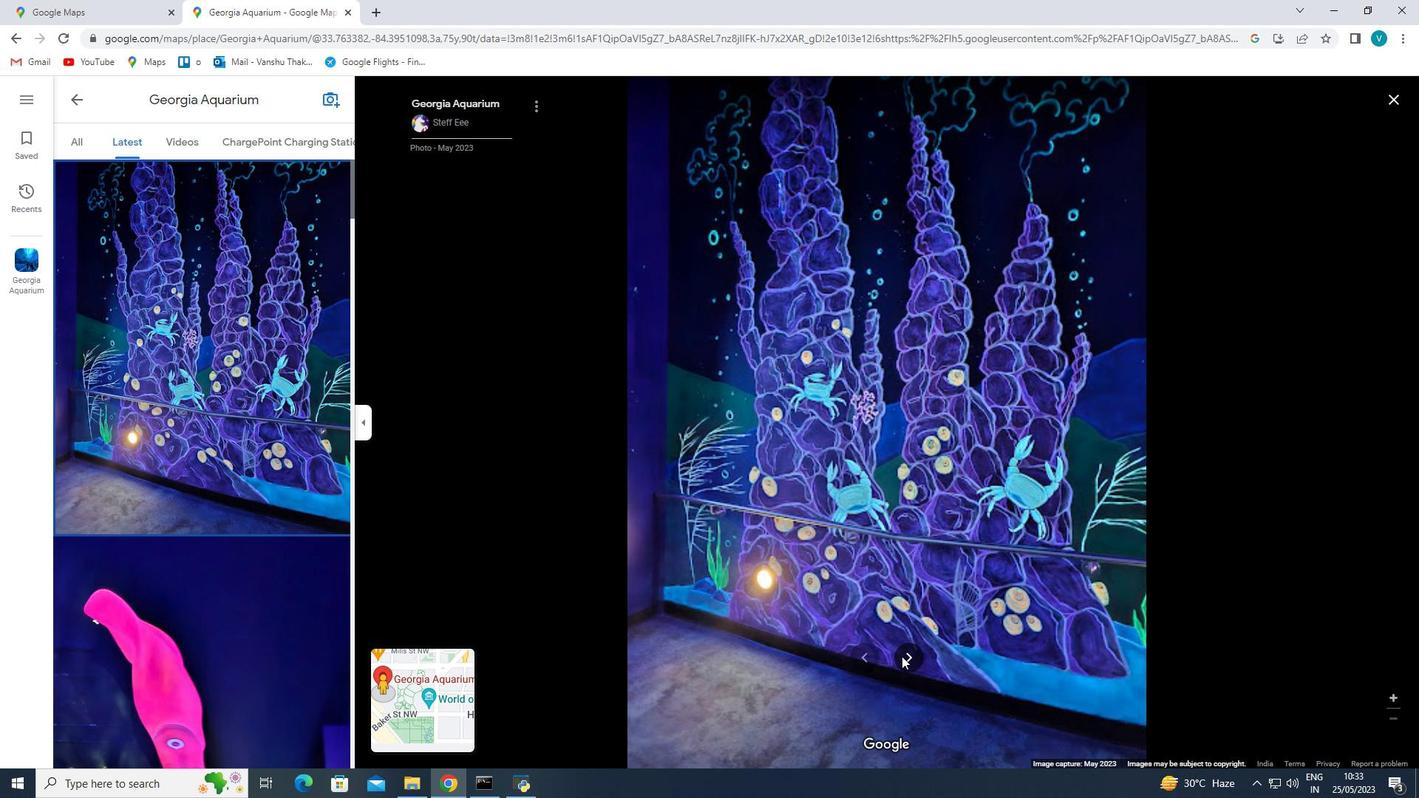 
Action: Key pressed <Key.right><Key.right><Key.right><Key.right><Key.right><Key.right><Key.right><Key.right><Key.right><Key.right><Key.right><Key.right><Key.left><Key.right><Key.right><Key.right><Key.right><Key.right><Key.right><Key.right><Key.right><Key.right><Key.right><Key.right><Key.right><Key.right><Key.right><Key.right><Key.right><Key.right><Key.right><Key.right><Key.right><Key.right><Key.right>
Screenshot: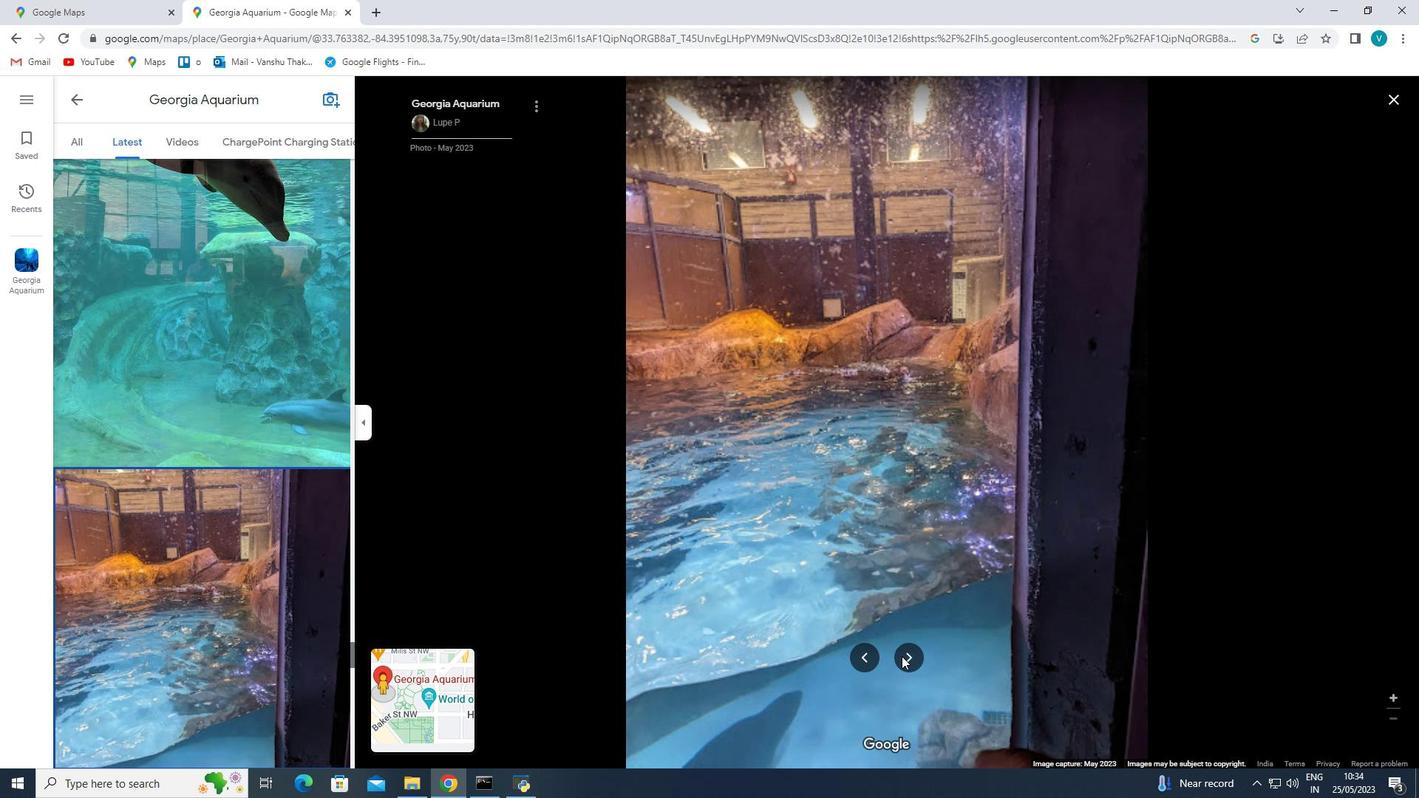 
Action: Mouse moved to (814, 593)
Screenshot: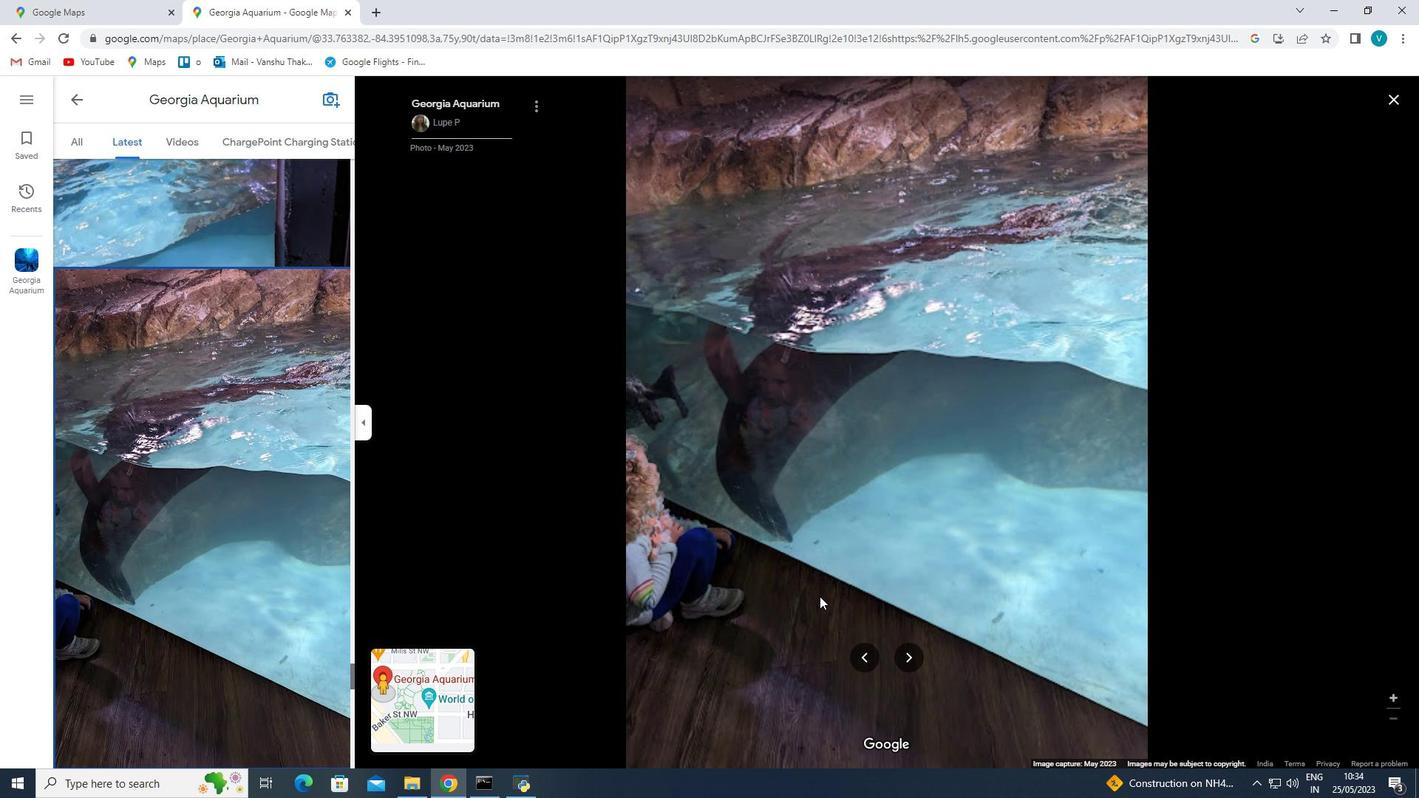 
Action: Key pressed <Key.right><Key.right><Key.right><Key.right><Key.right><Key.right><Key.right><Key.right><Key.right><Key.right><Key.right><Key.right><Key.right><Key.right><Key.right><Key.right><Key.right><Key.right><Key.right><Key.right><Key.right><Key.right><Key.right><Key.right><Key.right><Key.right><Key.right><Key.right><Key.right><Key.right><Key.right><Key.right><Key.right><Key.right><Key.right><Key.right><Key.right><Key.right><Key.right><Key.right><Key.right><Key.right><Key.right><Key.right><Key.right><Key.right><Key.right><Key.right><Key.right><Key.right><Key.right>
Screenshot: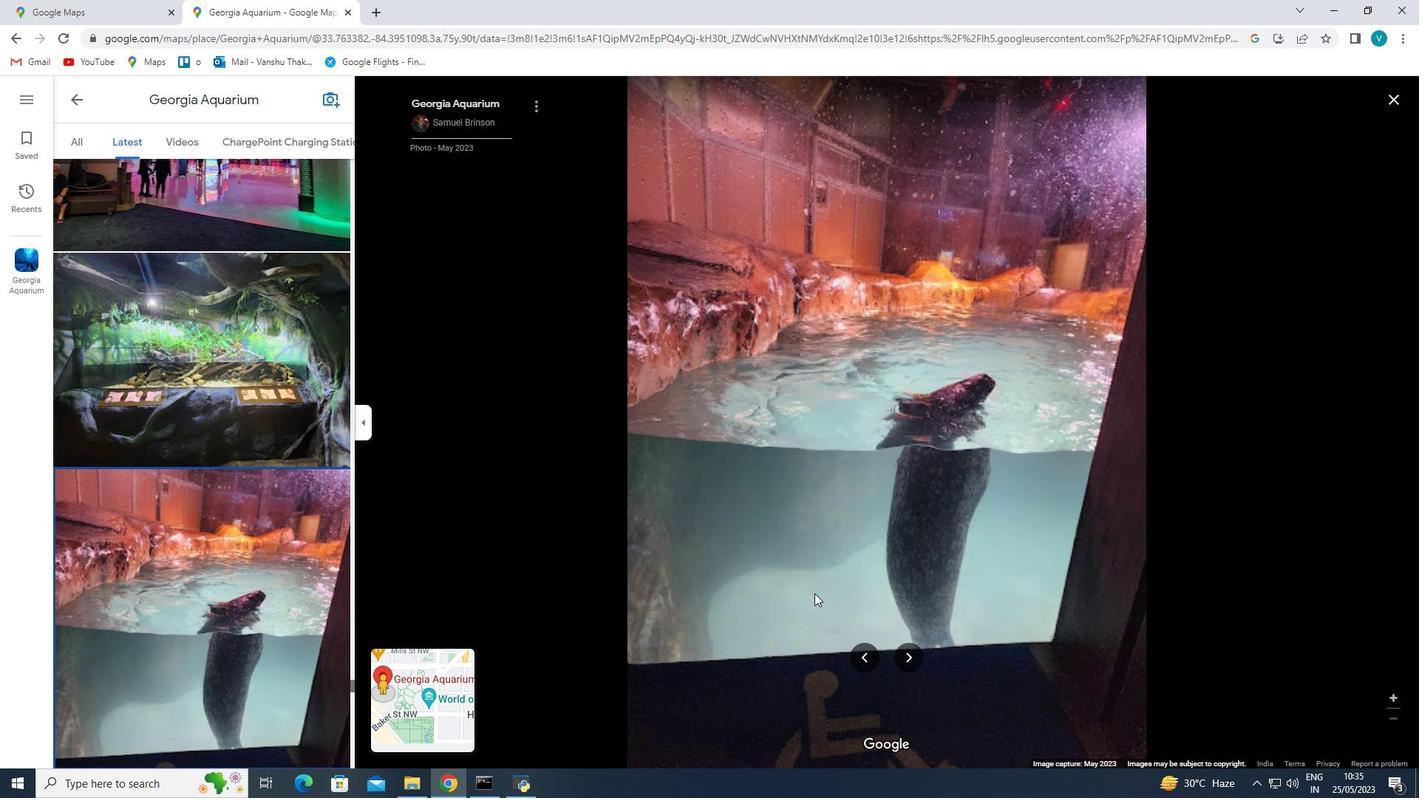 
Action: Mouse moved to (599, 797)
Screenshot: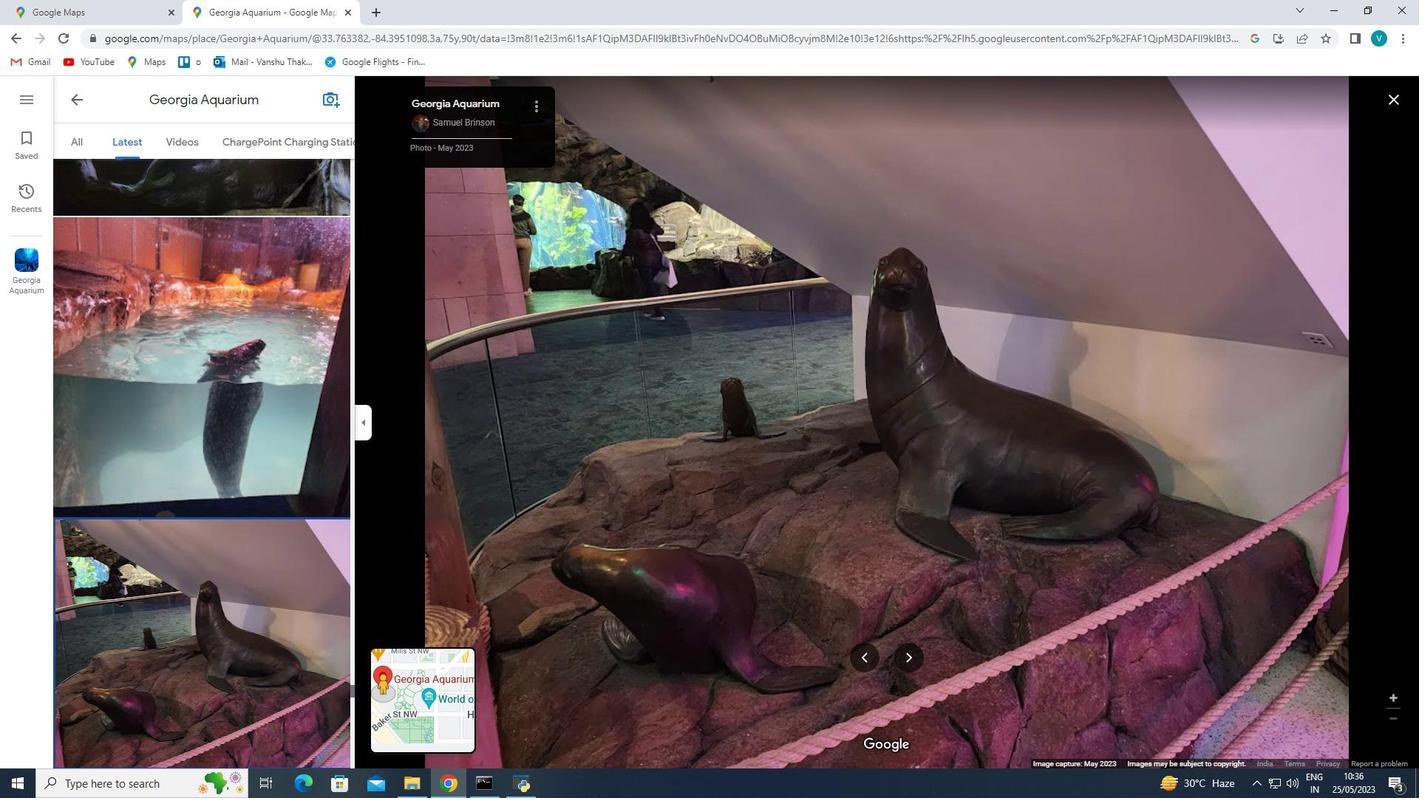 
Action: Key pressed <Key.right><Key.right><Key.right><Key.right><Key.right>
Screenshot: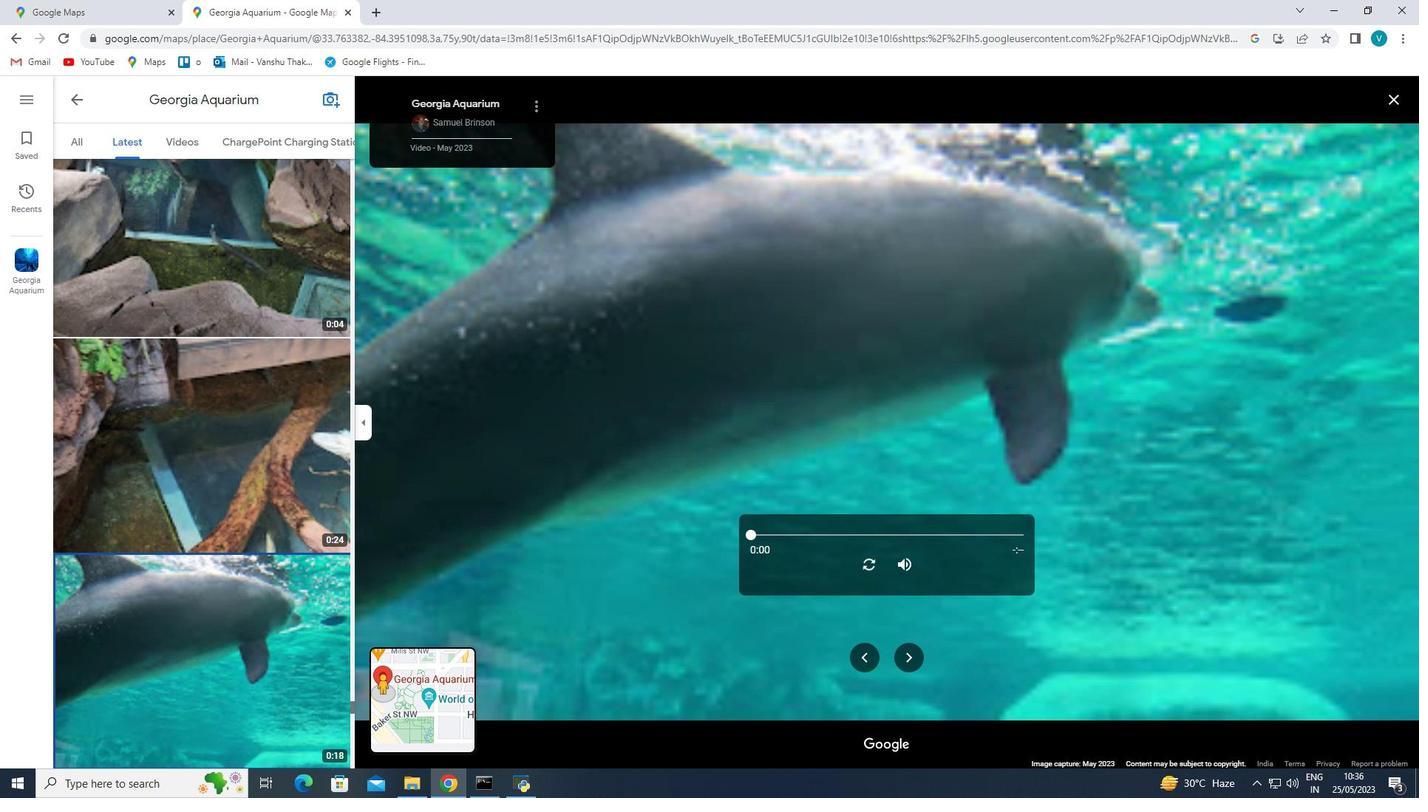
Action: Mouse moved to (296, 678)
Screenshot: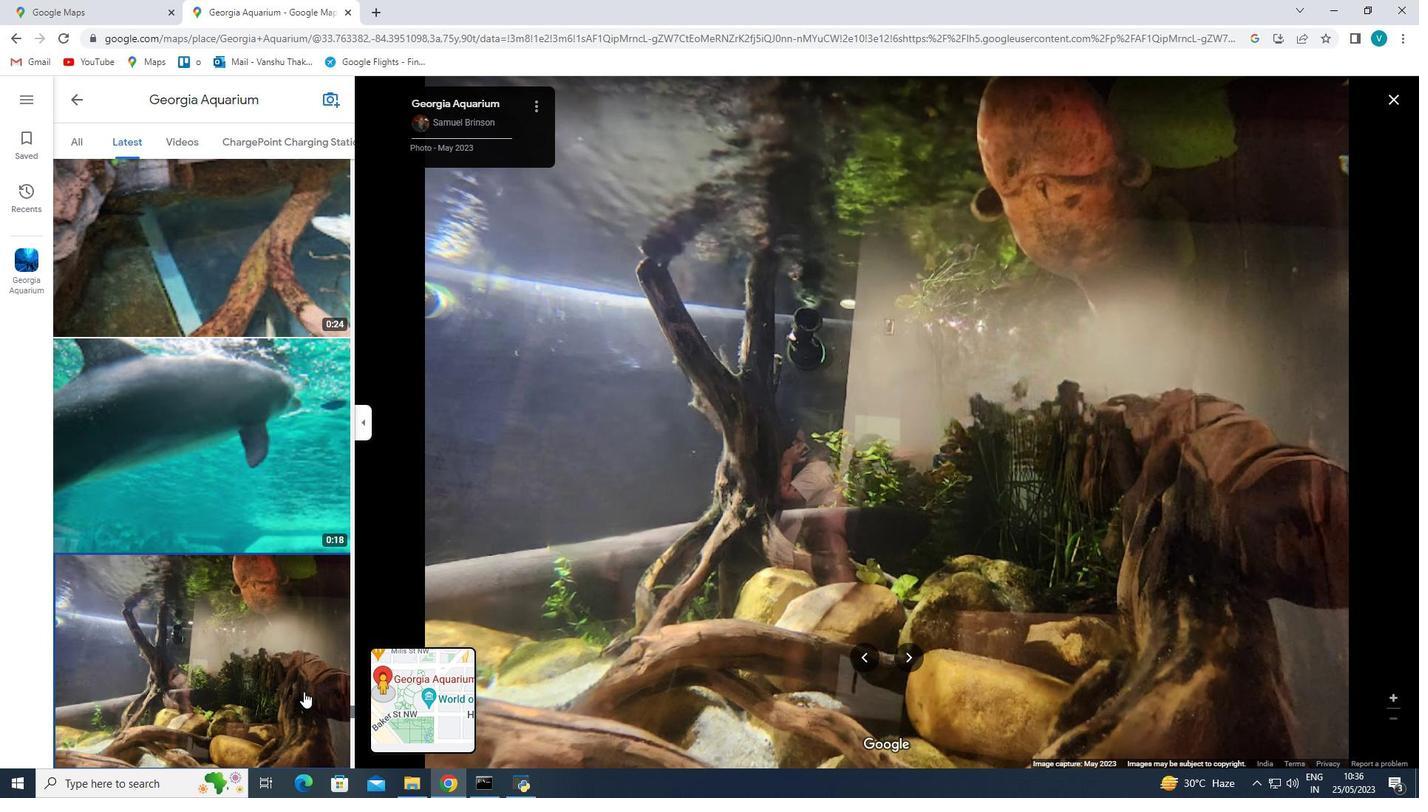 
Action: Mouse scrolled (296, 678) with delta (0, 0)
Screenshot: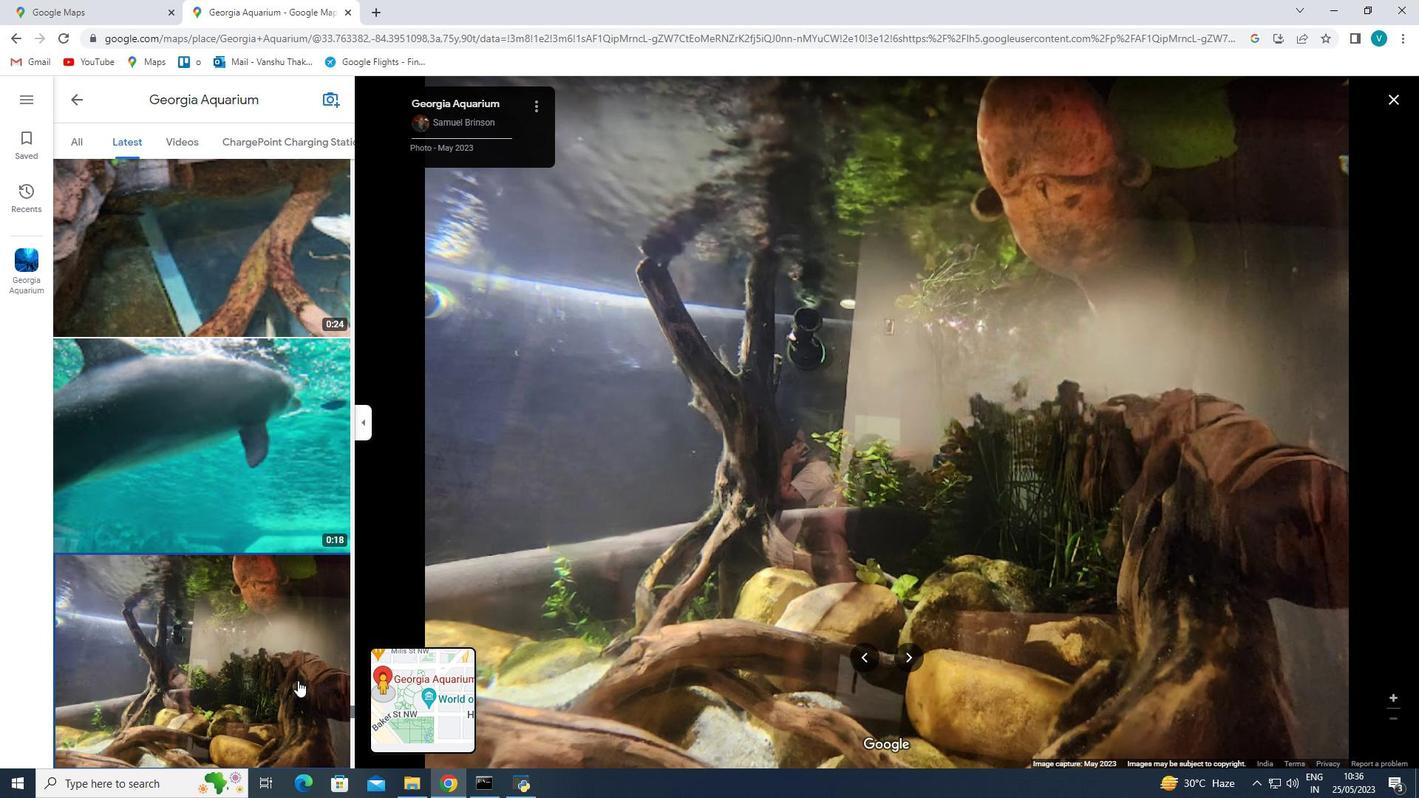 
Action: Mouse scrolled (296, 678) with delta (0, 0)
Screenshot: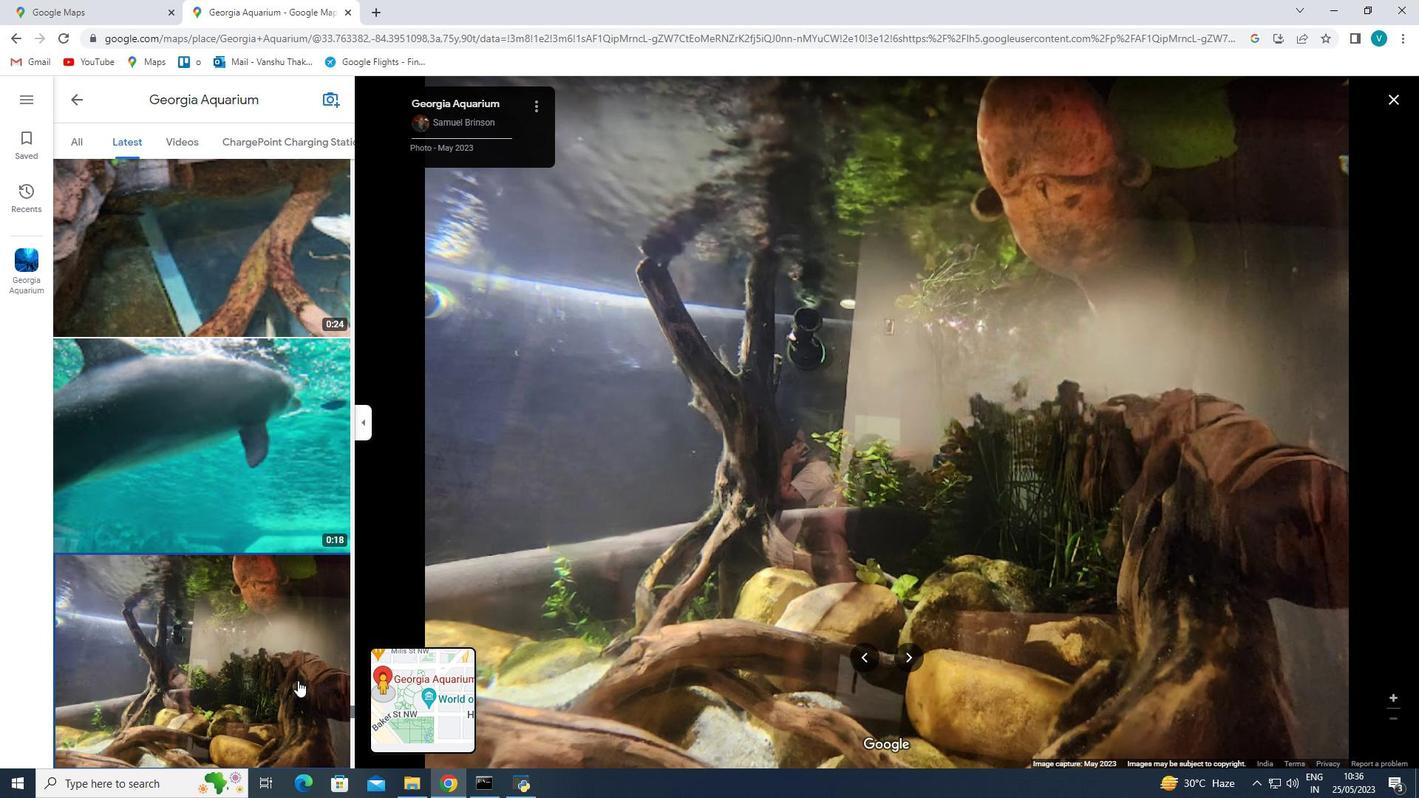 
Action: Mouse scrolled (296, 678) with delta (0, 0)
Screenshot: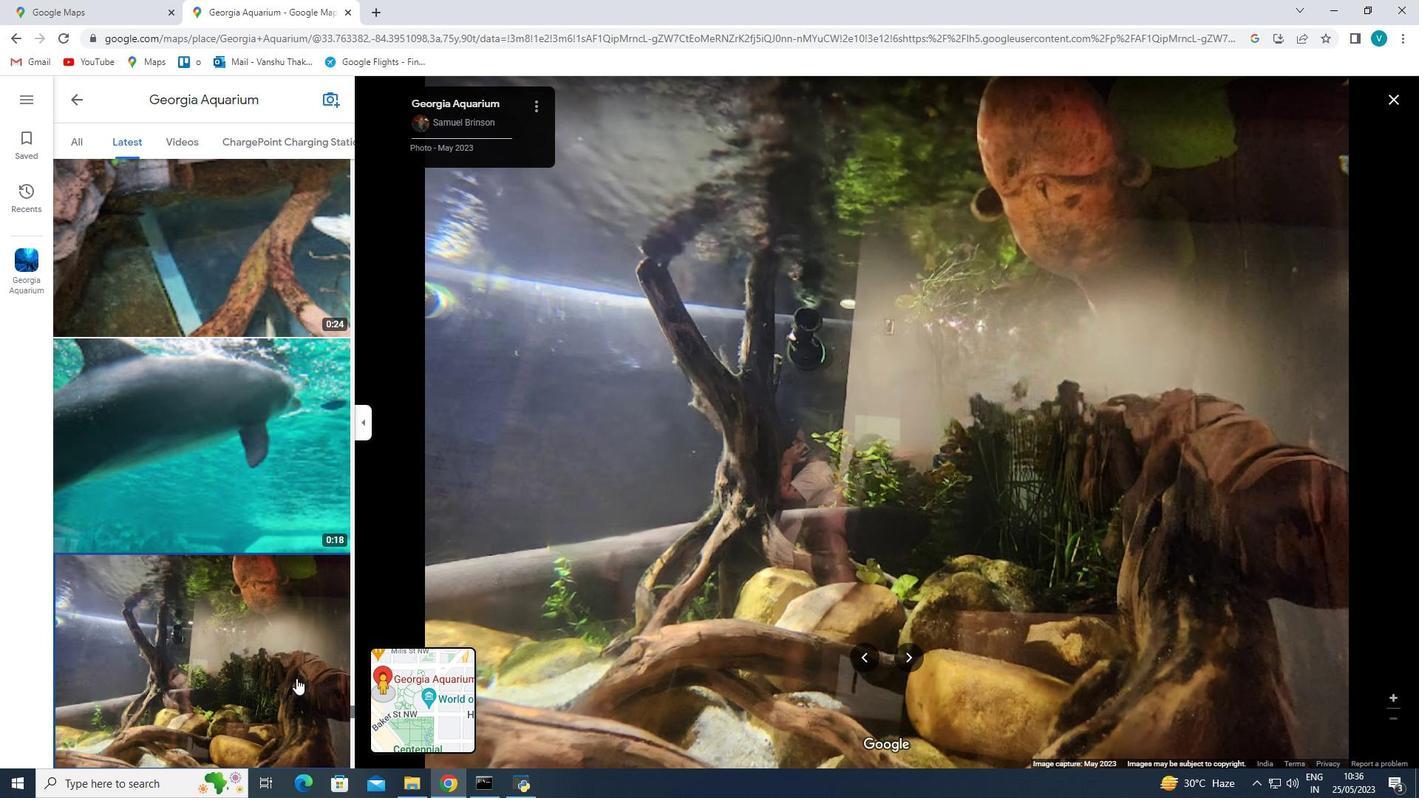 
Action: Mouse scrolled (296, 678) with delta (0, 0)
